 Task: Research Airbnb options in Póvoa de Varzim, Portugal from 9th December, 2023 to 16th December, 2023 for 2 adults, 1 child.2 bedrooms having 2 beds and 1 bathroom. Property type can be flat. Booking option can be shelf check-in. Look for 4 properties as per requirement.
Action: Mouse moved to (604, 88)
Screenshot: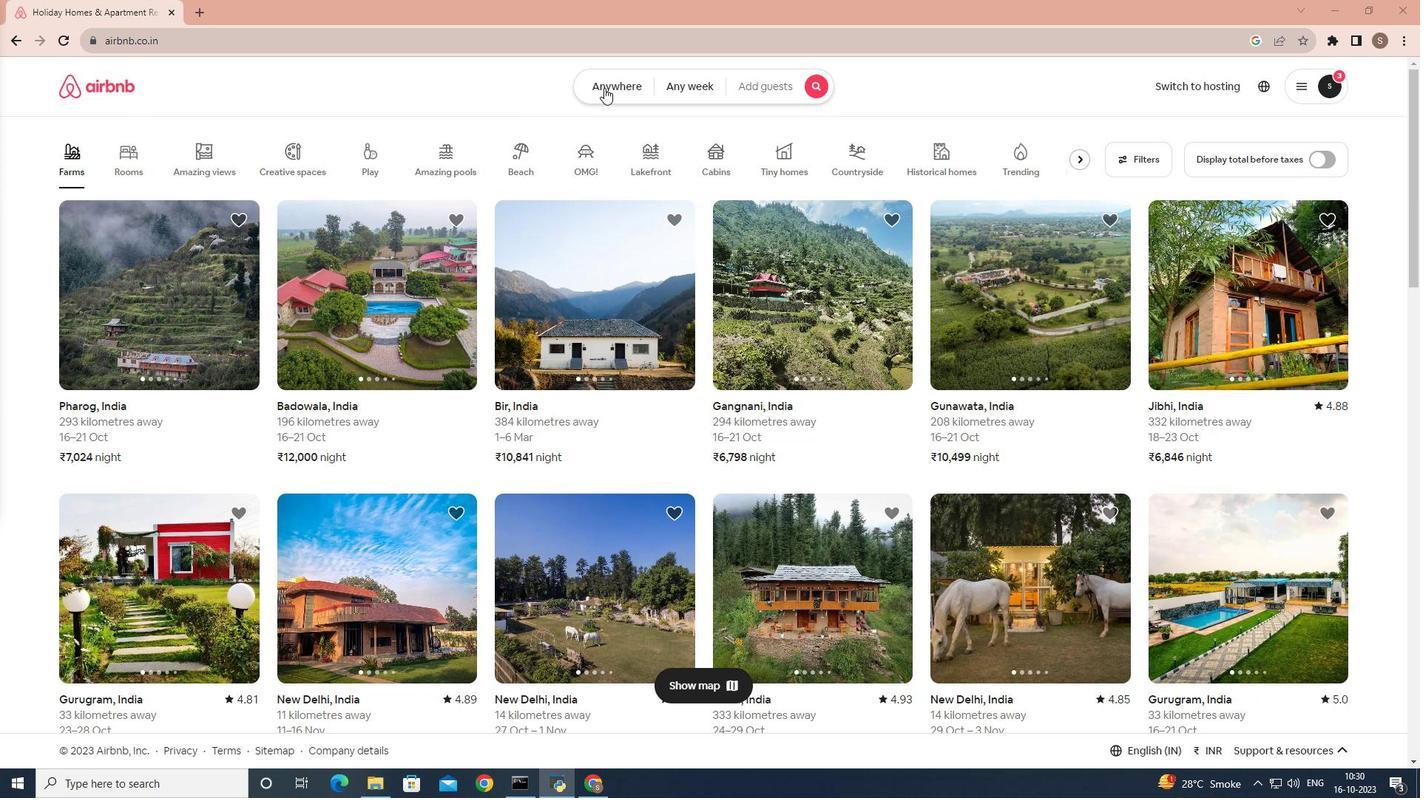 
Action: Mouse pressed left at (604, 88)
Screenshot: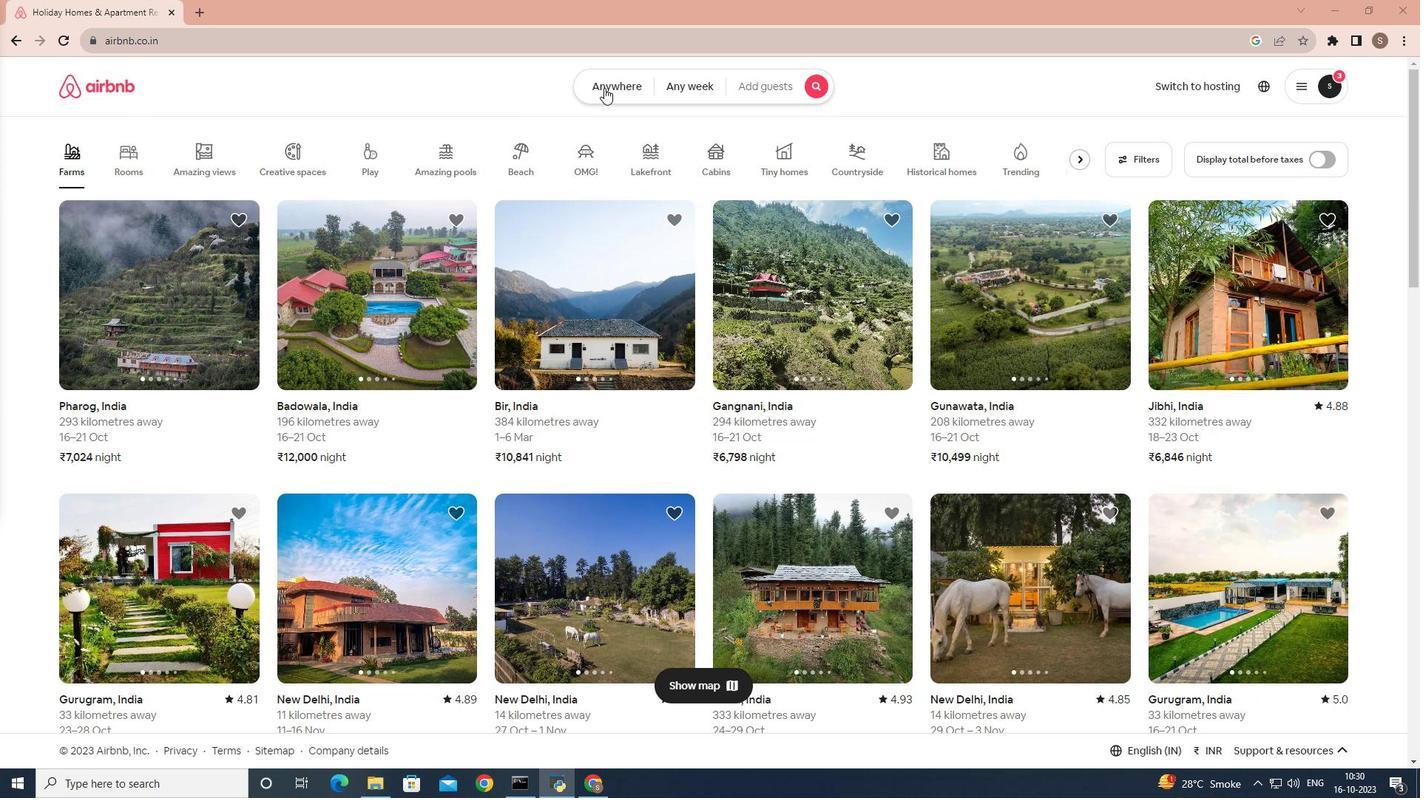 
Action: Mouse moved to (558, 144)
Screenshot: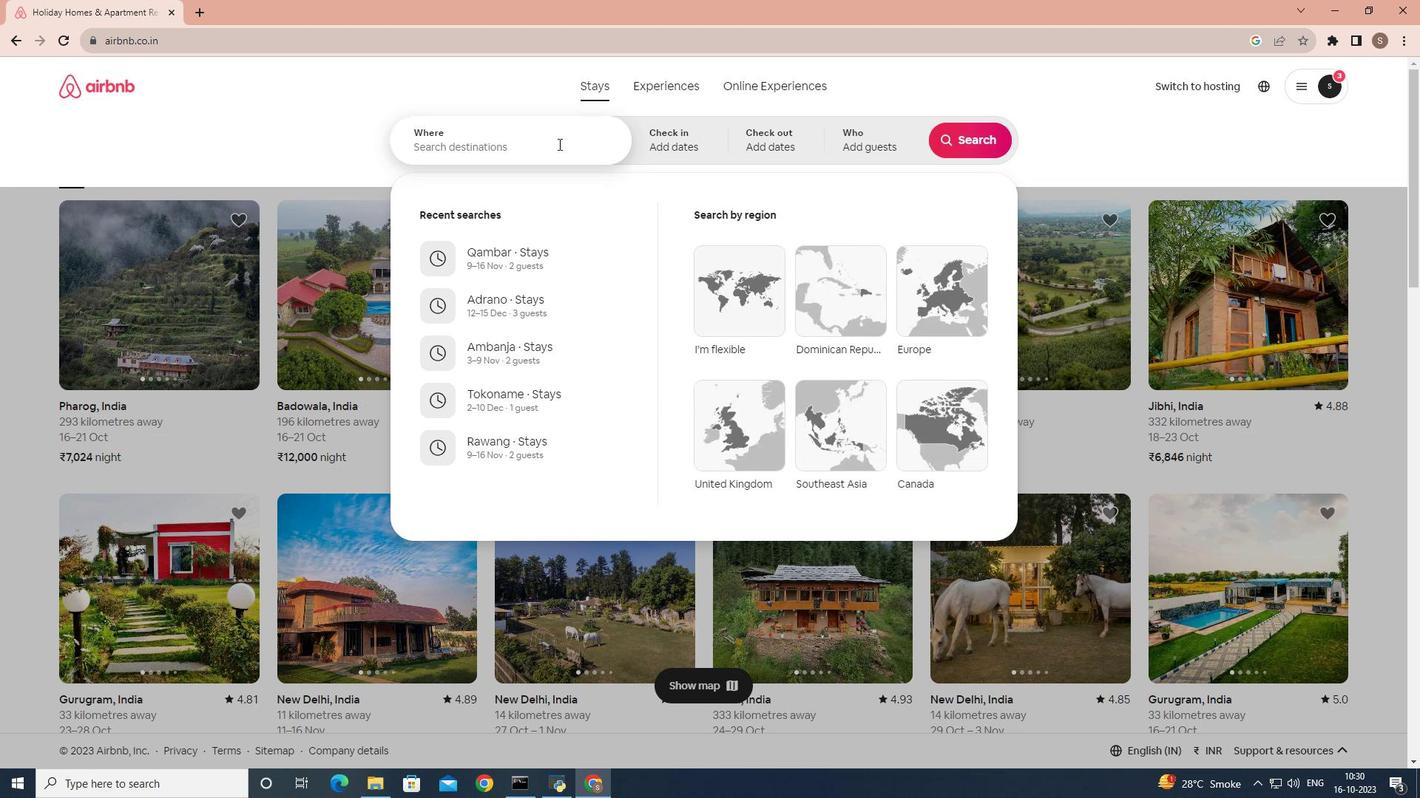 
Action: Mouse pressed left at (558, 144)
Screenshot: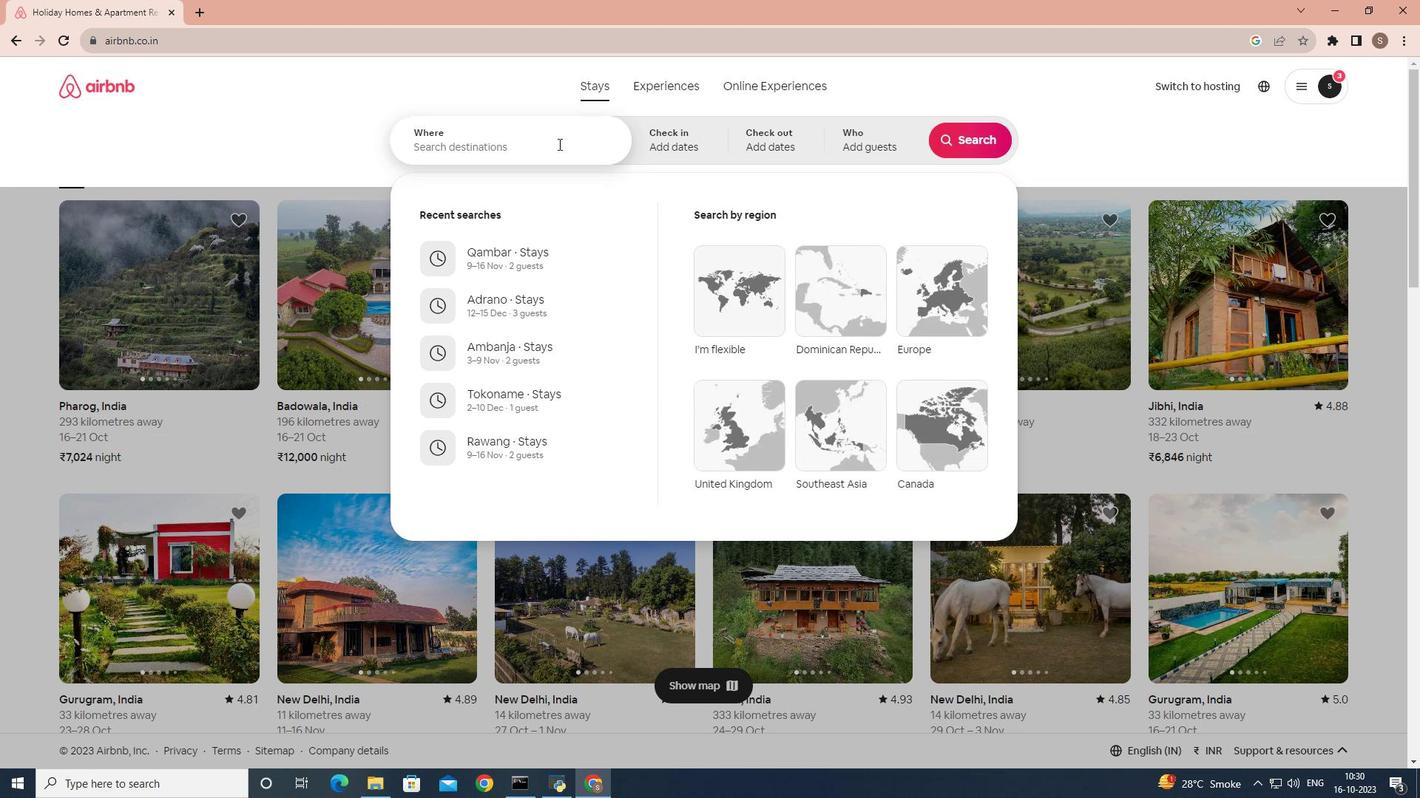 
Action: Key pressed povoa<Key.space>
Screenshot: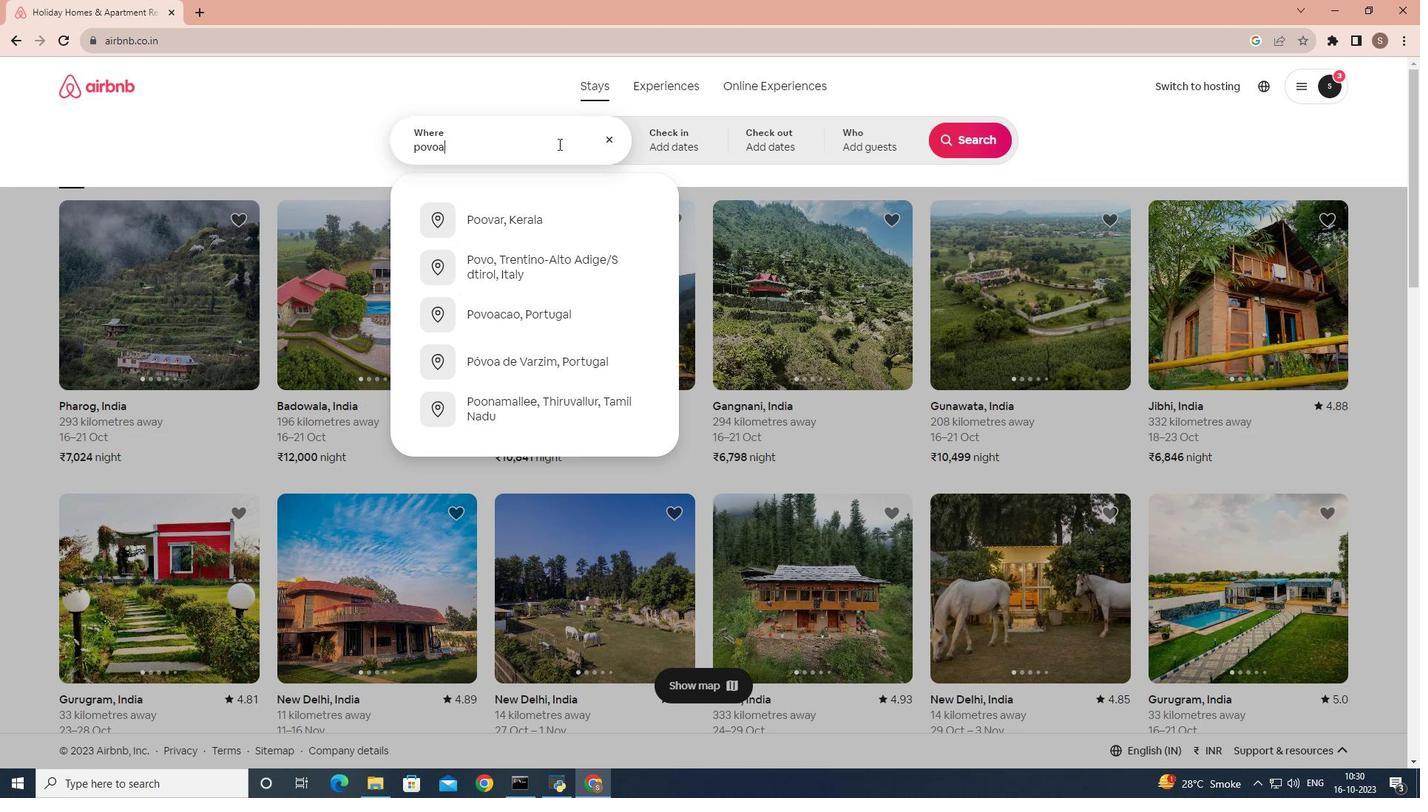 
Action: Mouse moved to (552, 213)
Screenshot: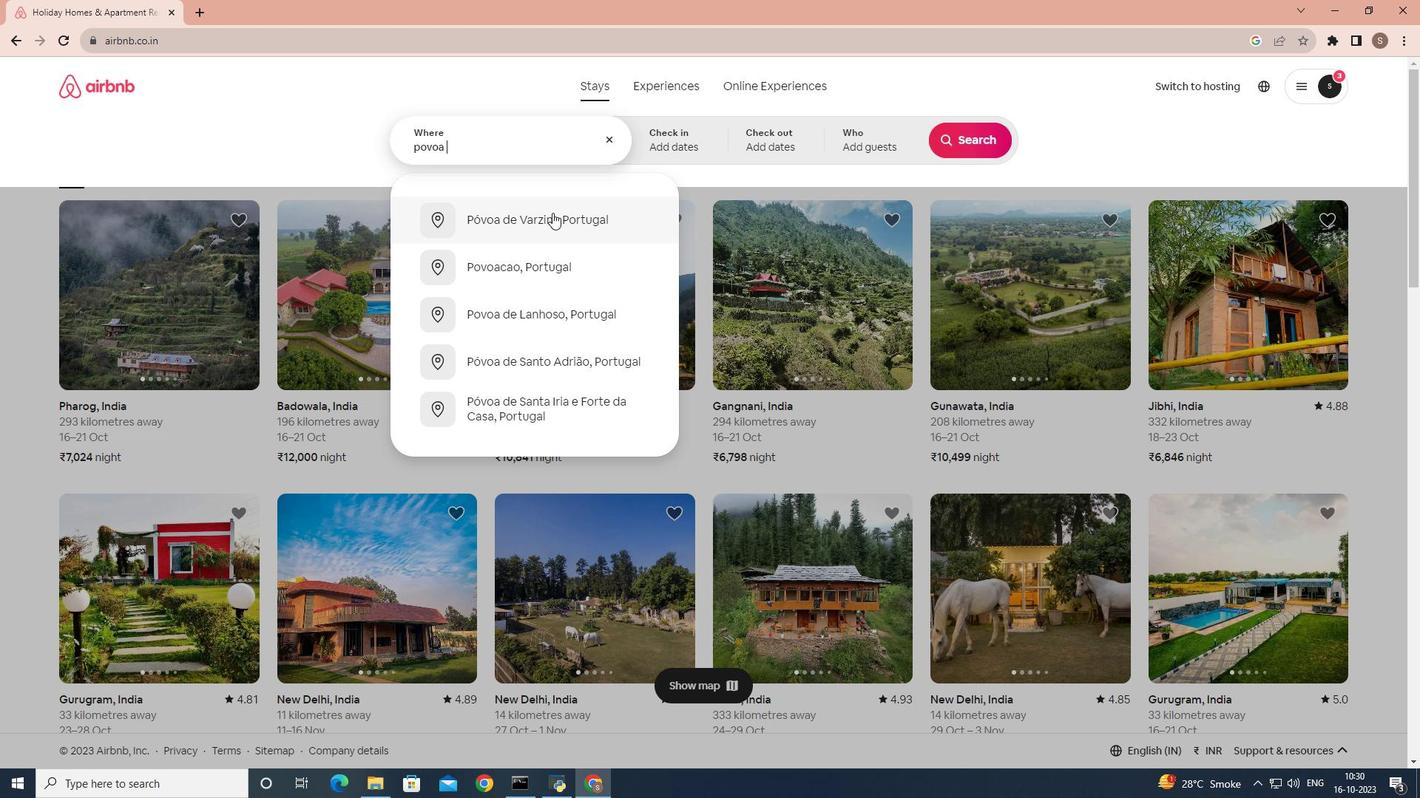 
Action: Mouse pressed left at (552, 213)
Screenshot: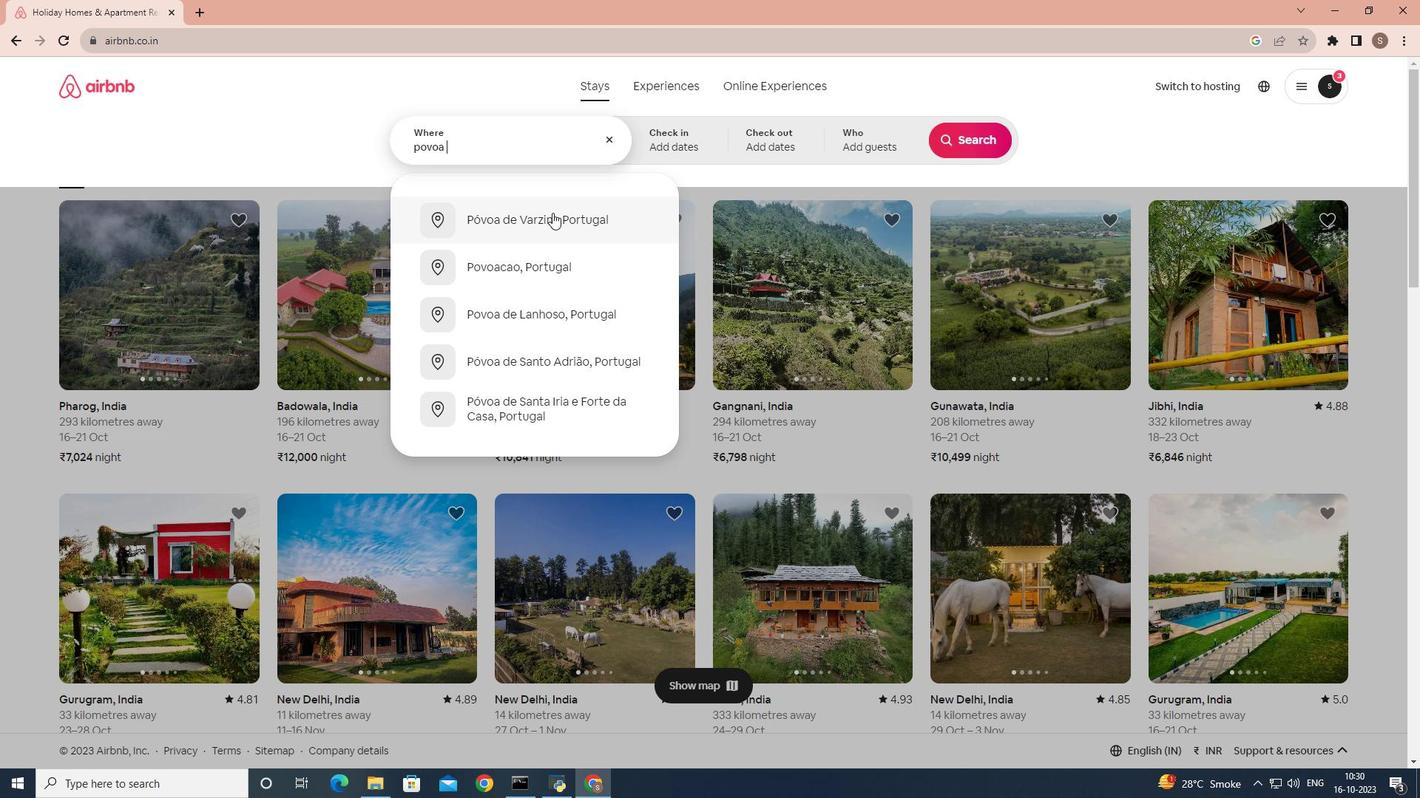 
Action: Mouse moved to (969, 270)
Screenshot: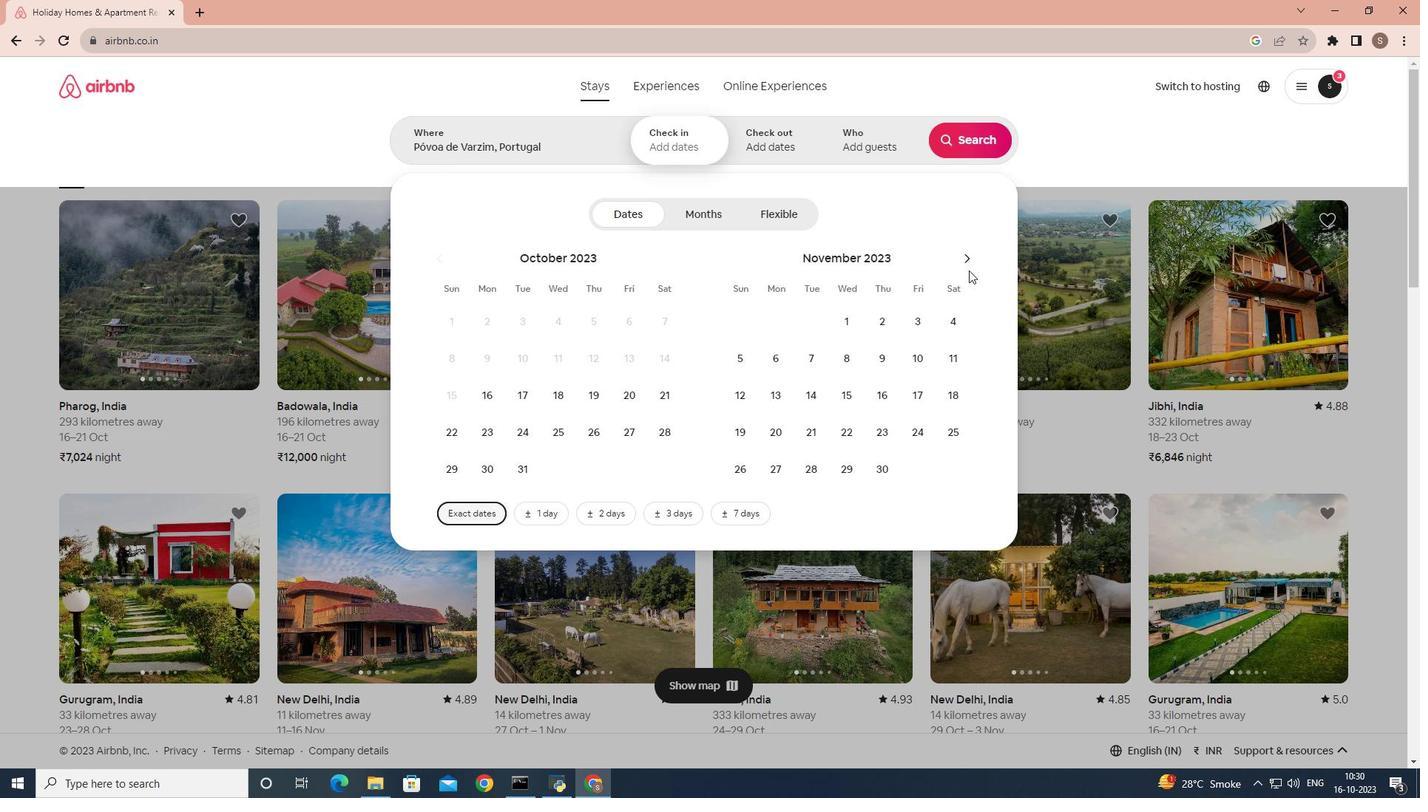 
Action: Mouse pressed left at (969, 270)
Screenshot: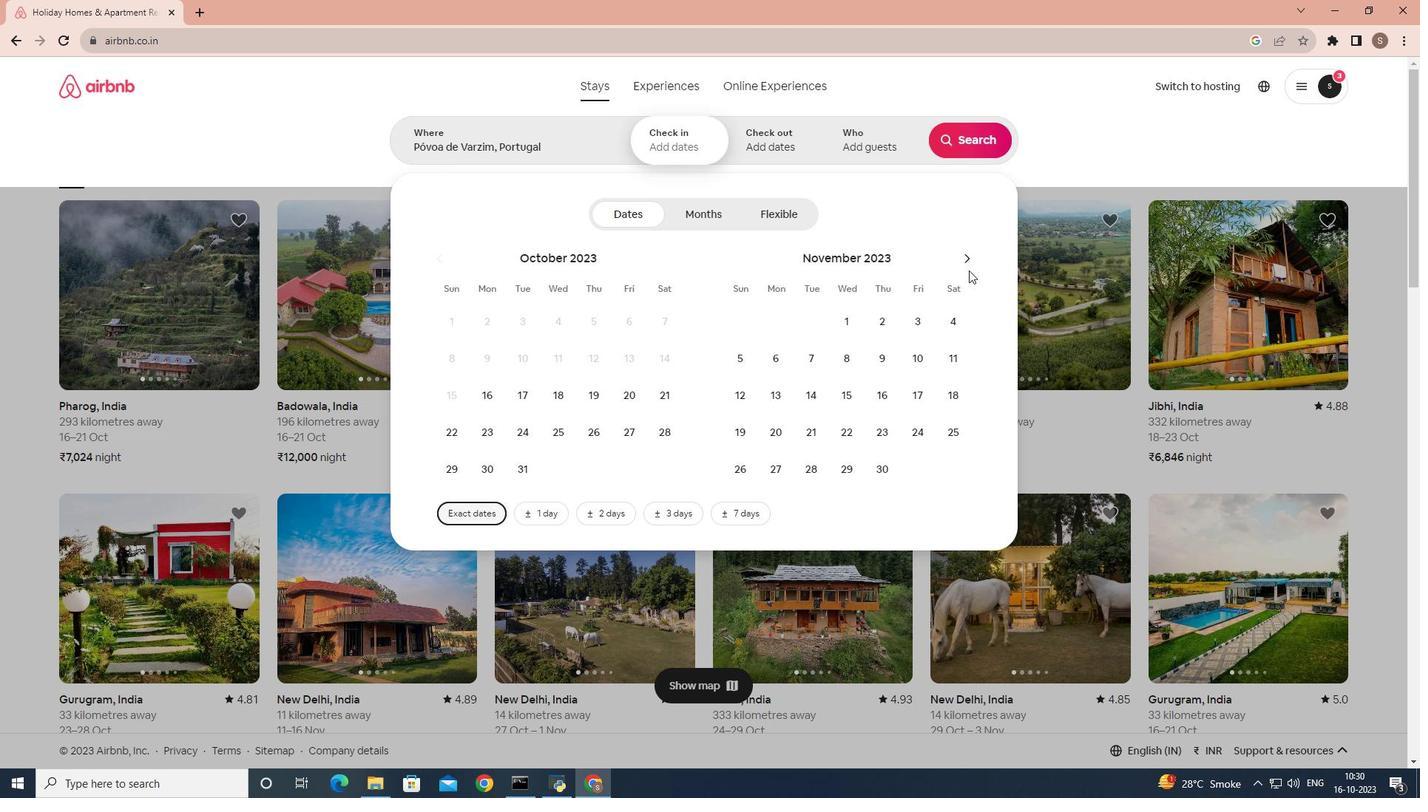 
Action: Mouse moved to (973, 264)
Screenshot: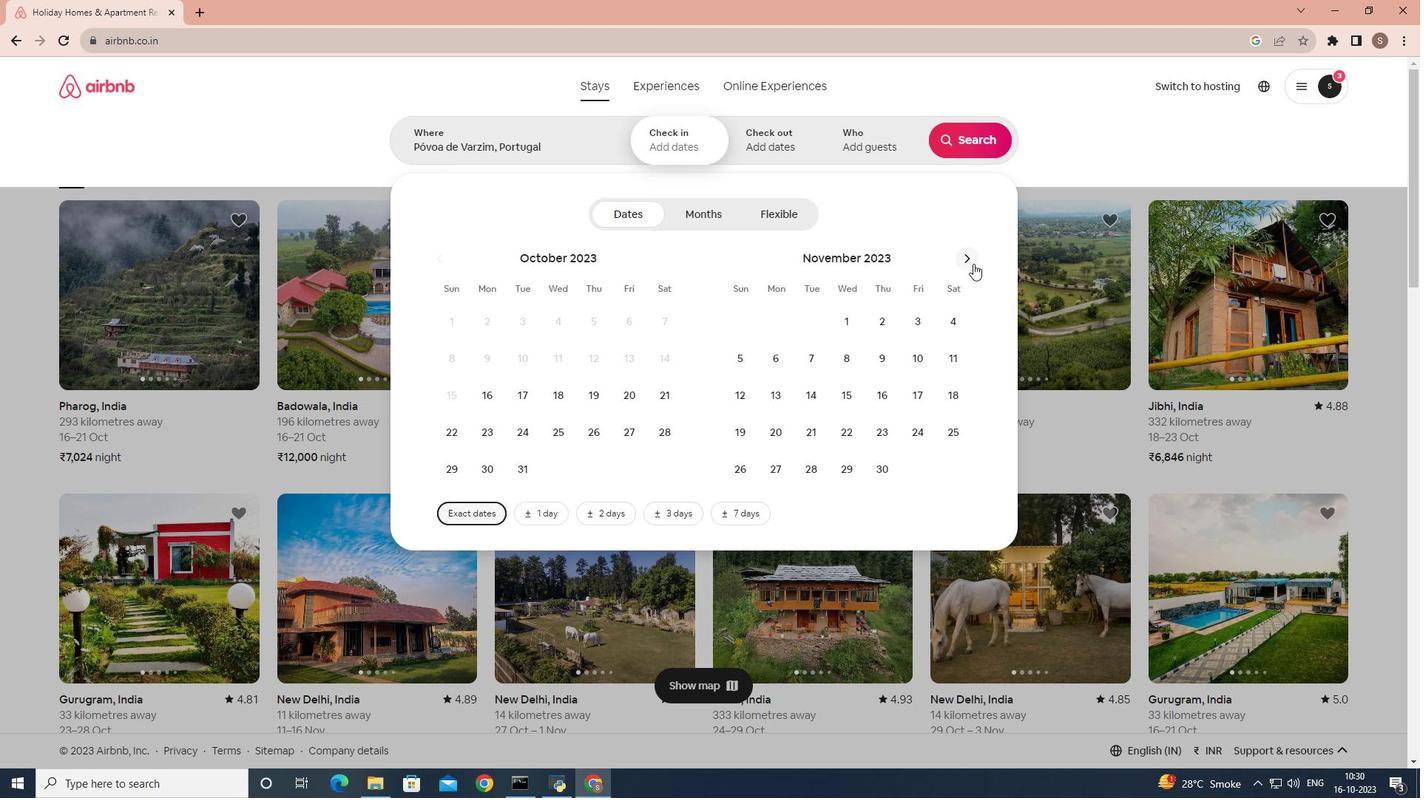 
Action: Mouse pressed left at (973, 264)
Screenshot: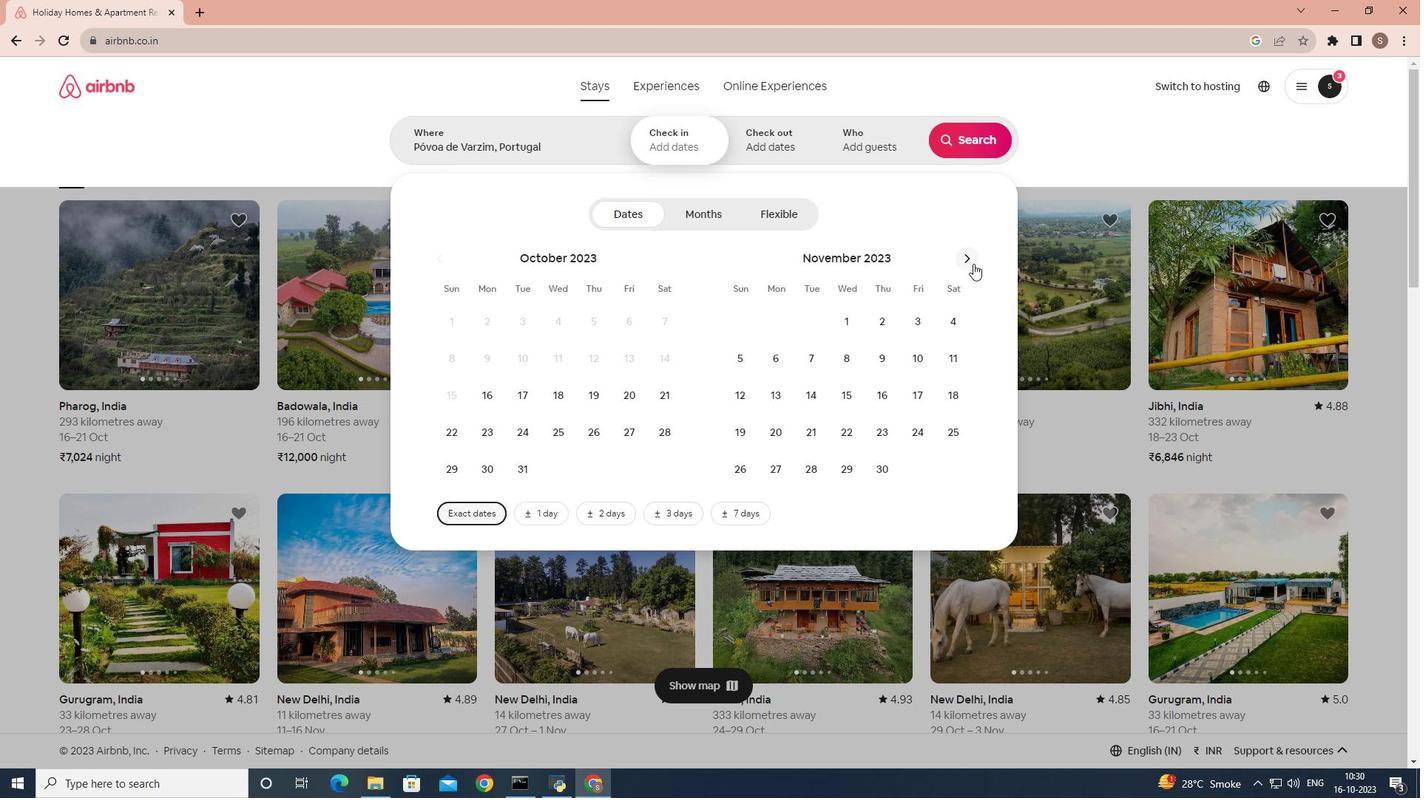 
Action: Mouse moved to (952, 361)
Screenshot: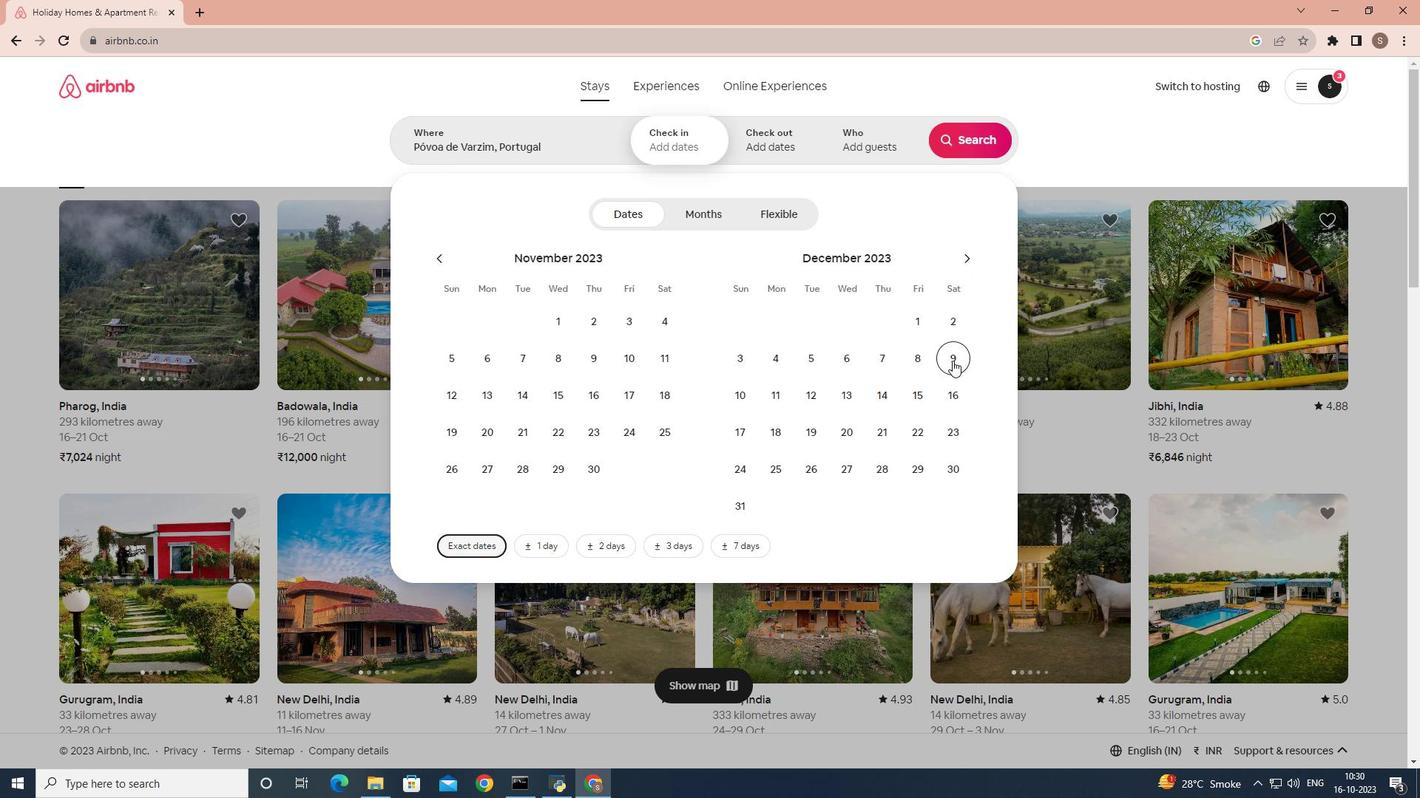 
Action: Mouse pressed left at (952, 361)
Screenshot: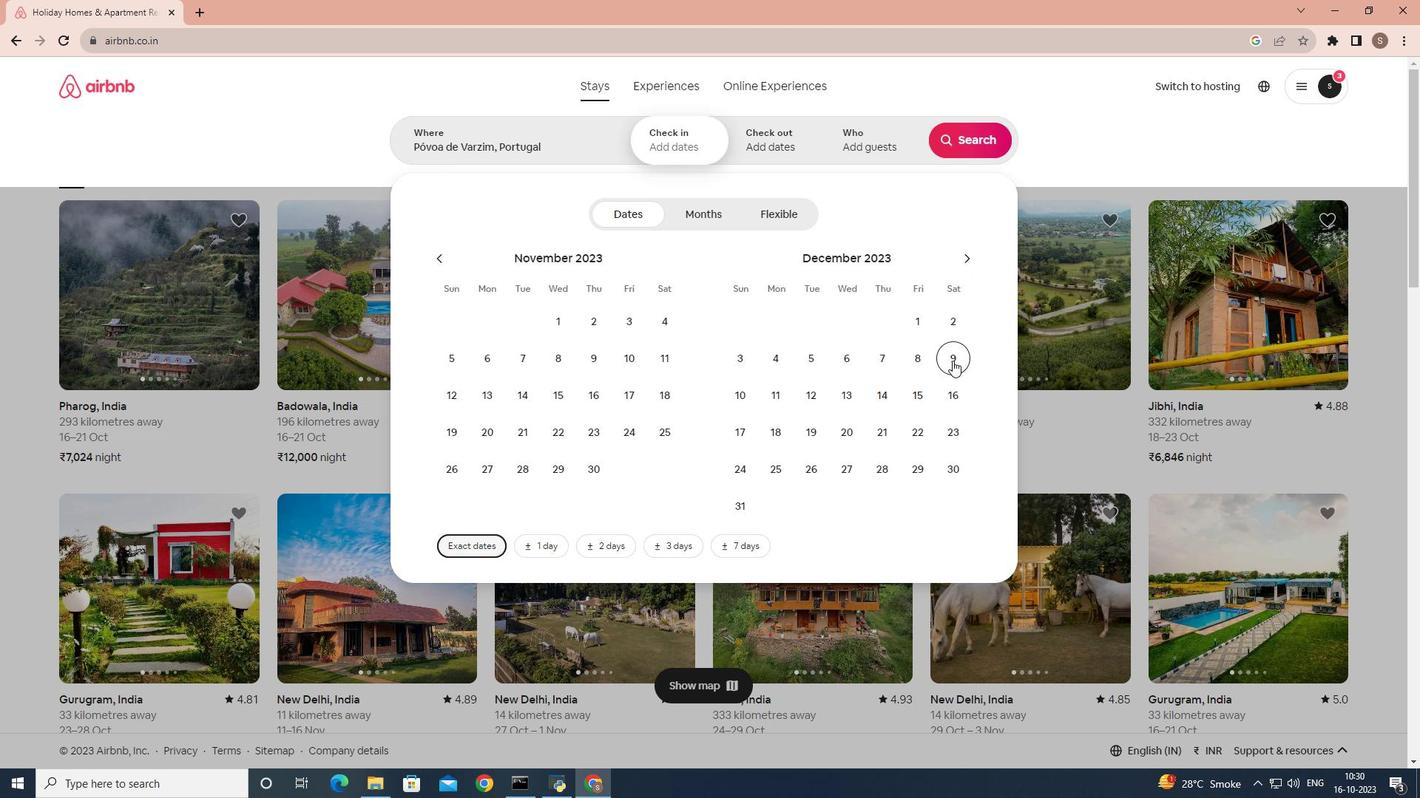 
Action: Mouse moved to (943, 391)
Screenshot: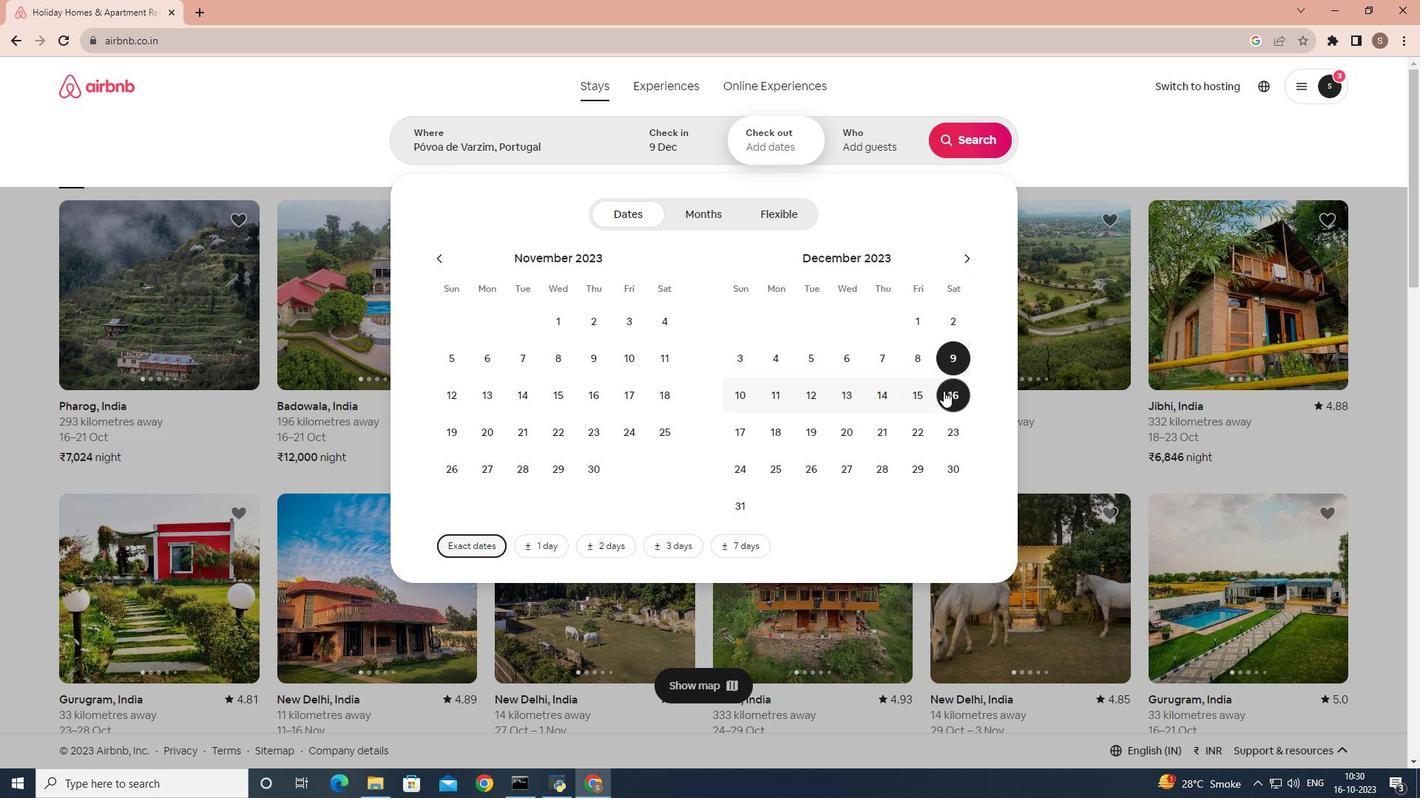 
Action: Mouse pressed left at (943, 391)
Screenshot: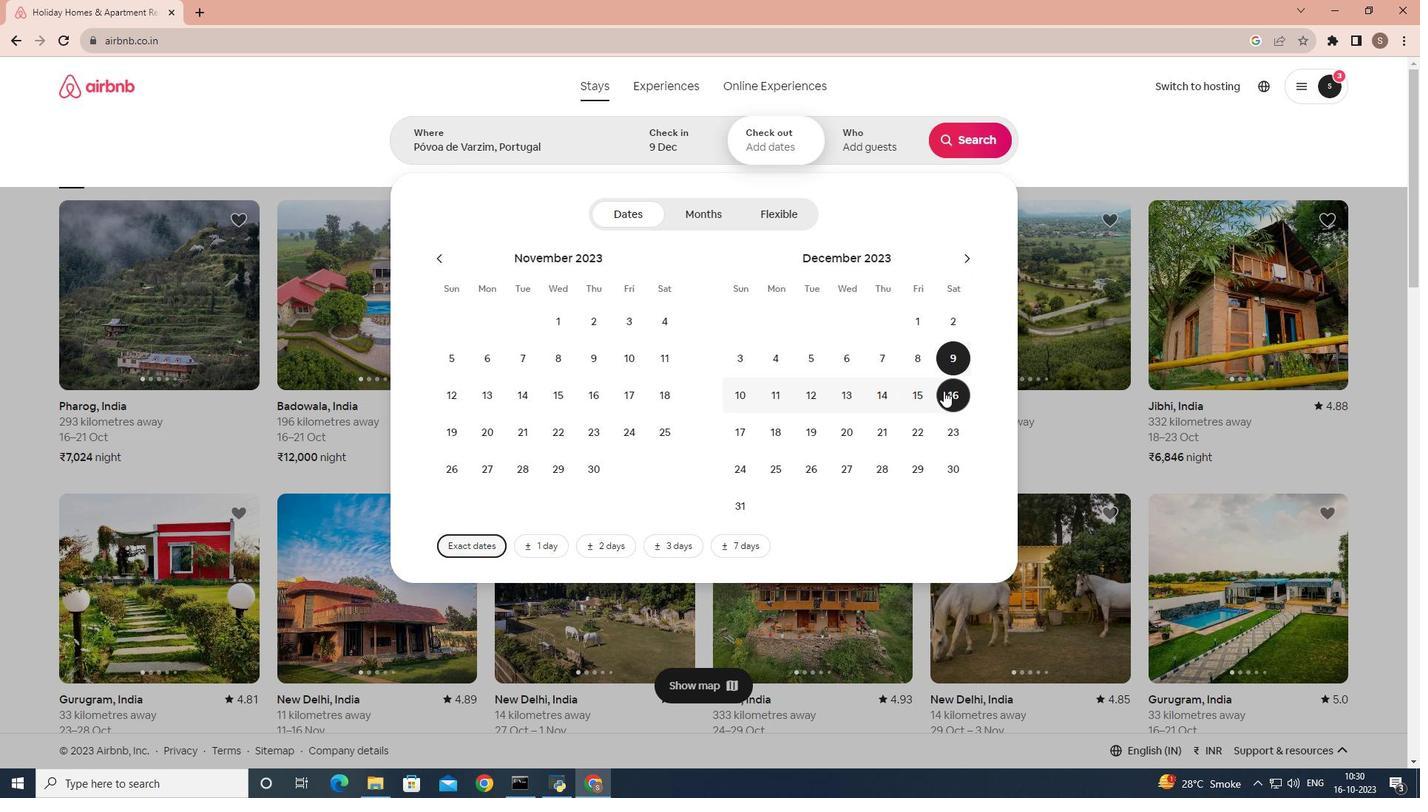 
Action: Mouse moved to (906, 121)
Screenshot: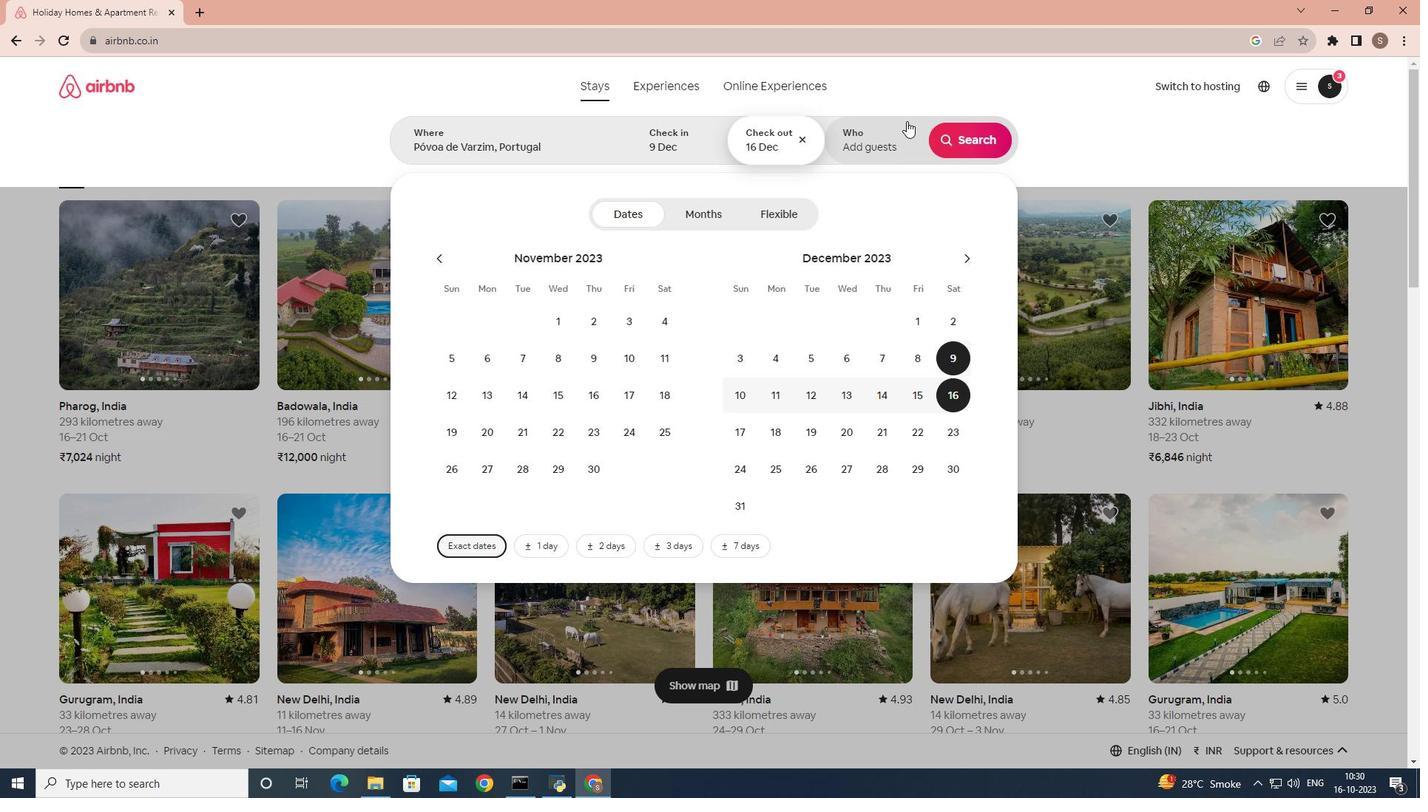 
Action: Mouse pressed left at (906, 121)
Screenshot: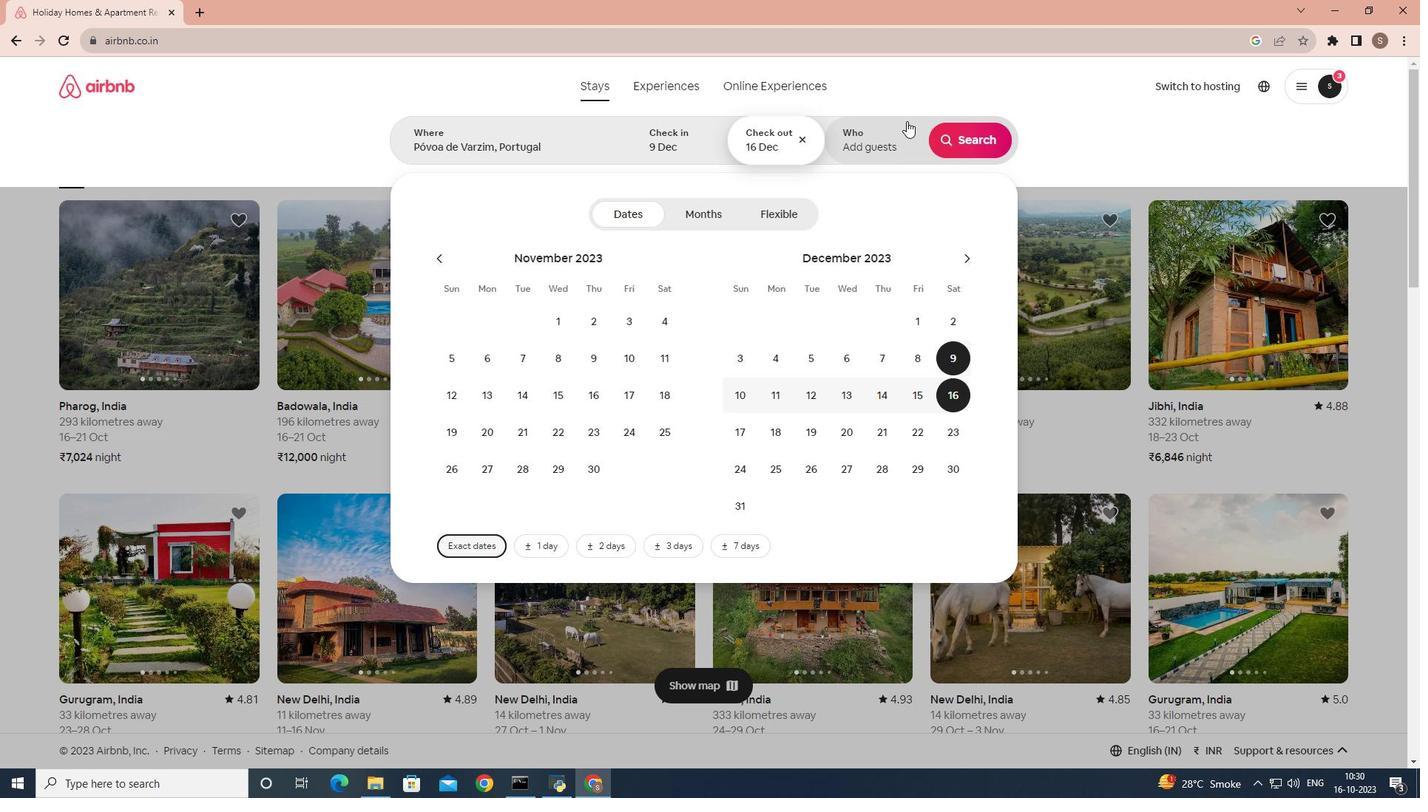 
Action: Mouse moved to (975, 220)
Screenshot: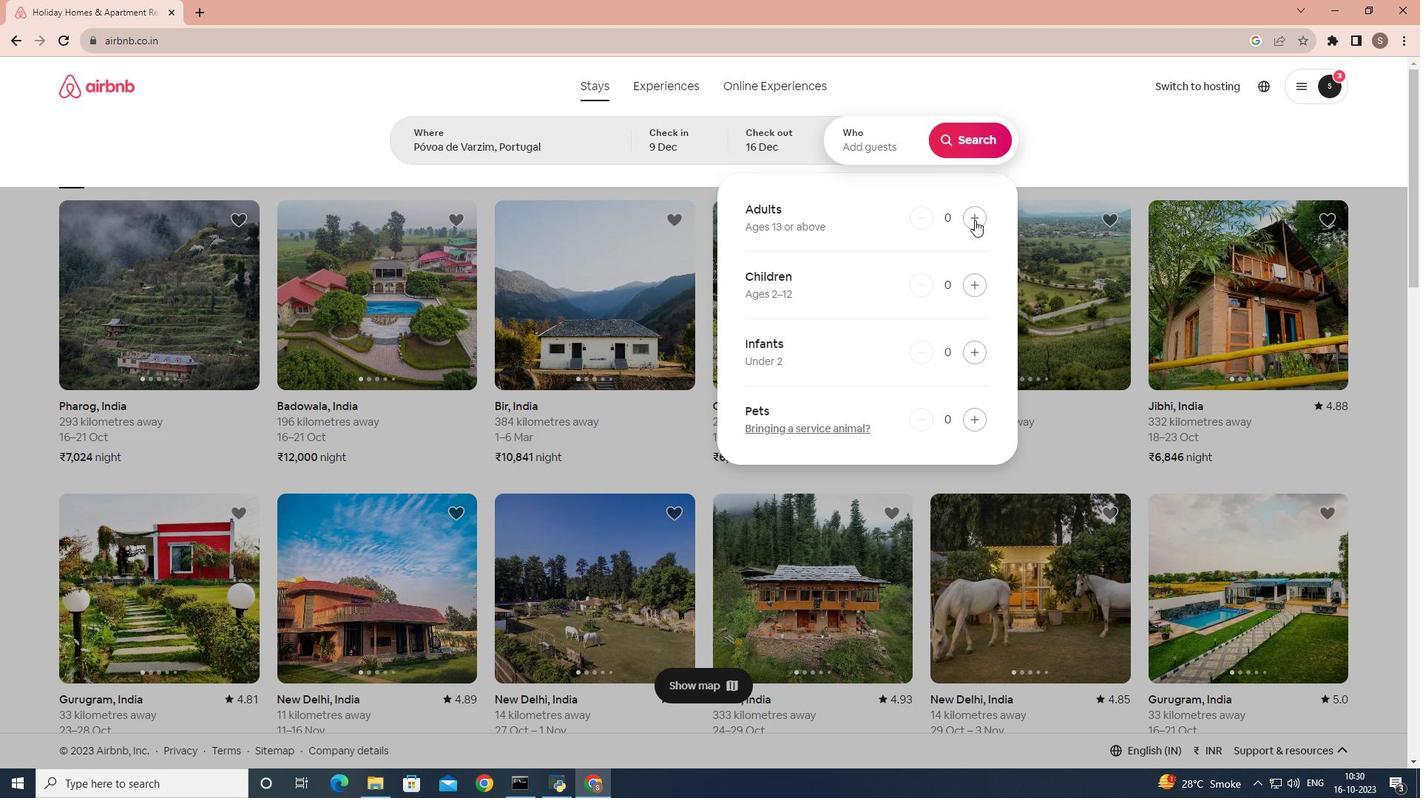 
Action: Mouse pressed left at (975, 220)
Screenshot: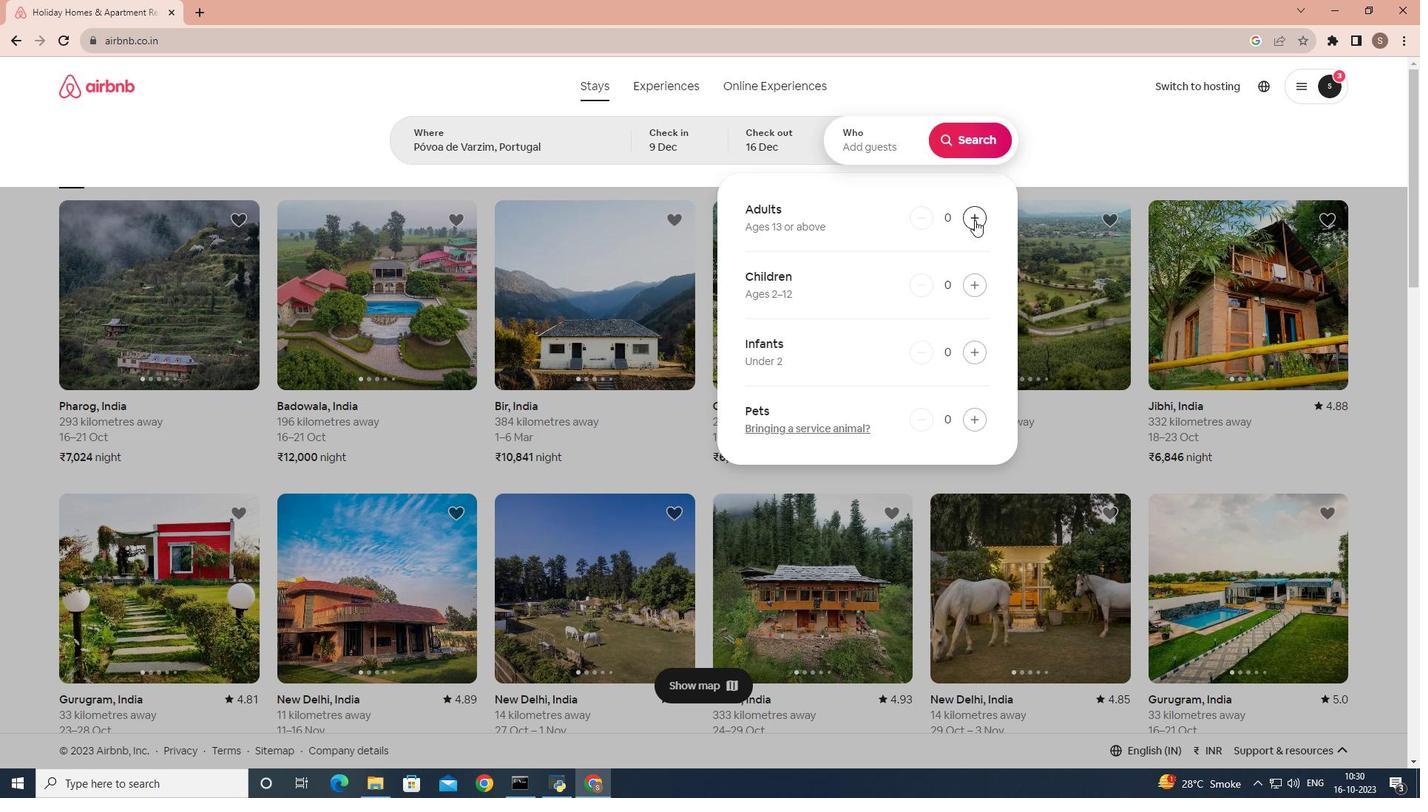
Action: Mouse pressed left at (975, 220)
Screenshot: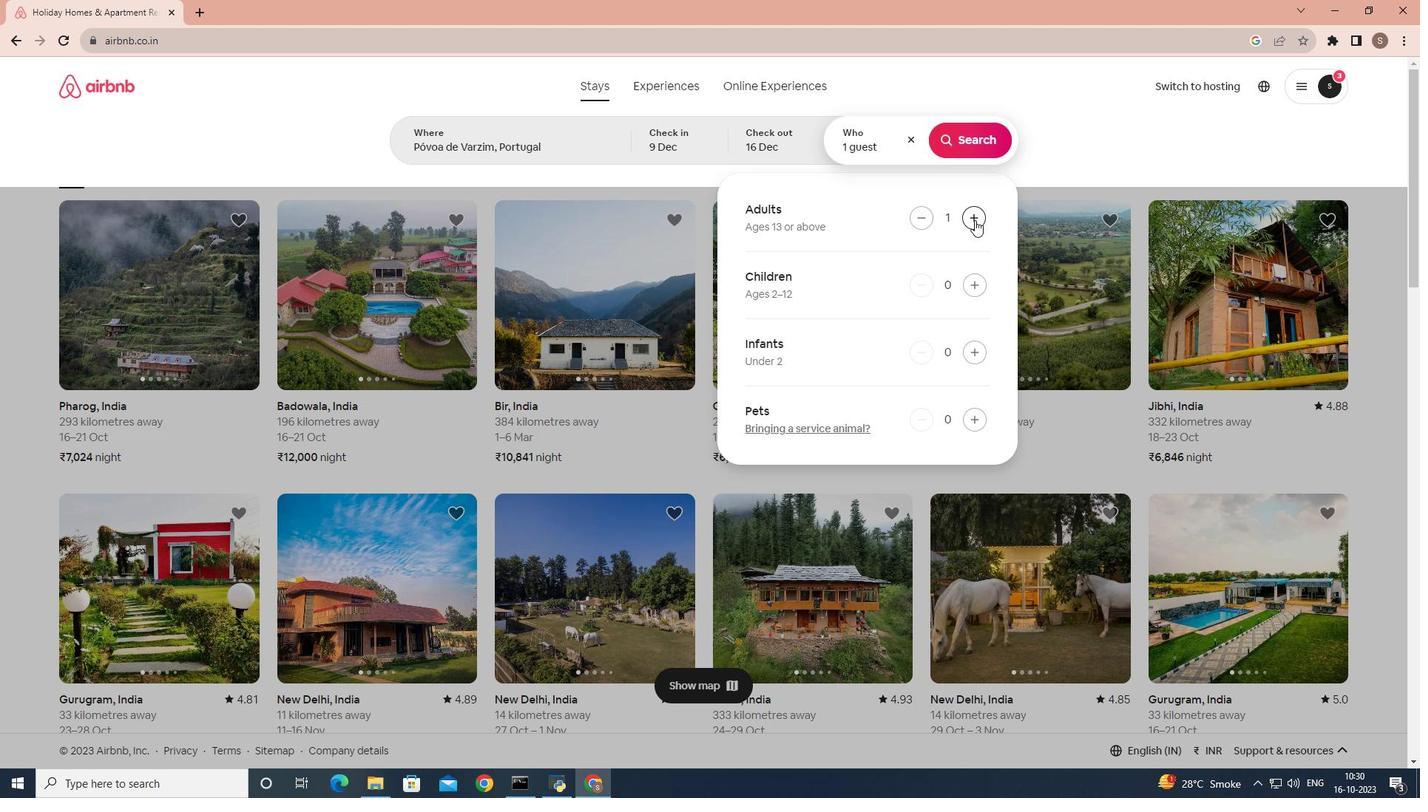 
Action: Mouse moved to (967, 287)
Screenshot: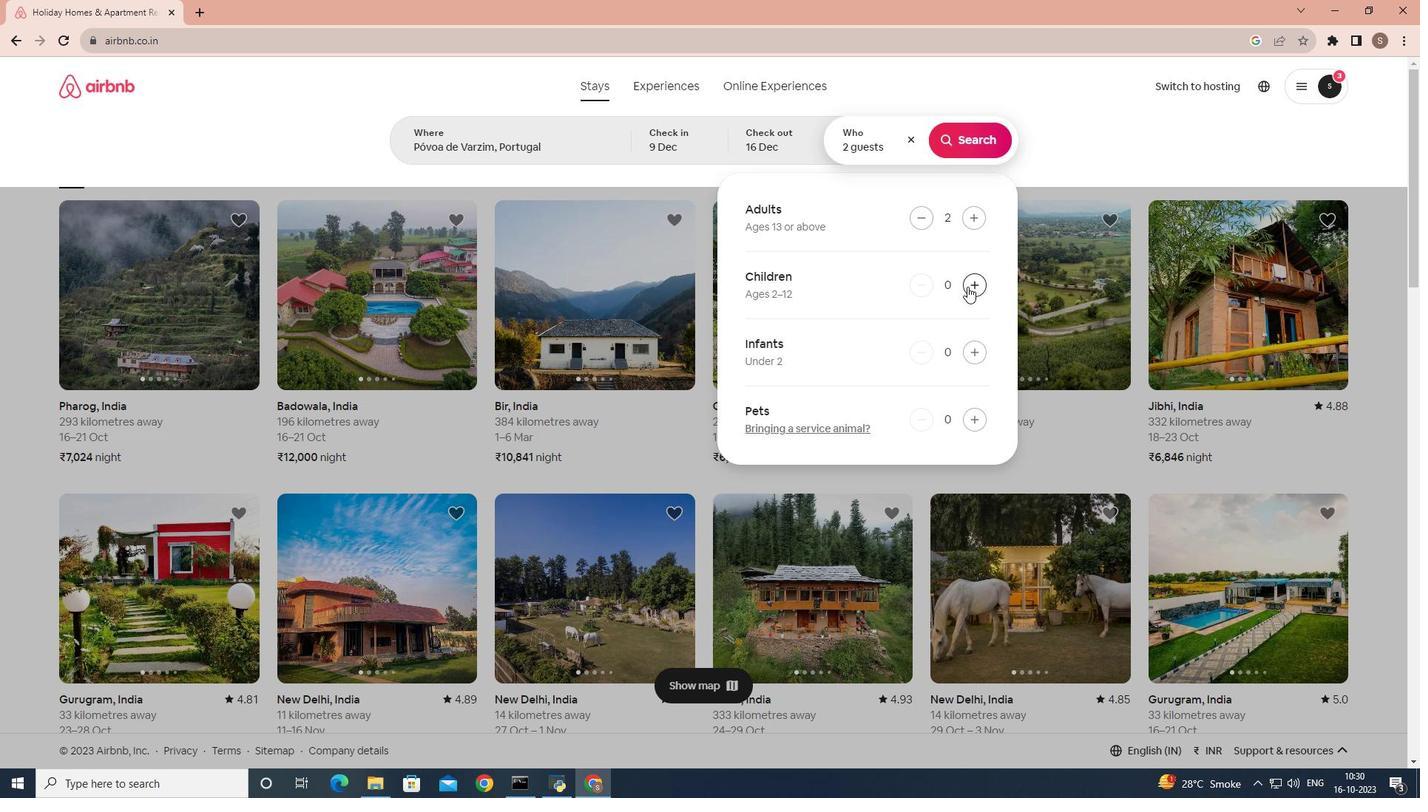 
Action: Mouse pressed left at (967, 287)
Screenshot: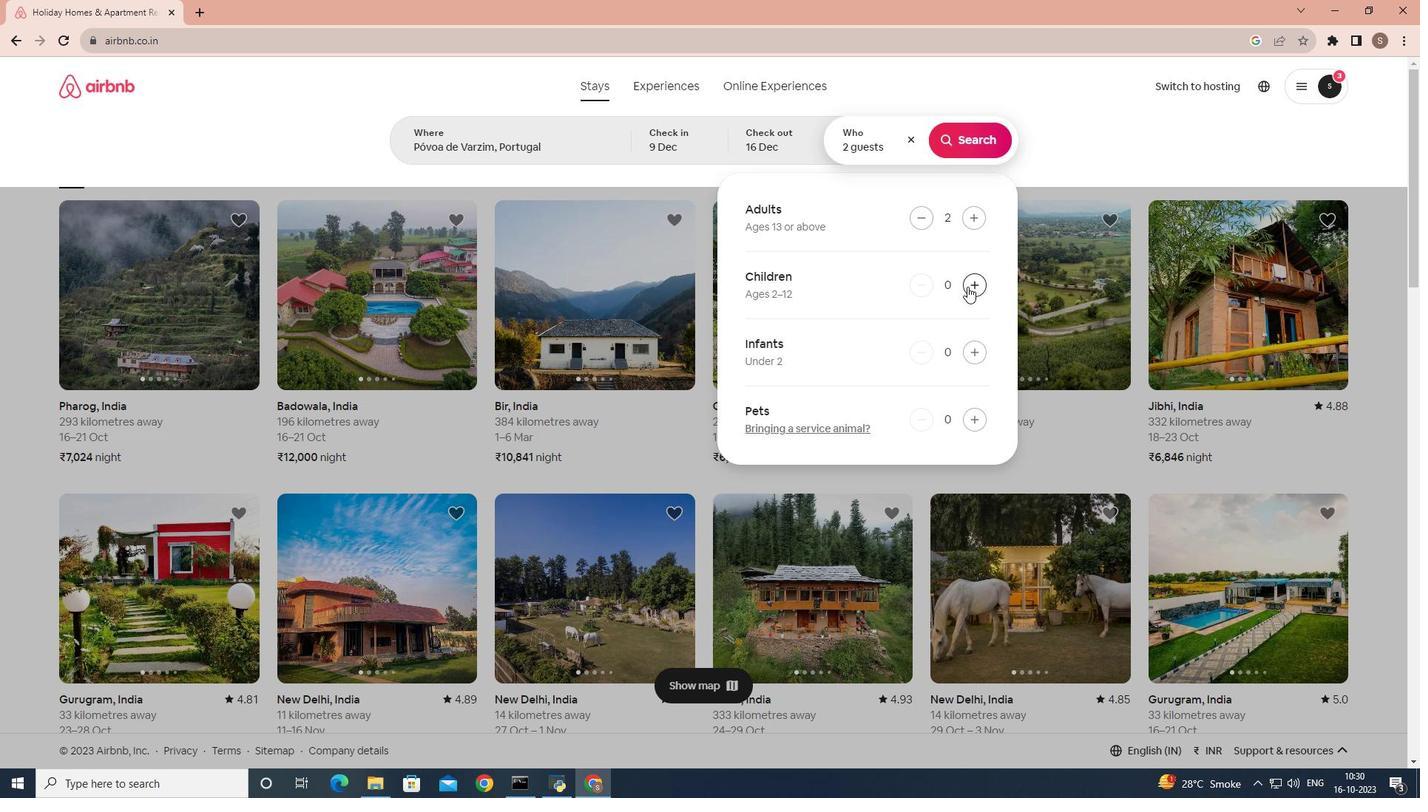 
Action: Mouse moved to (968, 144)
Screenshot: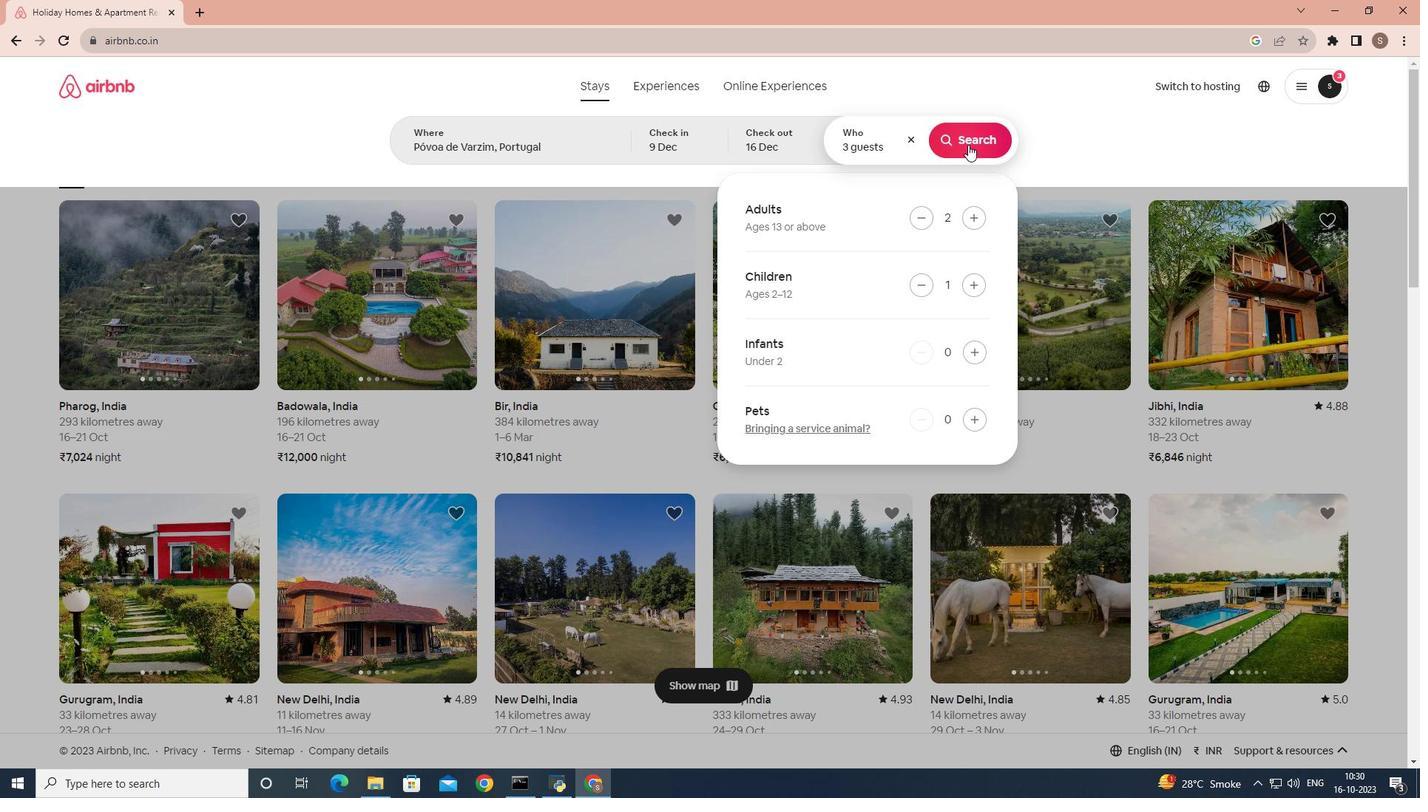 
Action: Mouse pressed left at (968, 144)
Screenshot: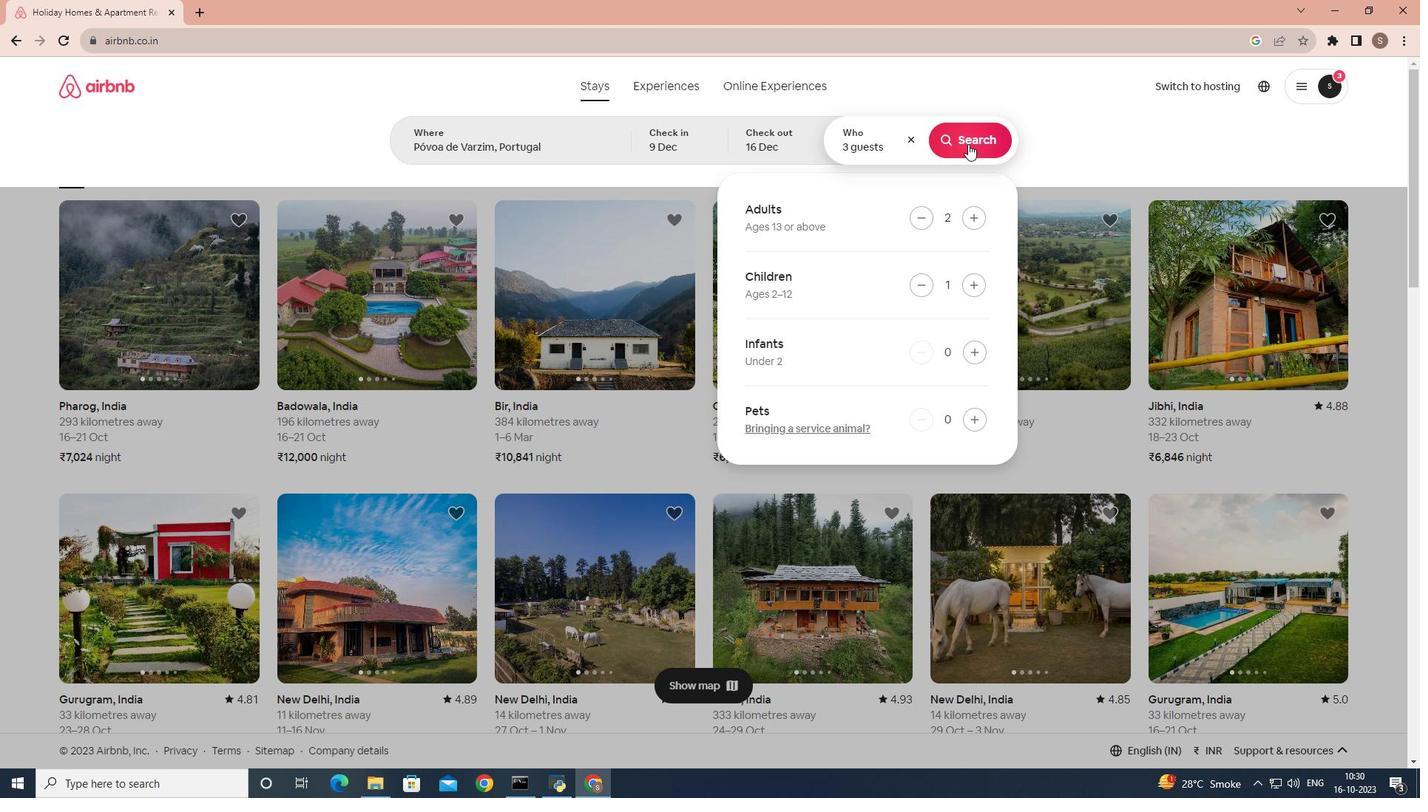 
Action: Mouse moved to (1162, 139)
Screenshot: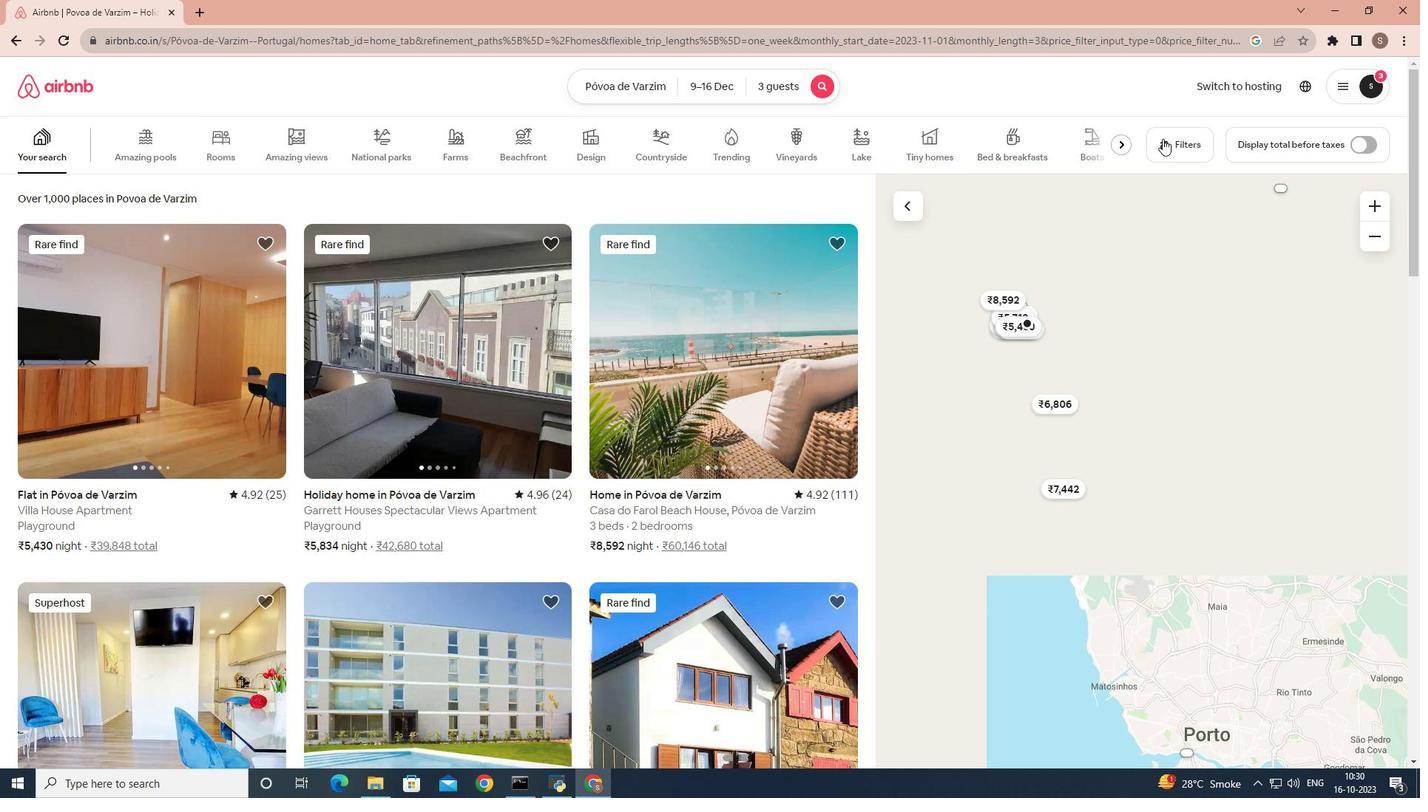 
Action: Mouse pressed left at (1162, 139)
Screenshot: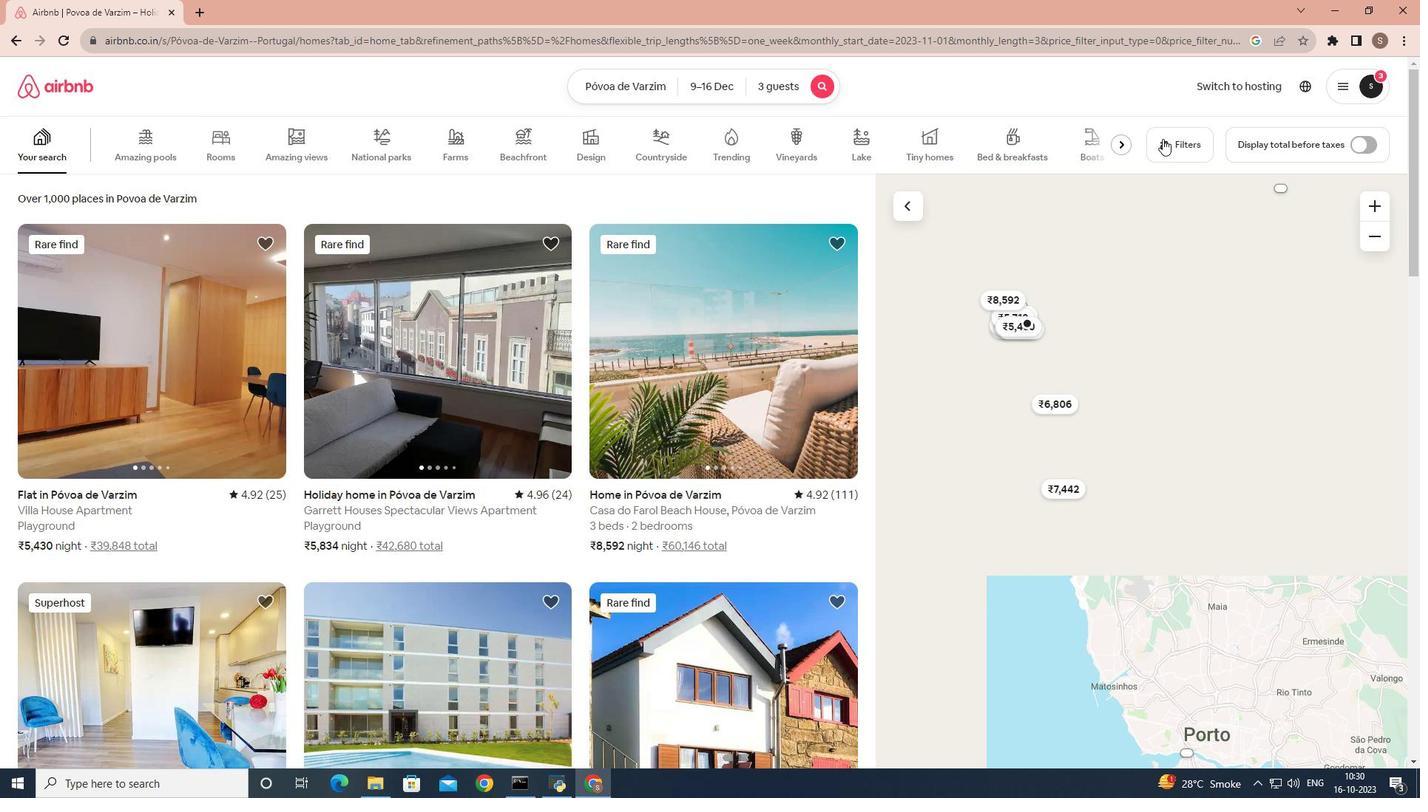 
Action: Mouse moved to (541, 304)
Screenshot: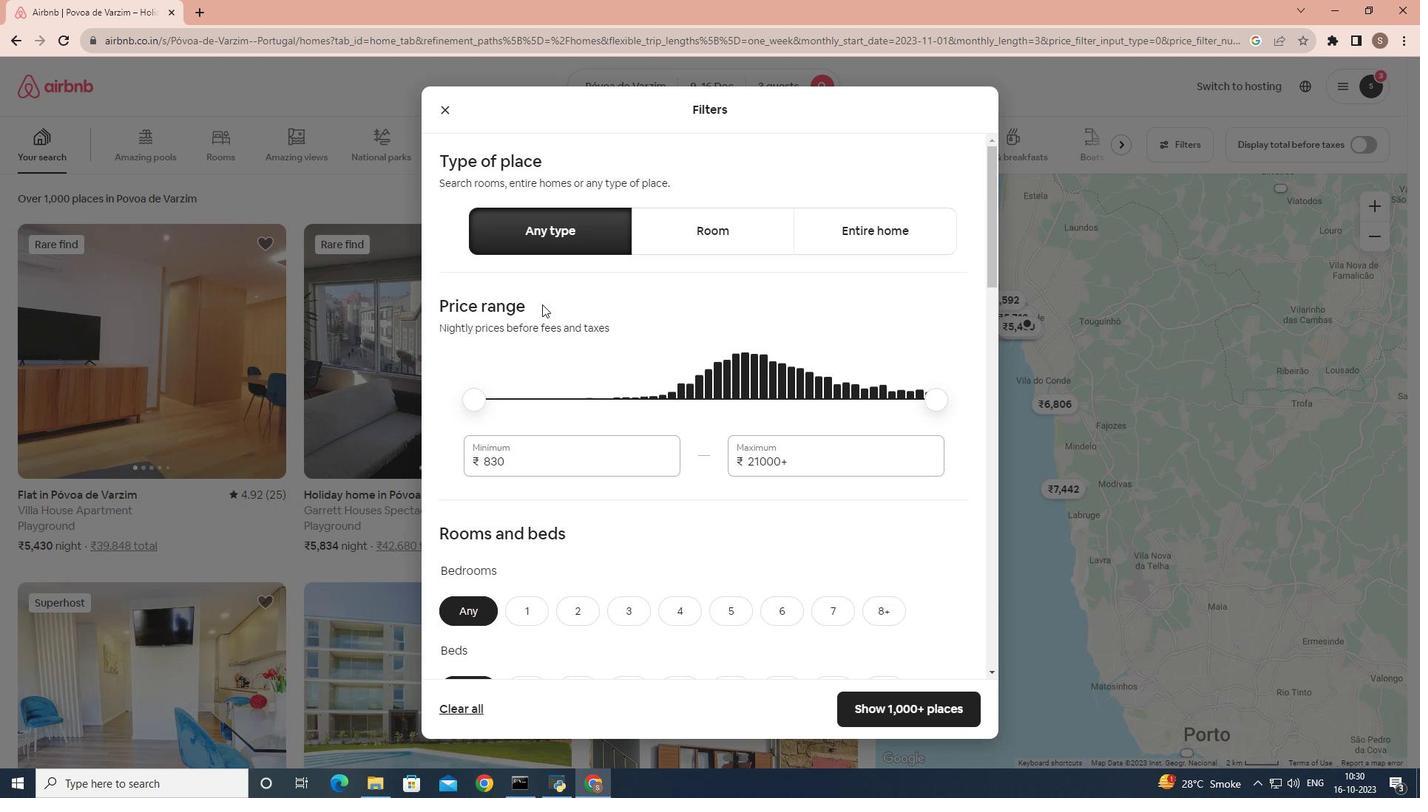 
Action: Mouse scrolled (541, 304) with delta (0, 0)
Screenshot: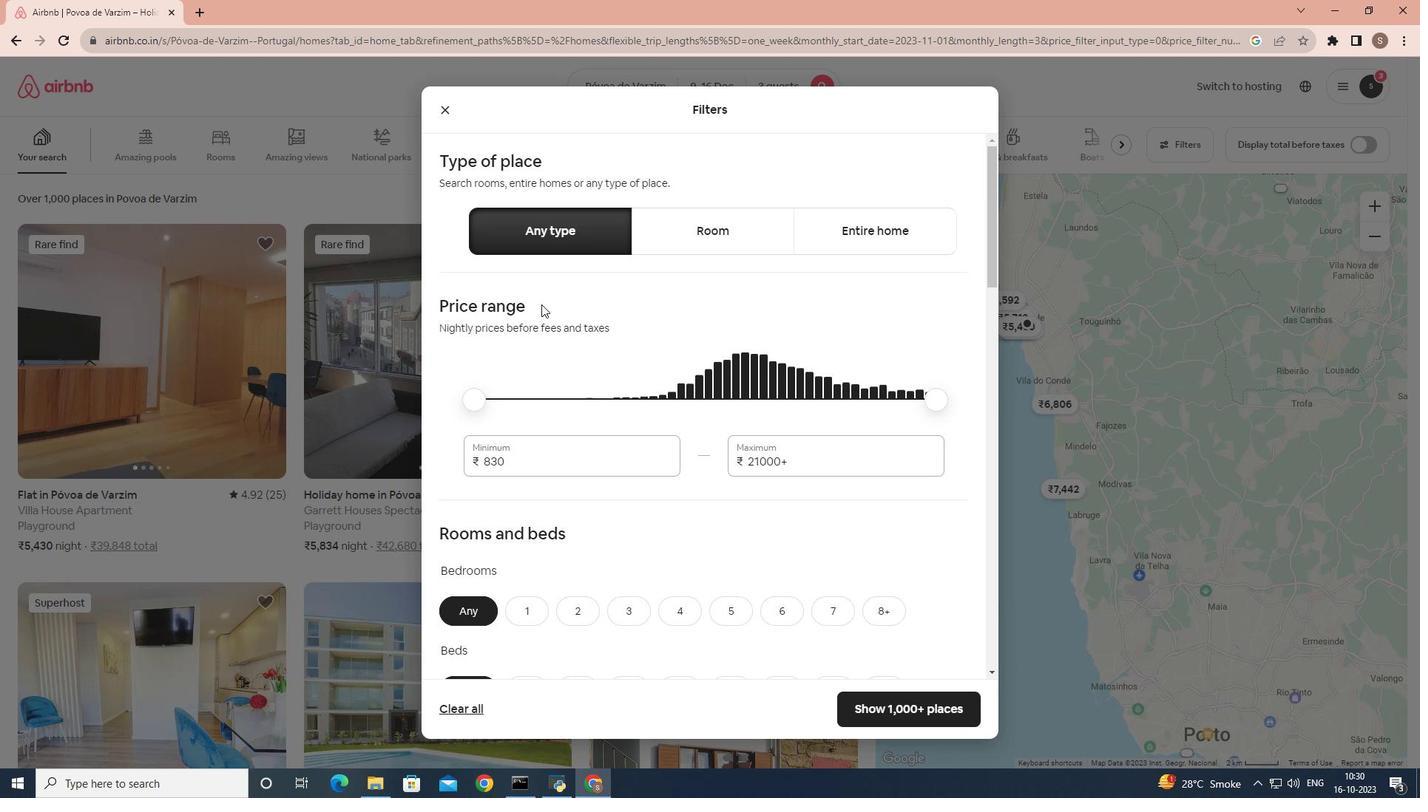 
Action: Mouse scrolled (541, 304) with delta (0, 0)
Screenshot: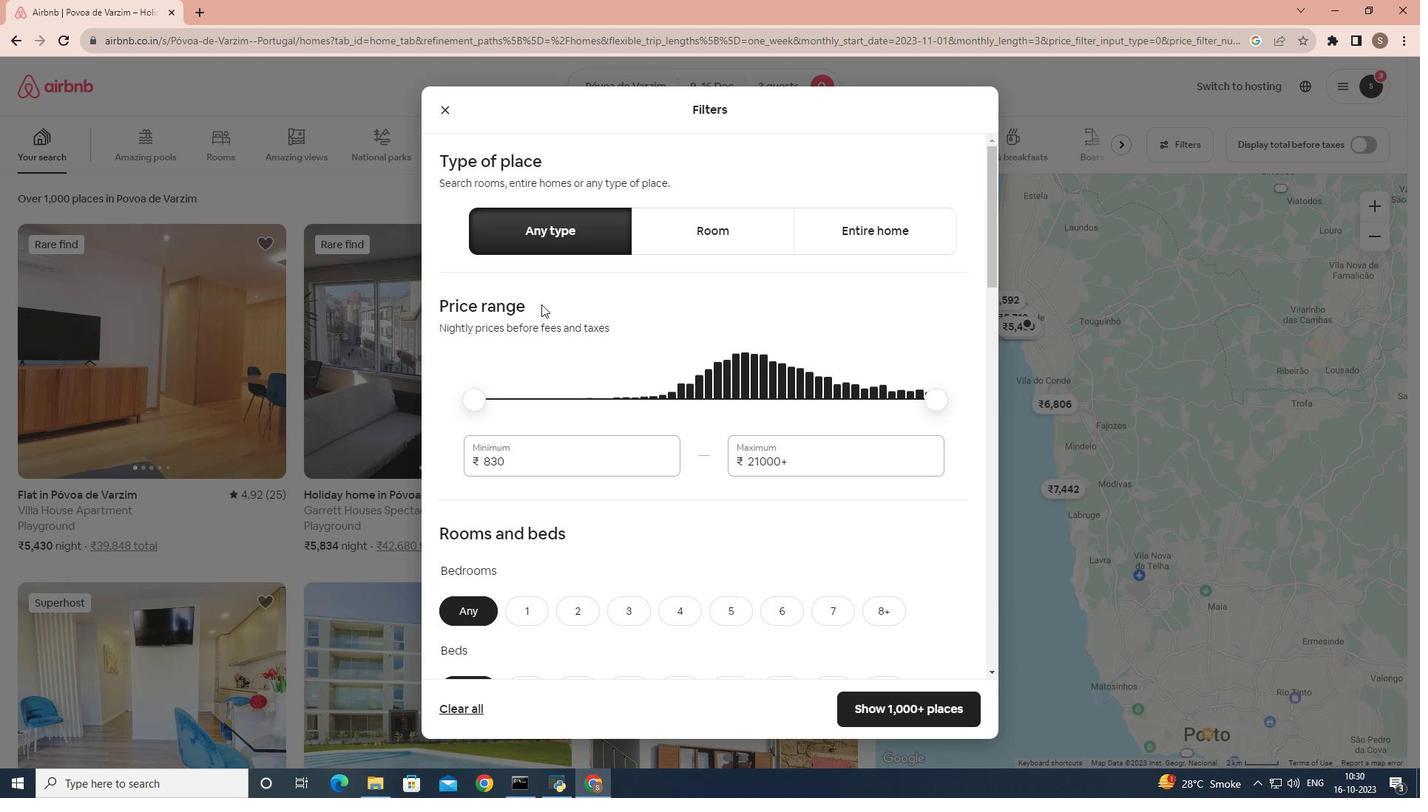 
Action: Mouse scrolled (541, 304) with delta (0, 0)
Screenshot: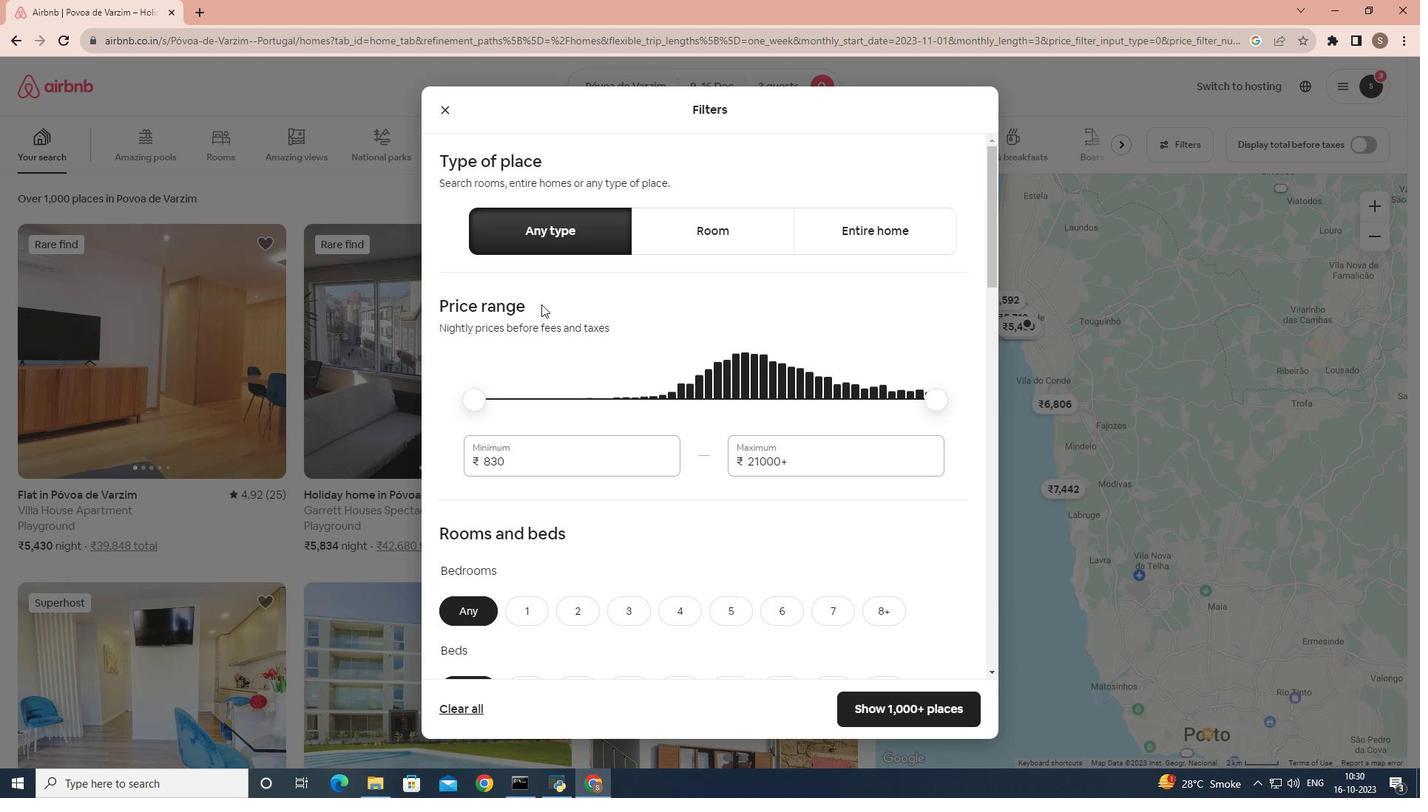 
Action: Mouse scrolled (541, 304) with delta (0, 0)
Screenshot: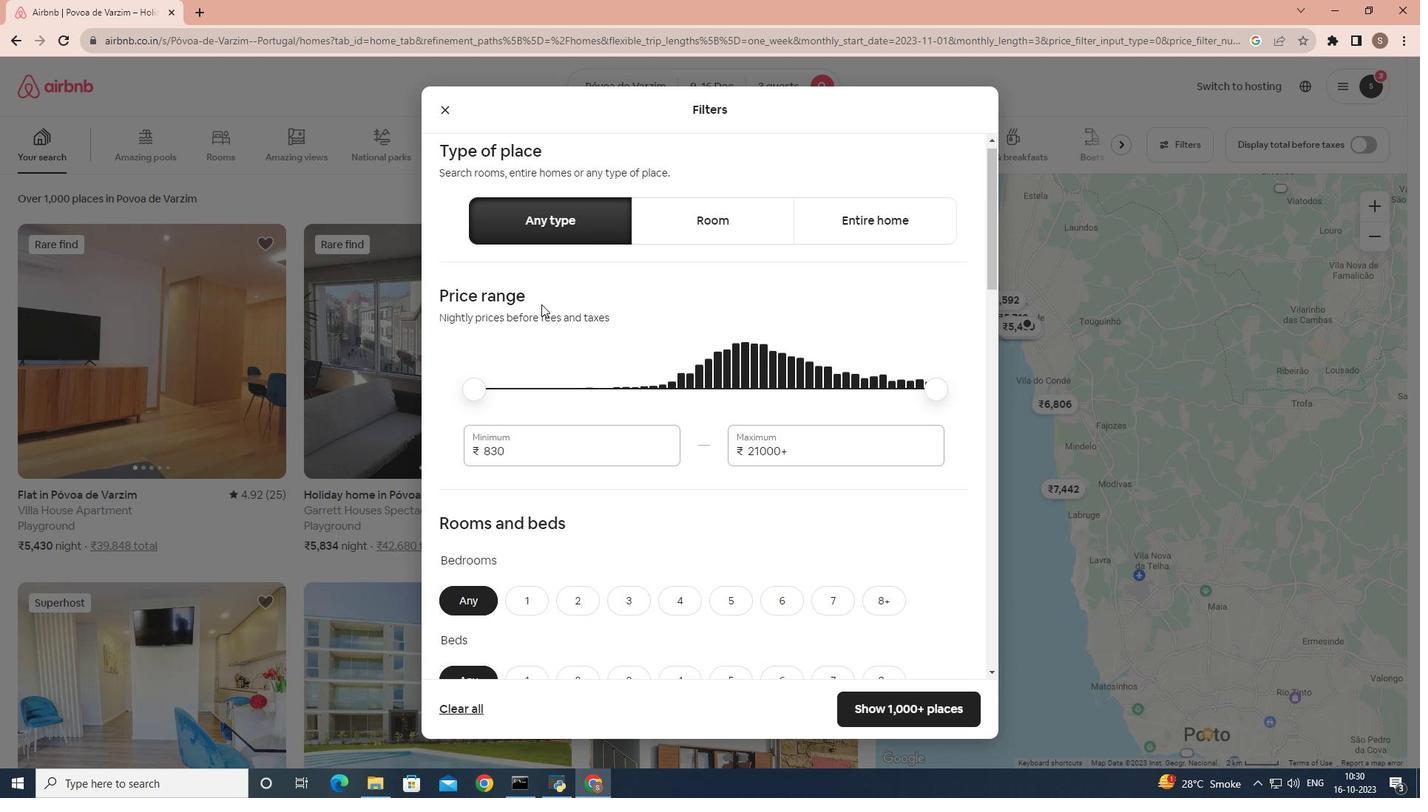 
Action: Mouse scrolled (541, 304) with delta (0, 0)
Screenshot: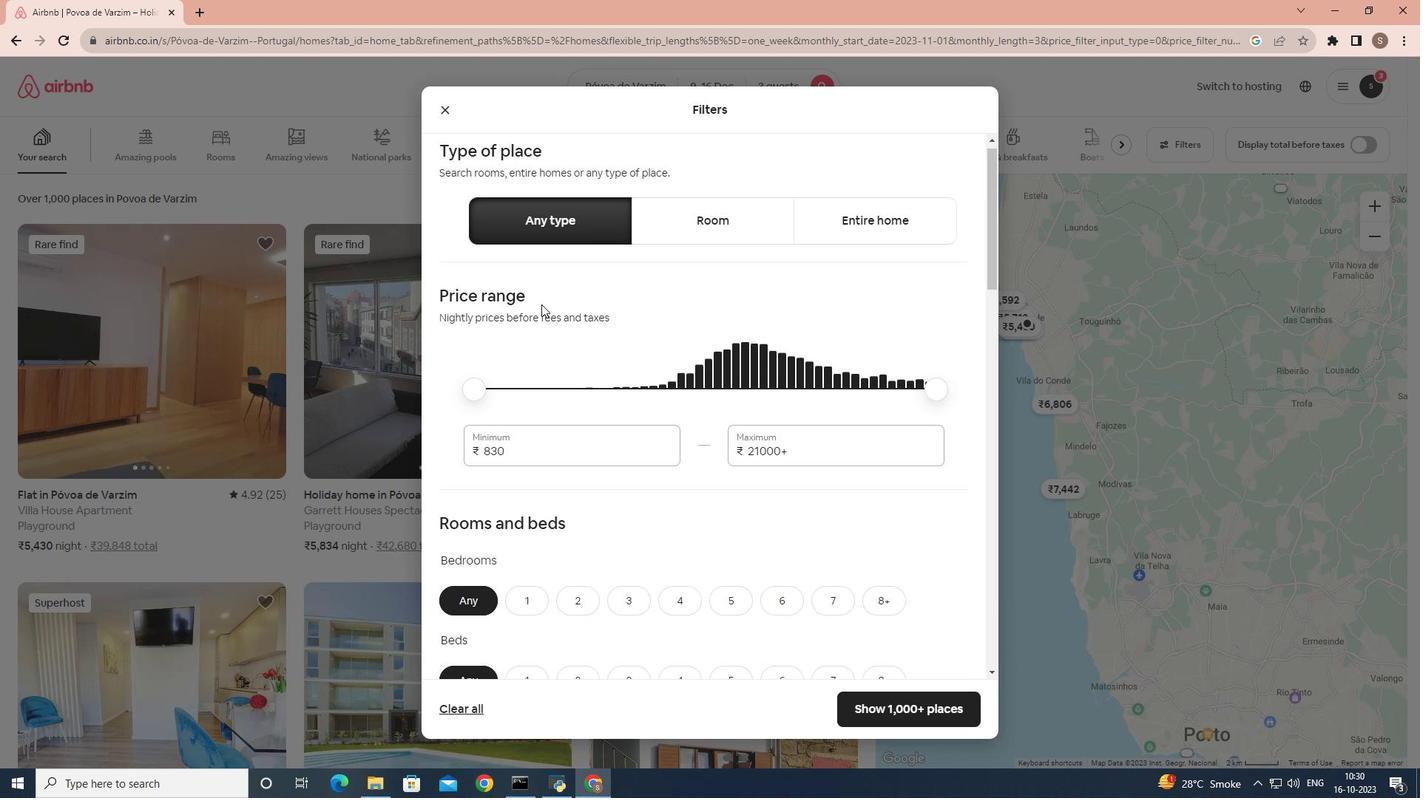 
Action: Mouse moved to (590, 233)
Screenshot: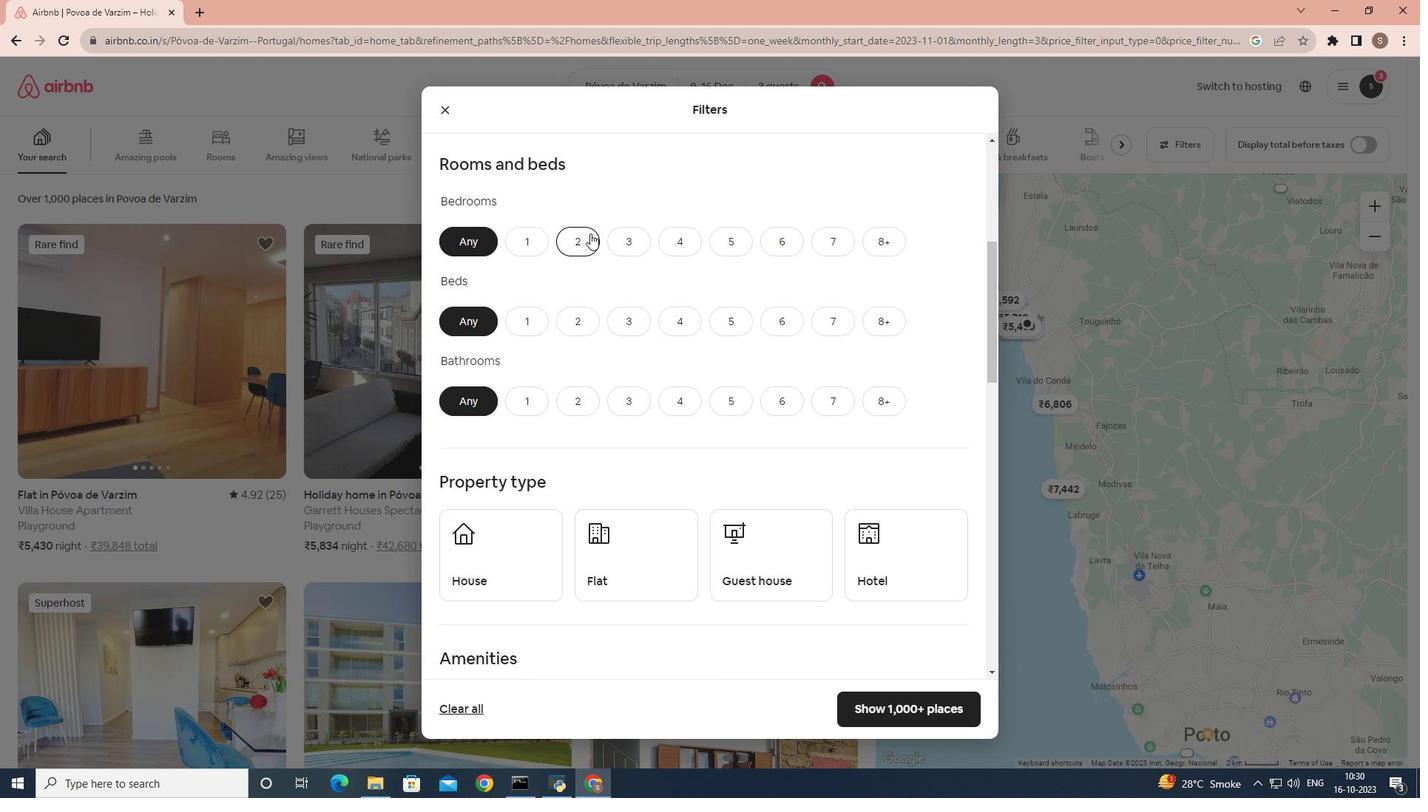
Action: Mouse pressed left at (590, 233)
Screenshot: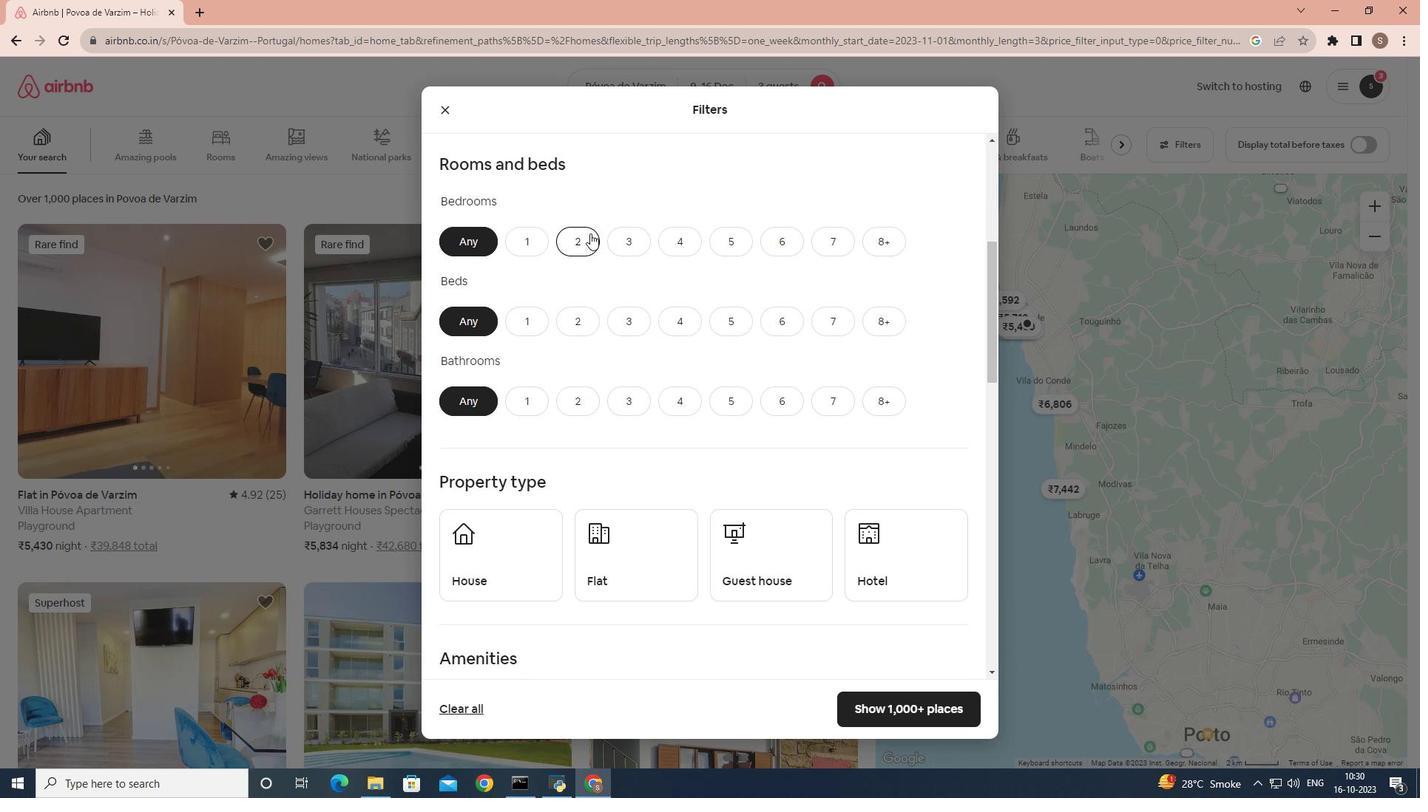 
Action: Mouse moved to (576, 319)
Screenshot: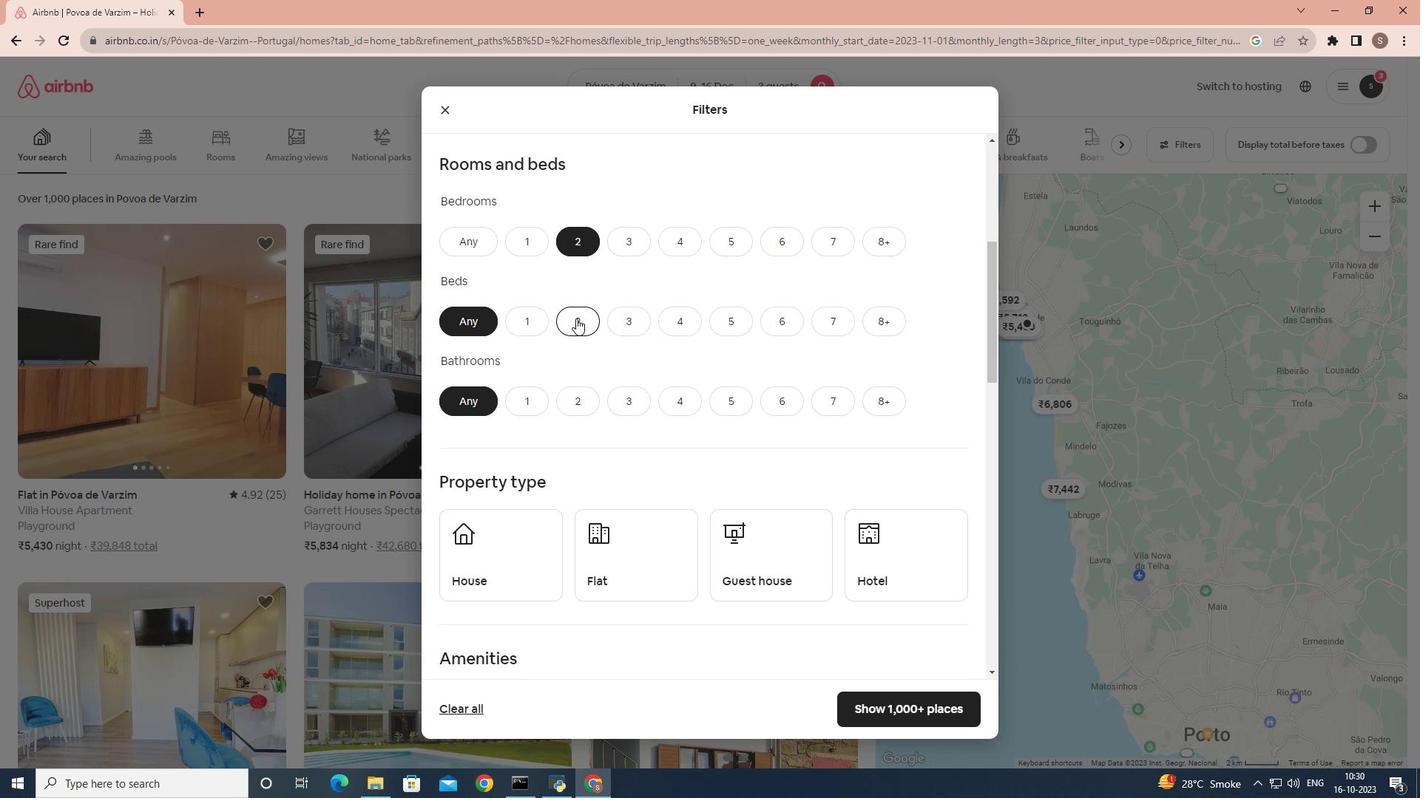 
Action: Mouse pressed left at (576, 319)
Screenshot: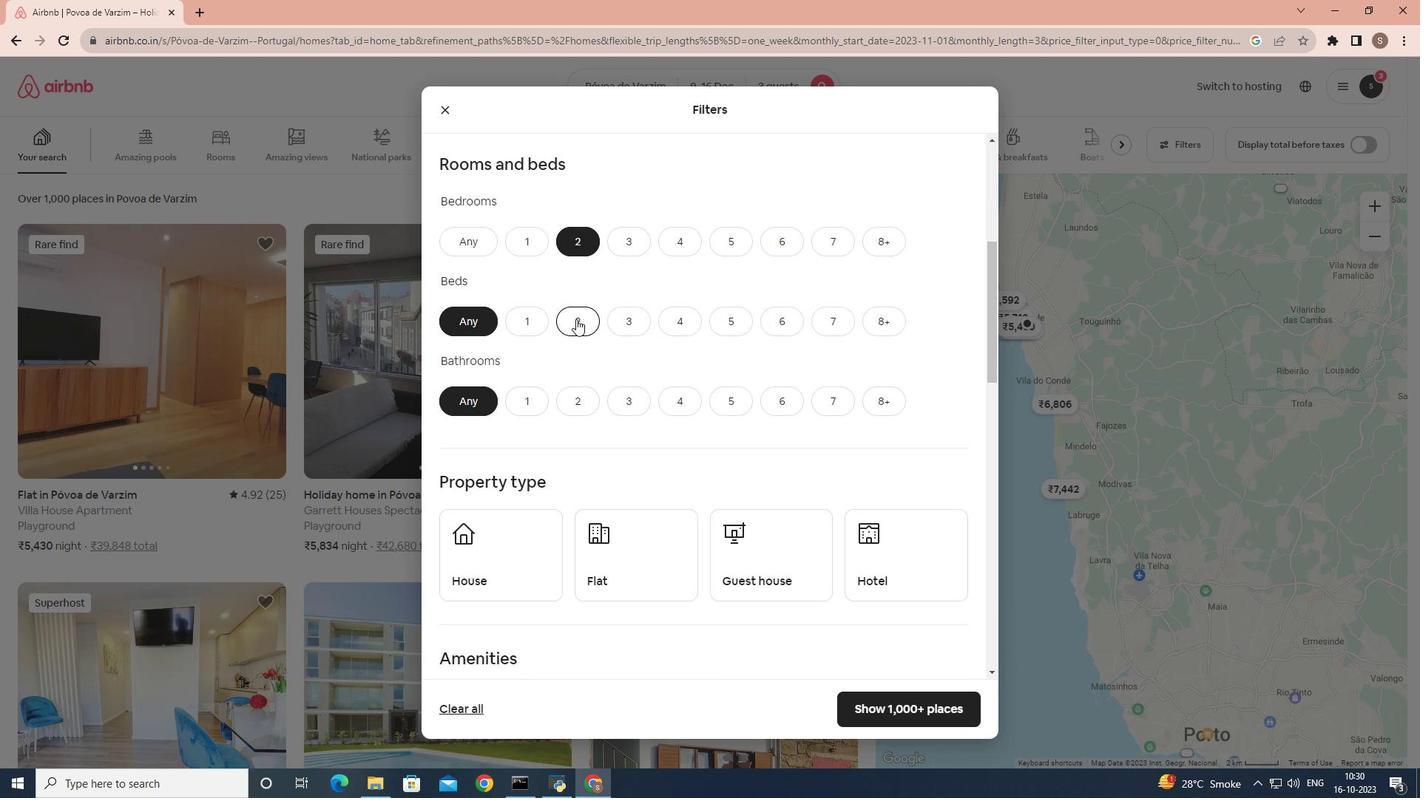 
Action: Mouse moved to (525, 395)
Screenshot: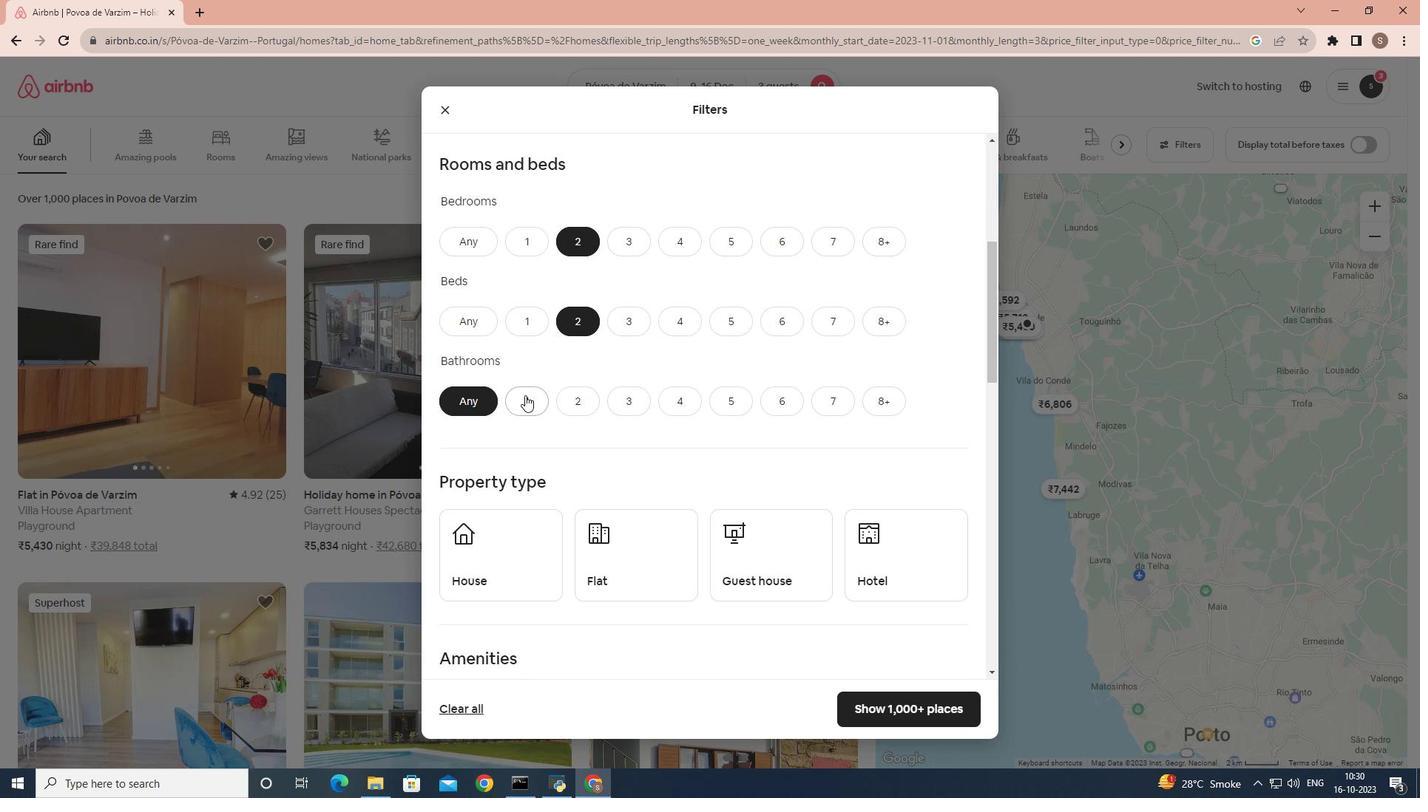 
Action: Mouse pressed left at (525, 395)
Screenshot: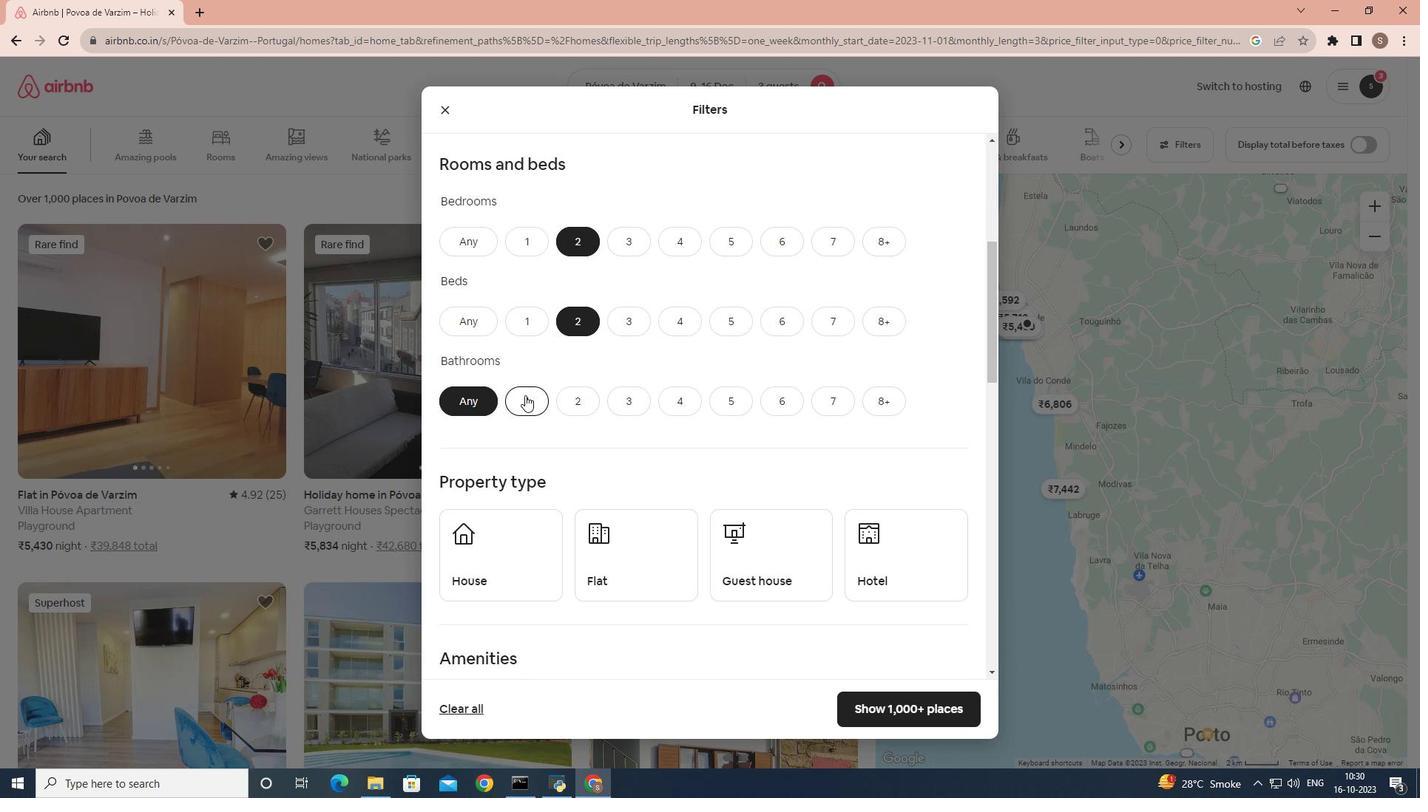 
Action: Mouse moved to (555, 378)
Screenshot: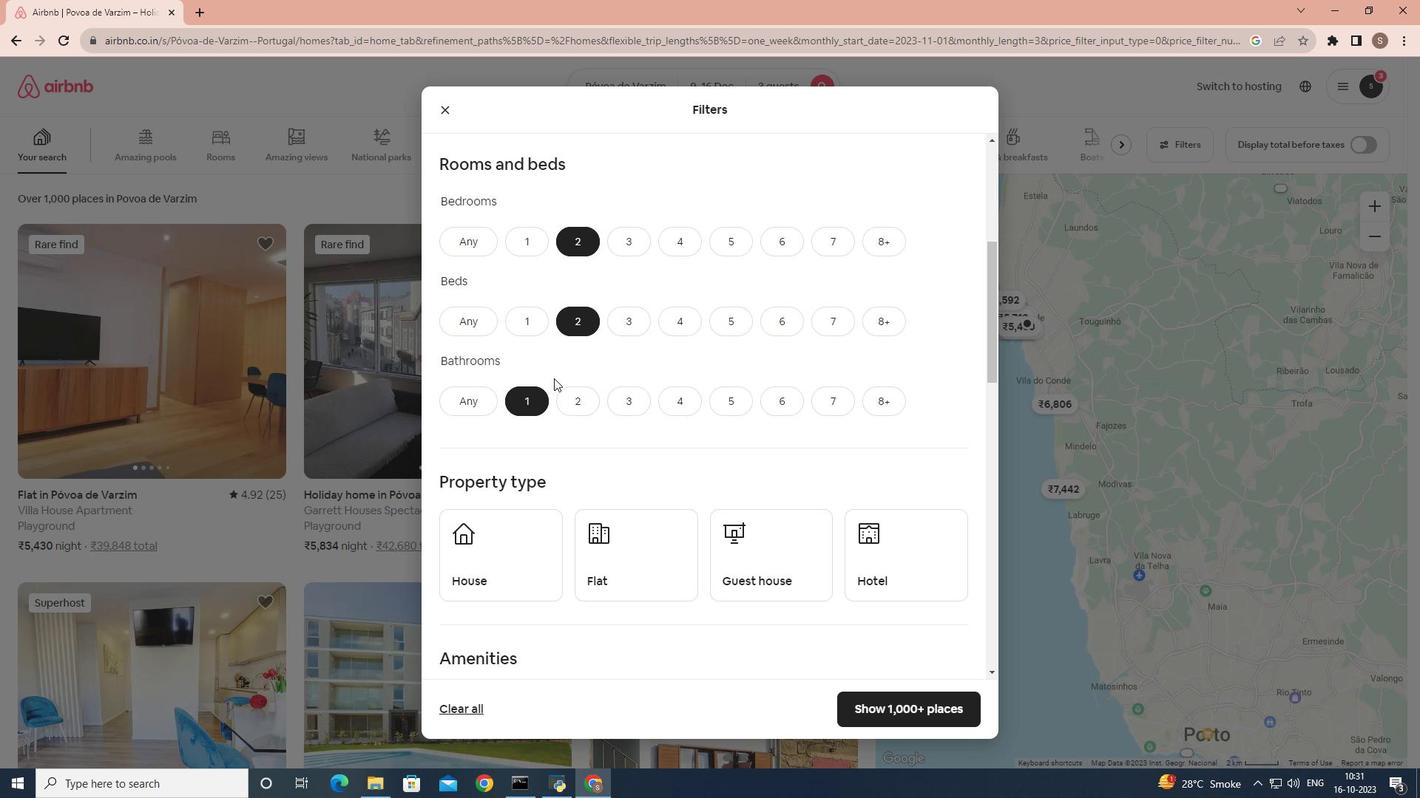 
Action: Mouse scrolled (555, 378) with delta (0, 0)
Screenshot: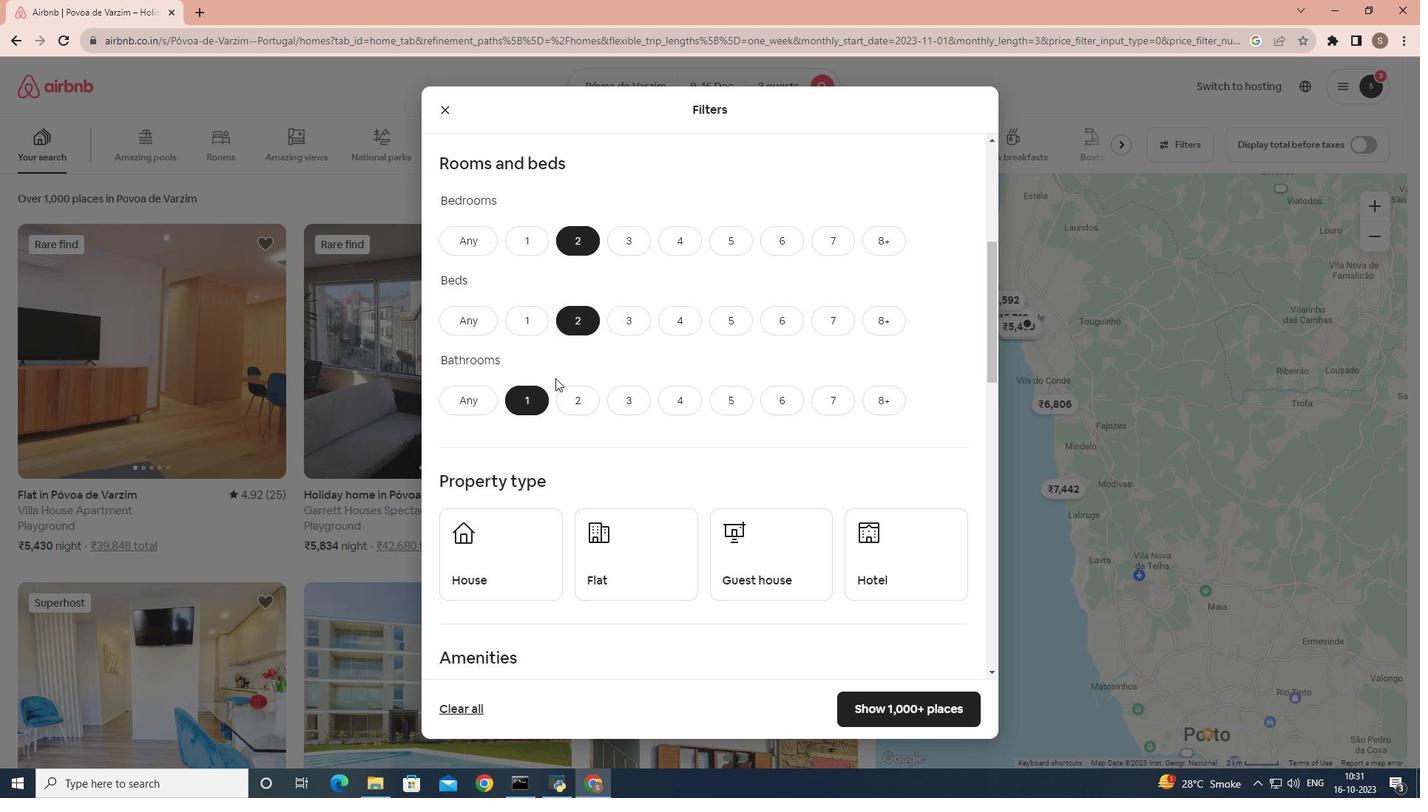 
Action: Mouse scrolled (555, 378) with delta (0, 0)
Screenshot: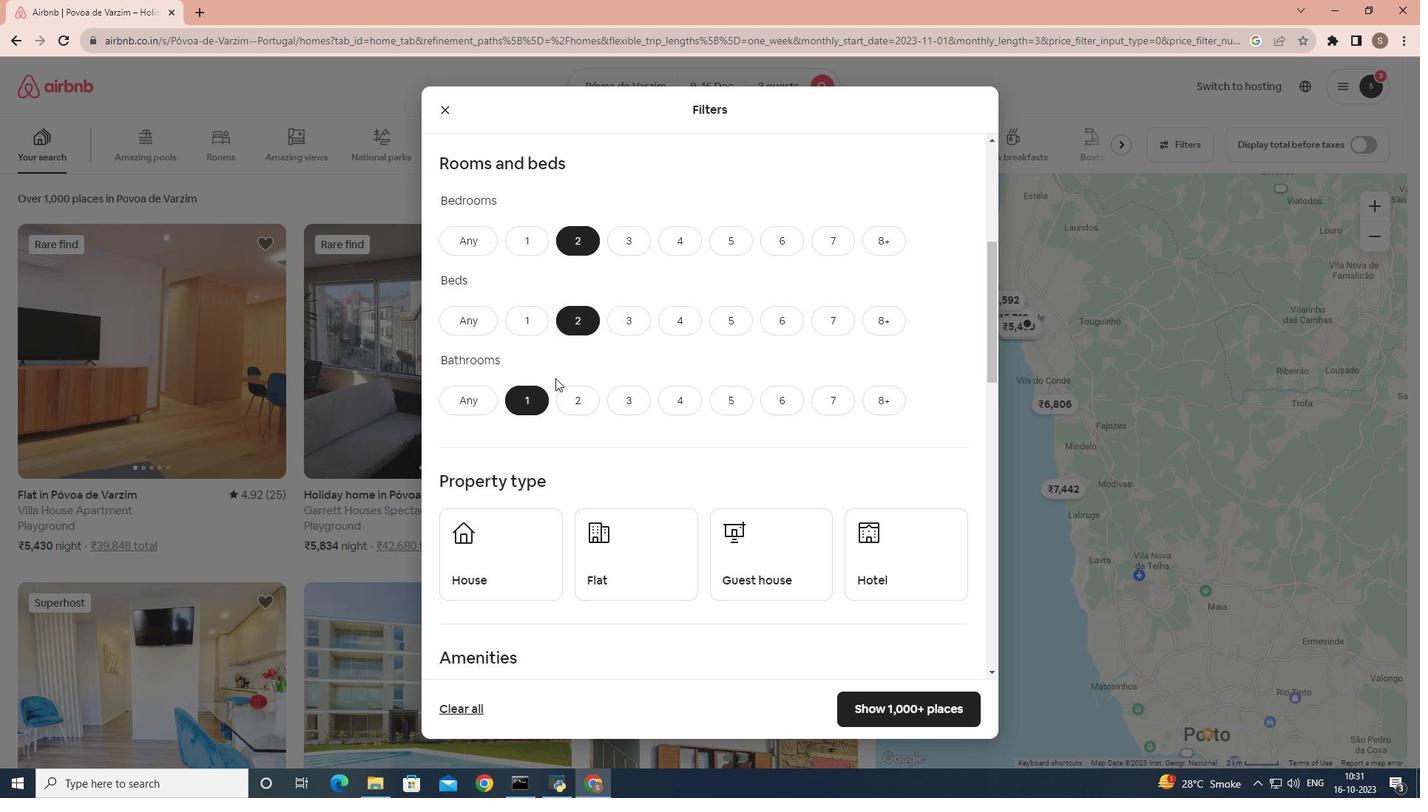 
Action: Mouse scrolled (555, 378) with delta (0, 0)
Screenshot: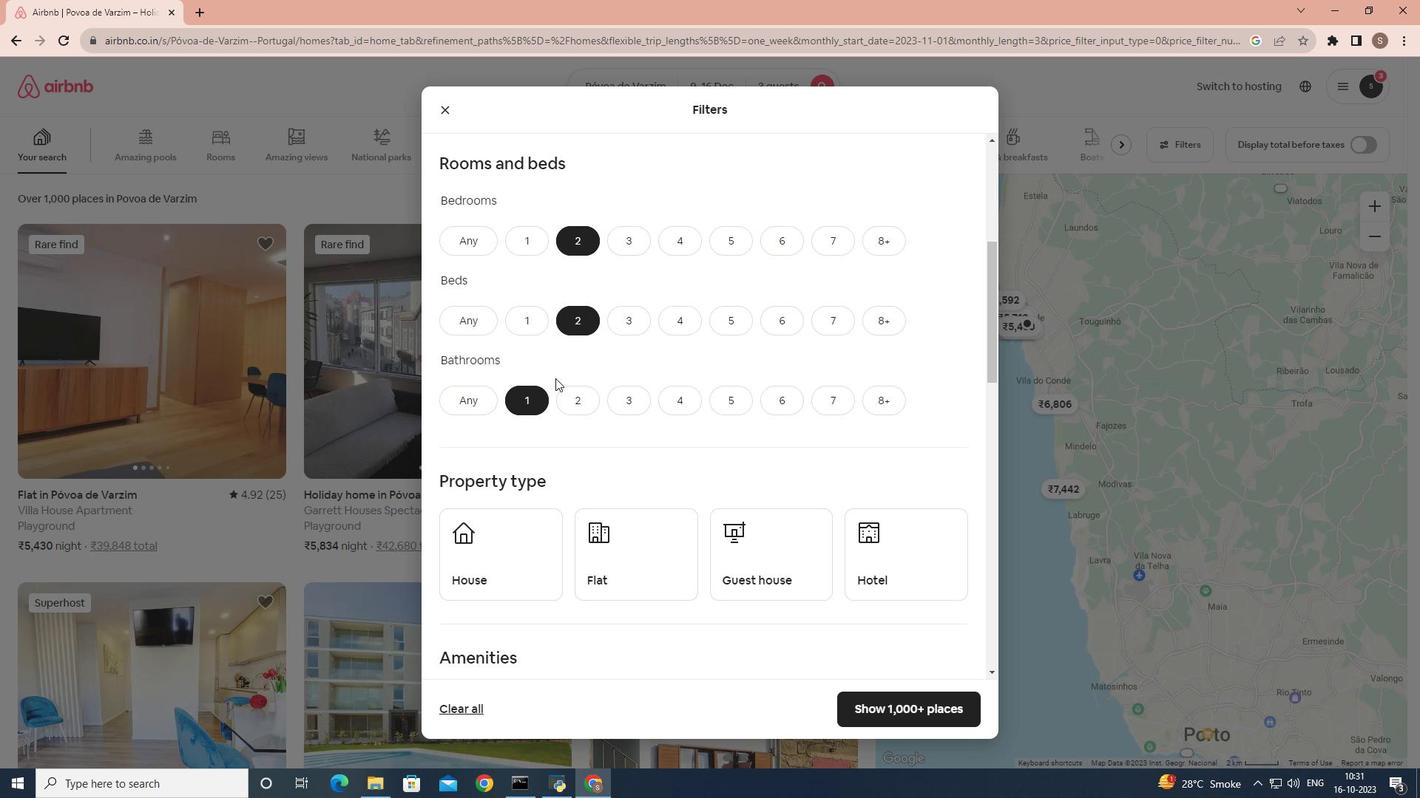 
Action: Mouse scrolled (555, 378) with delta (0, 0)
Screenshot: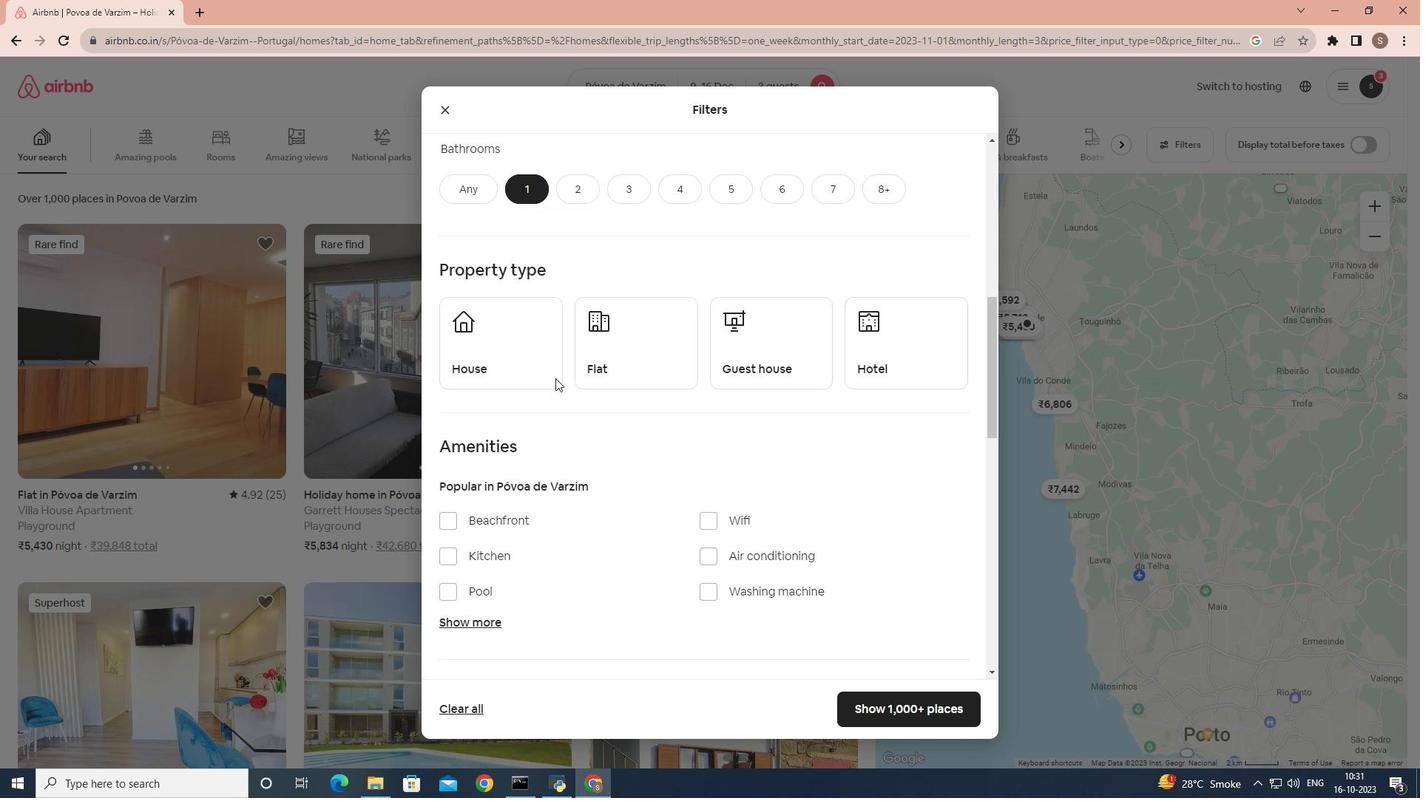 
Action: Mouse moved to (676, 303)
Screenshot: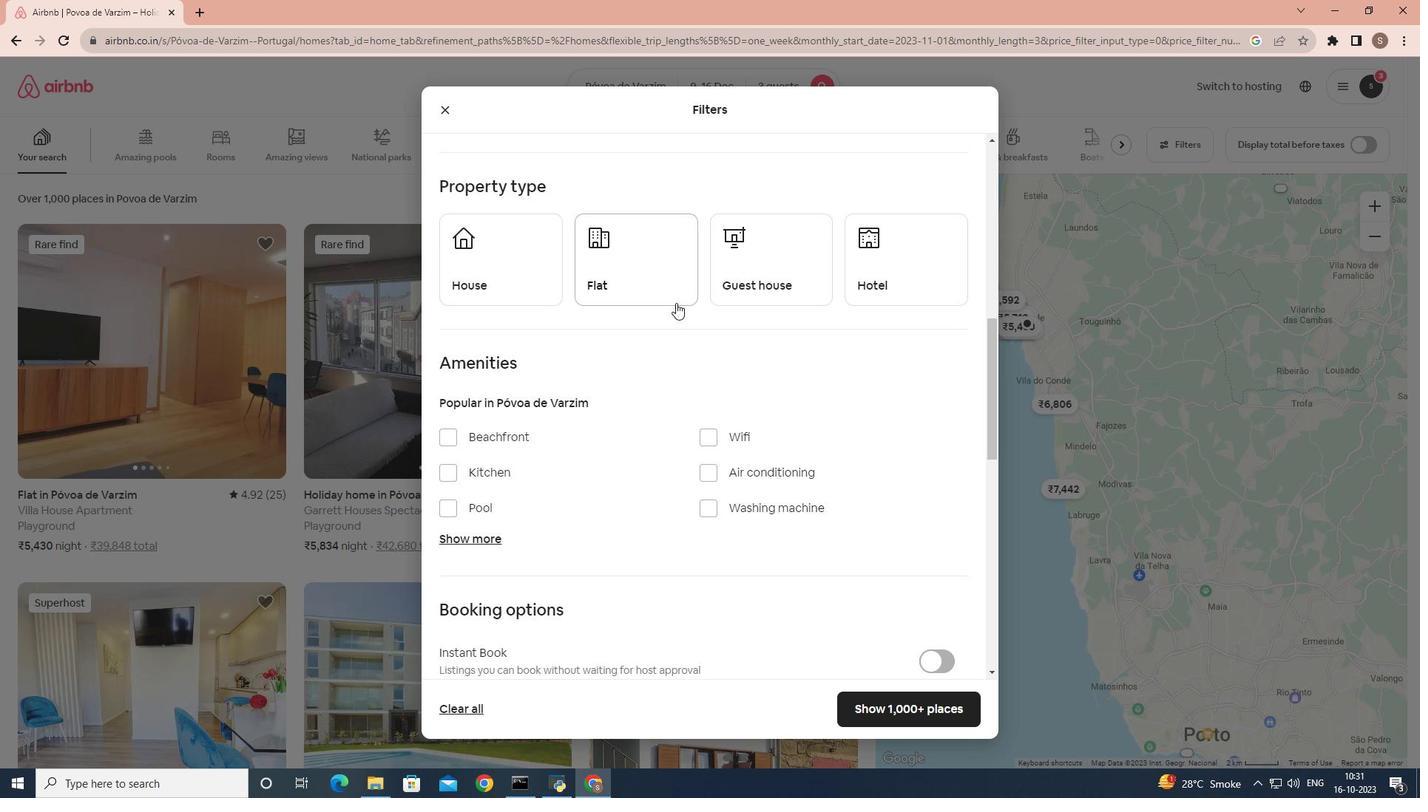 
Action: Mouse pressed left at (676, 303)
Screenshot: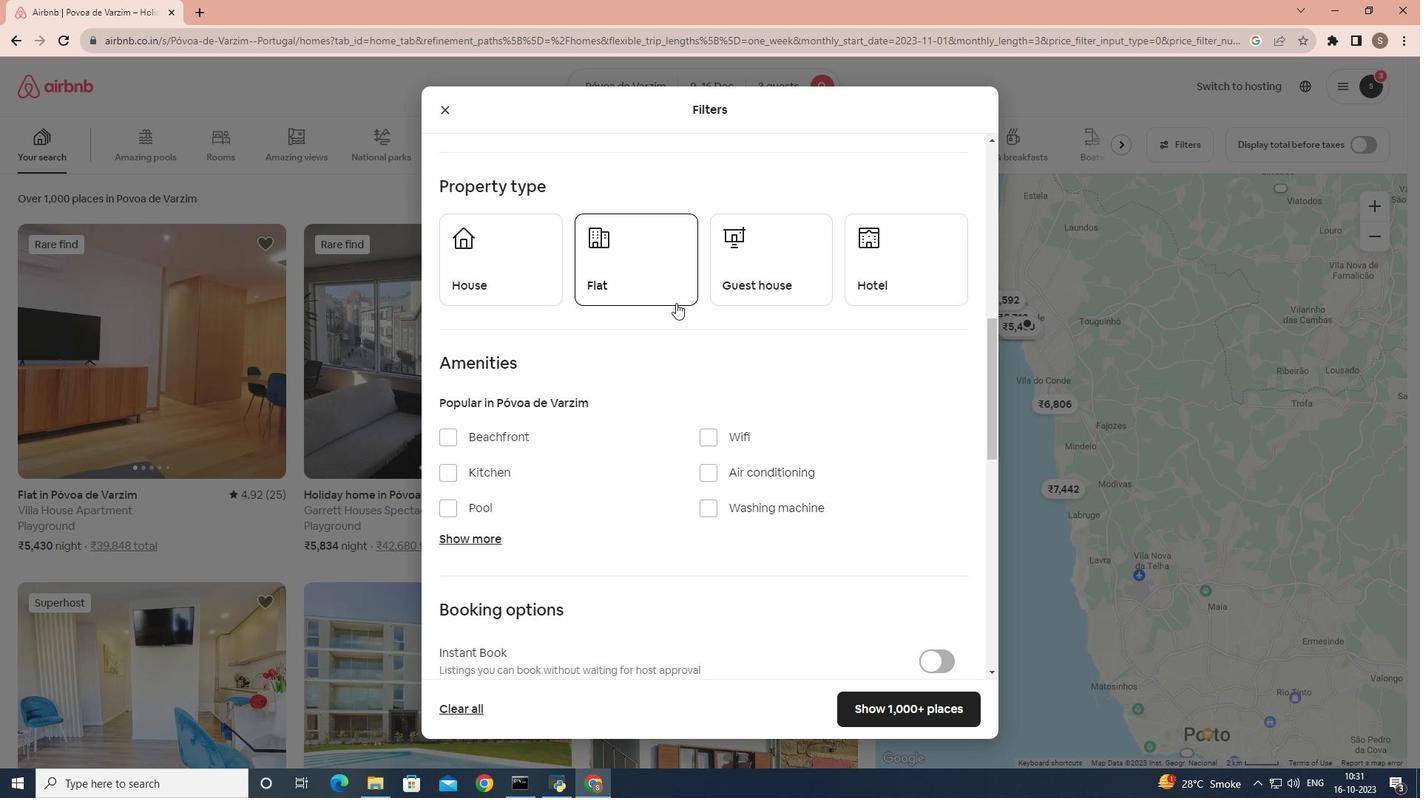 
Action: Mouse moved to (707, 452)
Screenshot: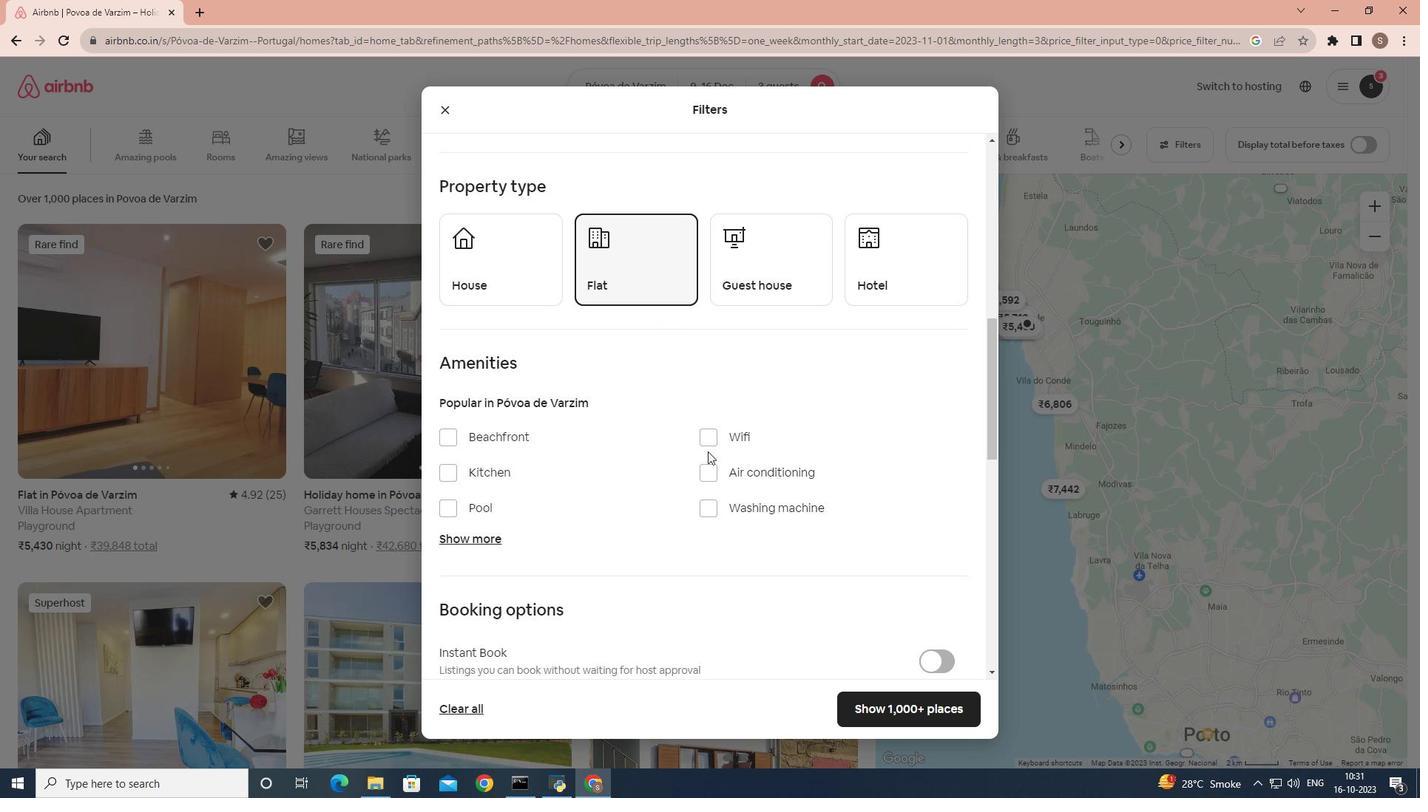 
Action: Mouse scrolled (707, 451) with delta (0, 0)
Screenshot: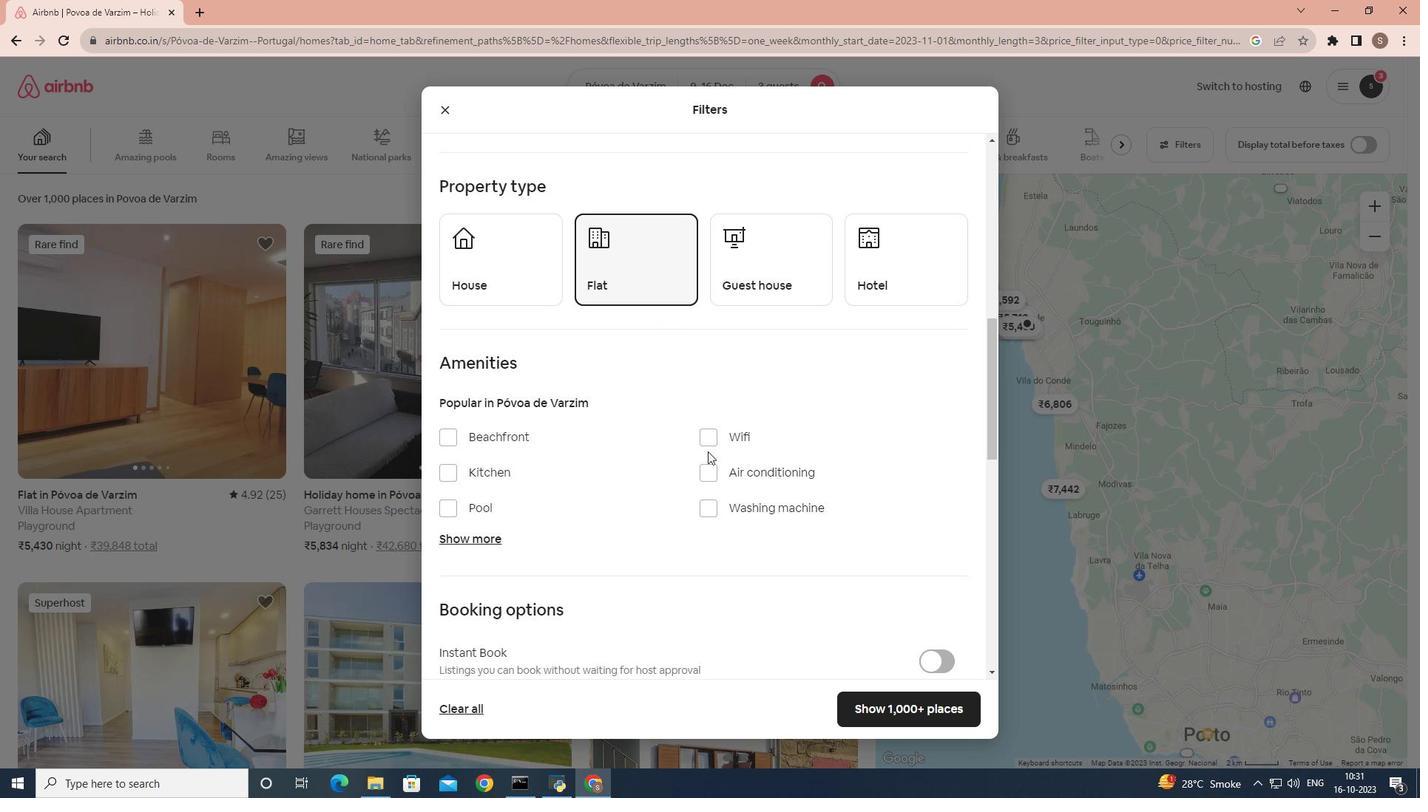
Action: Mouse scrolled (707, 451) with delta (0, 0)
Screenshot: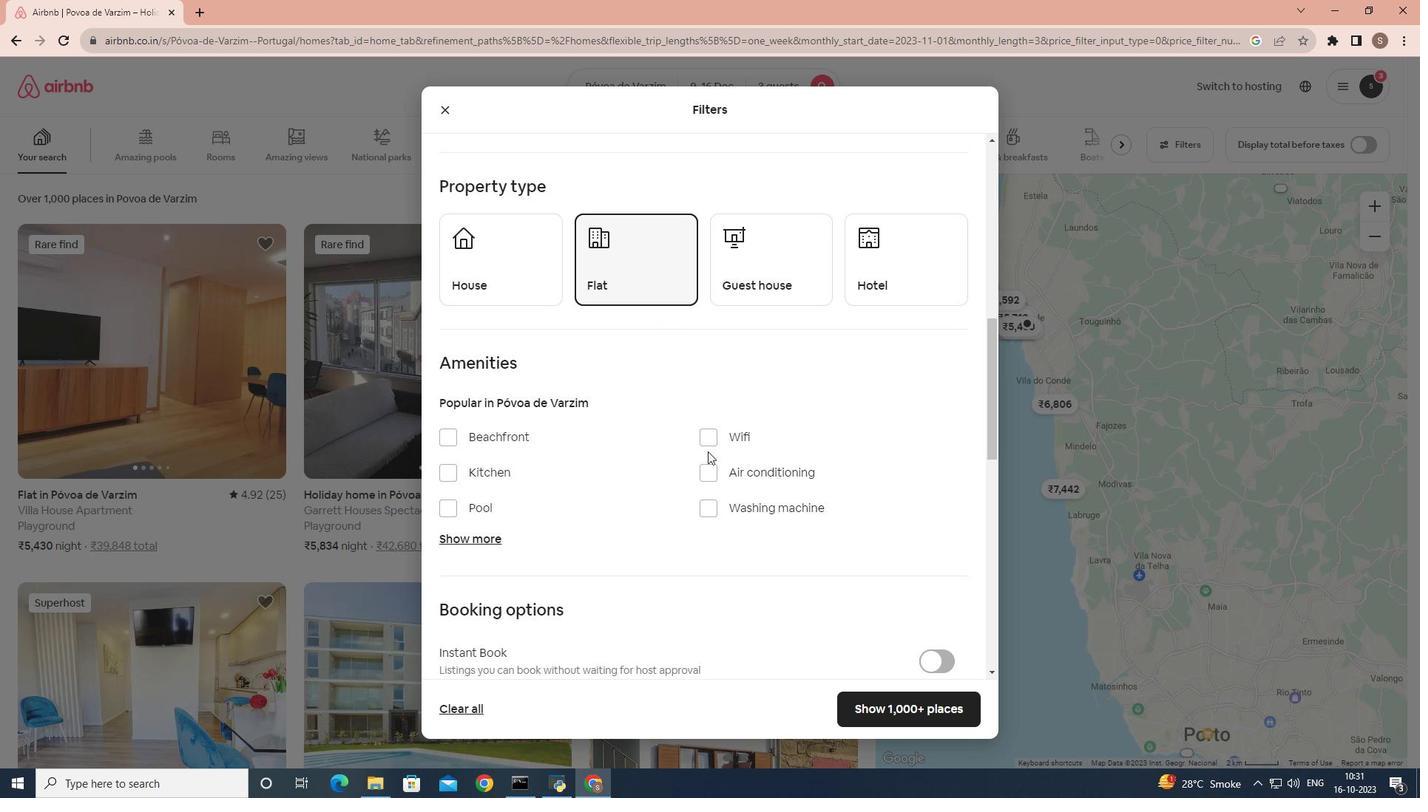 
Action: Mouse scrolled (707, 451) with delta (0, 0)
Screenshot: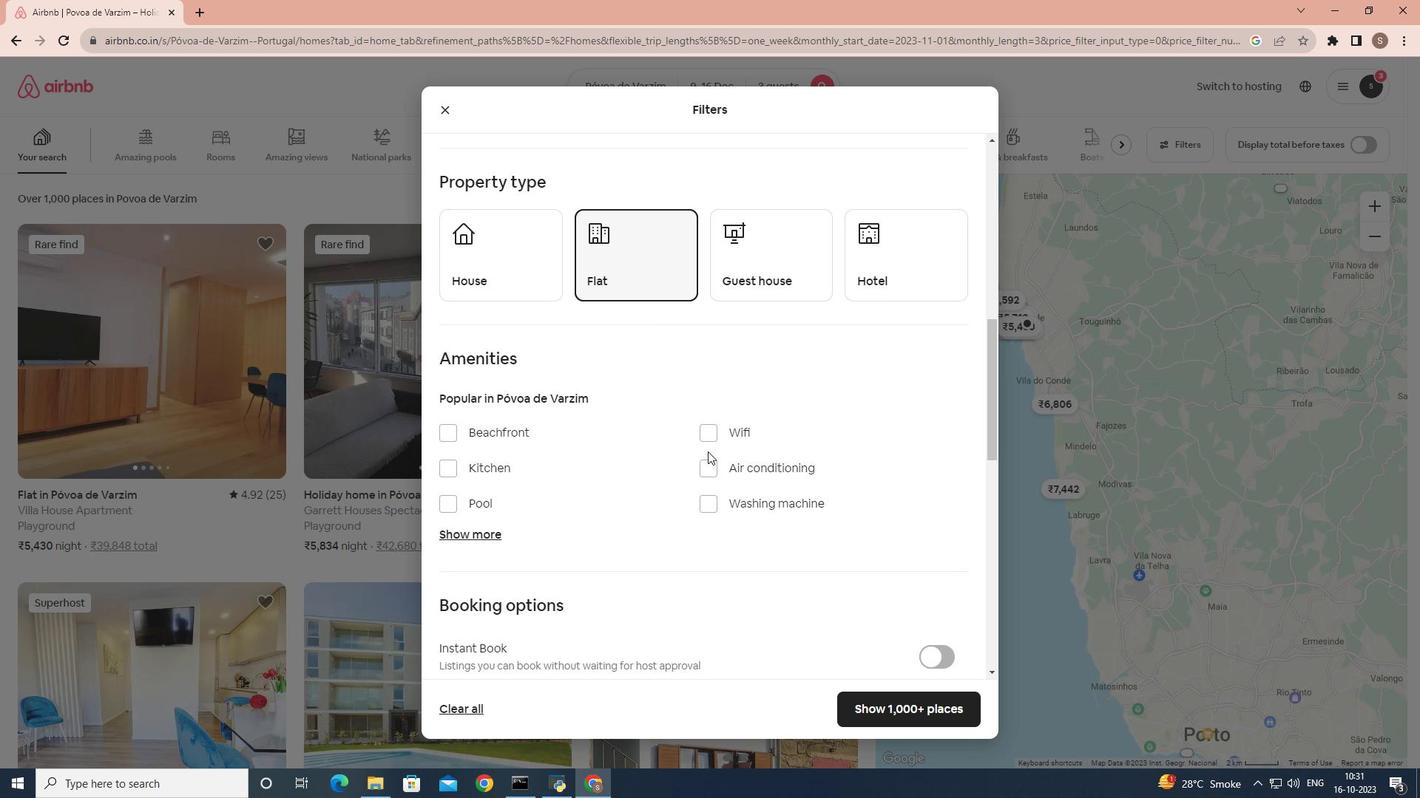 
Action: Mouse scrolled (707, 451) with delta (0, 0)
Screenshot: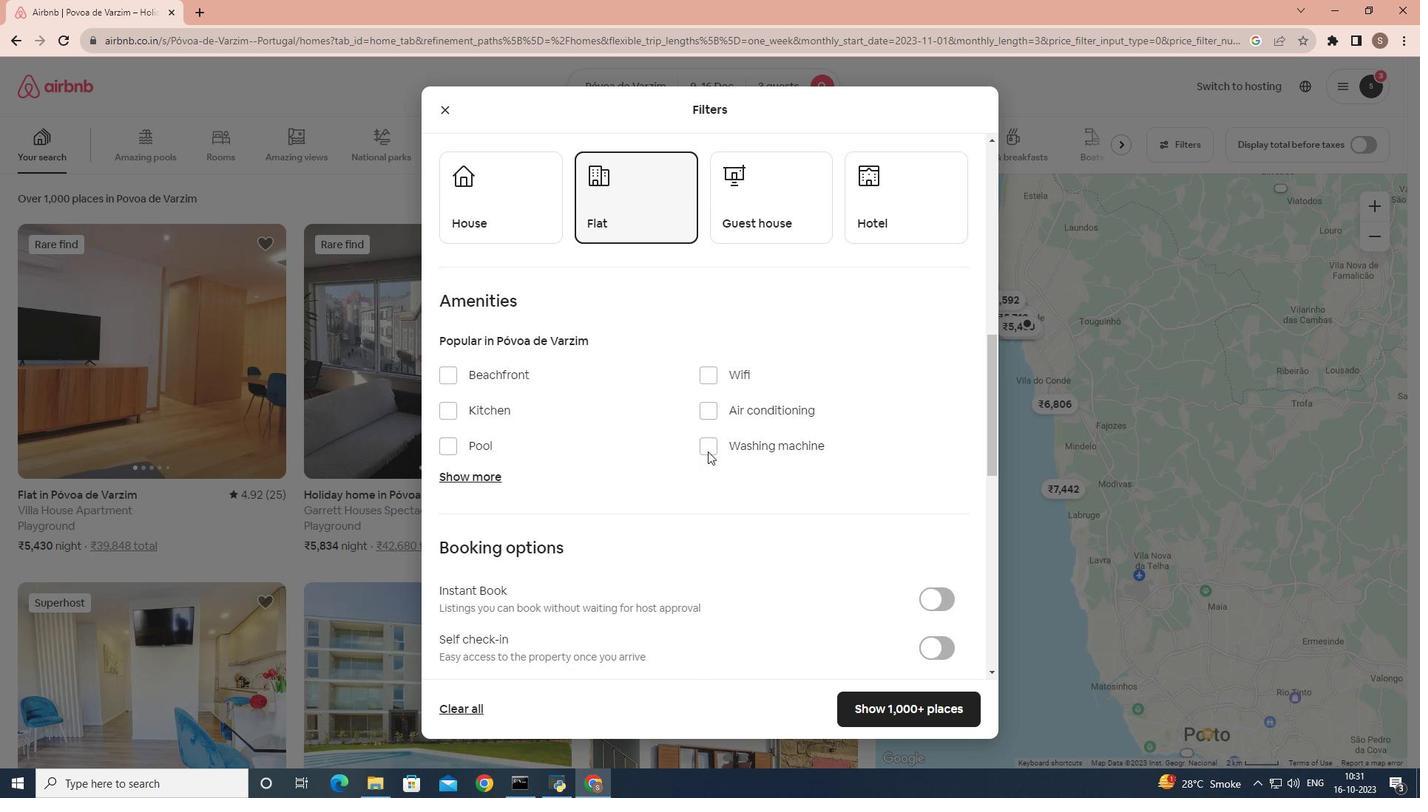 
Action: Mouse moved to (946, 403)
Screenshot: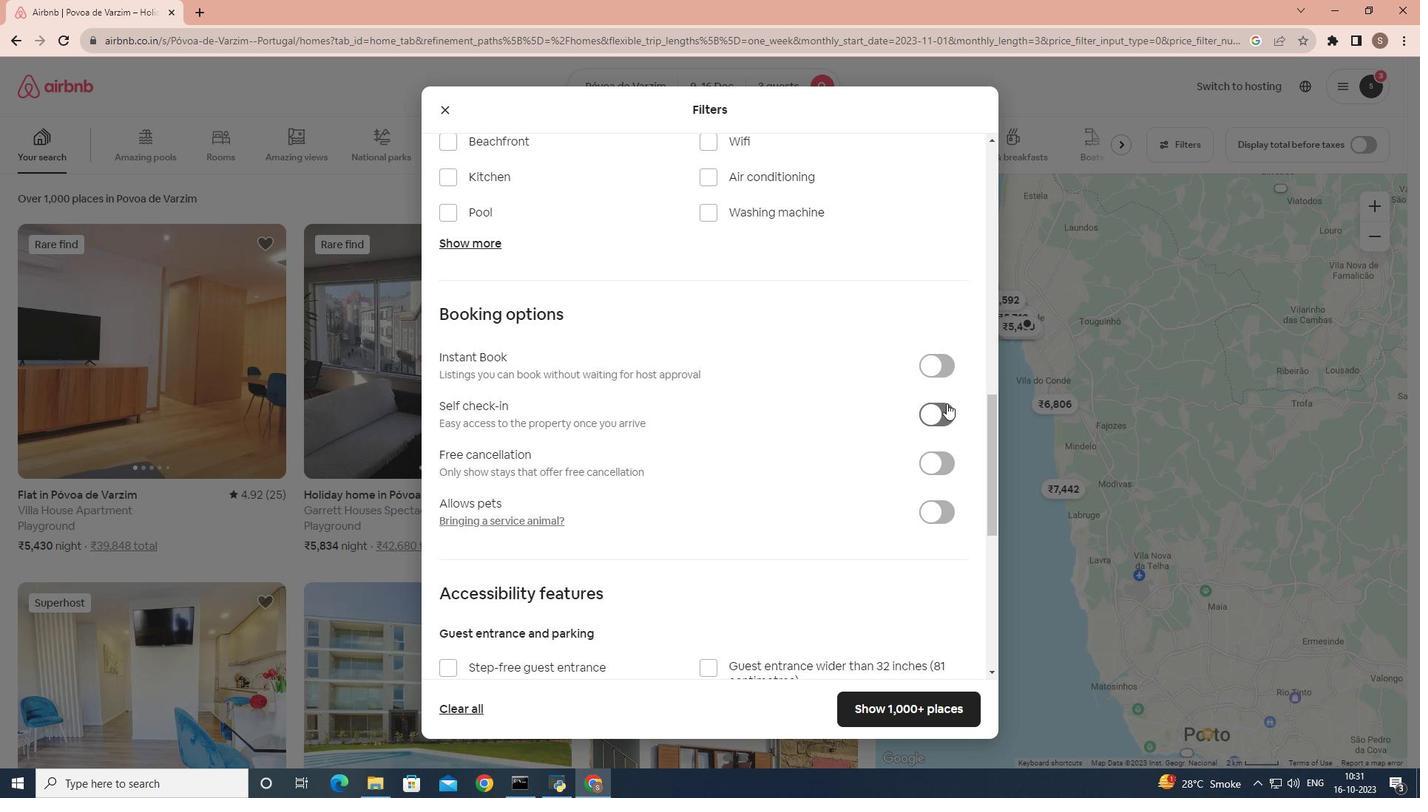
Action: Mouse pressed left at (946, 403)
Screenshot: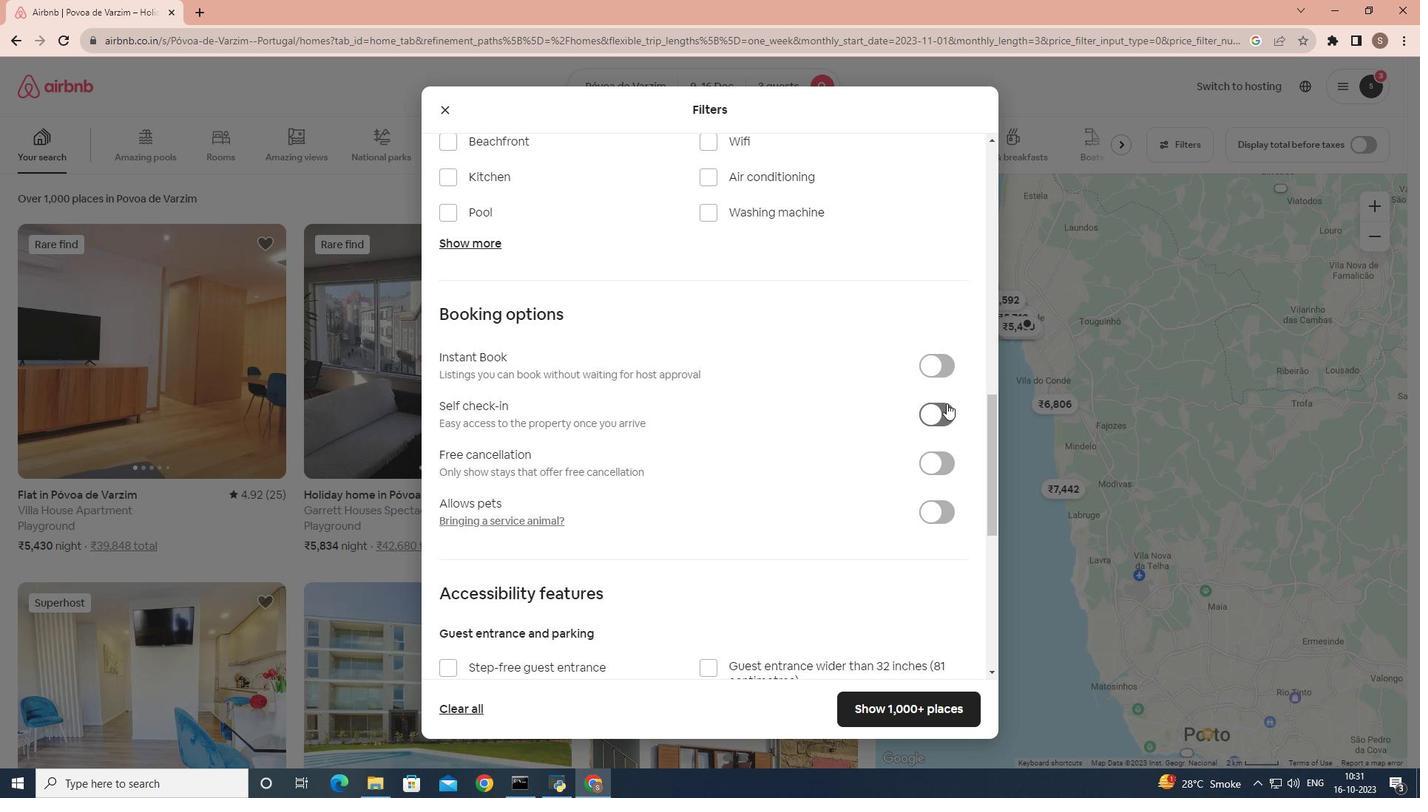 
Action: Mouse moved to (873, 707)
Screenshot: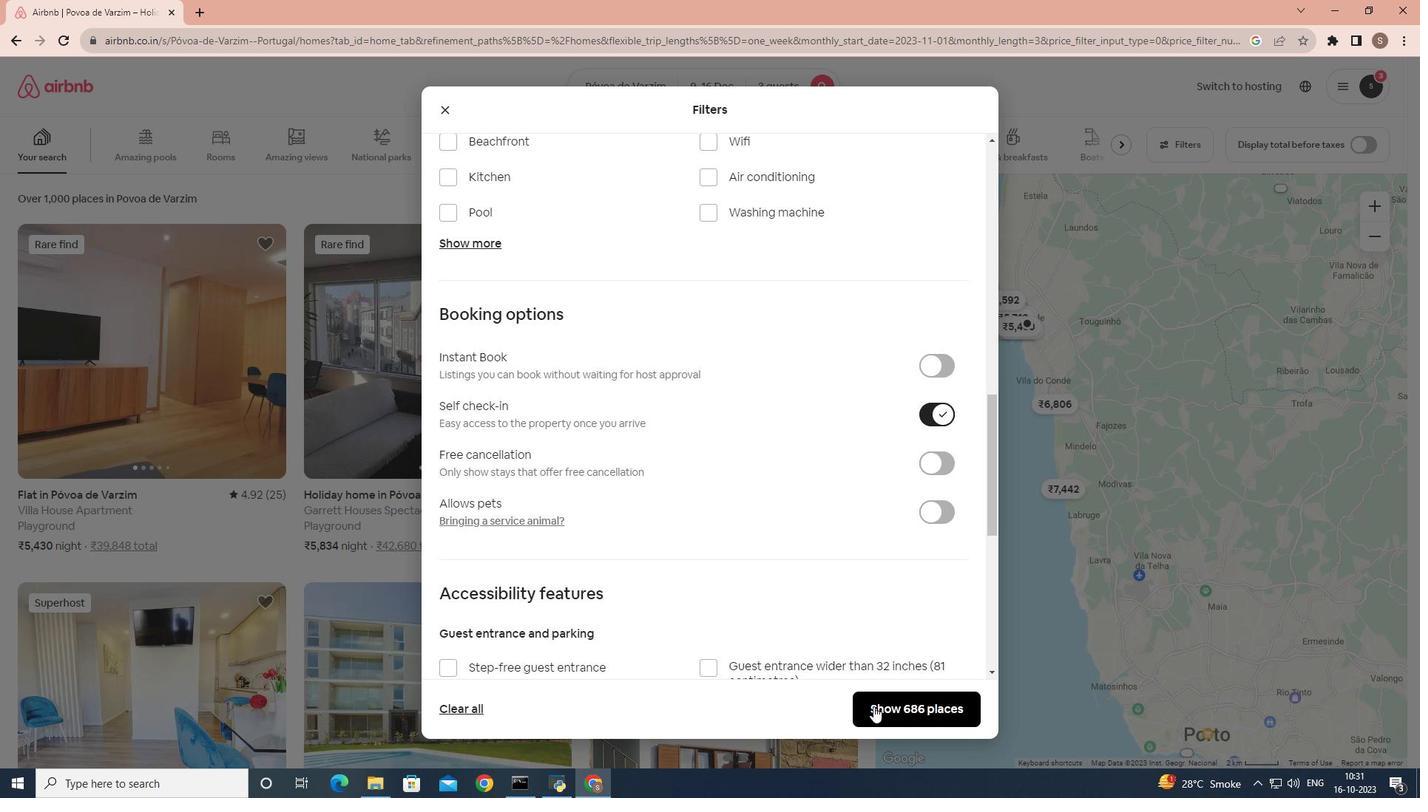 
Action: Mouse pressed left at (873, 707)
Screenshot: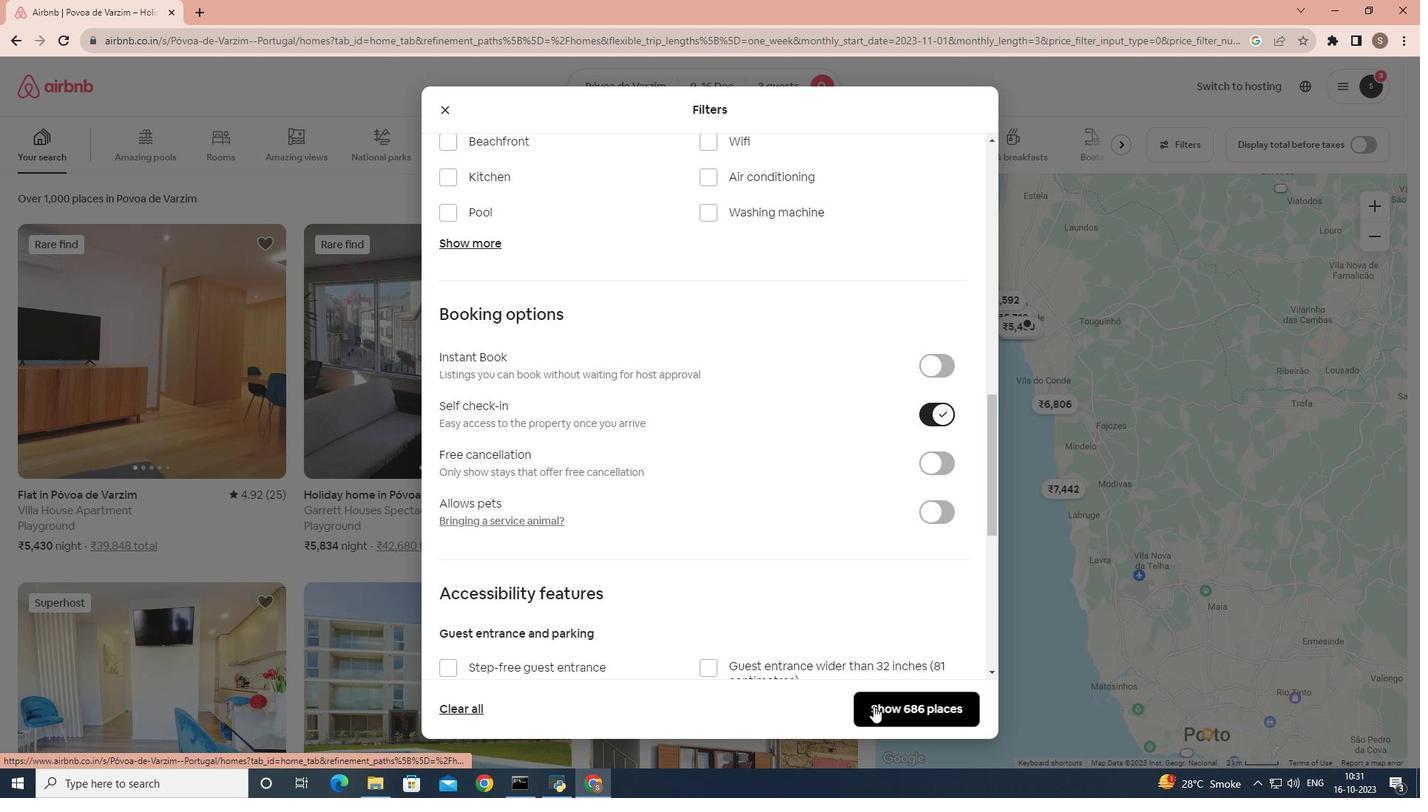 
Action: Mouse moved to (184, 406)
Screenshot: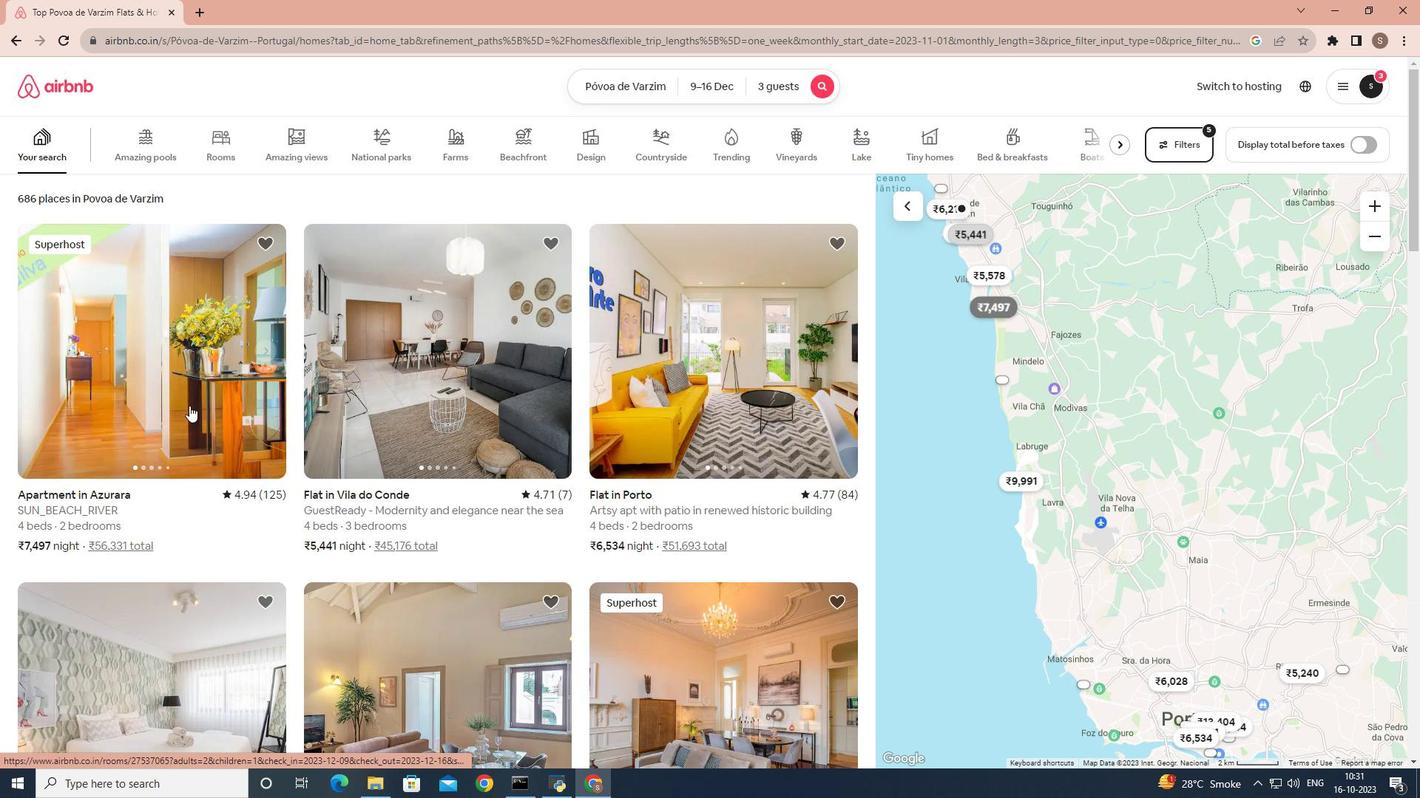 
Action: Mouse pressed left at (184, 406)
Screenshot: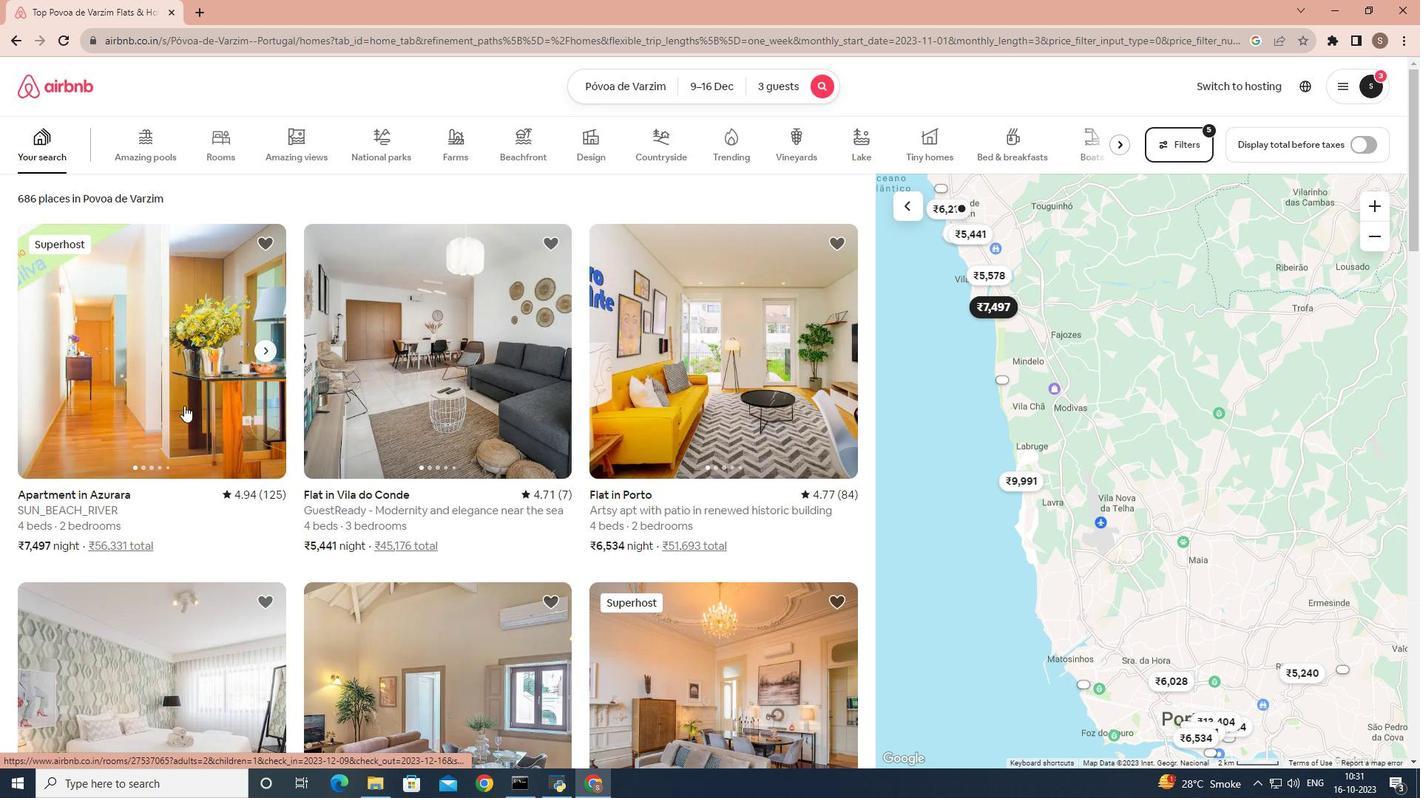 
Action: Mouse moved to (315, 406)
Screenshot: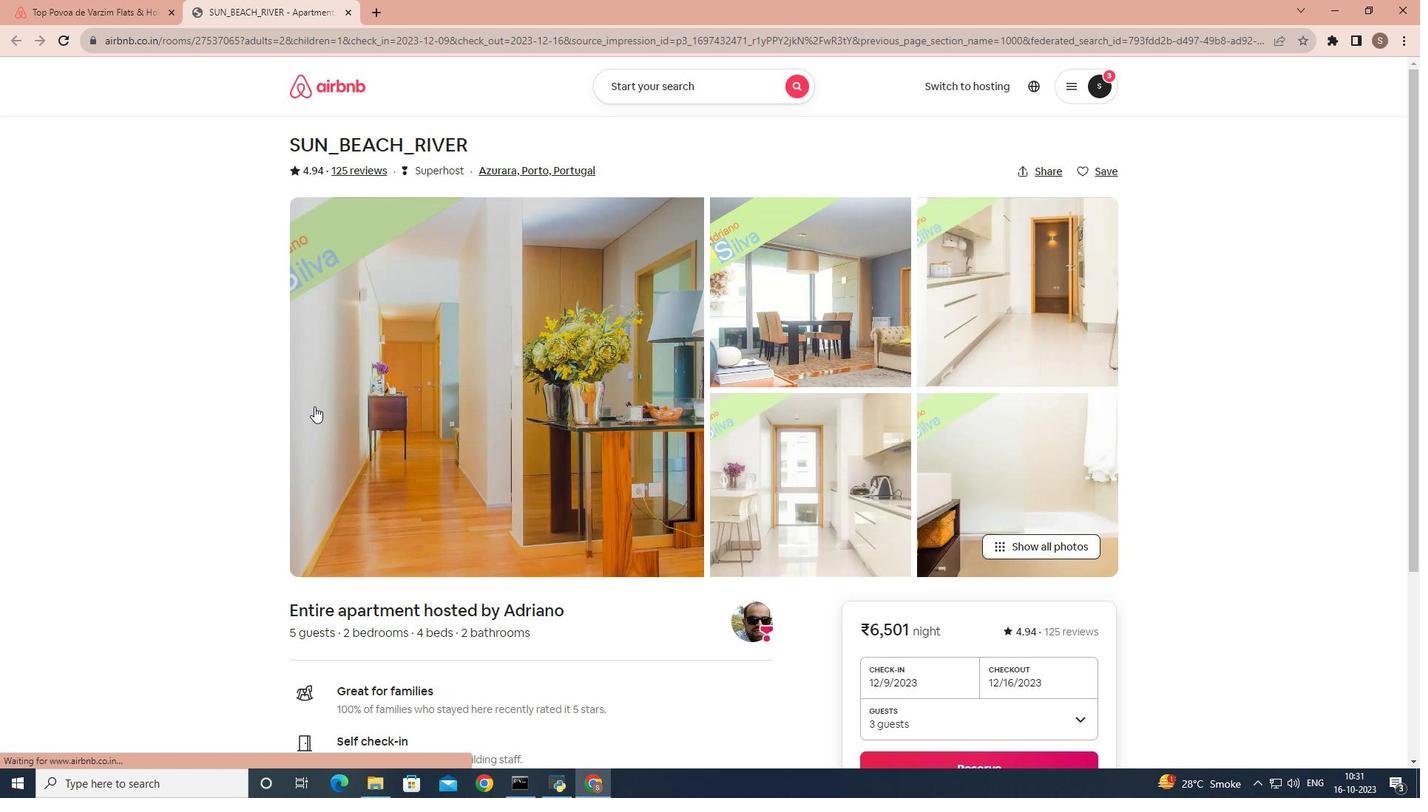 
Action: Mouse scrolled (315, 406) with delta (0, 0)
Screenshot: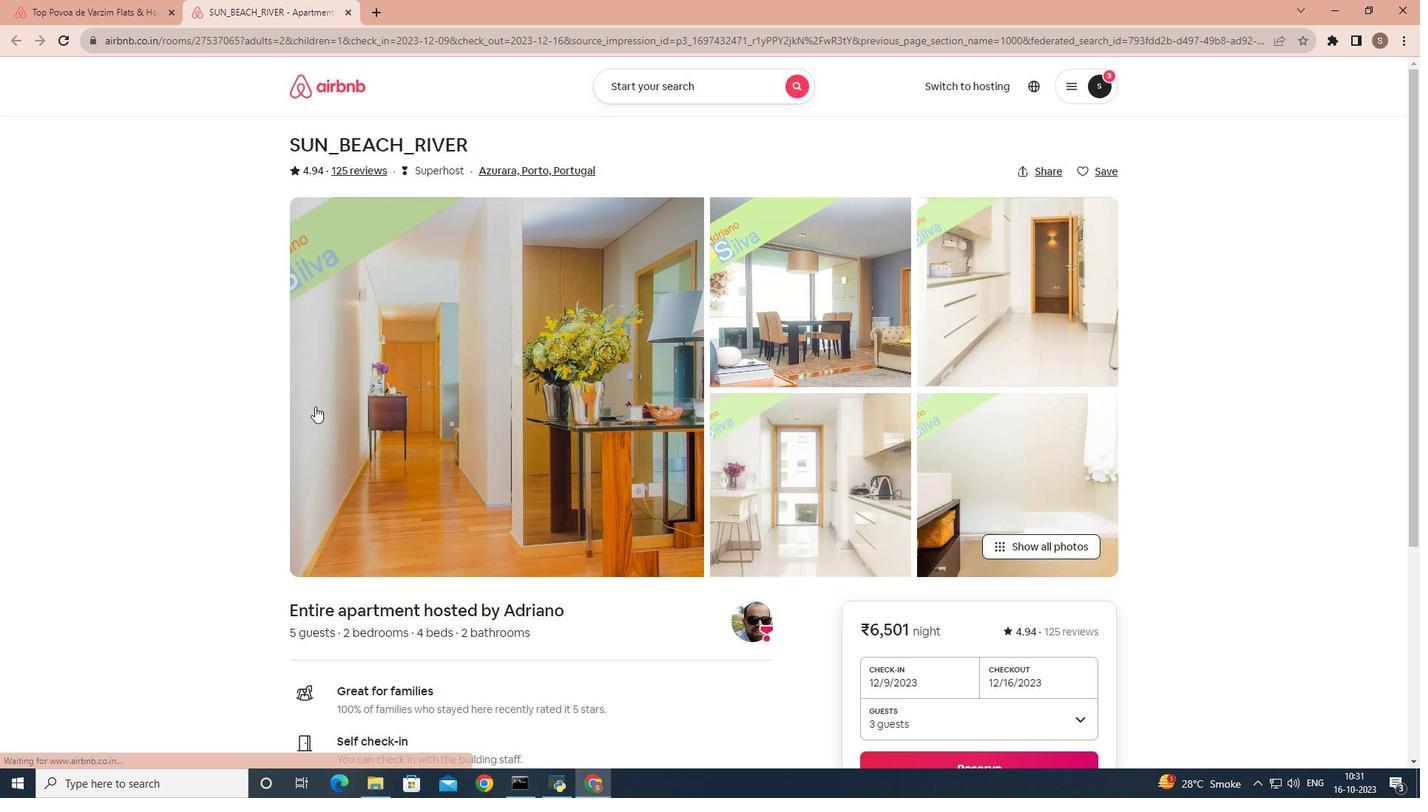 
Action: Mouse scrolled (315, 406) with delta (0, 0)
Screenshot: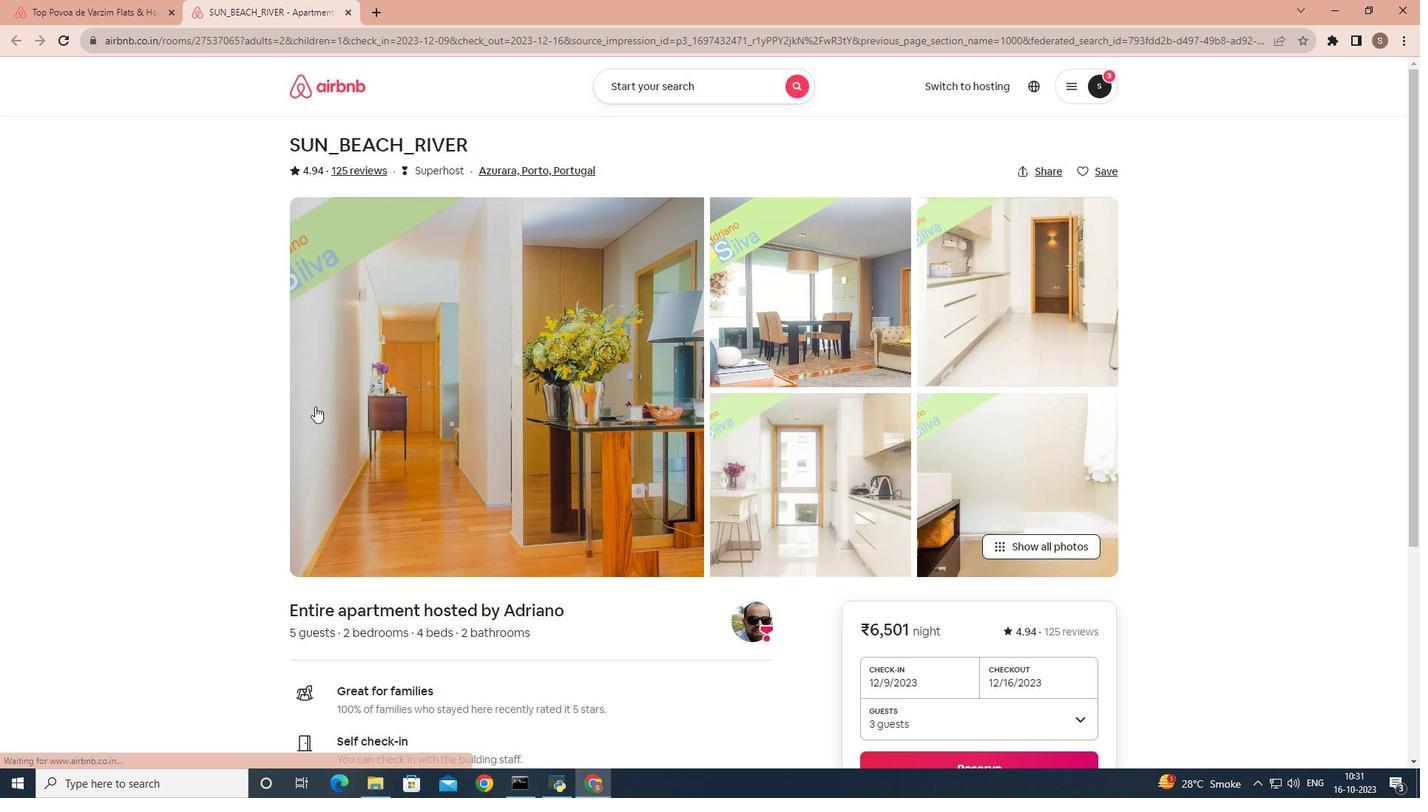 
Action: Mouse scrolled (315, 406) with delta (0, 0)
Screenshot: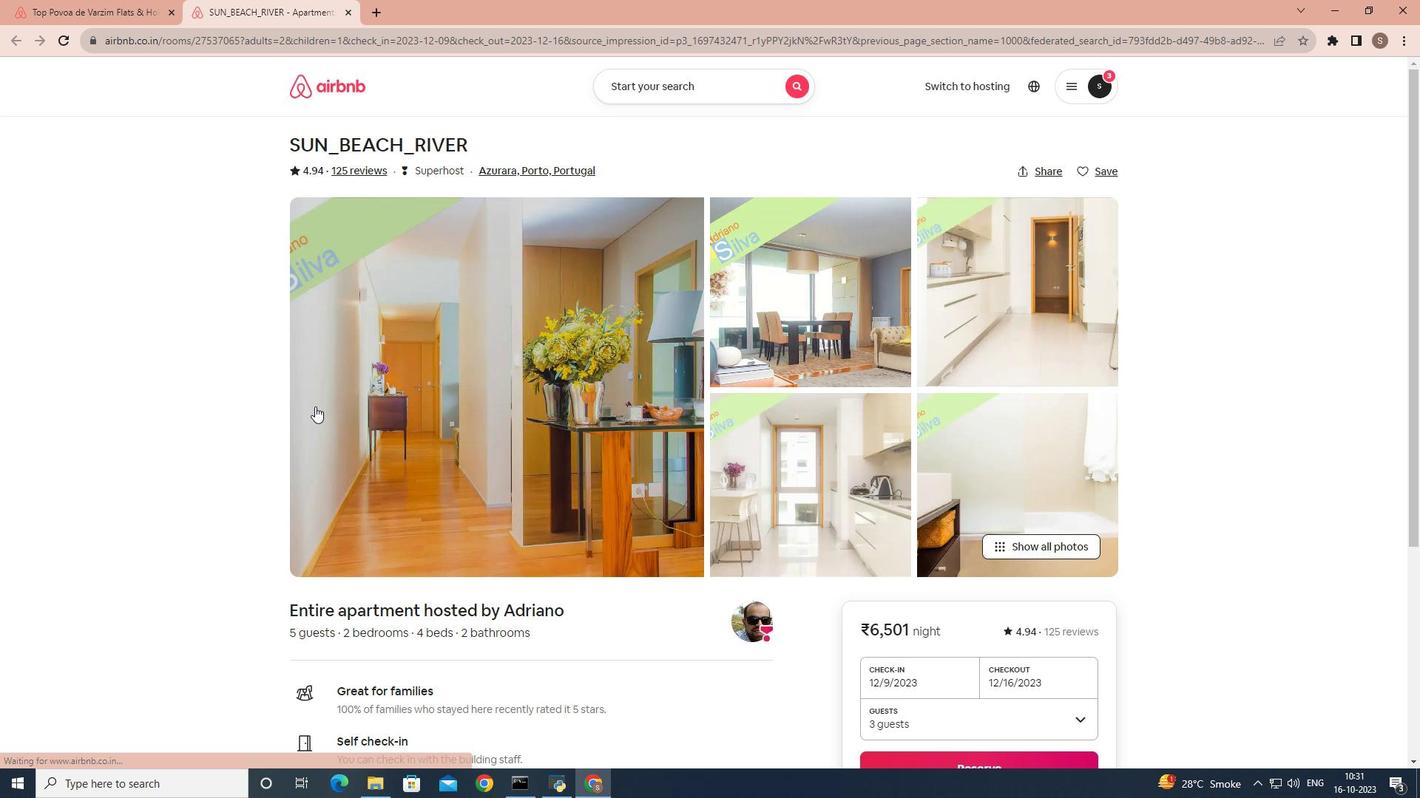 
Action: Mouse scrolled (315, 406) with delta (0, 0)
Screenshot: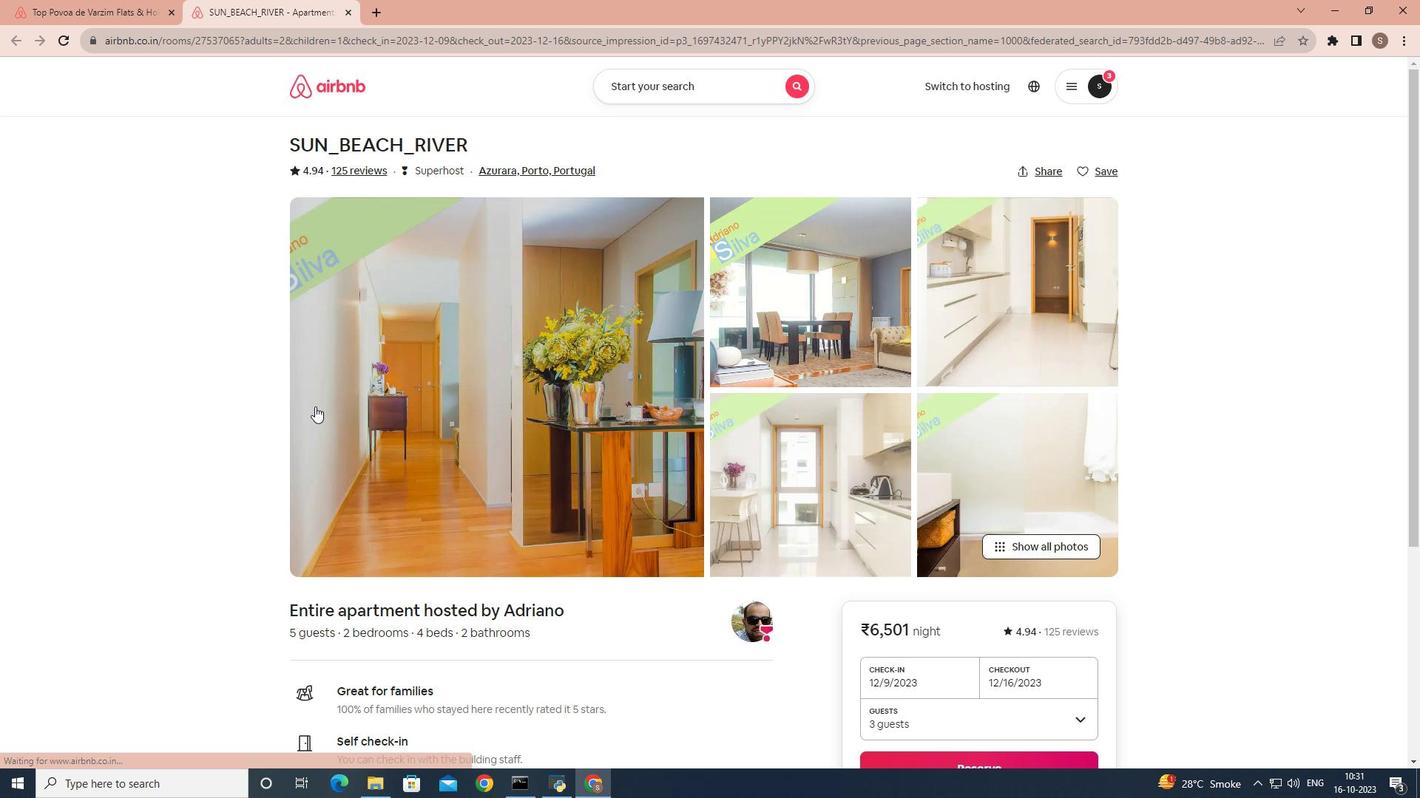 
Action: Mouse scrolled (315, 406) with delta (0, 0)
Screenshot: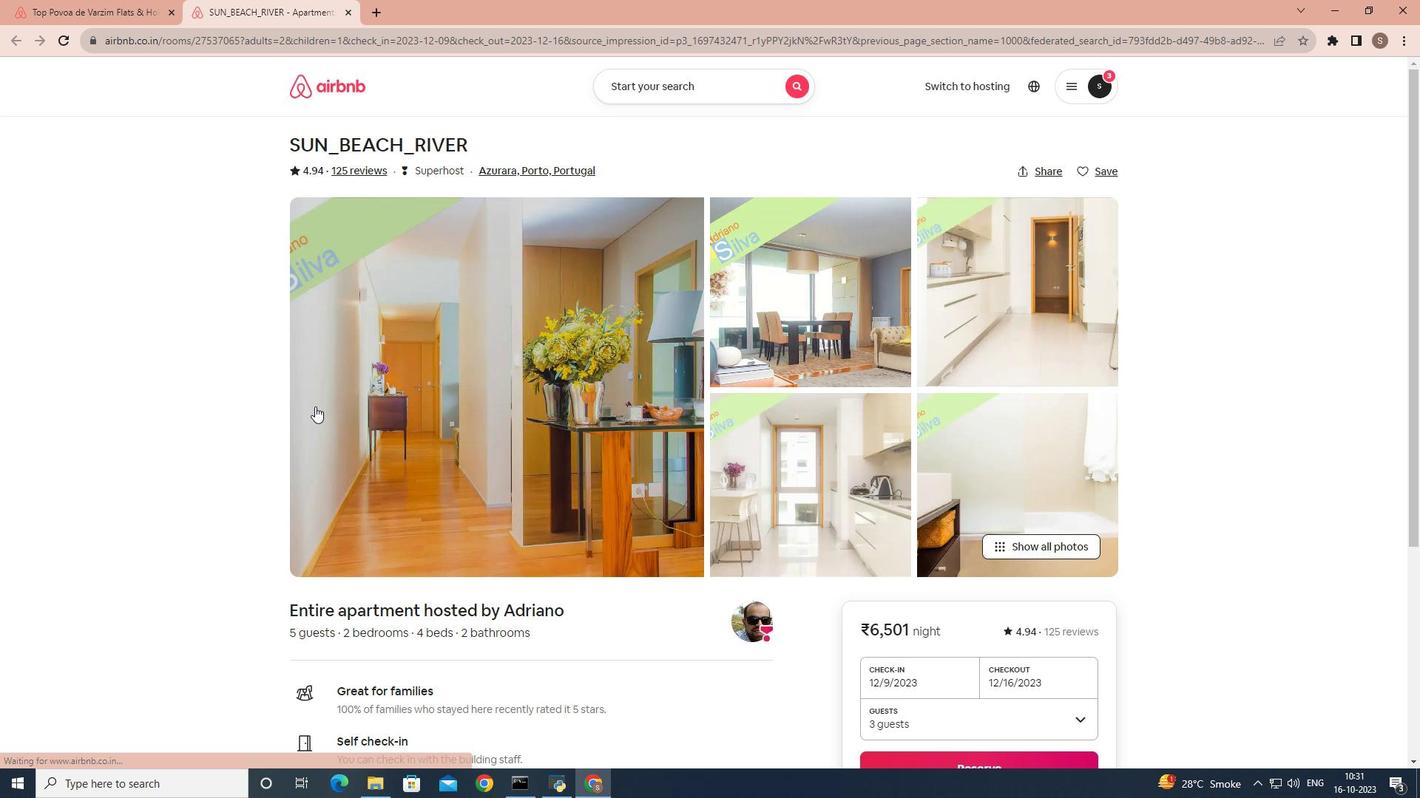 
Action: Mouse scrolled (315, 406) with delta (0, 0)
Screenshot: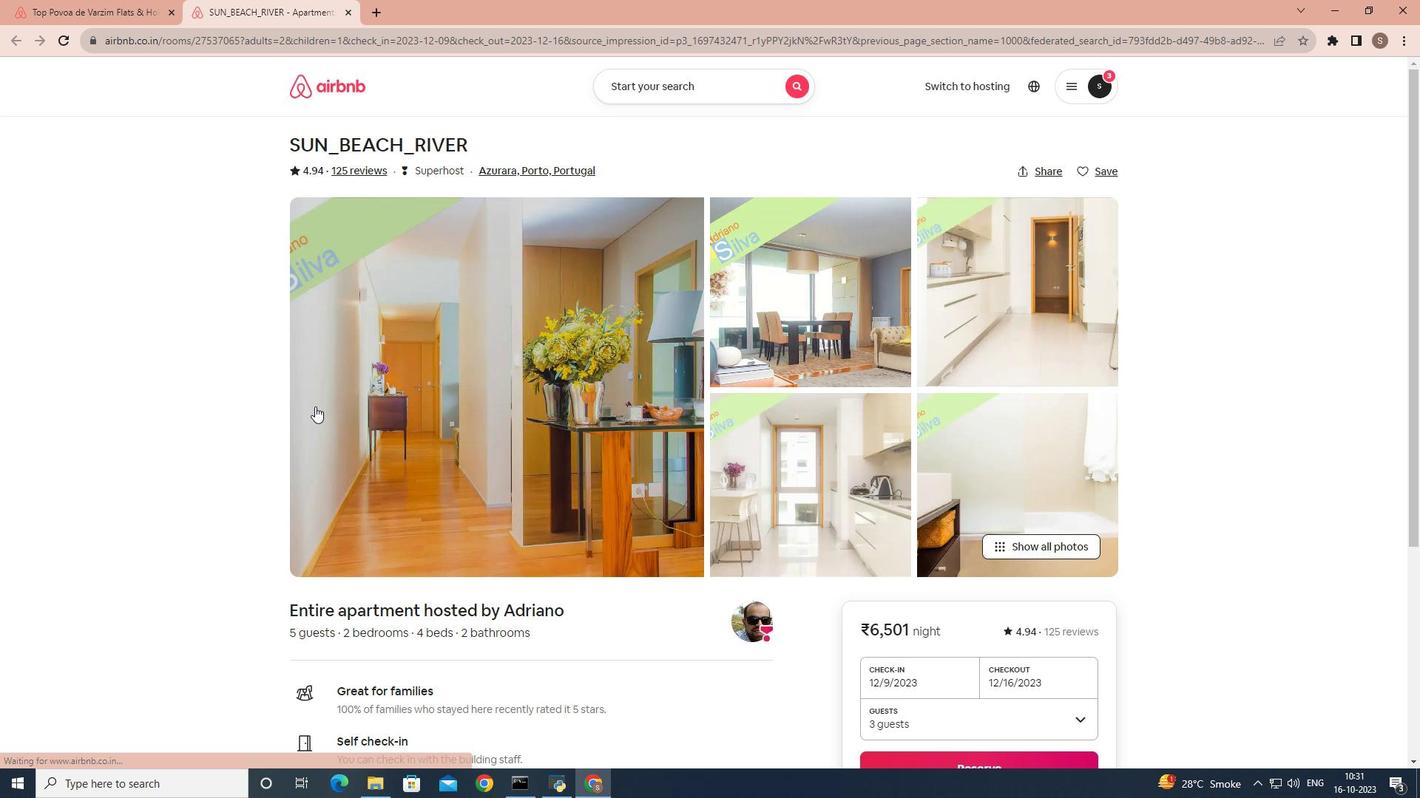 
Action: Mouse moved to (317, 593)
Screenshot: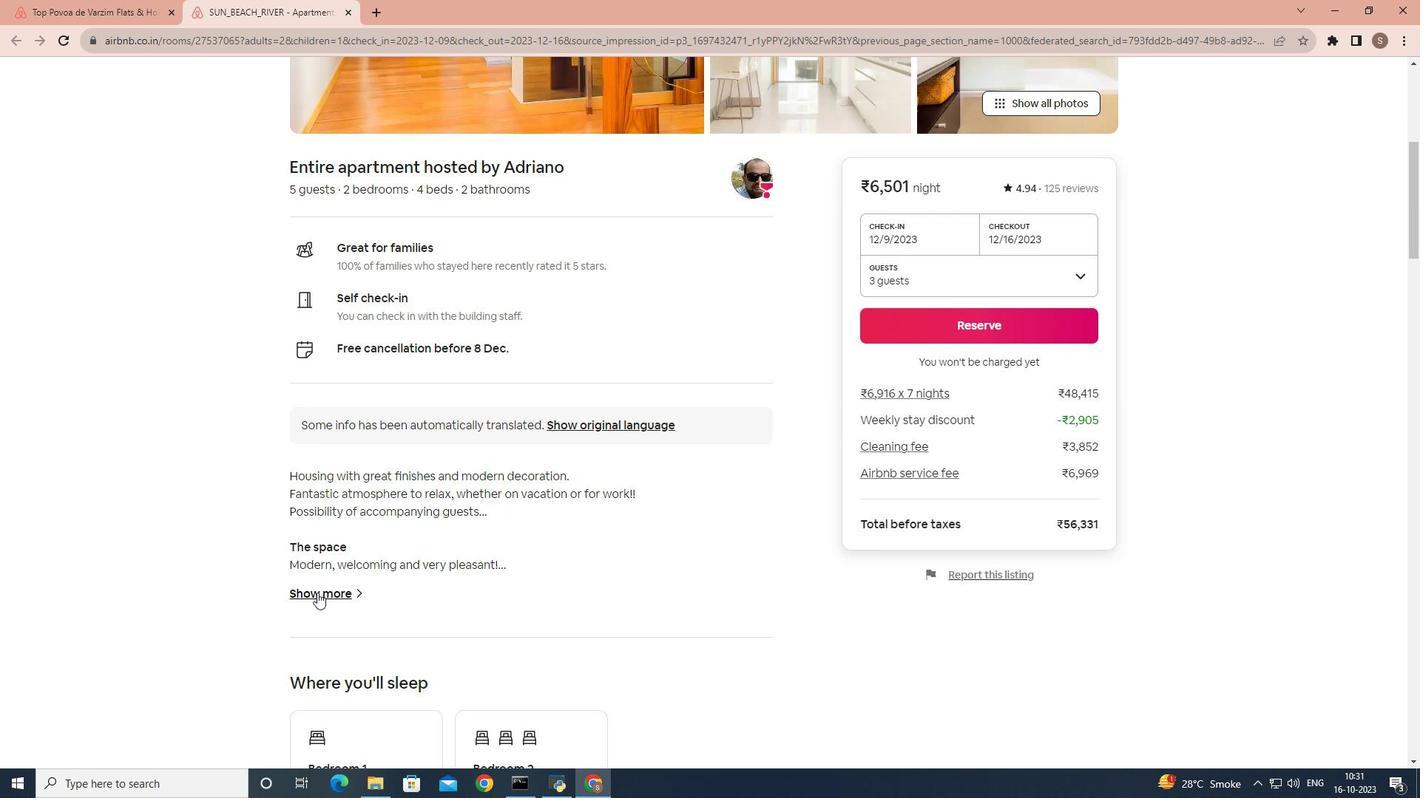 
Action: Mouse pressed left at (317, 593)
Screenshot: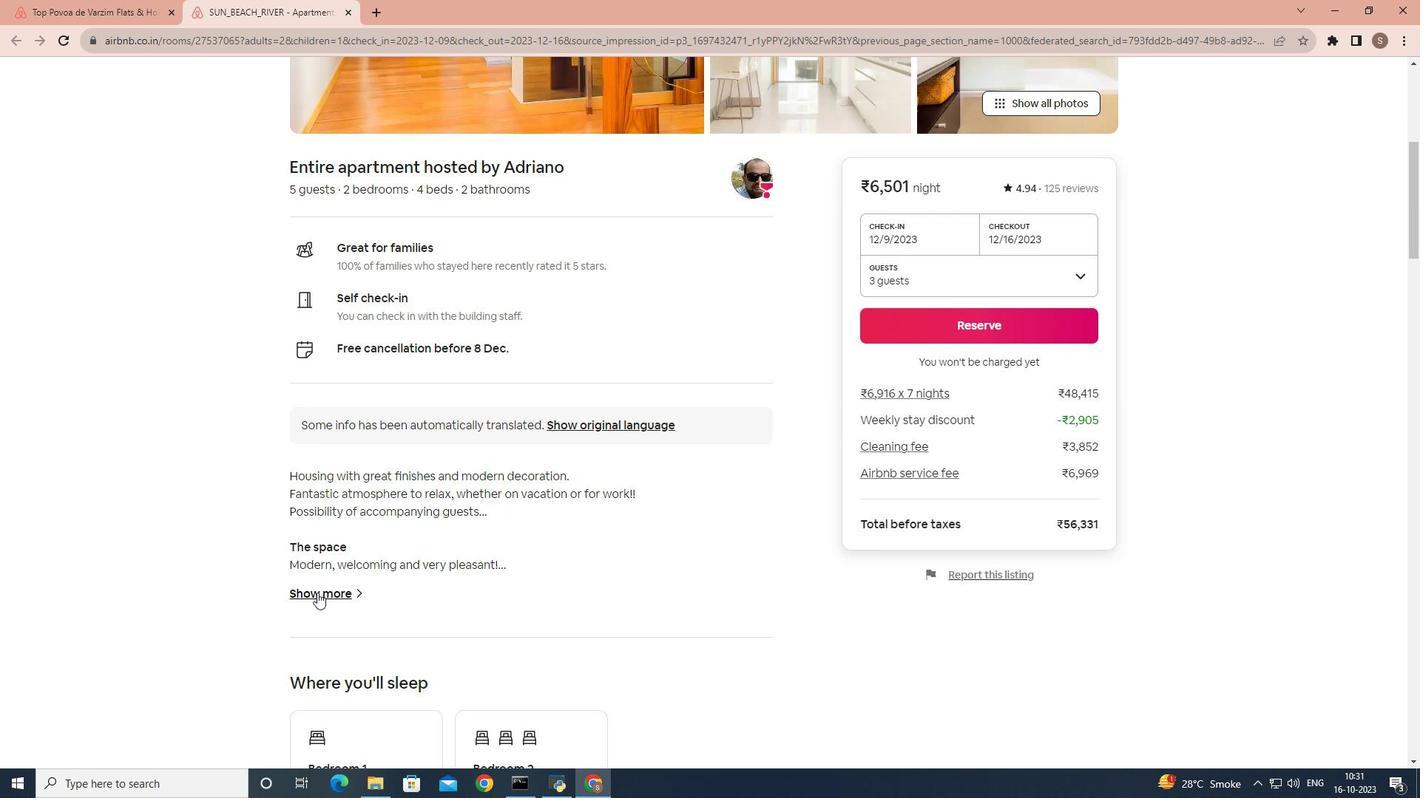 
Action: Mouse moved to (508, 506)
Screenshot: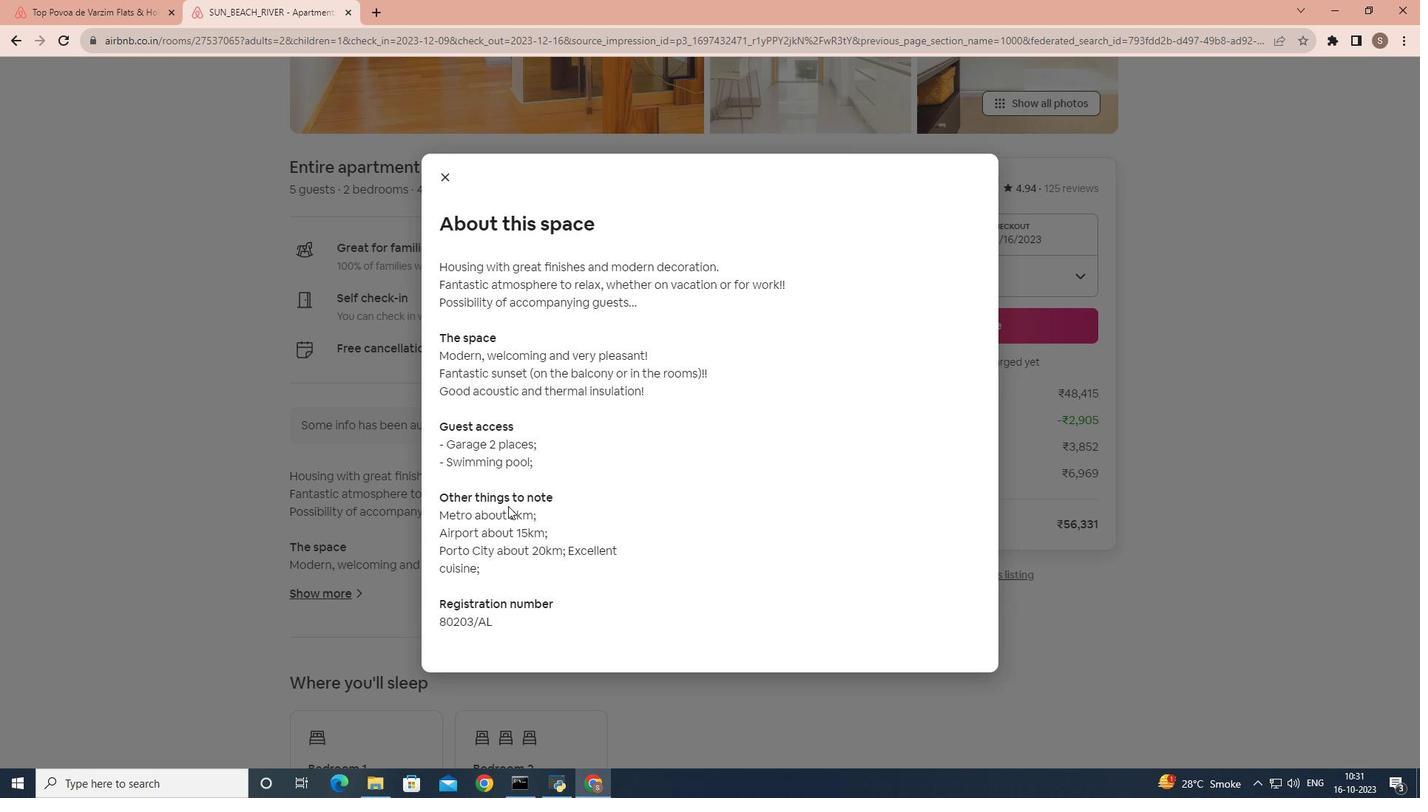 
Action: Mouse scrolled (508, 506) with delta (0, 0)
Screenshot: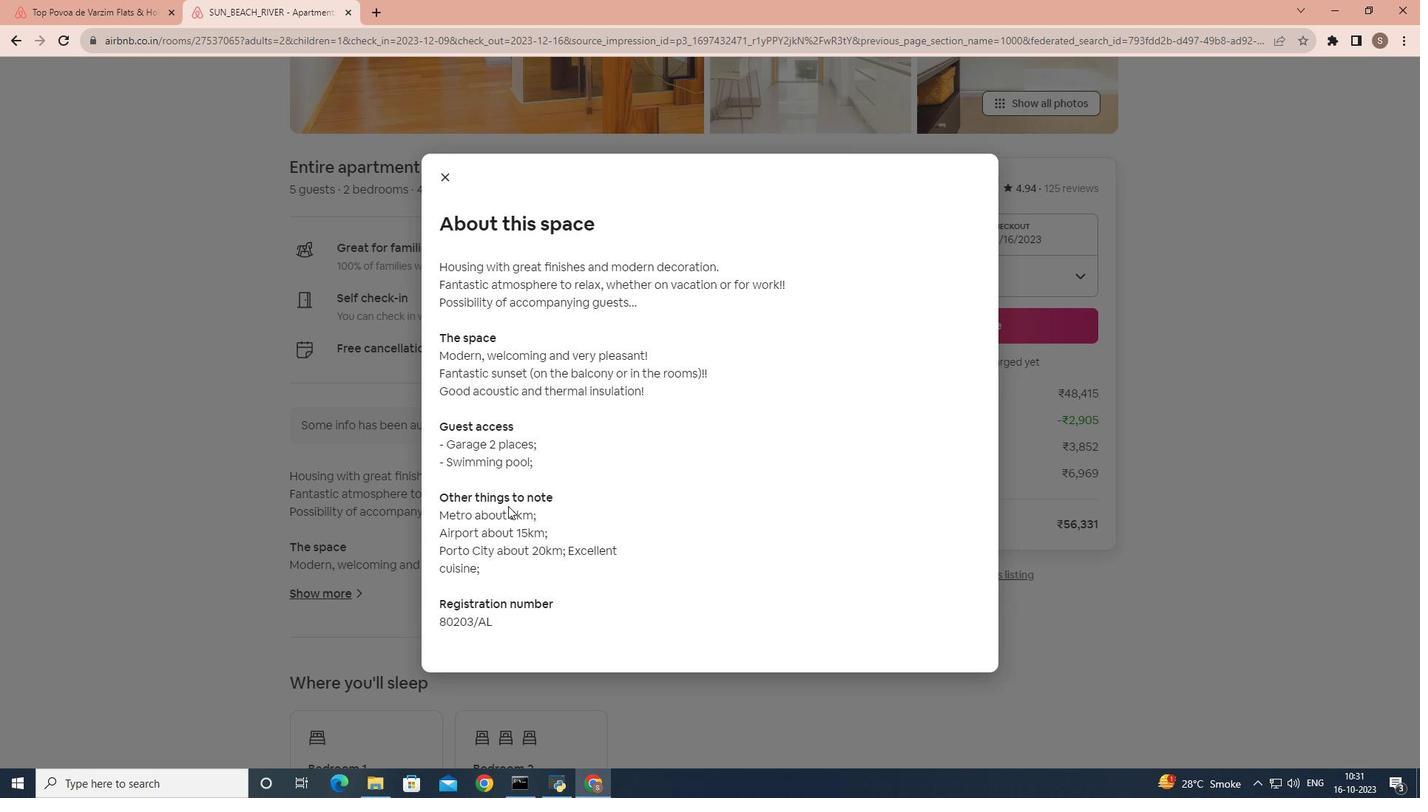
Action: Mouse scrolled (508, 506) with delta (0, 0)
Screenshot: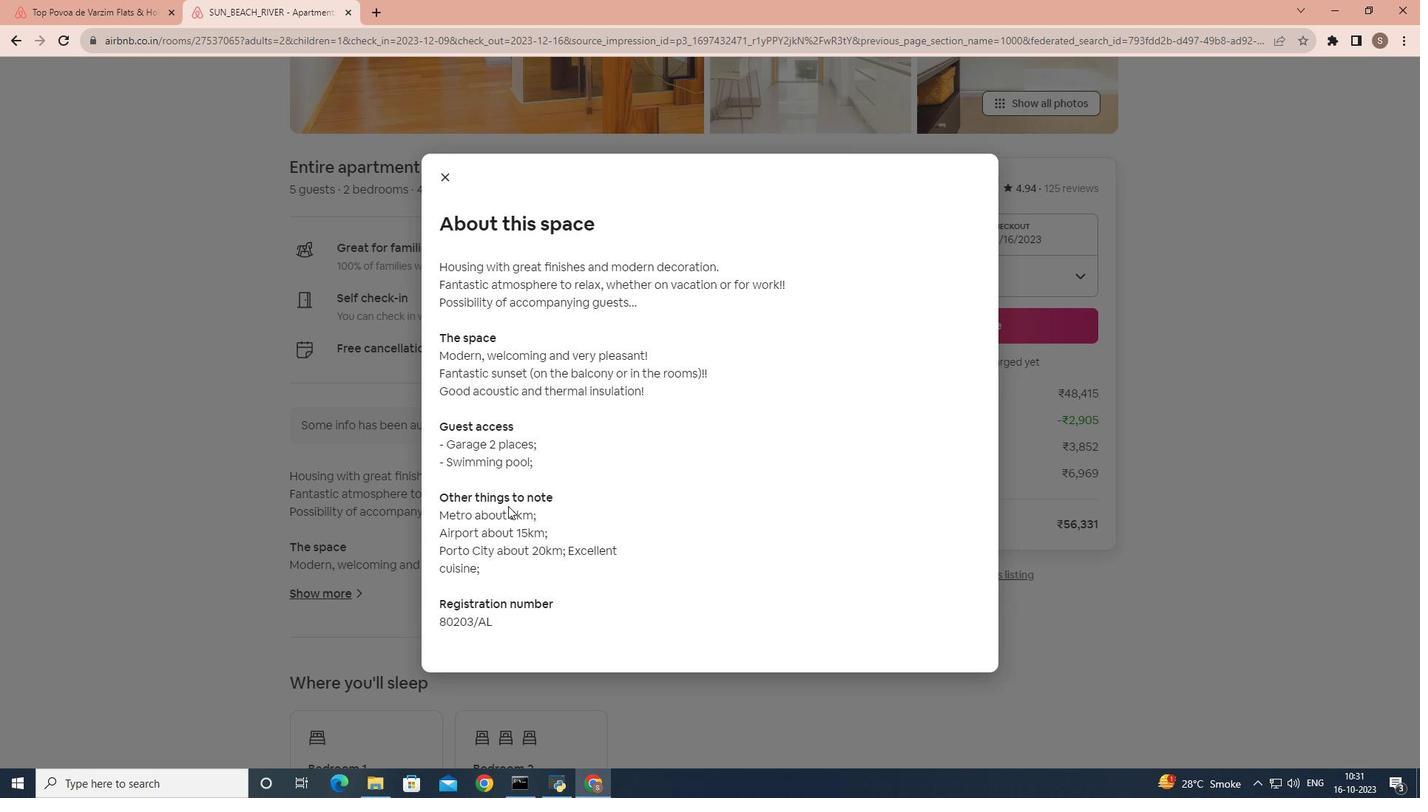 
Action: Mouse scrolled (508, 507) with delta (0, 0)
Screenshot: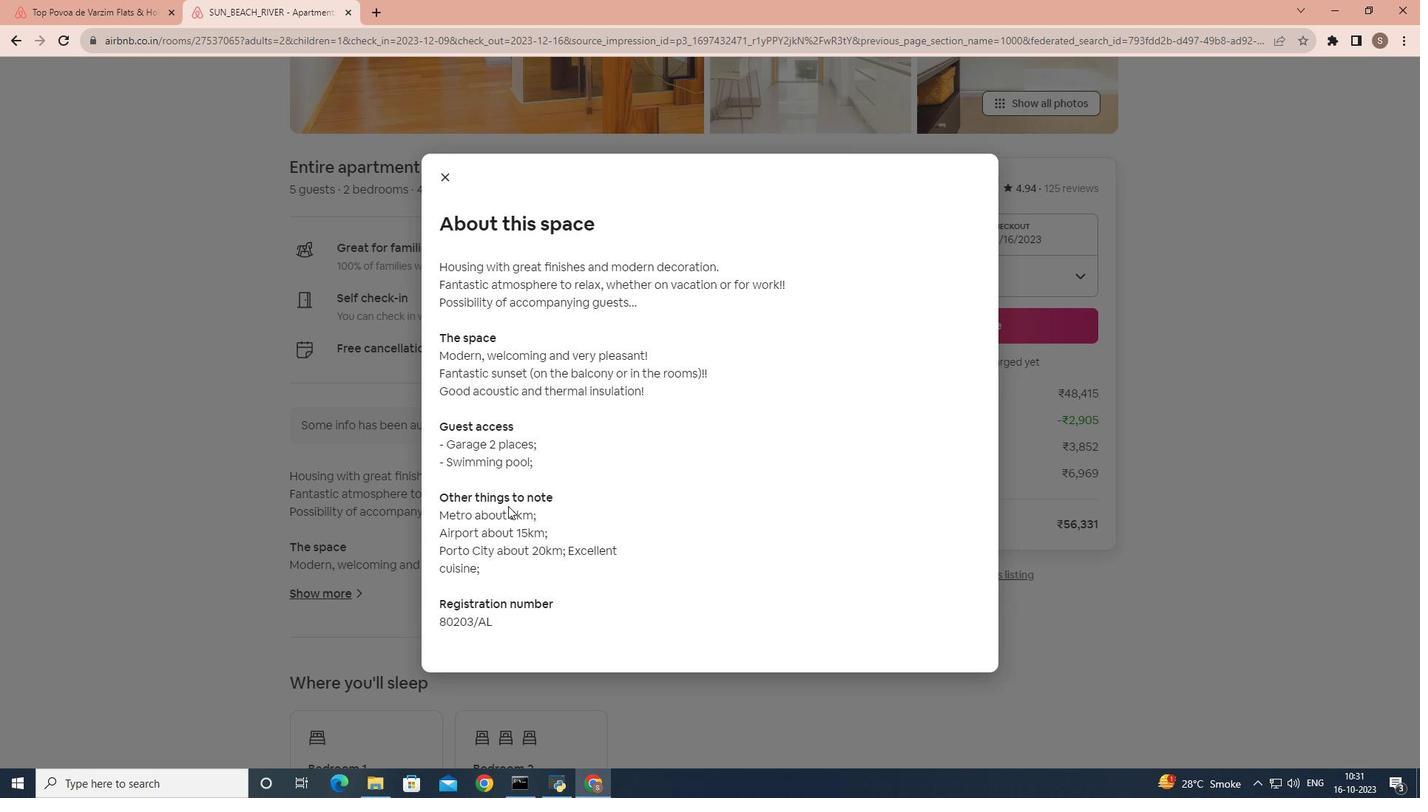 
Action: Mouse moved to (442, 170)
Screenshot: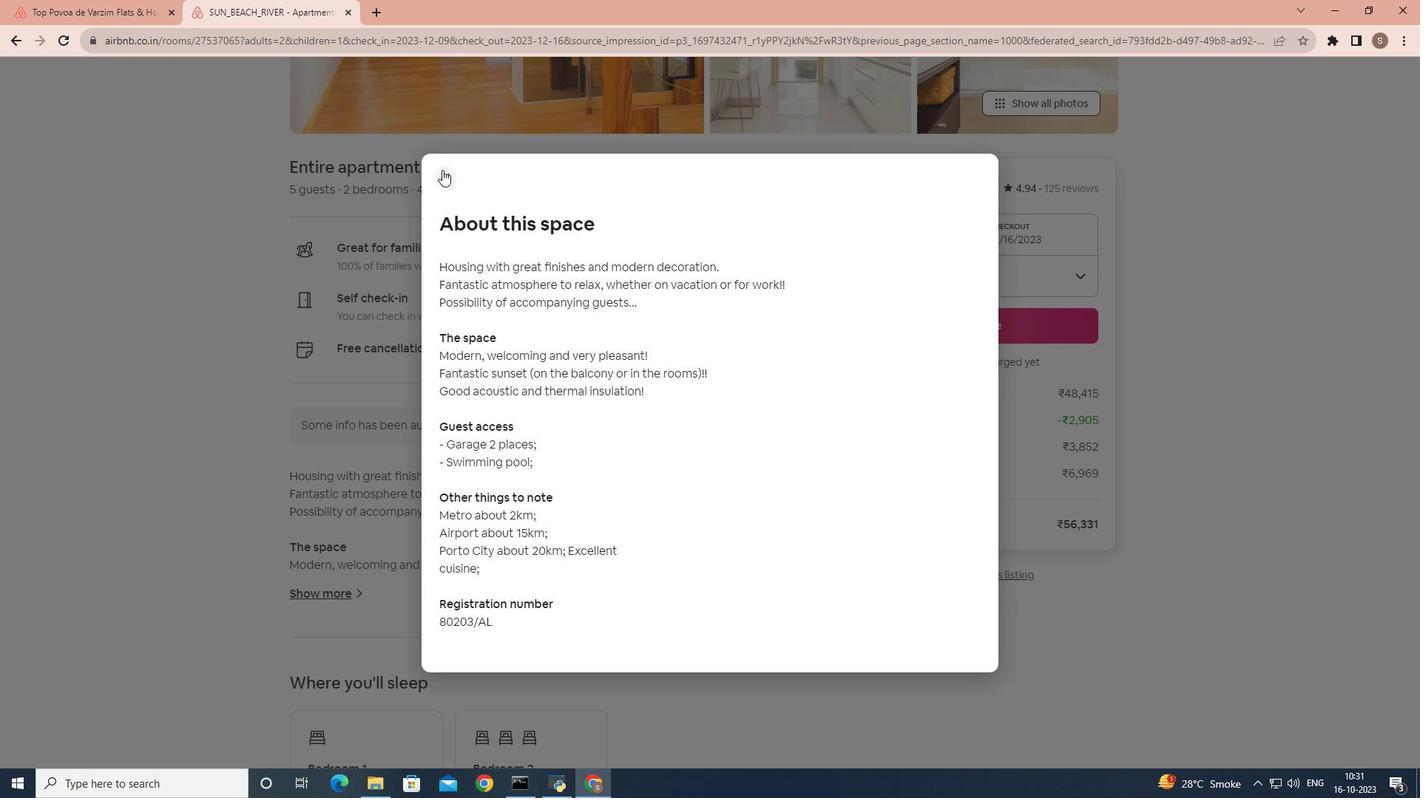 
Action: Mouse pressed left at (442, 170)
Screenshot: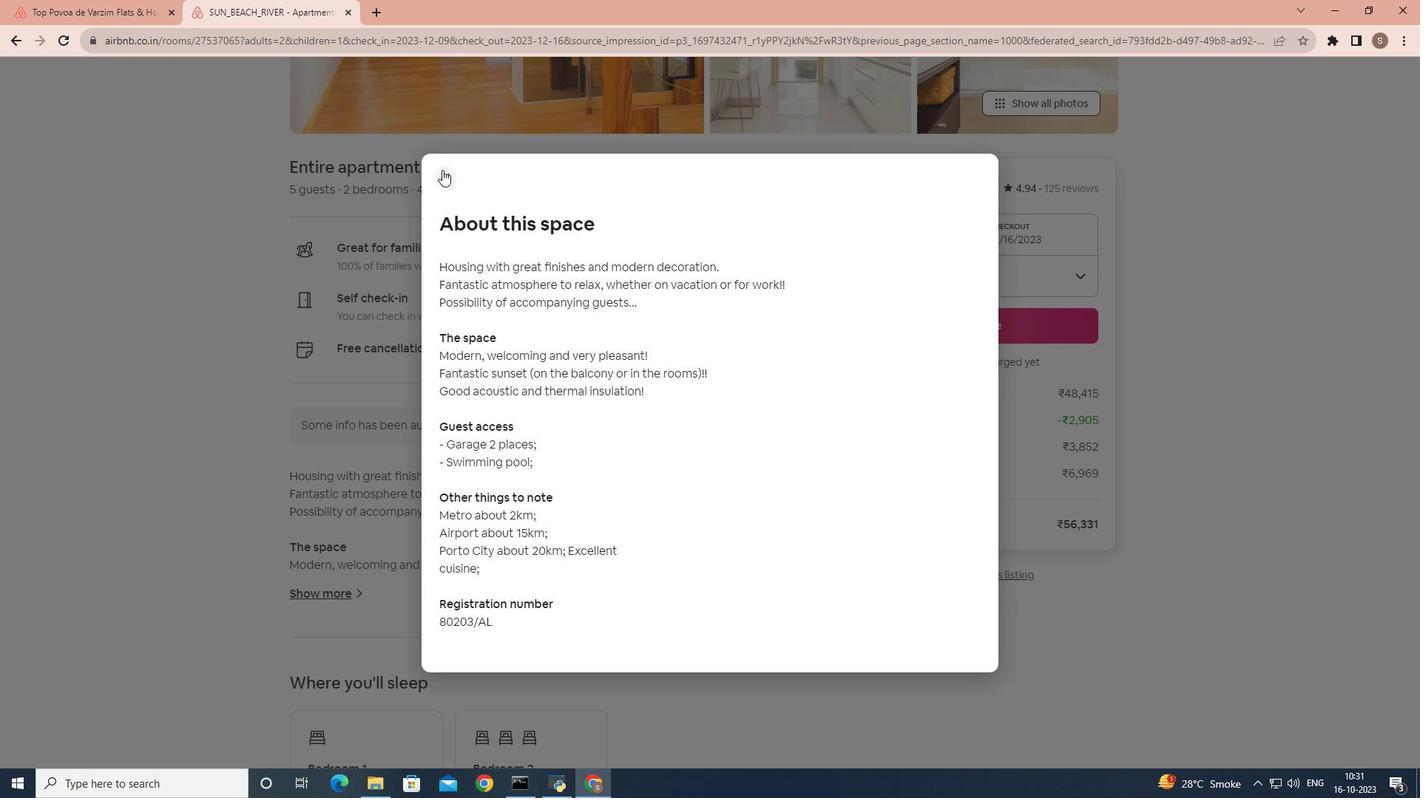 
Action: Mouse moved to (389, 427)
Screenshot: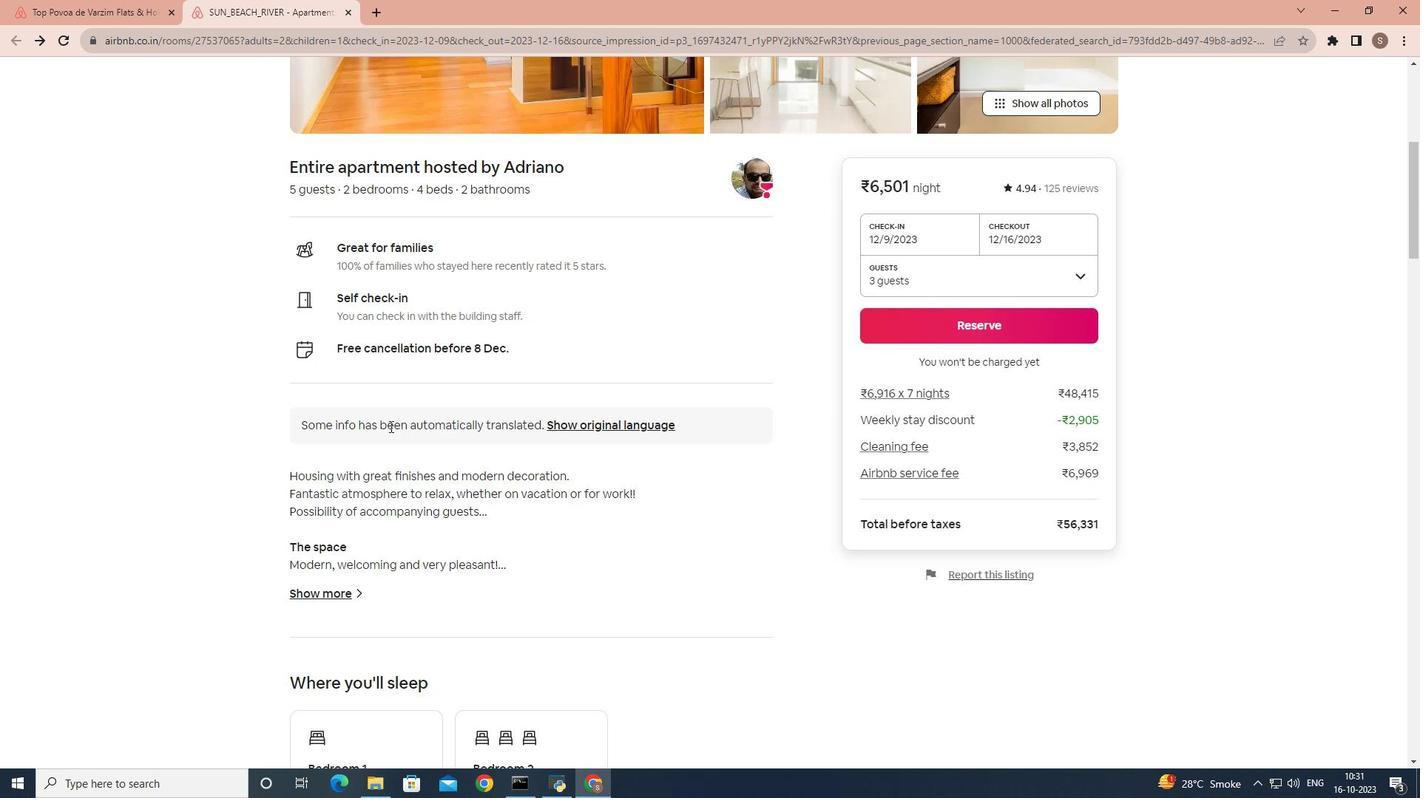 
Action: Mouse scrolled (389, 426) with delta (0, 0)
Screenshot: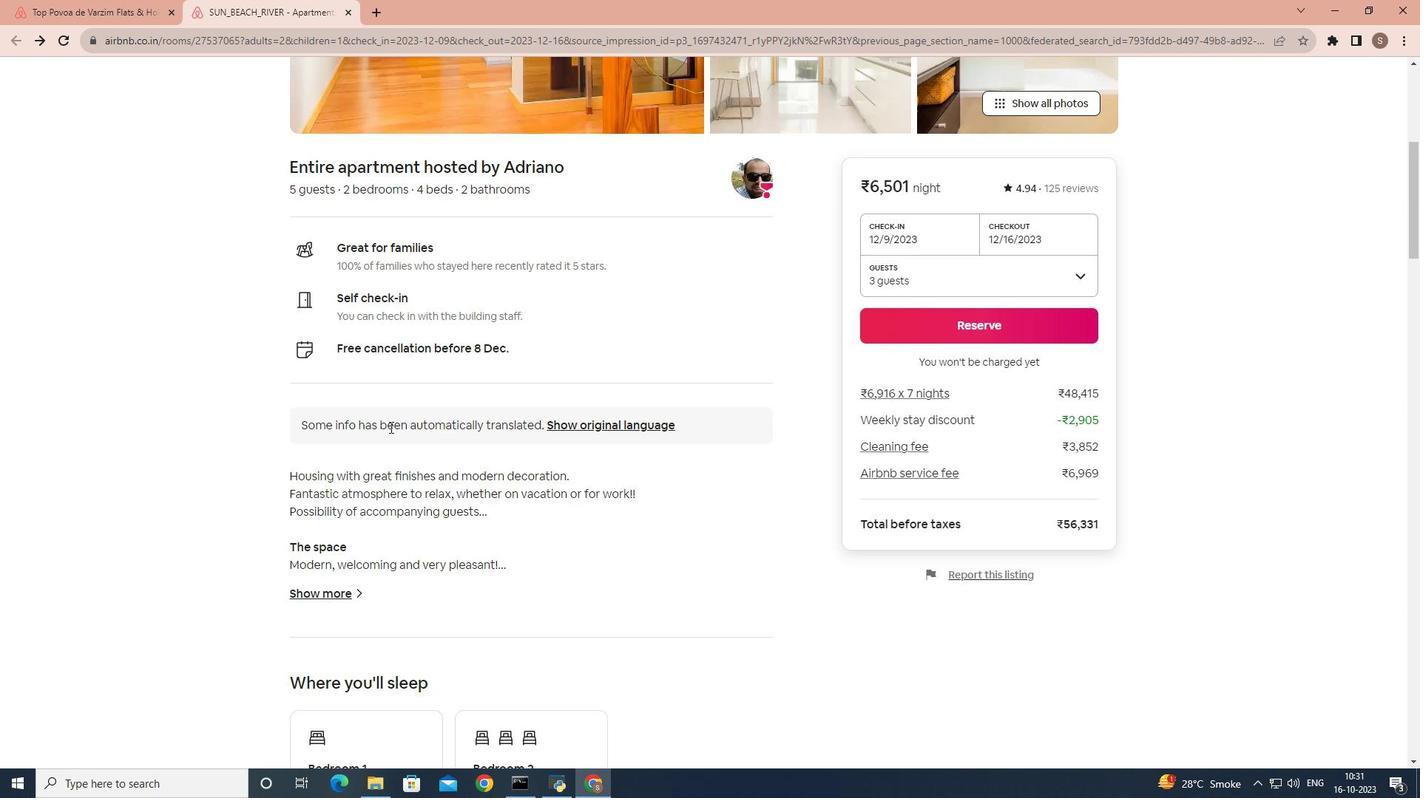 
Action: Mouse scrolled (389, 426) with delta (0, 0)
Screenshot: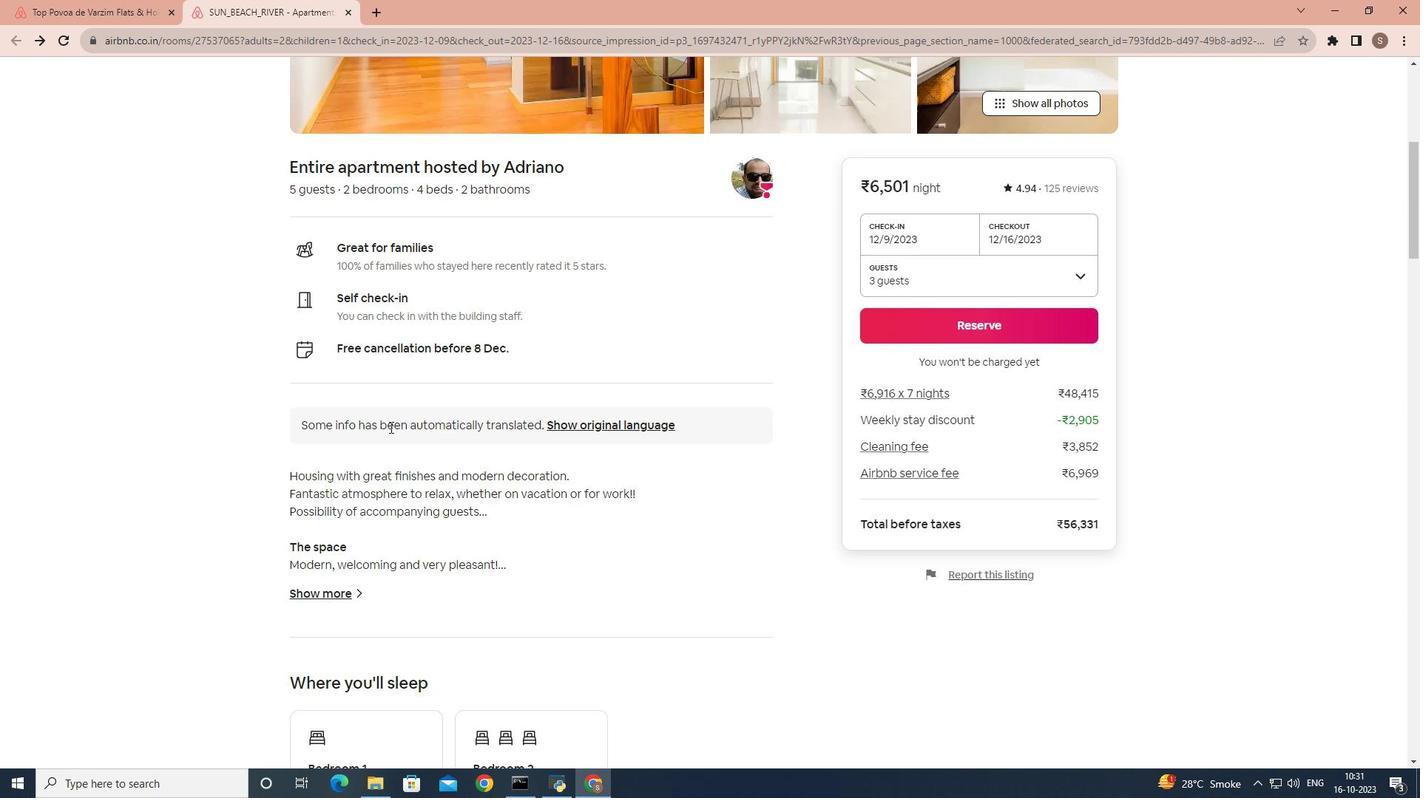 
Action: Mouse scrolled (389, 426) with delta (0, 0)
Screenshot: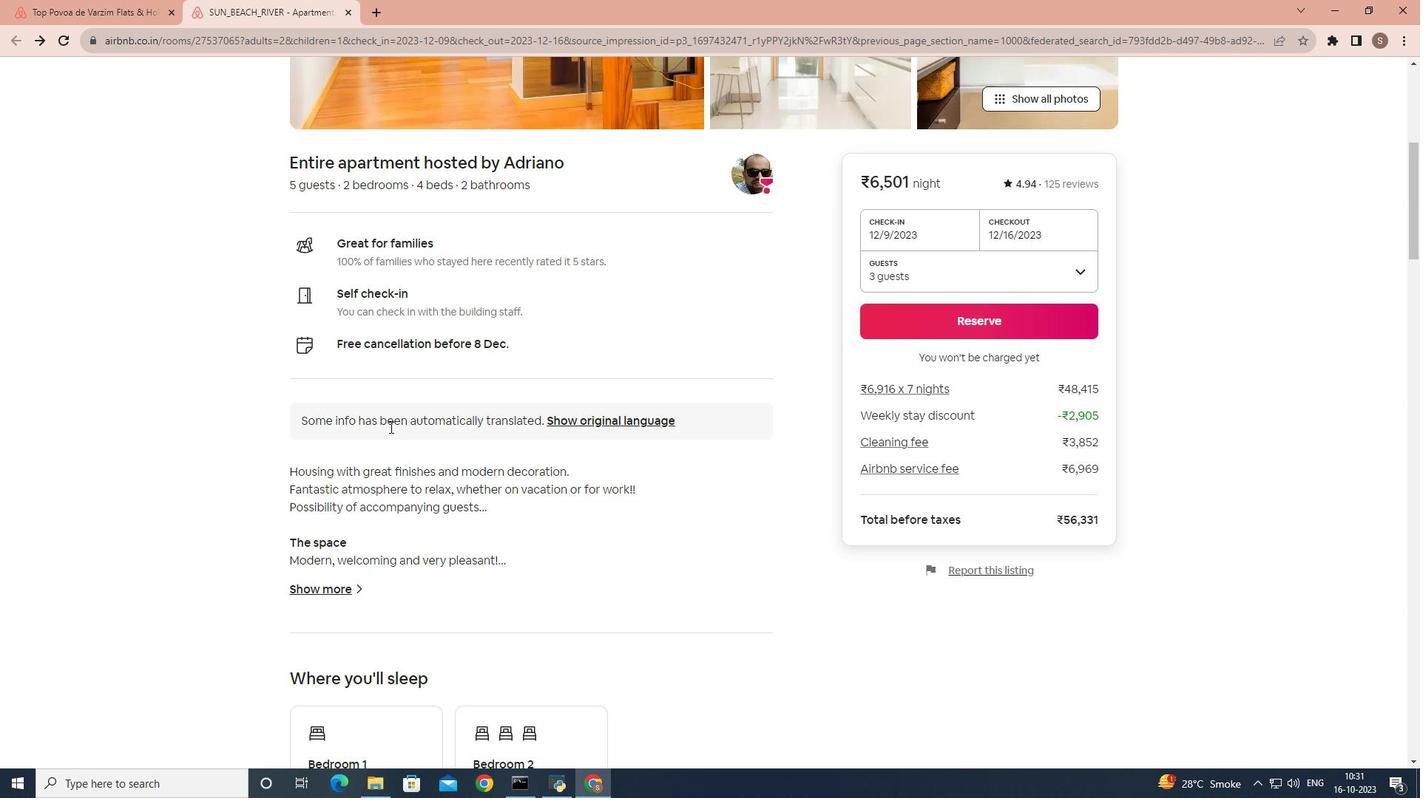 
Action: Mouse scrolled (389, 426) with delta (0, 0)
Screenshot: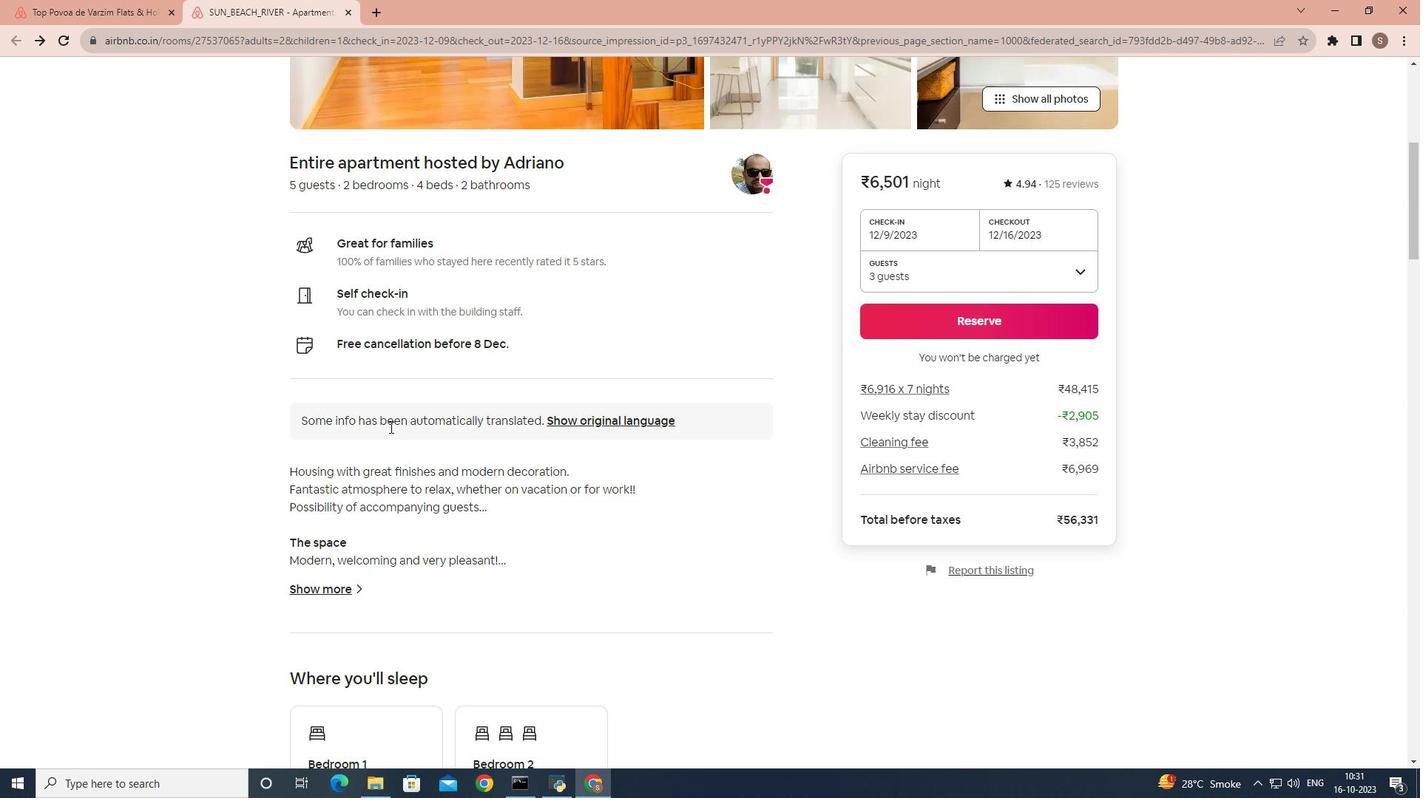 
Action: Mouse moved to (389, 427)
Screenshot: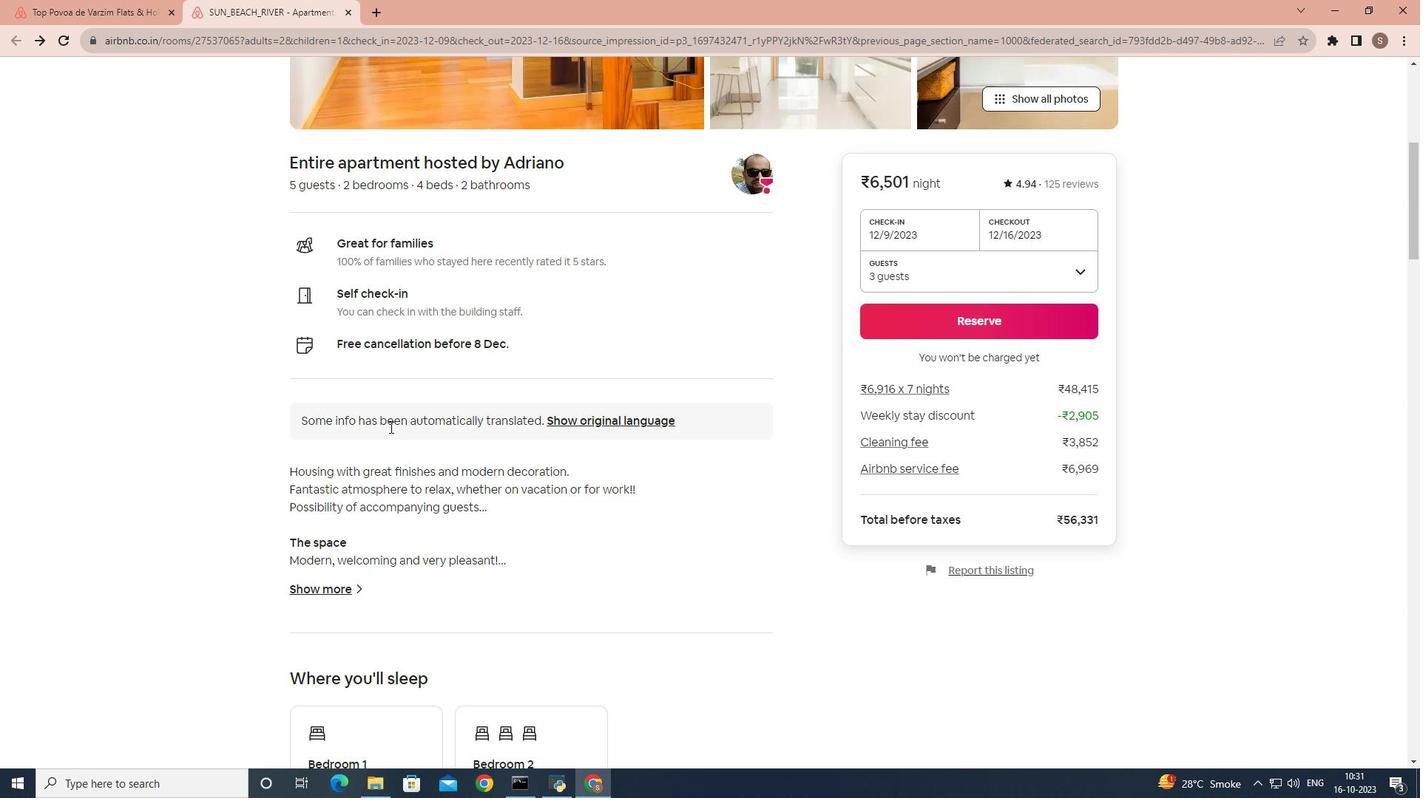 
Action: Mouse scrolled (389, 426) with delta (0, 0)
Screenshot: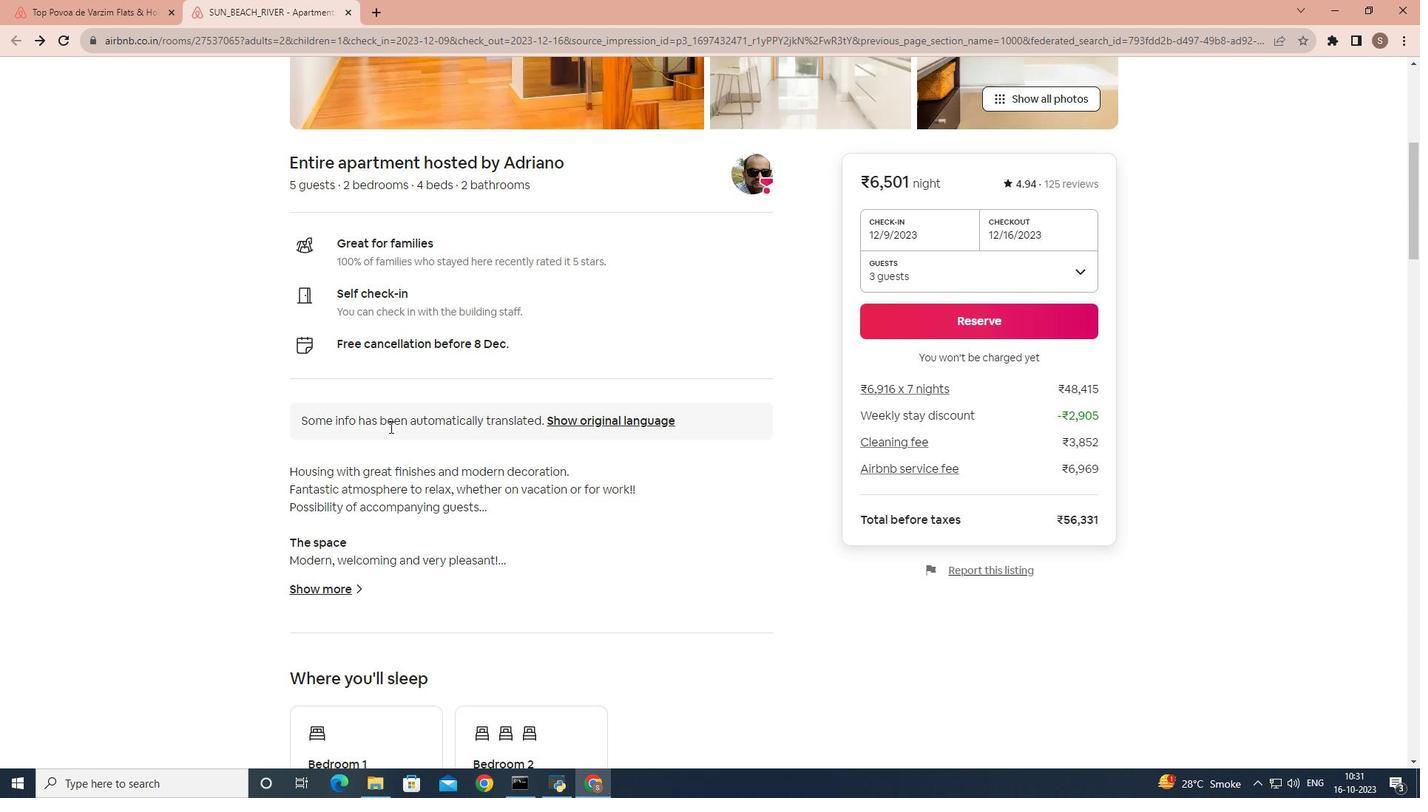 
Action: Mouse scrolled (389, 426) with delta (0, 0)
Screenshot: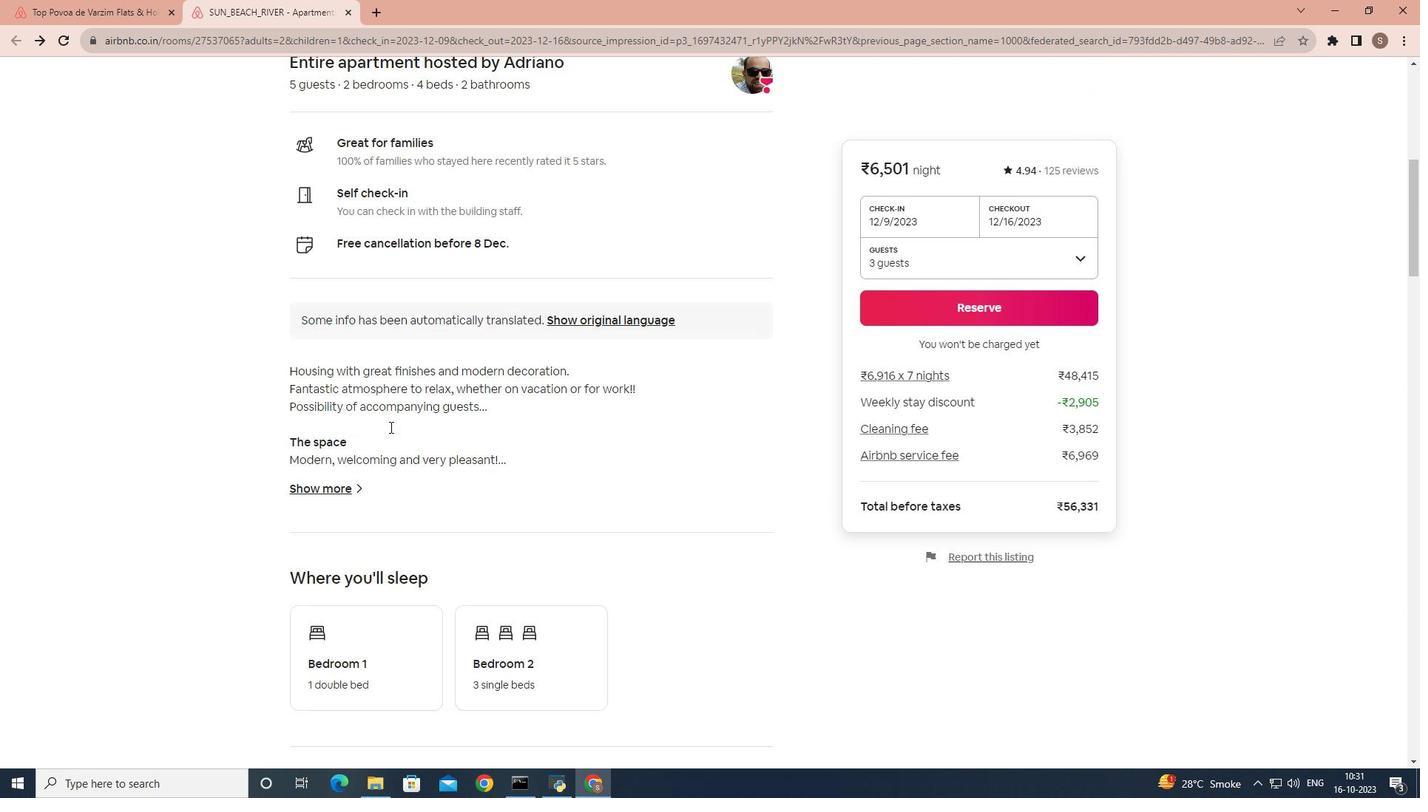 
Action: Mouse scrolled (389, 426) with delta (0, 0)
Screenshot: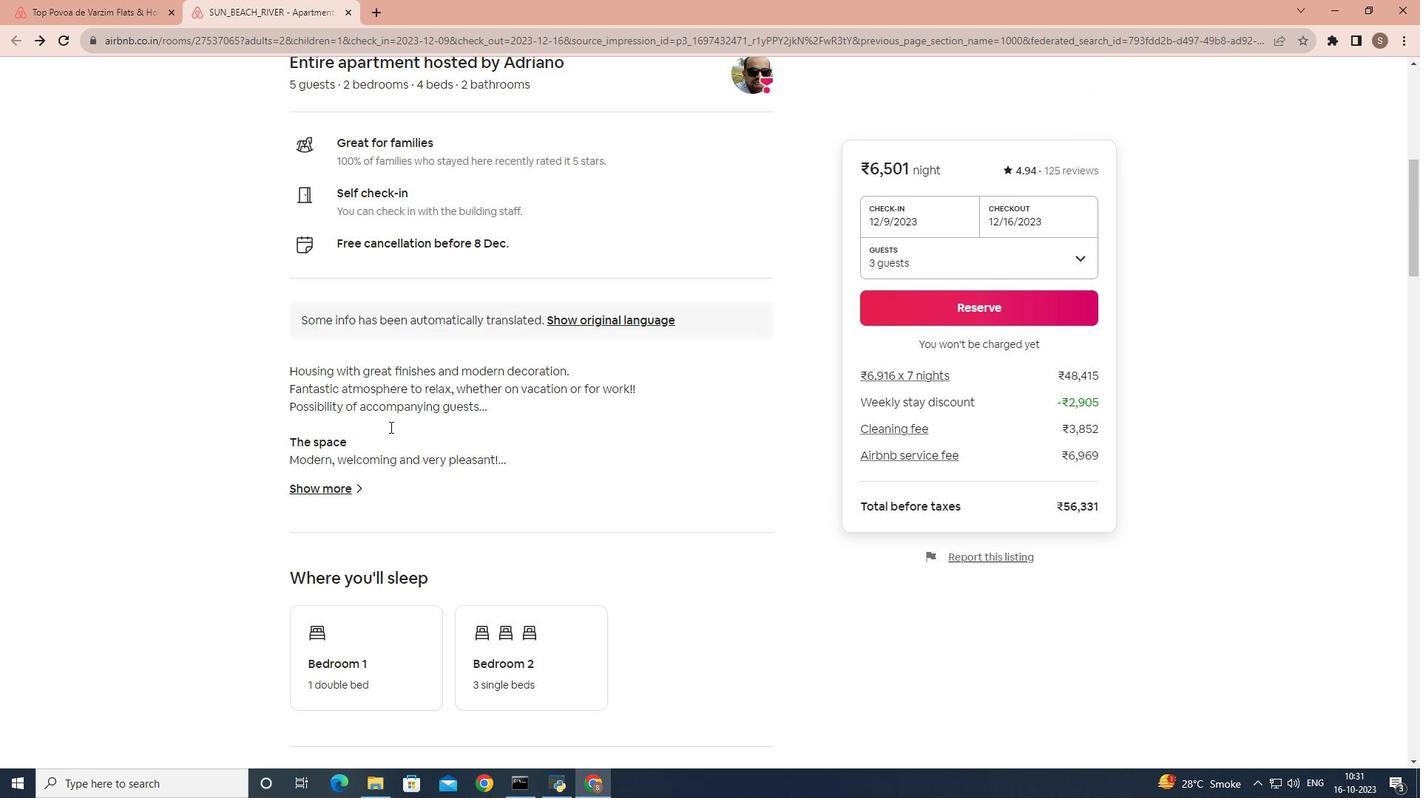 
Action: Mouse scrolled (389, 428) with delta (0, 0)
Screenshot: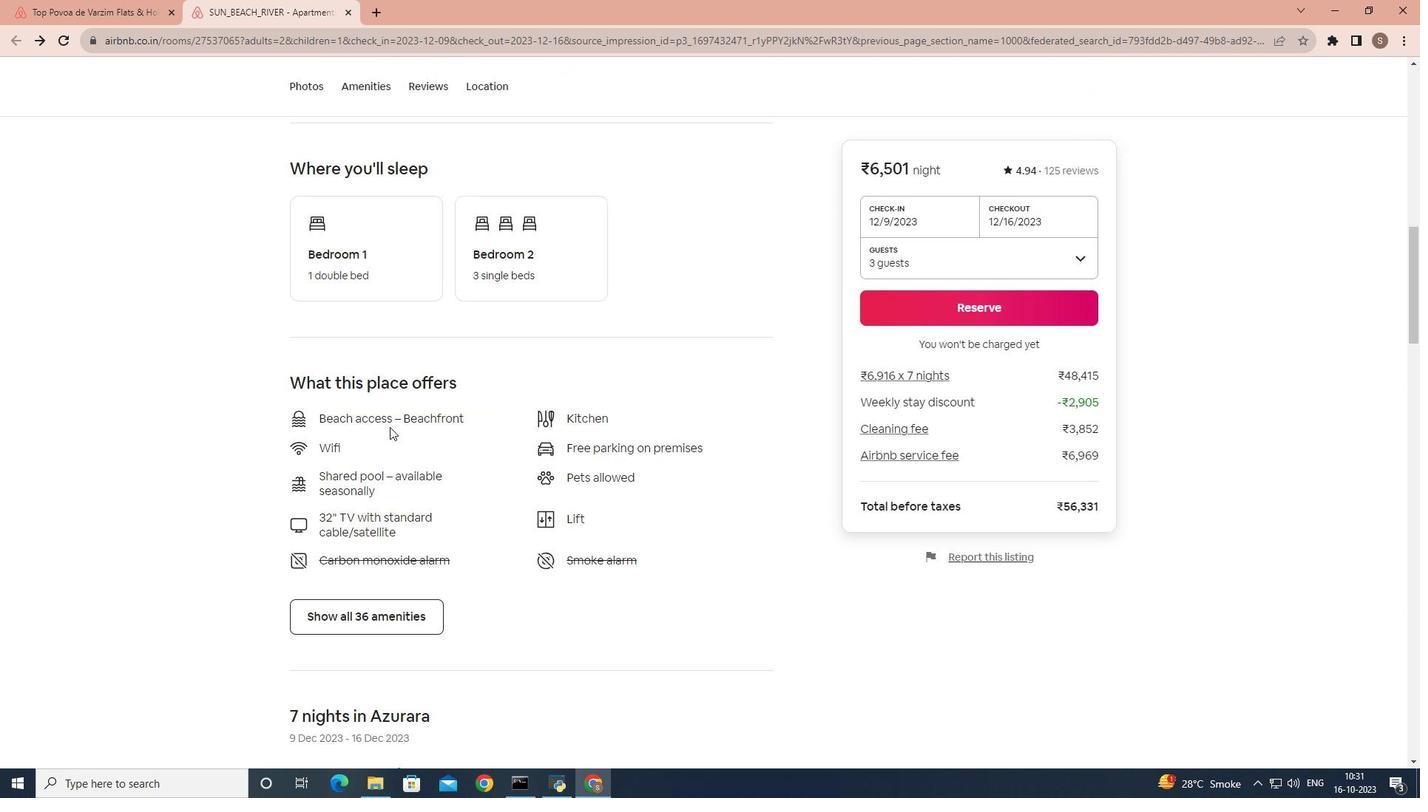 
Action: Mouse scrolled (389, 426) with delta (0, 0)
Screenshot: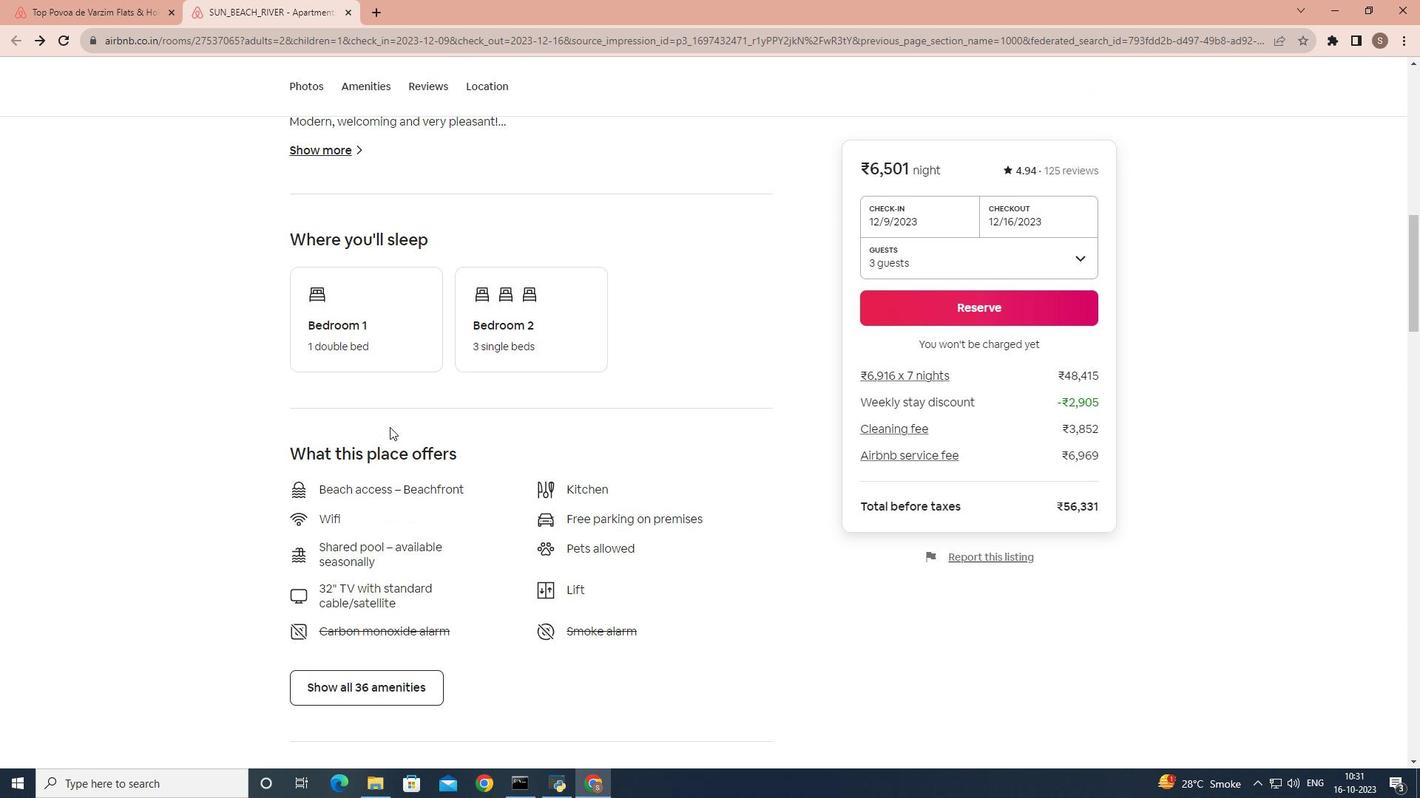 
Action: Mouse scrolled (389, 426) with delta (0, 0)
Screenshot: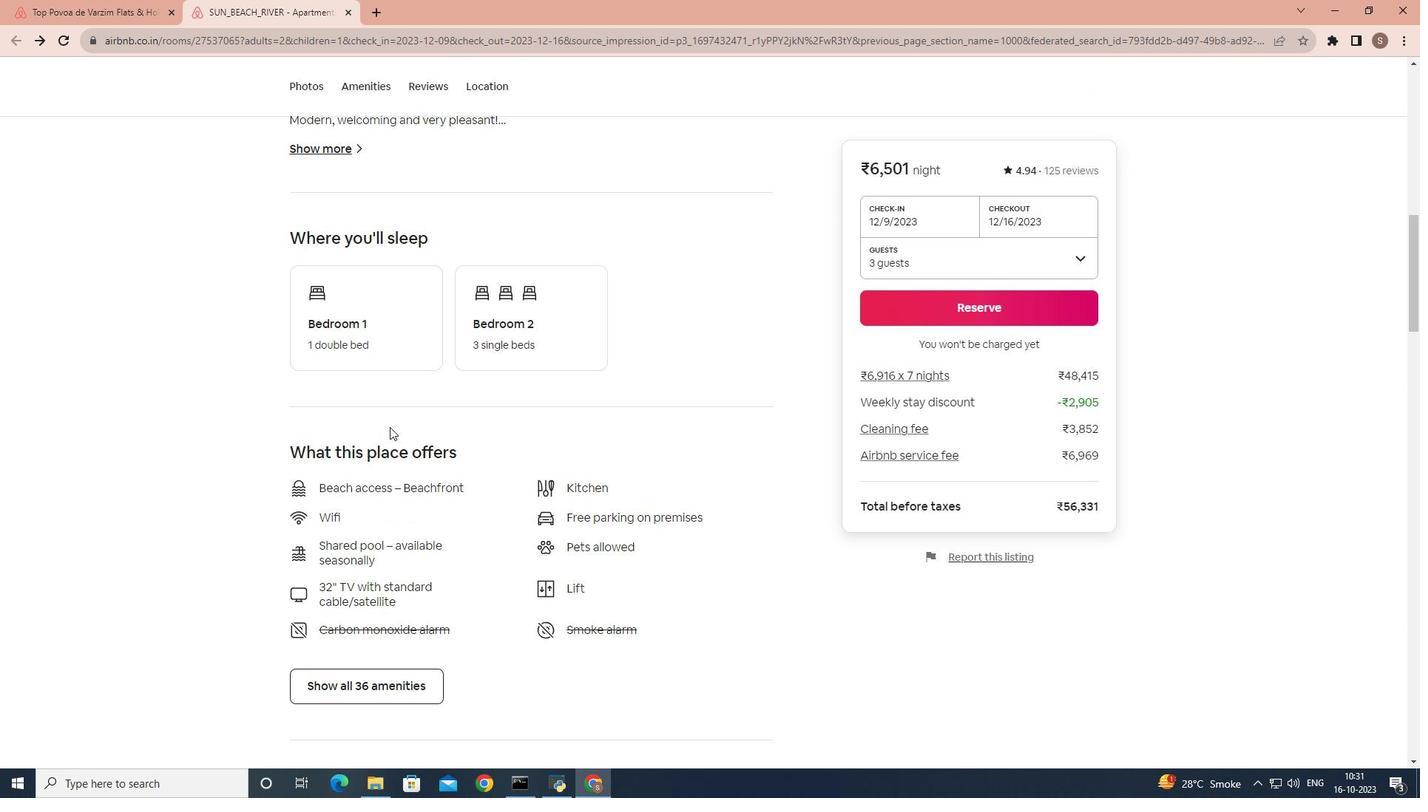 
Action: Mouse scrolled (389, 426) with delta (0, 0)
Screenshot: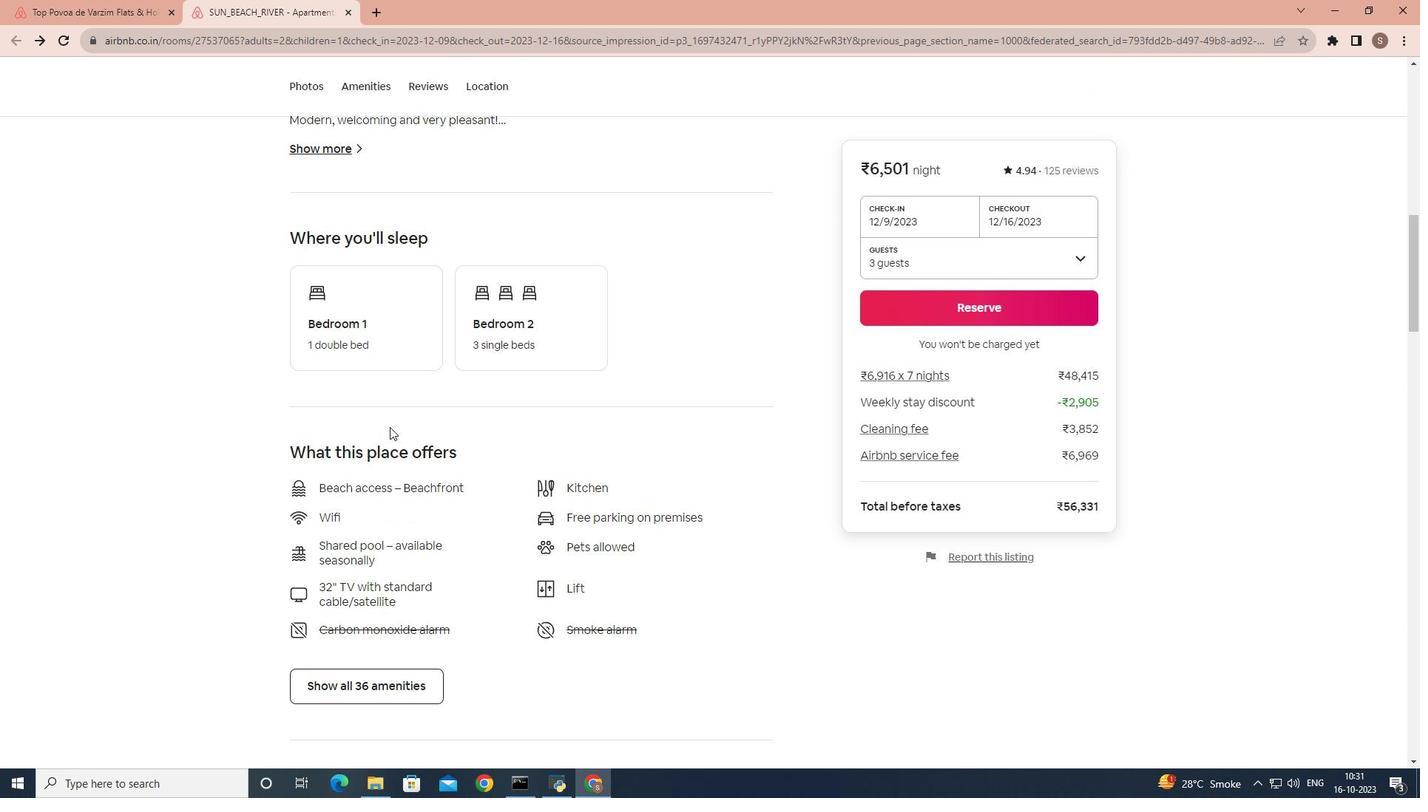 
Action: Mouse scrolled (389, 426) with delta (0, 0)
Screenshot: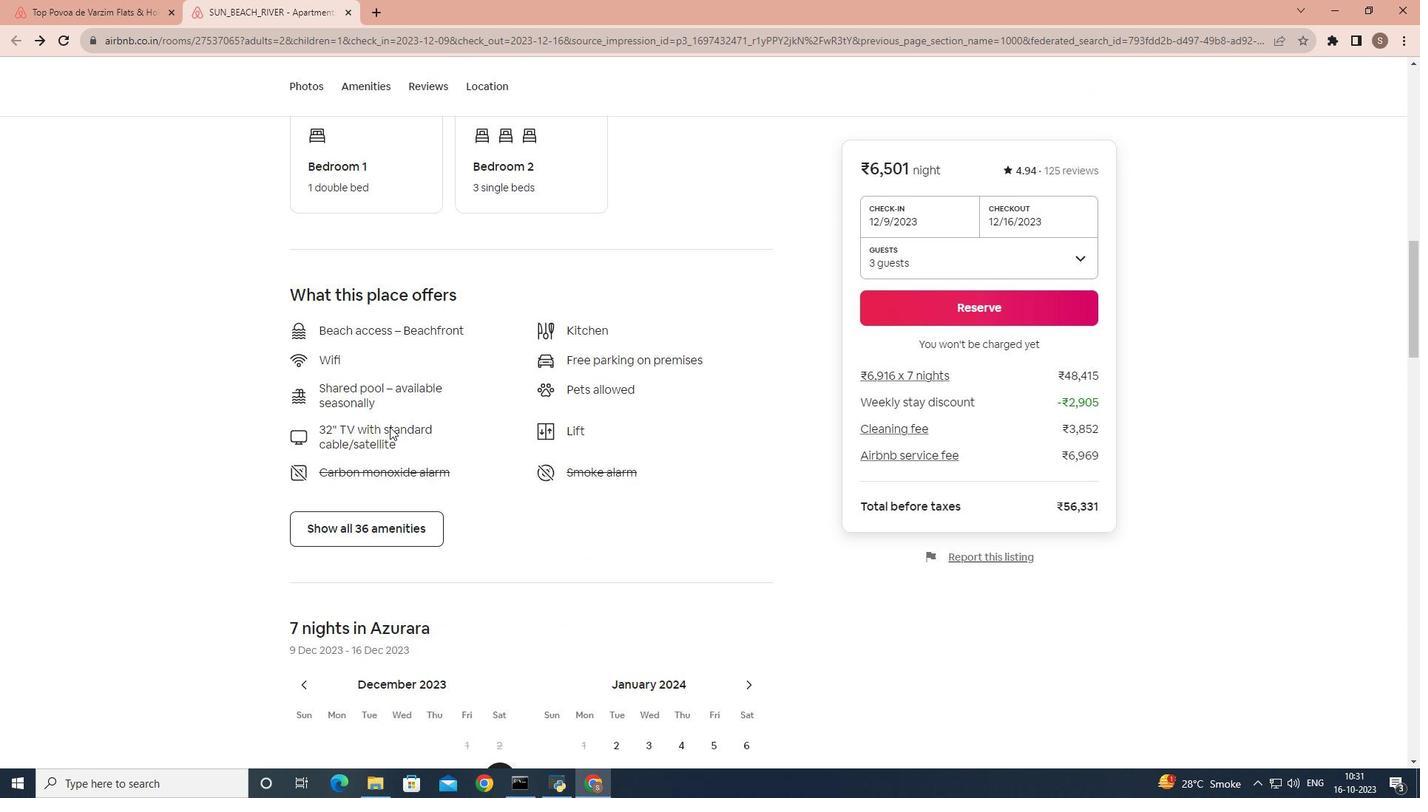 
Action: Mouse moved to (407, 401)
Screenshot: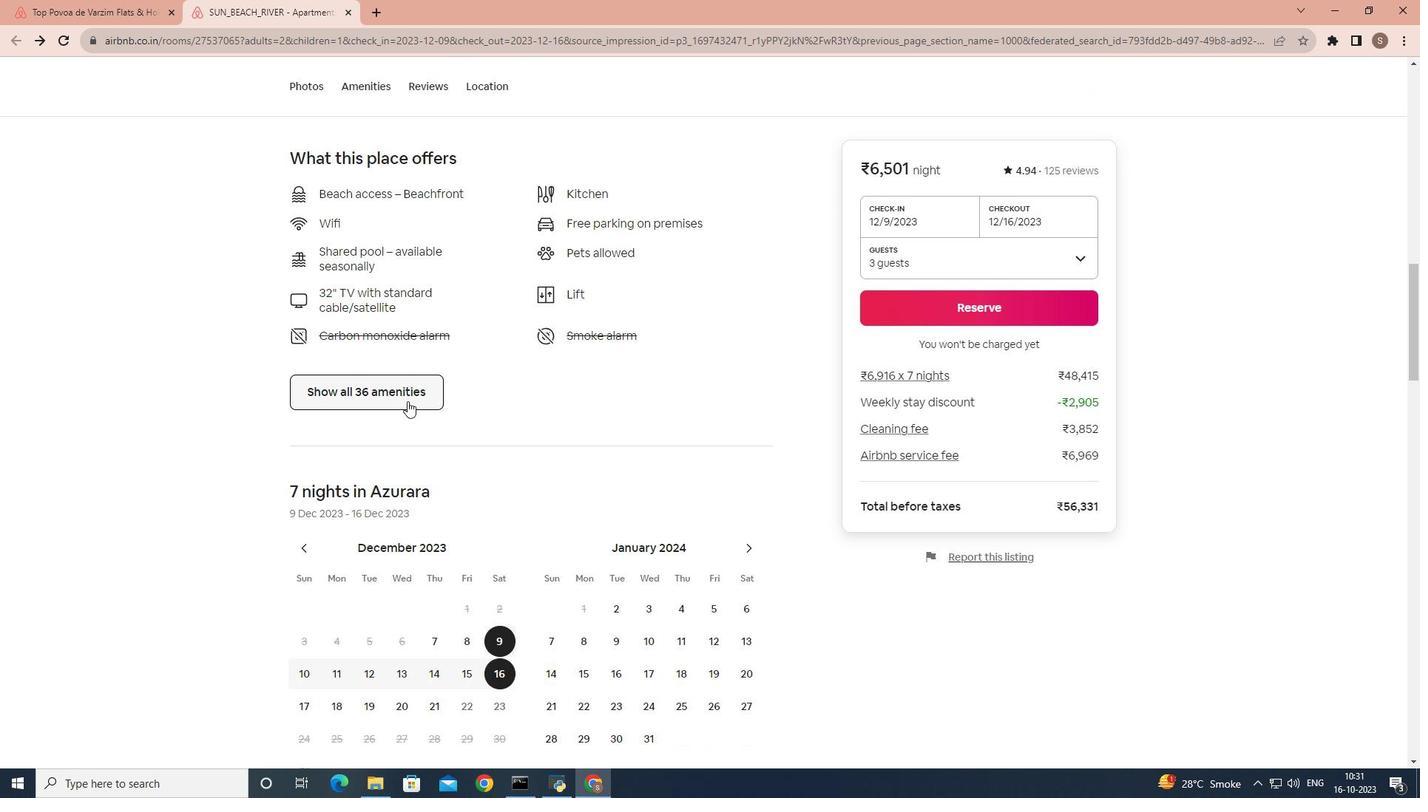 
Action: Mouse pressed left at (407, 401)
Screenshot: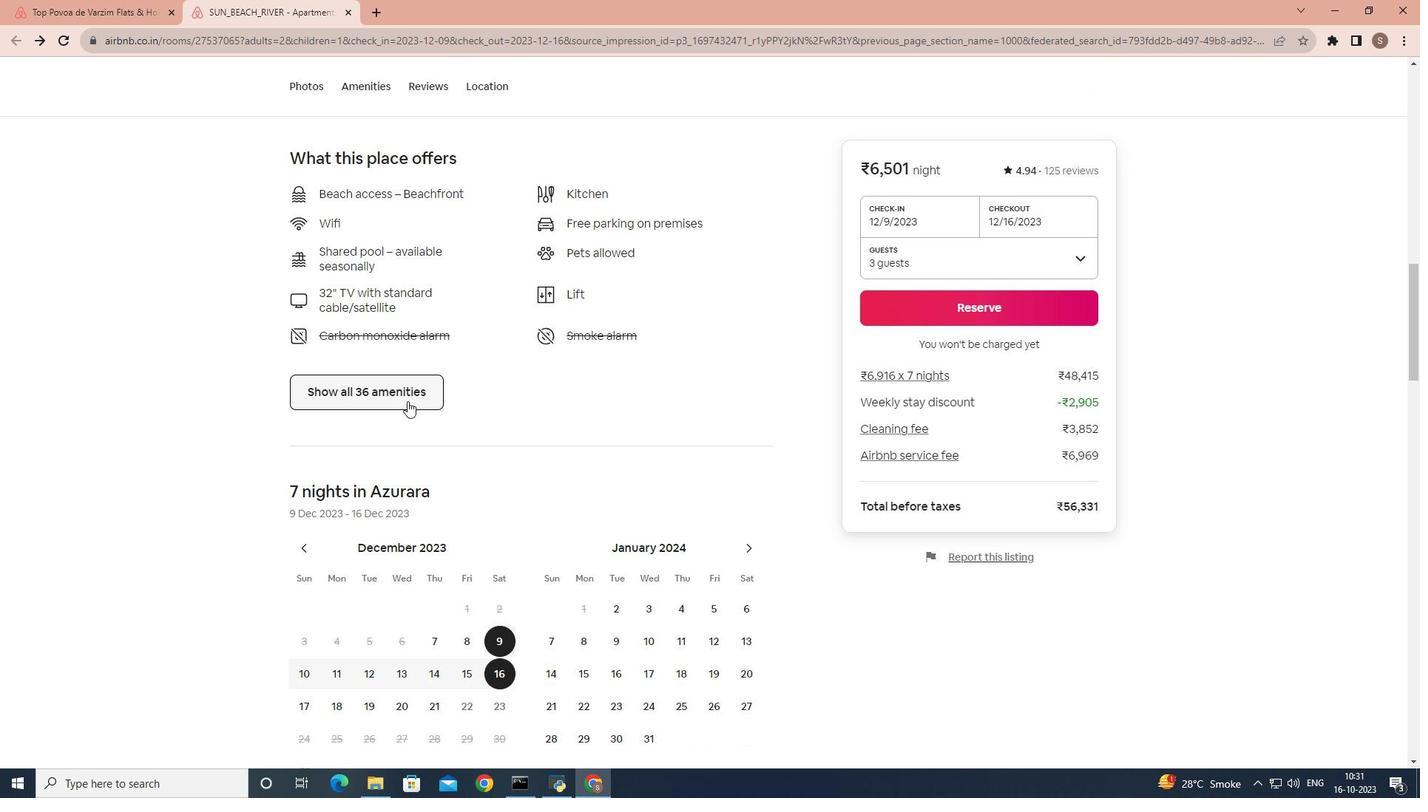 
Action: Mouse moved to (565, 396)
Screenshot: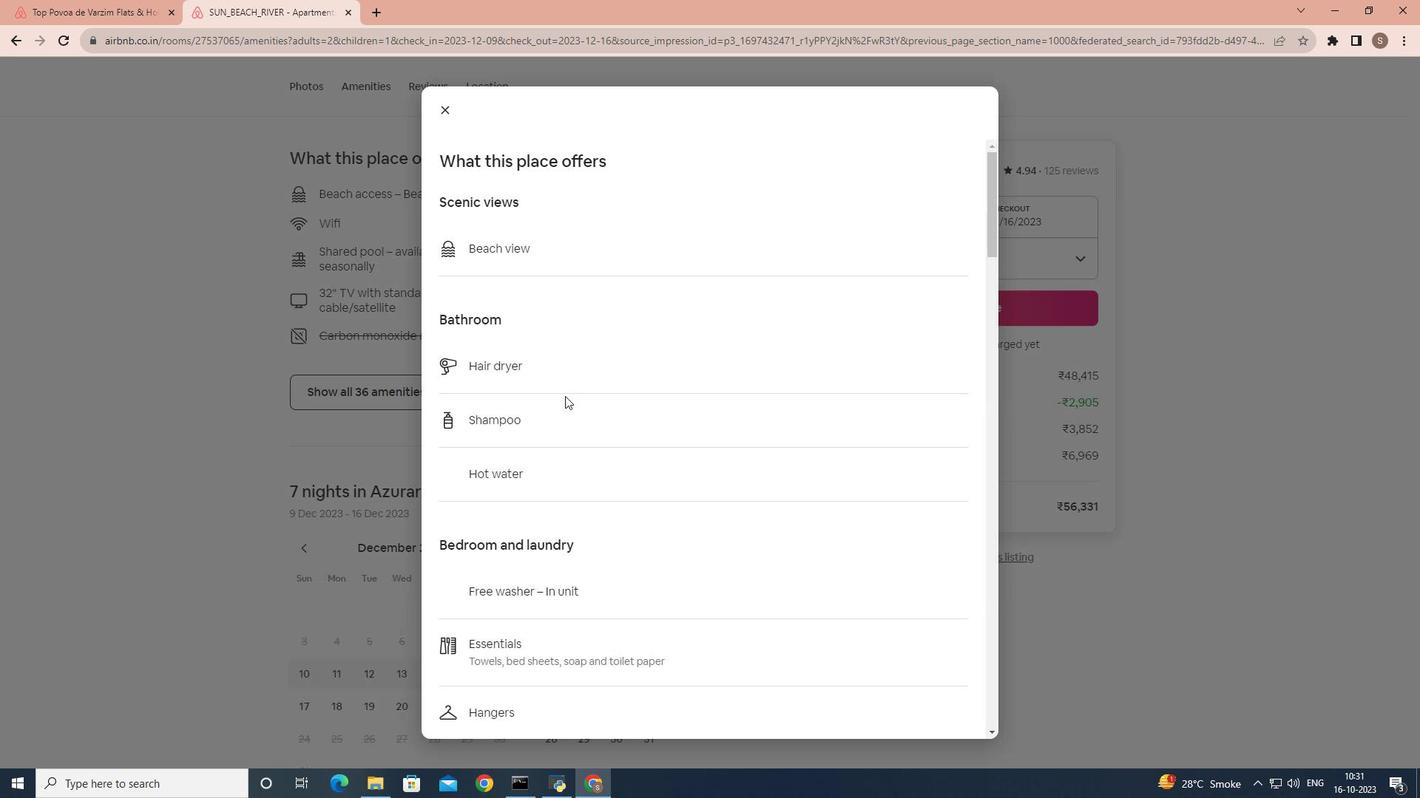 
Action: Mouse scrolled (565, 395) with delta (0, 0)
Screenshot: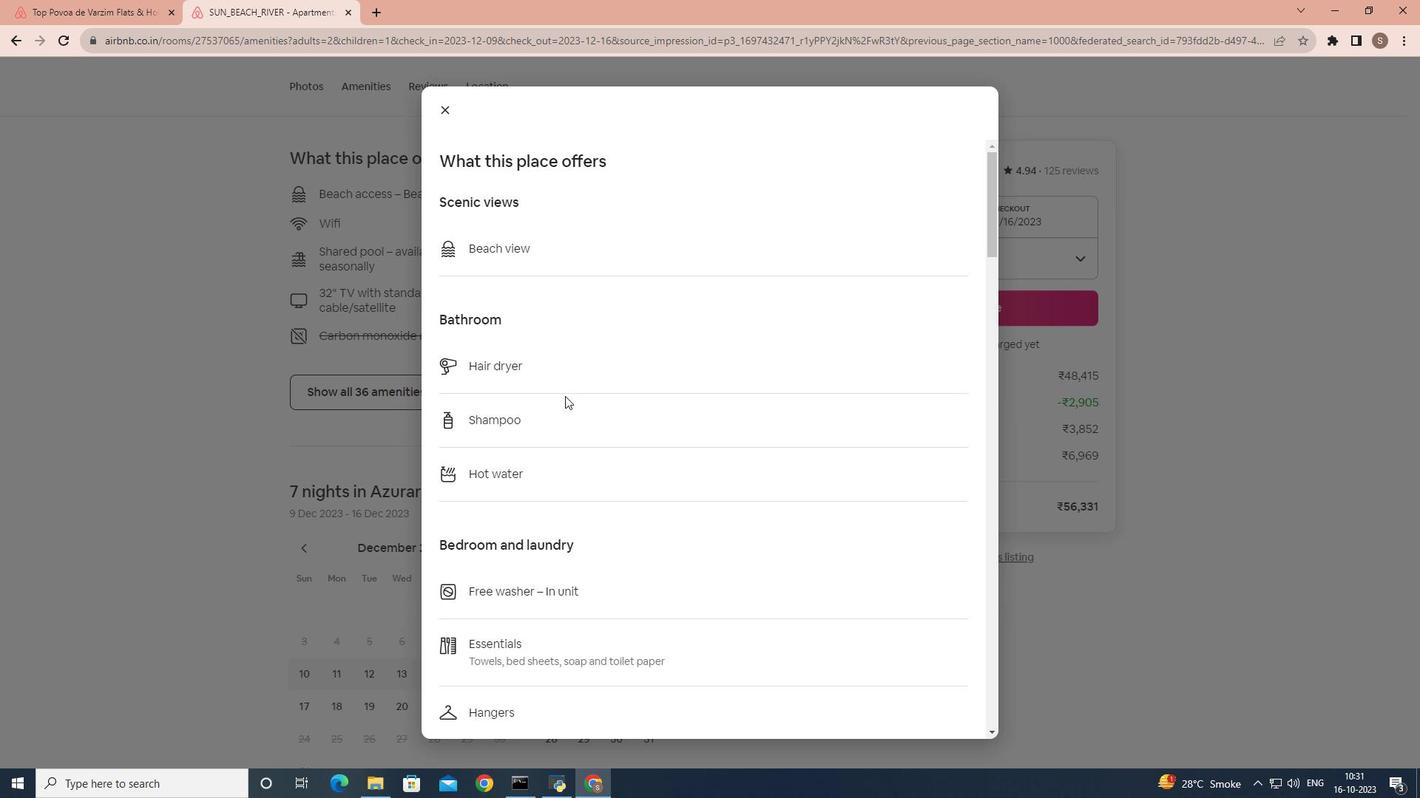 
Action: Mouse scrolled (565, 395) with delta (0, 0)
Screenshot: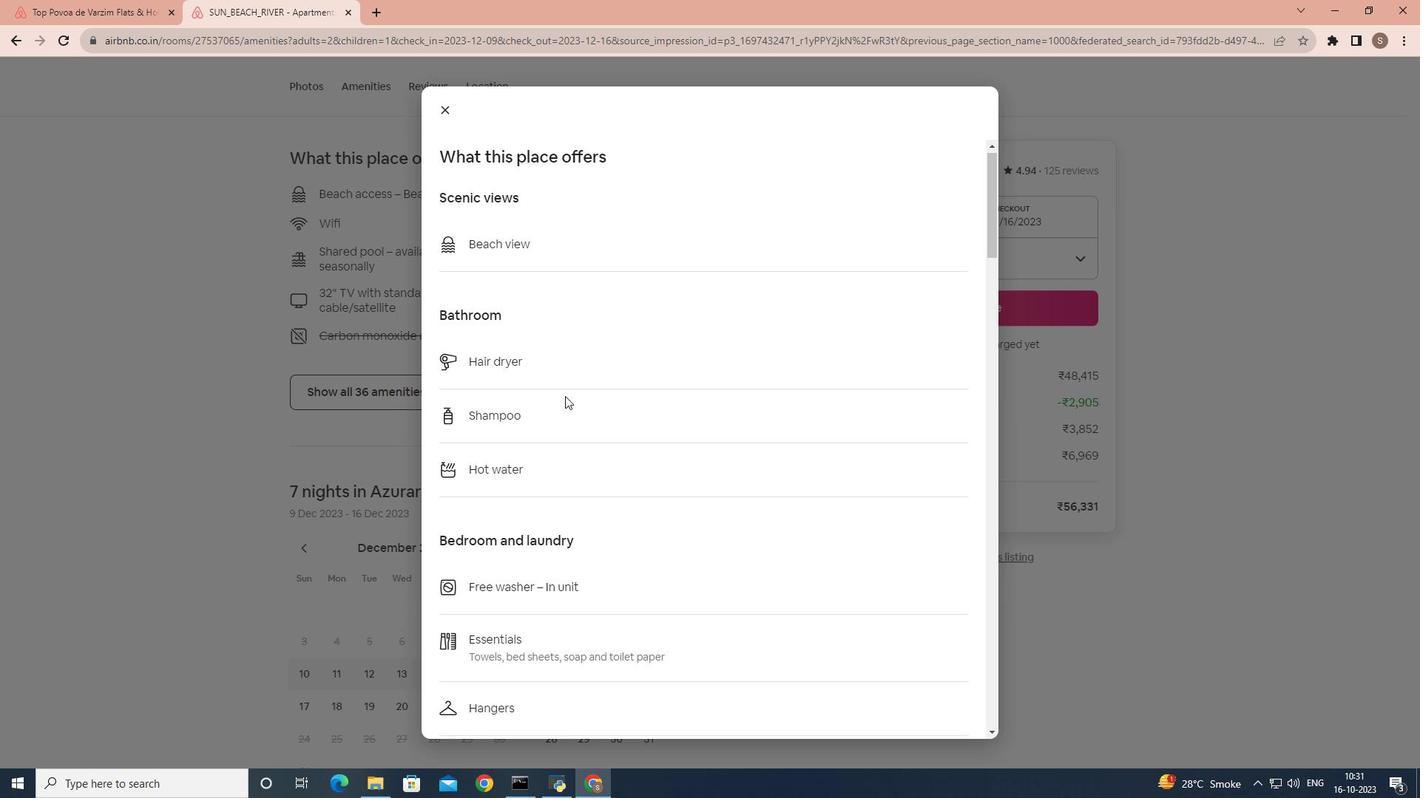 
Action: Mouse scrolled (565, 395) with delta (0, 0)
Screenshot: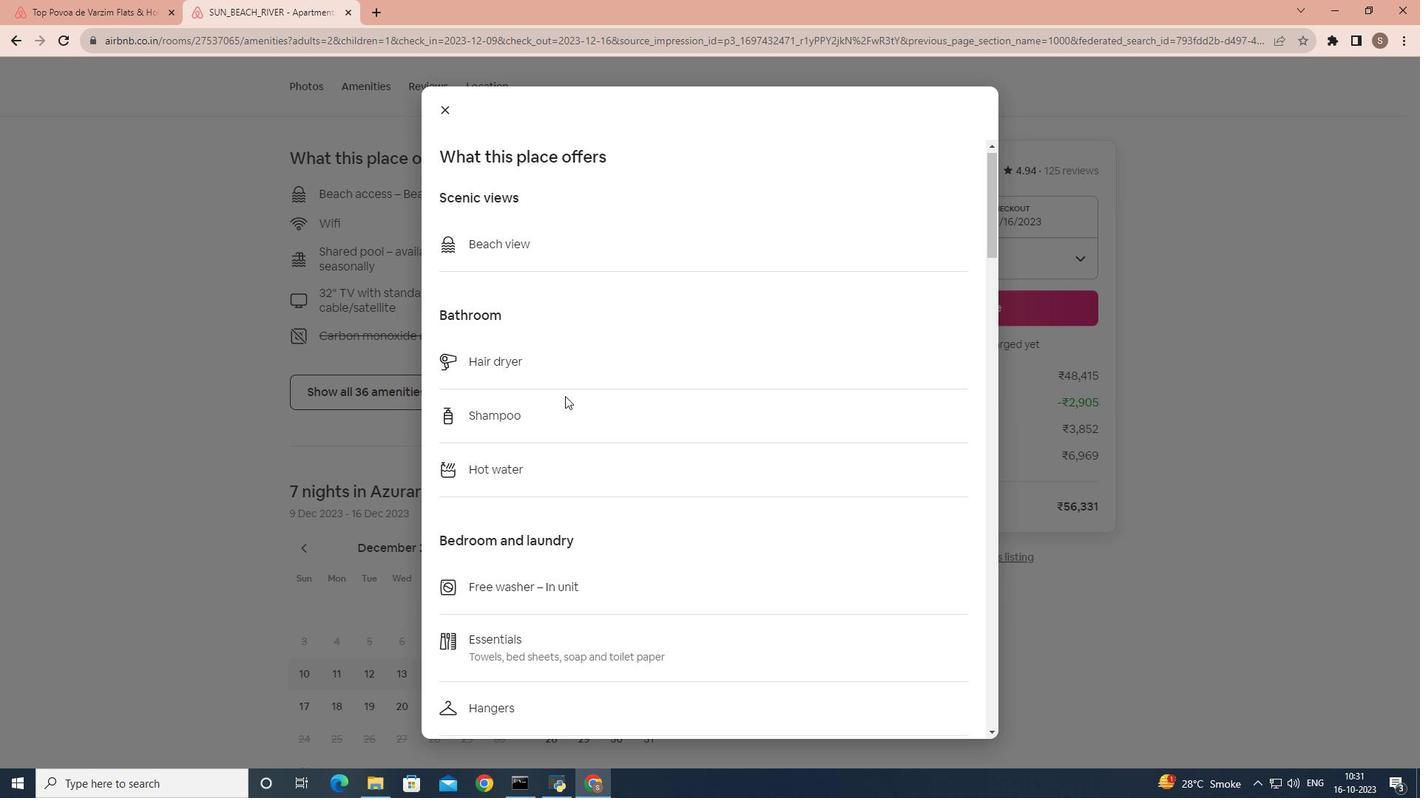 
Action: Mouse scrolled (565, 395) with delta (0, 0)
Screenshot: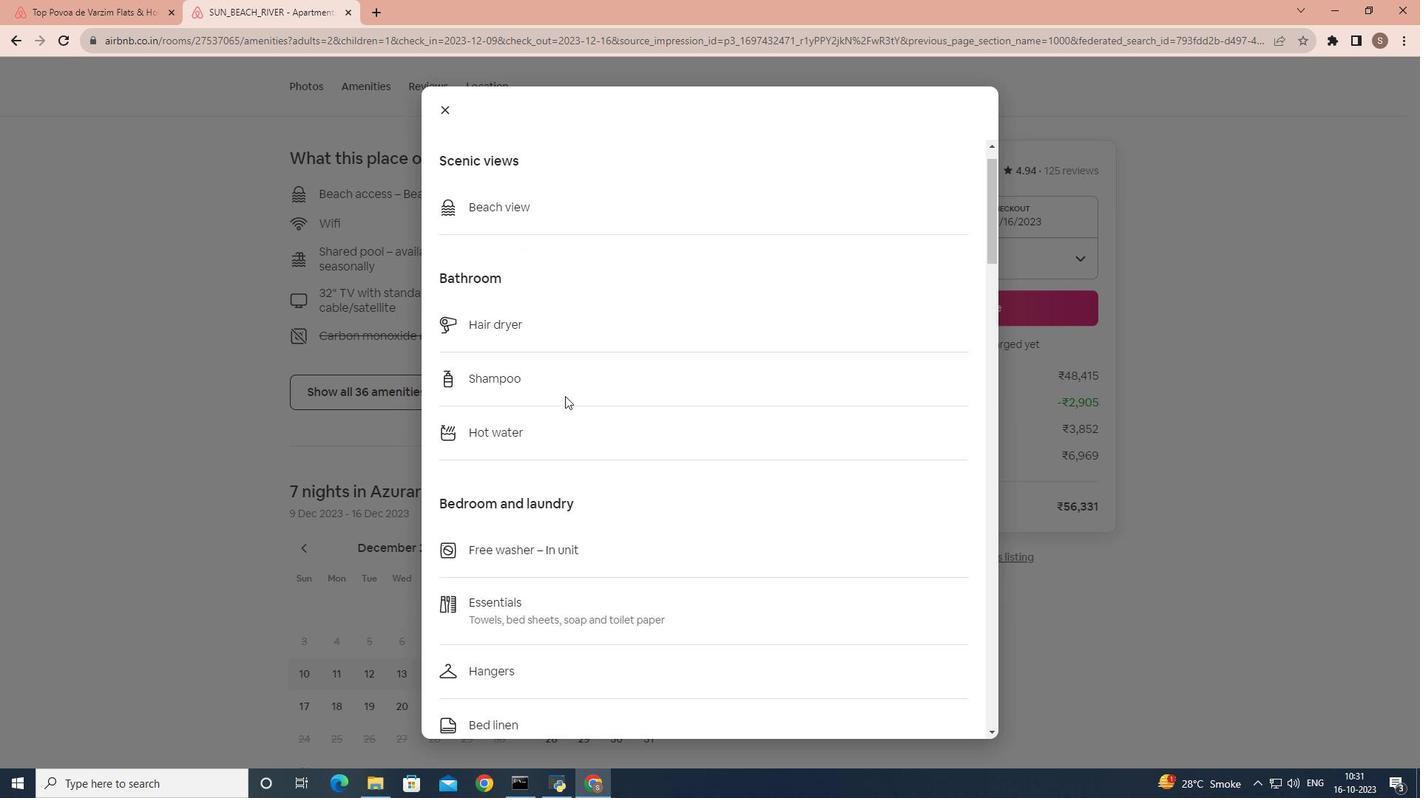
Action: Mouse scrolled (565, 395) with delta (0, 0)
Screenshot: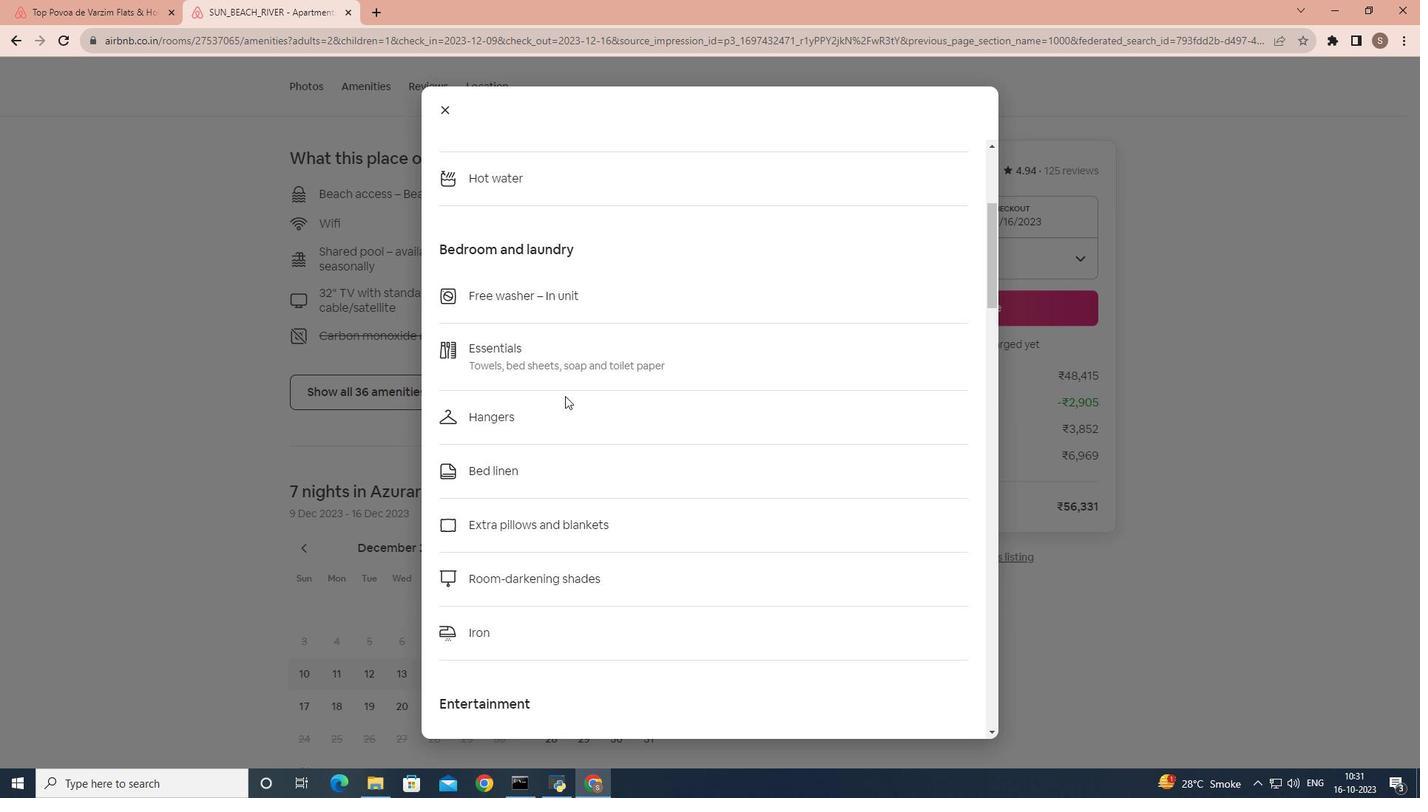 
Action: Mouse scrolled (565, 395) with delta (0, 0)
Screenshot: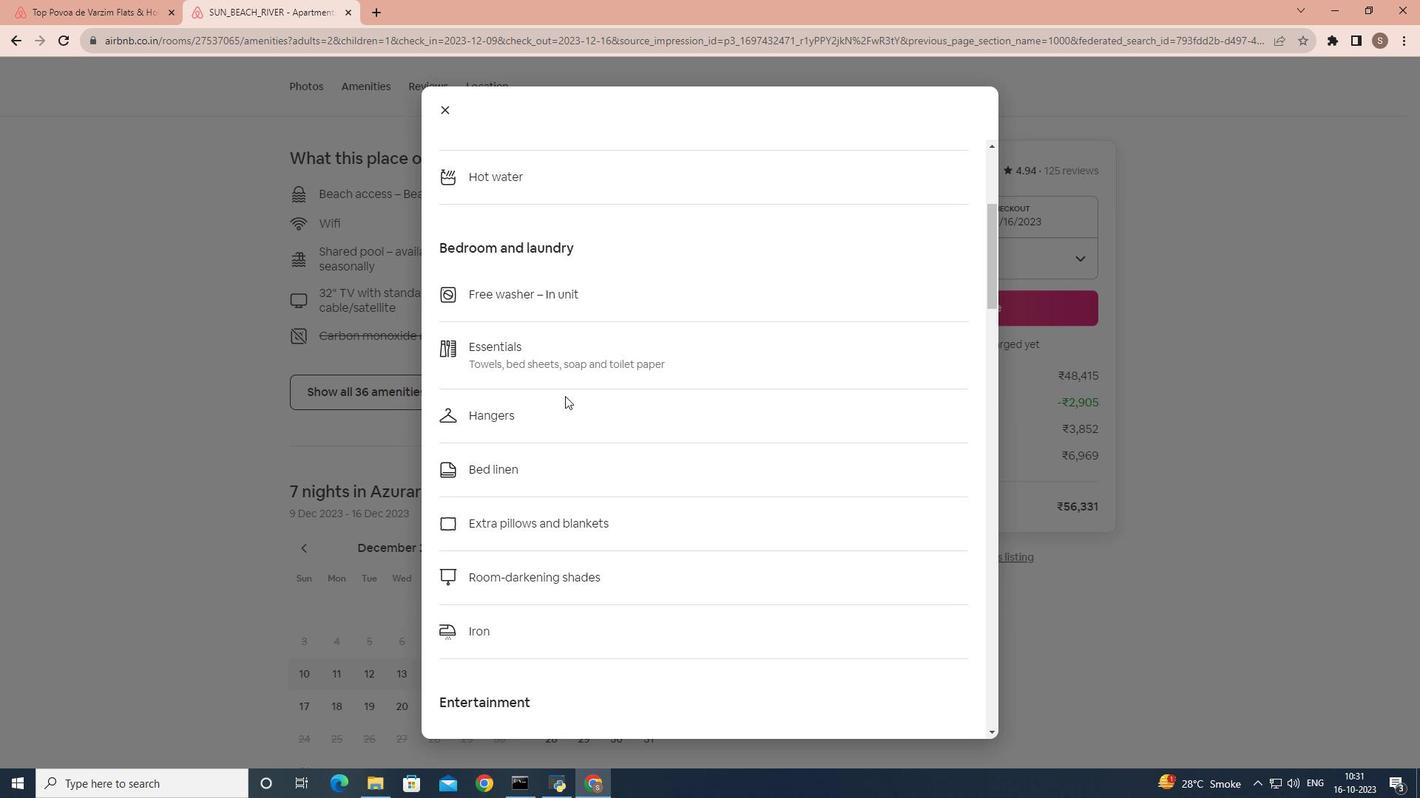 
Action: Mouse scrolled (565, 395) with delta (0, 0)
Screenshot: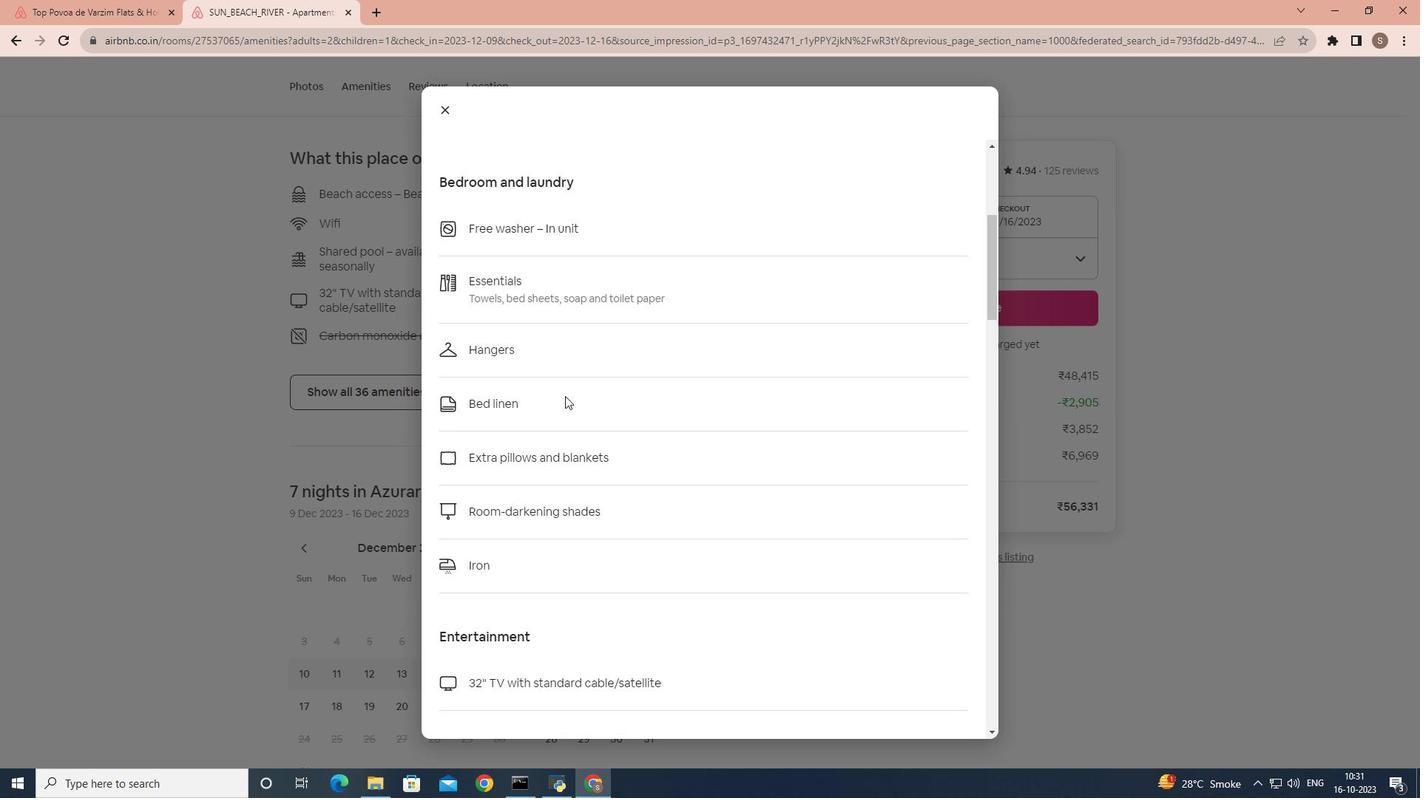 
Action: Mouse scrolled (565, 395) with delta (0, 0)
Screenshot: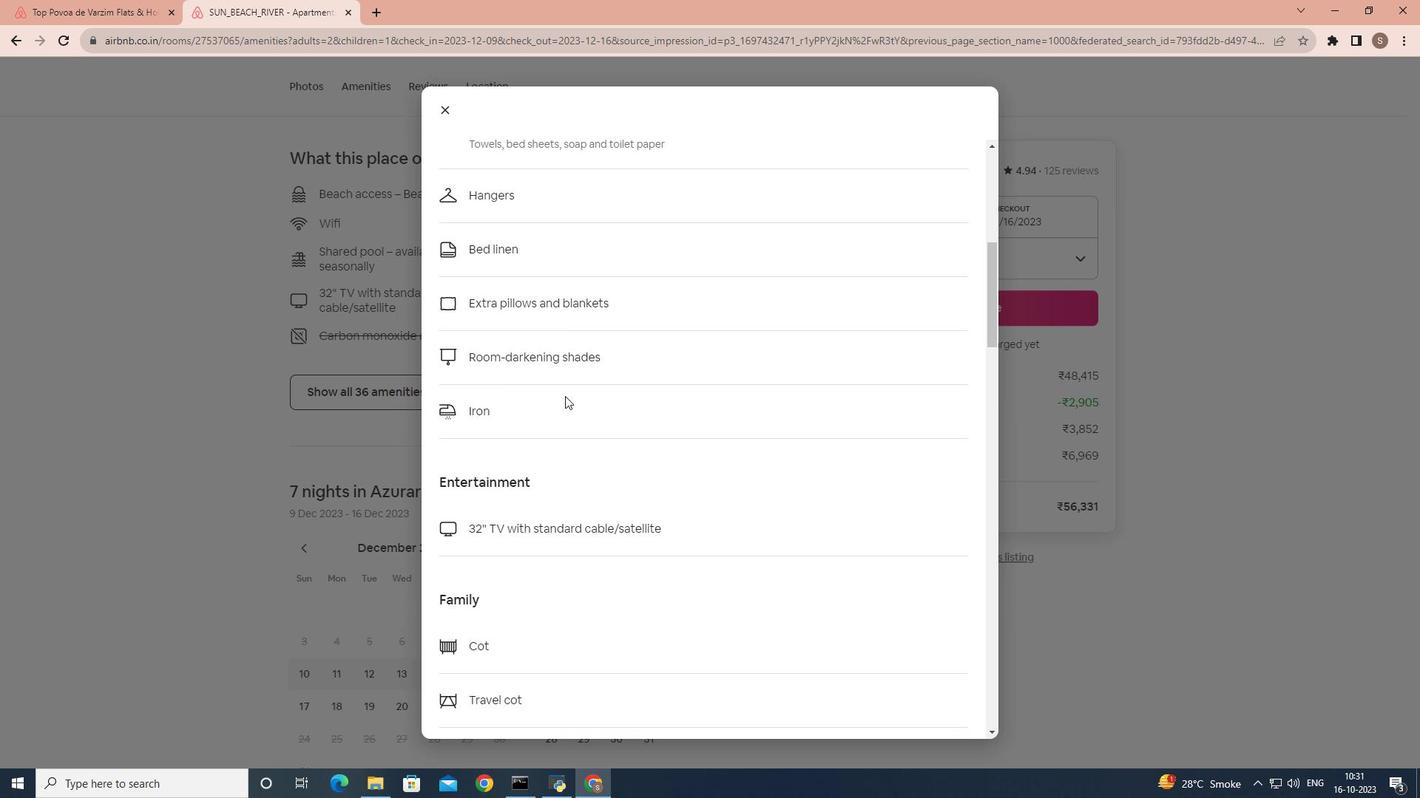 
Action: Mouse scrolled (565, 395) with delta (0, 0)
Screenshot: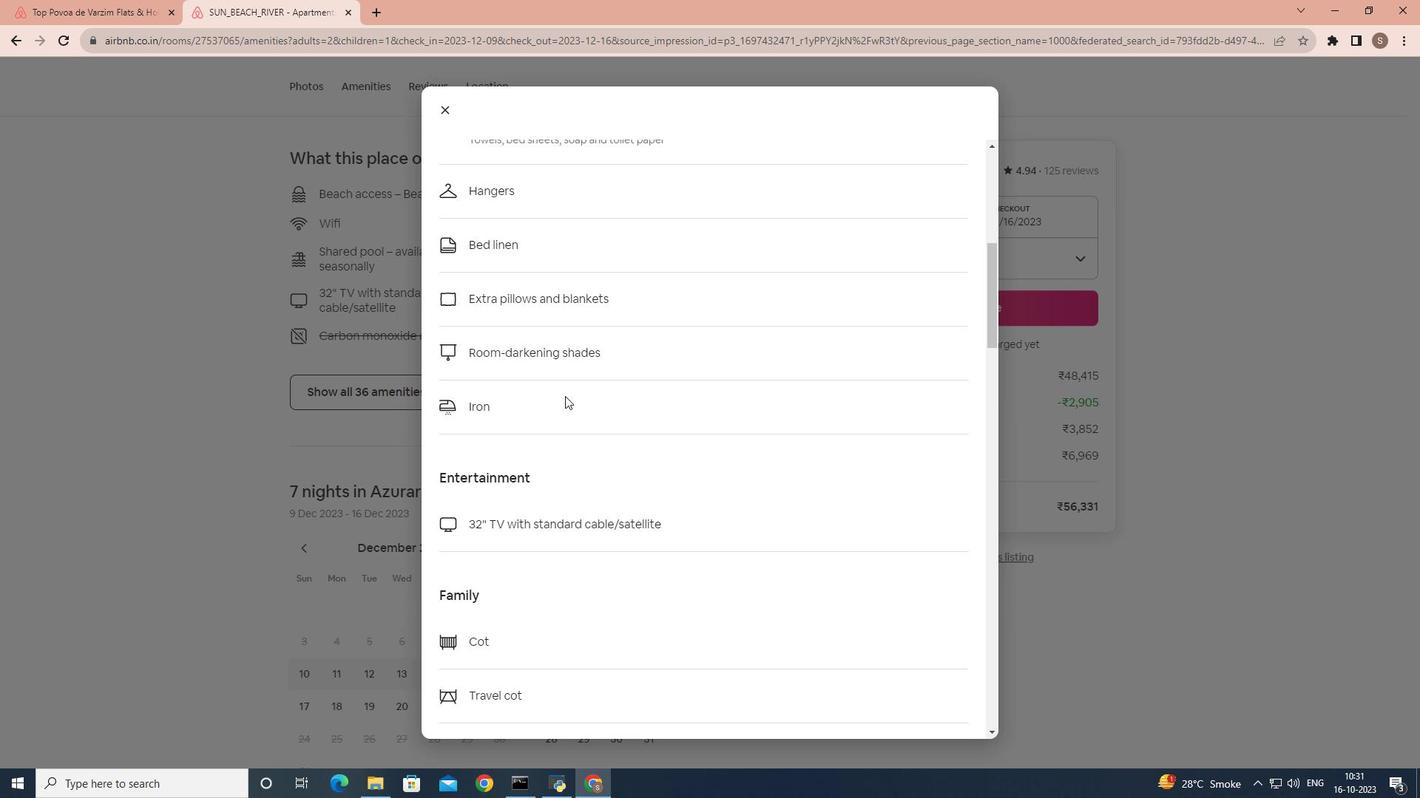 
Action: Mouse scrolled (565, 395) with delta (0, 0)
Screenshot: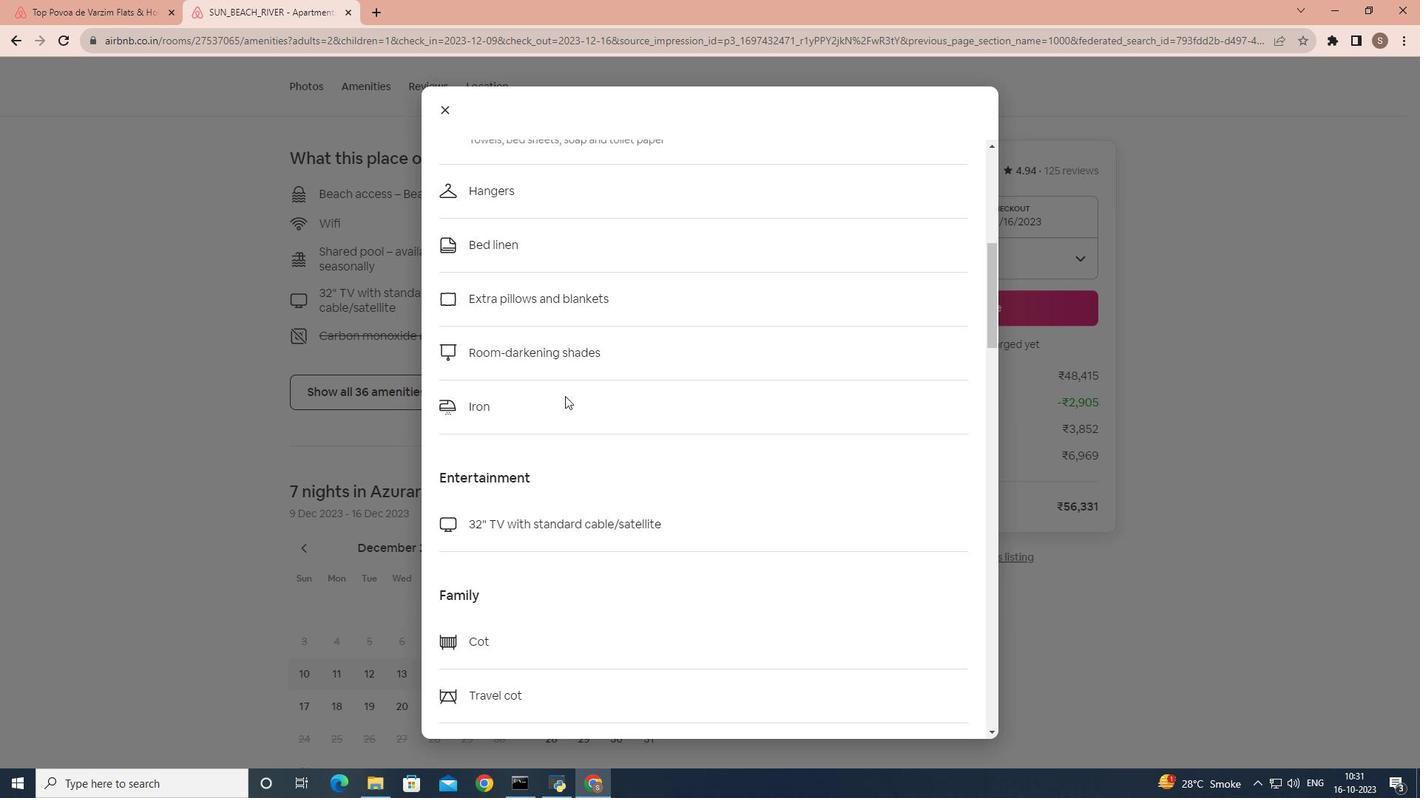 
Action: Mouse scrolled (565, 395) with delta (0, 0)
Screenshot: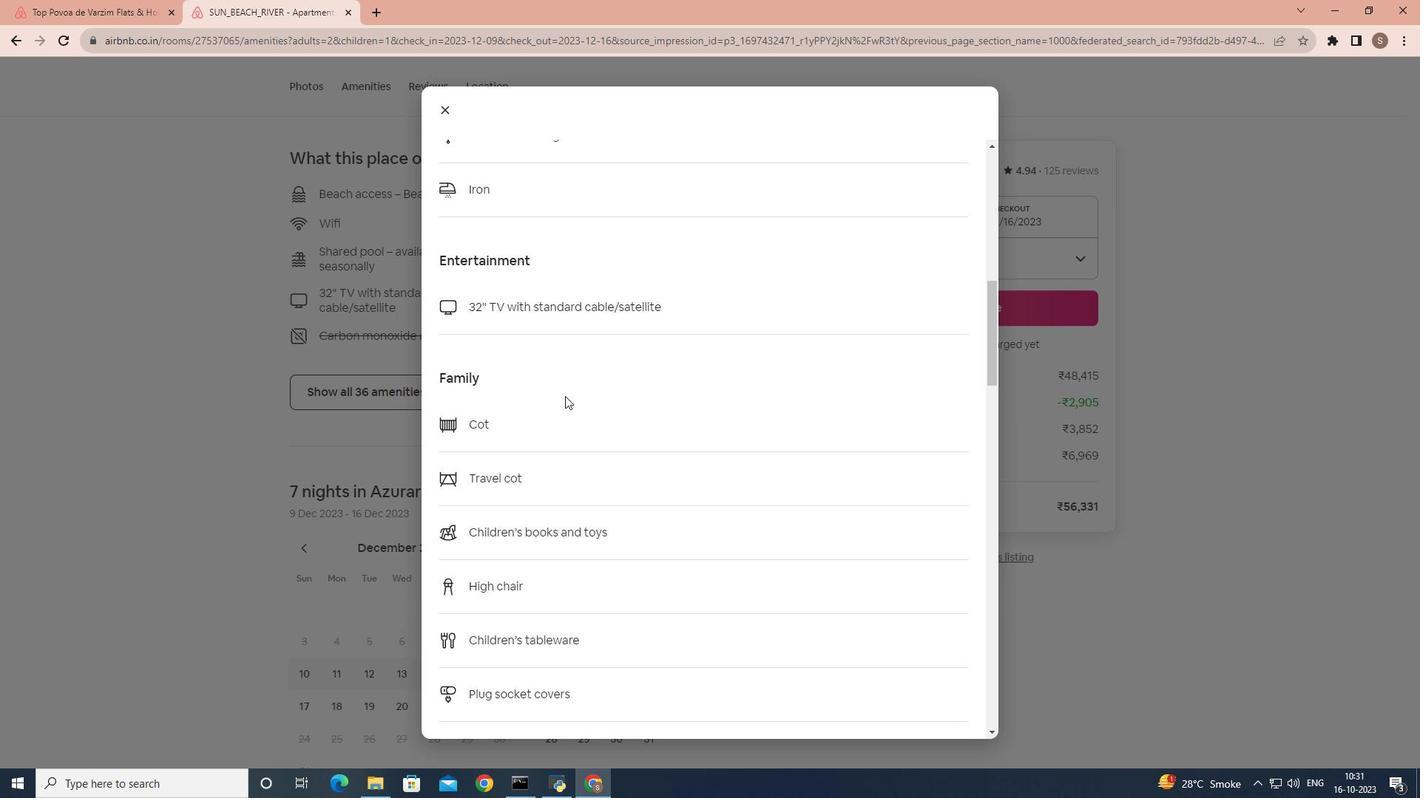 
Action: Mouse scrolled (565, 395) with delta (0, 0)
Screenshot: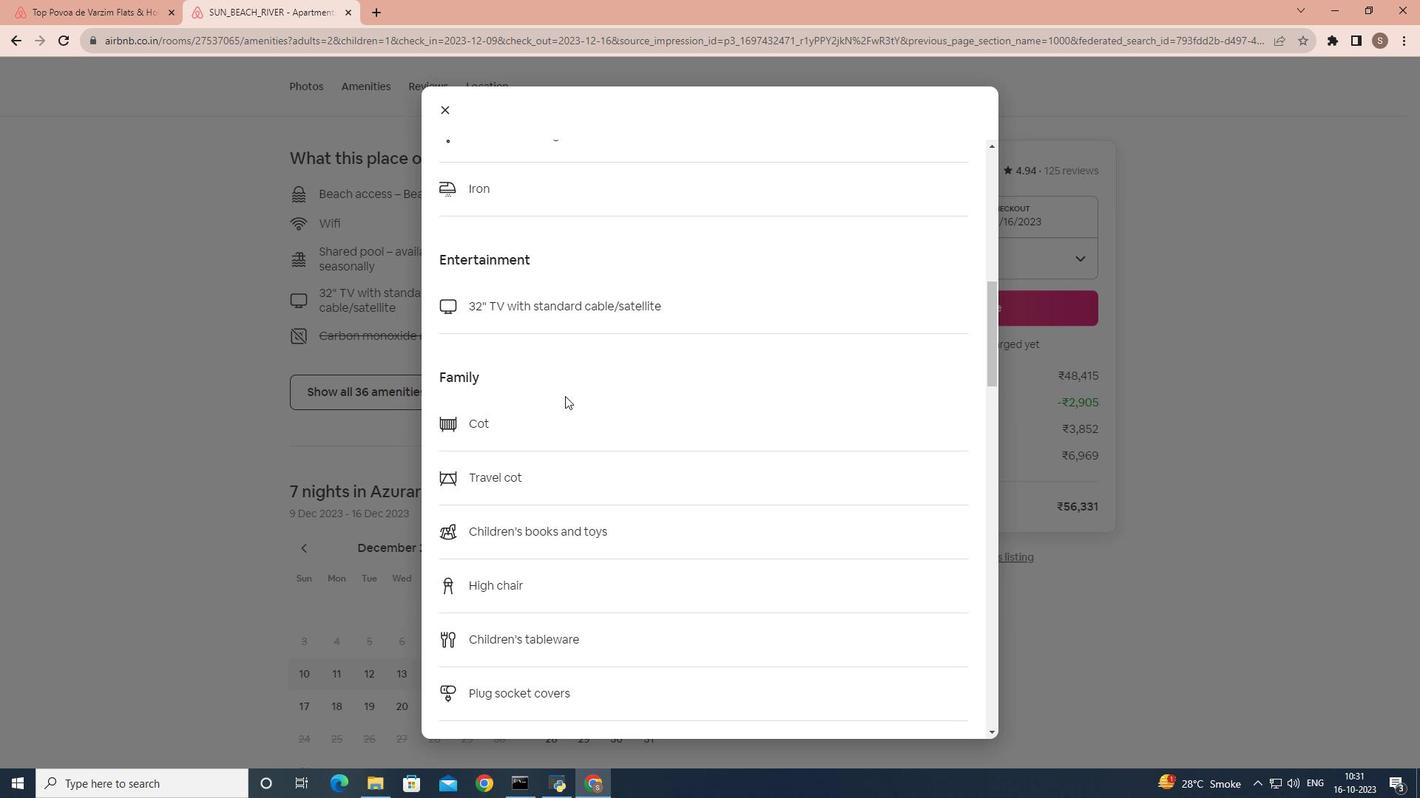 
Action: Mouse scrolled (565, 395) with delta (0, 0)
Screenshot: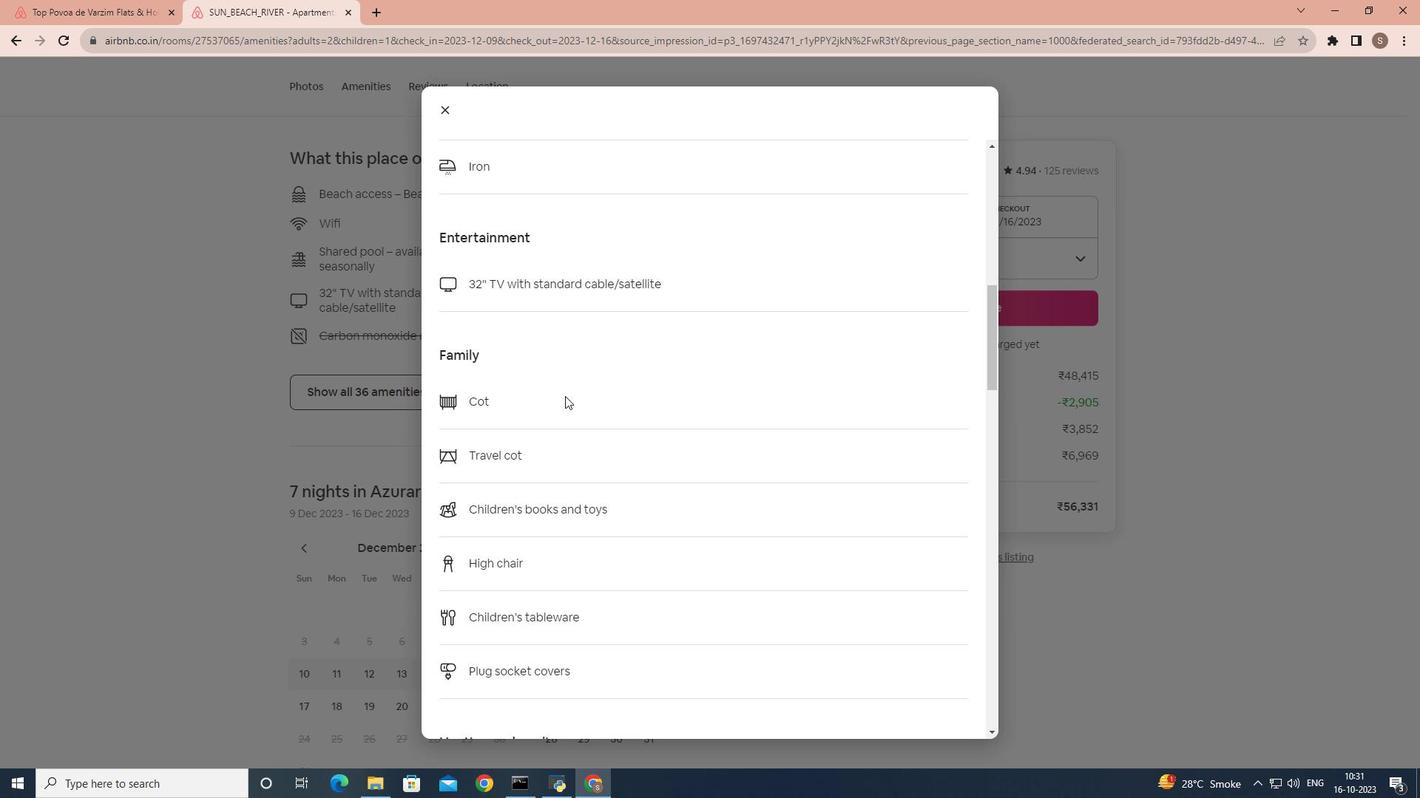 
Action: Mouse scrolled (565, 395) with delta (0, 0)
Screenshot: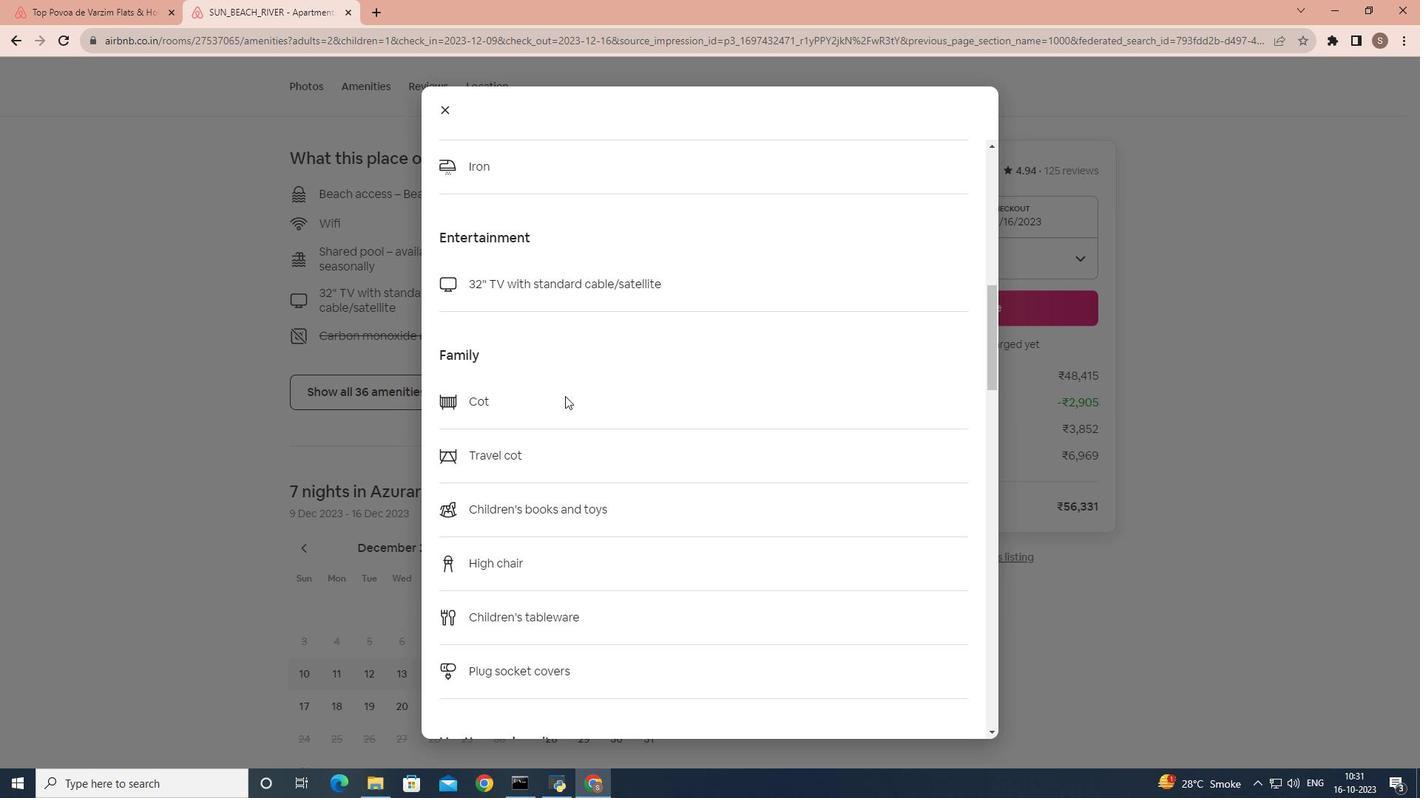 
Action: Mouse moved to (565, 396)
Screenshot: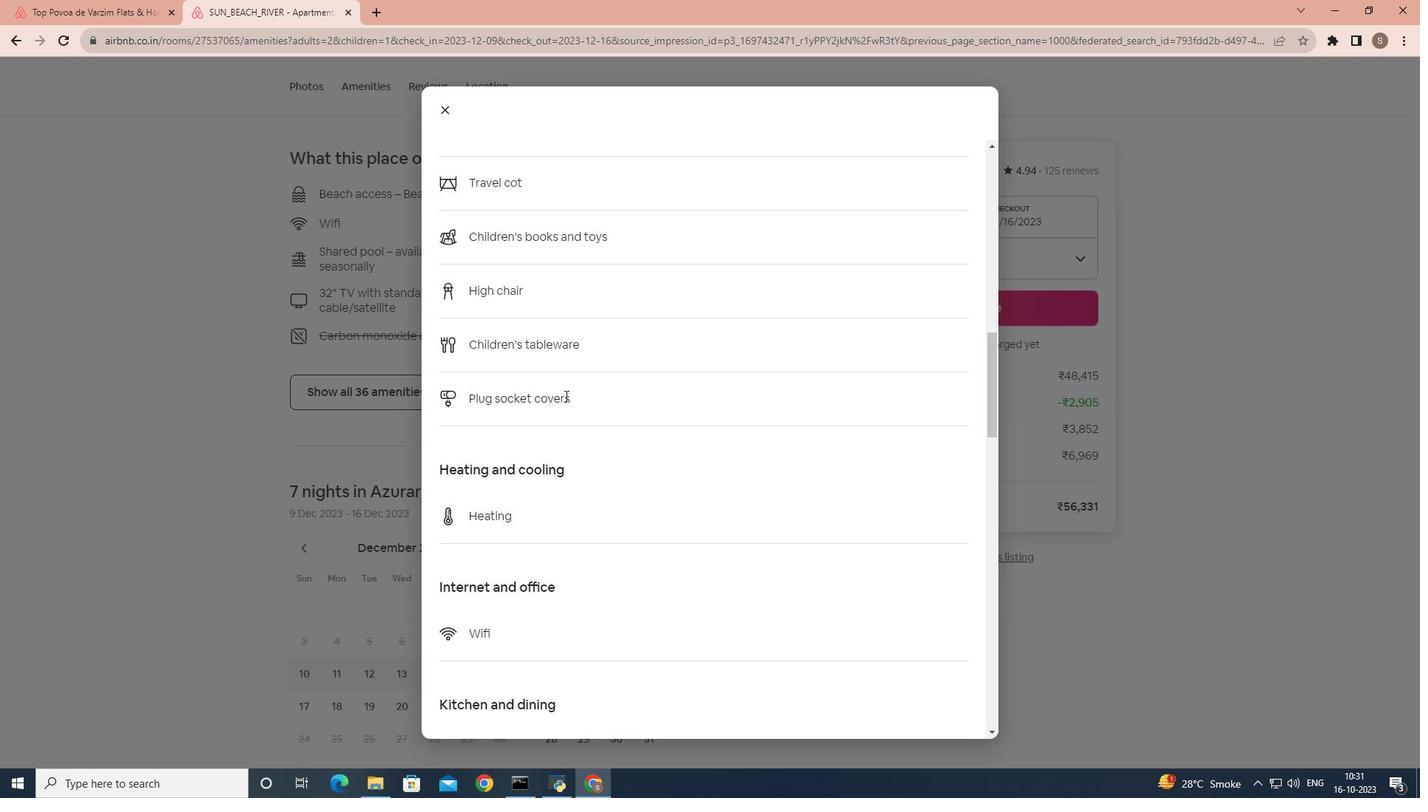 
Action: Mouse scrolled (565, 395) with delta (0, 0)
Screenshot: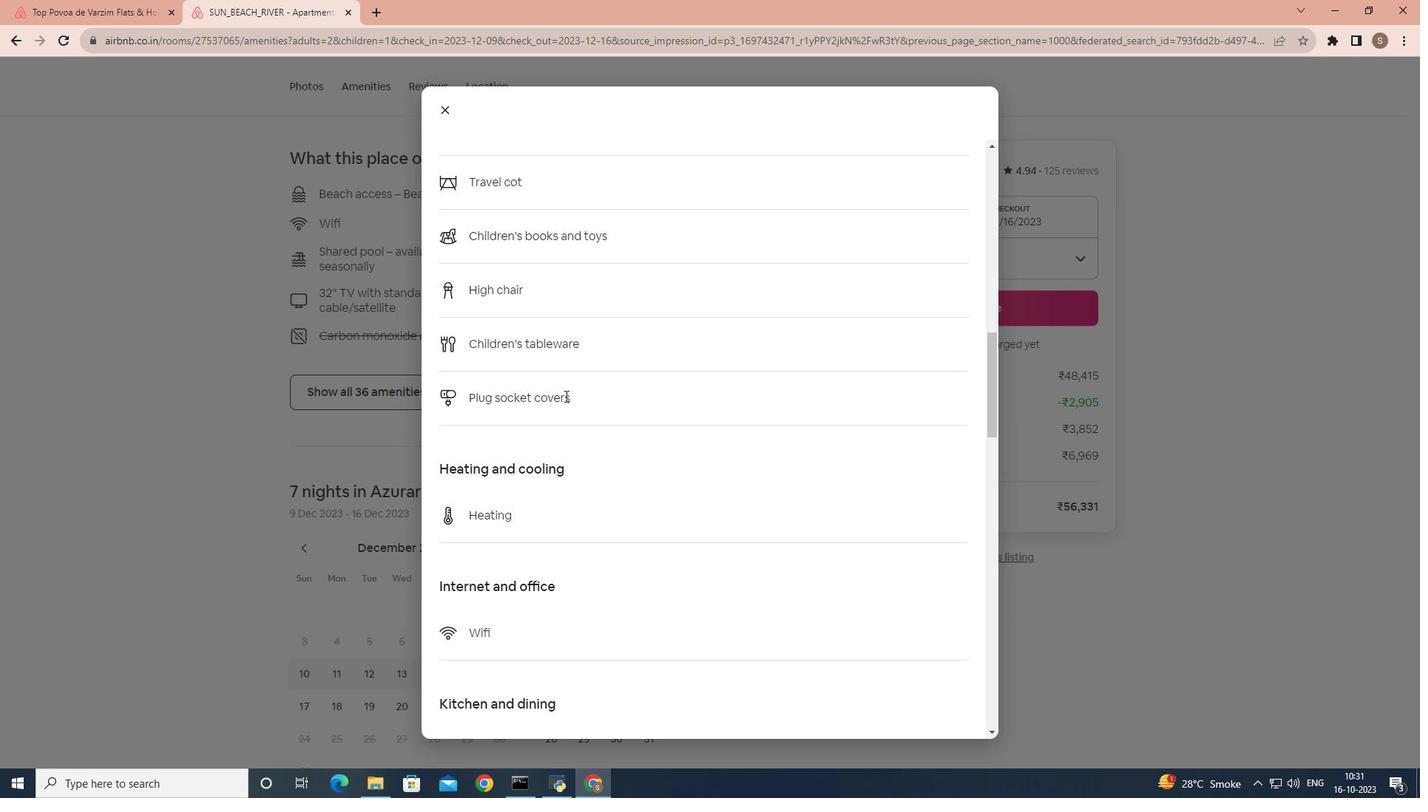 
Action: Mouse scrolled (565, 395) with delta (0, 0)
Screenshot: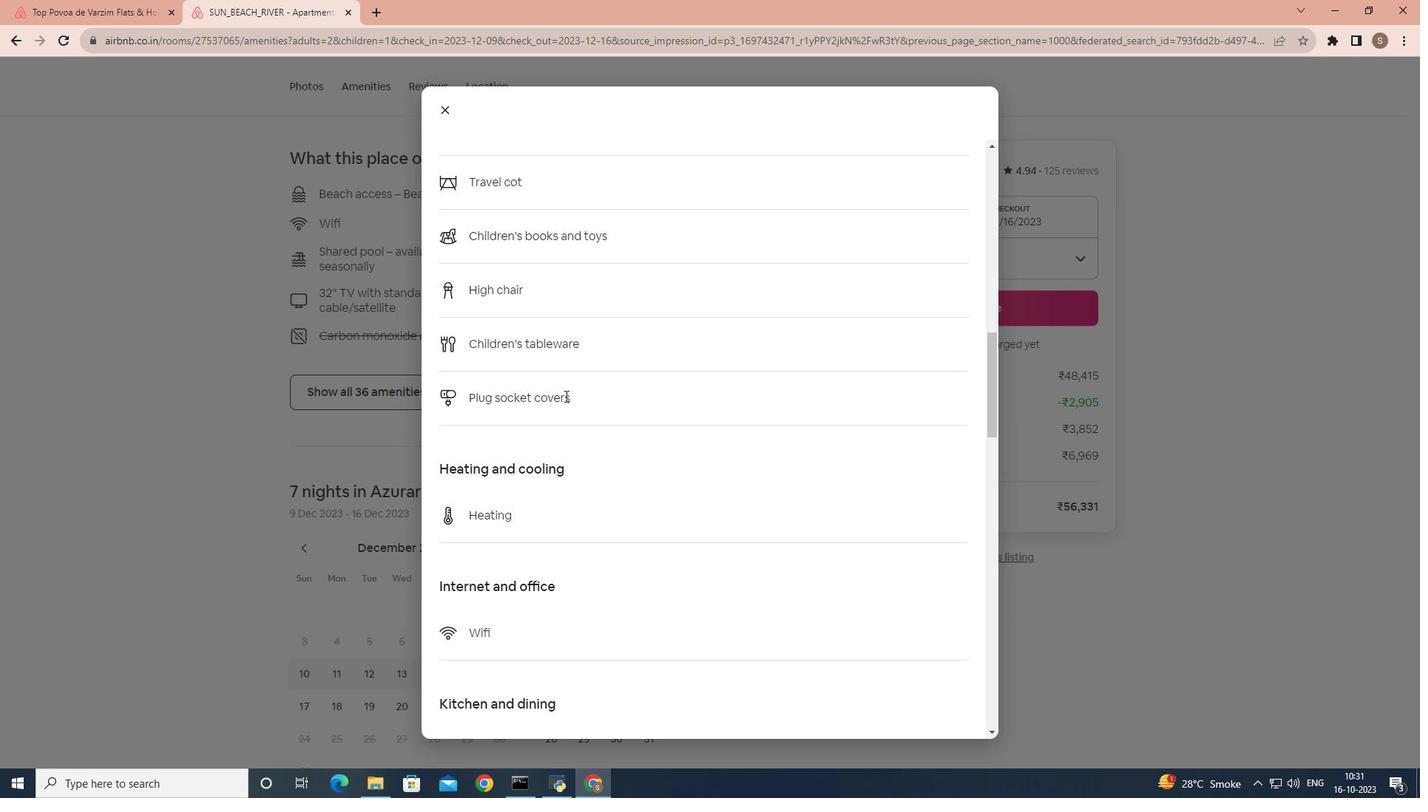 
Action: Mouse scrolled (565, 395) with delta (0, 0)
Screenshot: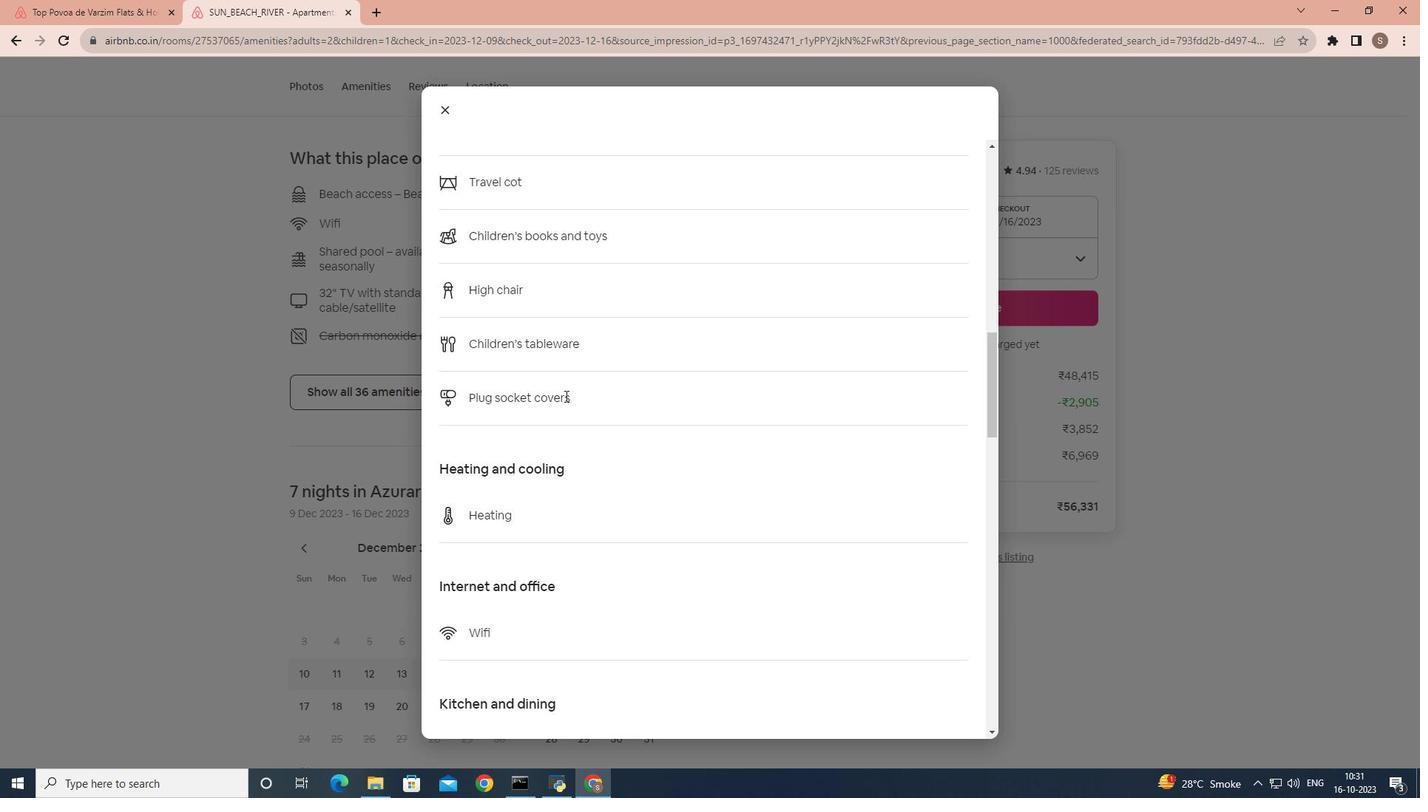 
Action: Mouse scrolled (565, 395) with delta (0, 0)
Screenshot: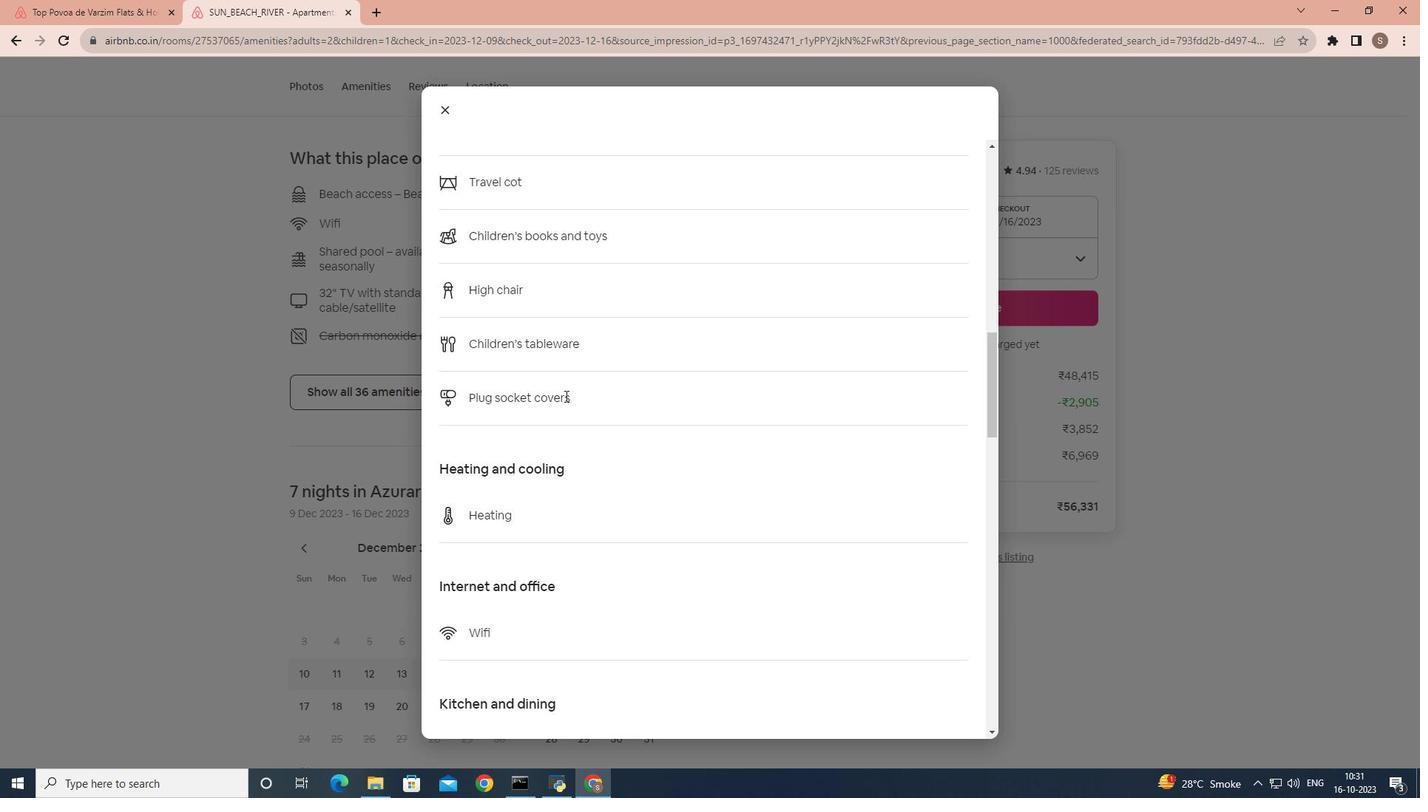 
Action: Mouse scrolled (565, 395) with delta (0, 0)
Screenshot: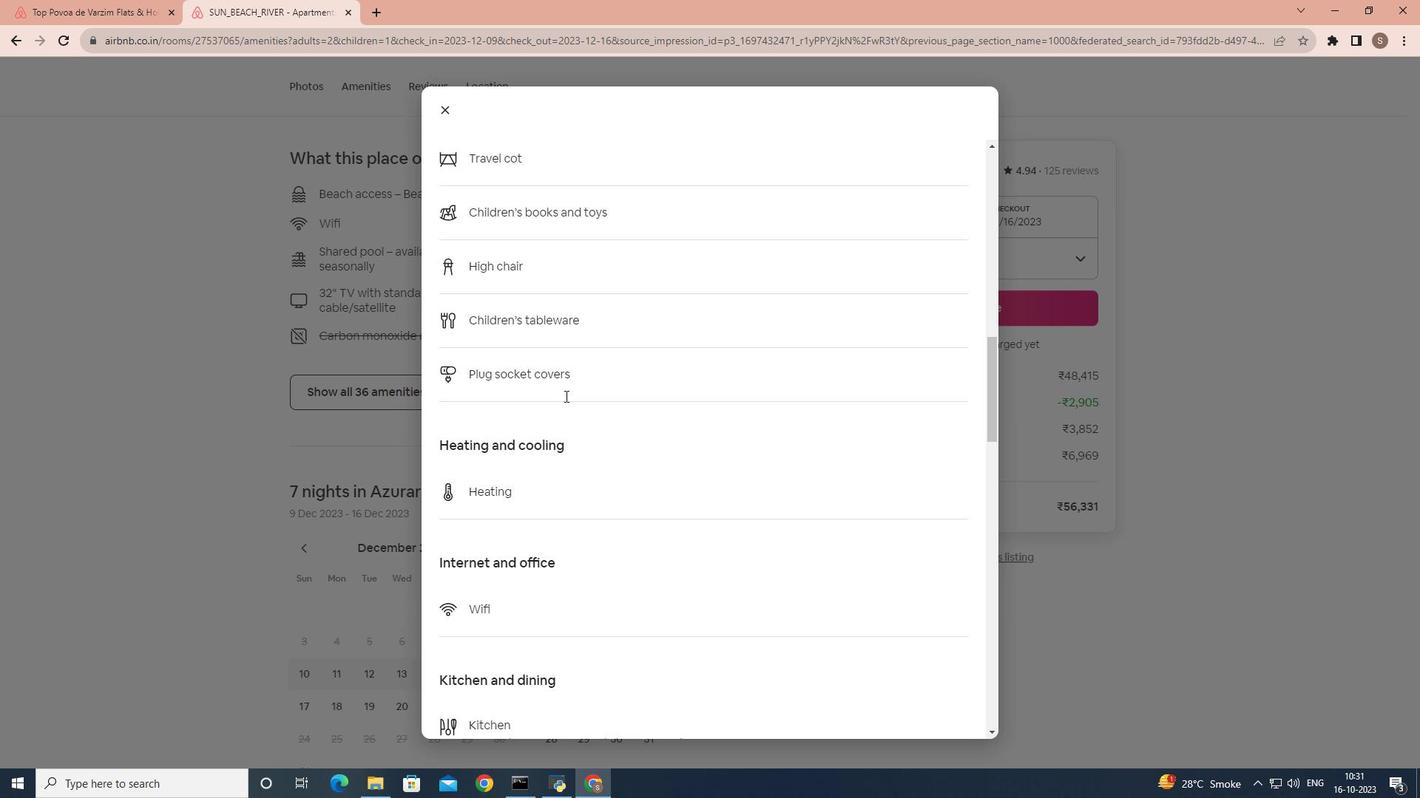 
Action: Mouse scrolled (565, 395) with delta (0, 0)
Screenshot: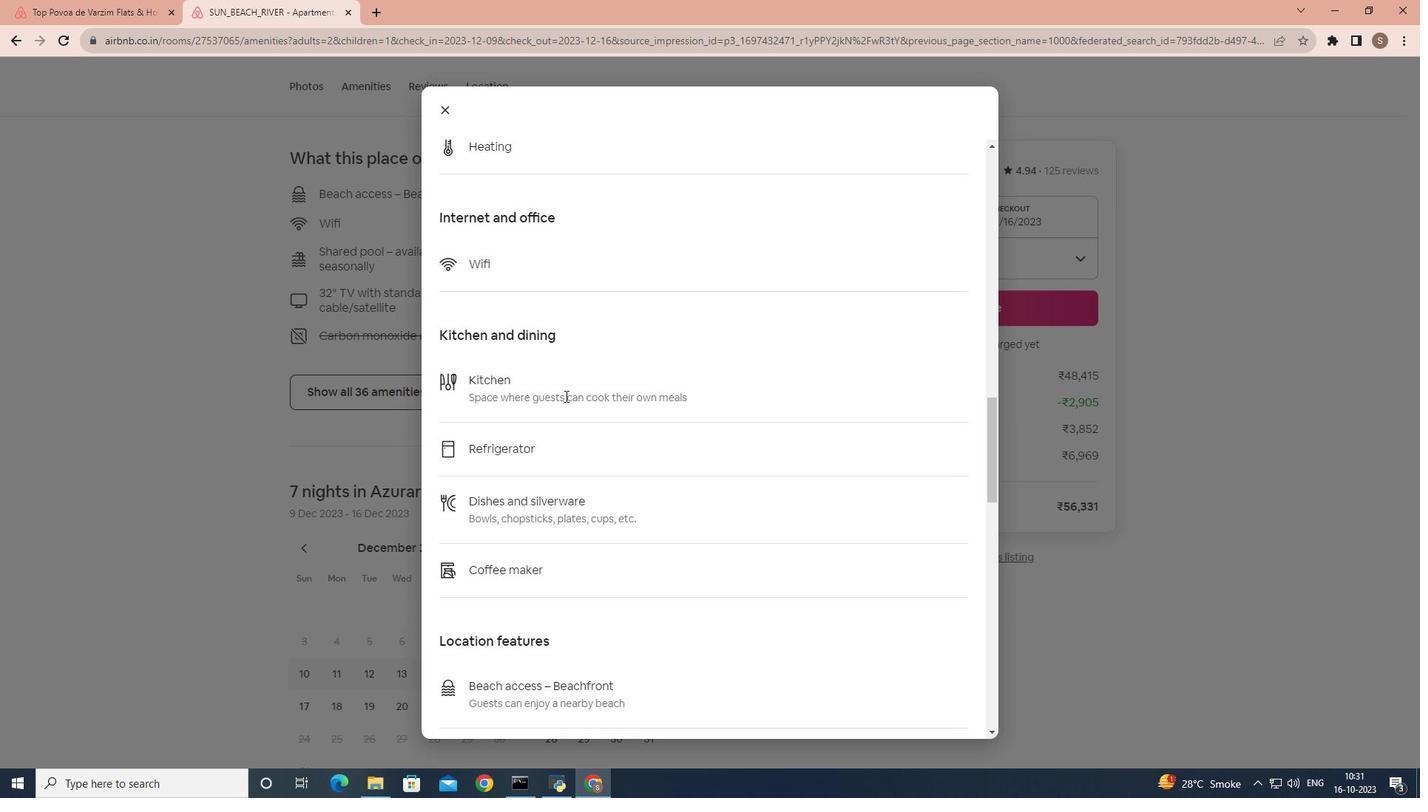 
Action: Mouse scrolled (565, 395) with delta (0, 0)
Screenshot: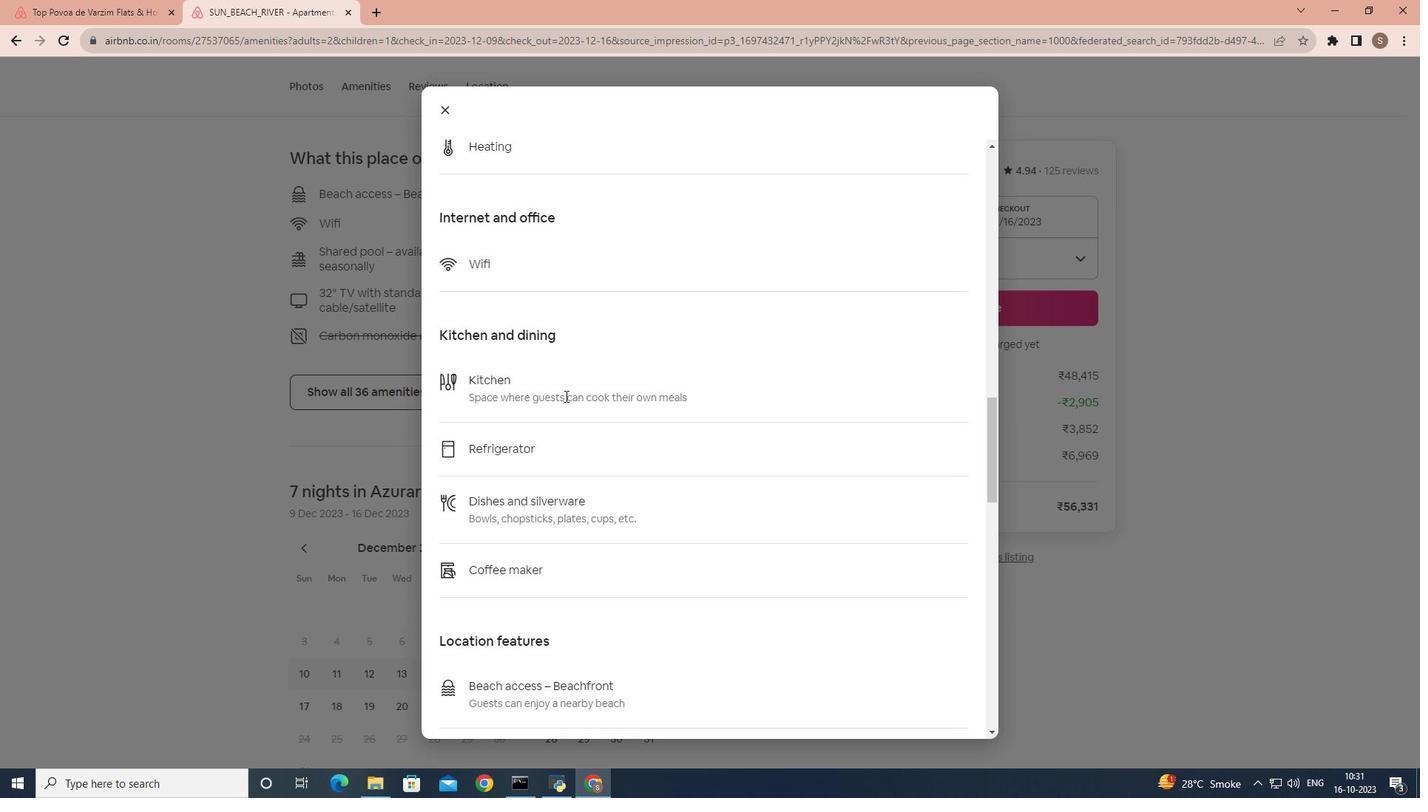 
Action: Mouse scrolled (565, 395) with delta (0, 0)
Screenshot: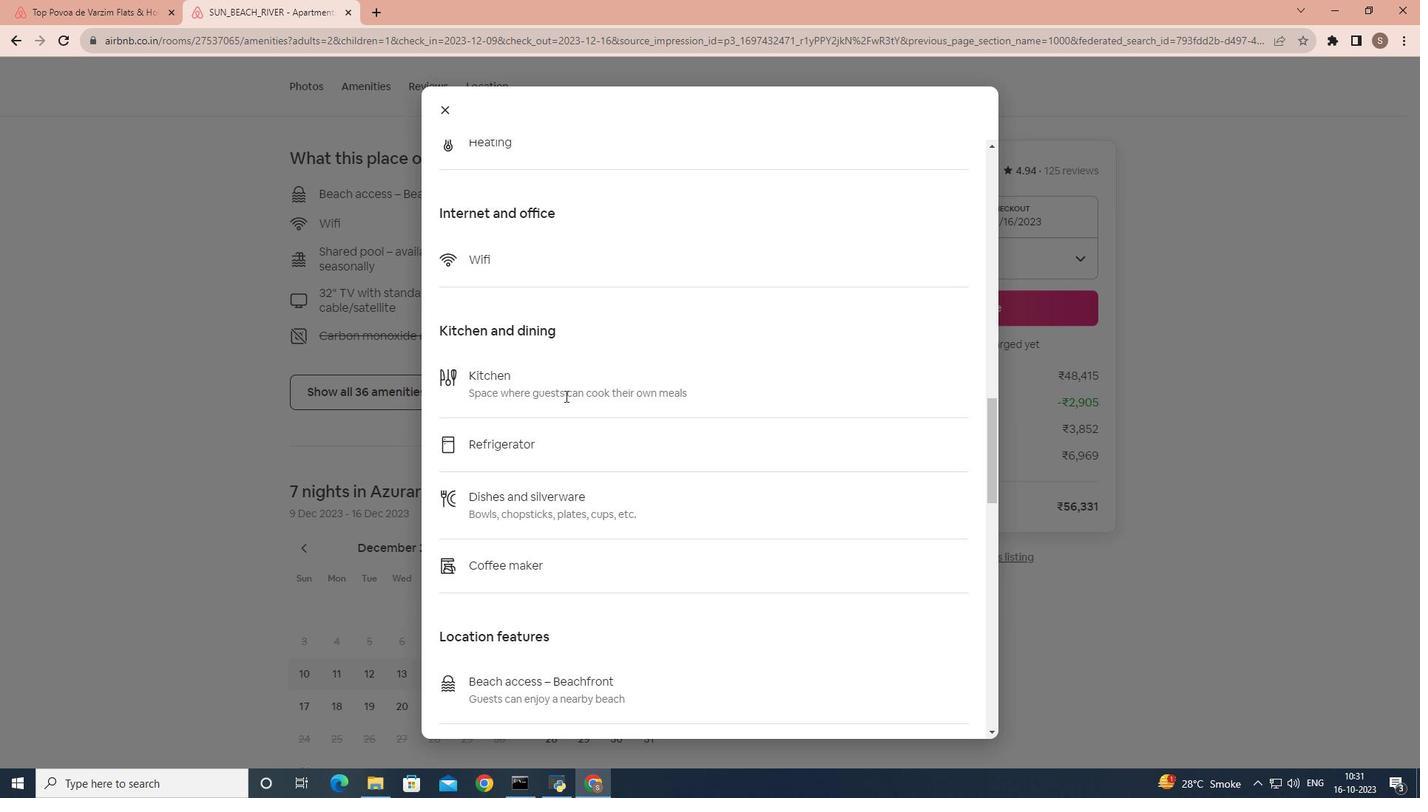 
Action: Mouse scrolled (565, 395) with delta (0, 0)
Screenshot: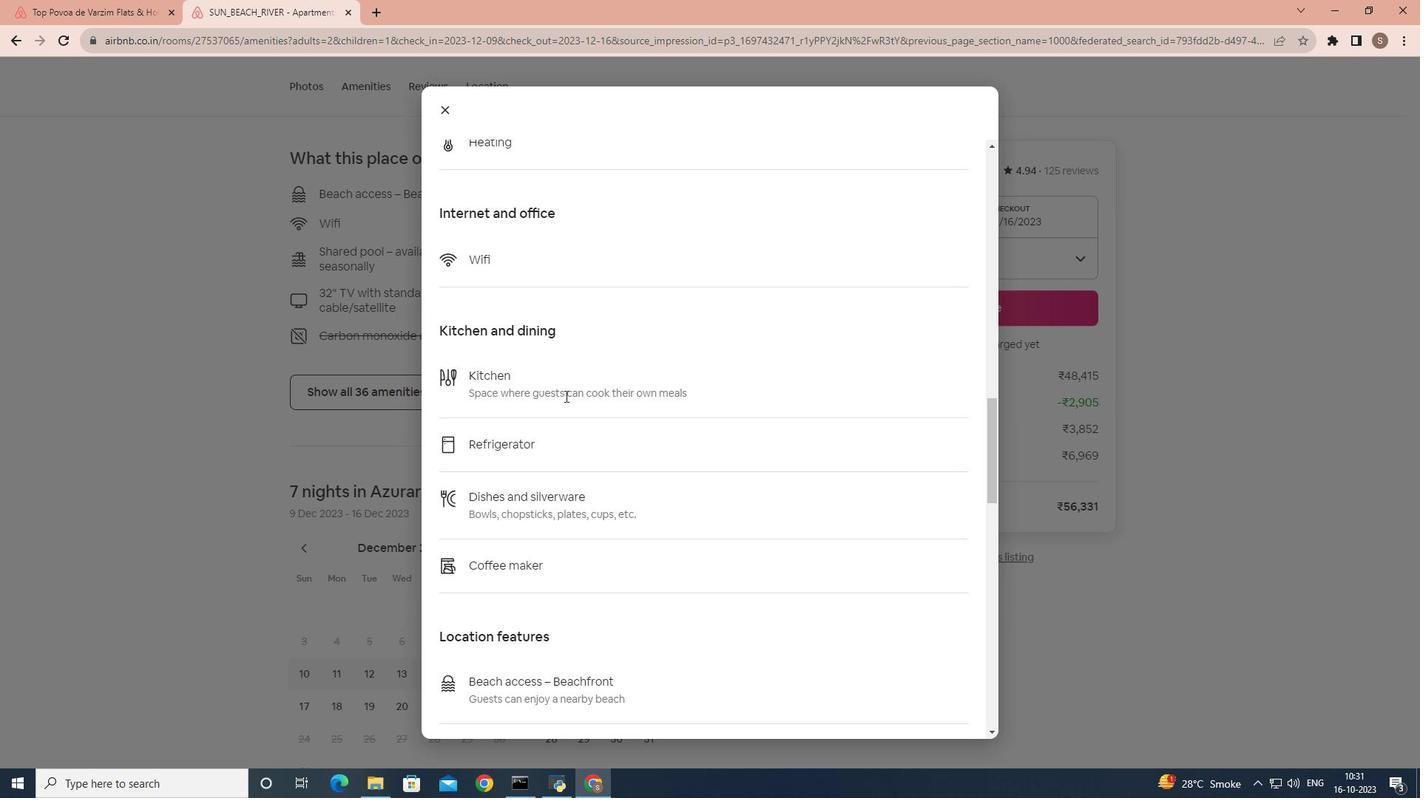 
Action: Mouse scrolled (565, 395) with delta (0, 0)
Screenshot: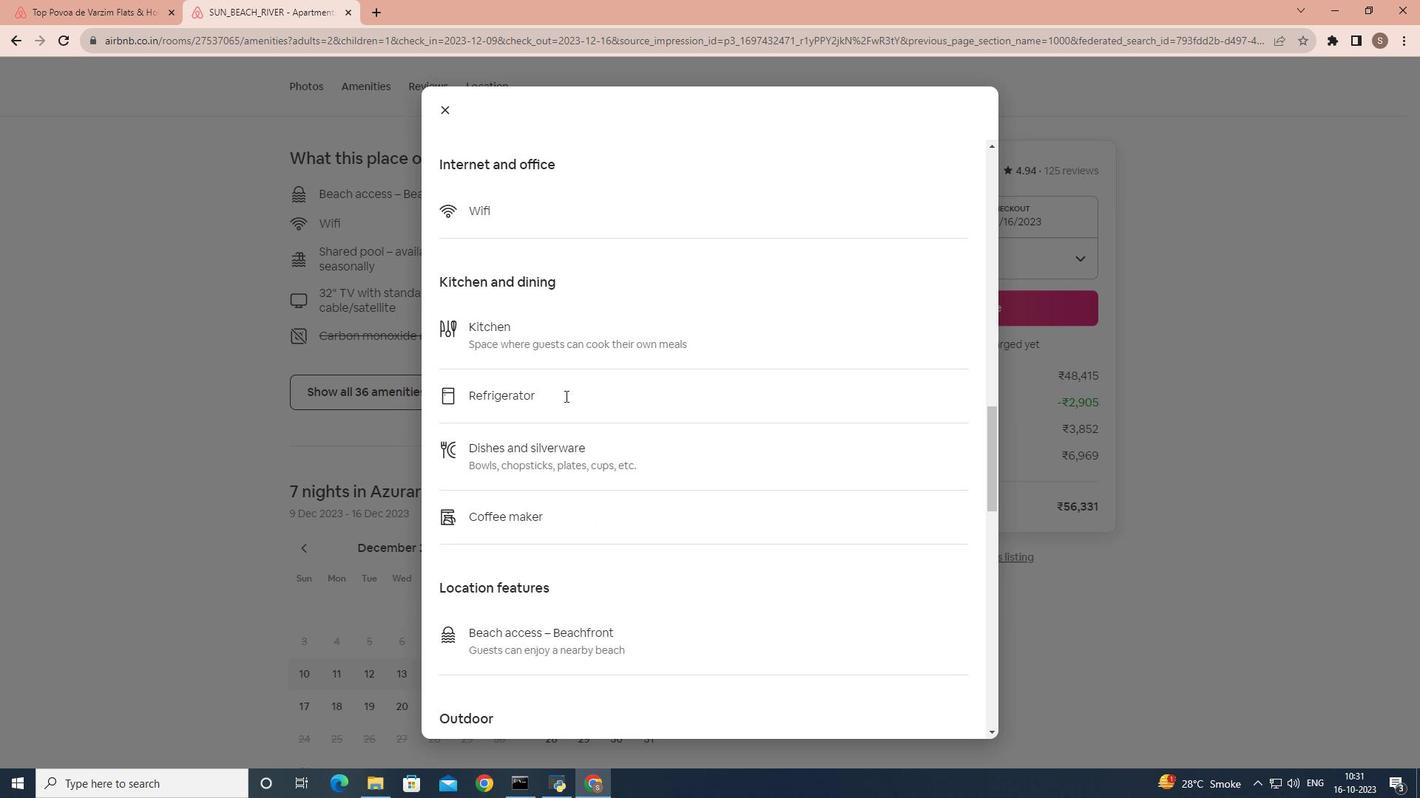 
Action: Mouse scrolled (565, 395) with delta (0, 0)
Screenshot: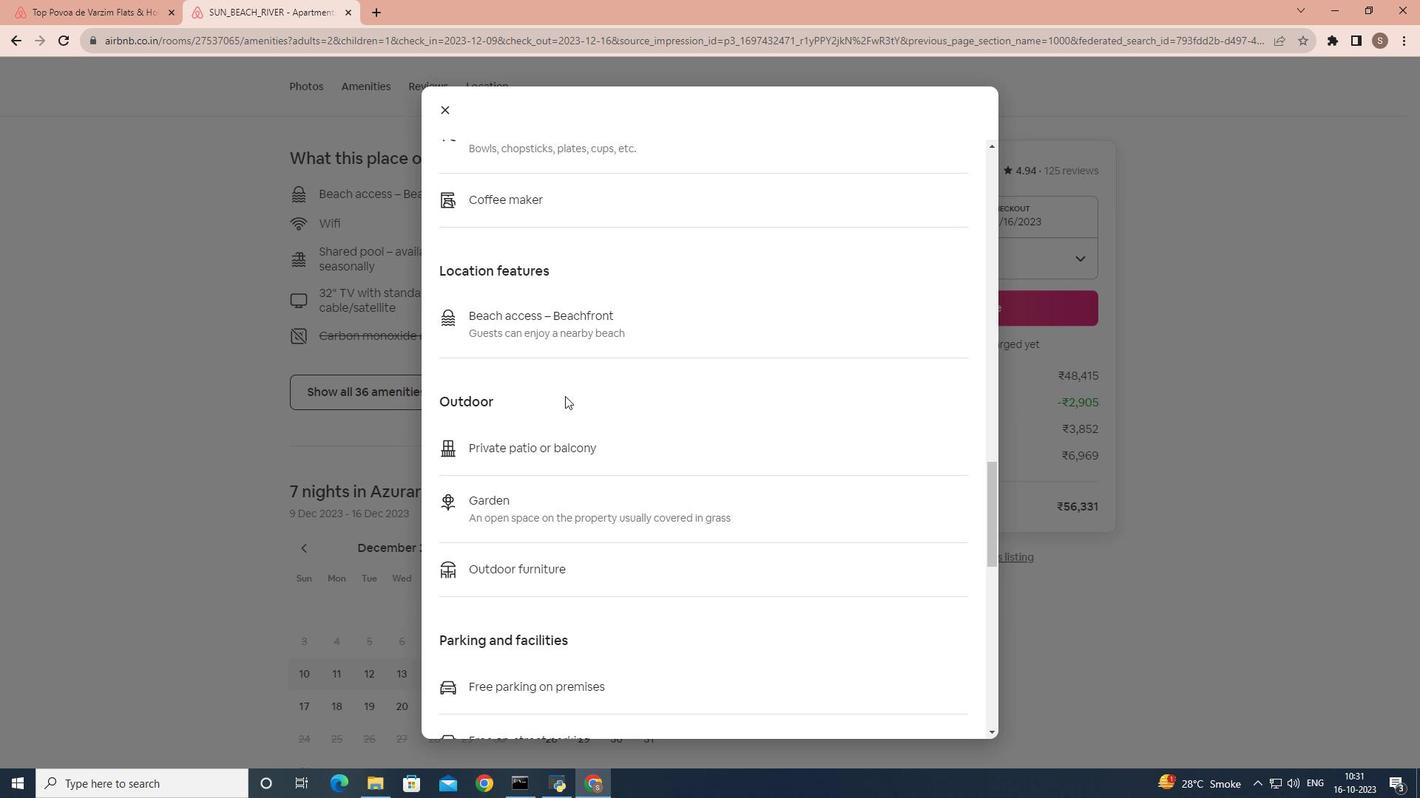 
Action: Mouse scrolled (565, 395) with delta (0, 0)
Screenshot: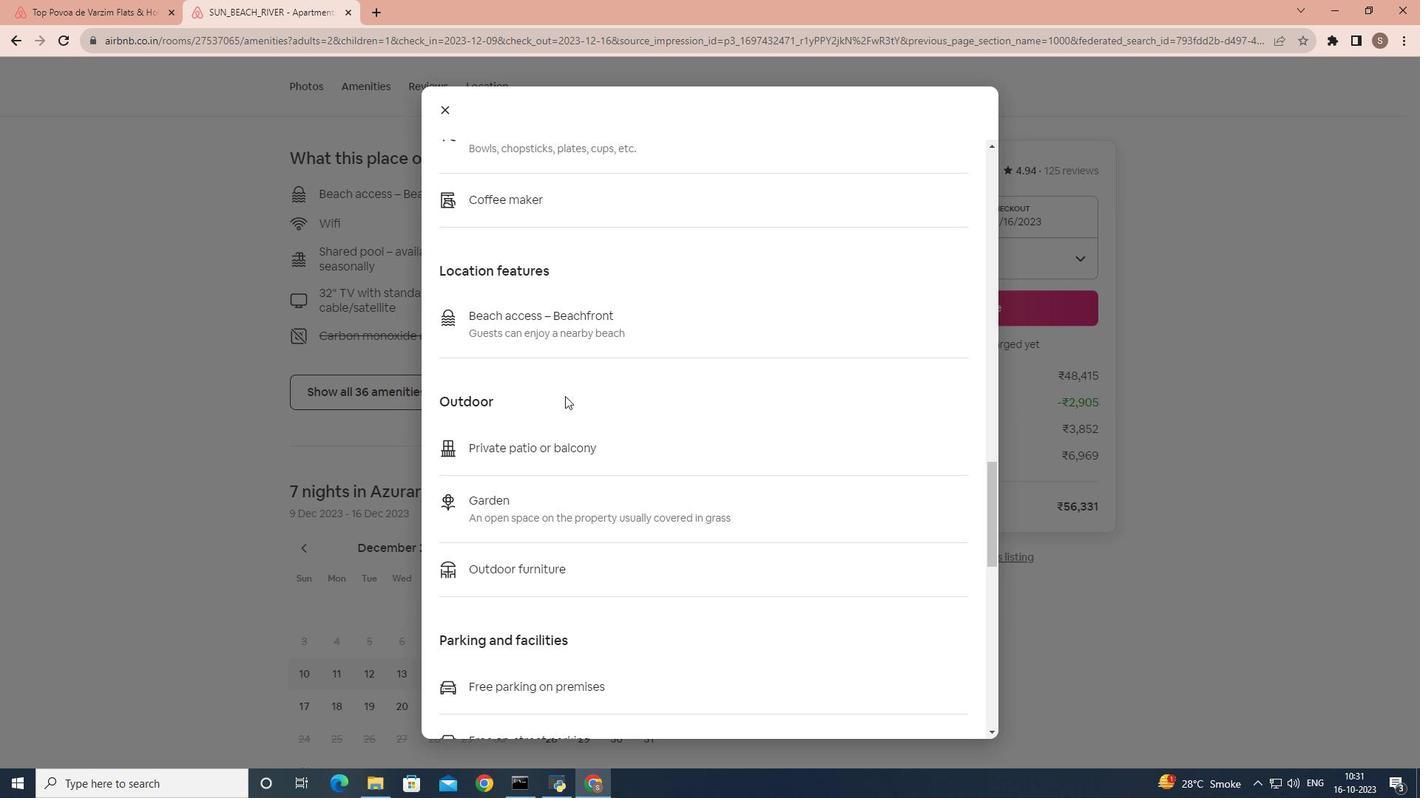 
Action: Mouse scrolled (565, 395) with delta (0, 0)
Screenshot: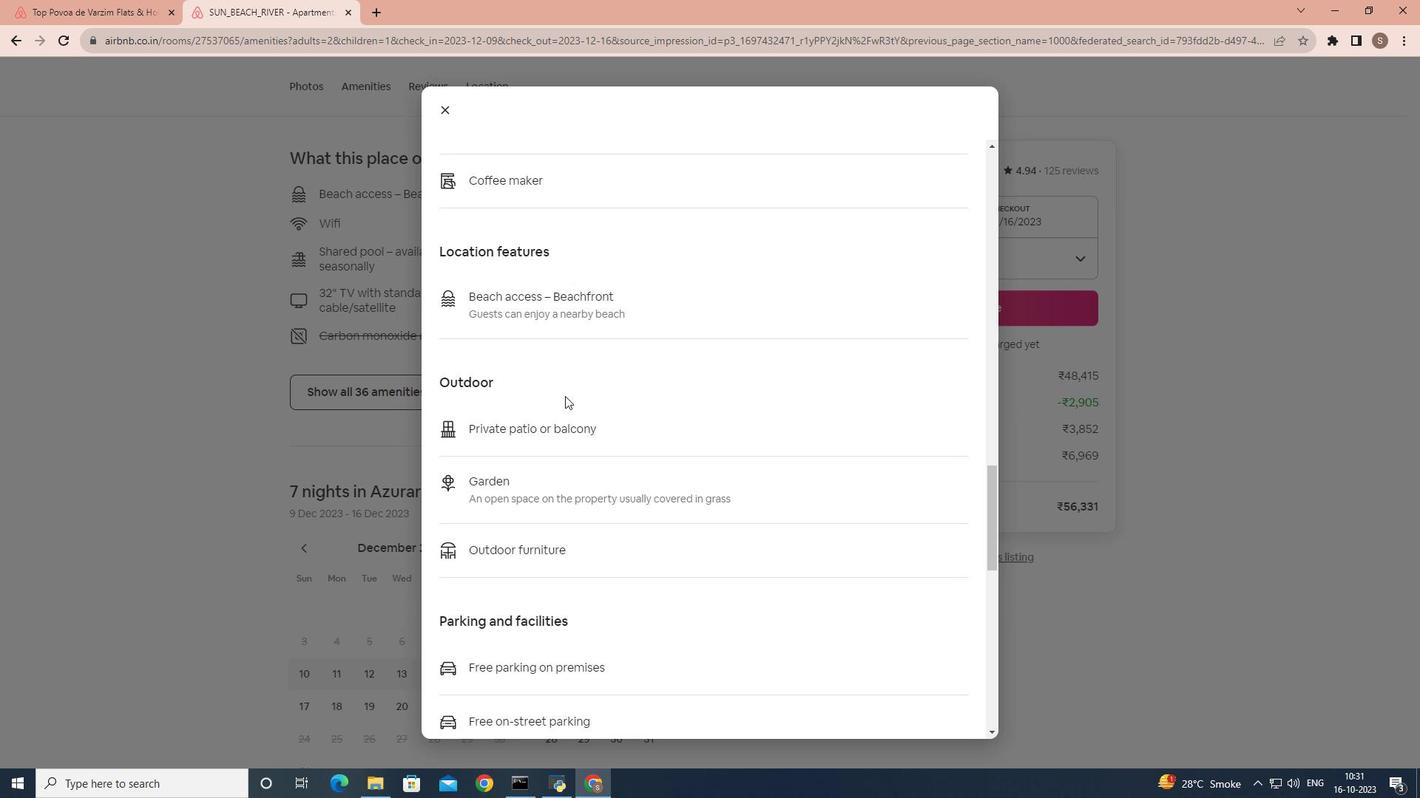 
Action: Mouse scrolled (565, 395) with delta (0, 0)
Screenshot: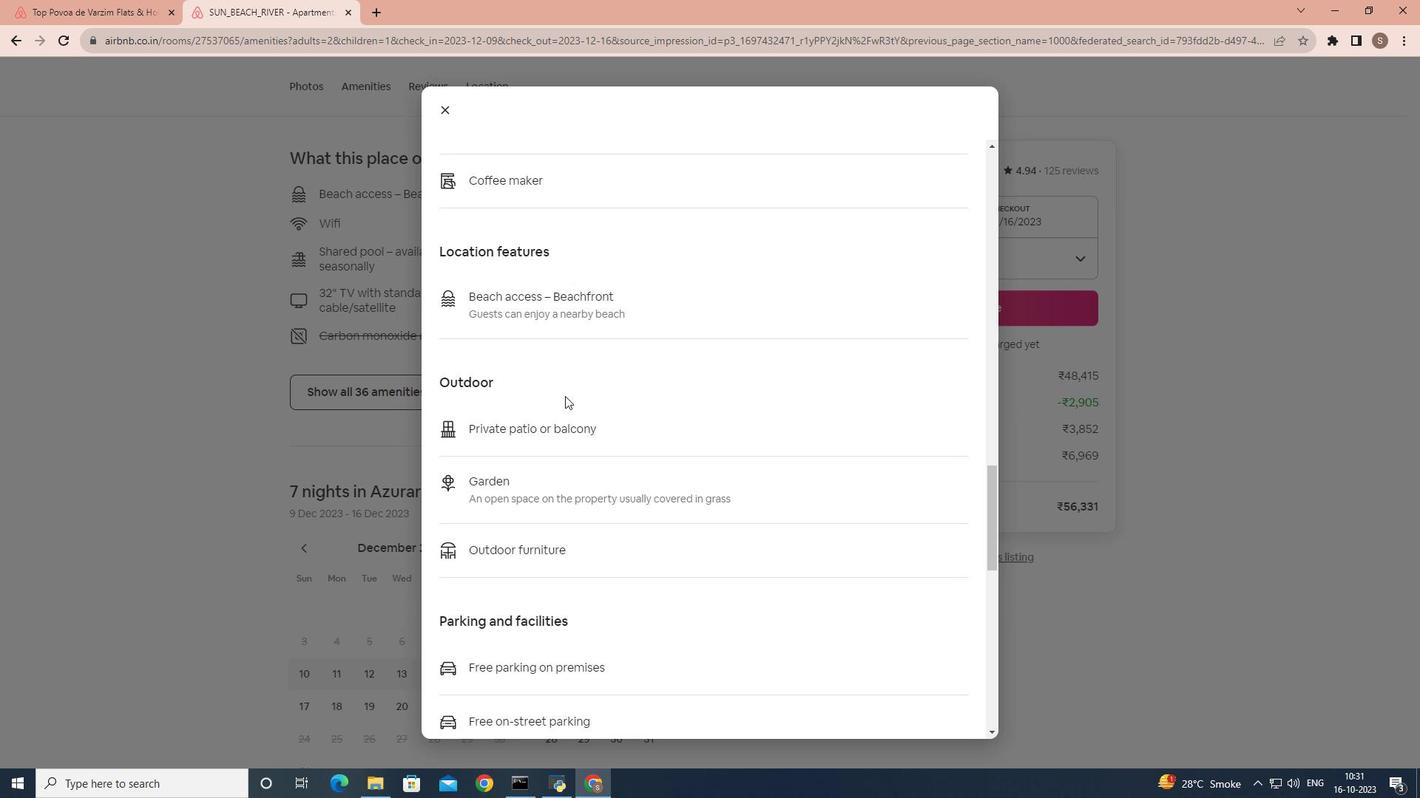 
Action: Mouse scrolled (565, 395) with delta (0, 0)
Screenshot: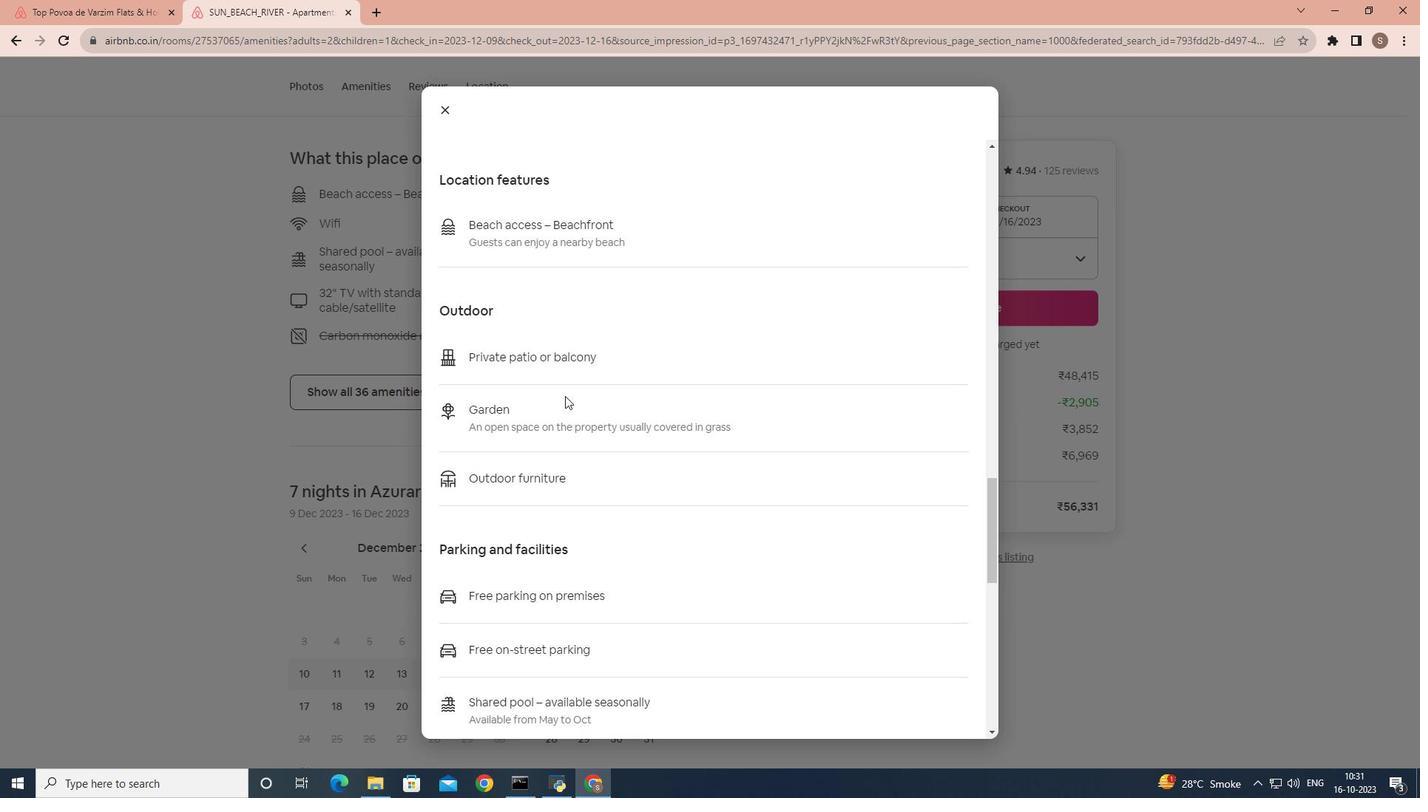 
Action: Mouse scrolled (565, 395) with delta (0, 0)
Screenshot: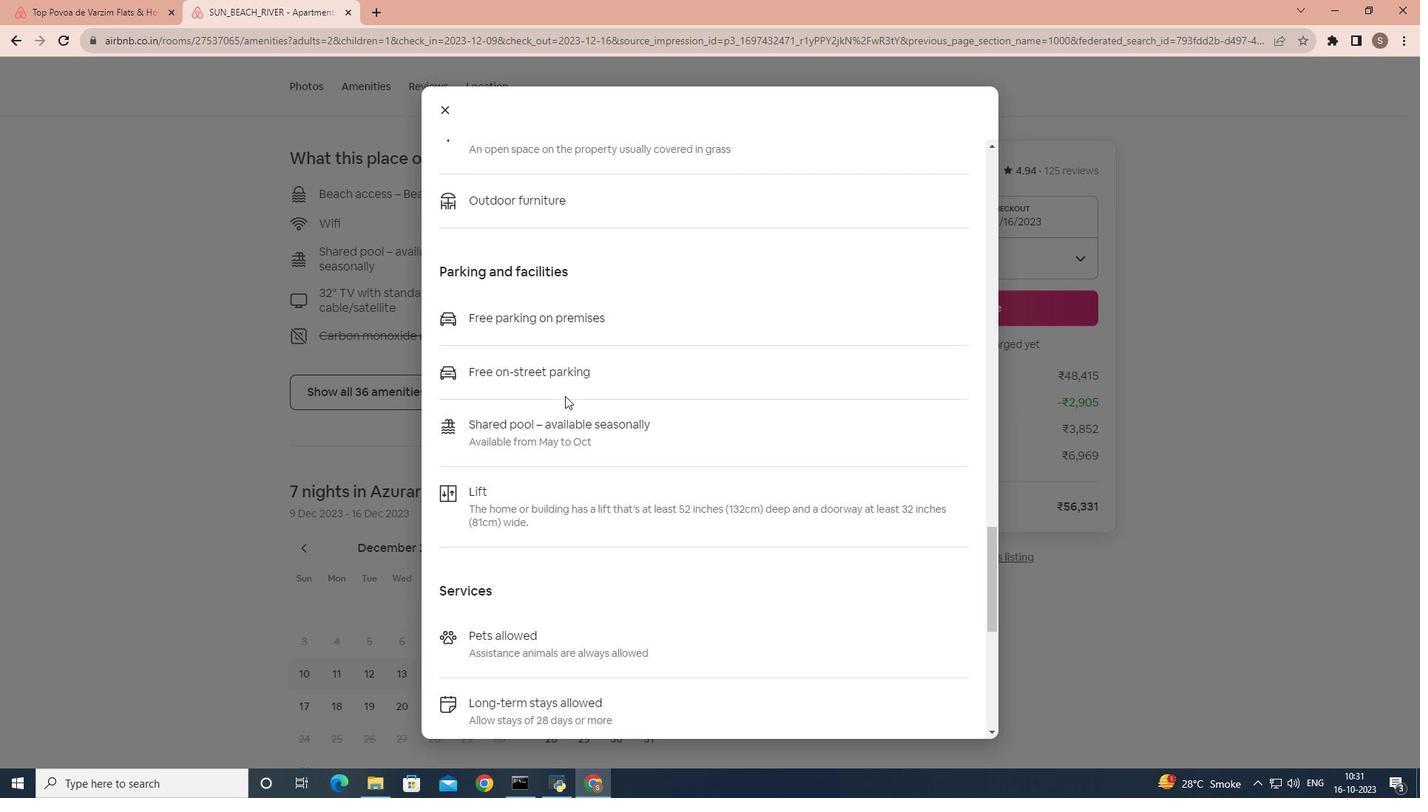 
Action: Mouse scrolled (565, 395) with delta (0, 0)
Screenshot: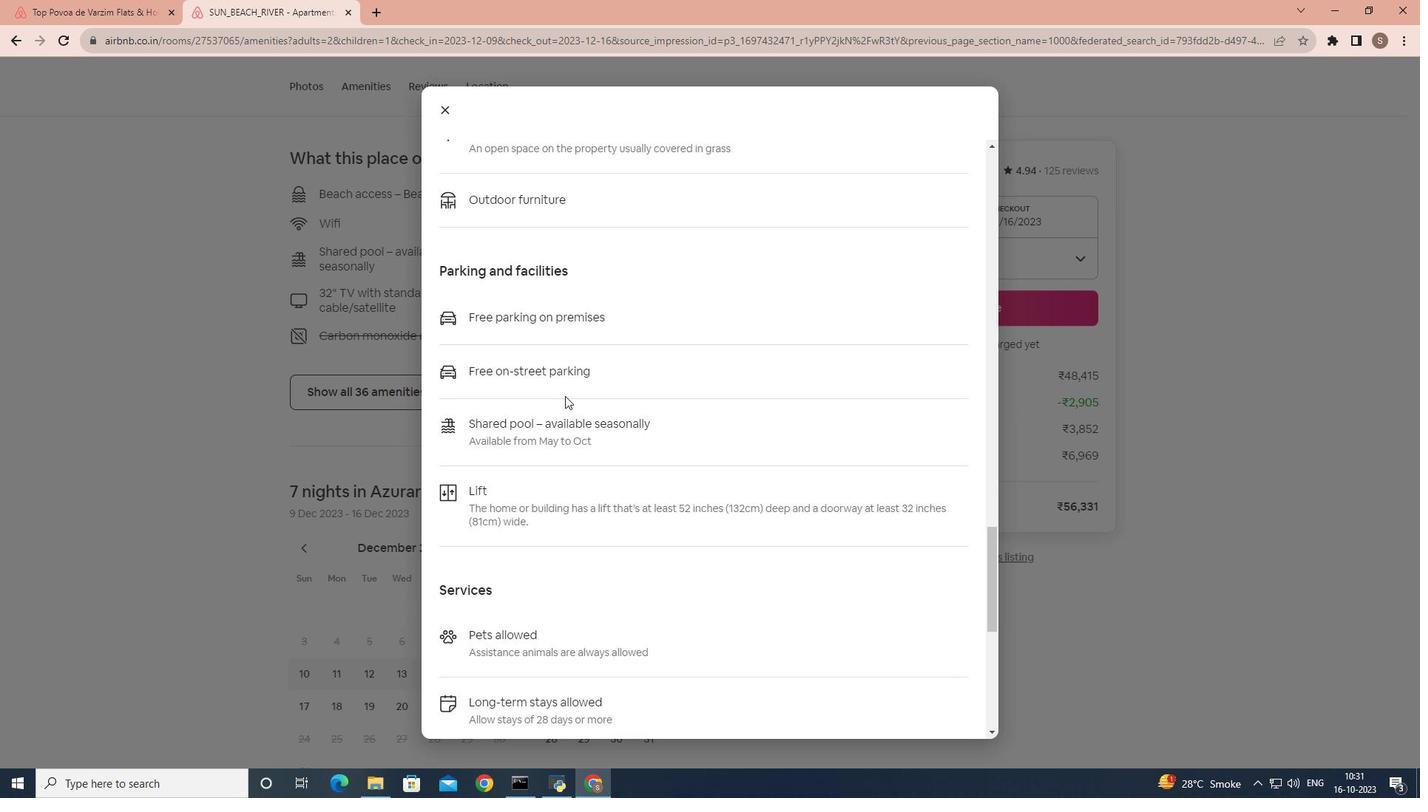 
Action: Mouse scrolled (565, 395) with delta (0, 0)
Screenshot: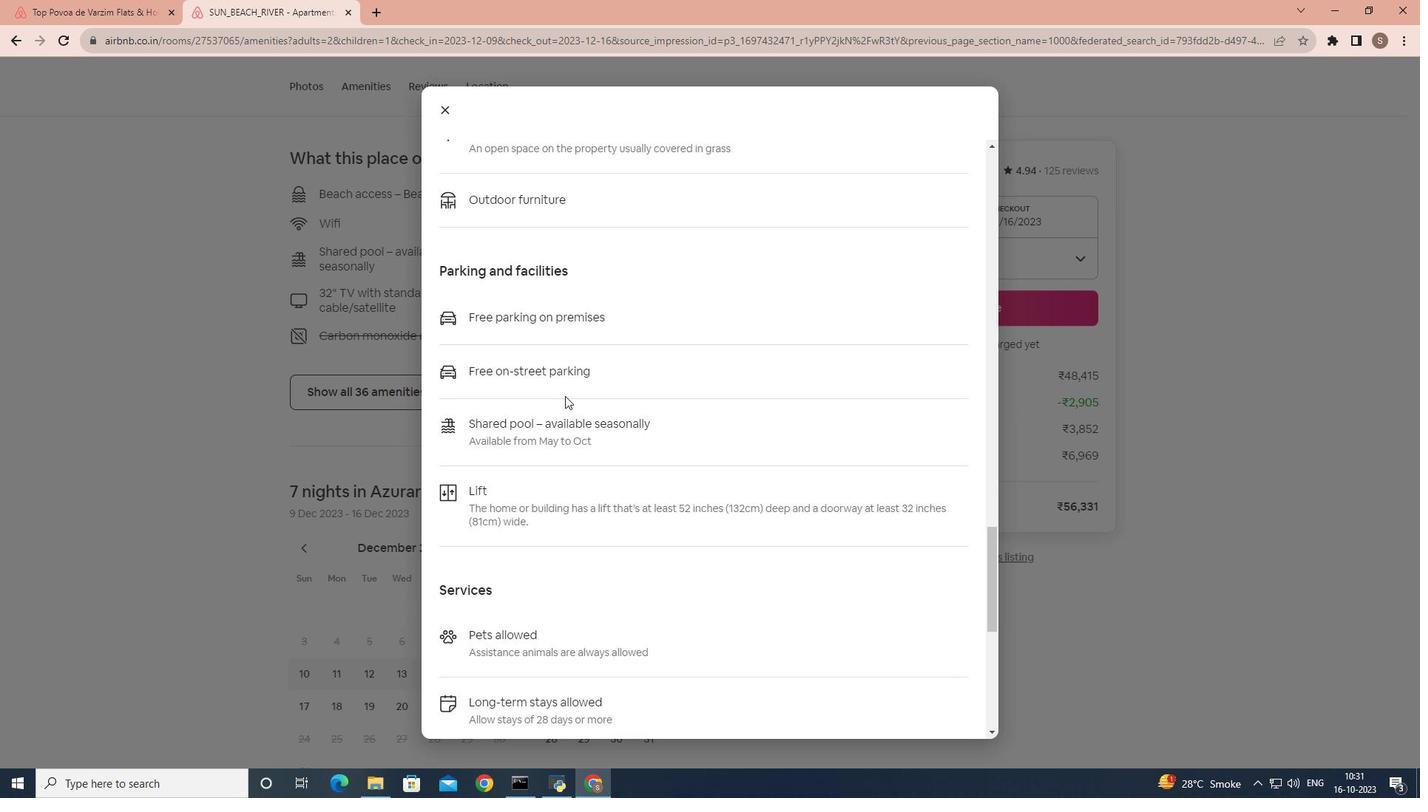 
Action: Mouse scrolled (565, 395) with delta (0, 0)
Screenshot: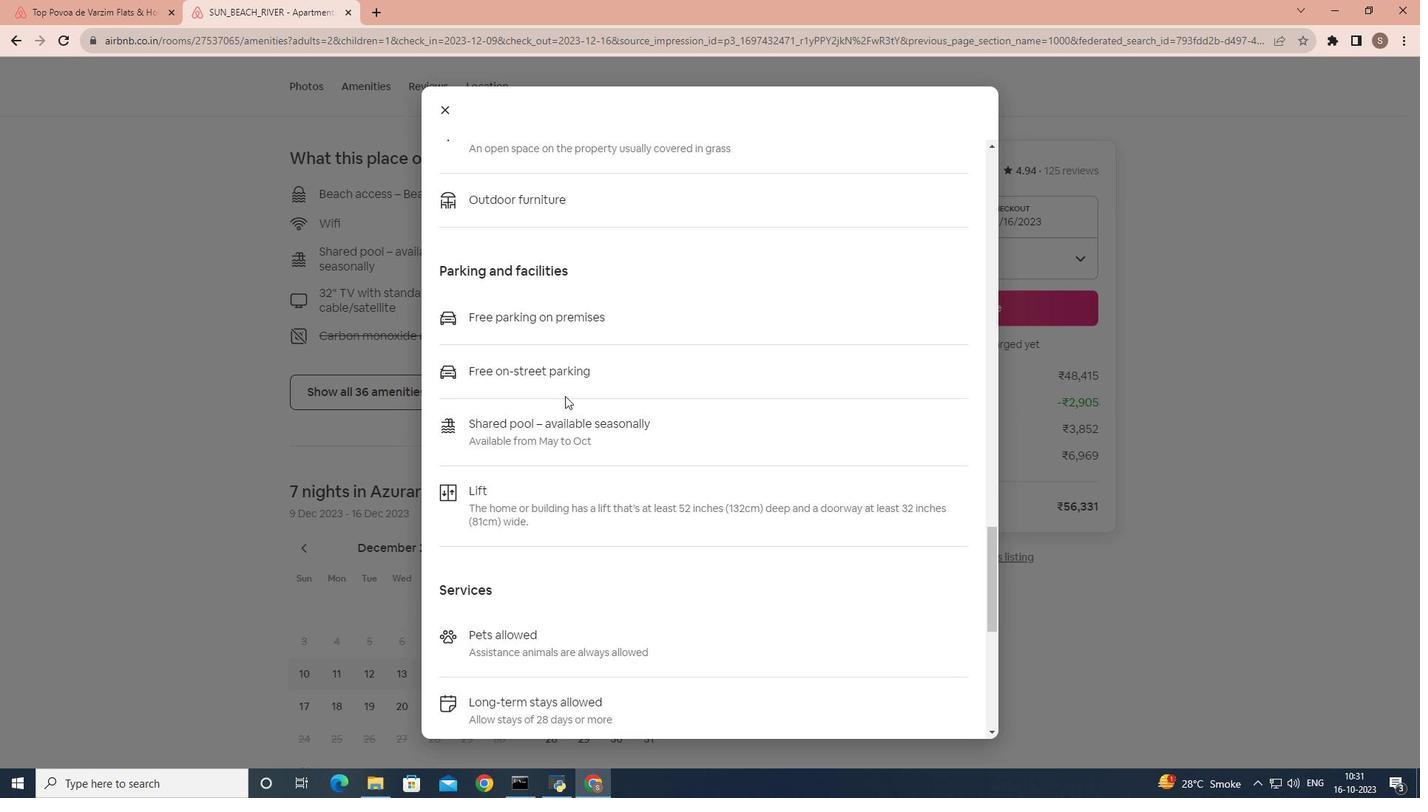 
Action: Mouse scrolled (565, 395) with delta (0, 0)
Screenshot: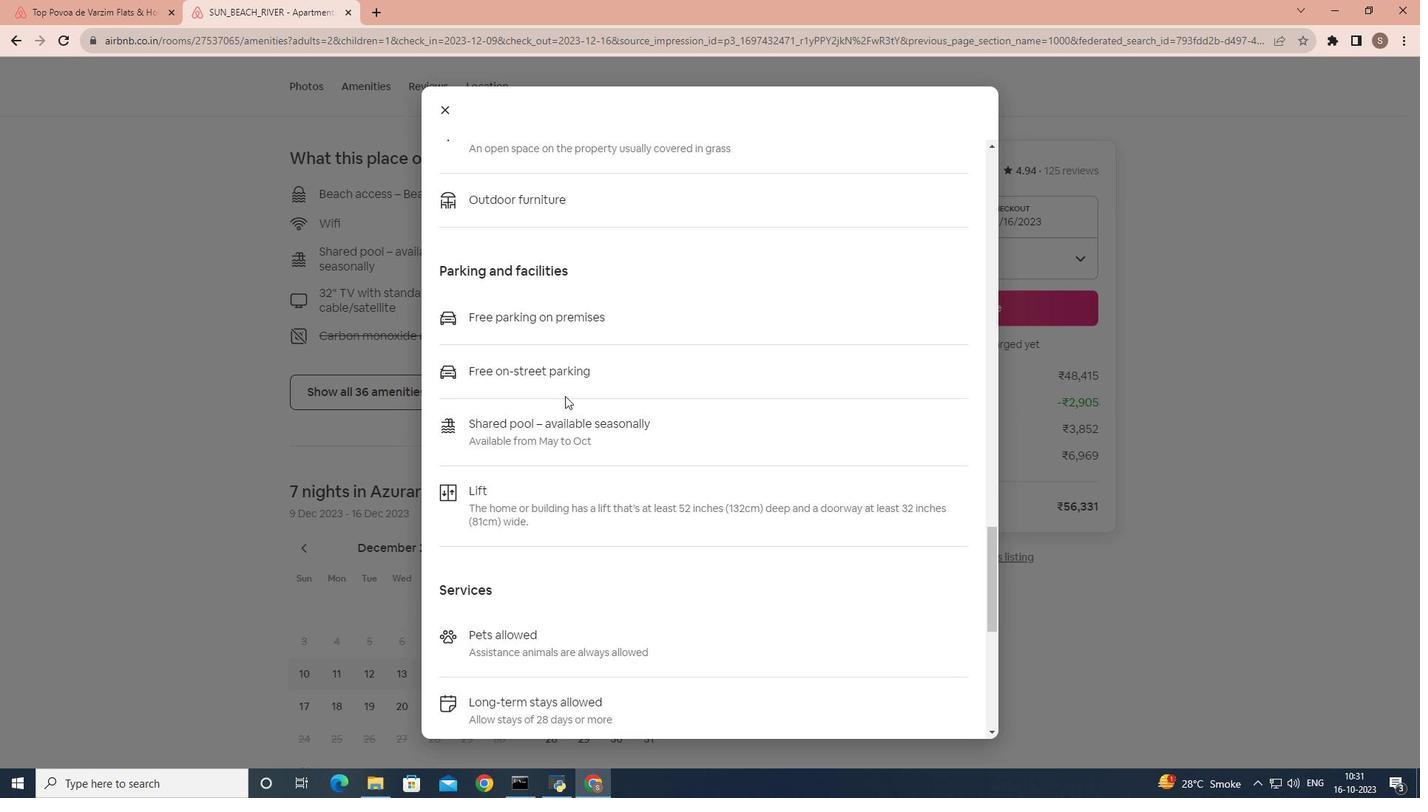 
Action: Mouse scrolled (565, 395) with delta (0, 0)
Screenshot: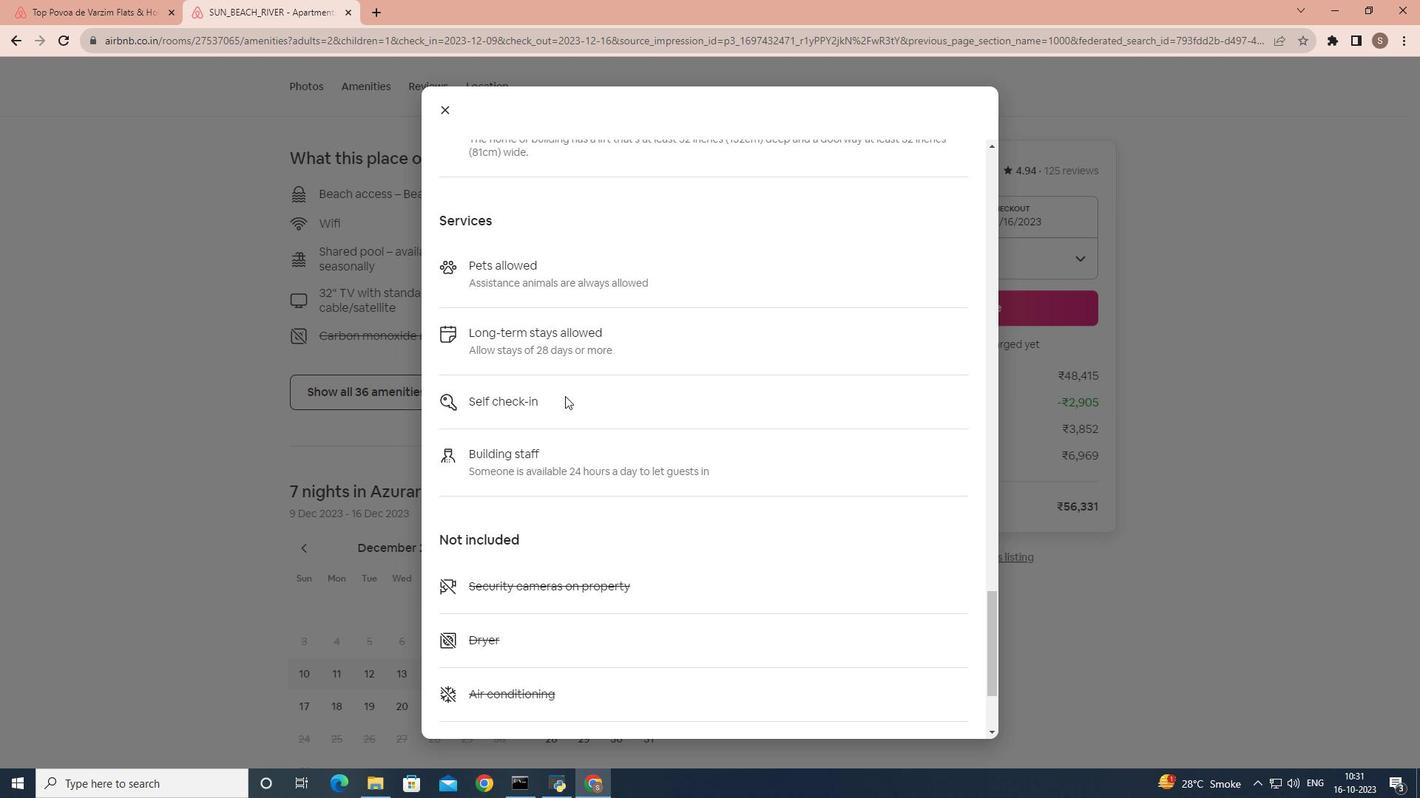 
Action: Mouse scrolled (565, 395) with delta (0, 0)
Screenshot: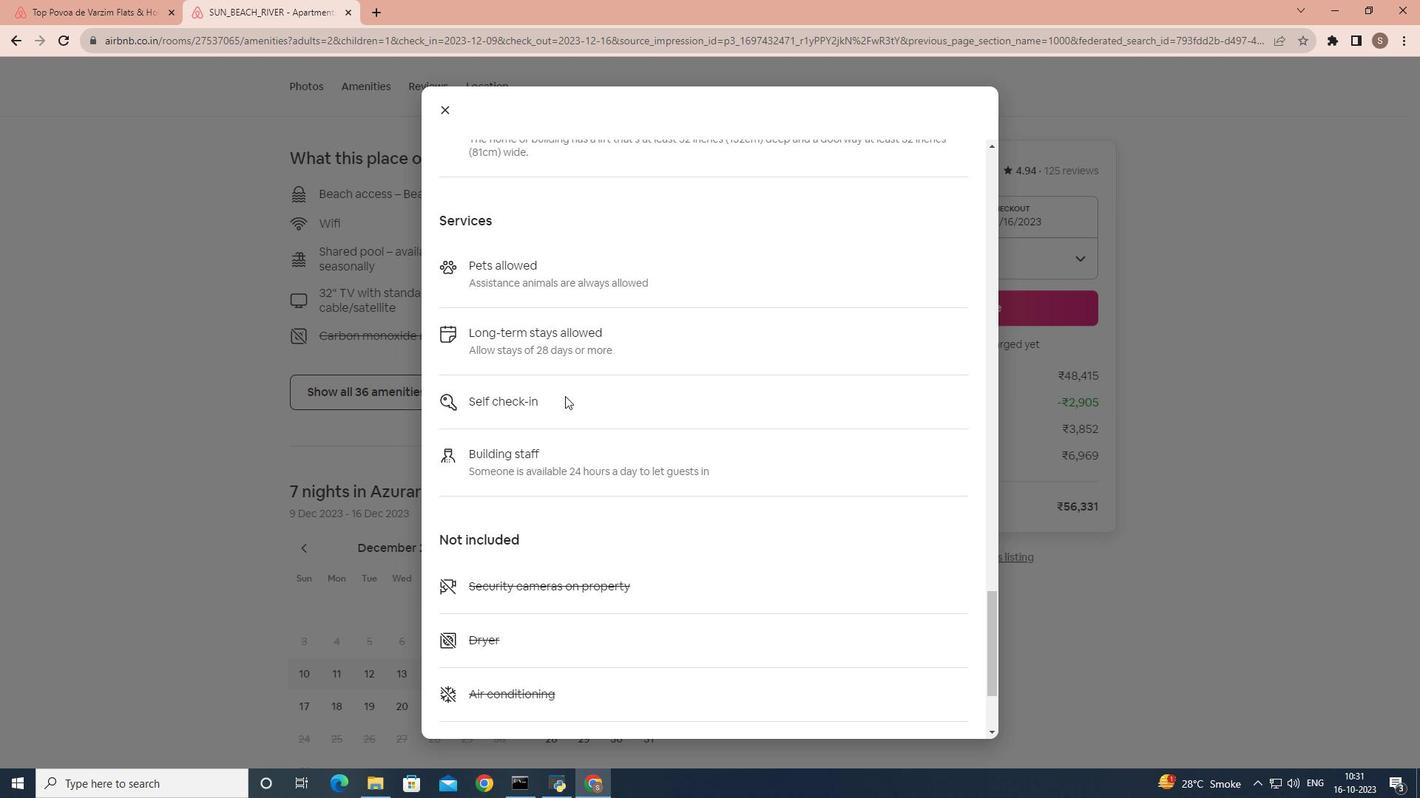 
Action: Mouse scrolled (565, 395) with delta (0, 0)
Screenshot: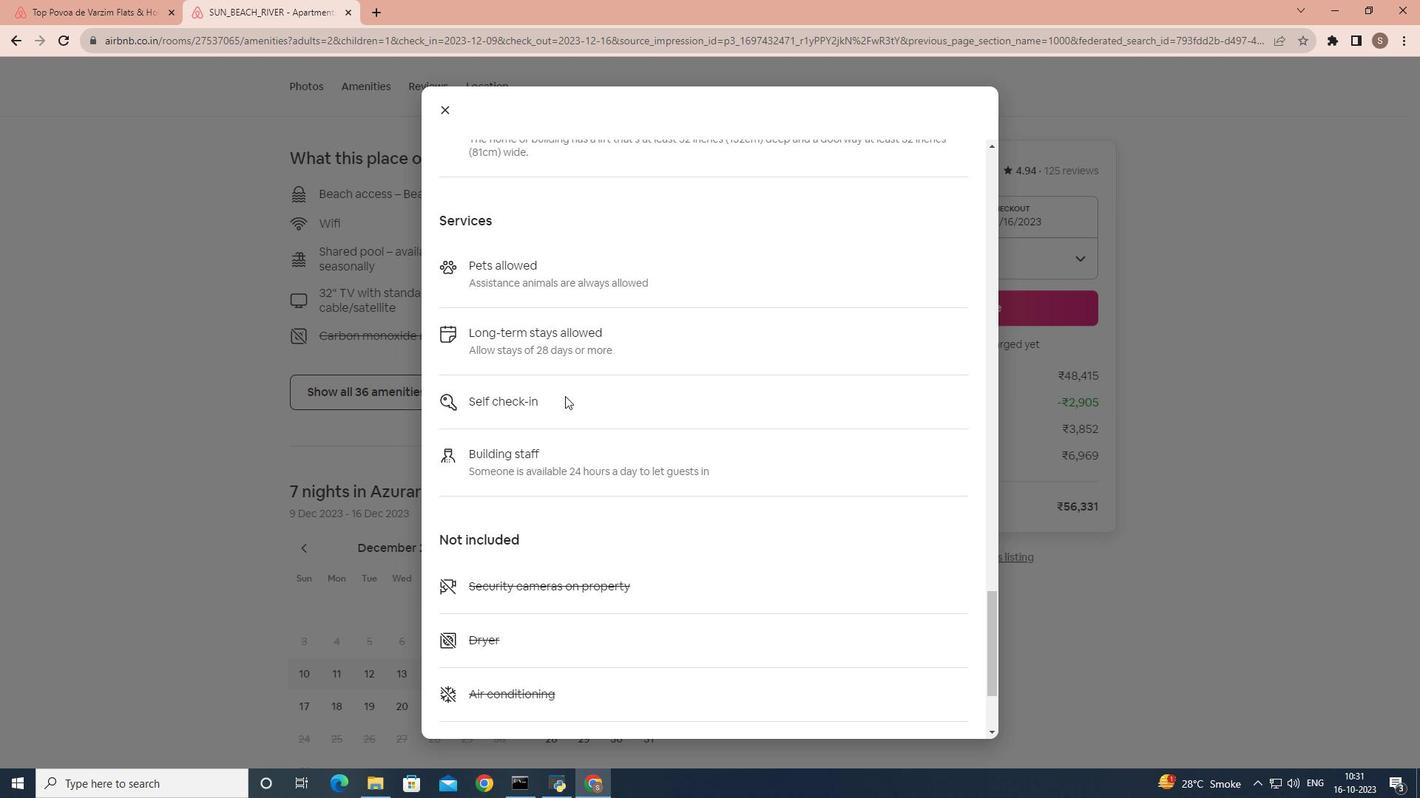
Action: Mouse scrolled (565, 395) with delta (0, 0)
Screenshot: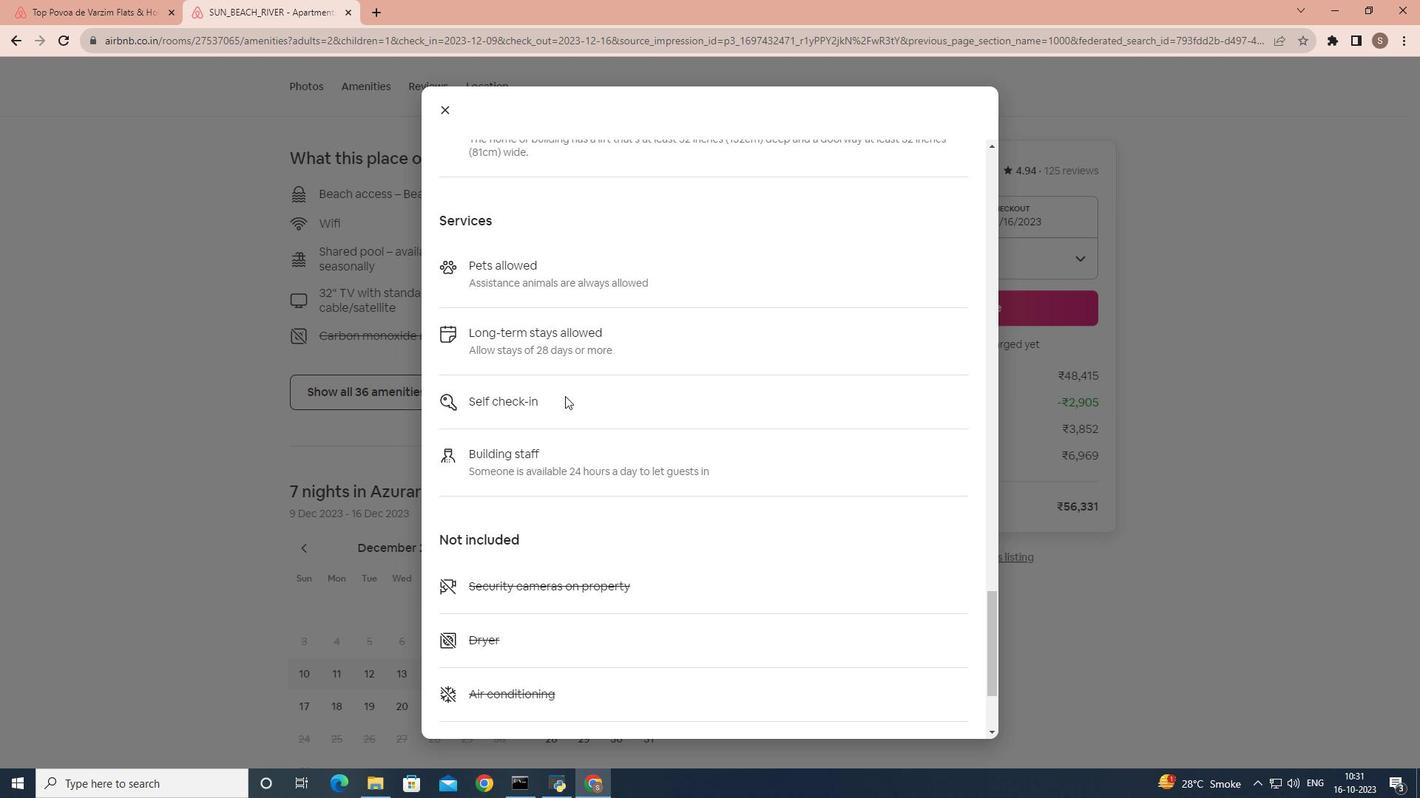 
Action: Mouse scrolled (565, 395) with delta (0, 0)
Screenshot: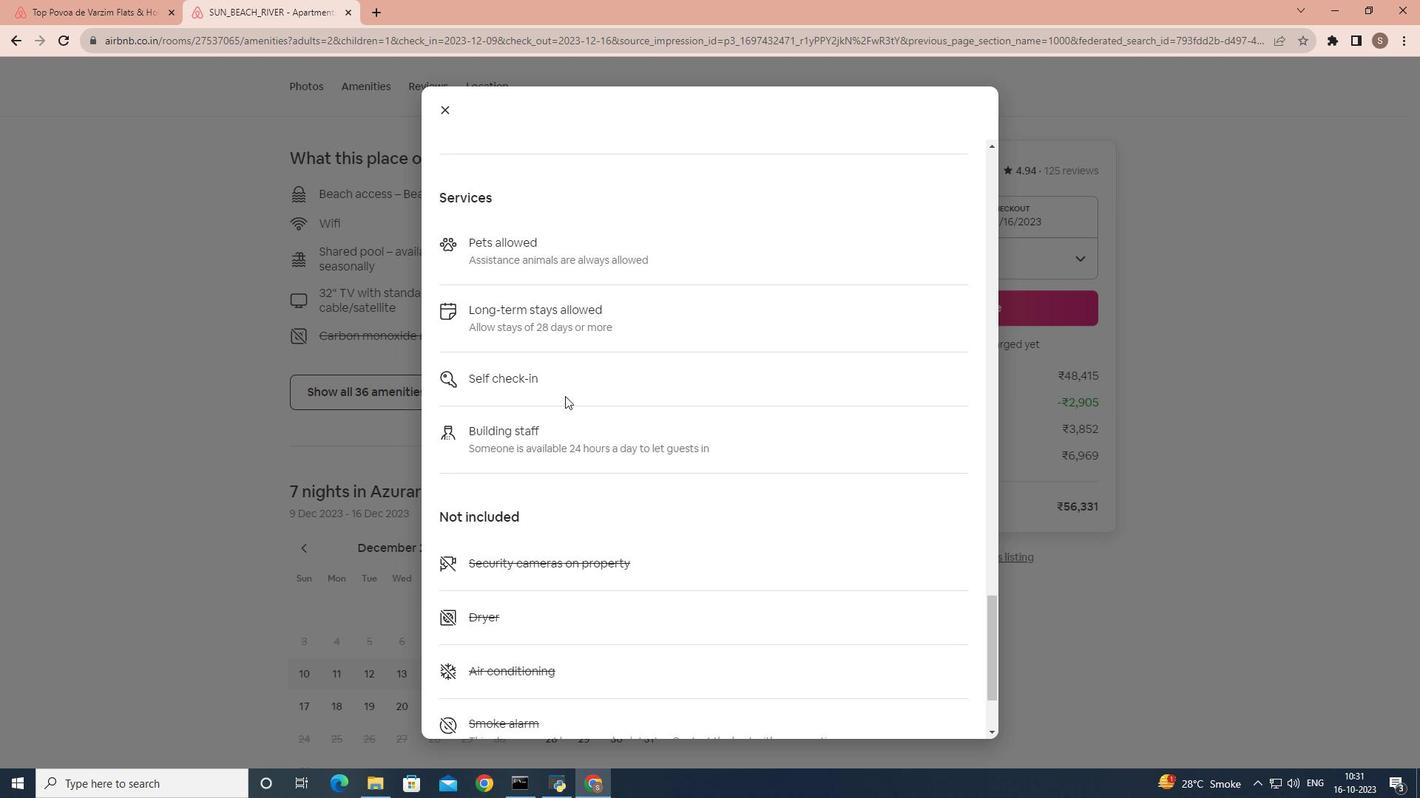 
Action: Mouse moved to (446, 113)
Screenshot: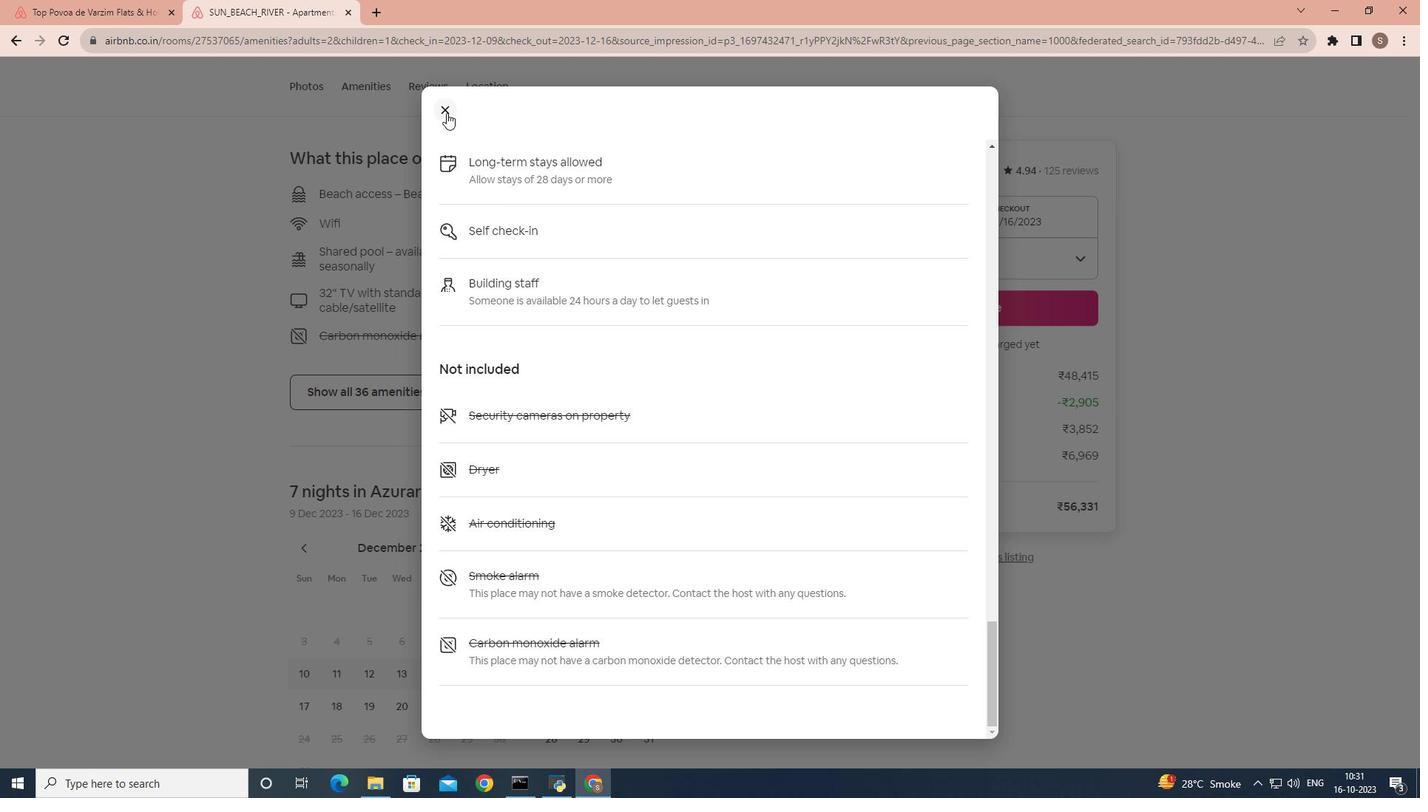 
Action: Mouse pressed left at (446, 113)
Screenshot: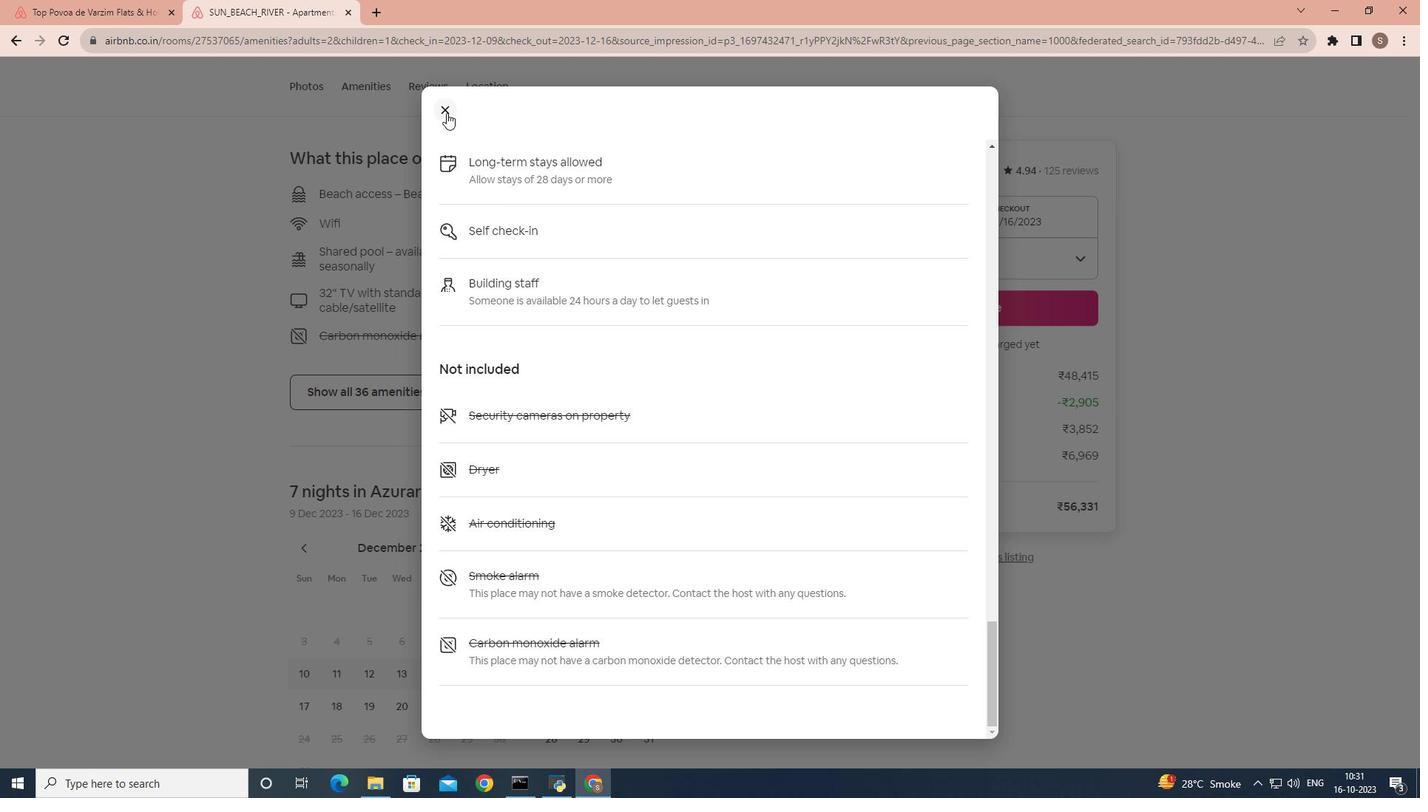 
Action: Mouse moved to (412, 332)
Screenshot: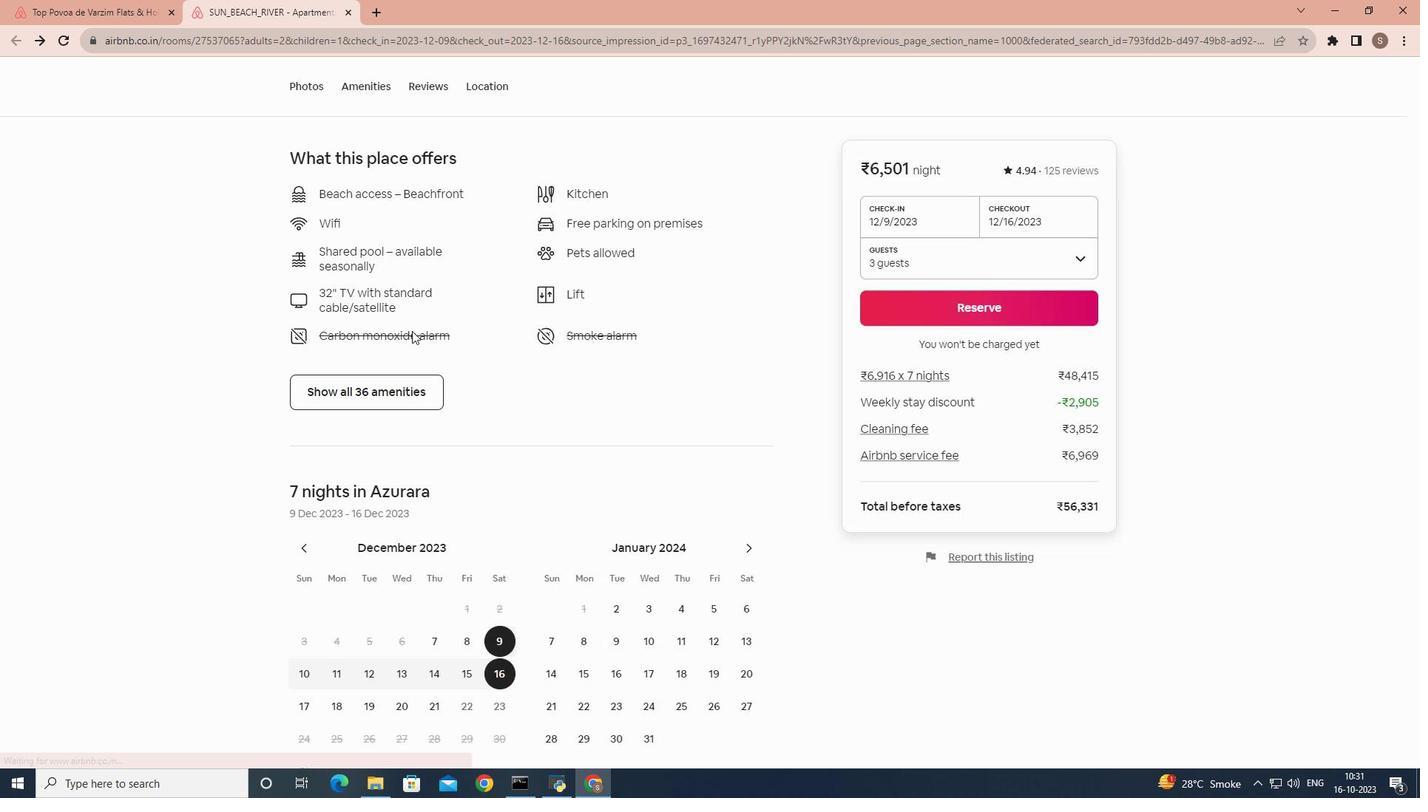 
Action: Mouse scrolled (412, 331) with delta (0, 0)
Screenshot: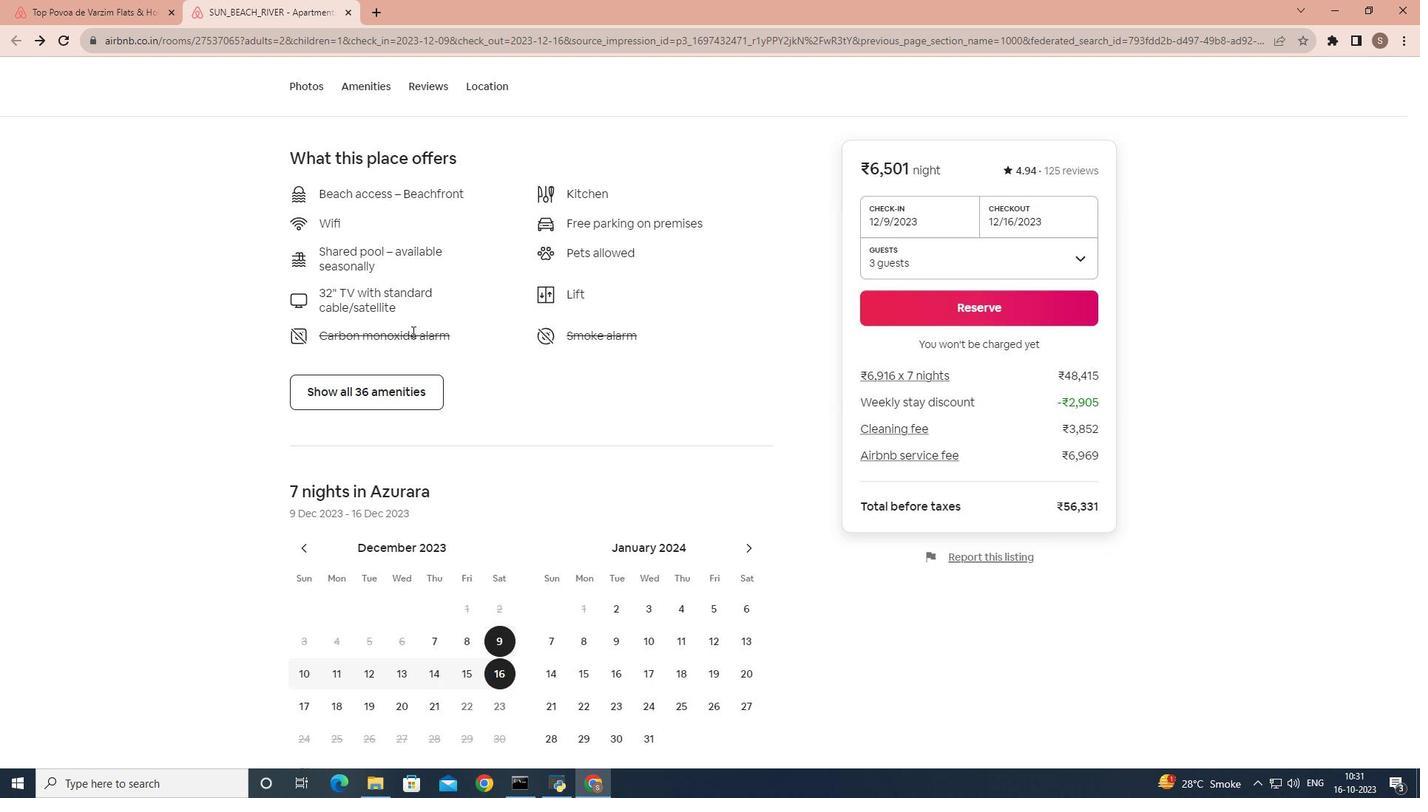 
Action: Mouse scrolled (412, 331) with delta (0, 0)
Screenshot: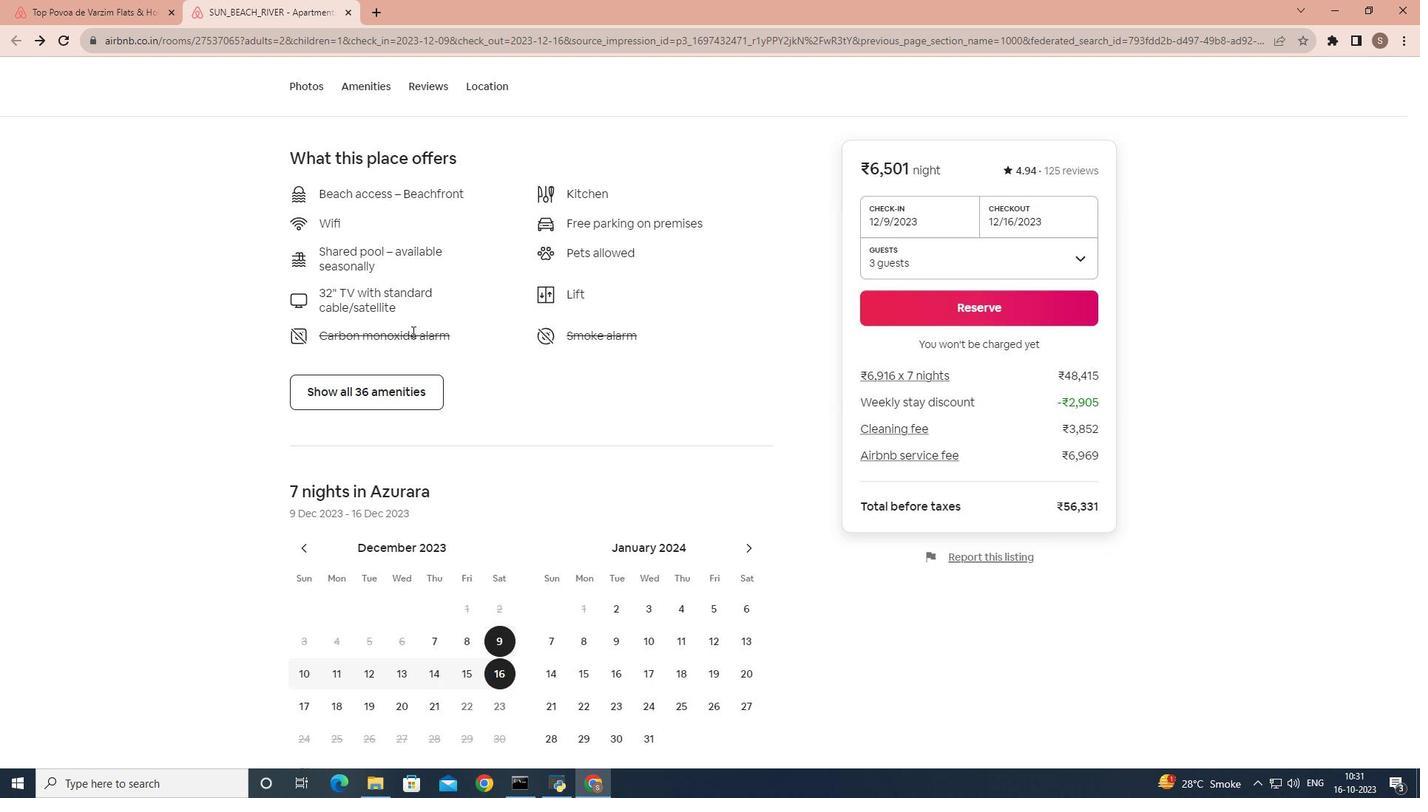 
Action: Mouse scrolled (412, 331) with delta (0, 0)
Screenshot: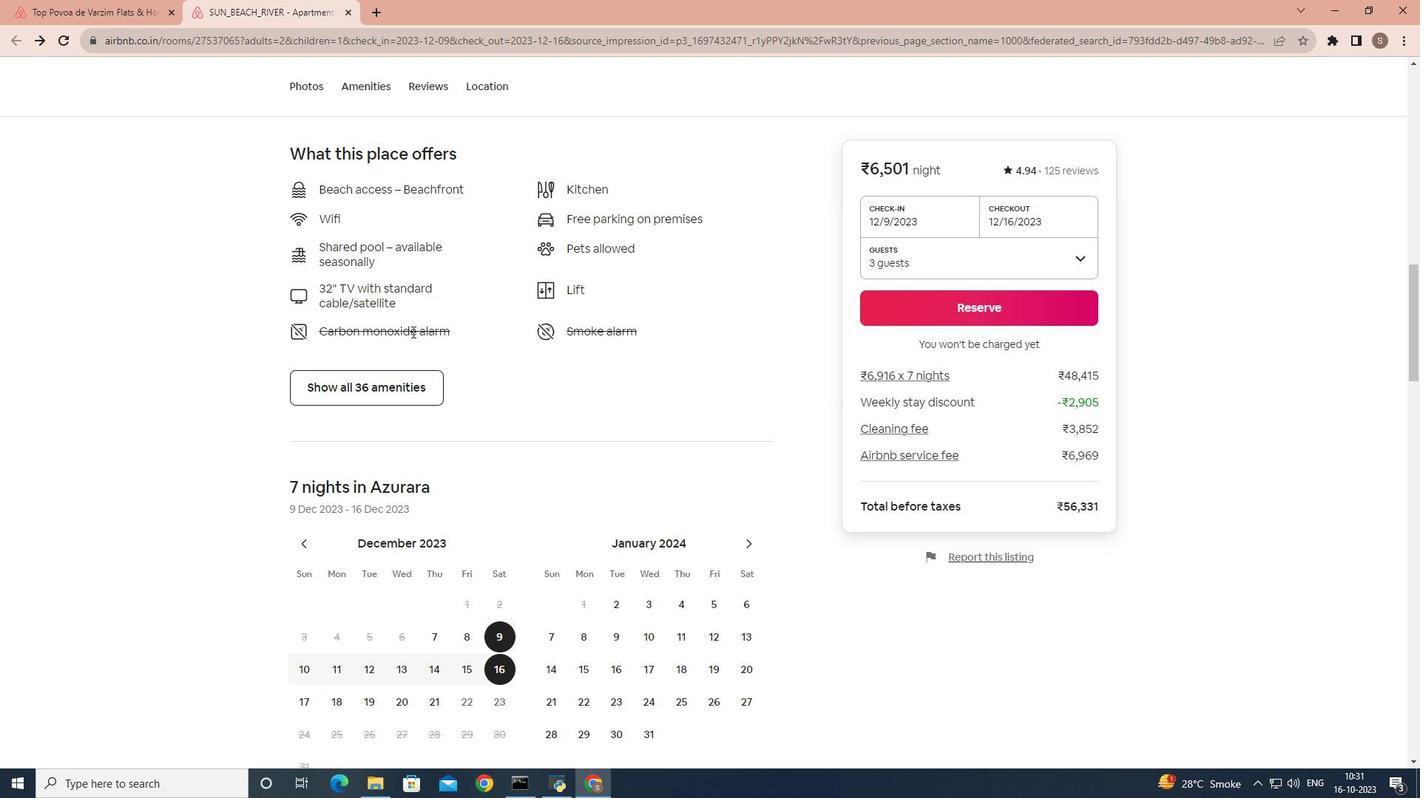 
Action: Mouse moved to (412, 332)
Screenshot: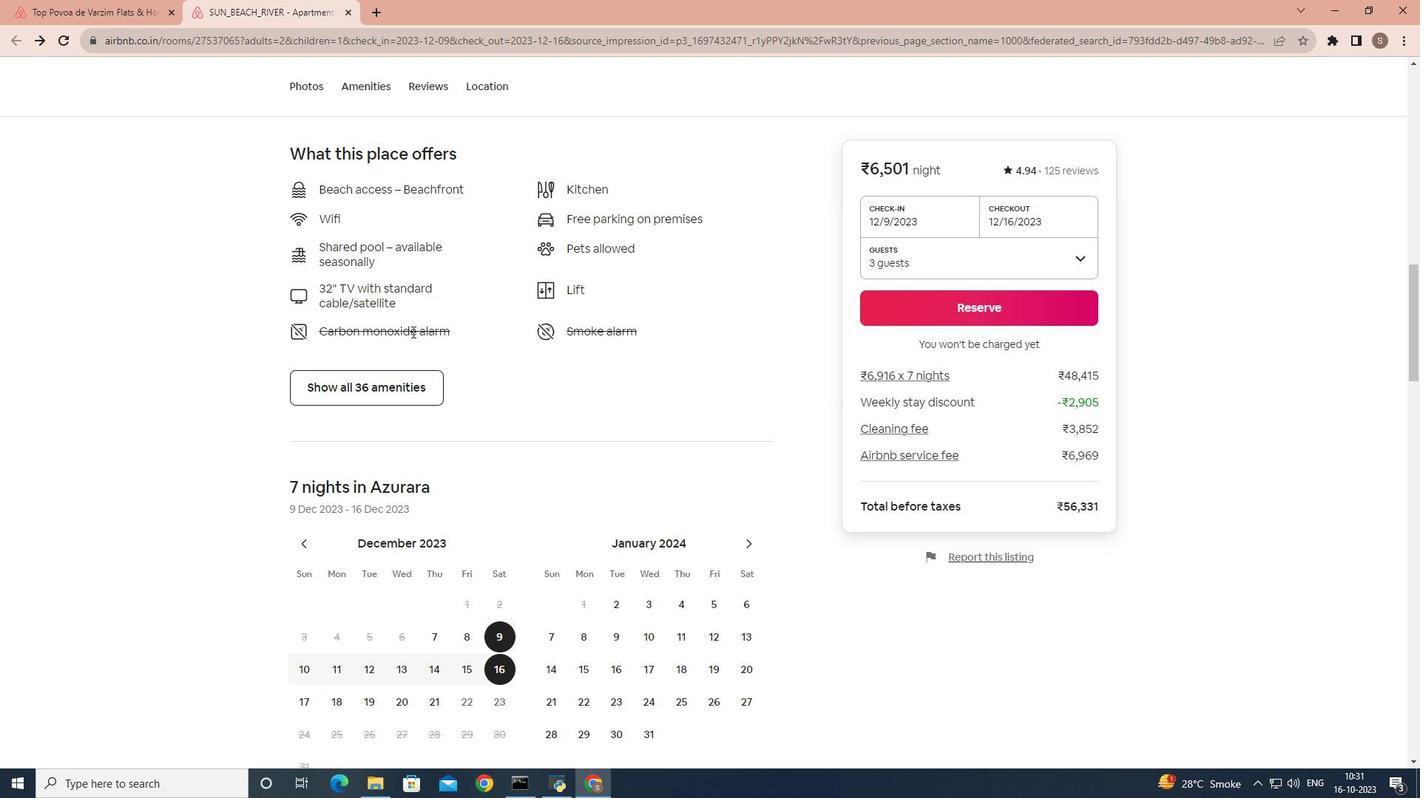 
Action: Mouse scrolled (412, 331) with delta (0, 0)
Screenshot: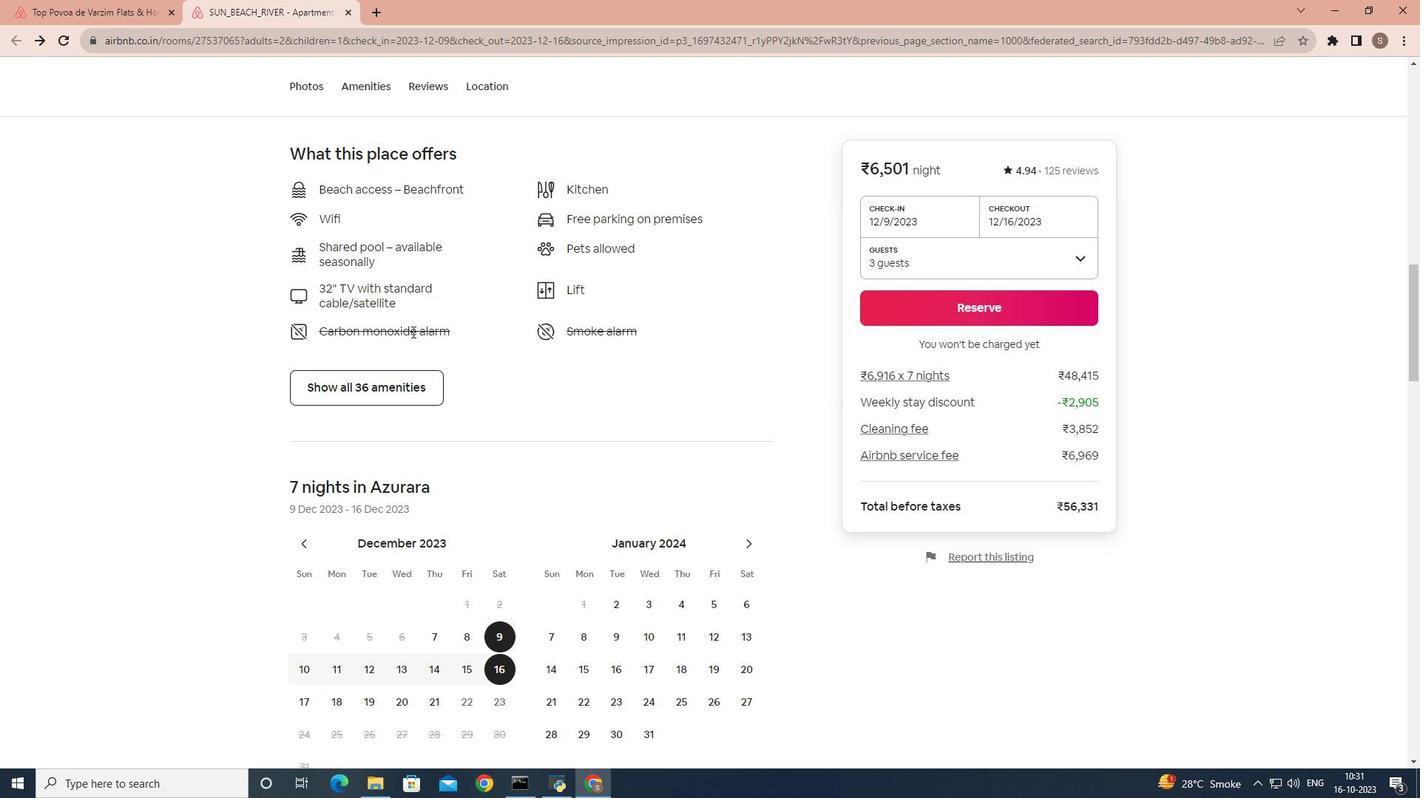 
Action: Mouse moved to (411, 333)
Screenshot: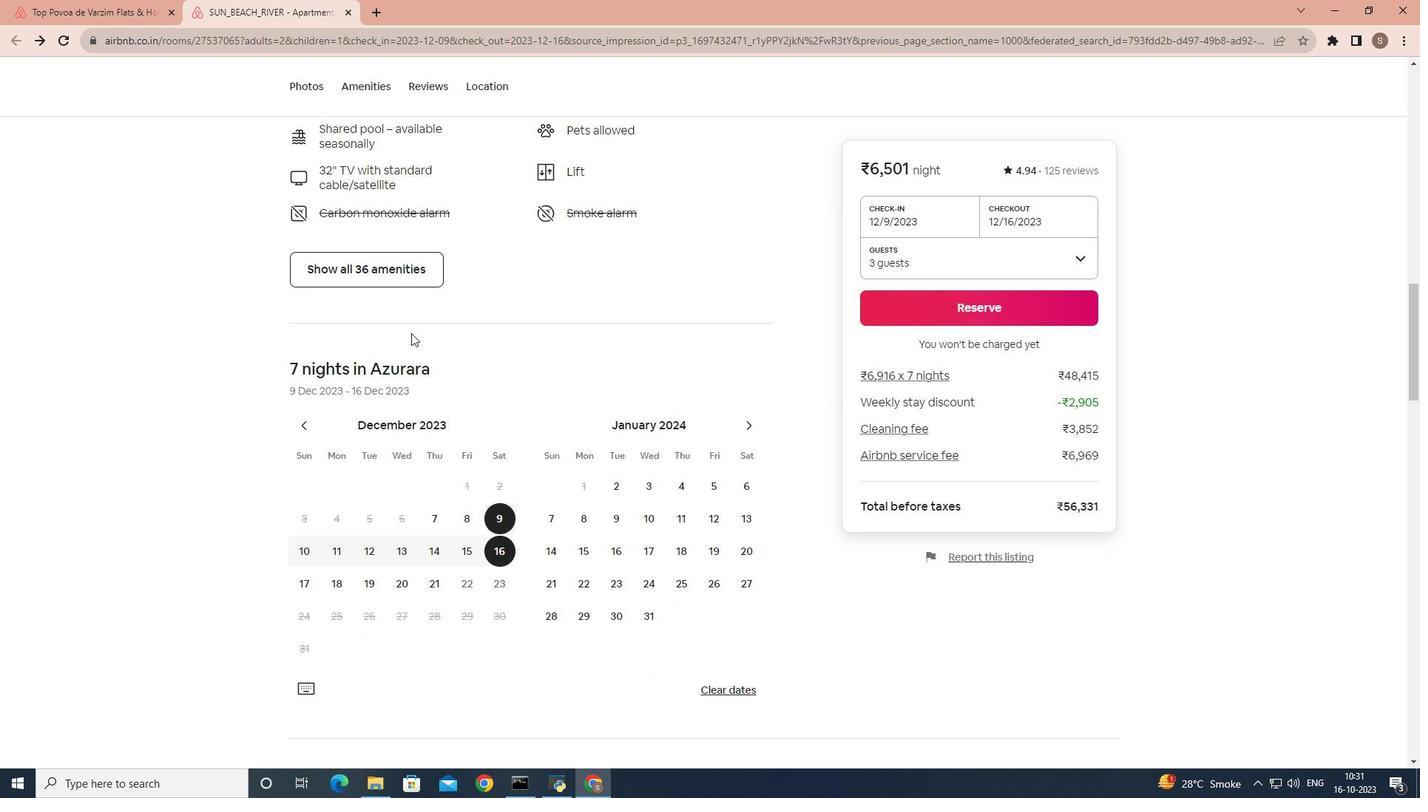 
Action: Mouse scrolled (411, 332) with delta (0, 0)
Screenshot: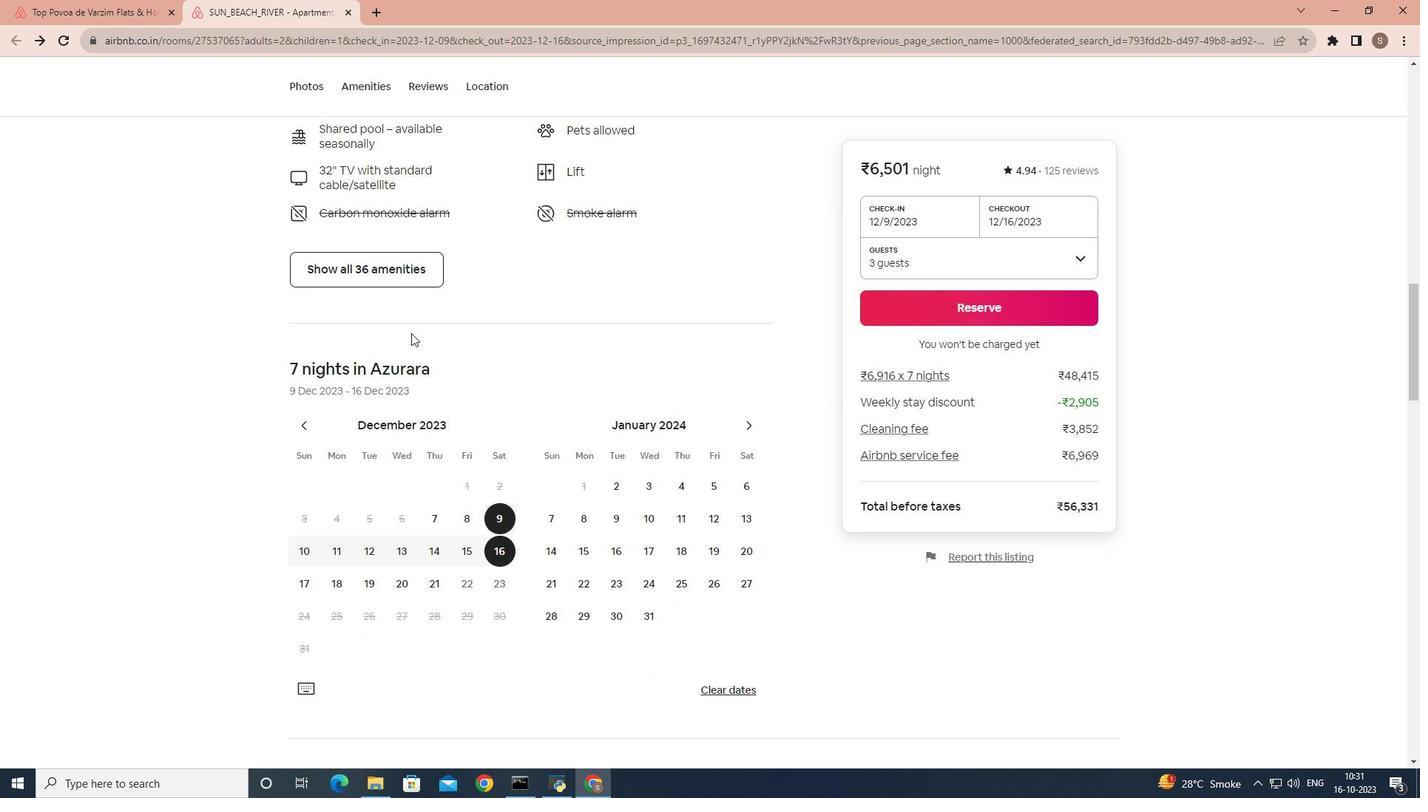 
Action: Mouse scrolled (411, 332) with delta (0, 0)
Screenshot: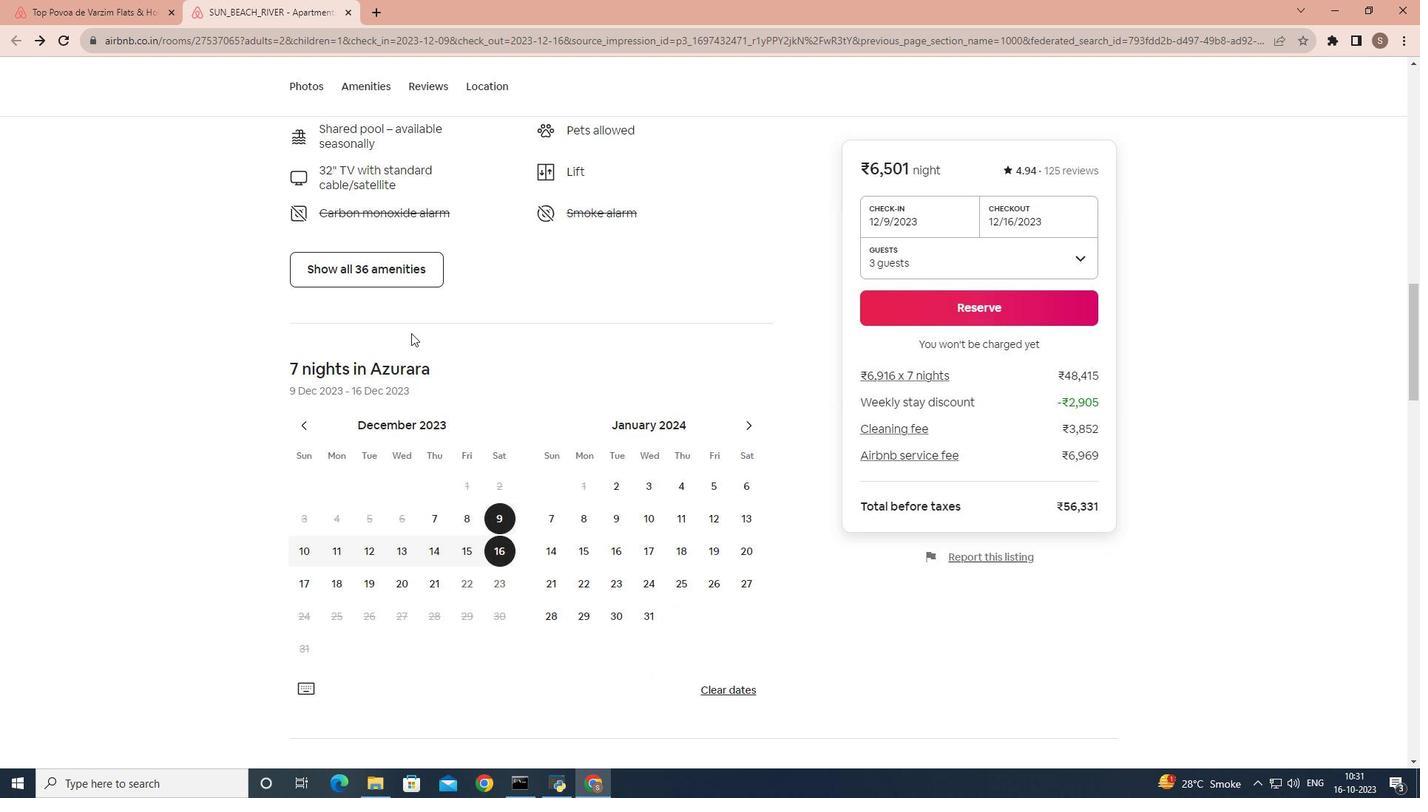
Action: Mouse moved to (411, 333)
Screenshot: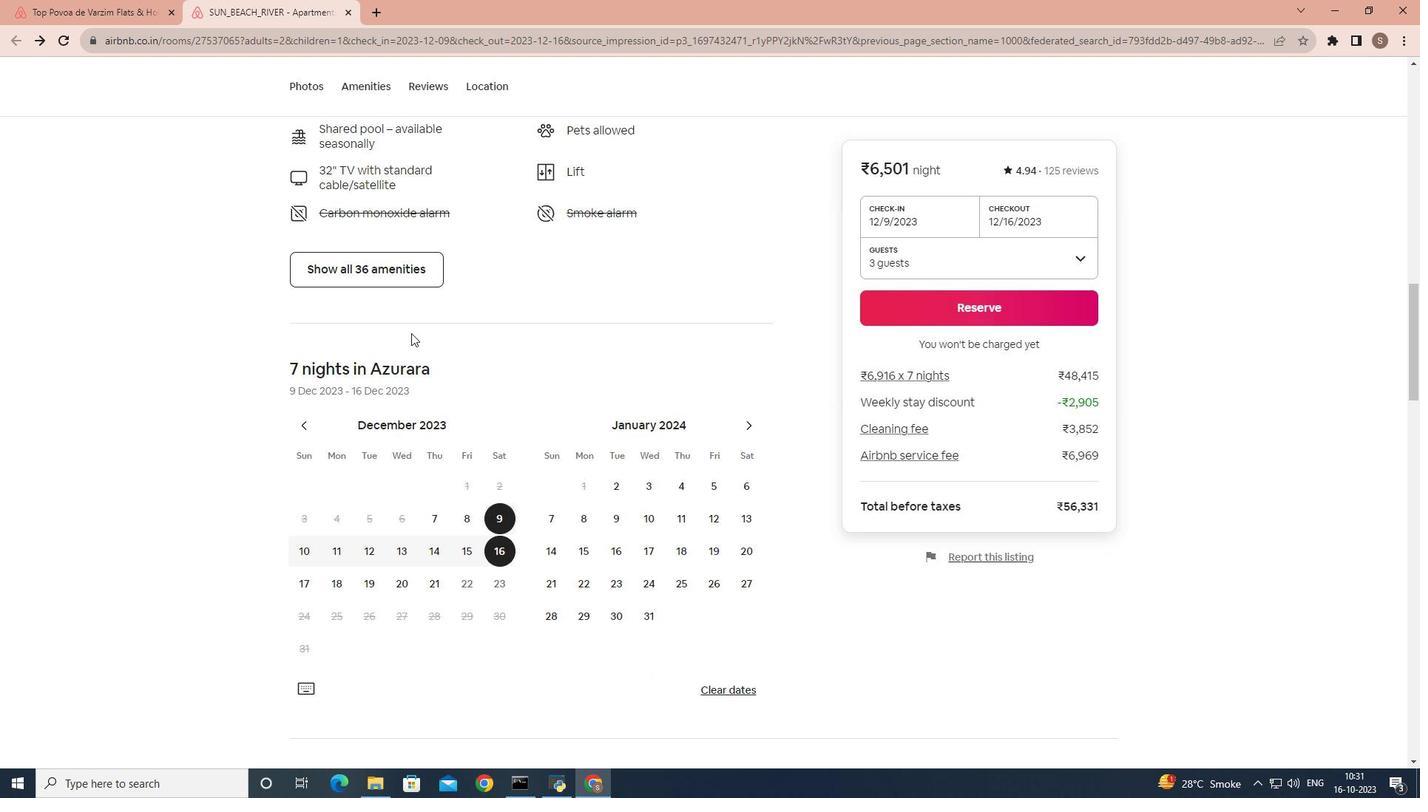 
Action: Mouse scrolled (411, 332) with delta (0, 0)
Screenshot: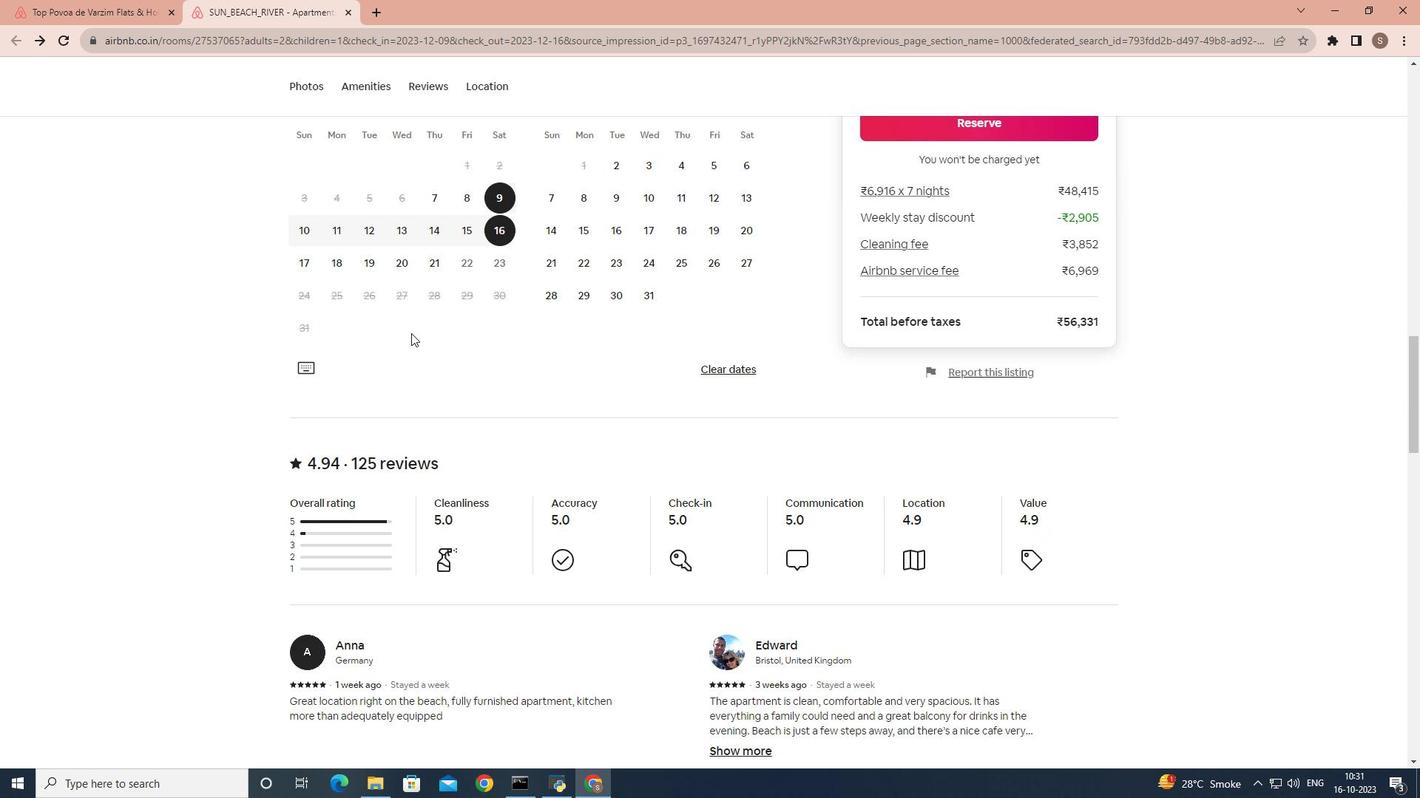 
Action: Mouse scrolled (411, 332) with delta (0, 0)
Screenshot: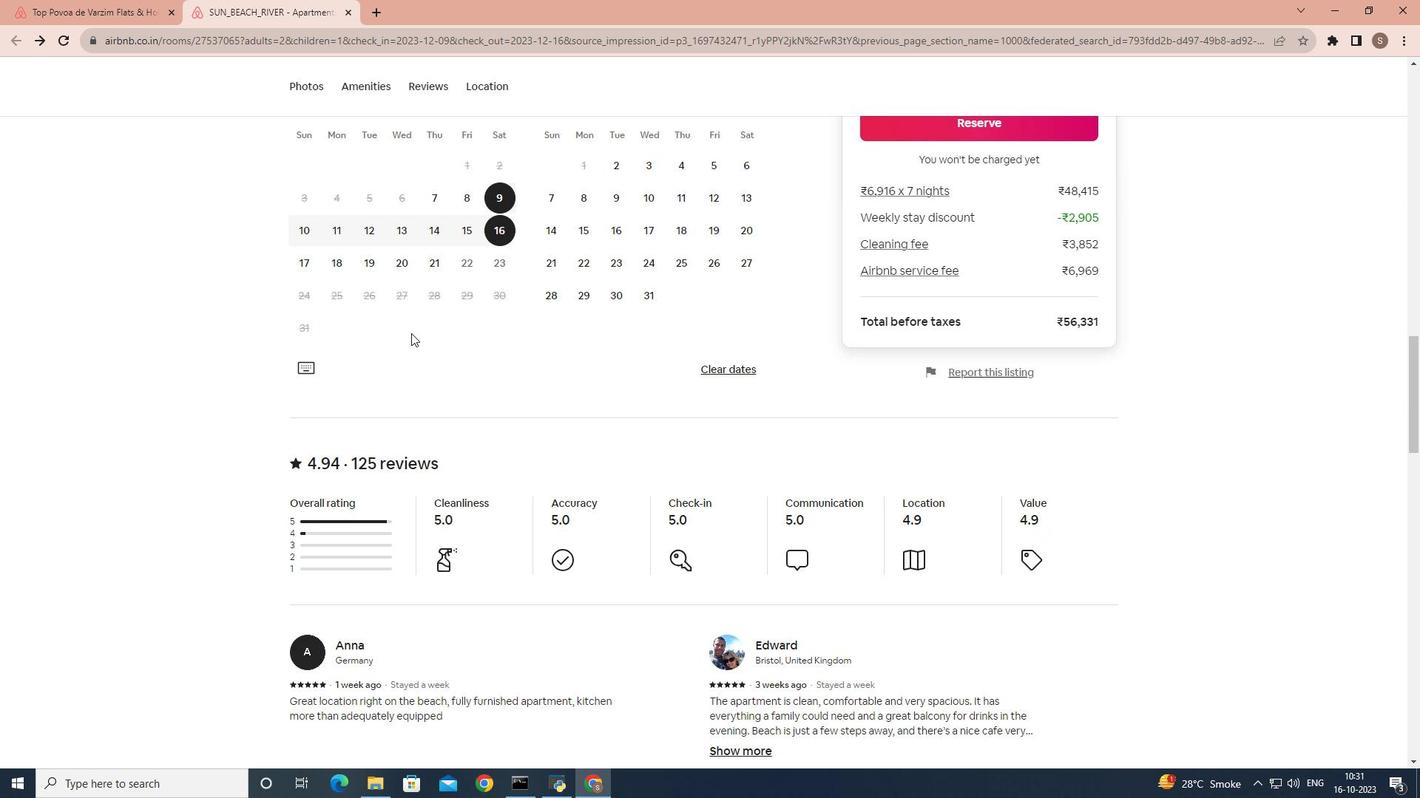 
Action: Mouse scrolled (411, 332) with delta (0, 0)
Screenshot: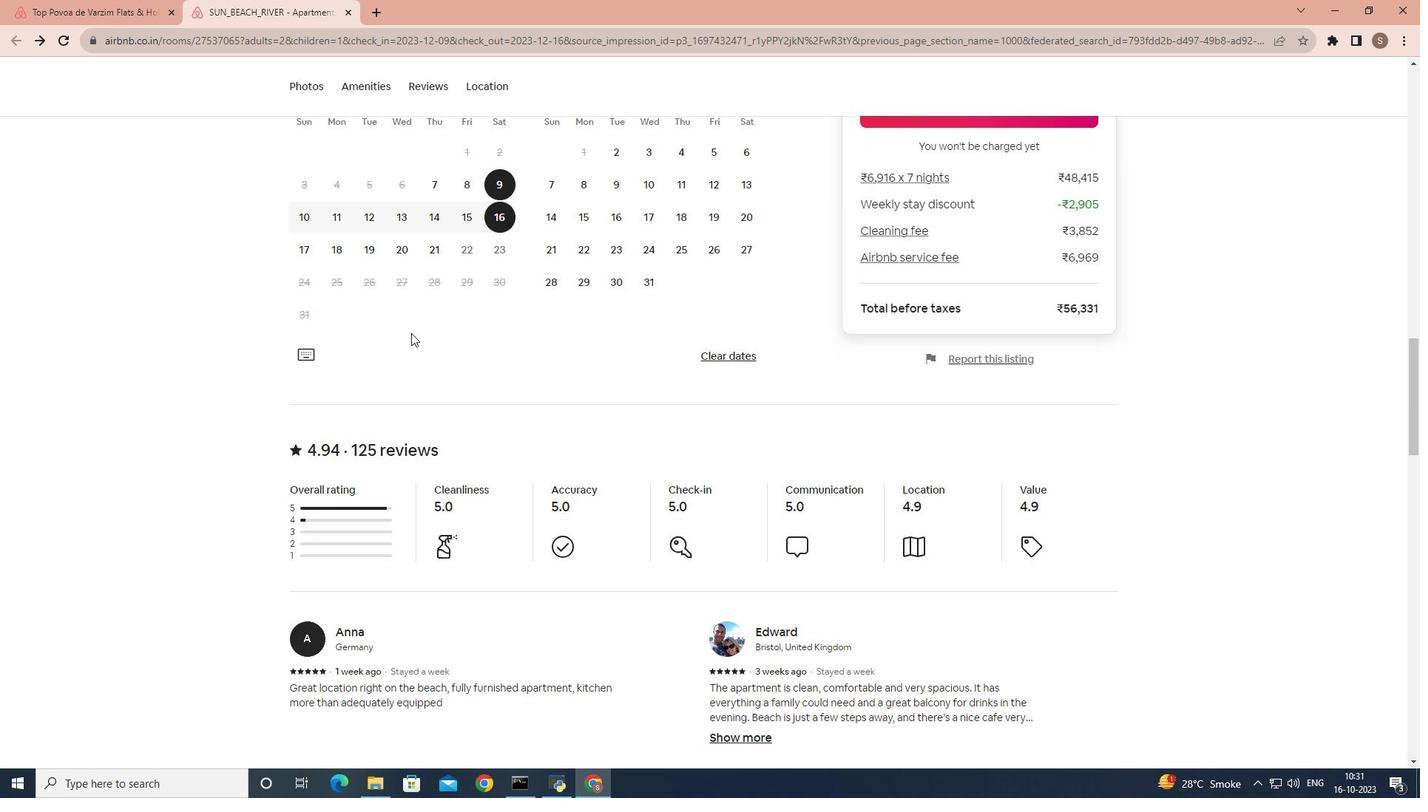 
Action: Mouse scrolled (411, 332) with delta (0, 0)
Screenshot: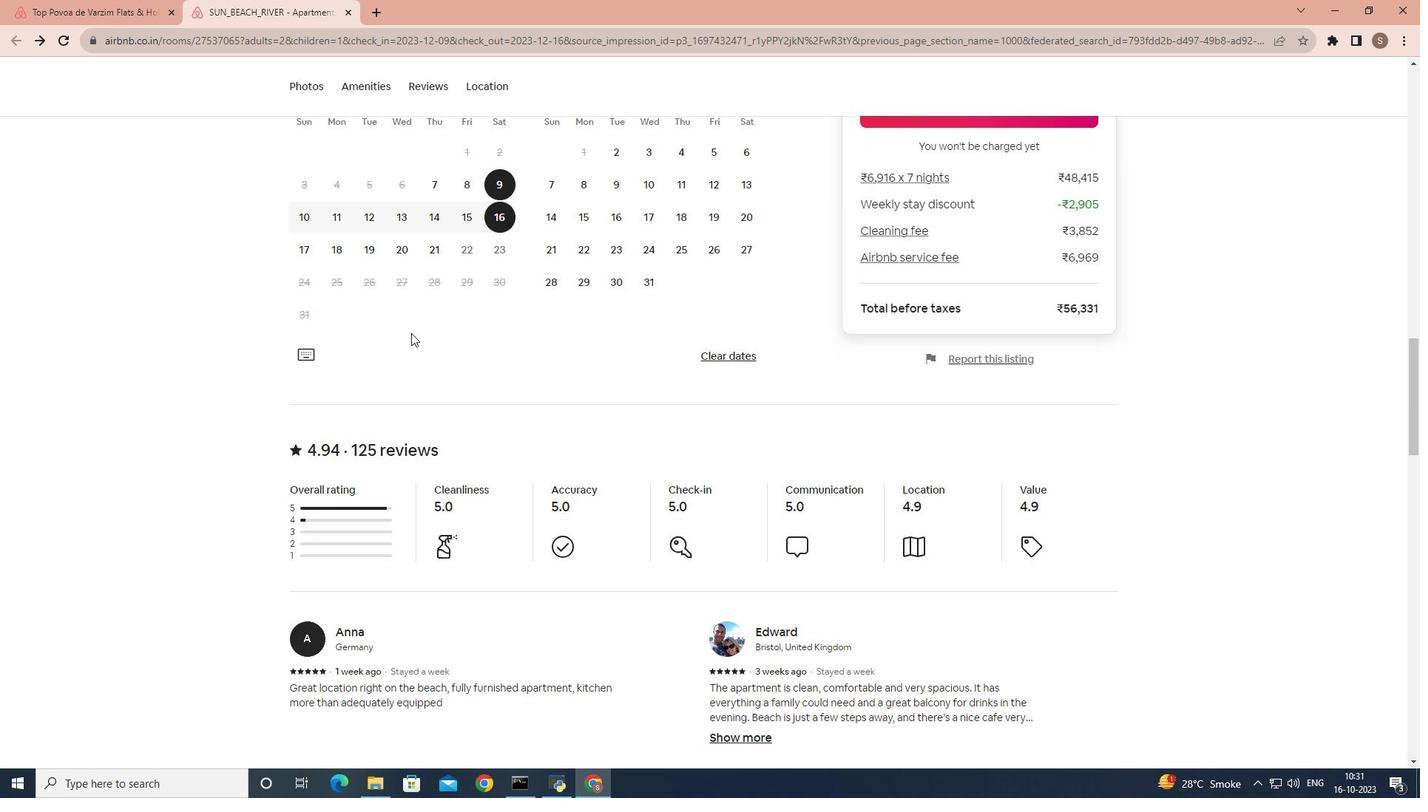 
Action: Mouse scrolled (411, 332) with delta (0, 0)
Screenshot: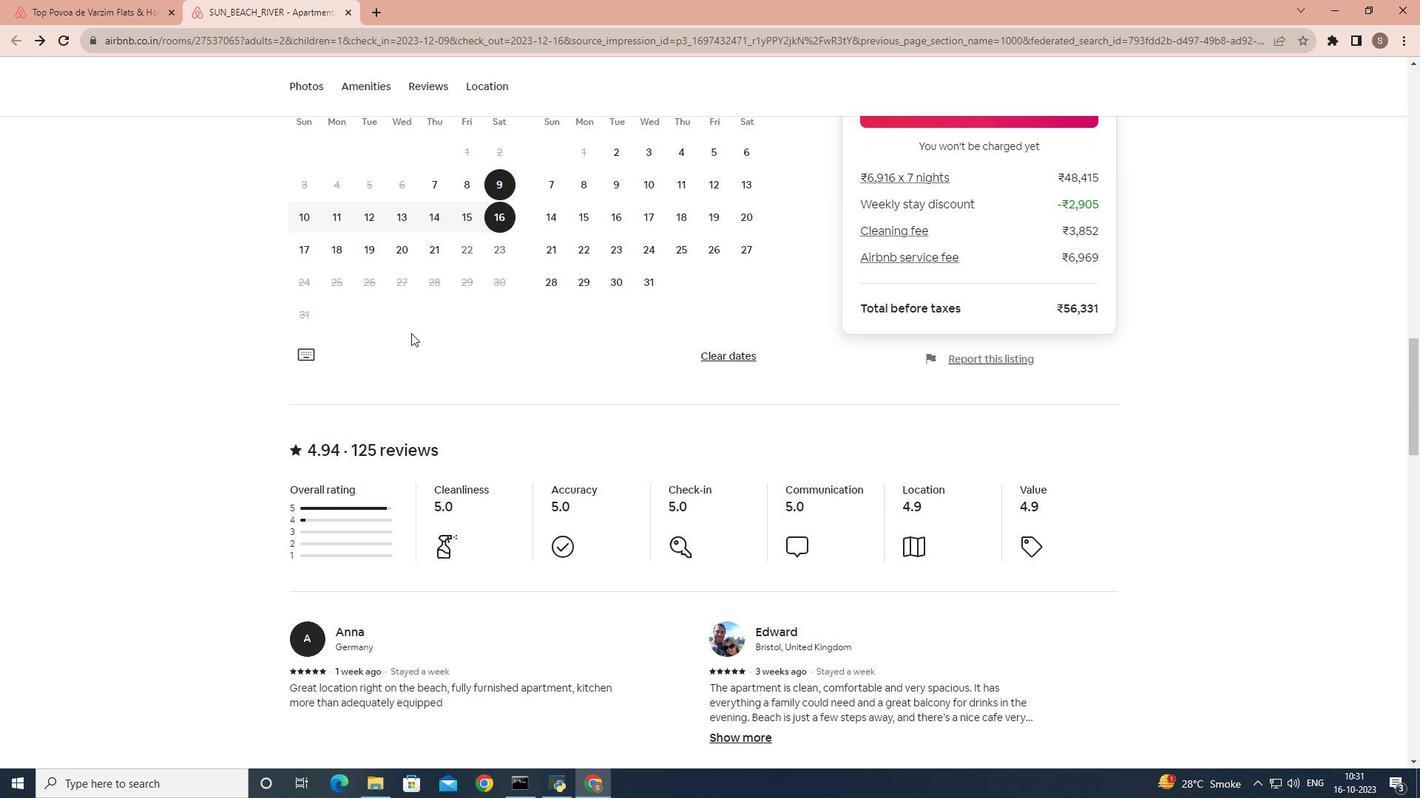 
Action: Mouse scrolled (411, 332) with delta (0, 0)
Screenshot: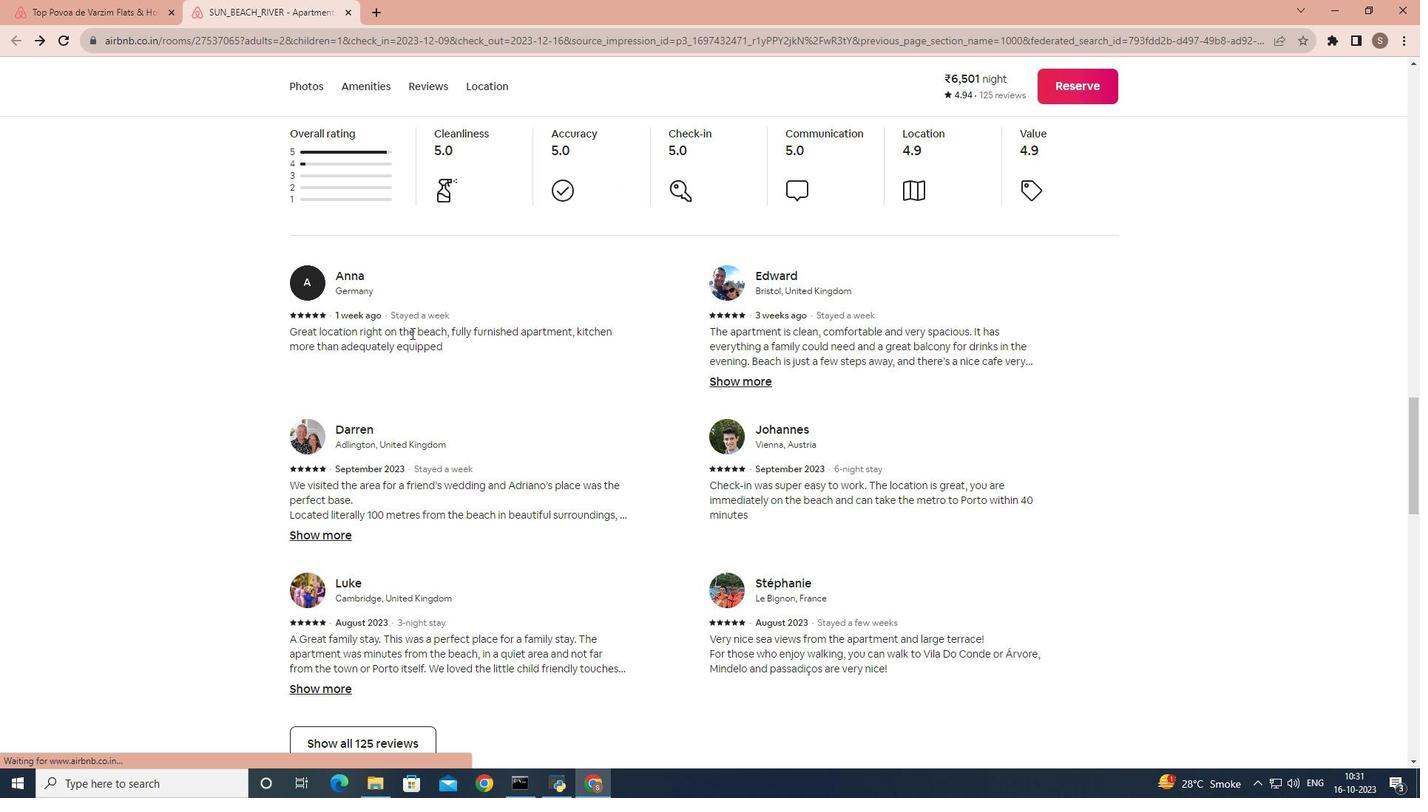 
Action: Mouse scrolled (411, 332) with delta (0, 0)
Screenshot: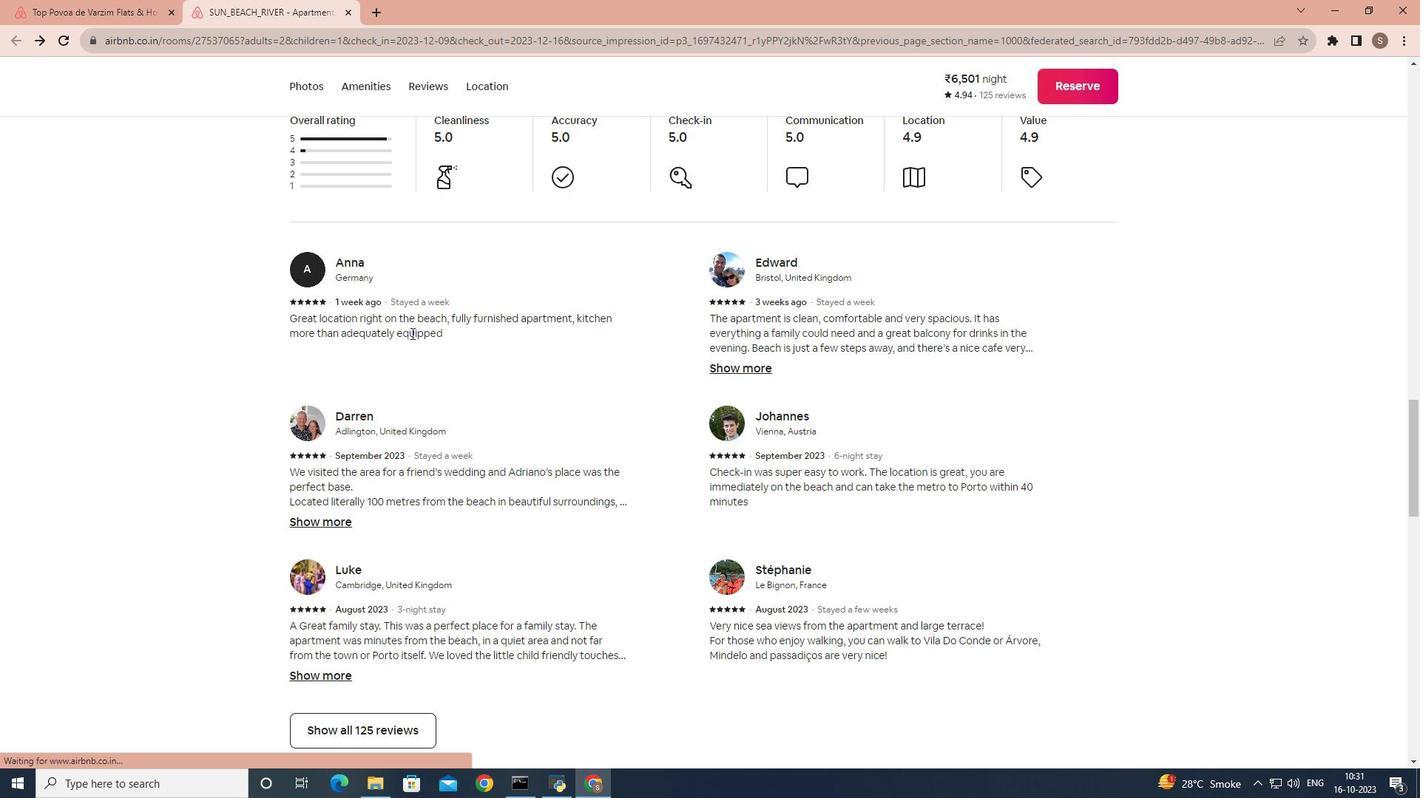 
Action: Mouse scrolled (411, 332) with delta (0, 0)
Screenshot: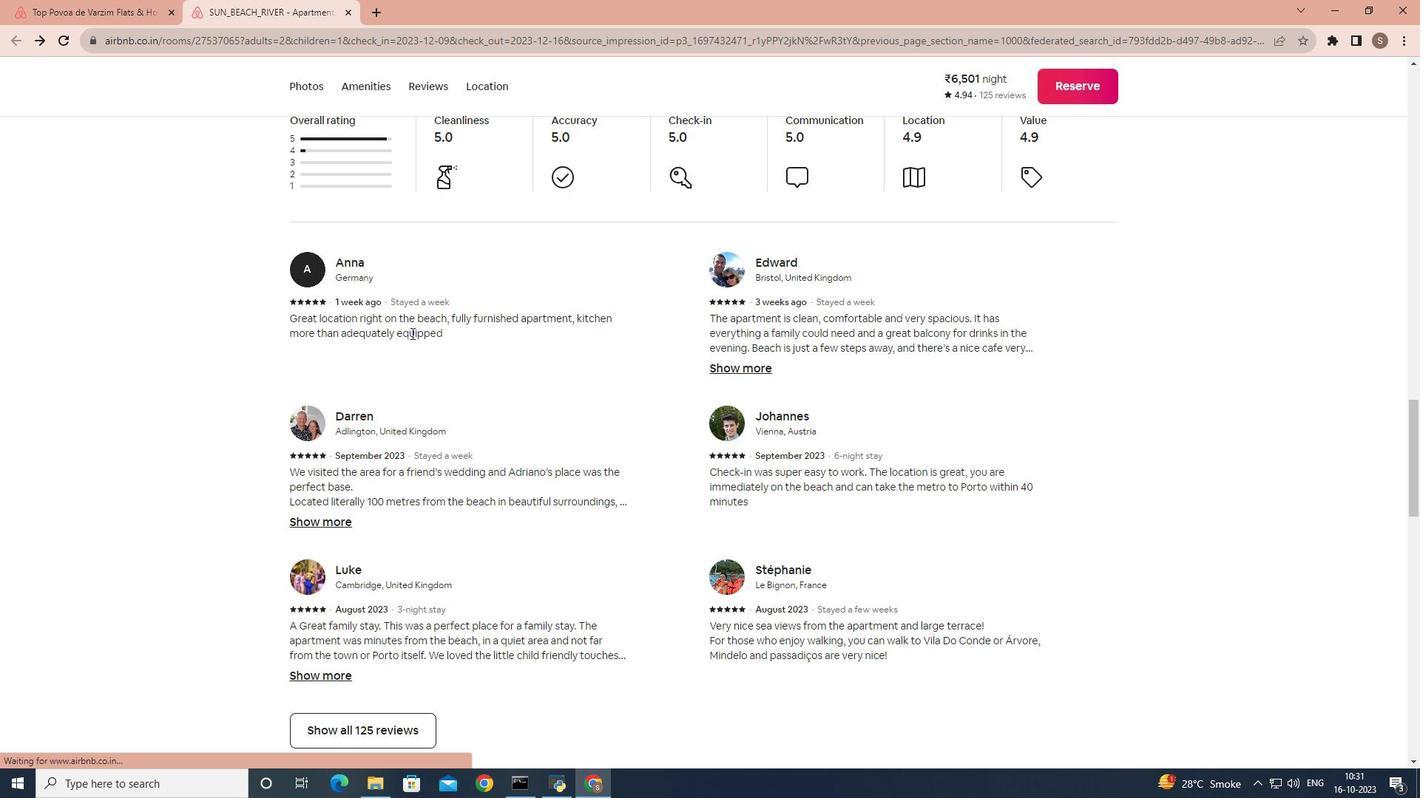 
Action: Mouse scrolled (411, 332) with delta (0, 0)
Screenshot: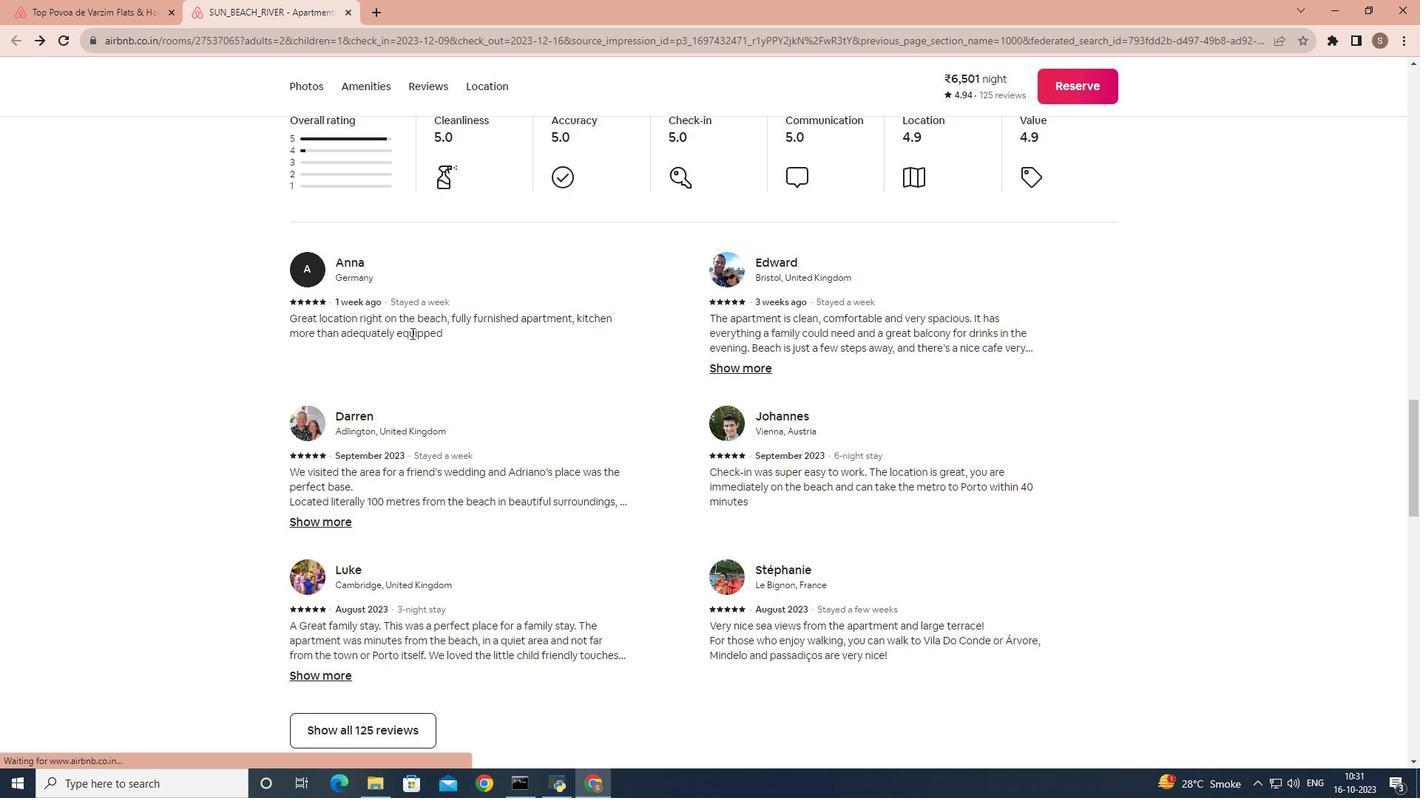 
Action: Mouse moved to (349, 438)
Screenshot: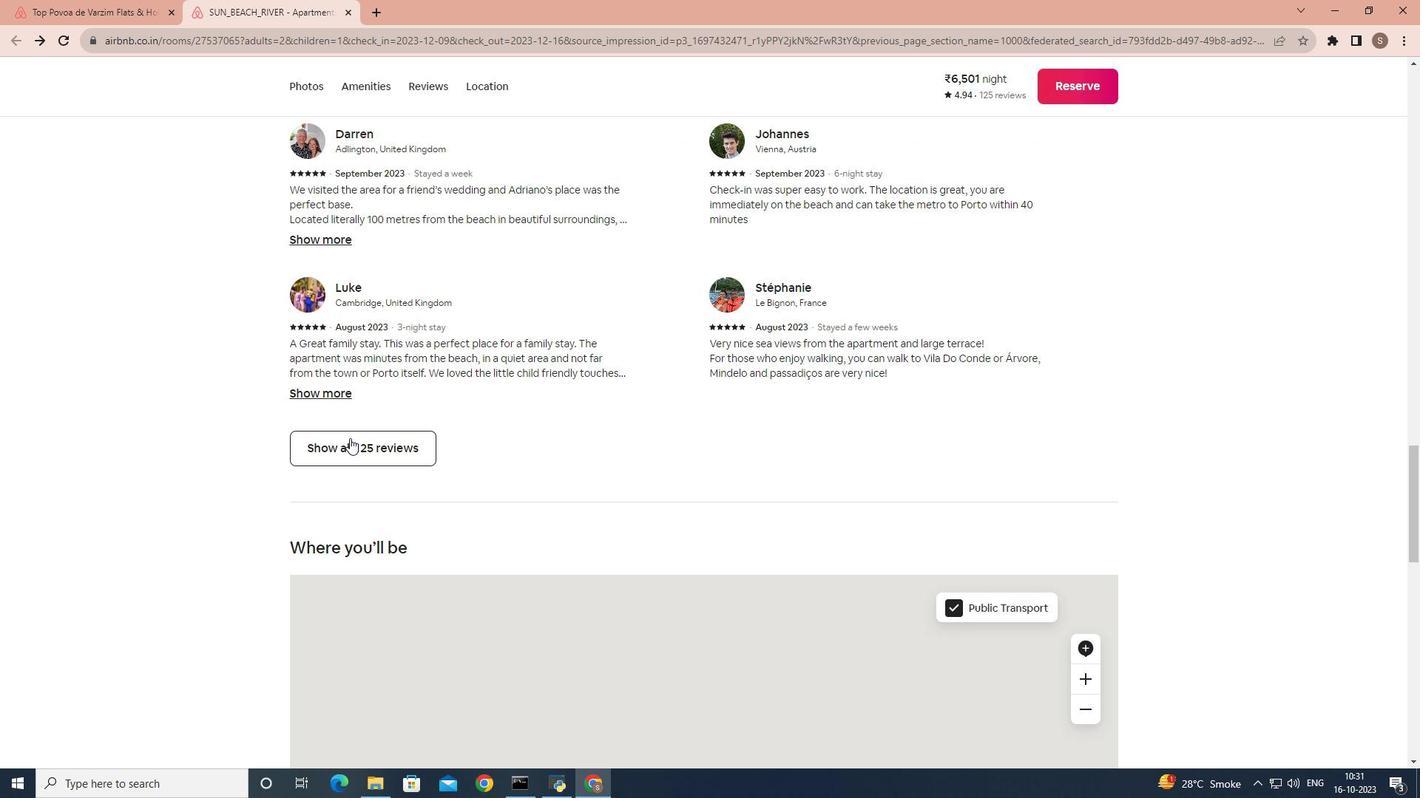
Action: Mouse pressed left at (349, 438)
Screenshot: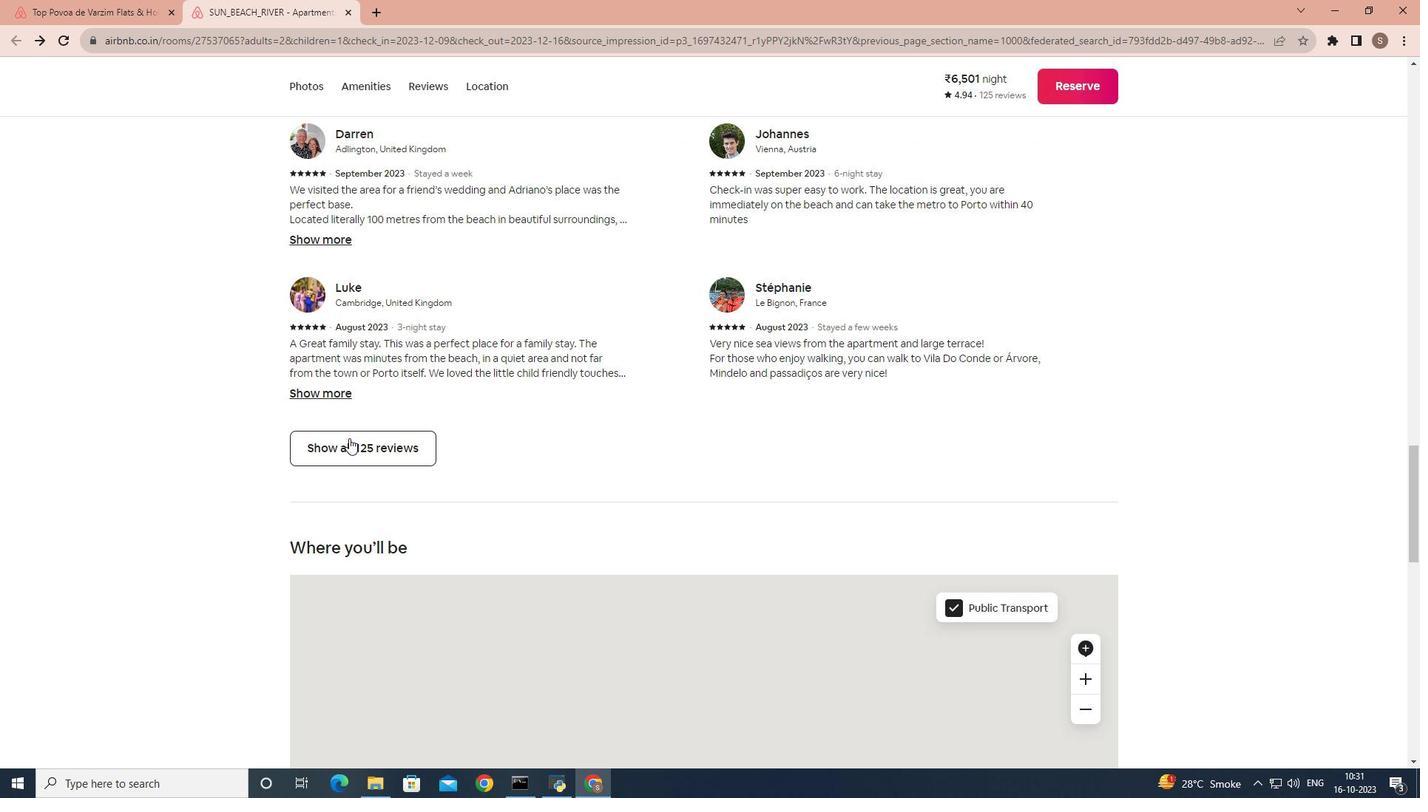
Action: Mouse moved to (665, 449)
Screenshot: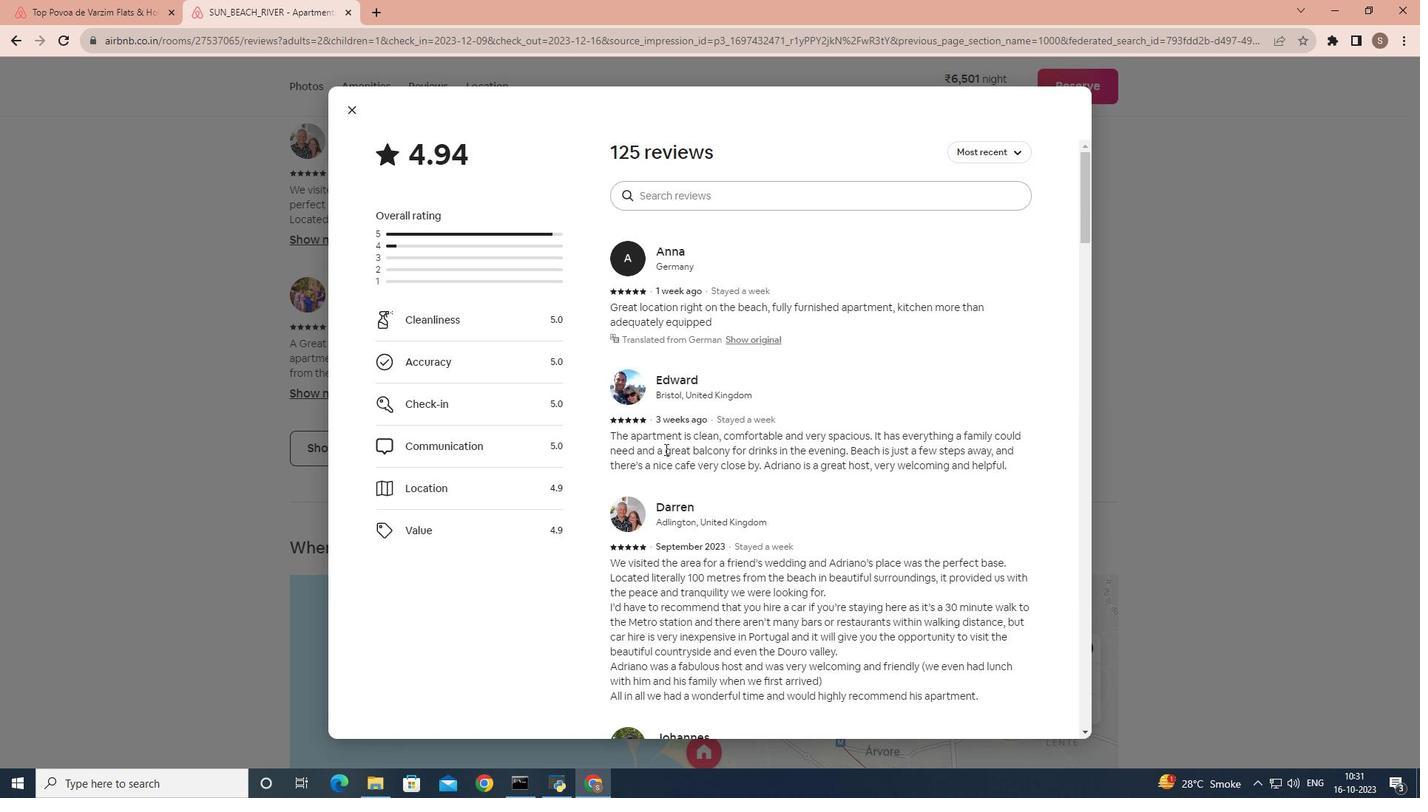 
Action: Mouse scrolled (665, 449) with delta (0, 0)
Screenshot: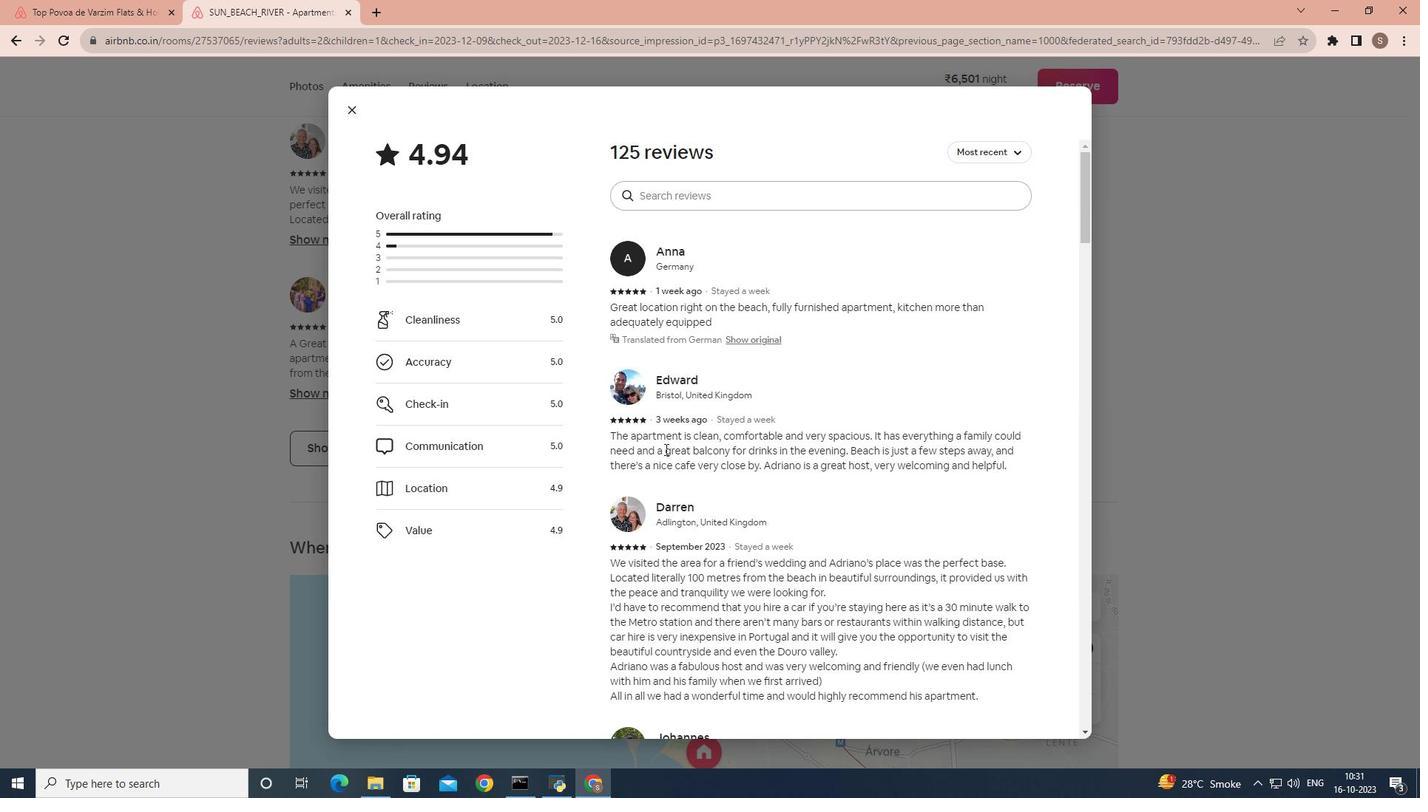 
Action: Mouse scrolled (665, 449) with delta (0, 0)
Screenshot: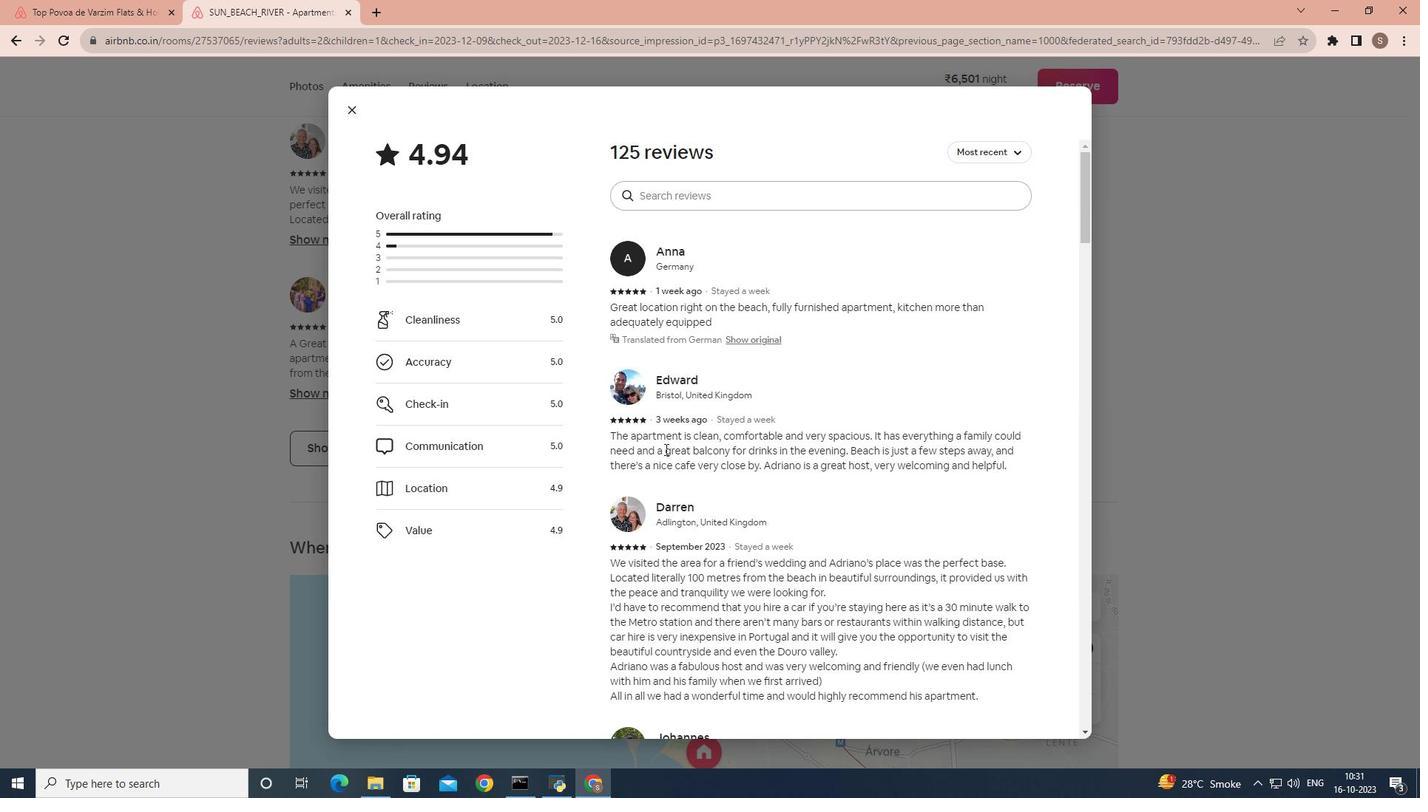 
Action: Mouse scrolled (665, 449) with delta (0, 0)
Screenshot: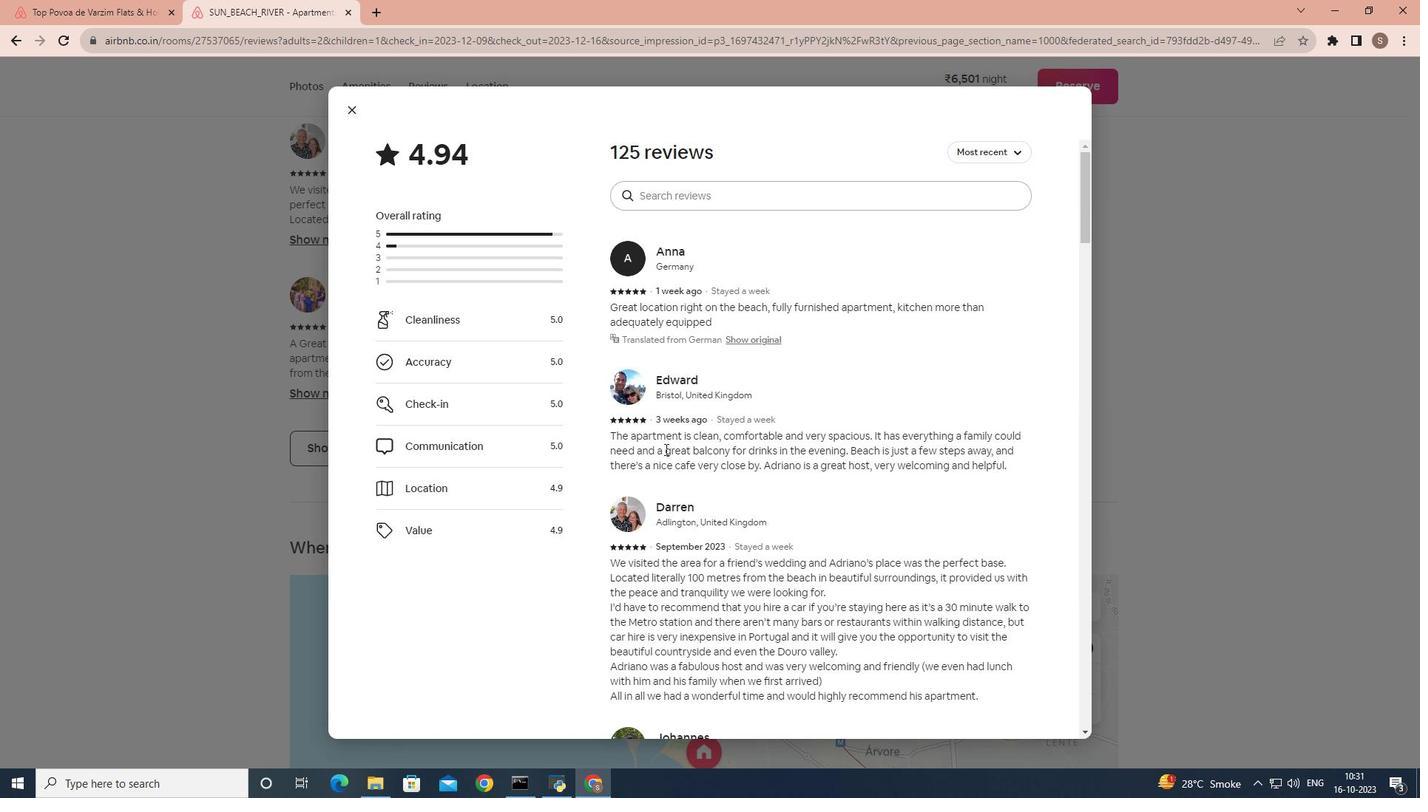 
Action: Mouse scrolled (665, 449) with delta (0, 0)
Screenshot: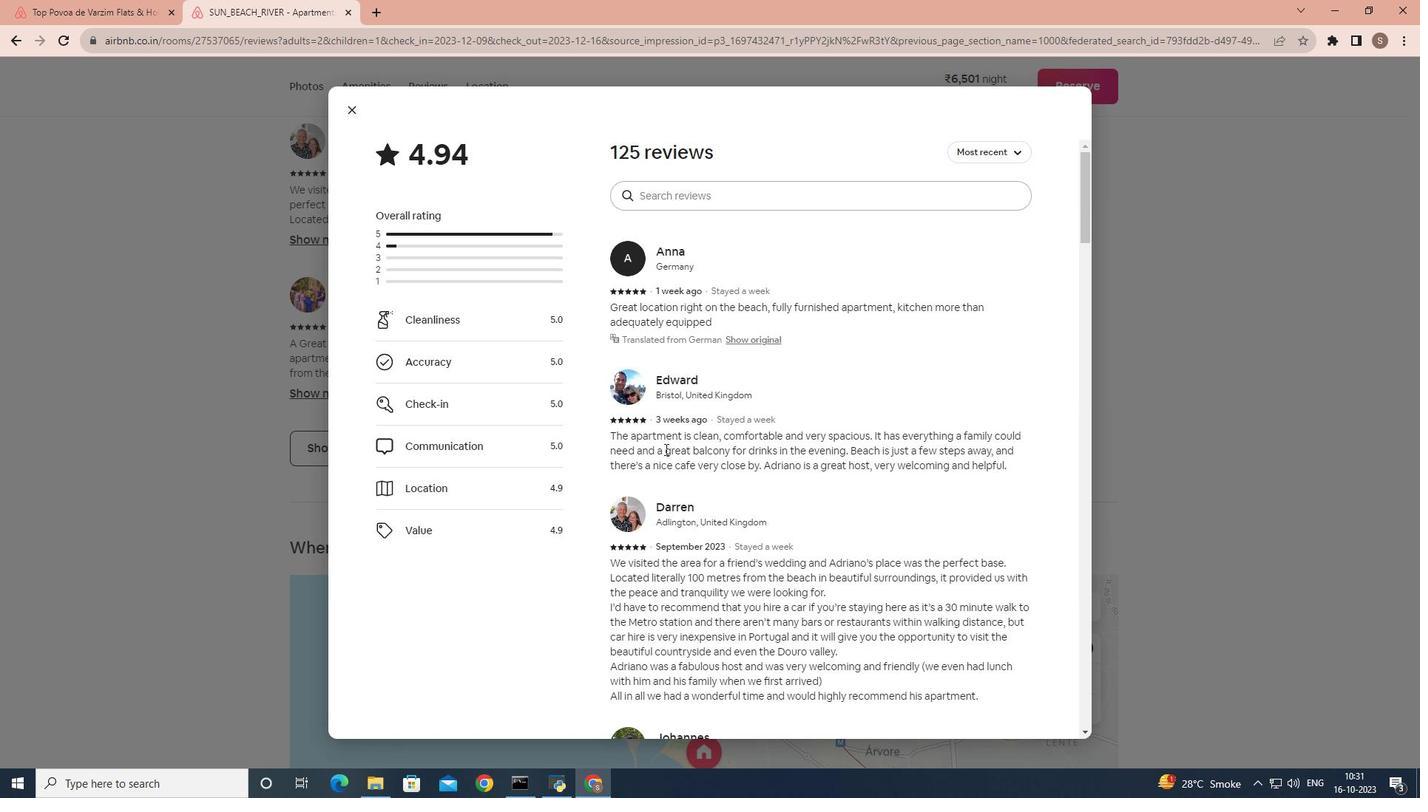 
Action: Mouse moved to (665, 449)
Screenshot: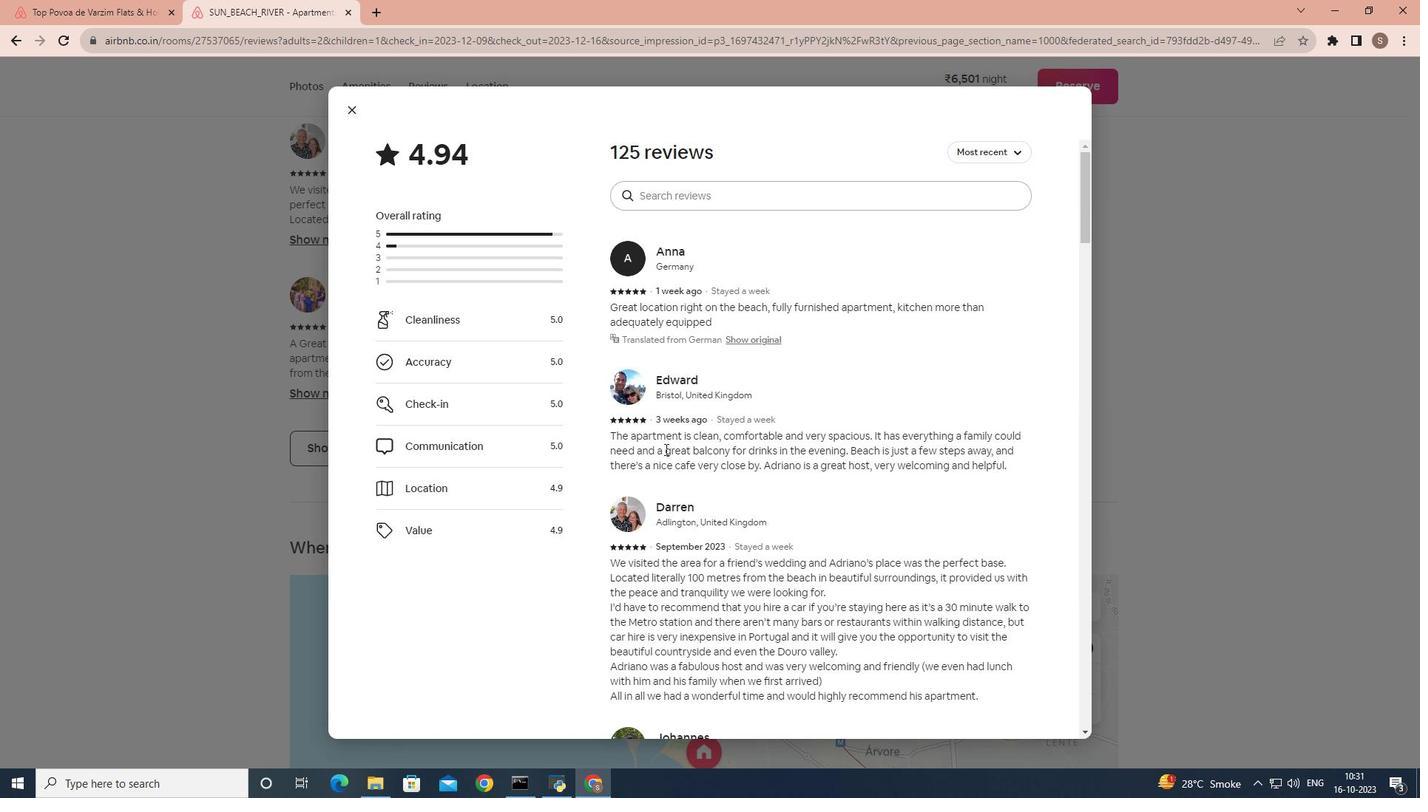 
Action: Mouse scrolled (665, 449) with delta (0, 0)
Screenshot: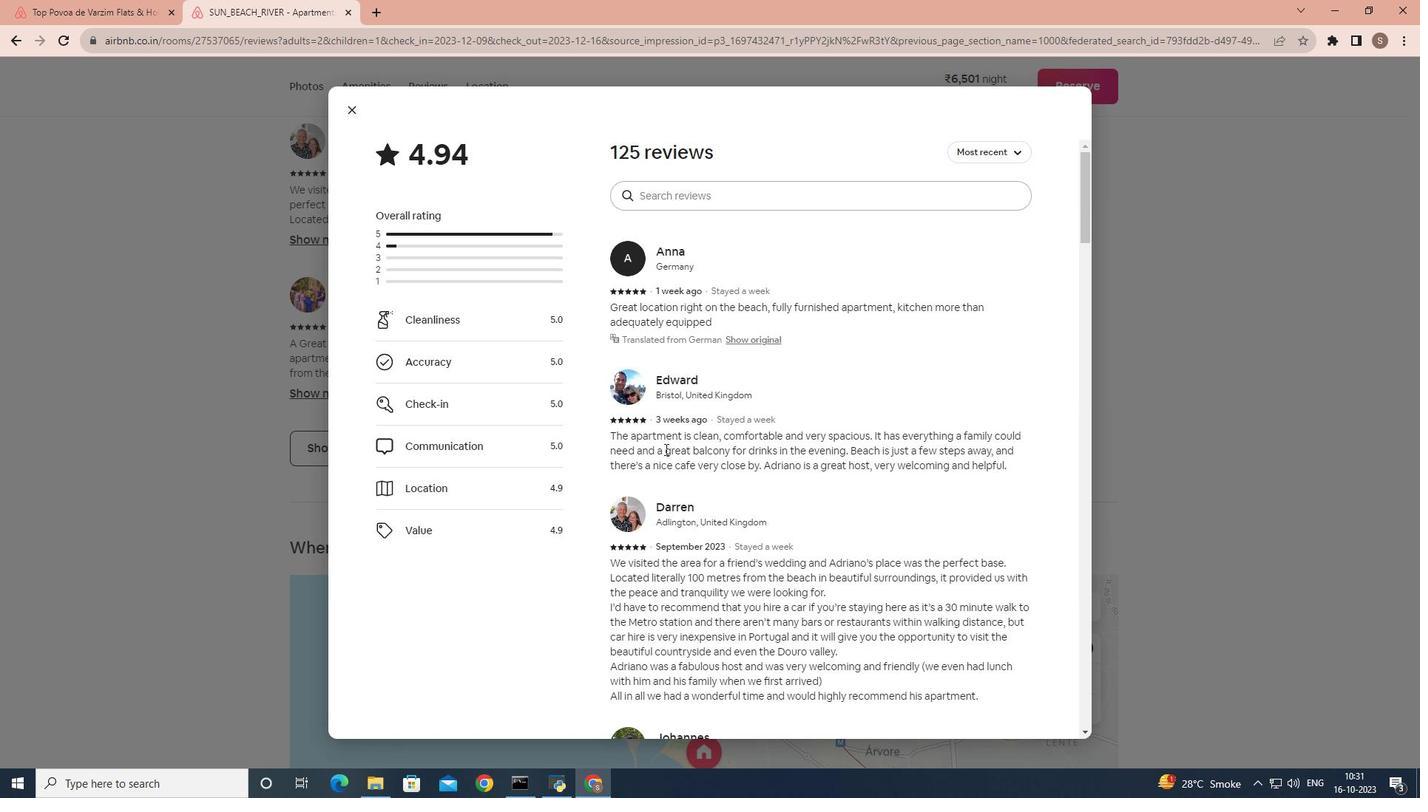
Action: Mouse scrolled (665, 449) with delta (0, 0)
Screenshot: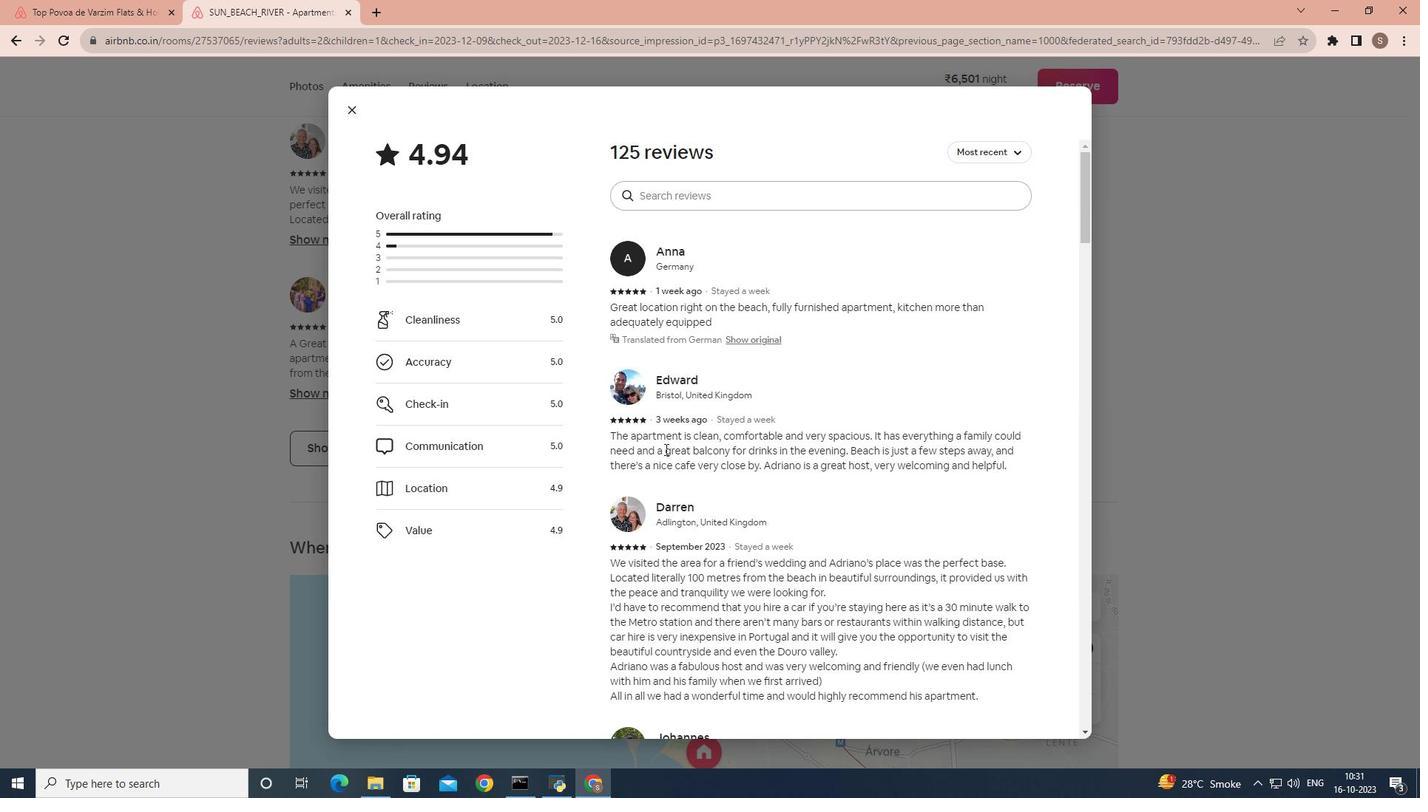 
Action: Mouse scrolled (665, 449) with delta (0, 0)
Screenshot: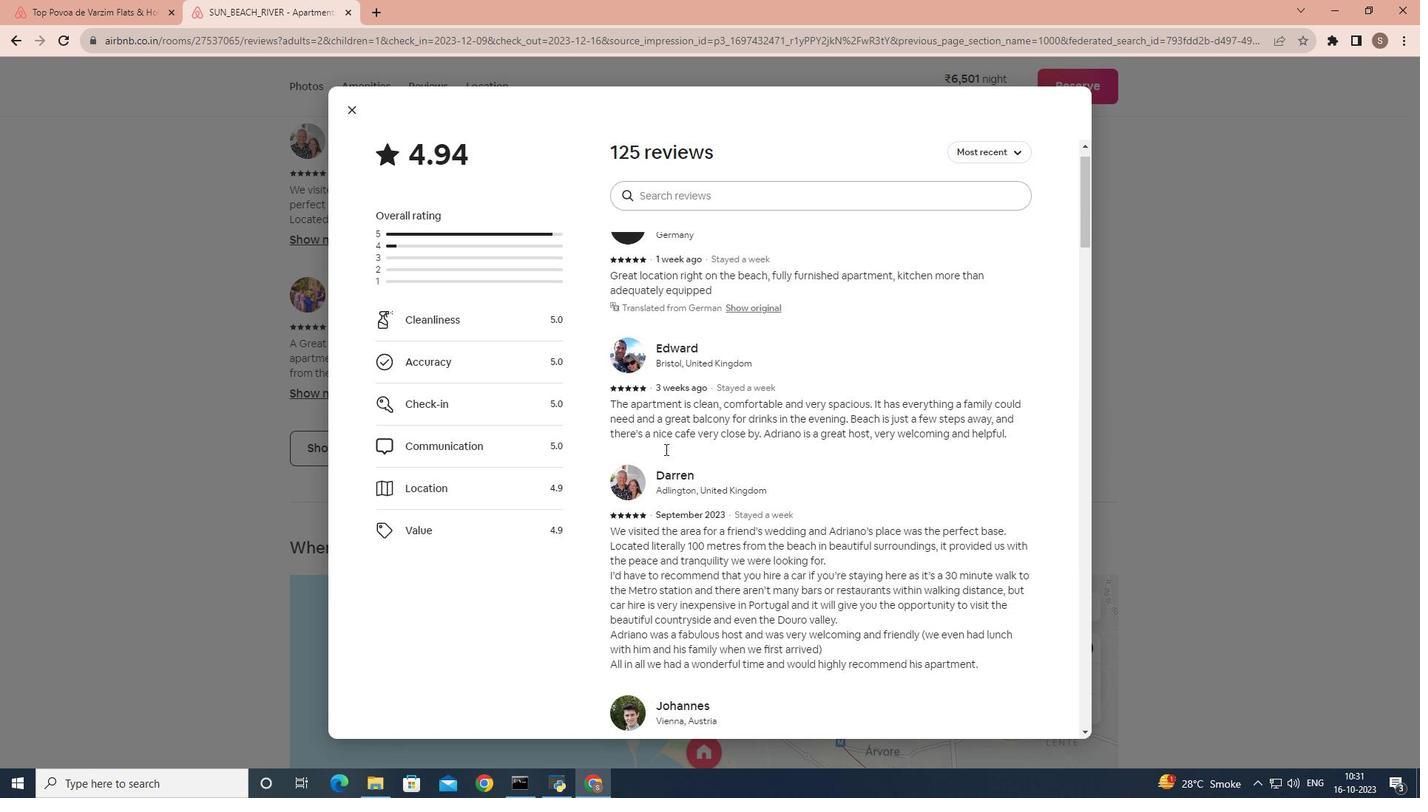 
Action: Mouse scrolled (665, 449) with delta (0, 0)
Screenshot: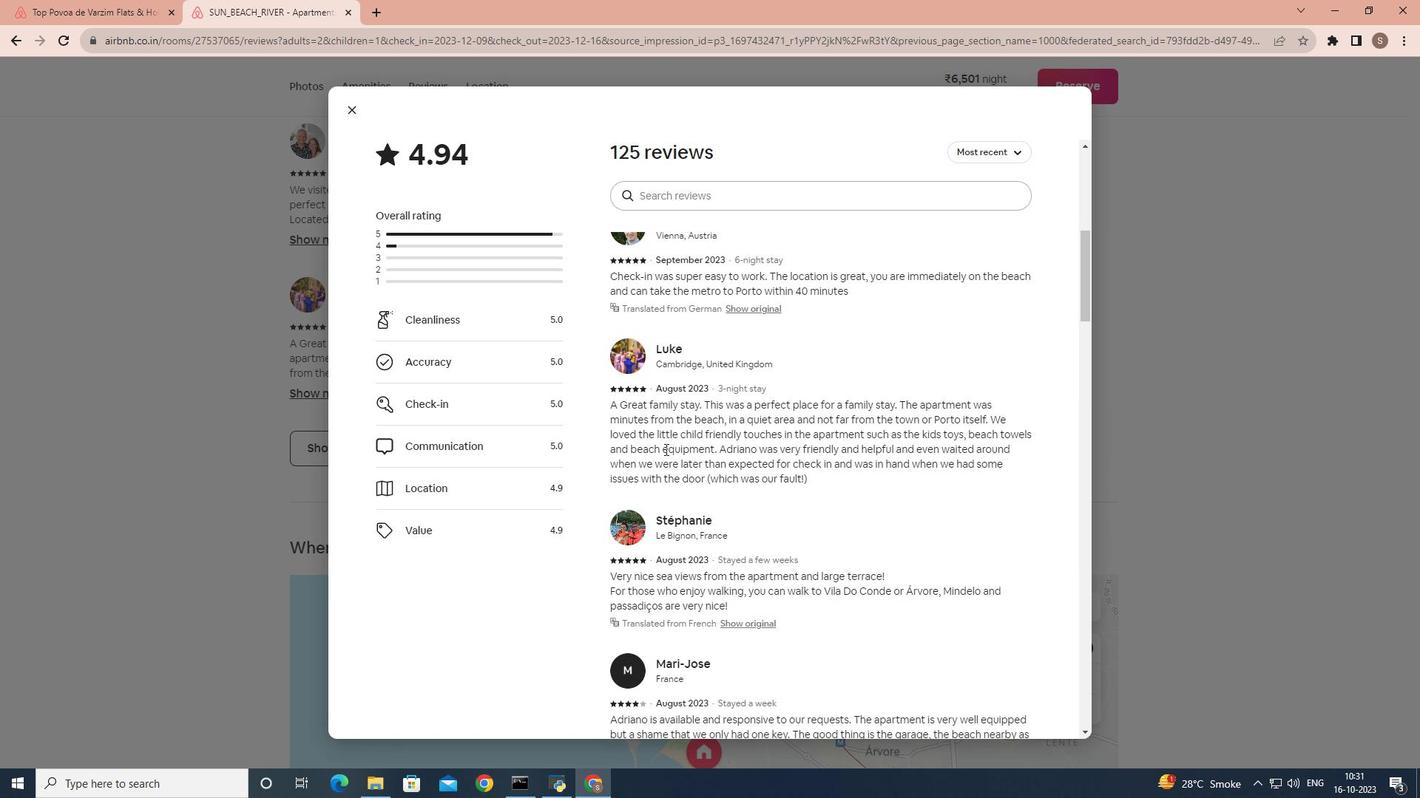 
Action: Mouse scrolled (665, 449) with delta (0, 0)
Screenshot: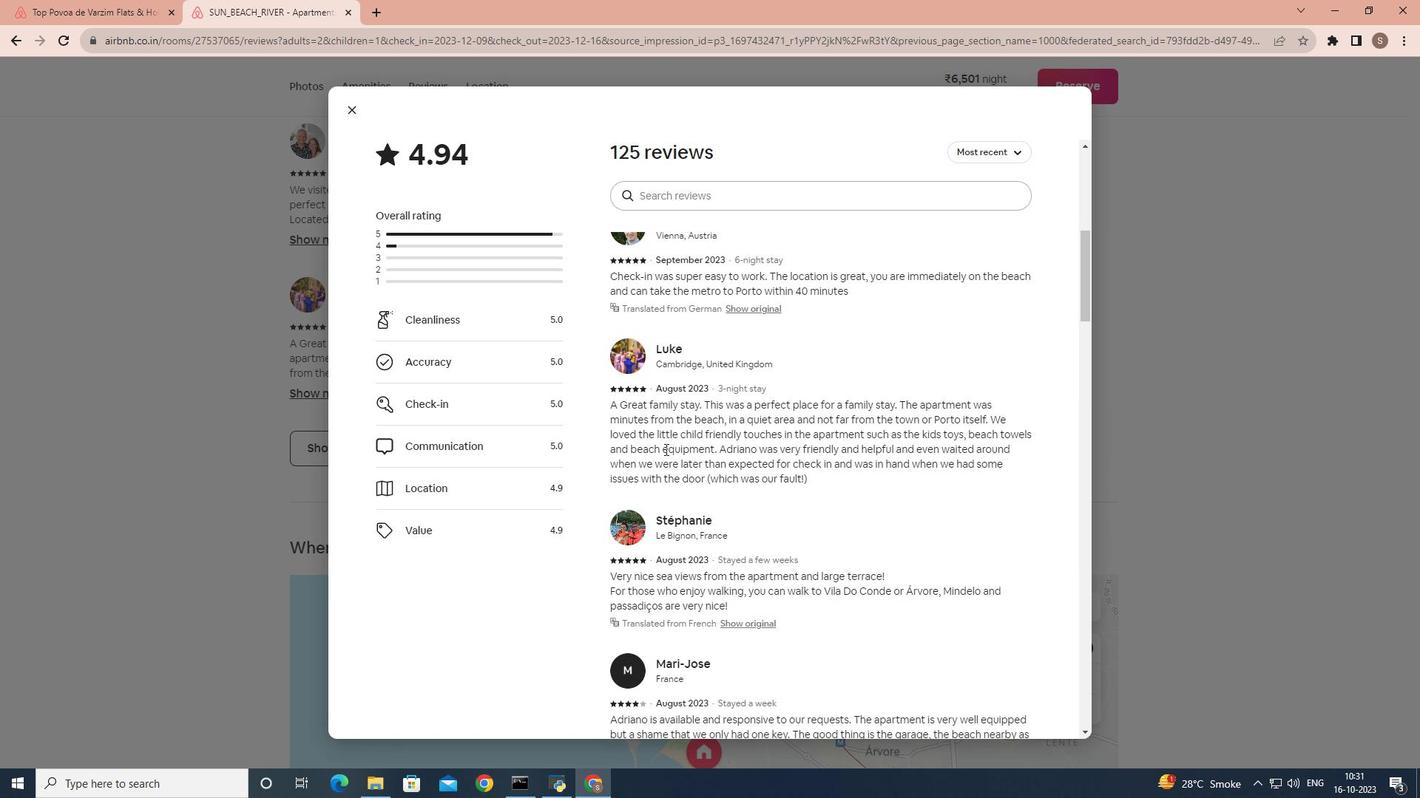 
Action: Mouse scrolled (665, 449) with delta (0, 0)
Screenshot: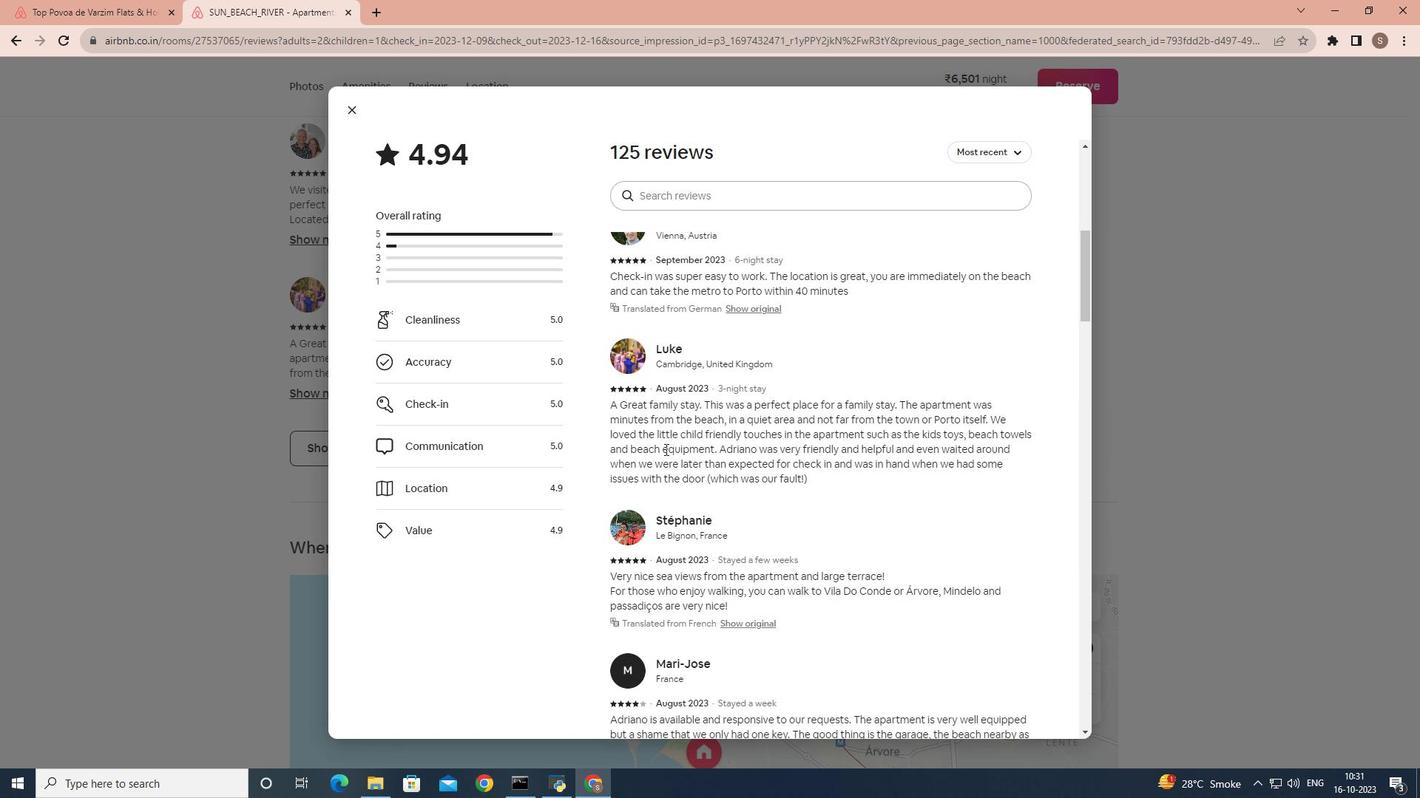 
Action: Mouse moved to (665, 449)
Screenshot: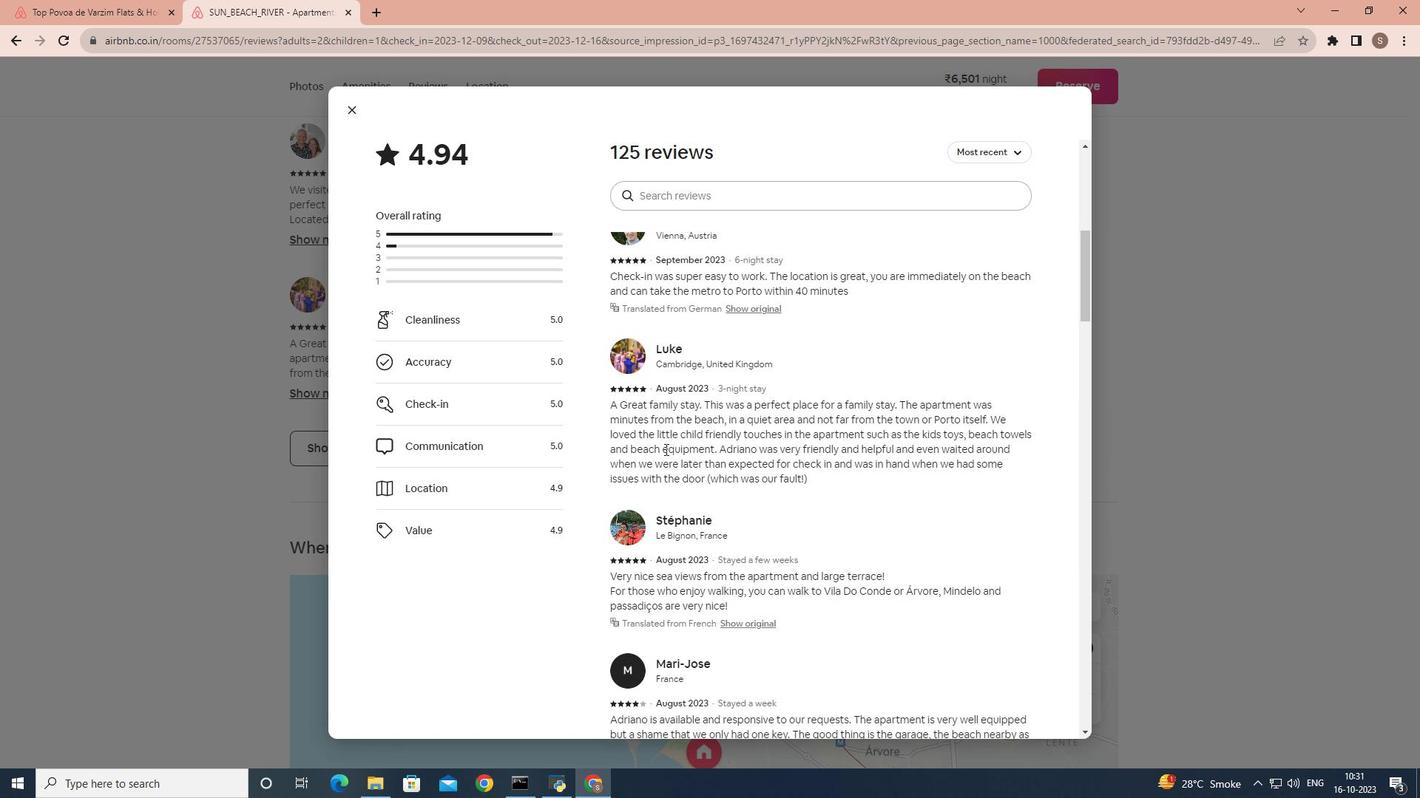 
Action: Mouse scrolled (665, 449) with delta (0, 0)
Screenshot: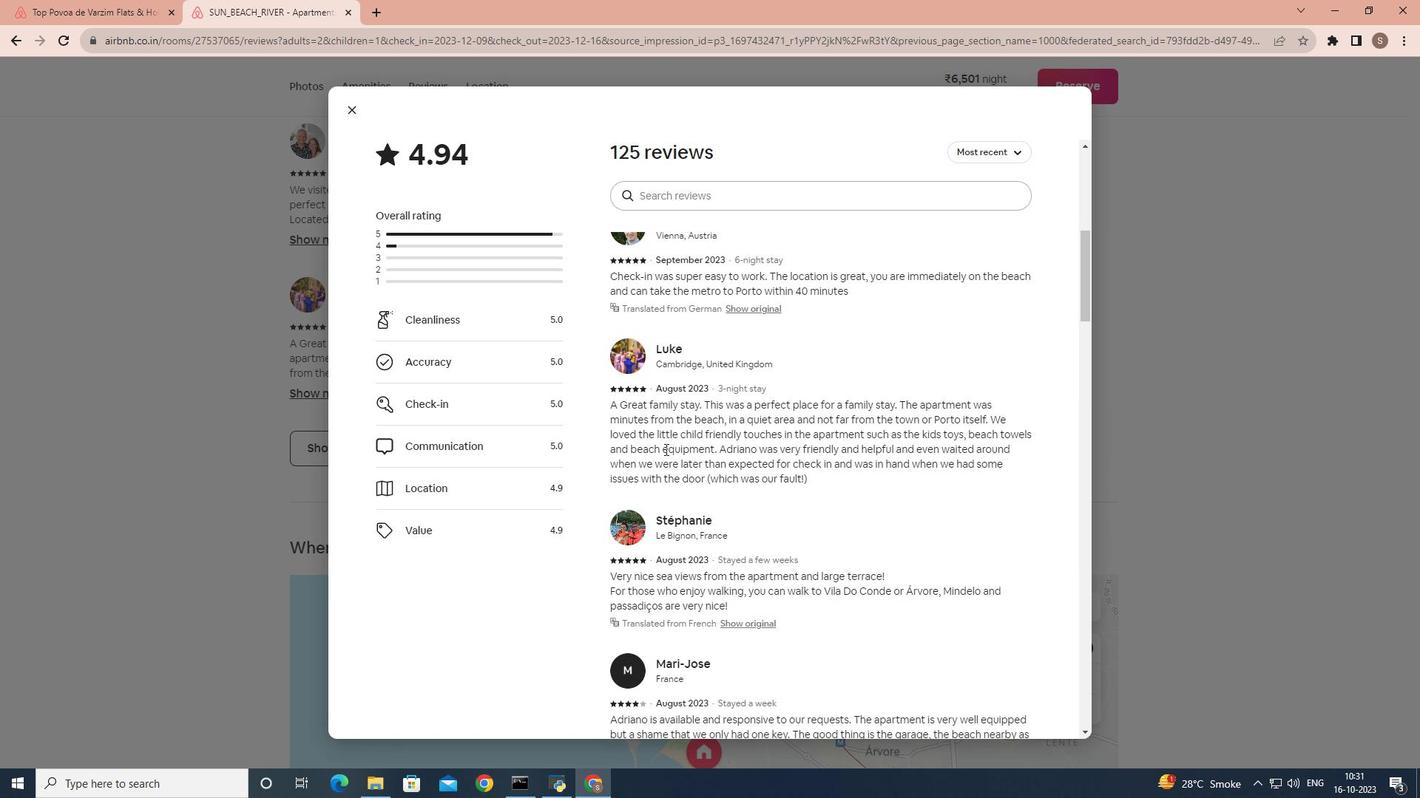 
Action: Mouse moved to (662, 449)
Screenshot: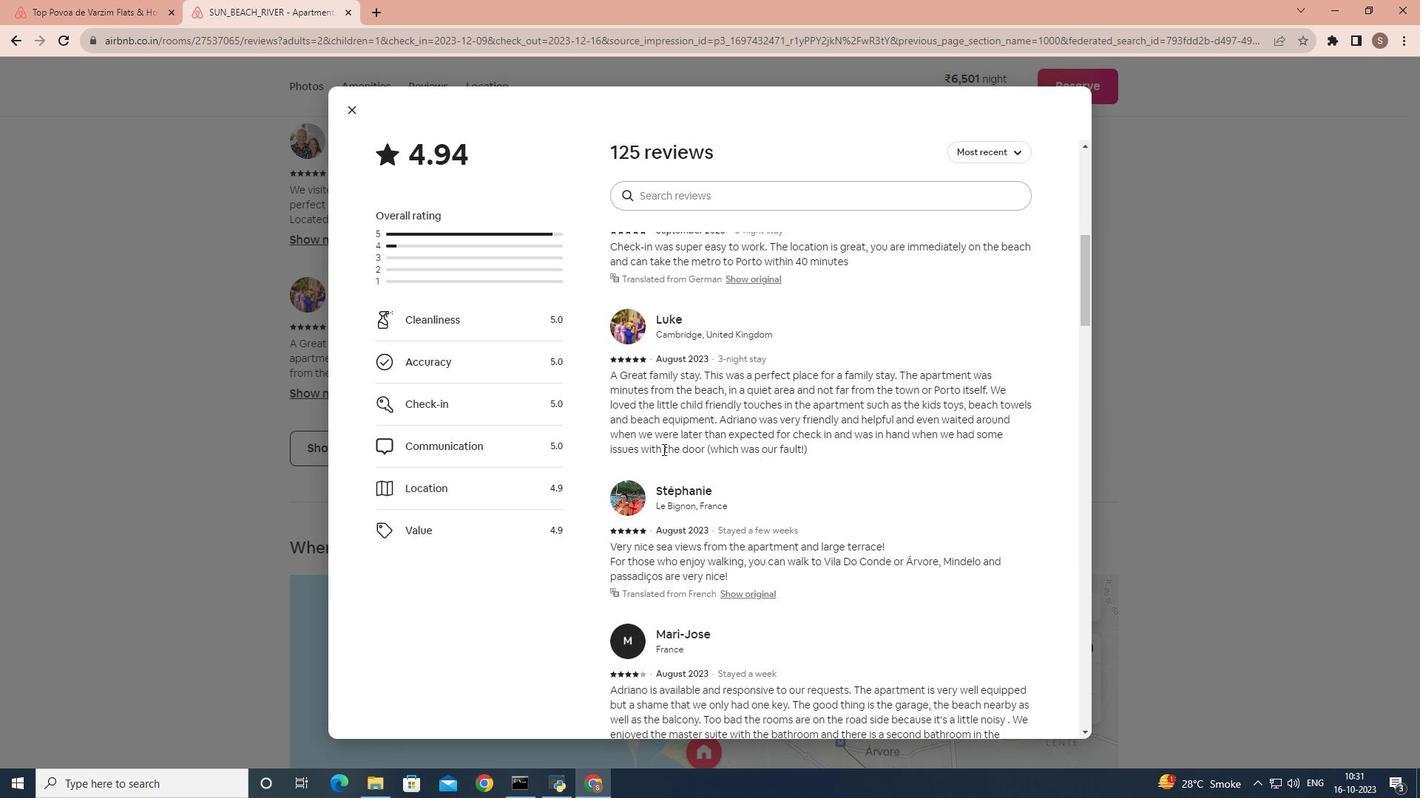 
Action: Mouse scrolled (662, 449) with delta (0, 0)
Screenshot: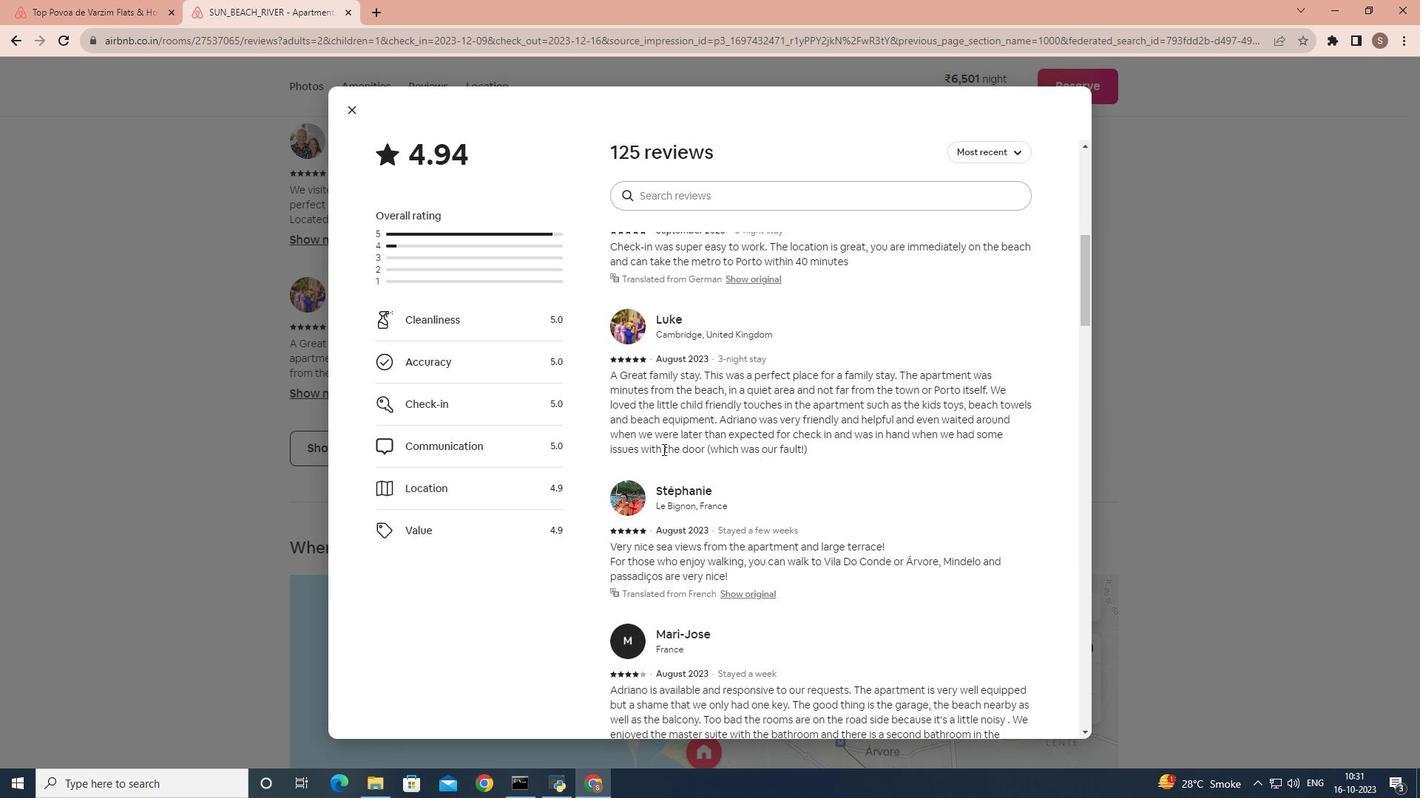 
Action: Mouse scrolled (662, 449) with delta (0, 0)
Screenshot: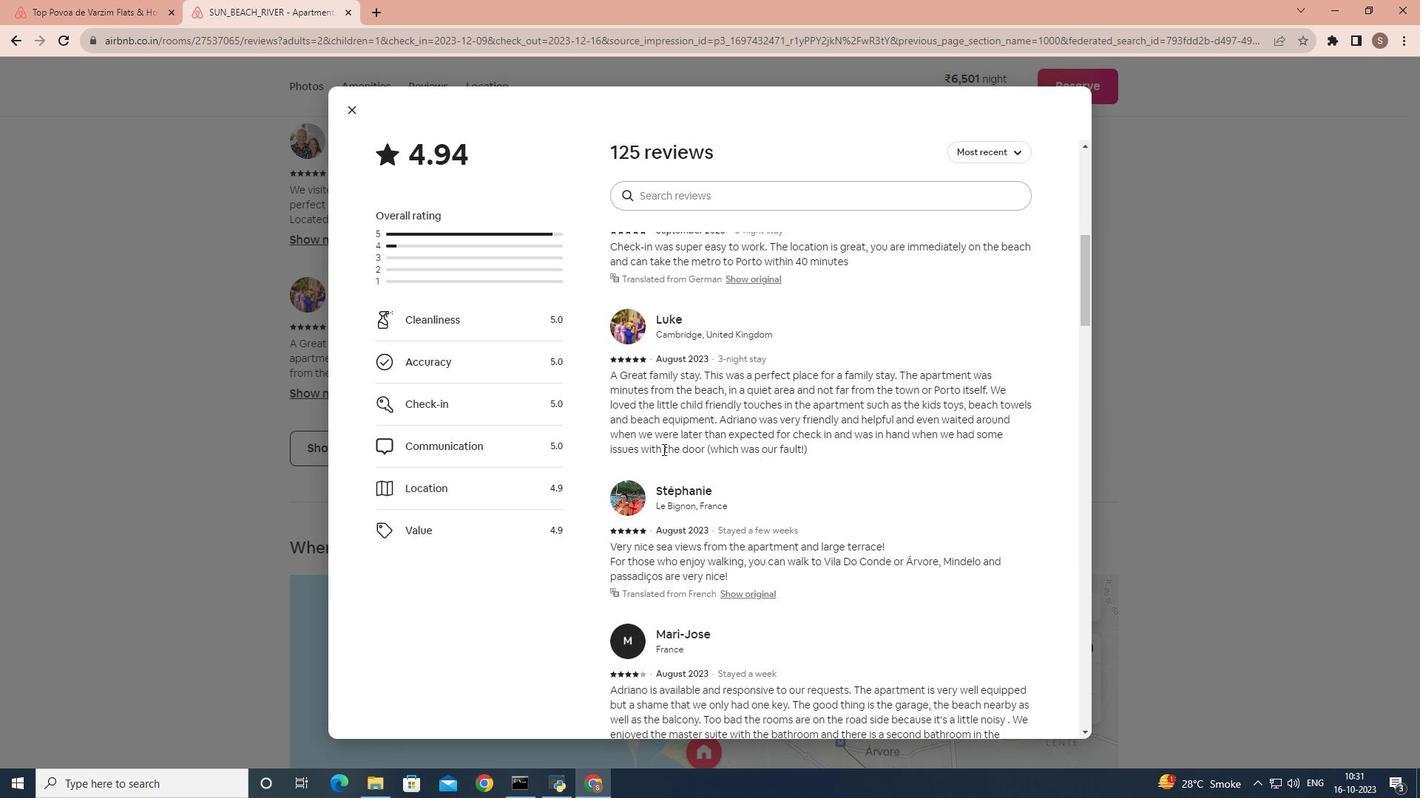 
Action: Mouse moved to (662, 449)
Screenshot: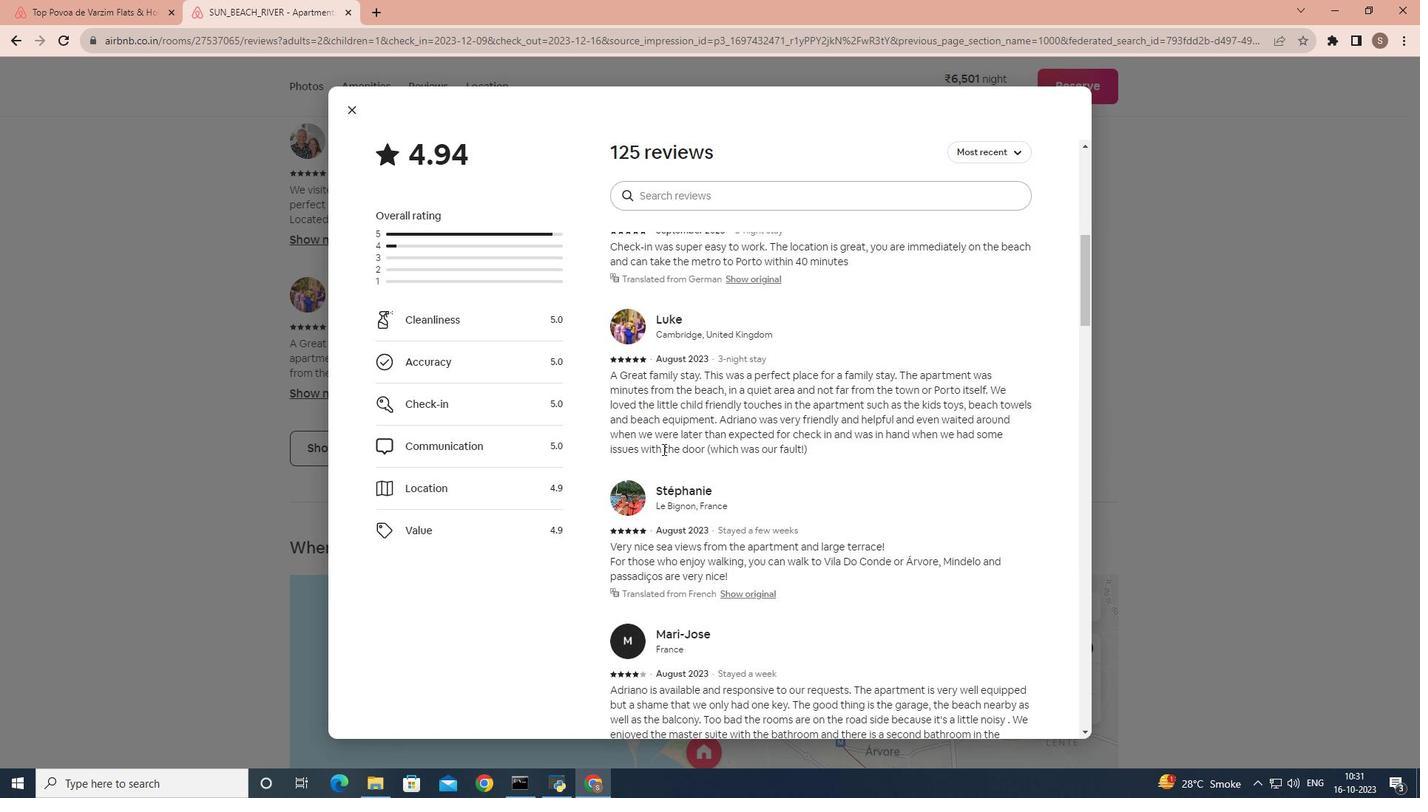 
Action: Mouse scrolled (662, 449) with delta (0, 0)
Screenshot: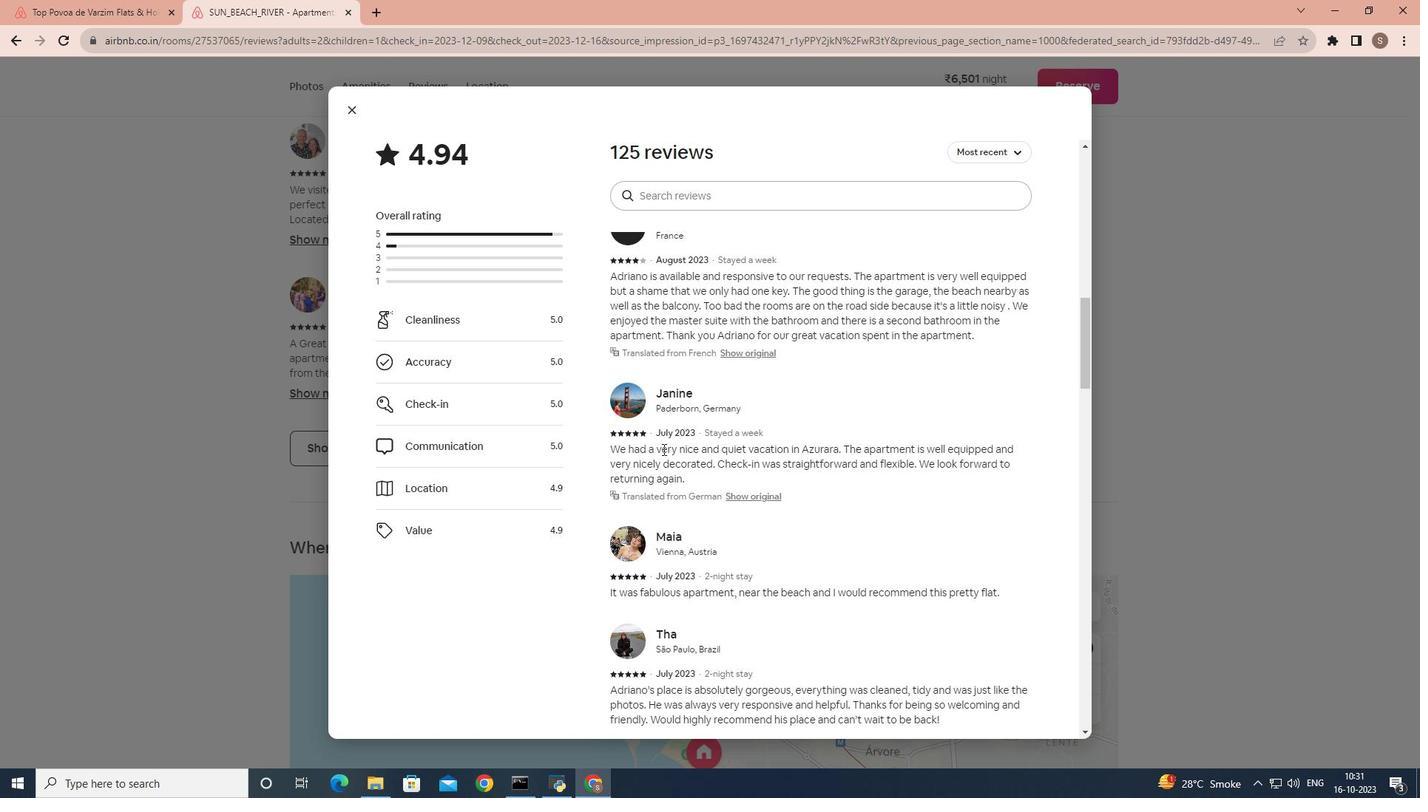 
Action: Mouse scrolled (662, 449) with delta (0, 0)
Screenshot: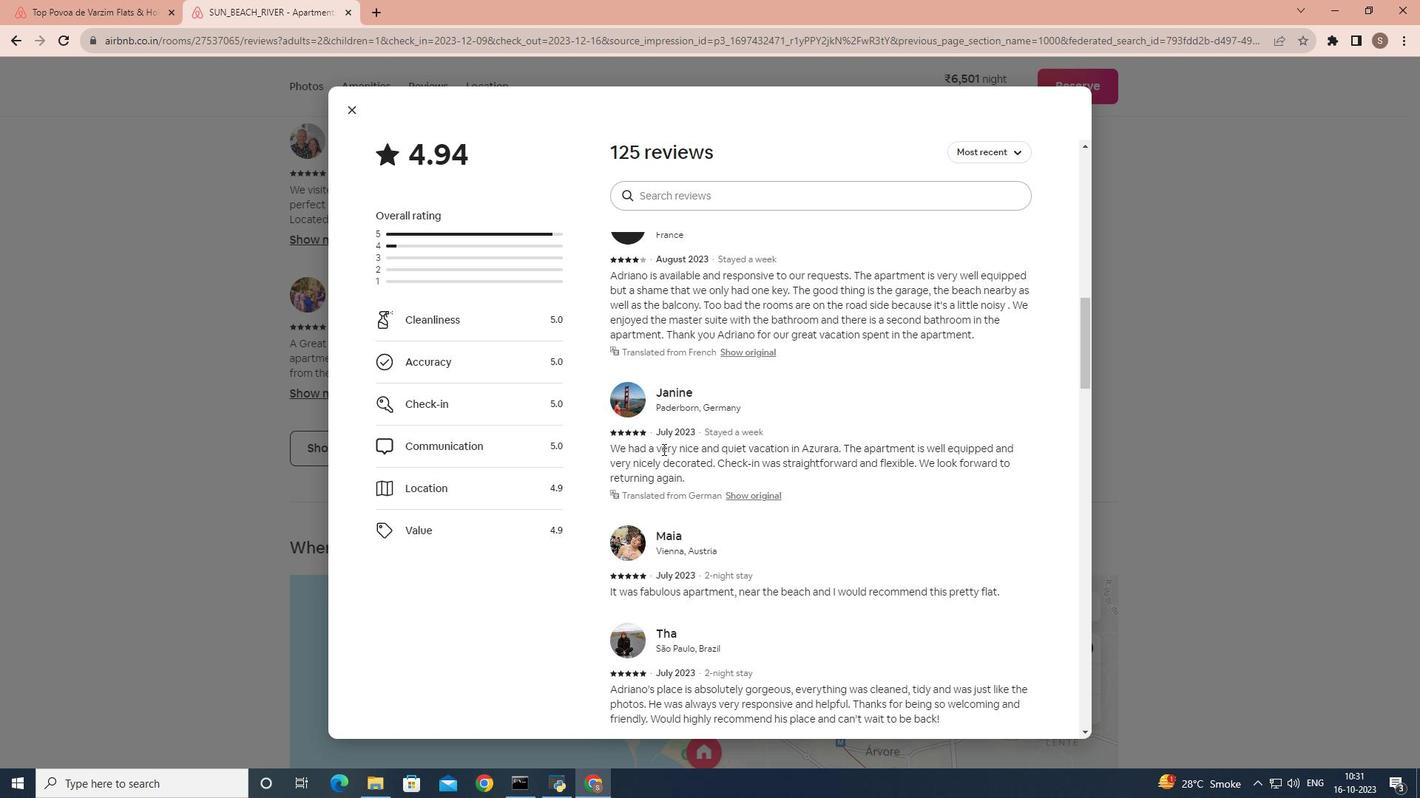 
Action: Mouse scrolled (662, 449) with delta (0, 0)
Screenshot: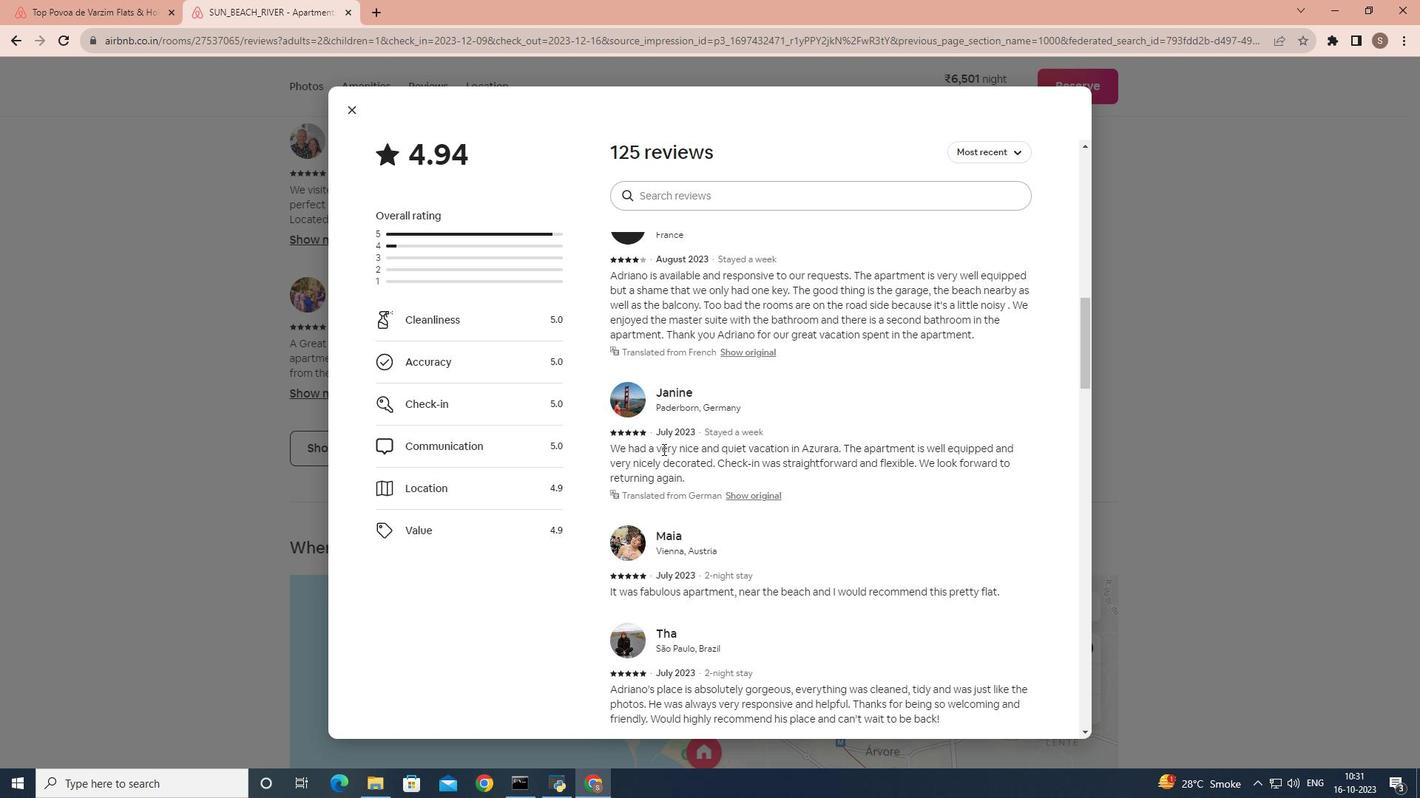
Action: Mouse scrolled (662, 449) with delta (0, 0)
Screenshot: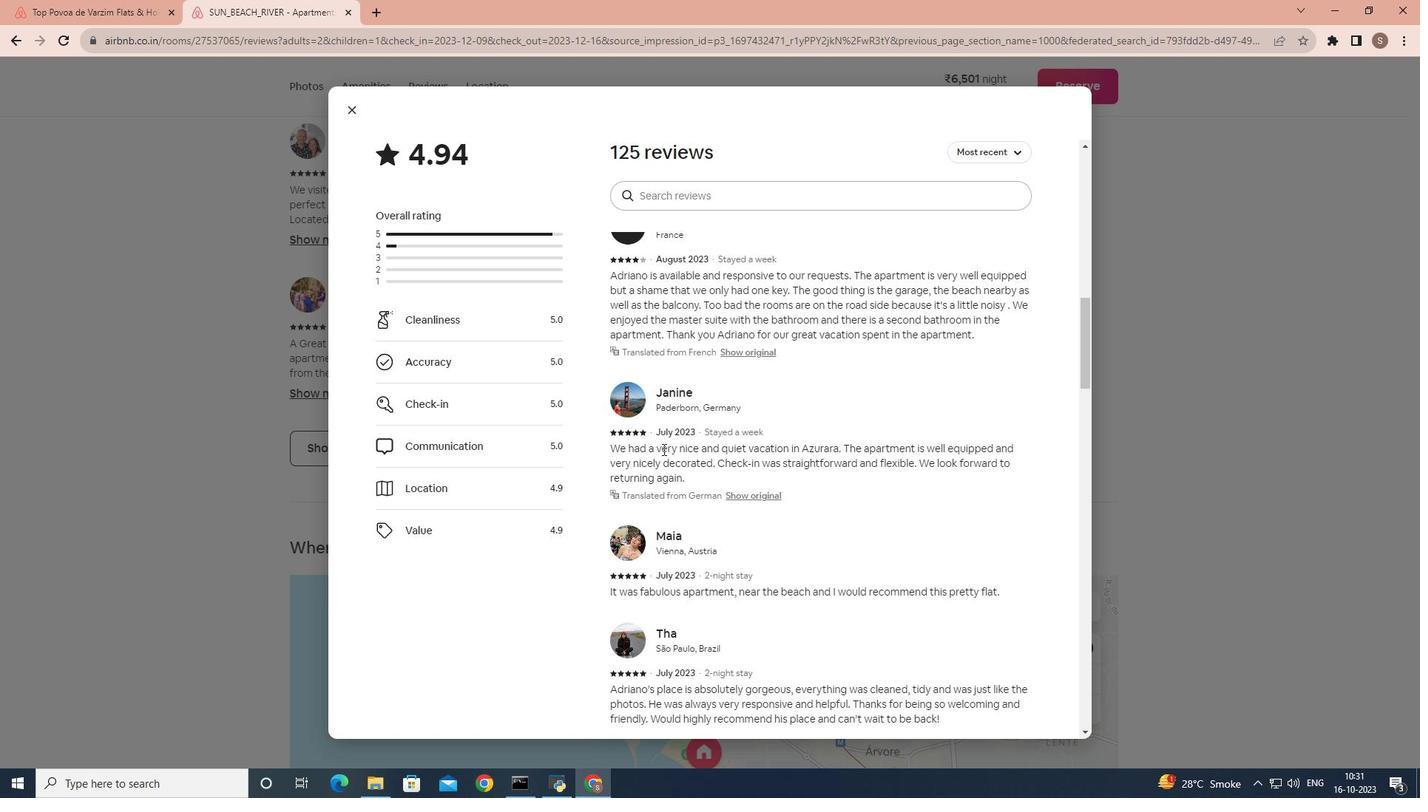 
Action: Mouse scrolled (662, 449) with delta (0, 0)
Screenshot: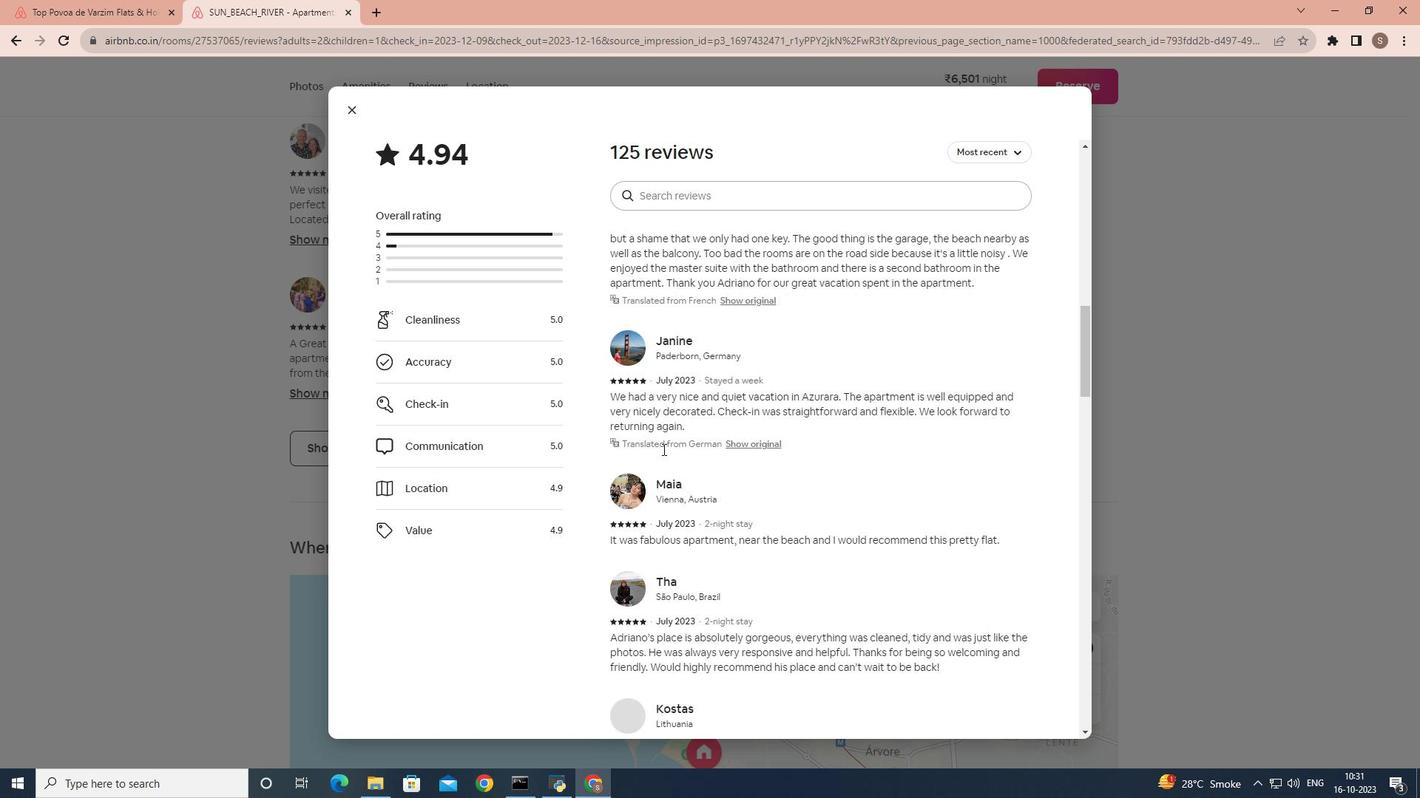 
Action: Mouse scrolled (662, 449) with delta (0, 0)
Screenshot: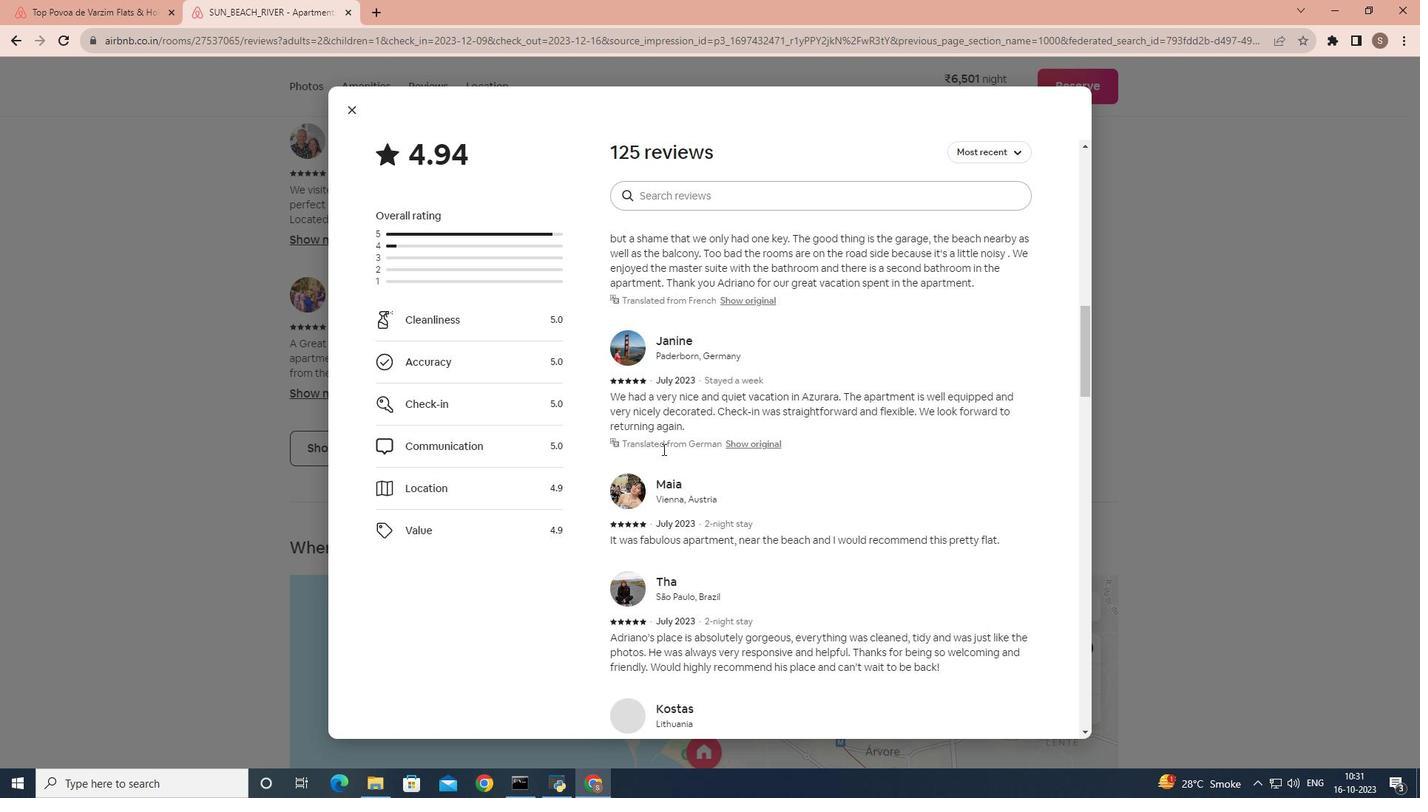 
Action: Mouse scrolled (662, 449) with delta (0, 0)
Screenshot: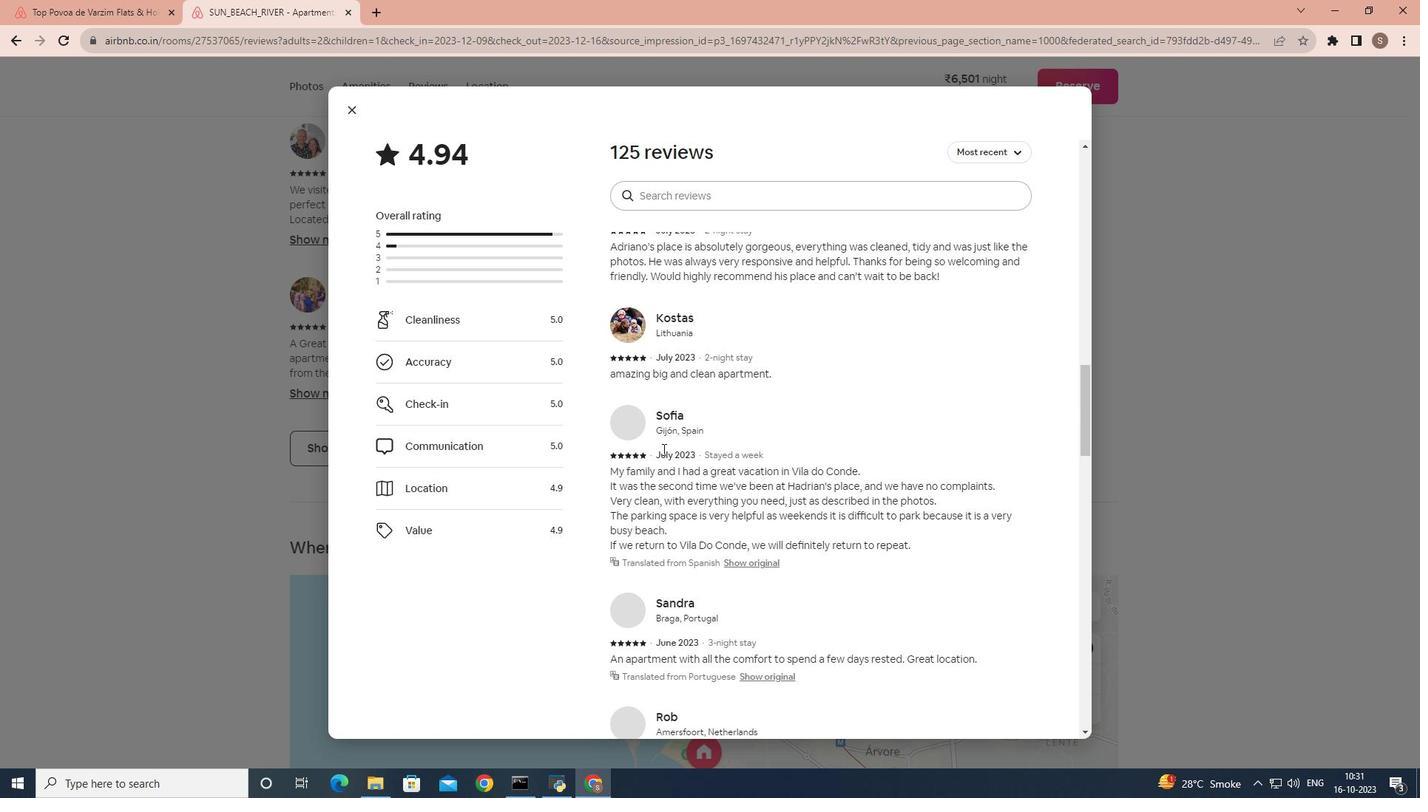 
Action: Mouse scrolled (662, 449) with delta (0, 0)
Screenshot: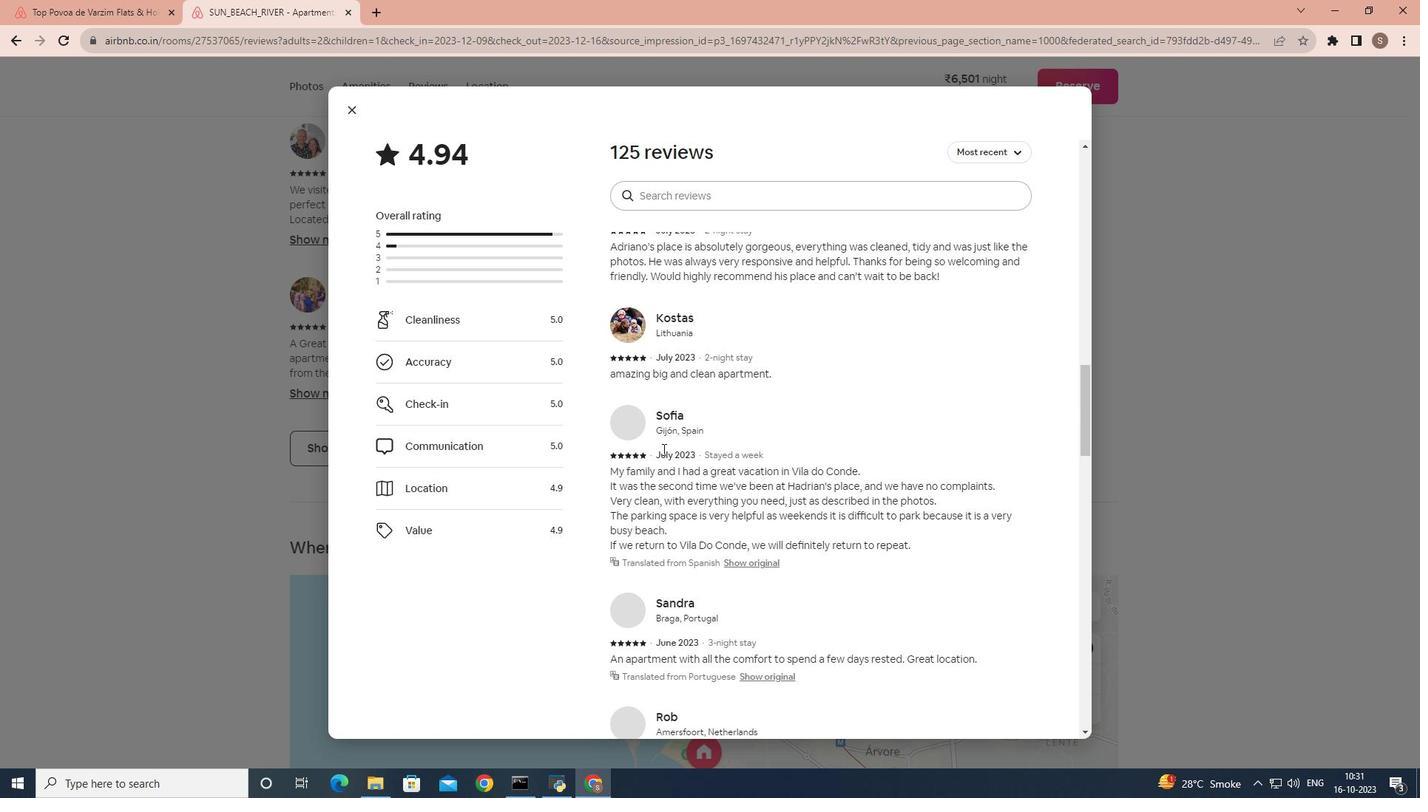 
Action: Mouse scrolled (662, 449) with delta (0, 0)
Screenshot: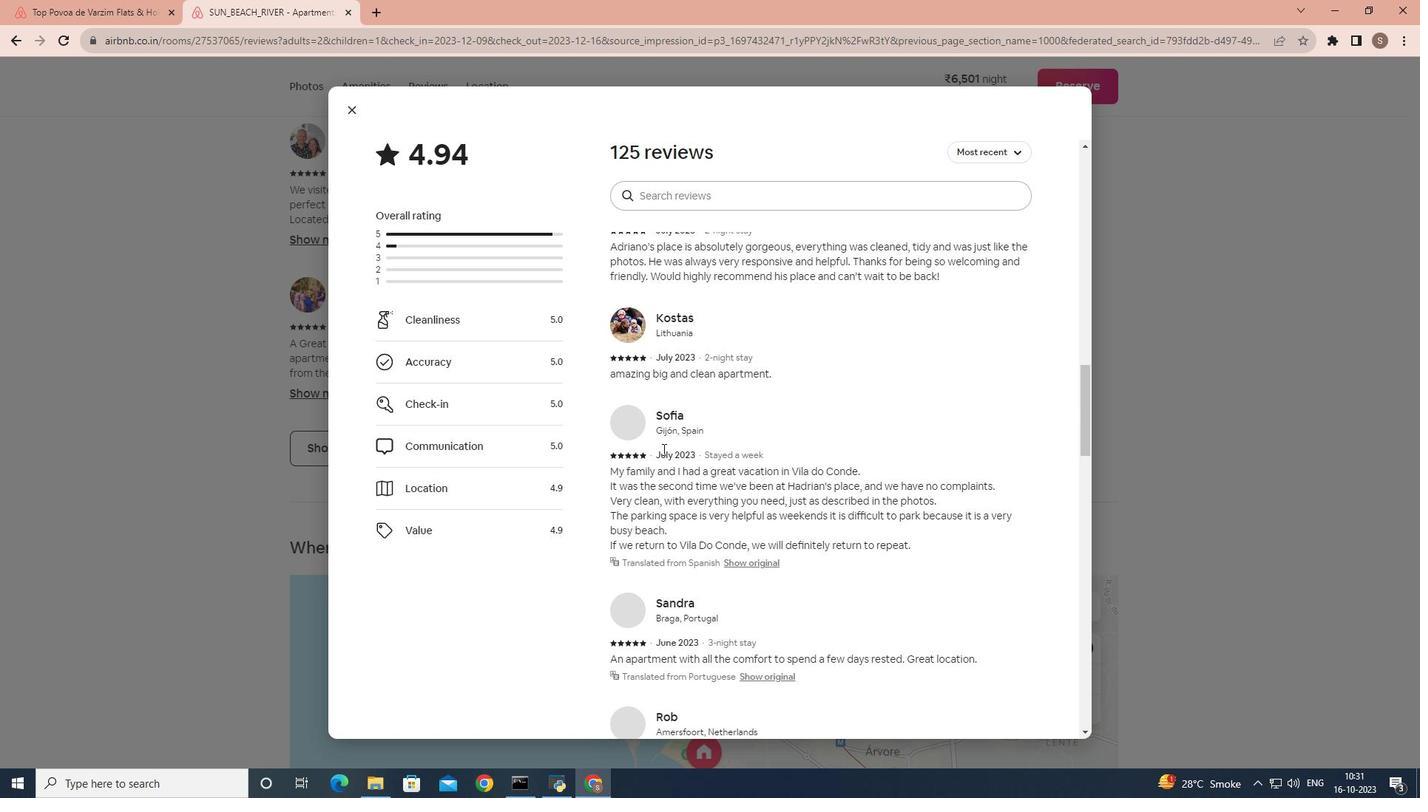 
Action: Mouse scrolled (662, 449) with delta (0, 0)
Screenshot: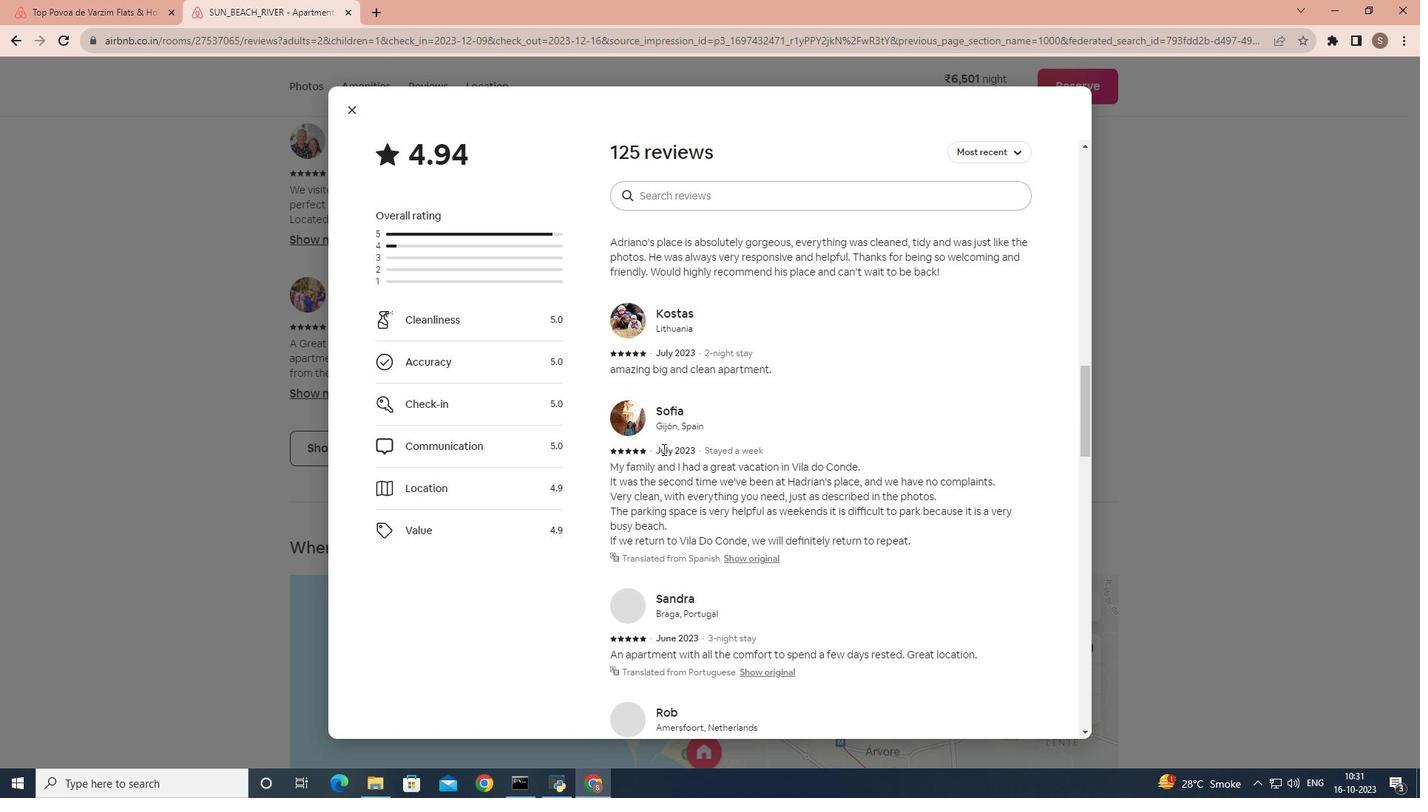
Action: Mouse scrolled (662, 449) with delta (0, 0)
Screenshot: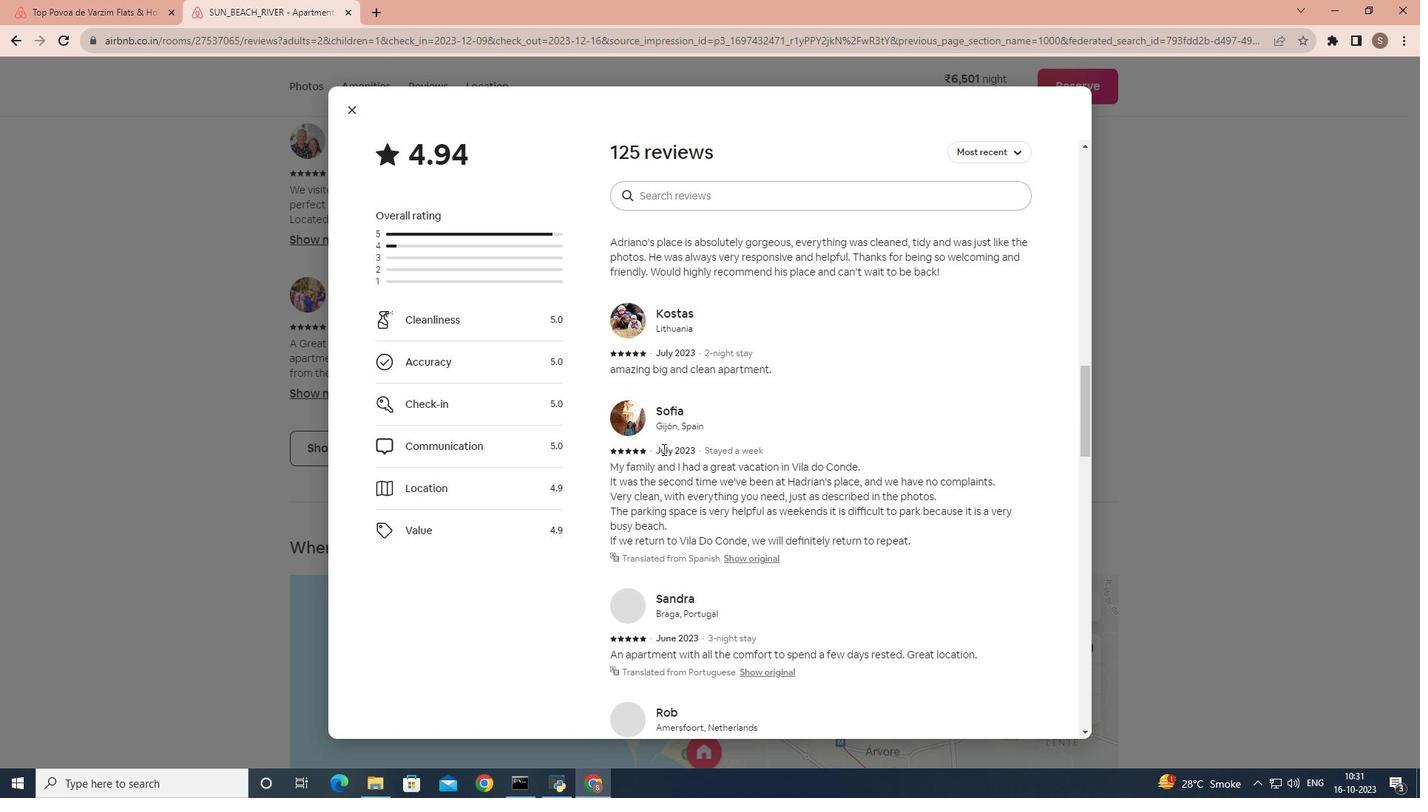 
Action: Mouse scrolled (662, 449) with delta (0, 0)
Screenshot: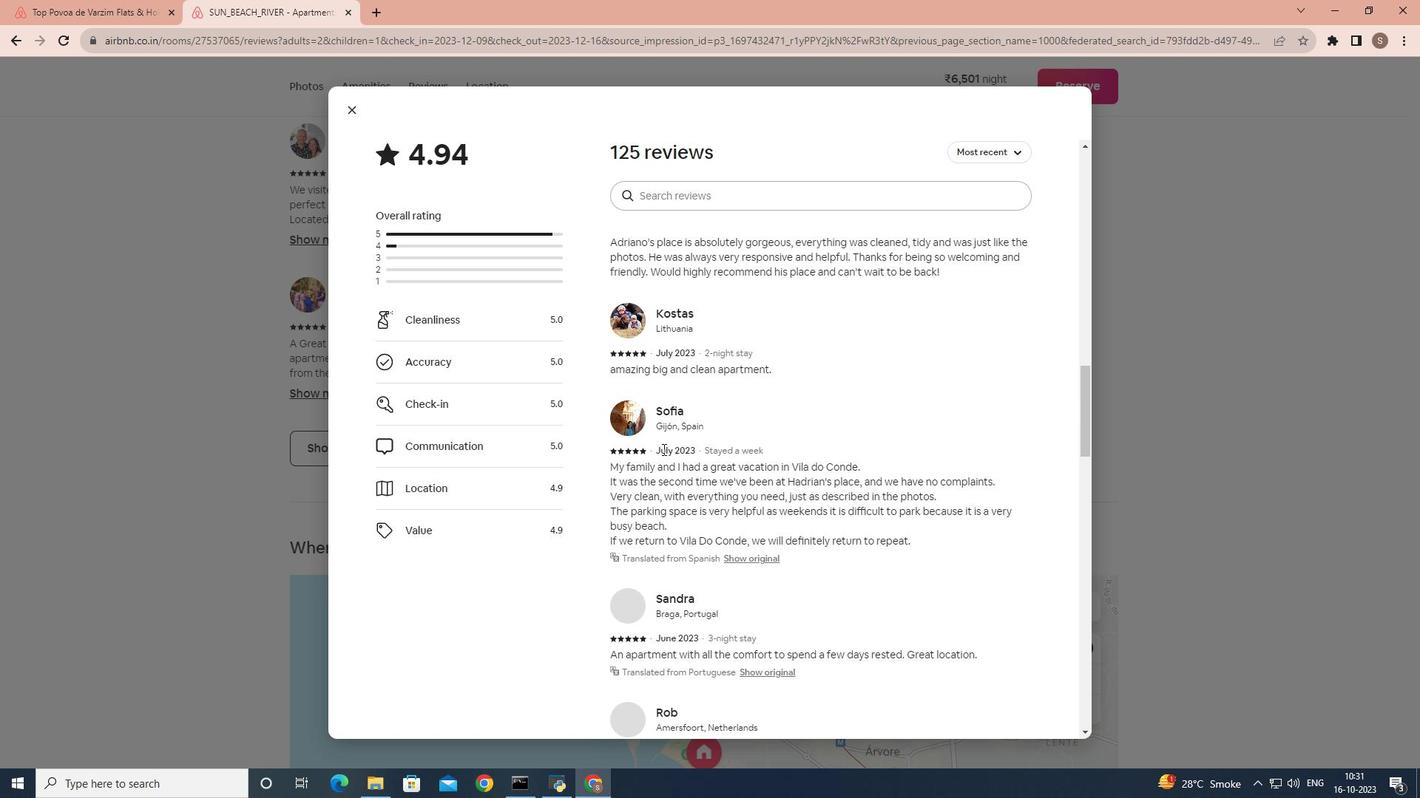 
Action: Mouse scrolled (662, 449) with delta (0, 0)
Screenshot: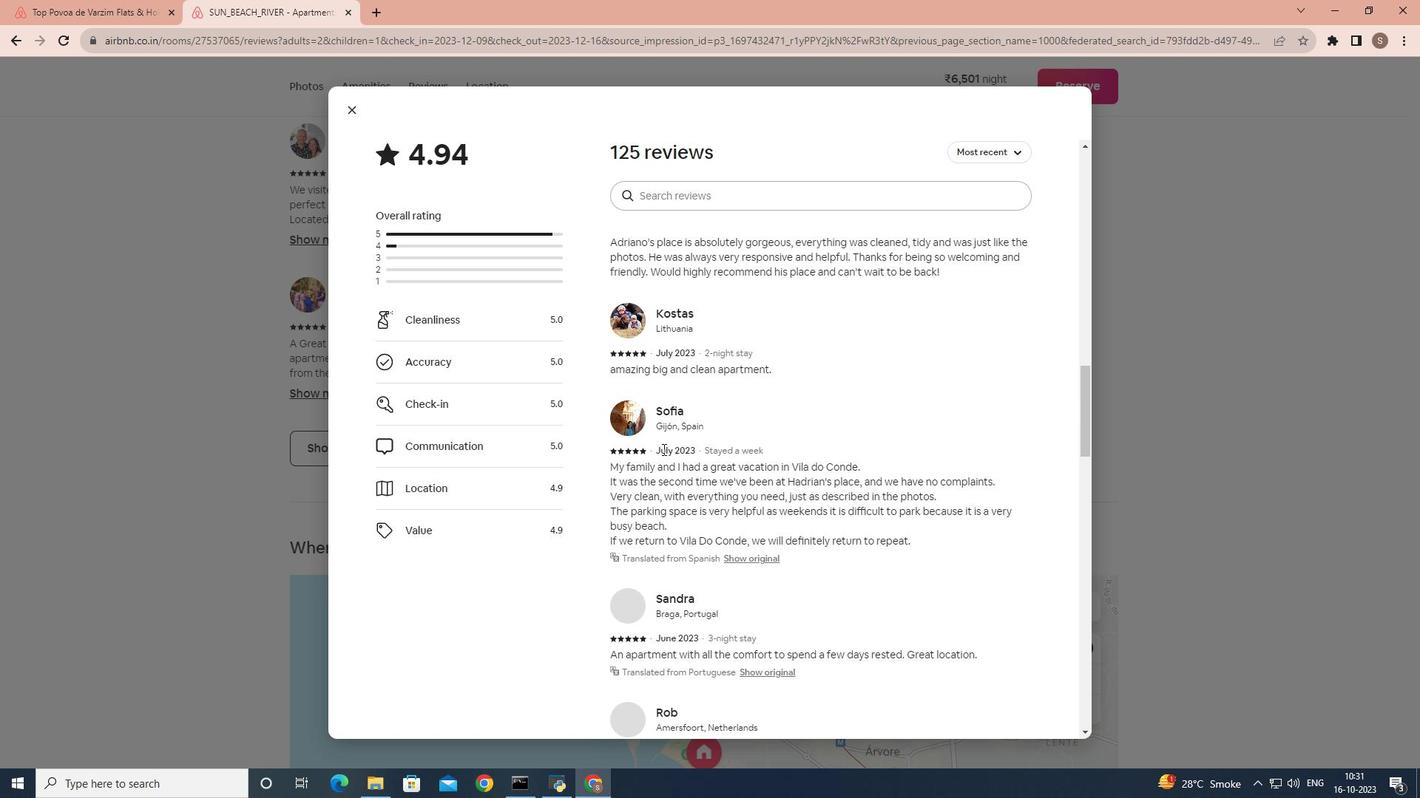 
Action: Mouse scrolled (662, 449) with delta (0, 0)
Screenshot: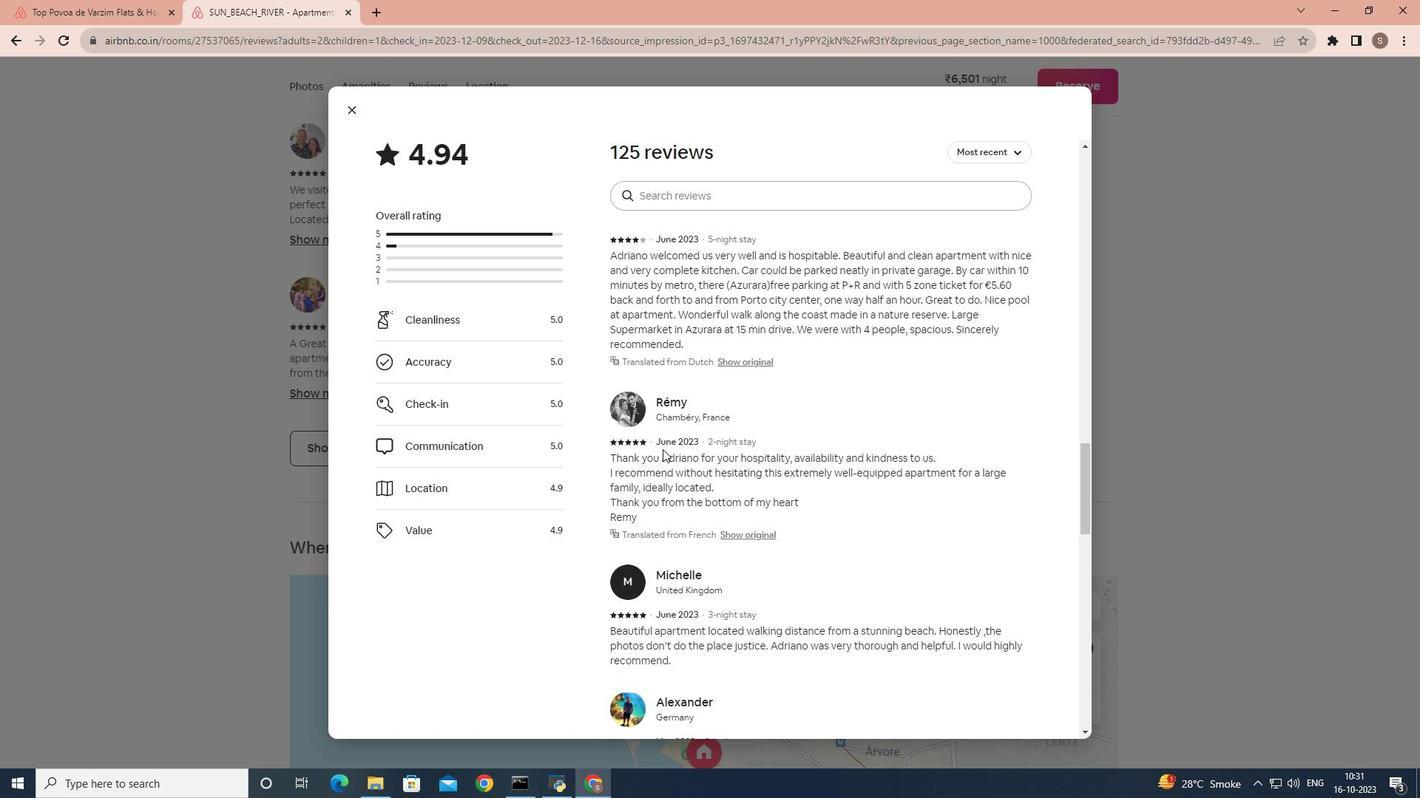 
Action: Mouse scrolled (662, 449) with delta (0, 0)
Screenshot: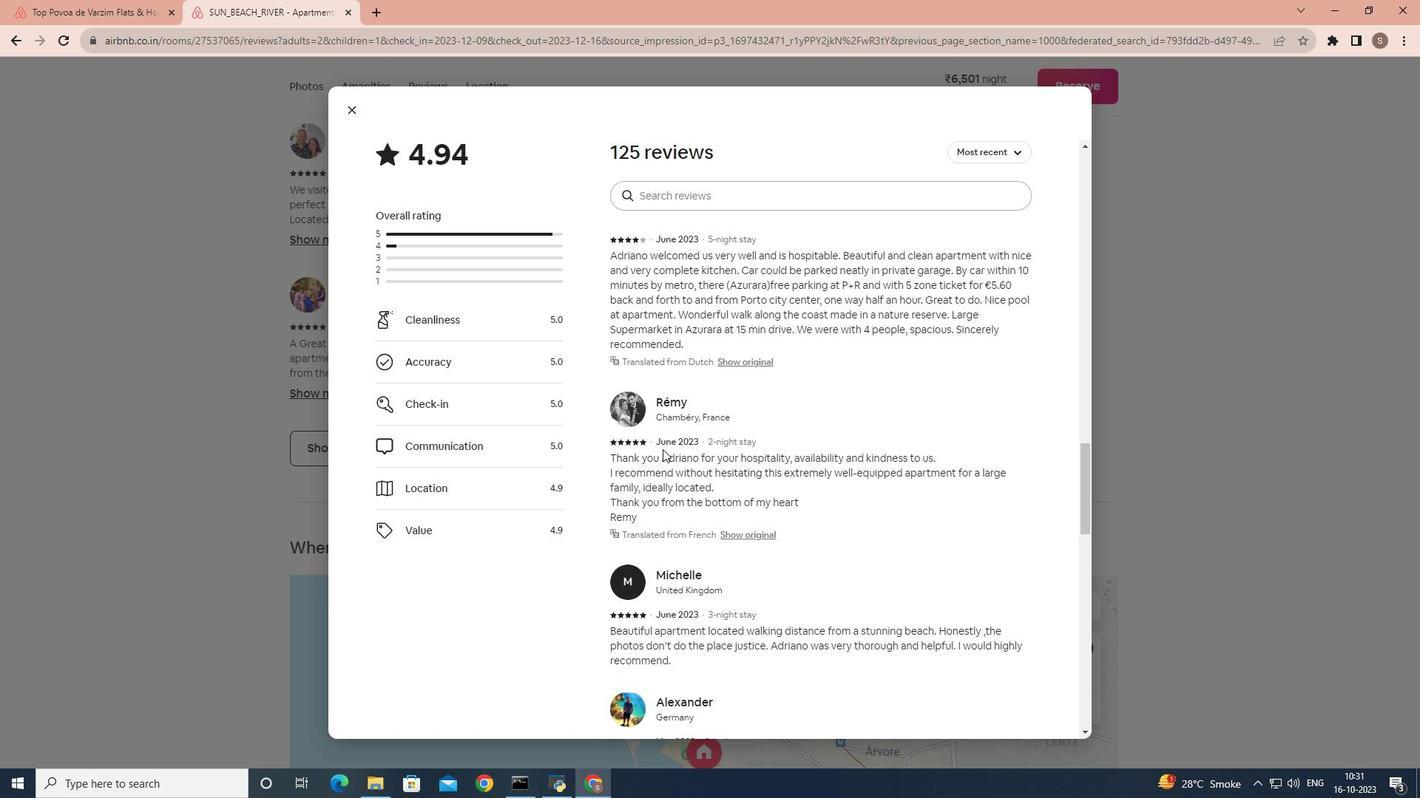 
Action: Mouse scrolled (662, 449) with delta (0, 0)
Screenshot: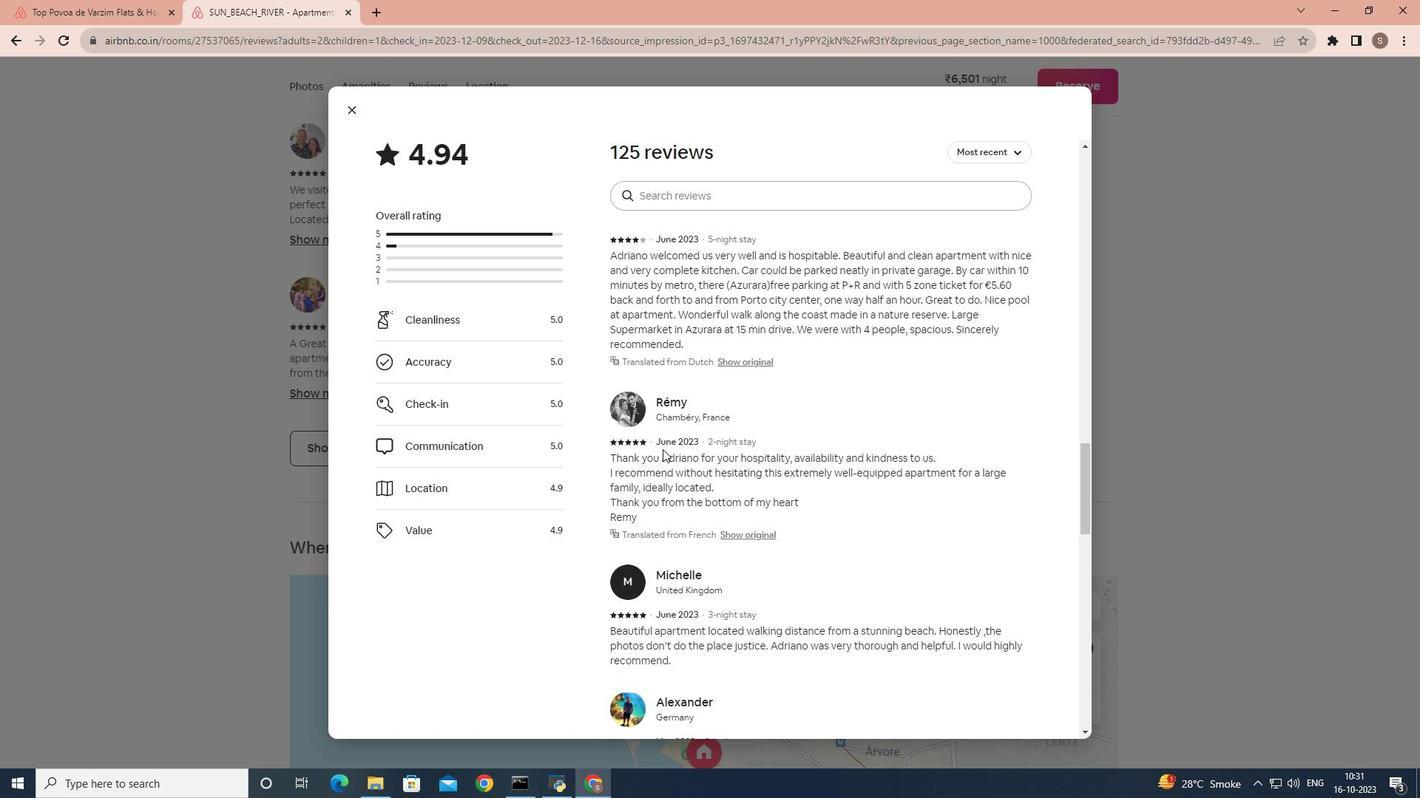 
Action: Mouse scrolled (662, 449) with delta (0, 0)
Screenshot: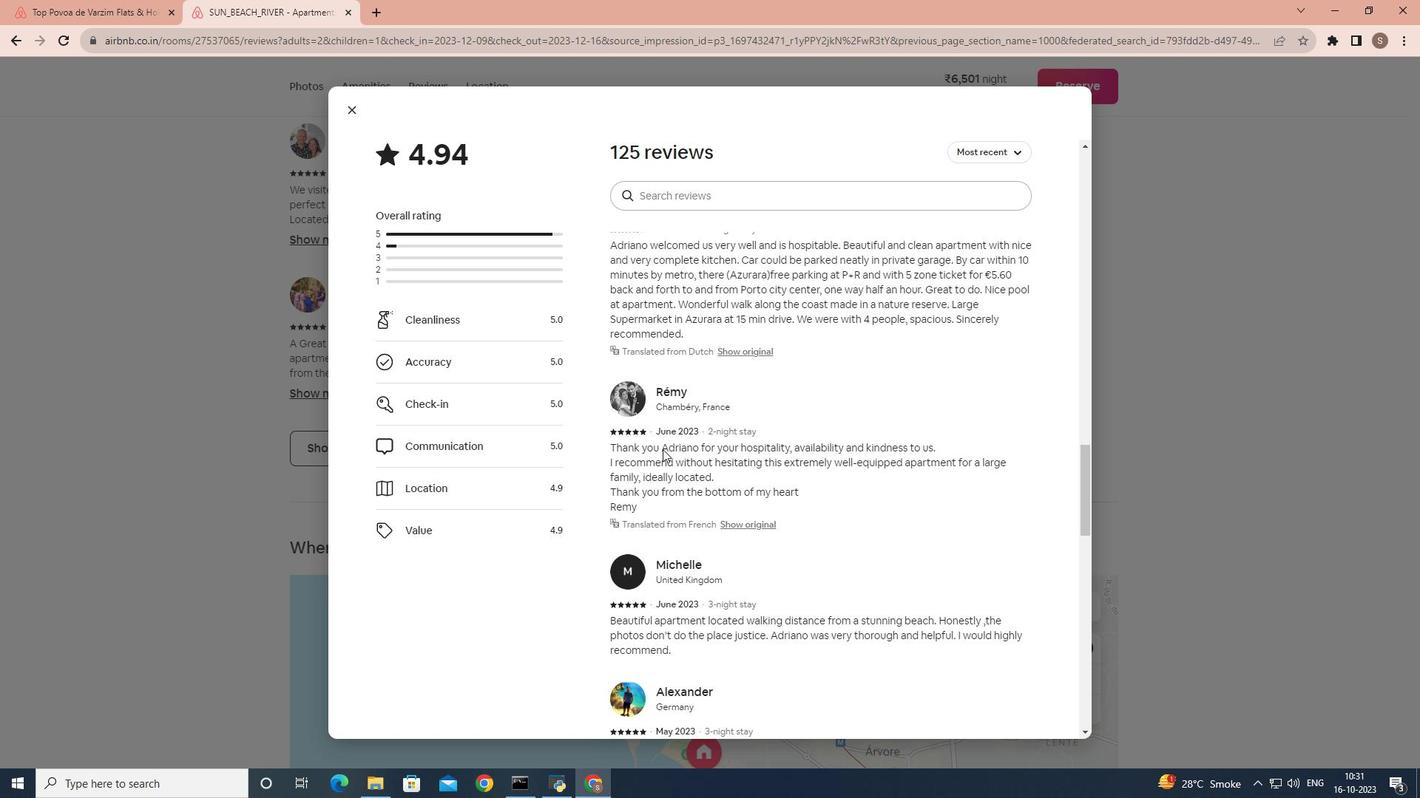 
Action: Mouse scrolled (662, 449) with delta (0, 0)
Screenshot: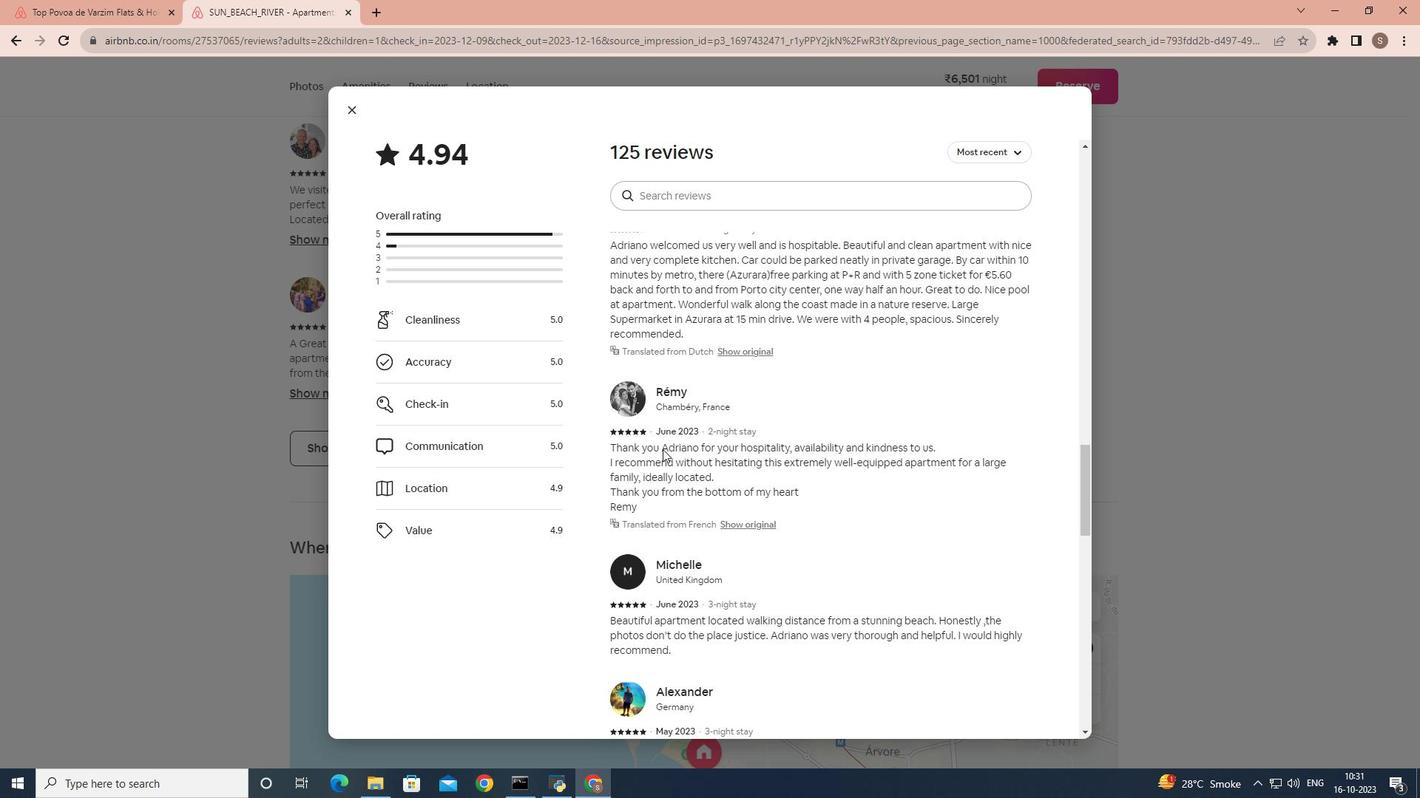 
Action: Mouse scrolled (662, 449) with delta (0, 0)
Screenshot: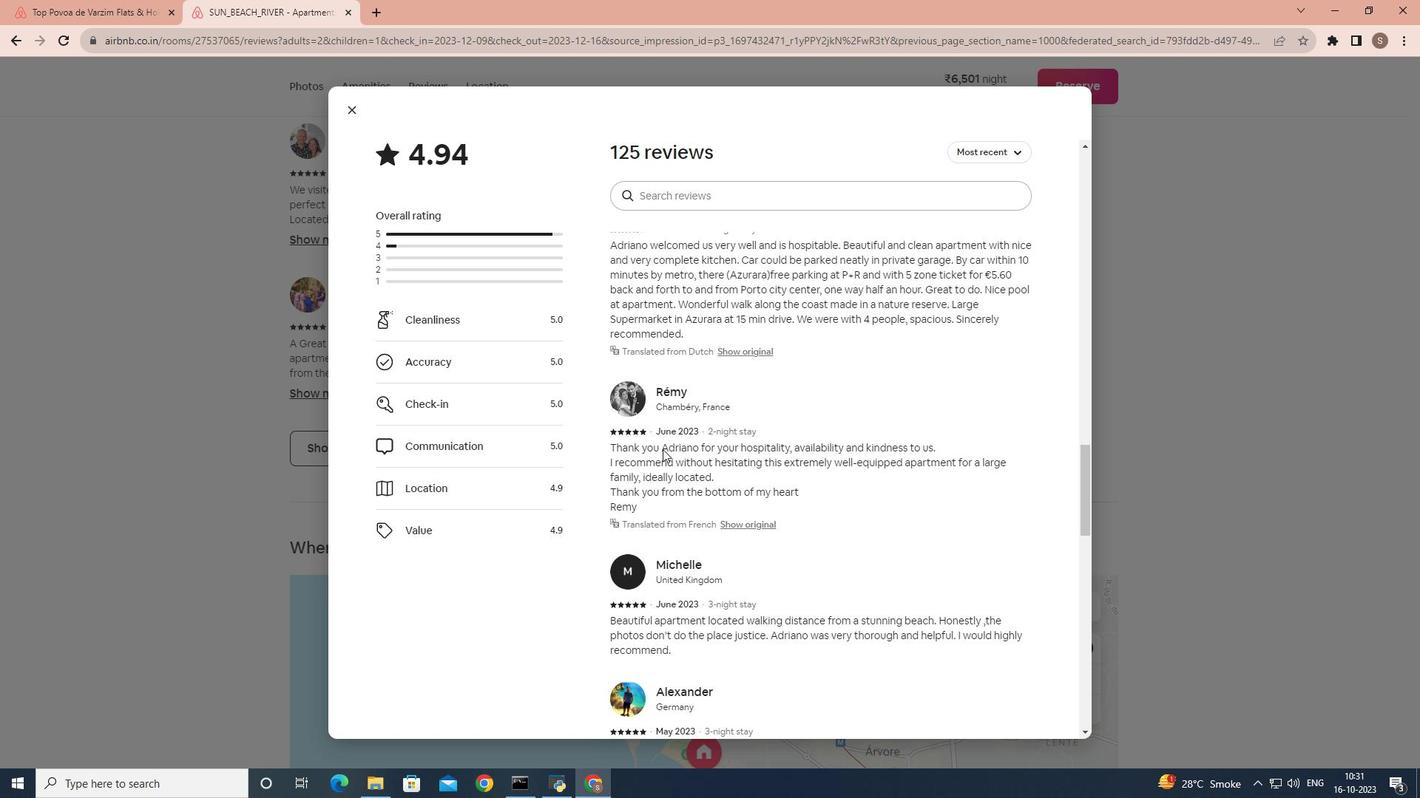 
Action: Mouse scrolled (662, 449) with delta (0, 0)
Screenshot: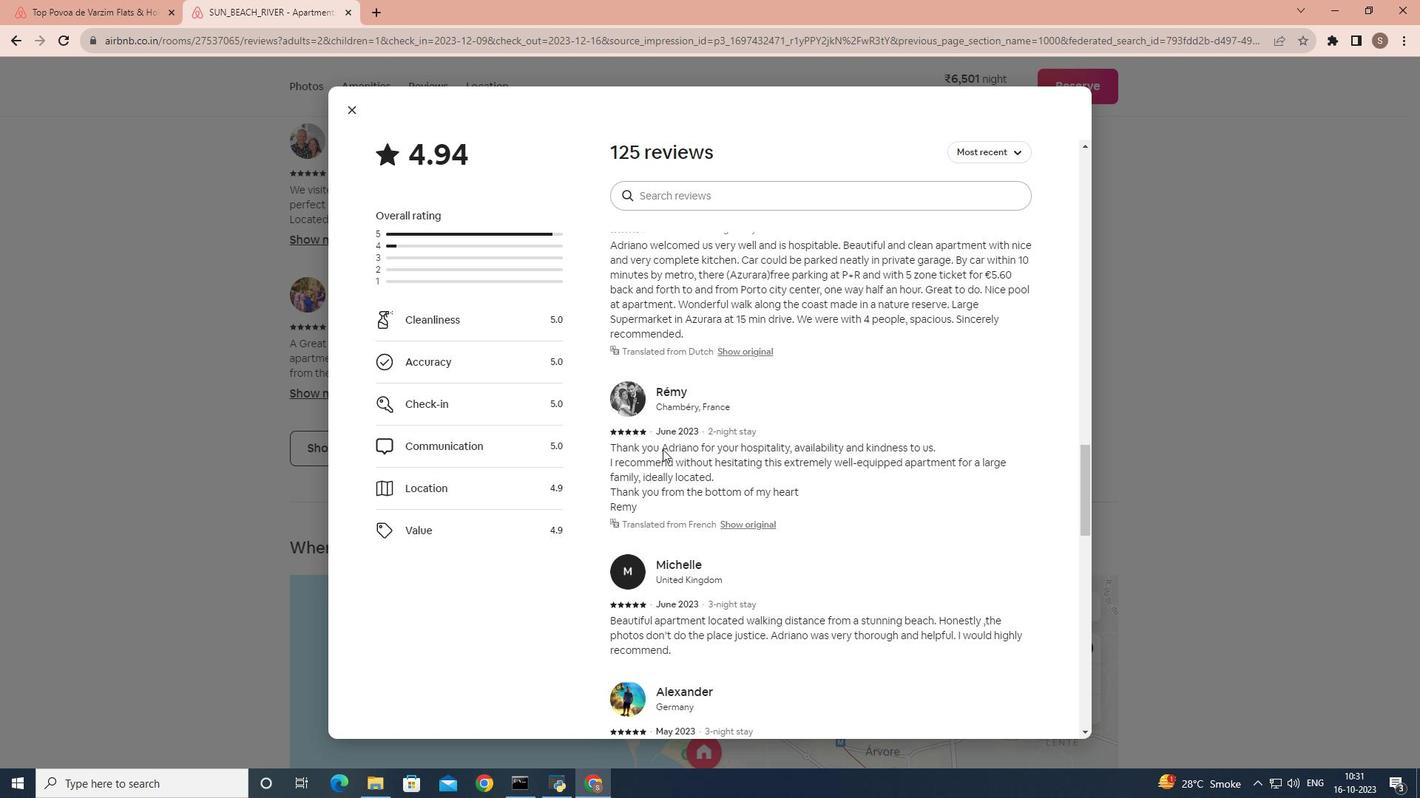
Action: Mouse scrolled (662, 450) with delta (0, 0)
Screenshot: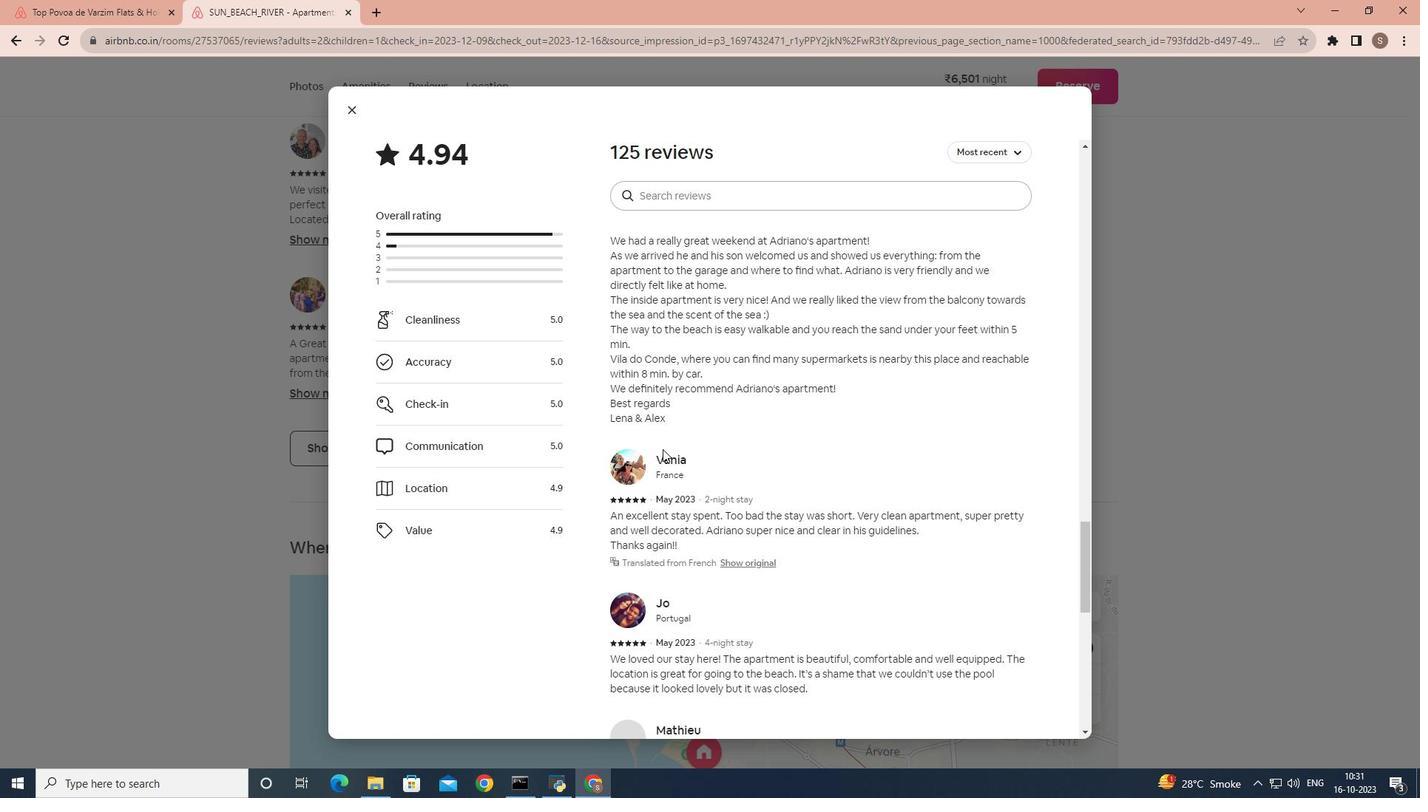 
Action: Mouse scrolled (662, 450) with delta (0, 0)
Screenshot: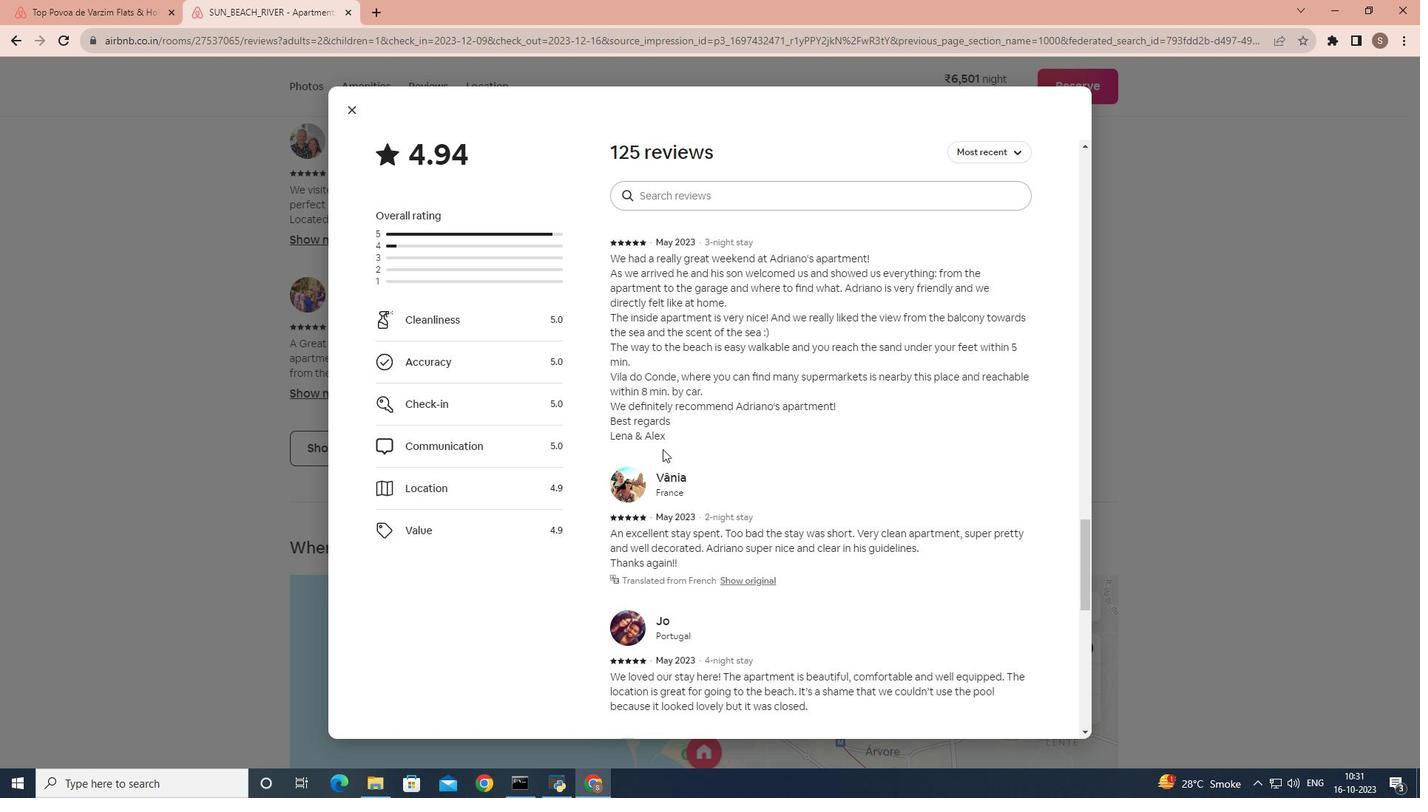 
Action: Mouse scrolled (662, 449) with delta (0, 0)
Screenshot: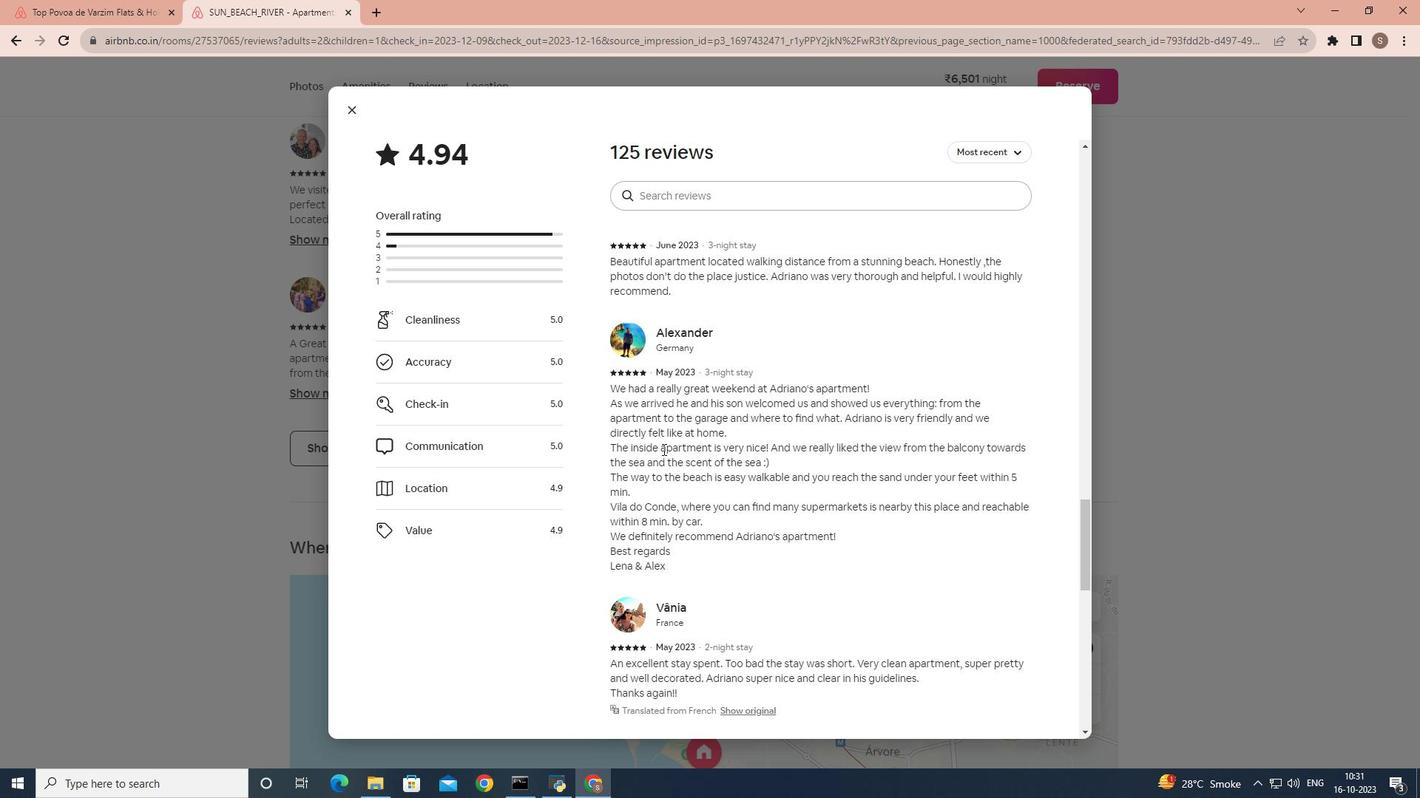 
Action: Mouse scrolled (662, 449) with delta (0, 0)
Screenshot: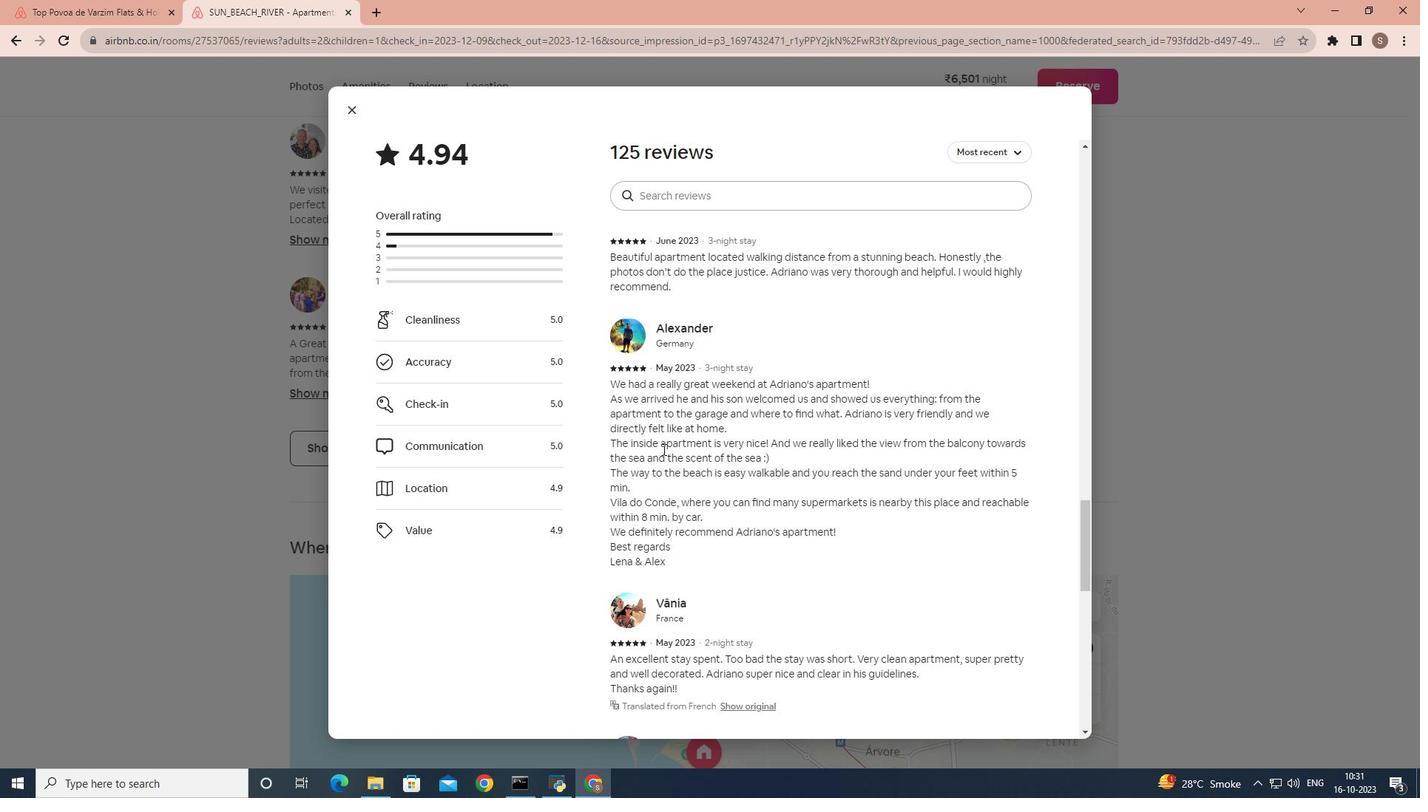 
Action: Mouse scrolled (662, 449) with delta (0, 0)
Screenshot: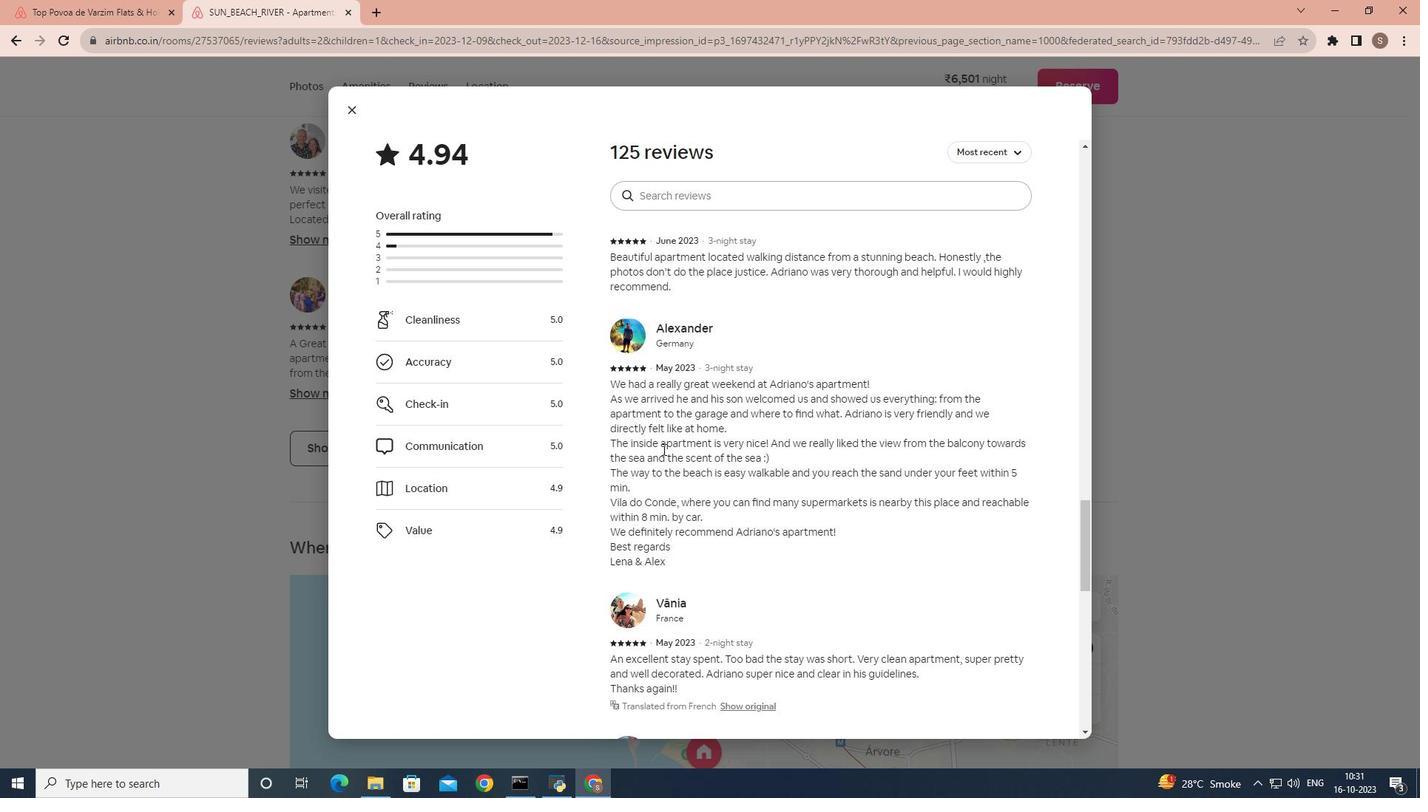 
Action: Mouse scrolled (662, 449) with delta (0, 0)
Screenshot: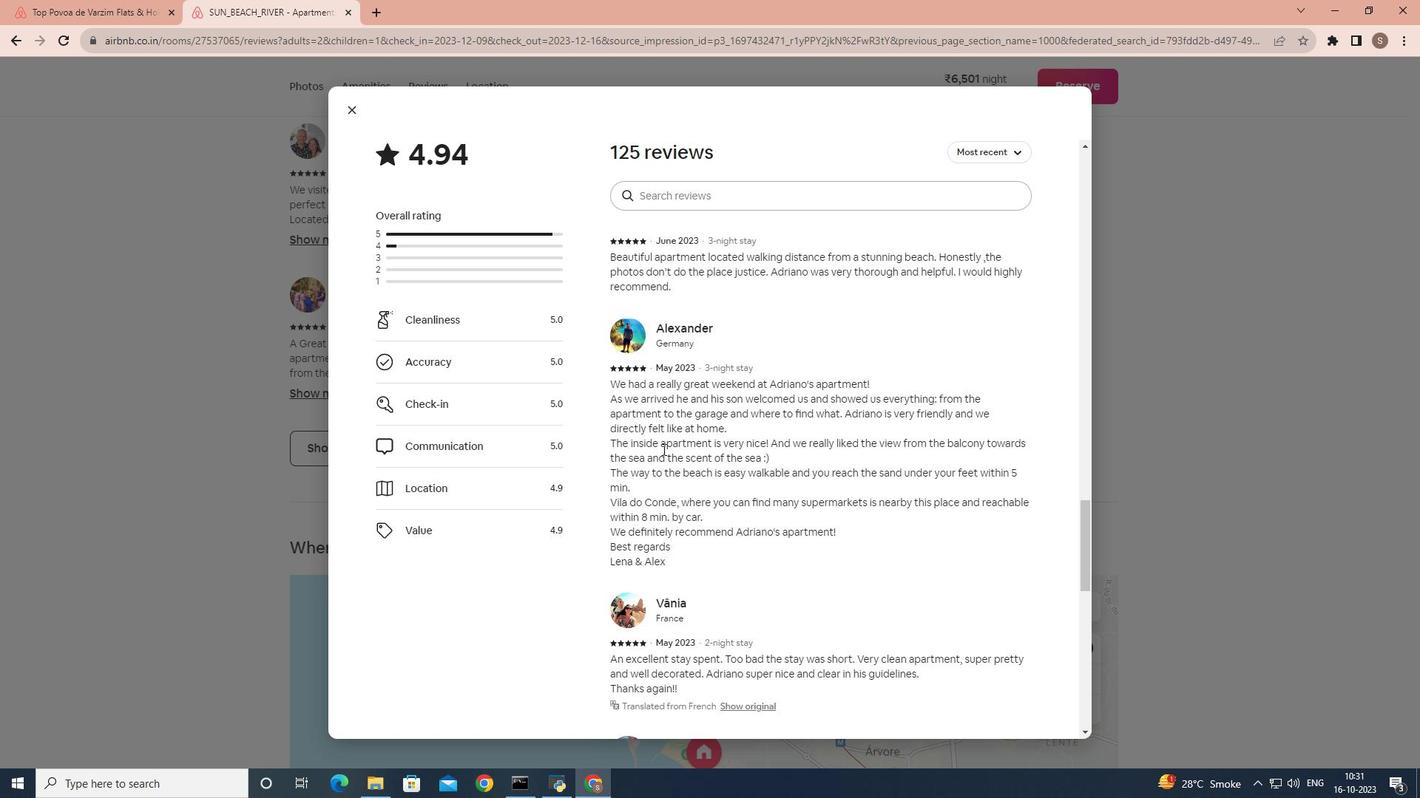 
Action: Mouse scrolled (662, 449) with delta (0, 0)
Screenshot: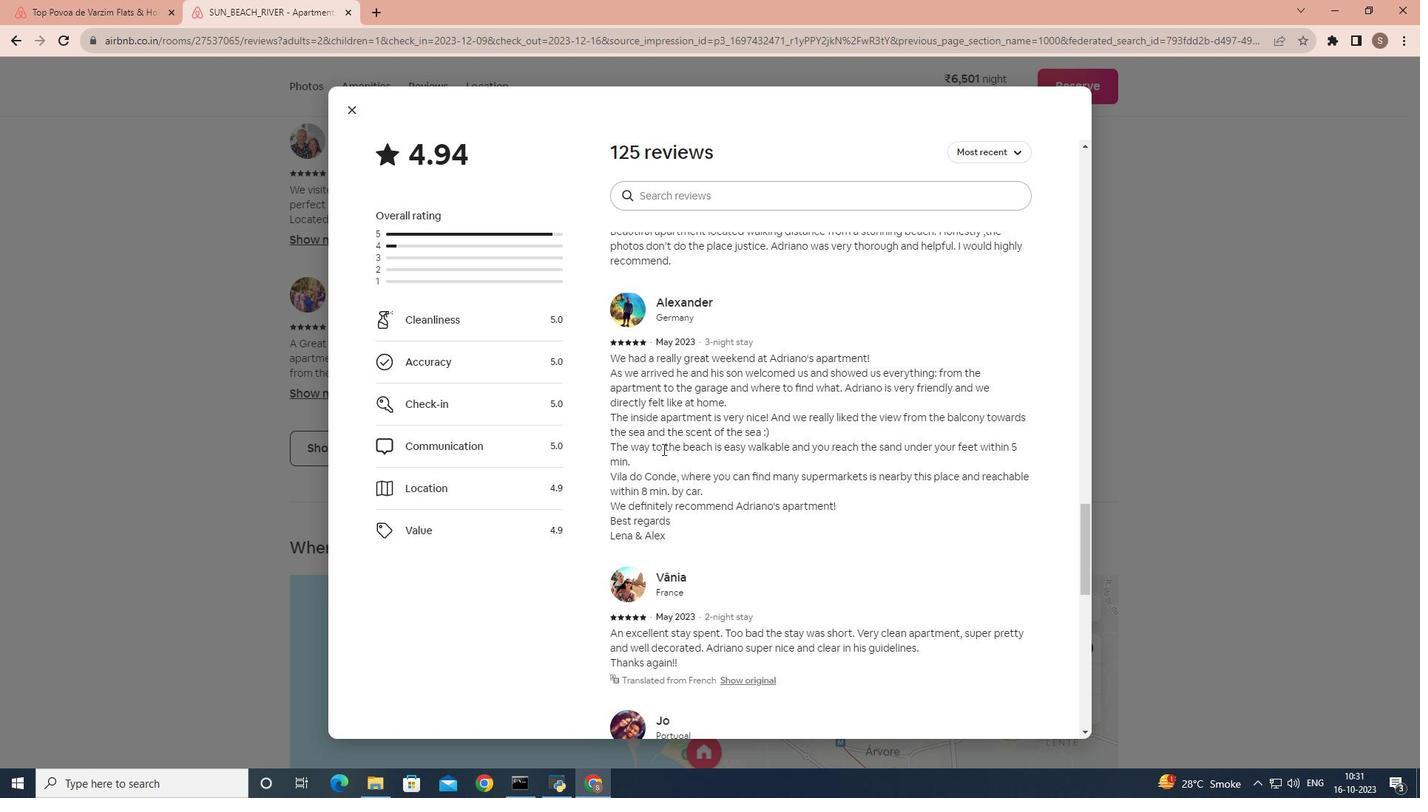 
Action: Mouse scrolled (662, 449) with delta (0, 0)
Screenshot: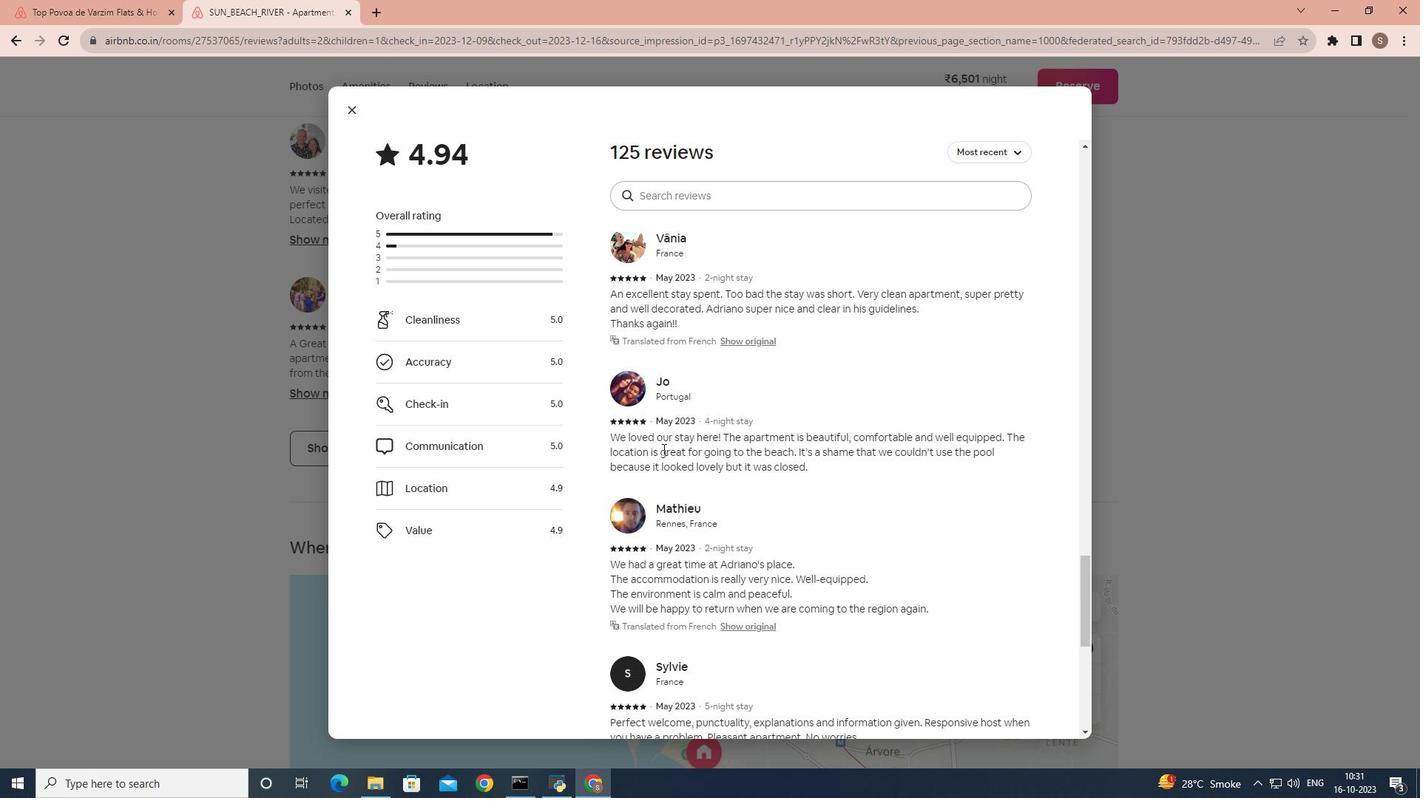 
Action: Mouse scrolled (662, 449) with delta (0, 0)
Screenshot: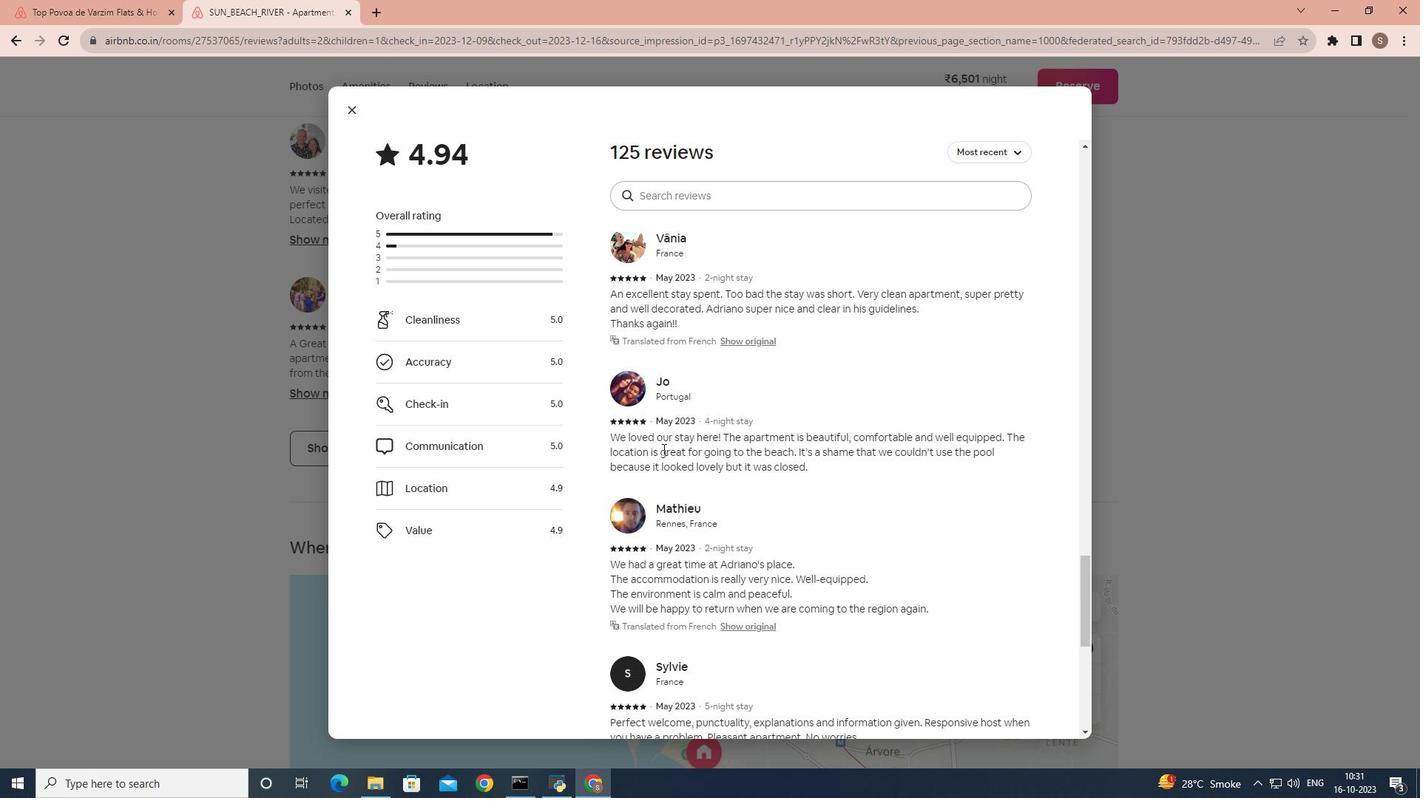 
Action: Mouse scrolled (662, 449) with delta (0, 0)
Screenshot: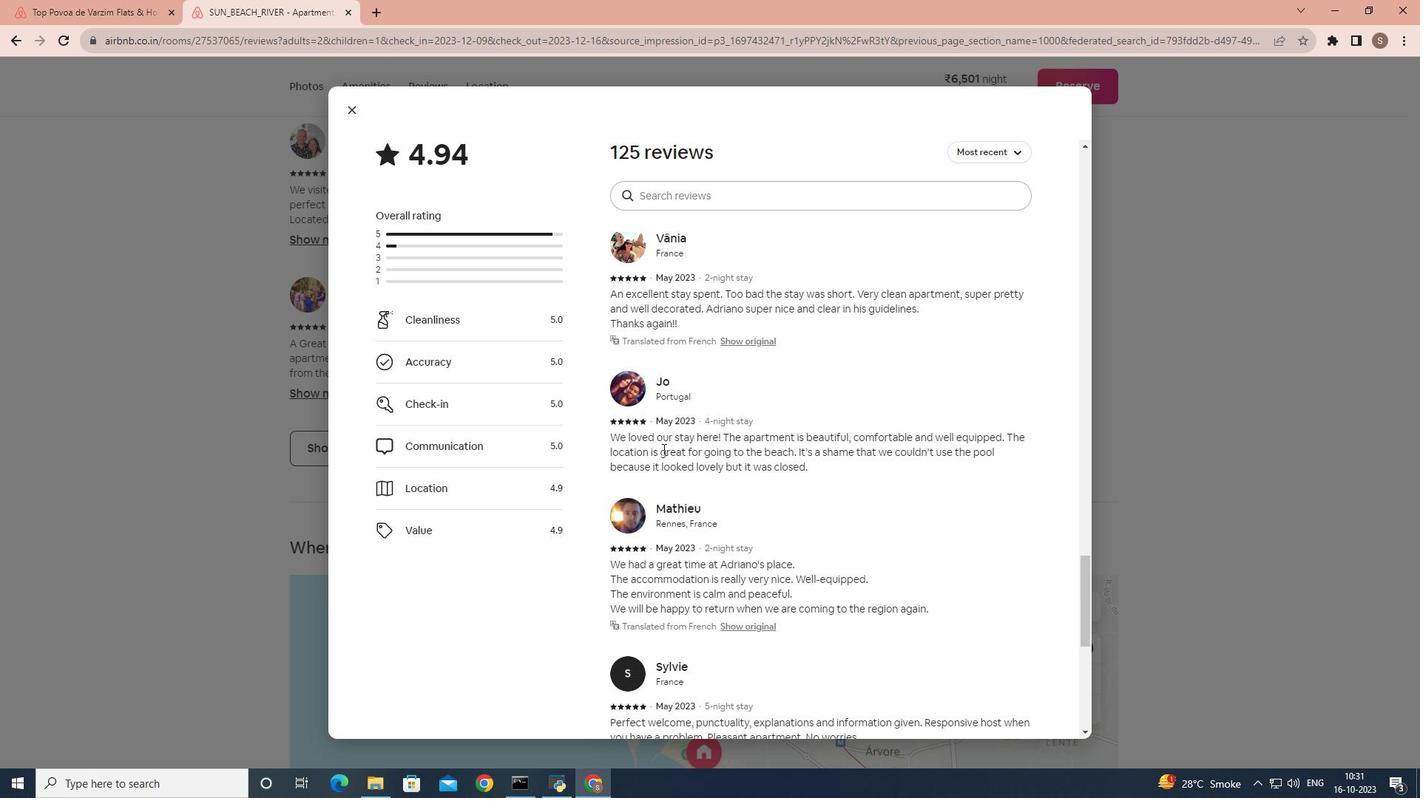
Action: Mouse scrolled (662, 449) with delta (0, 0)
Screenshot: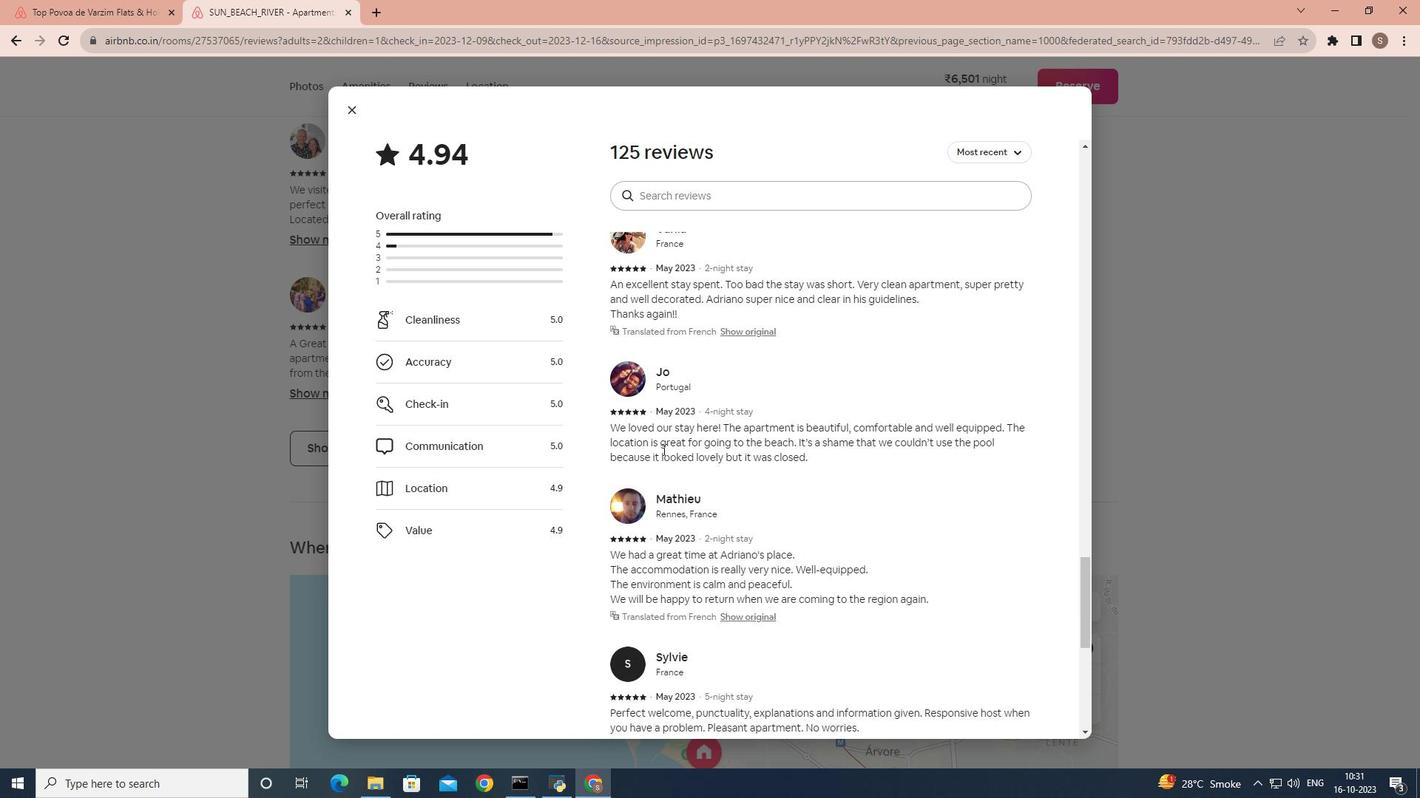 
Action: Mouse scrolled (662, 449) with delta (0, 0)
Screenshot: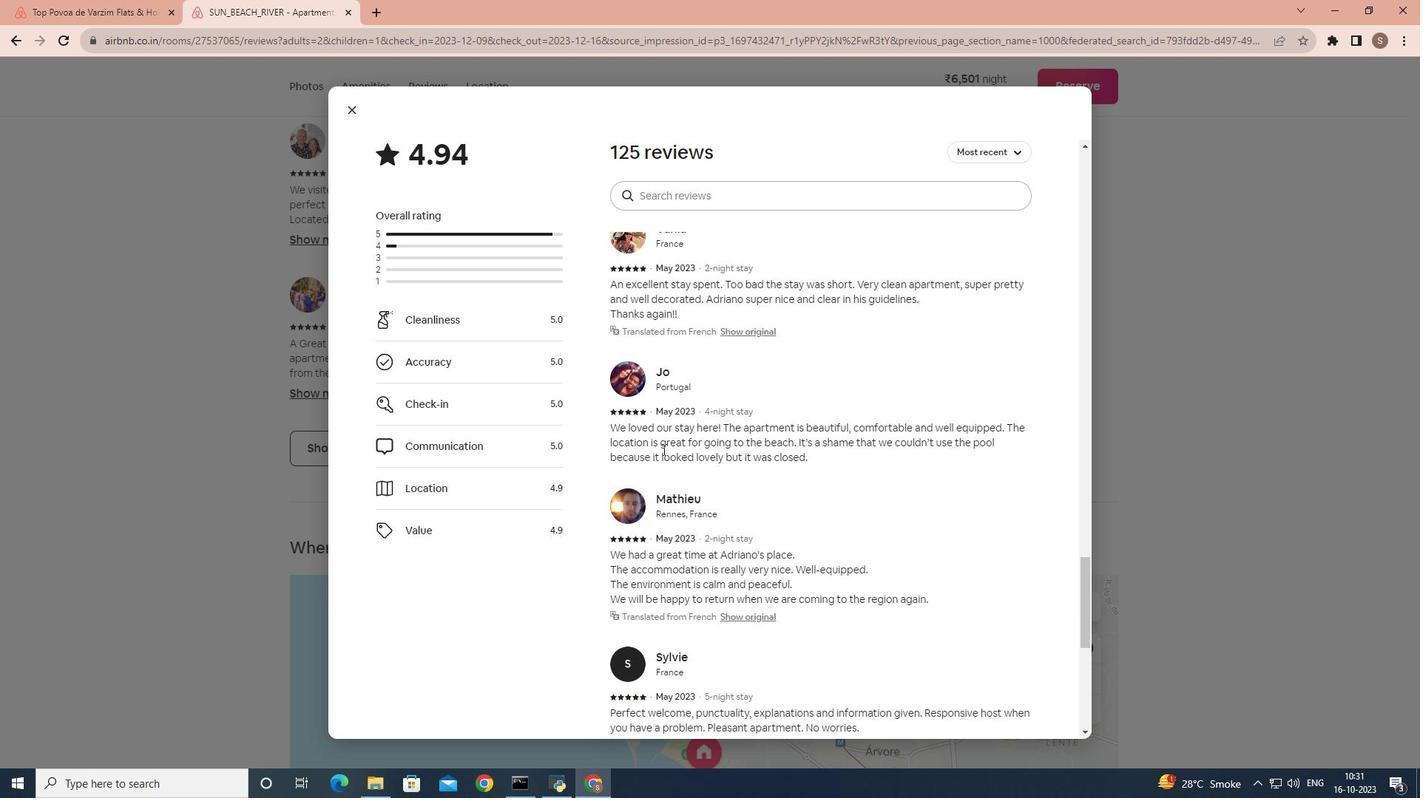 
Action: Mouse scrolled (662, 449) with delta (0, 0)
Screenshot: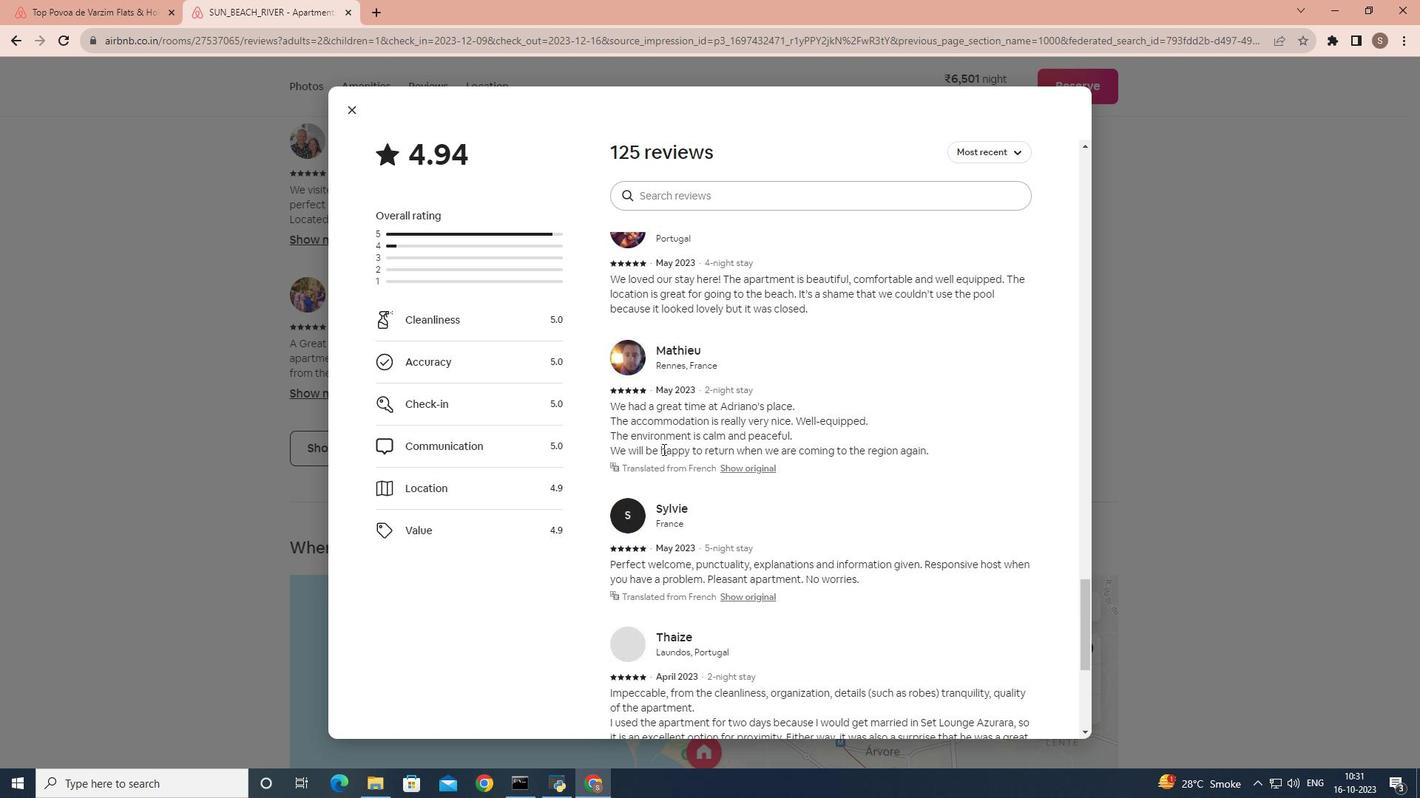 
Action: Mouse scrolled (662, 449) with delta (0, 0)
Screenshot: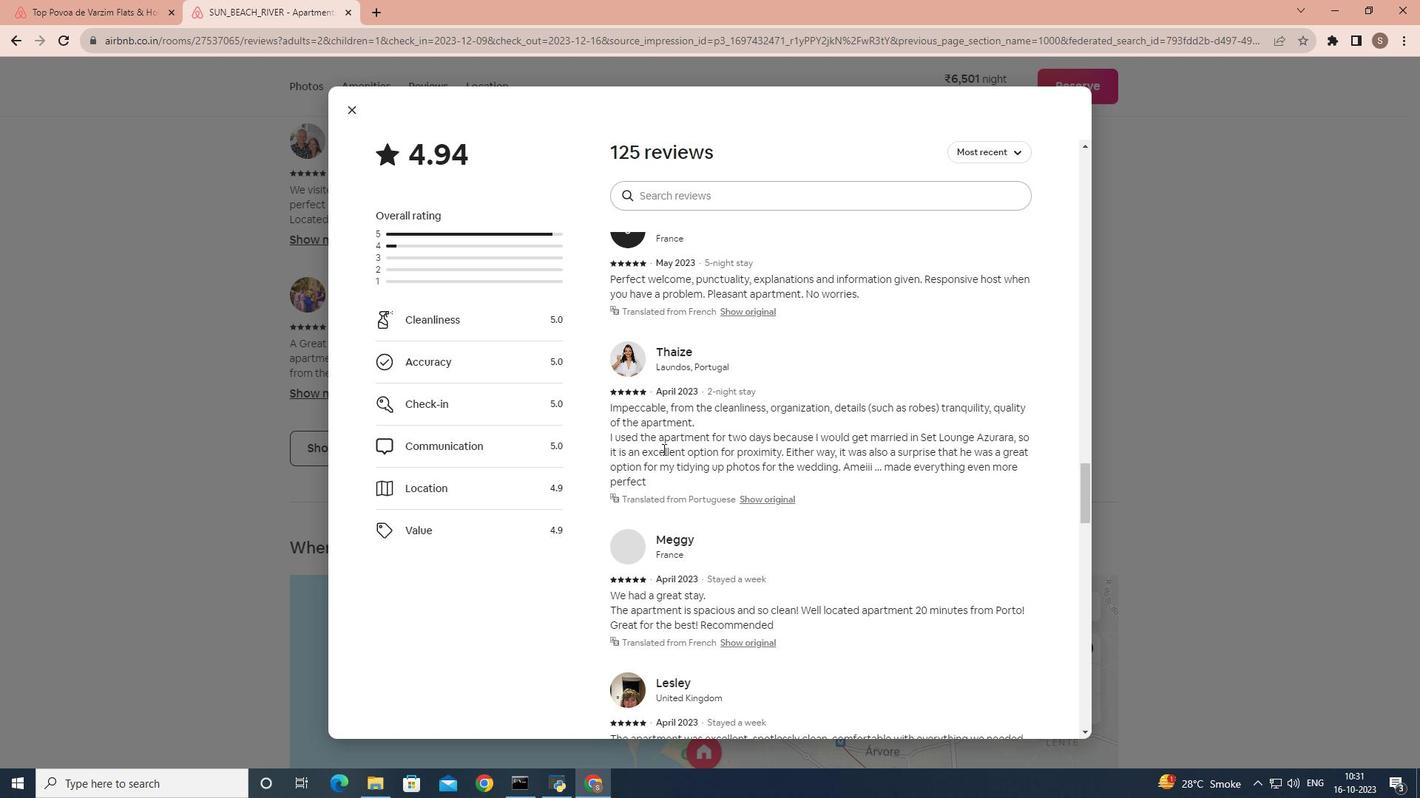 
Action: Mouse scrolled (662, 449) with delta (0, 0)
Screenshot: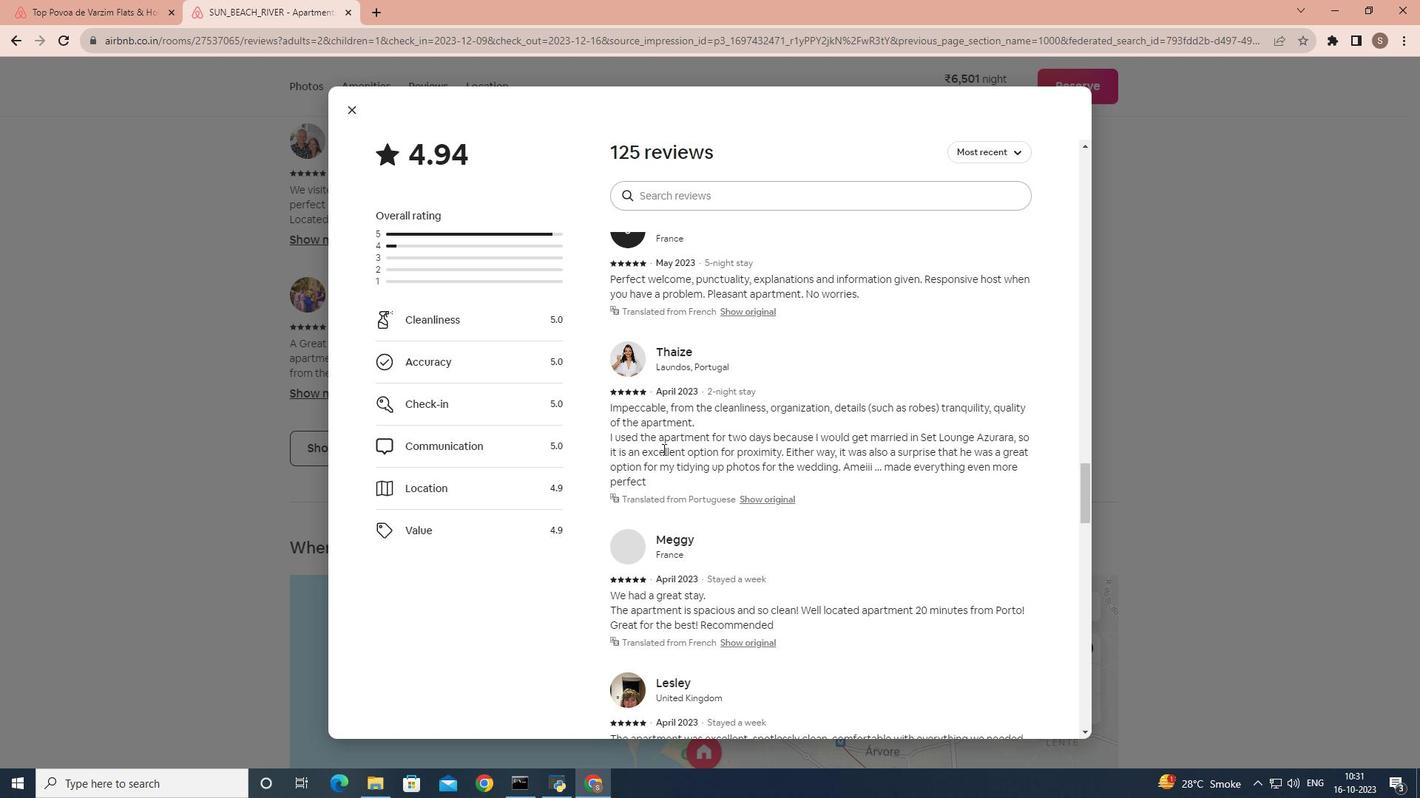 
Action: Mouse scrolled (662, 449) with delta (0, 0)
Screenshot: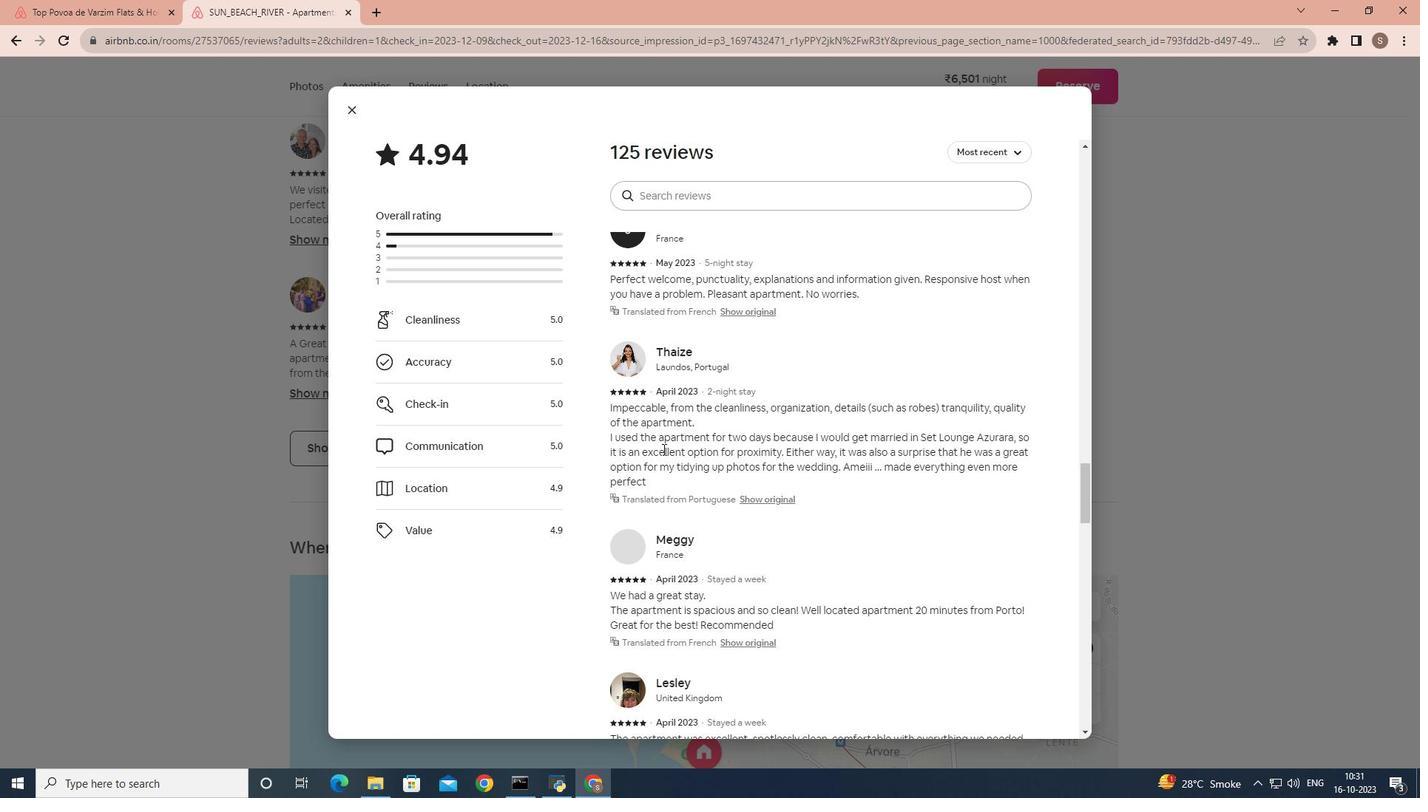 
Action: Mouse scrolled (662, 449) with delta (0, 0)
Screenshot: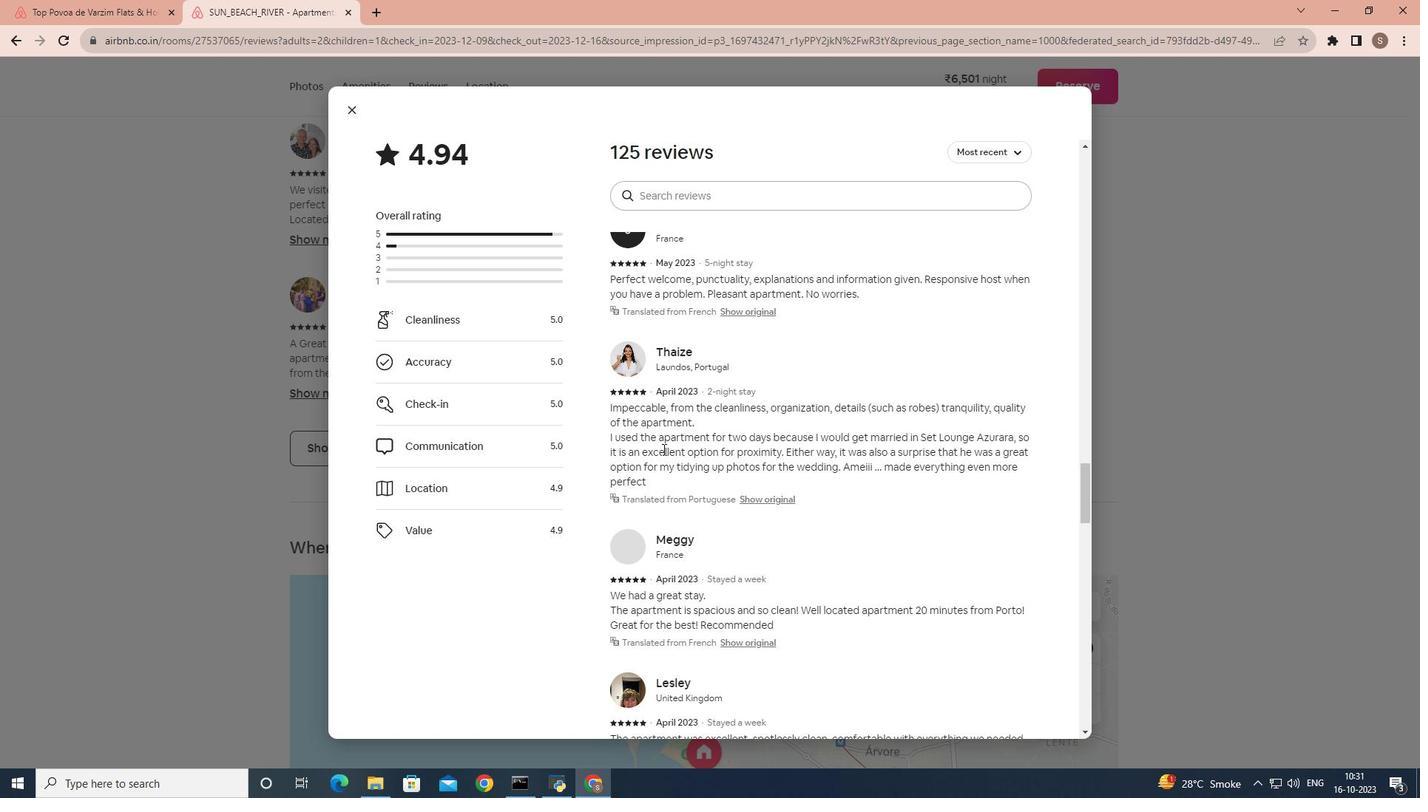 
Action: Mouse scrolled (662, 449) with delta (0, 0)
Screenshot: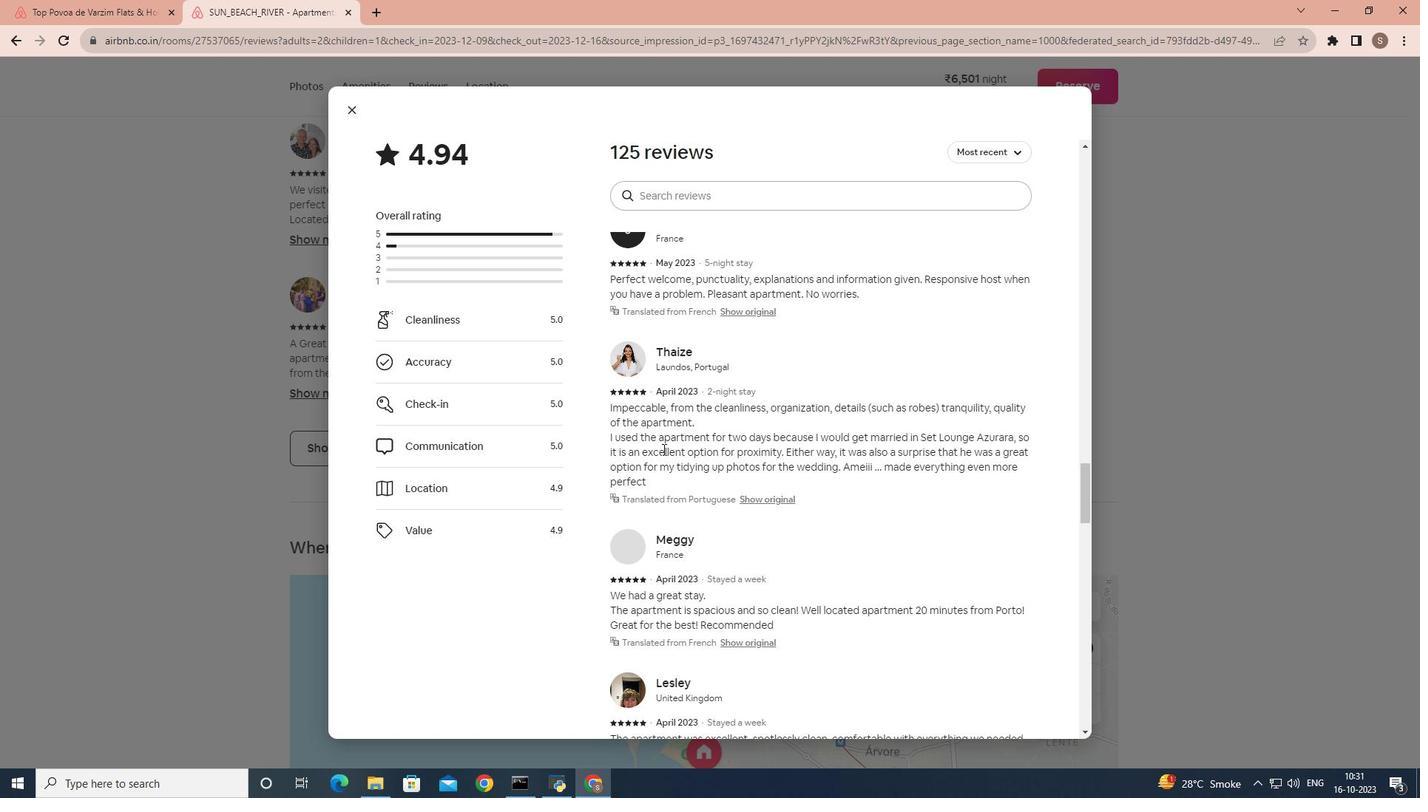 
Action: Mouse scrolled (662, 449) with delta (0, 0)
Screenshot: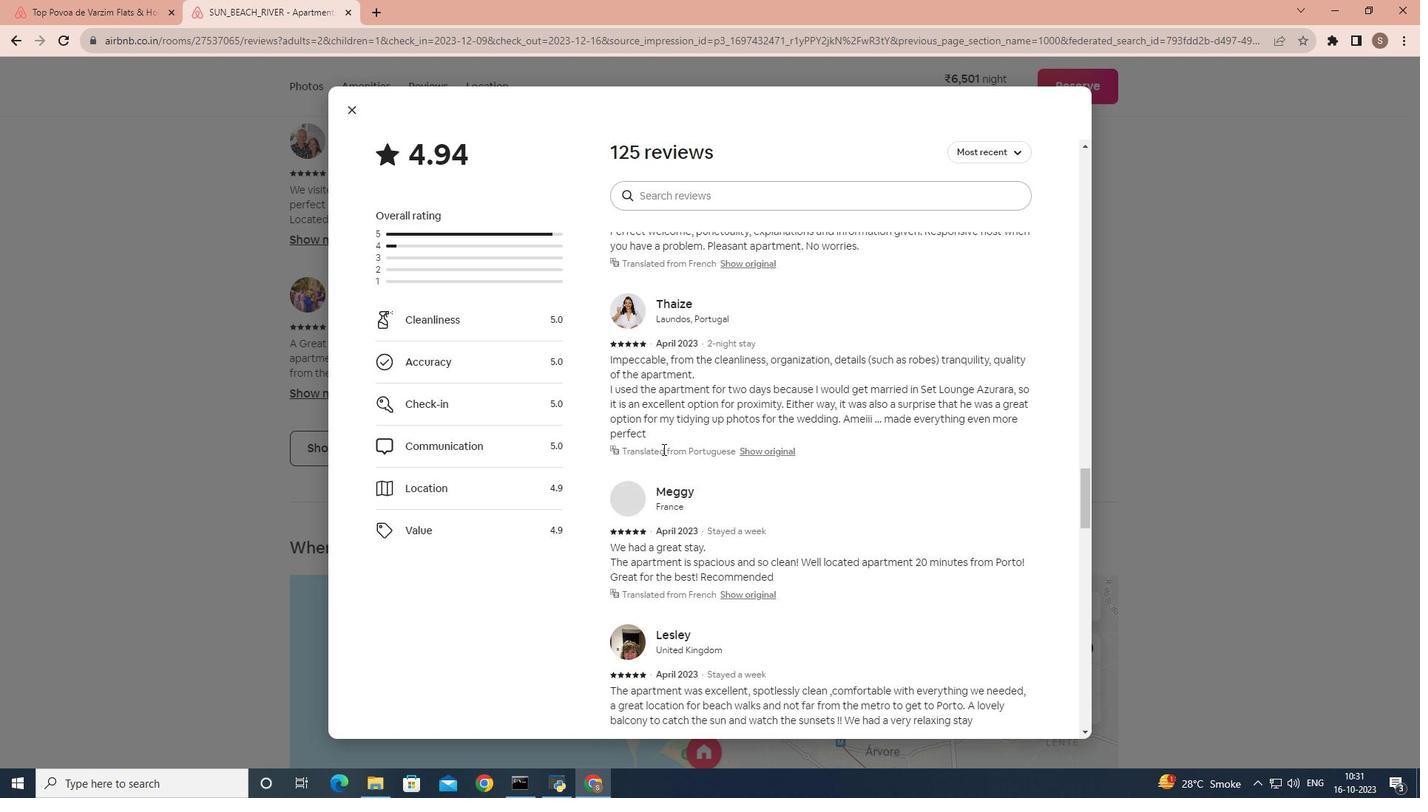 
Action: Mouse scrolled (662, 449) with delta (0, 0)
Screenshot: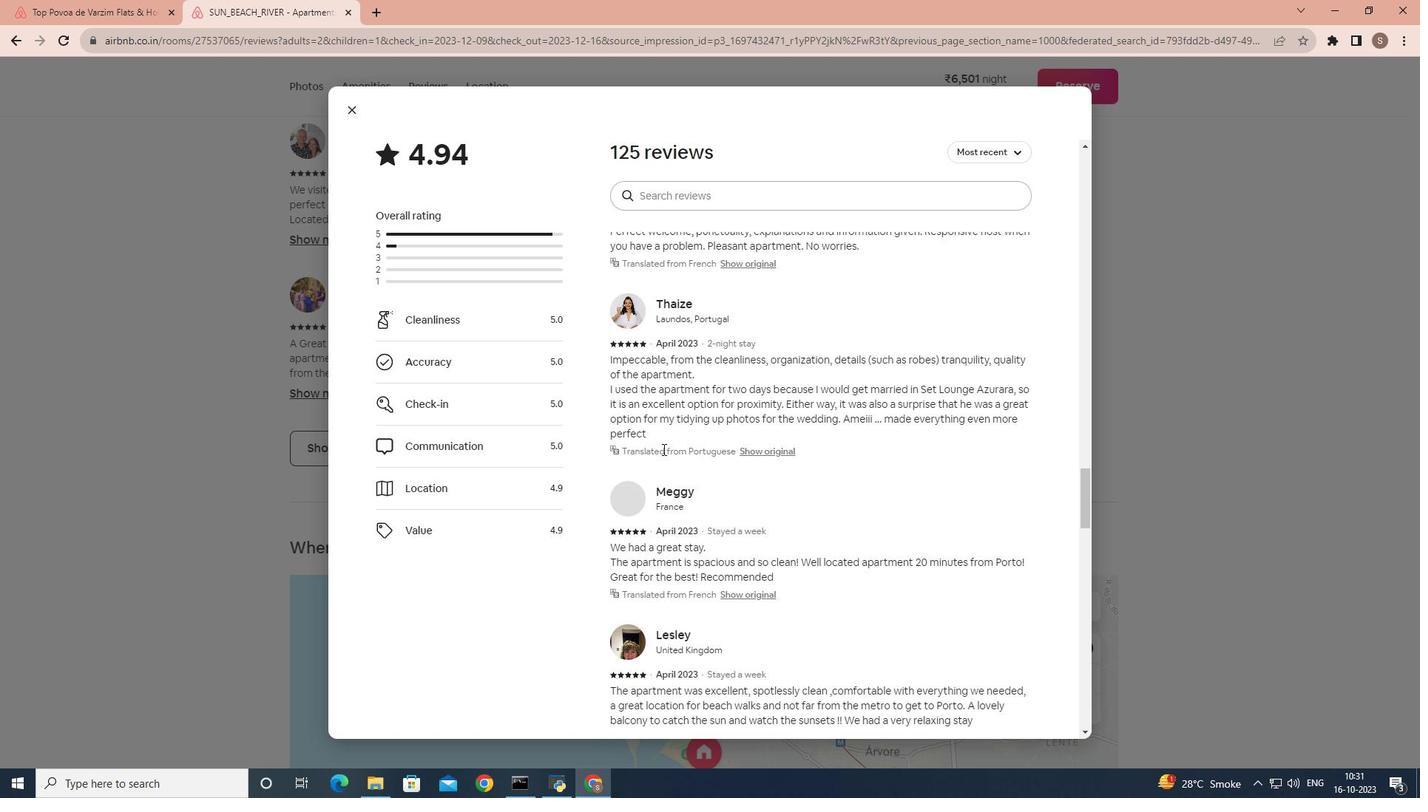 
Action: Mouse scrolled (662, 449) with delta (0, 0)
Screenshot: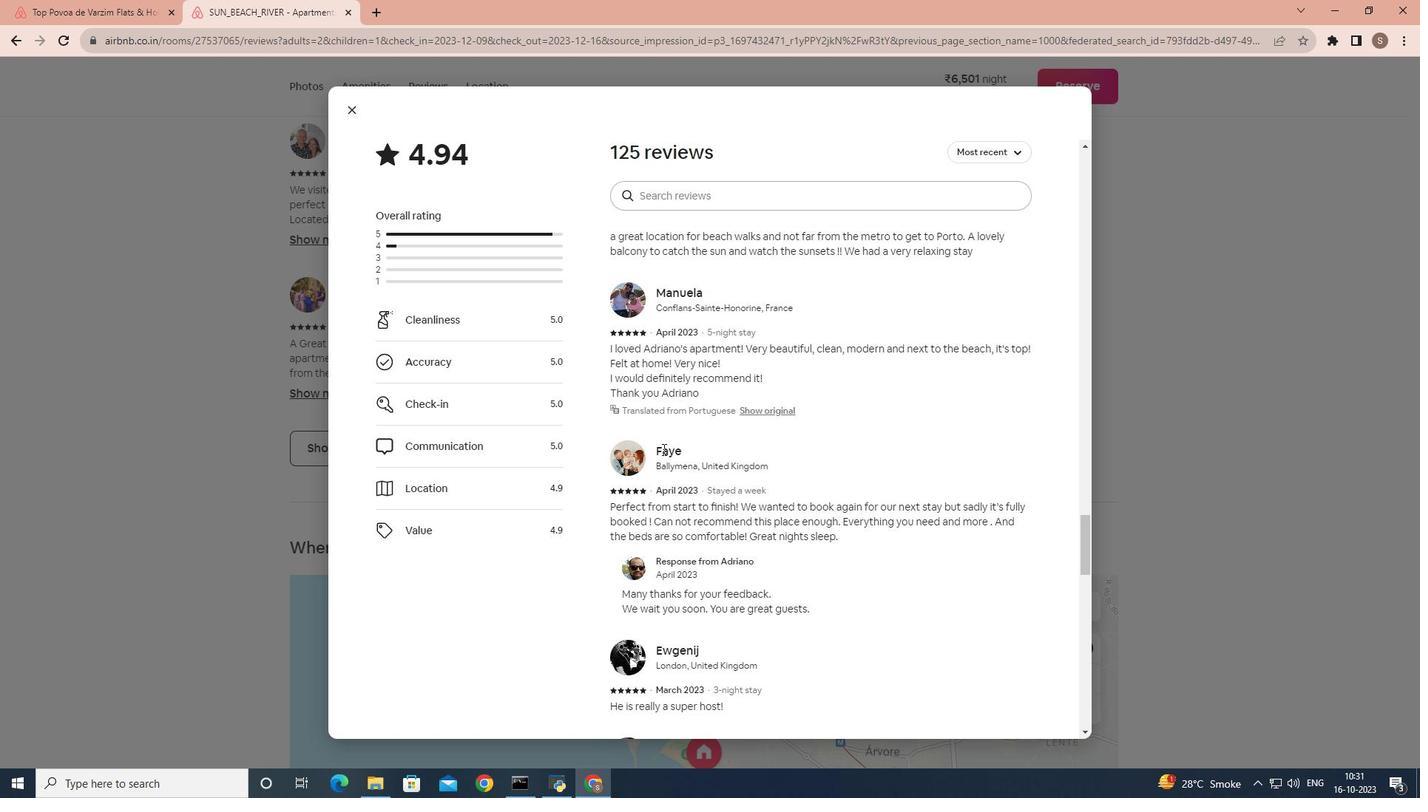 
Action: Mouse scrolled (662, 449) with delta (0, 0)
Screenshot: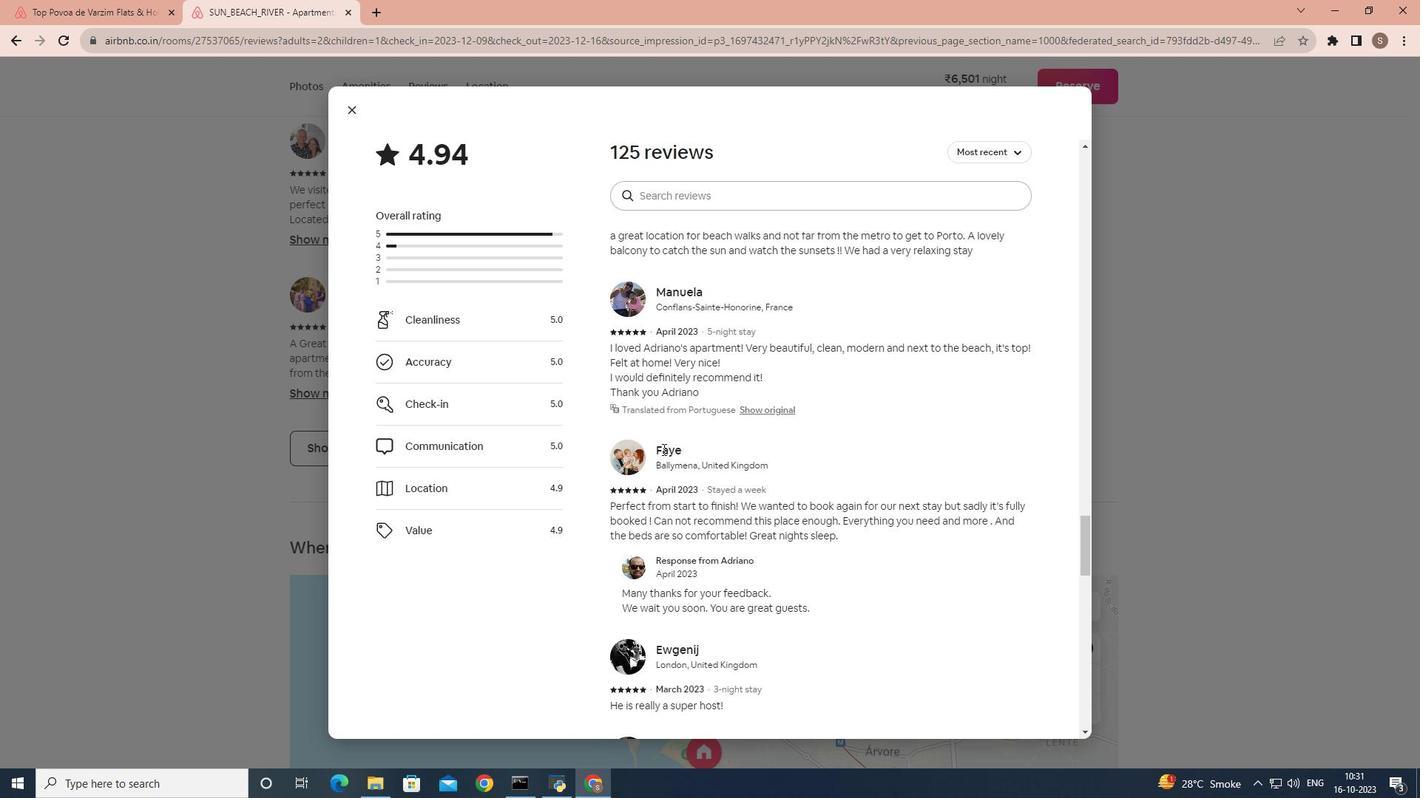 
Action: Mouse scrolled (662, 449) with delta (0, 0)
Screenshot: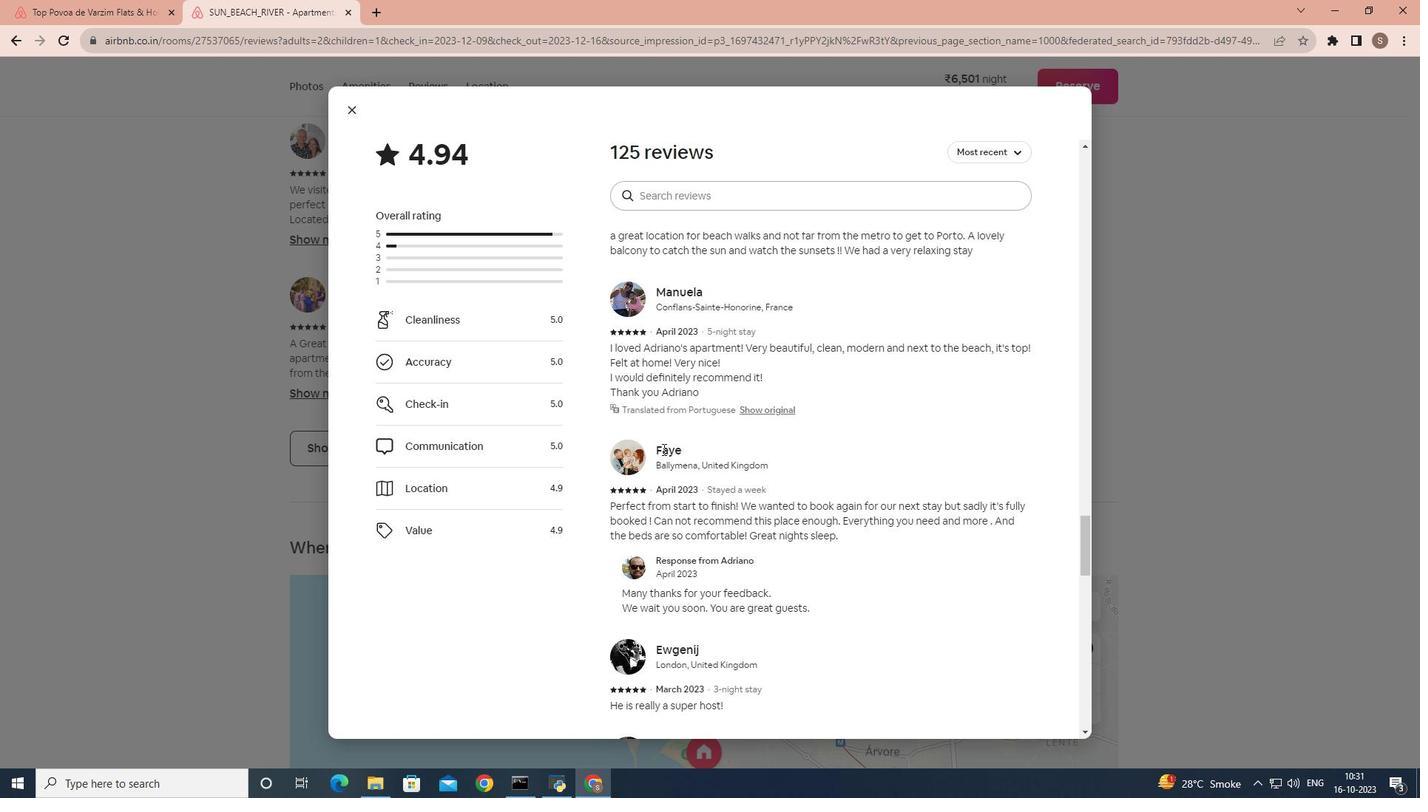 
Action: Mouse scrolled (662, 449) with delta (0, 0)
Screenshot: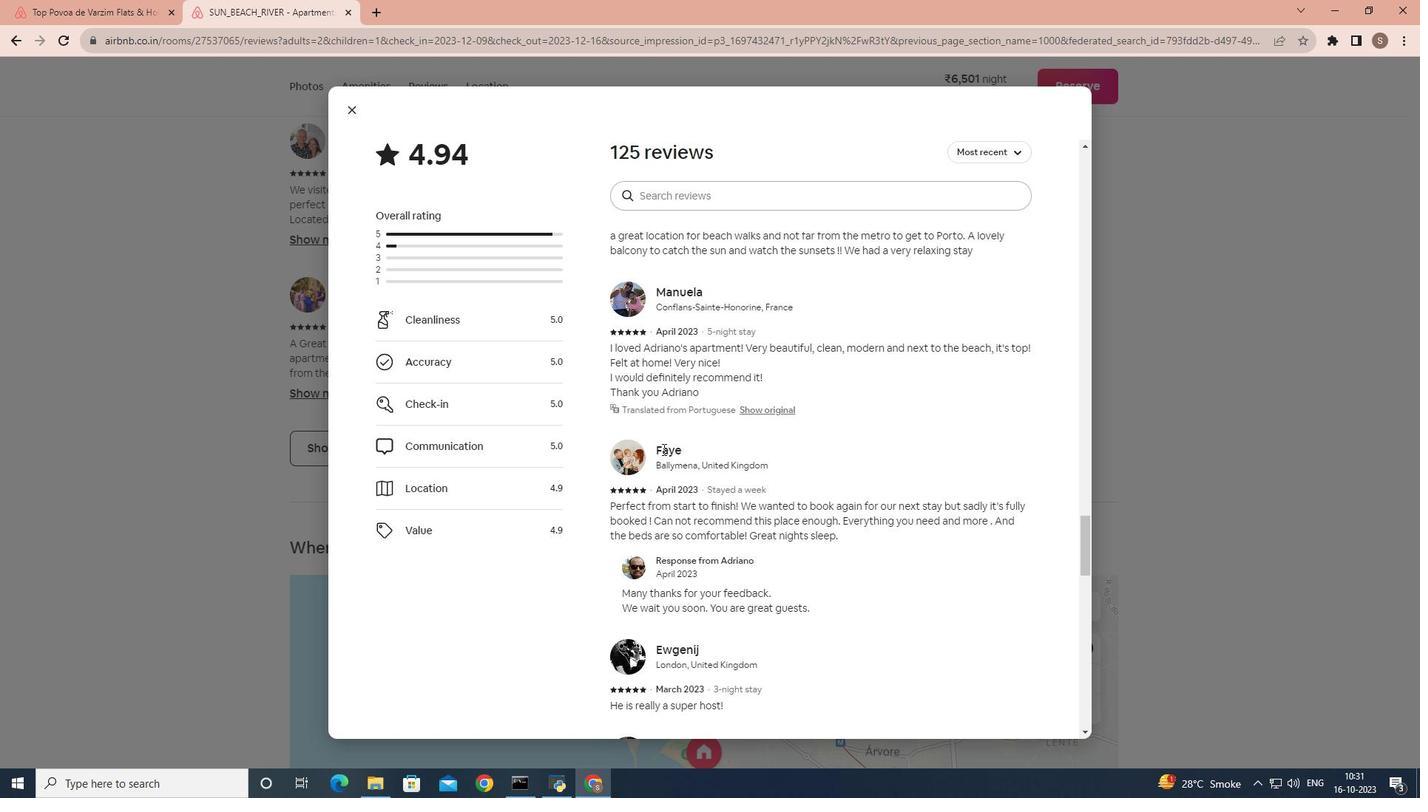 
Action: Mouse scrolled (662, 449) with delta (0, 0)
Screenshot: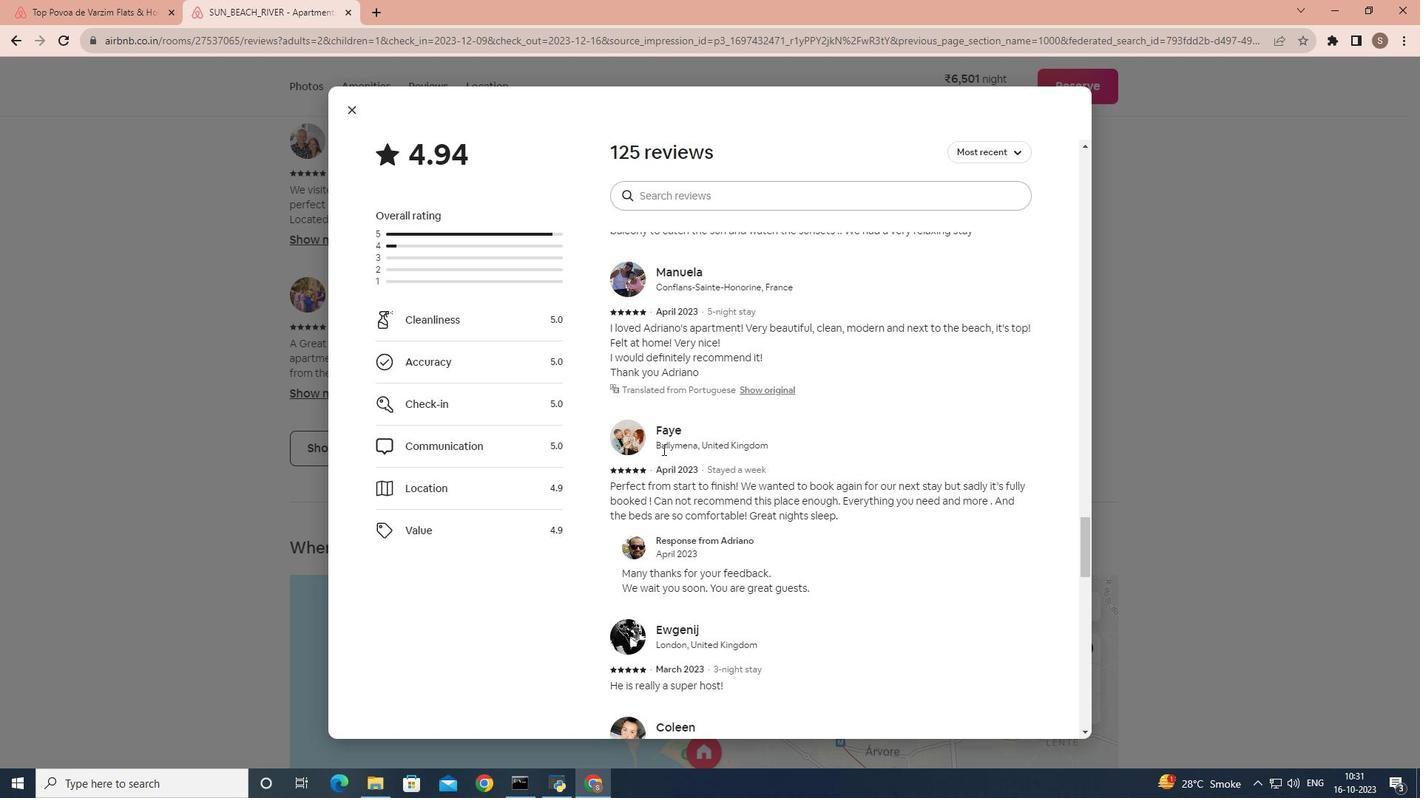
Action: Mouse scrolled (662, 449) with delta (0, 0)
Screenshot: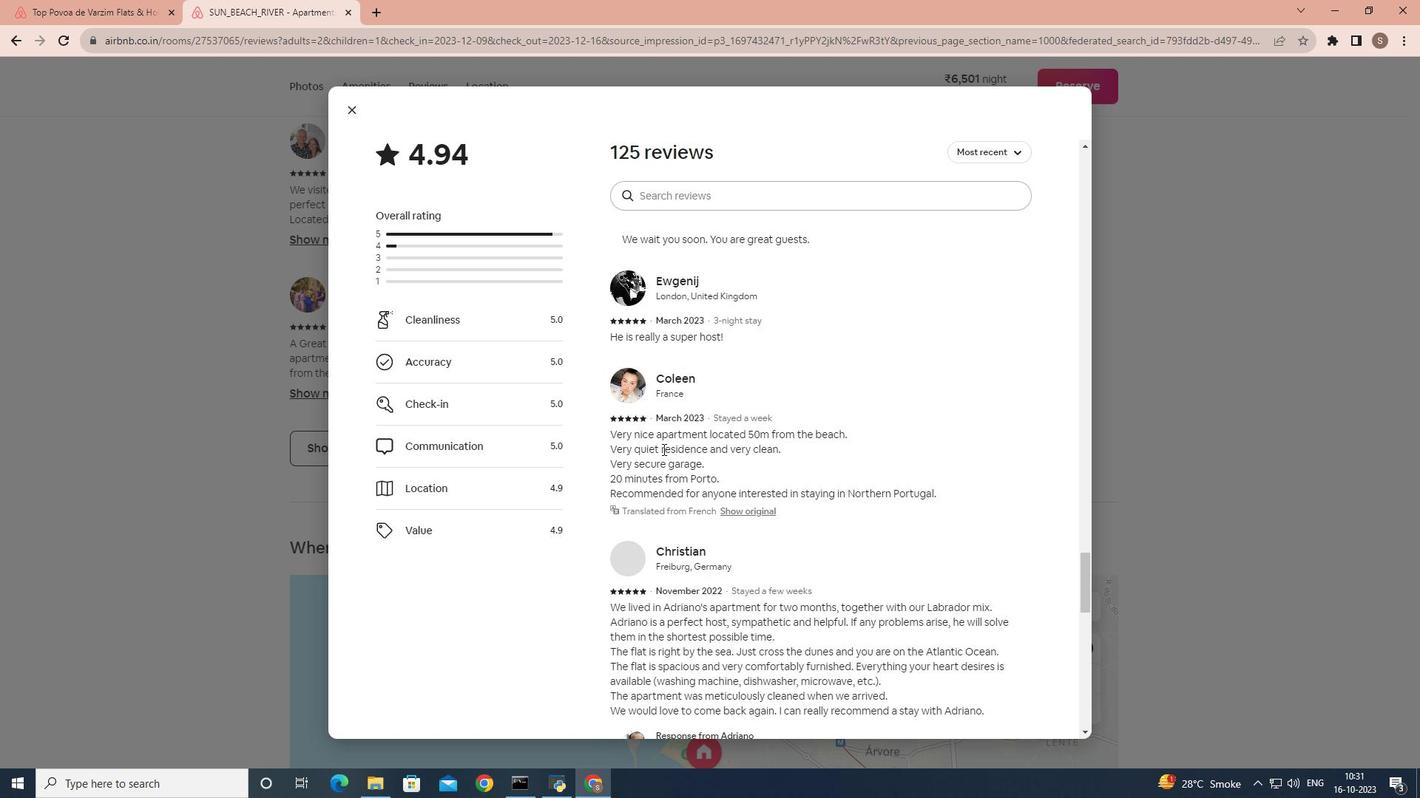 
Action: Mouse scrolled (662, 449) with delta (0, 0)
Screenshot: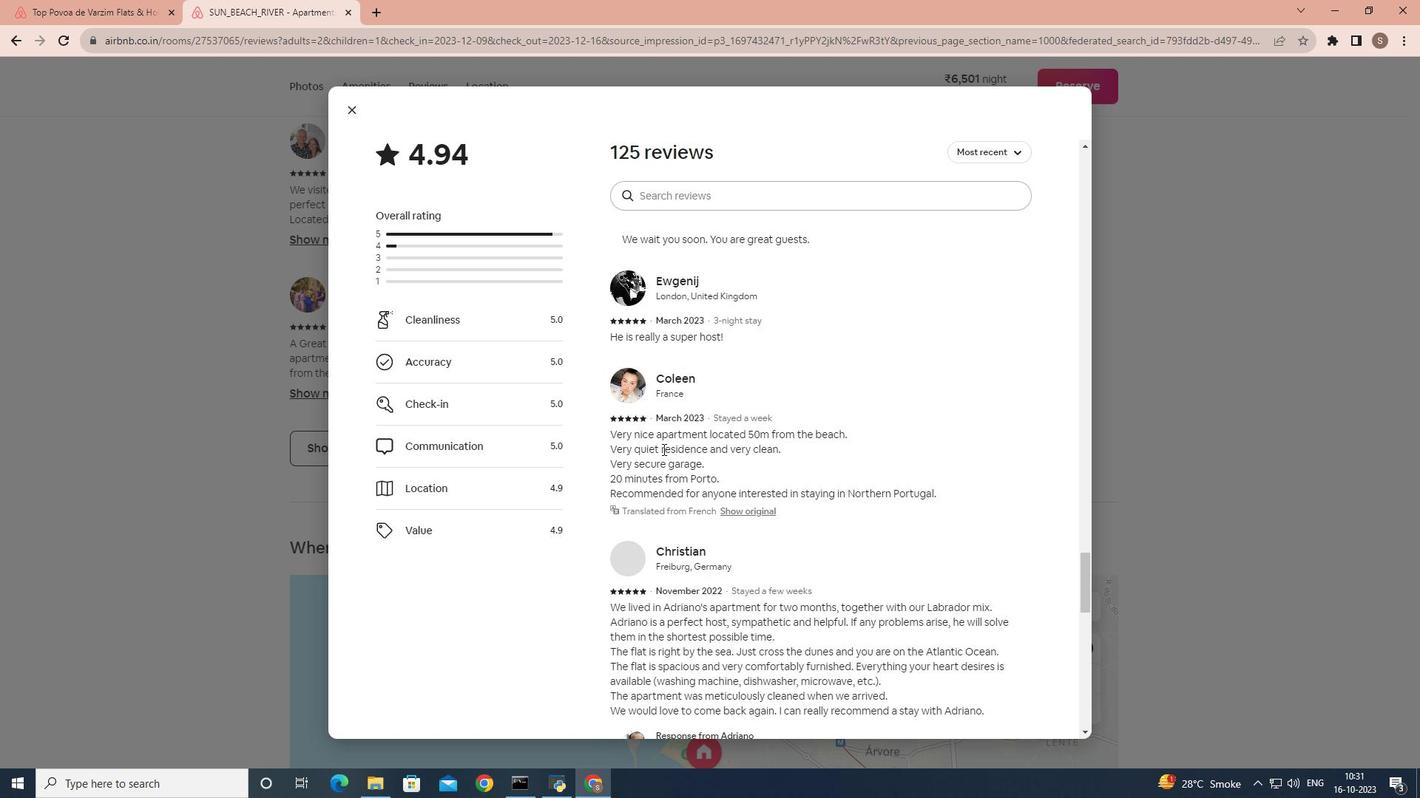 
Action: Mouse scrolled (662, 449) with delta (0, 0)
Screenshot: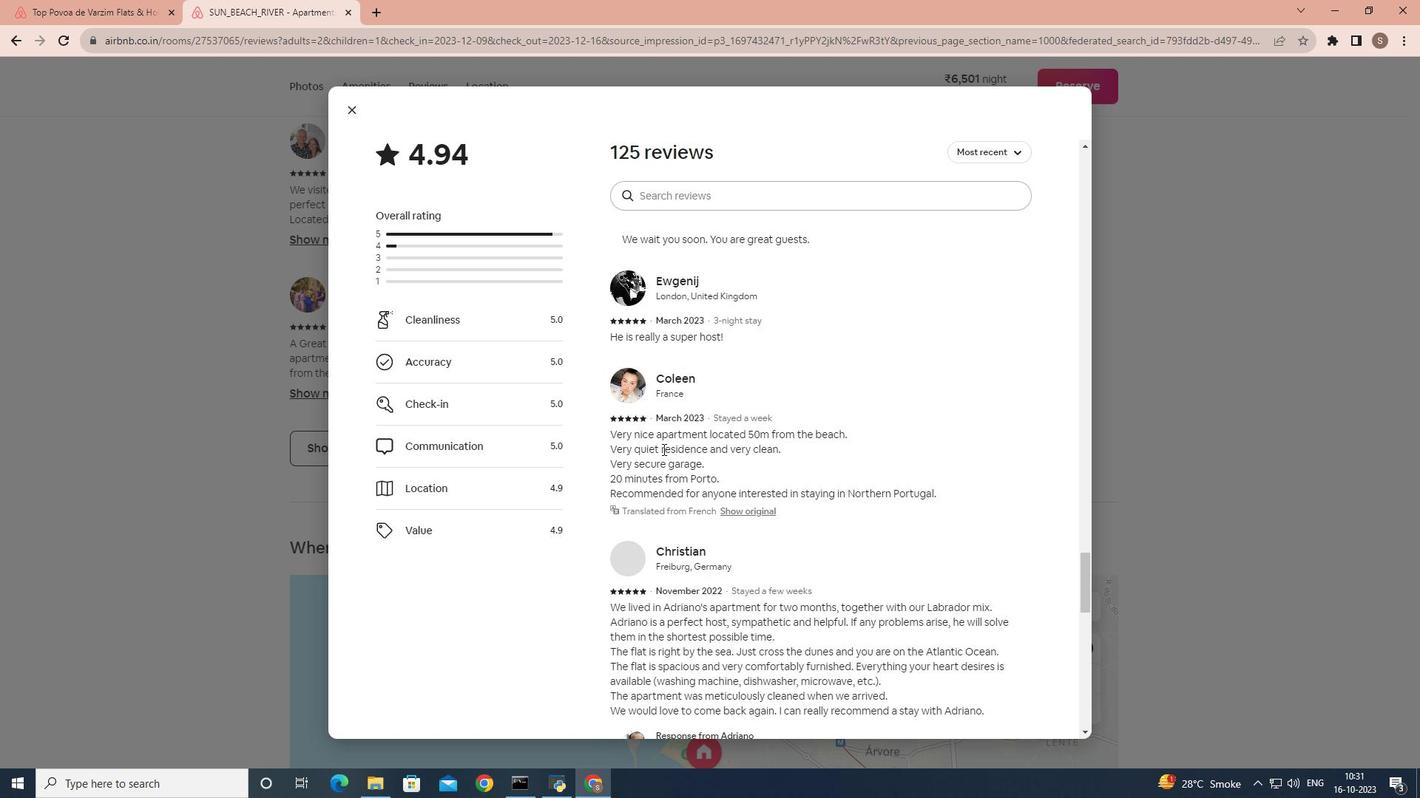 
Action: Mouse scrolled (662, 449) with delta (0, 0)
Screenshot: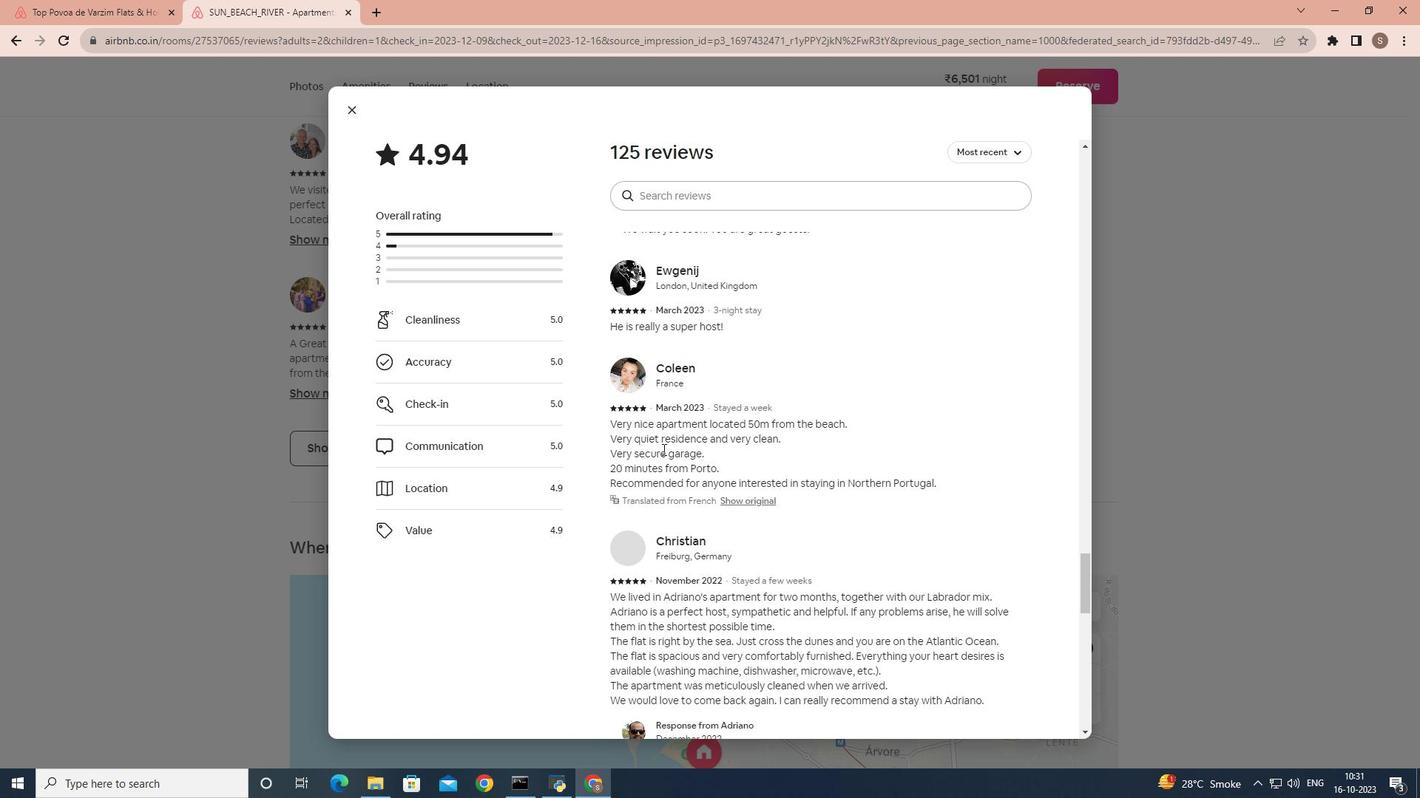 
Action: Mouse scrolled (662, 449) with delta (0, 0)
Screenshot: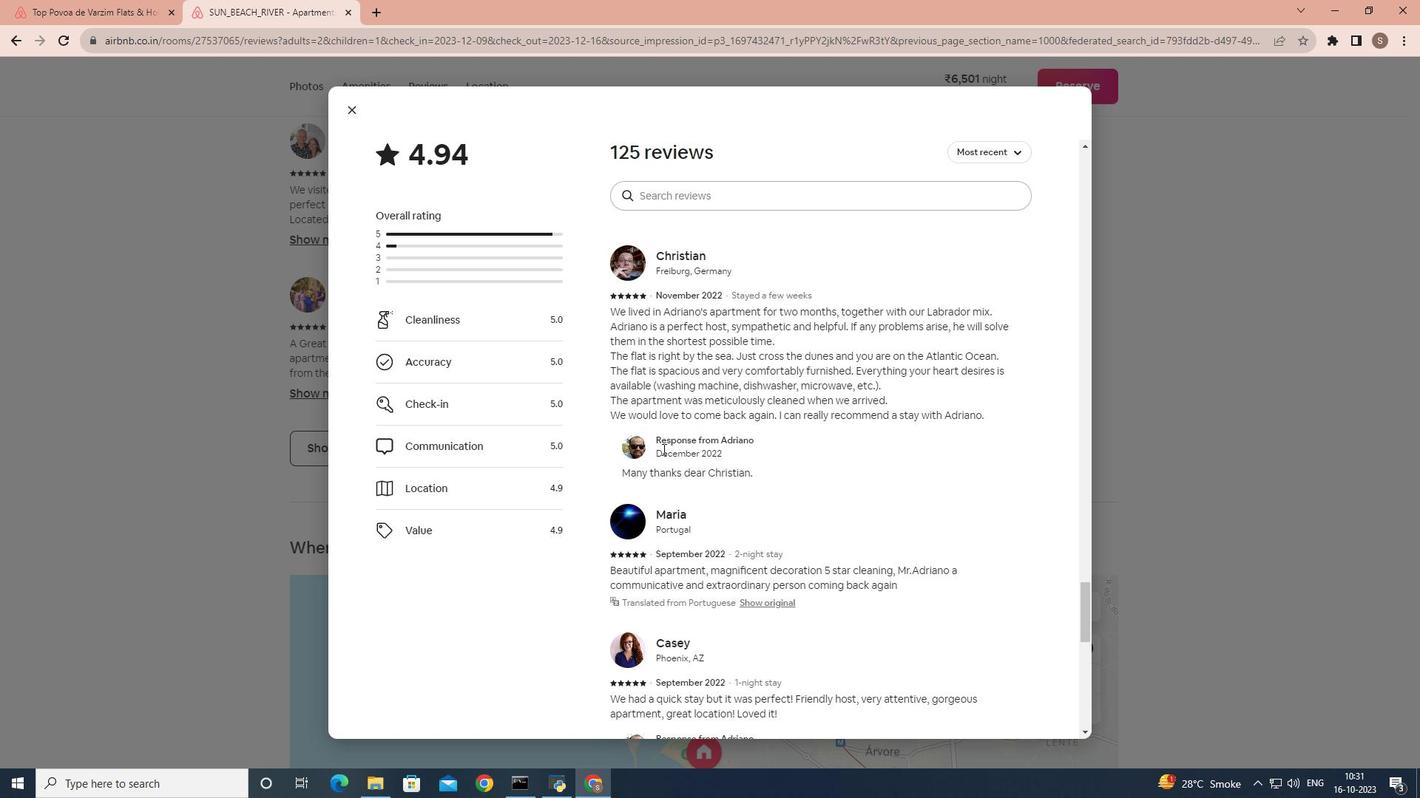 
Action: Mouse scrolled (662, 449) with delta (0, 0)
Screenshot: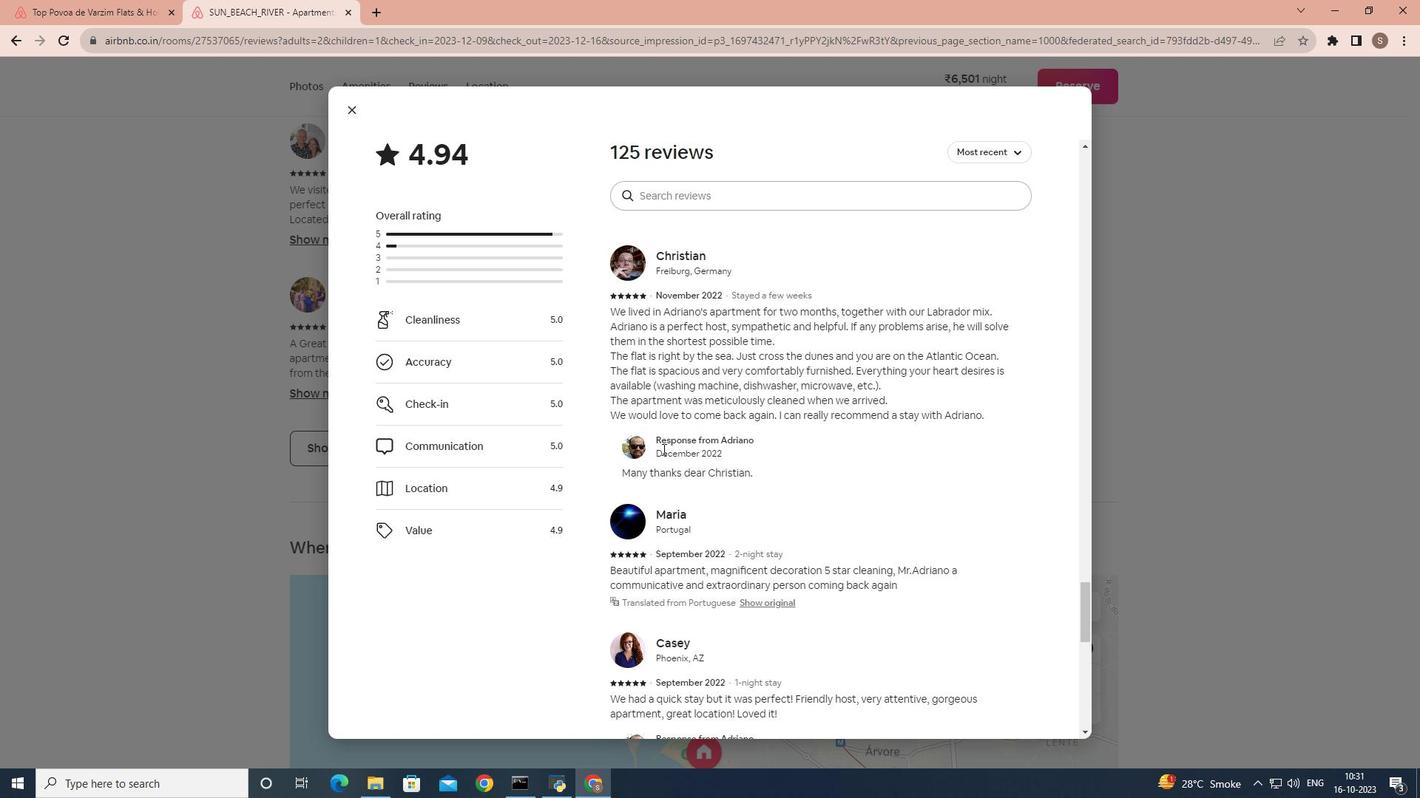 
Action: Mouse scrolled (662, 449) with delta (0, 0)
Screenshot: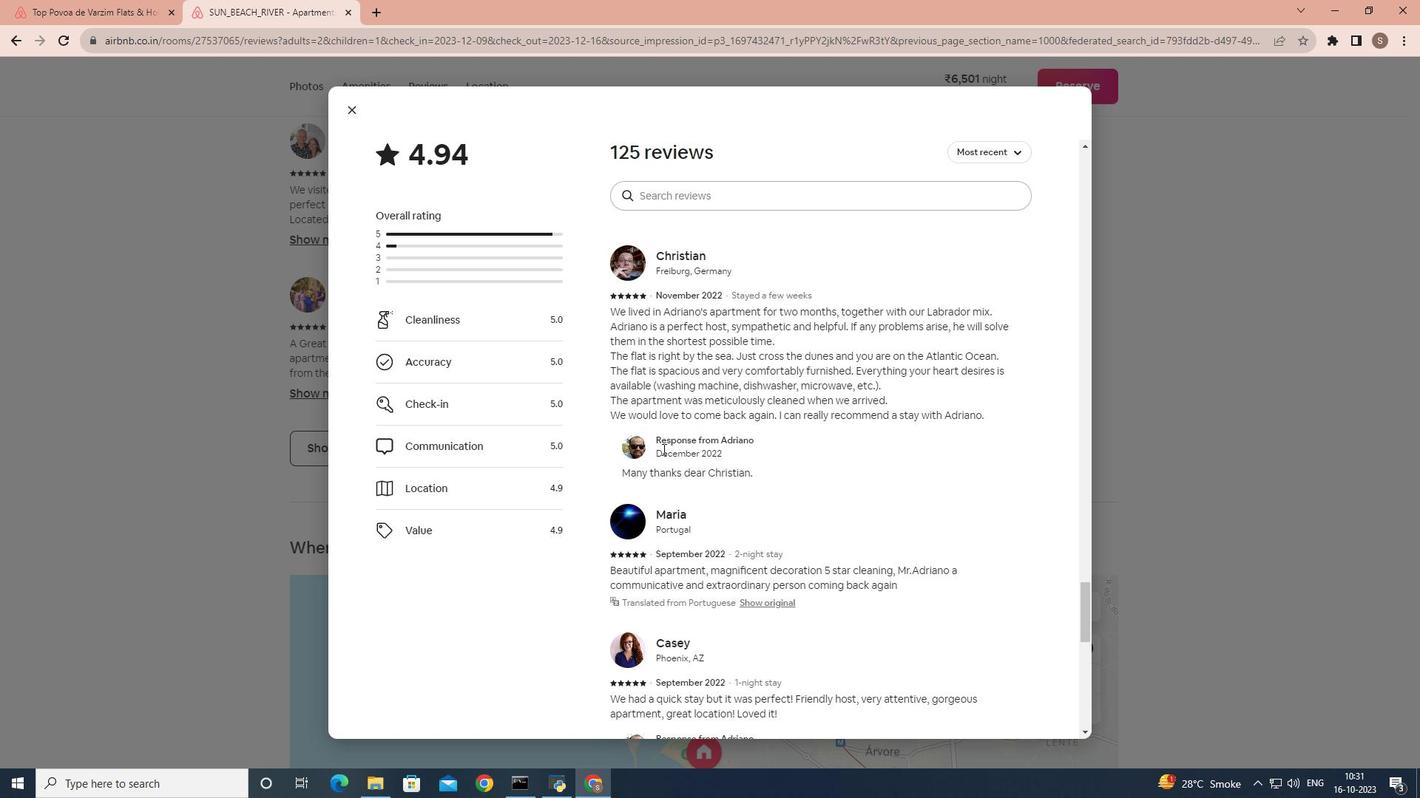
Action: Mouse scrolled (662, 449) with delta (0, 0)
Screenshot: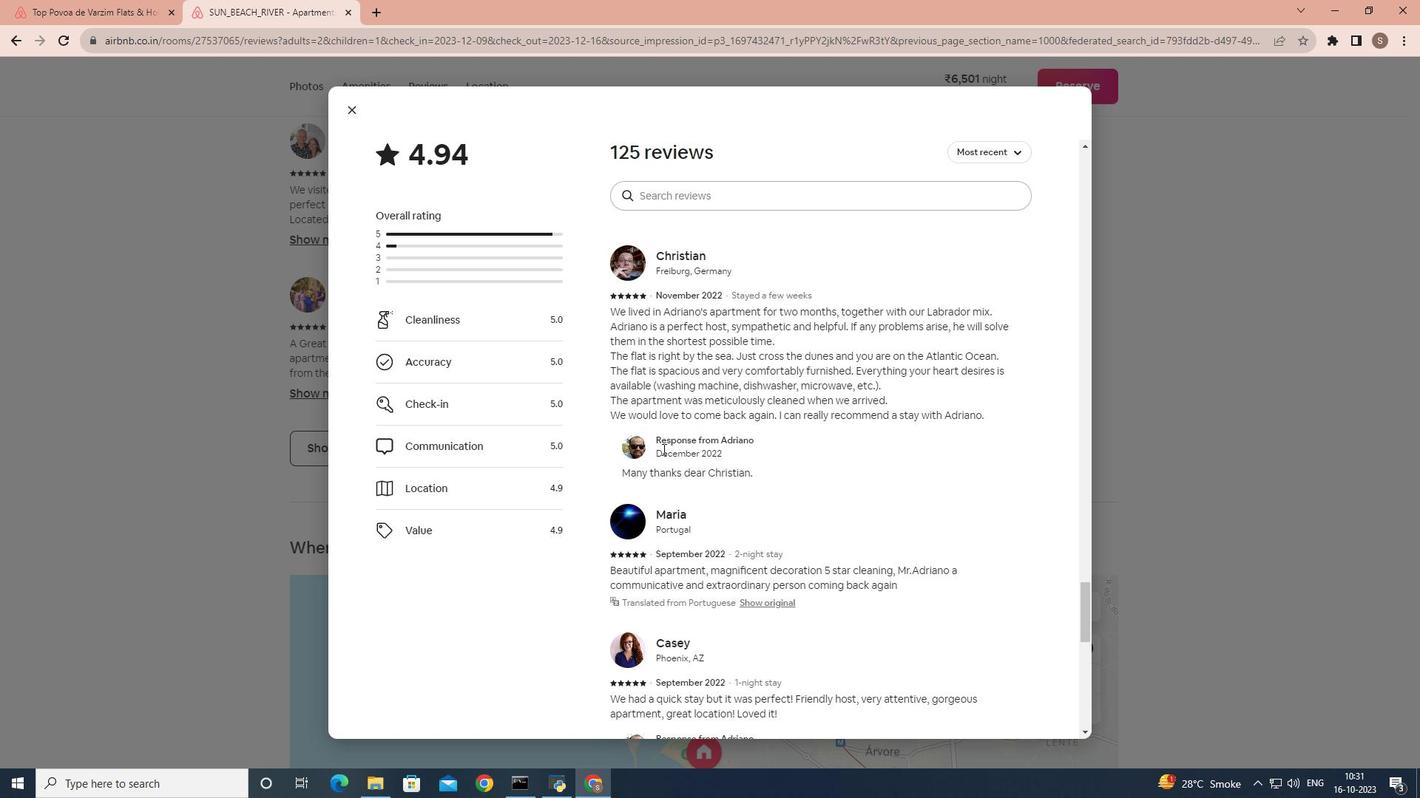 
Action: Mouse scrolled (662, 449) with delta (0, 0)
Screenshot: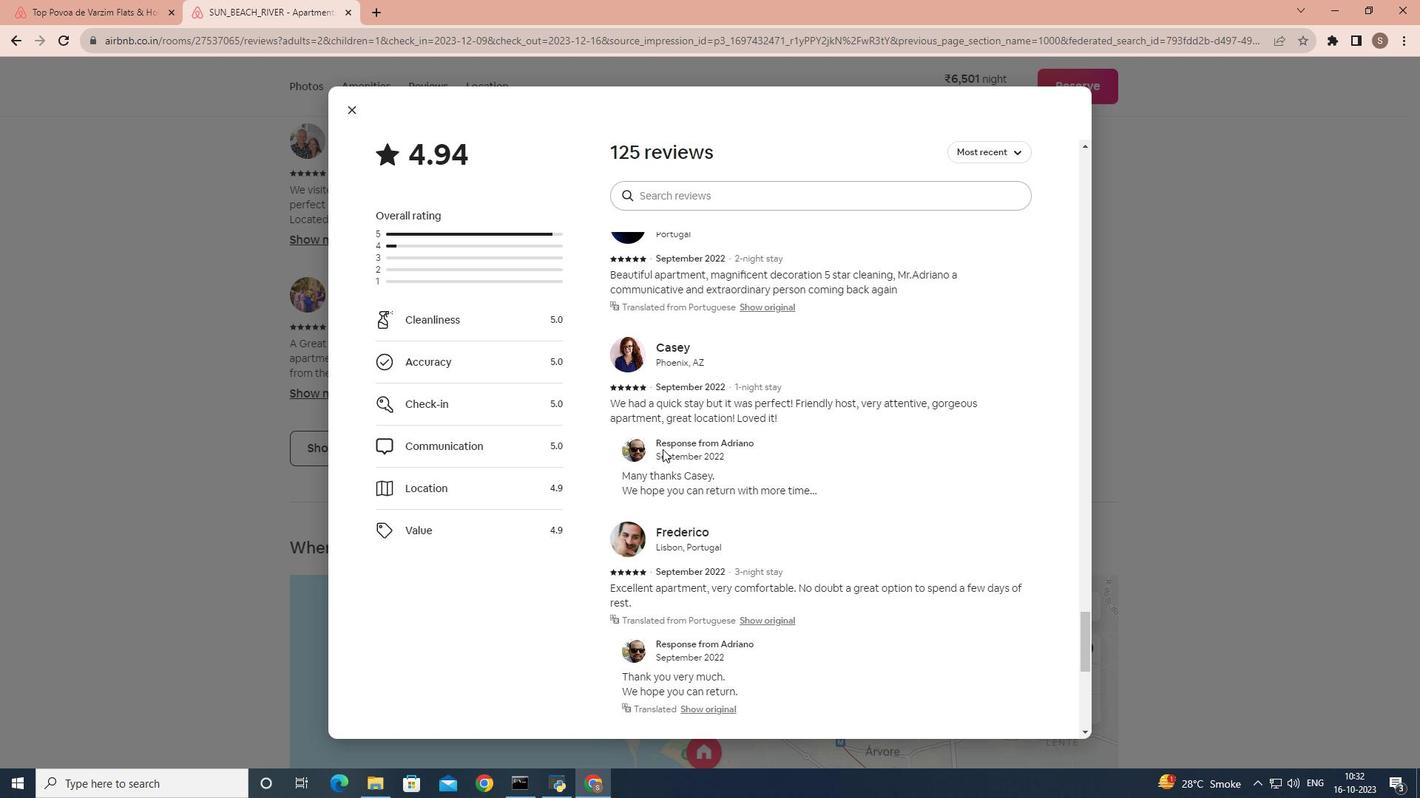 
Action: Mouse scrolled (662, 449) with delta (0, 0)
Screenshot: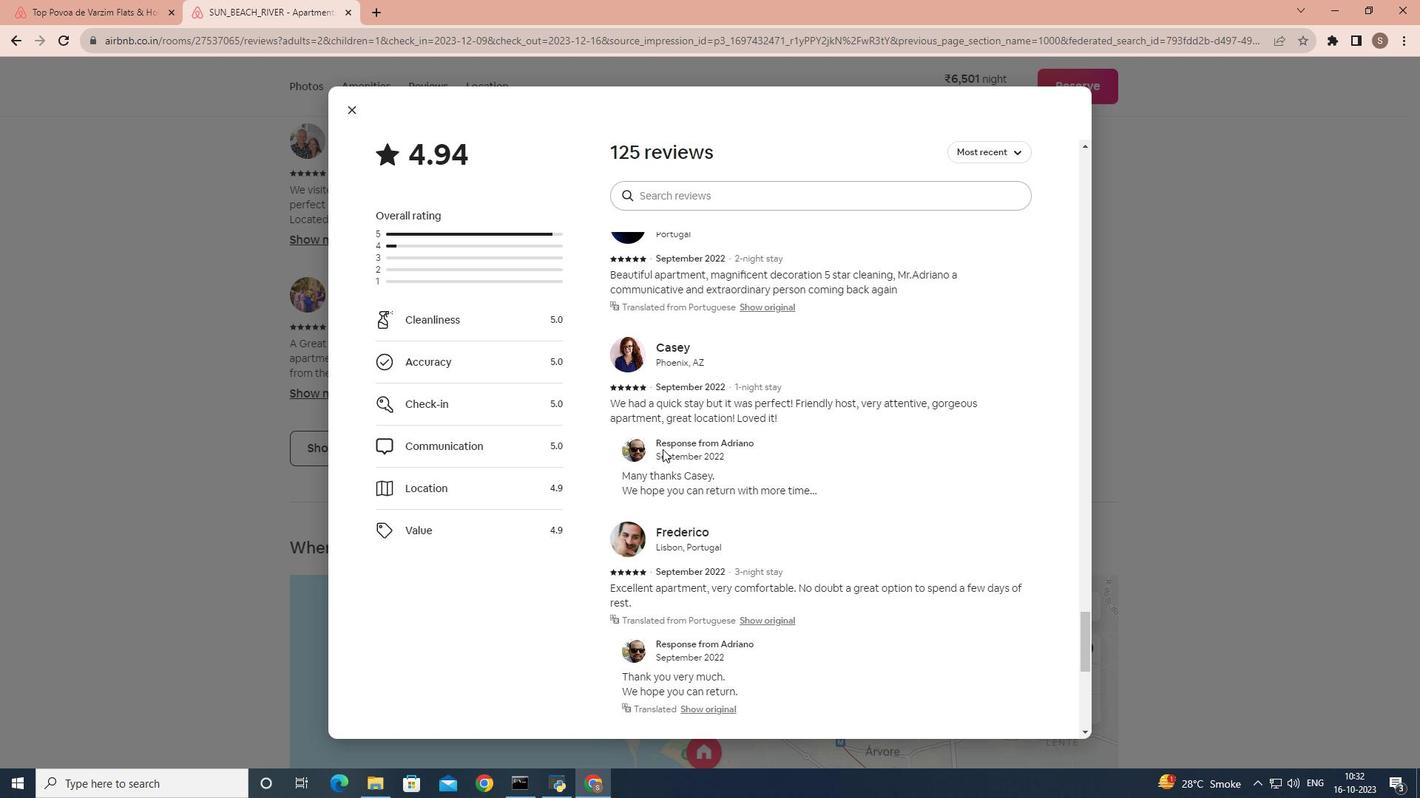 
Action: Mouse scrolled (662, 449) with delta (0, 0)
Screenshot: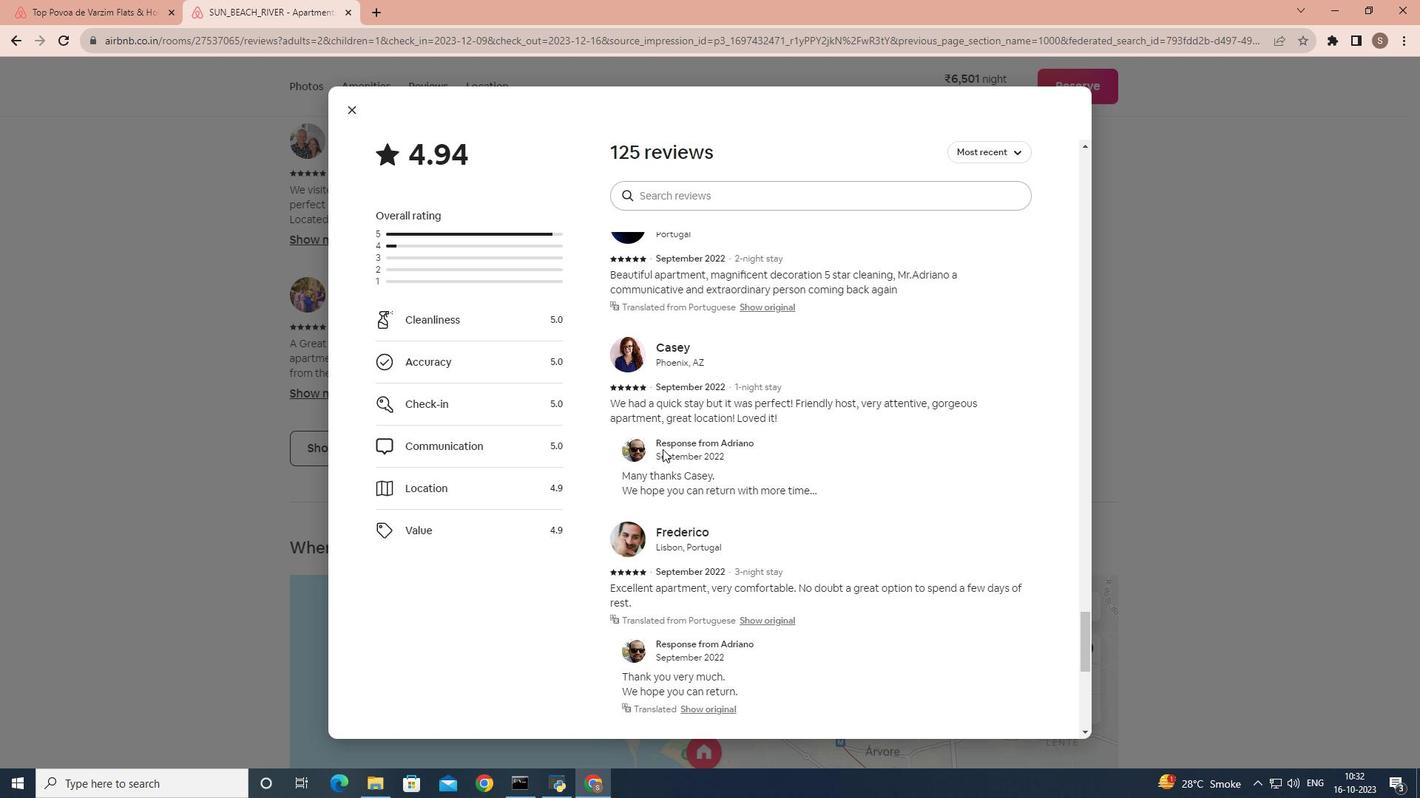 
Action: Mouse scrolled (662, 449) with delta (0, 0)
Screenshot: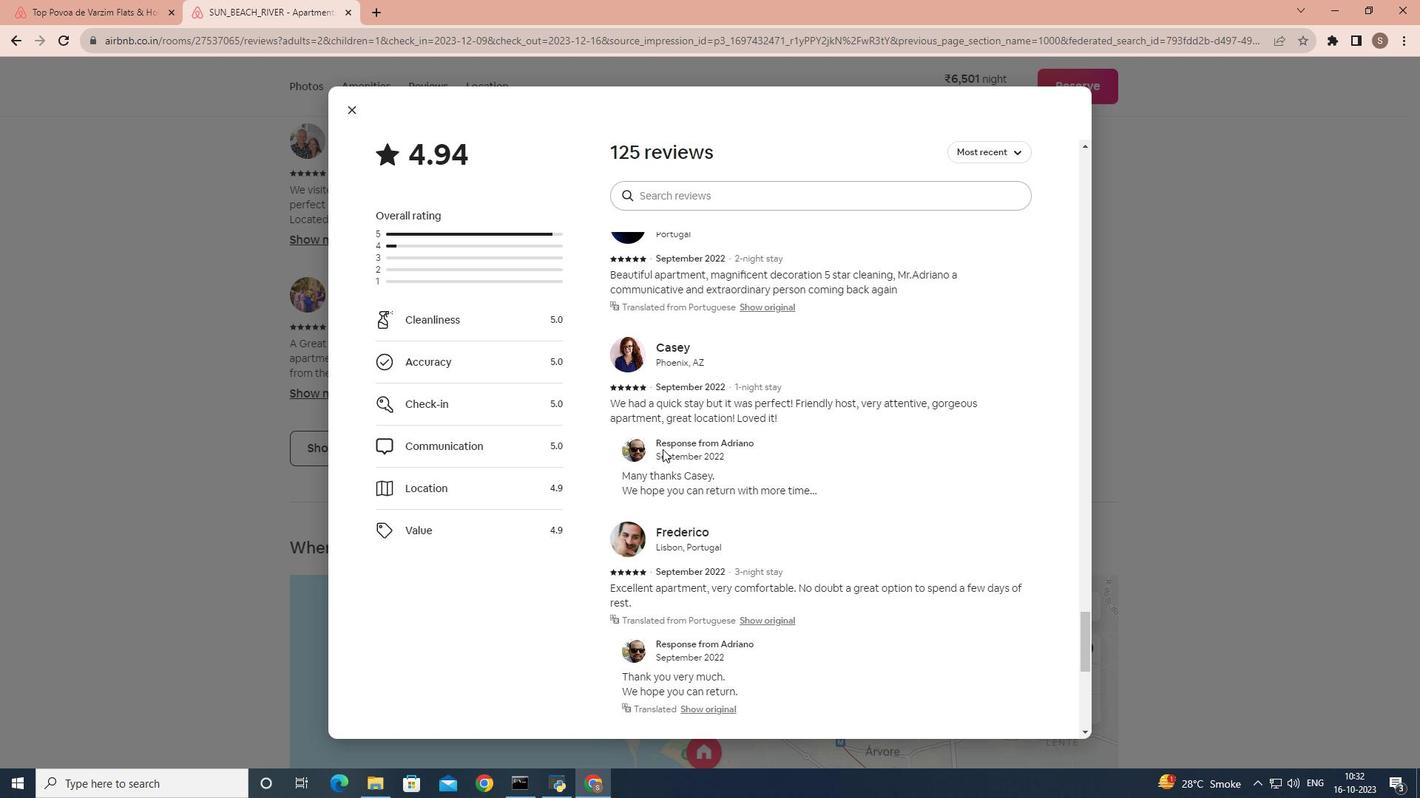 
Action: Mouse scrolled (662, 449) with delta (0, 0)
Screenshot: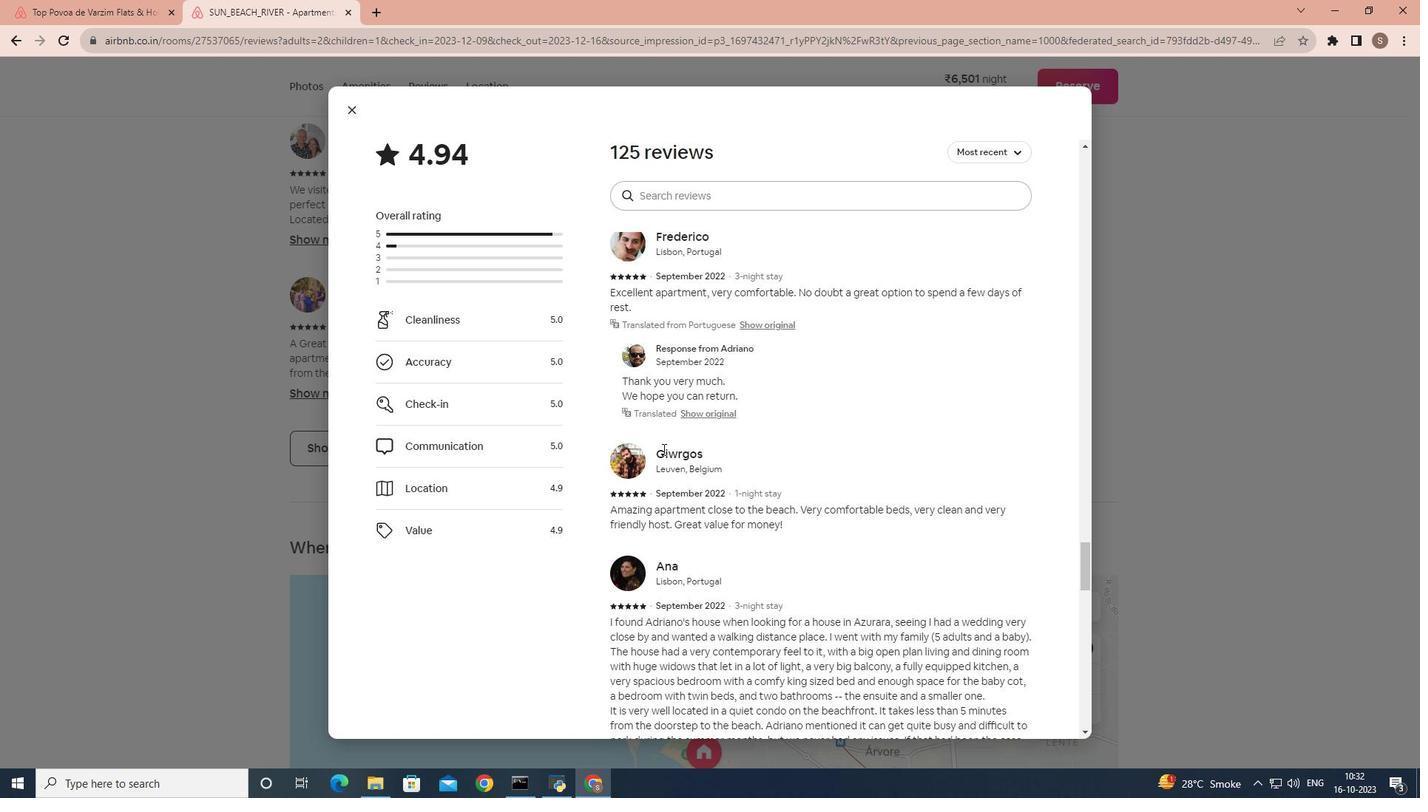 
Action: Mouse scrolled (662, 449) with delta (0, 0)
Screenshot: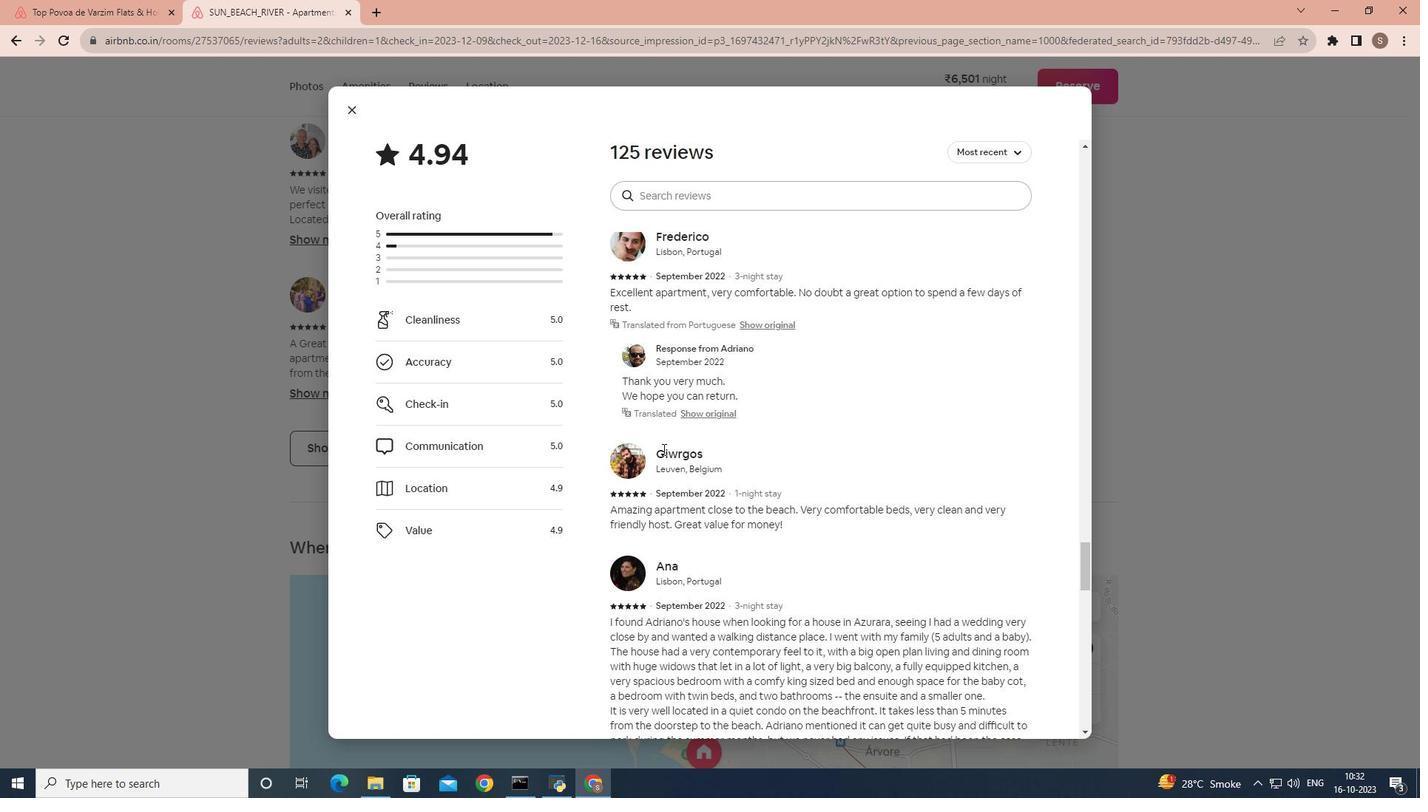 
Action: Mouse scrolled (662, 449) with delta (0, 0)
Screenshot: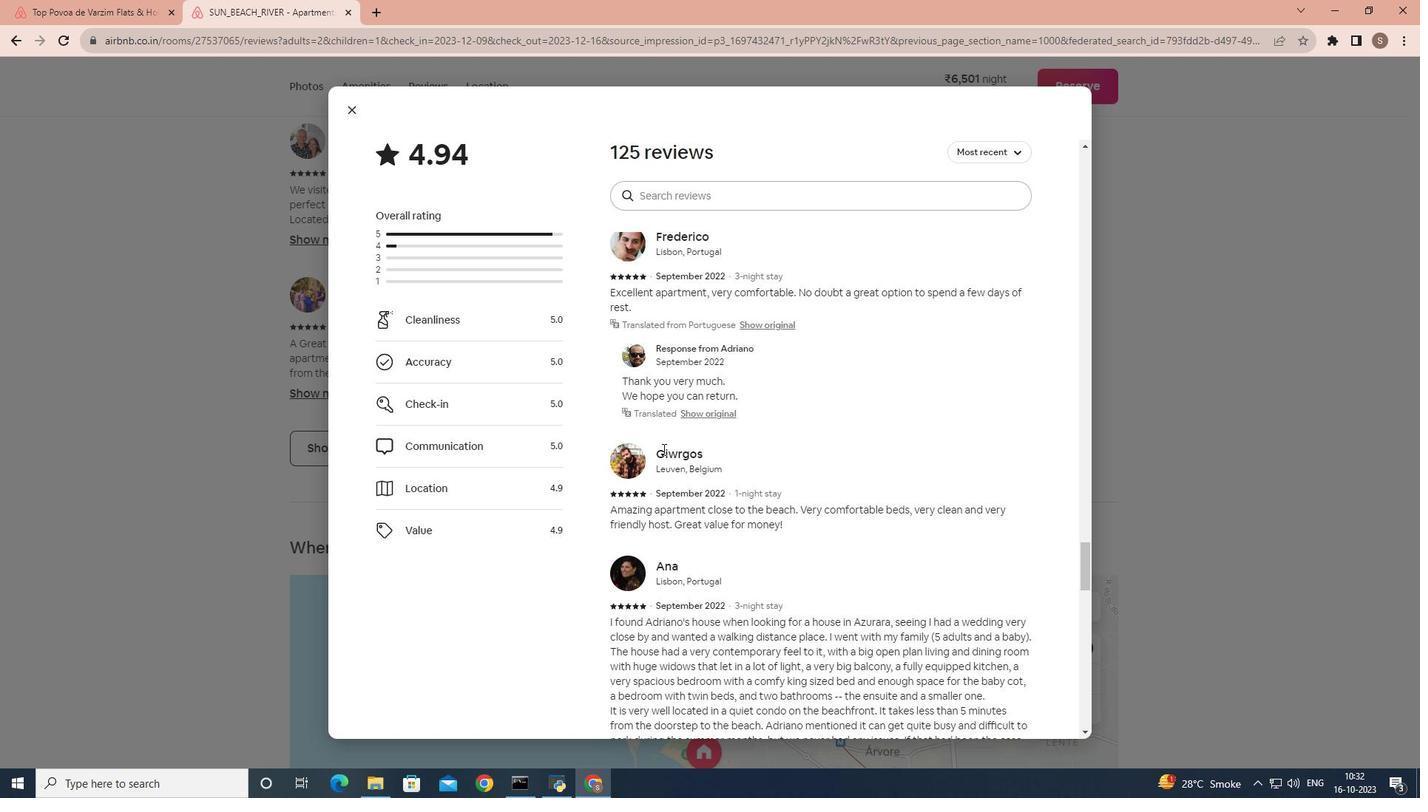 
Action: Mouse scrolled (662, 449) with delta (0, 0)
Screenshot: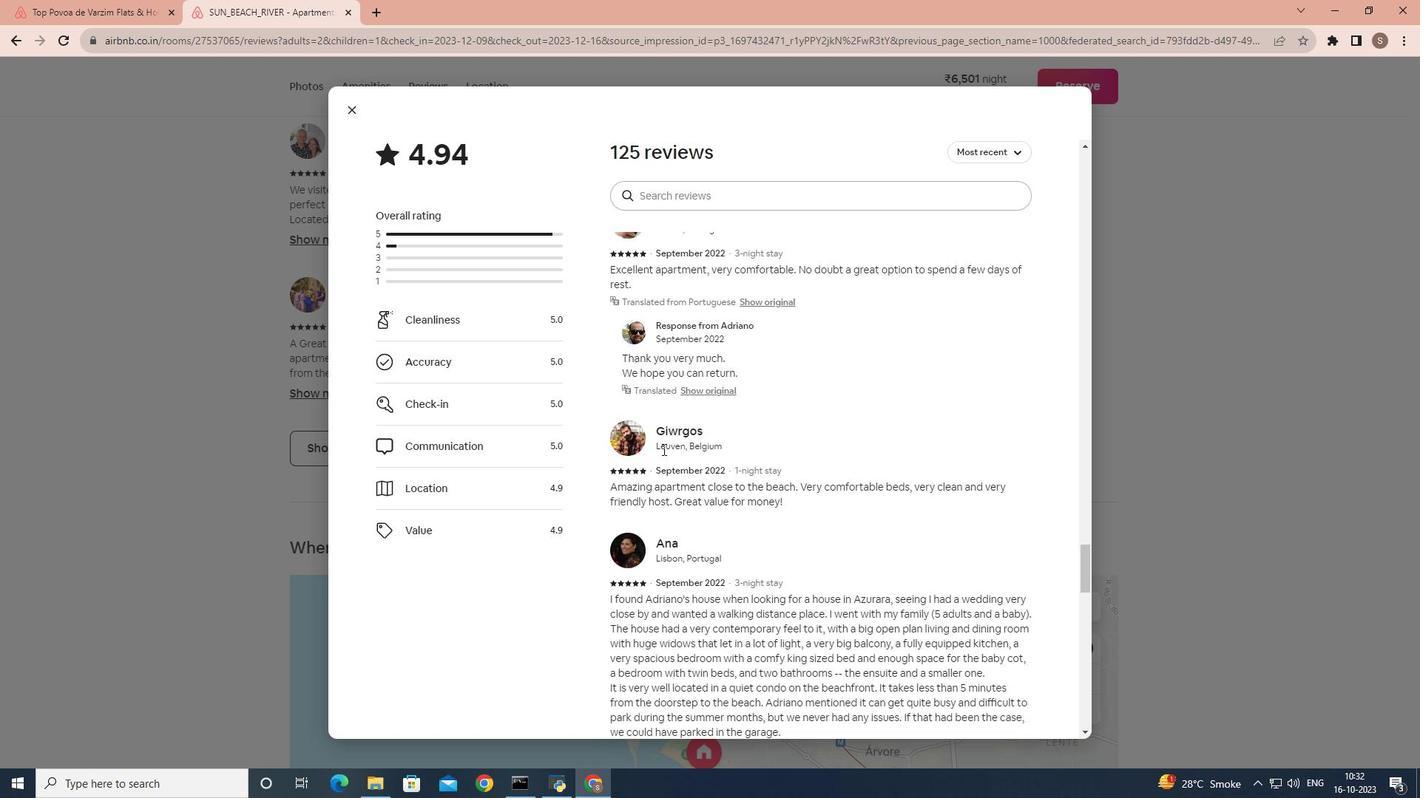 
Action: Mouse scrolled (662, 449) with delta (0, 0)
Screenshot: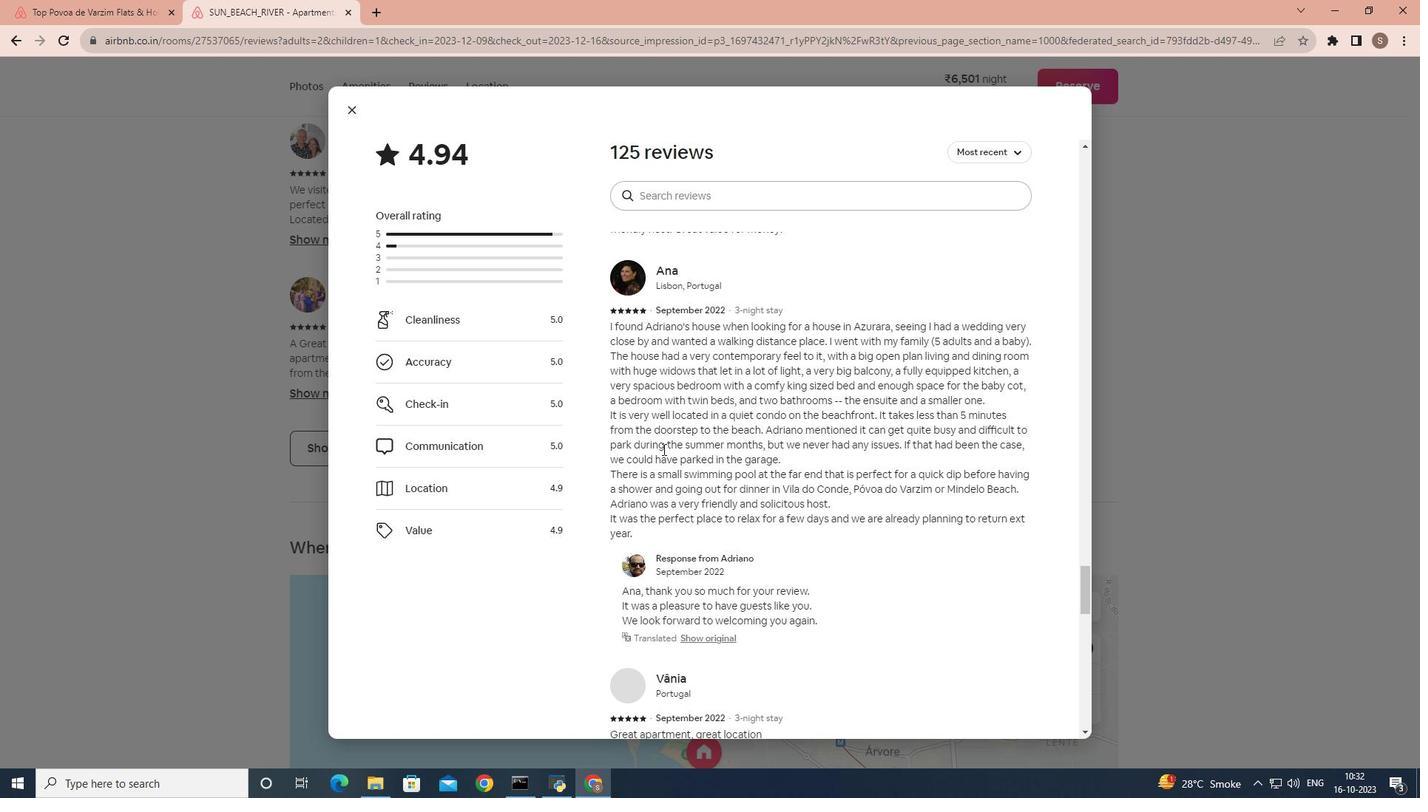 
Action: Mouse scrolled (662, 449) with delta (0, 0)
Screenshot: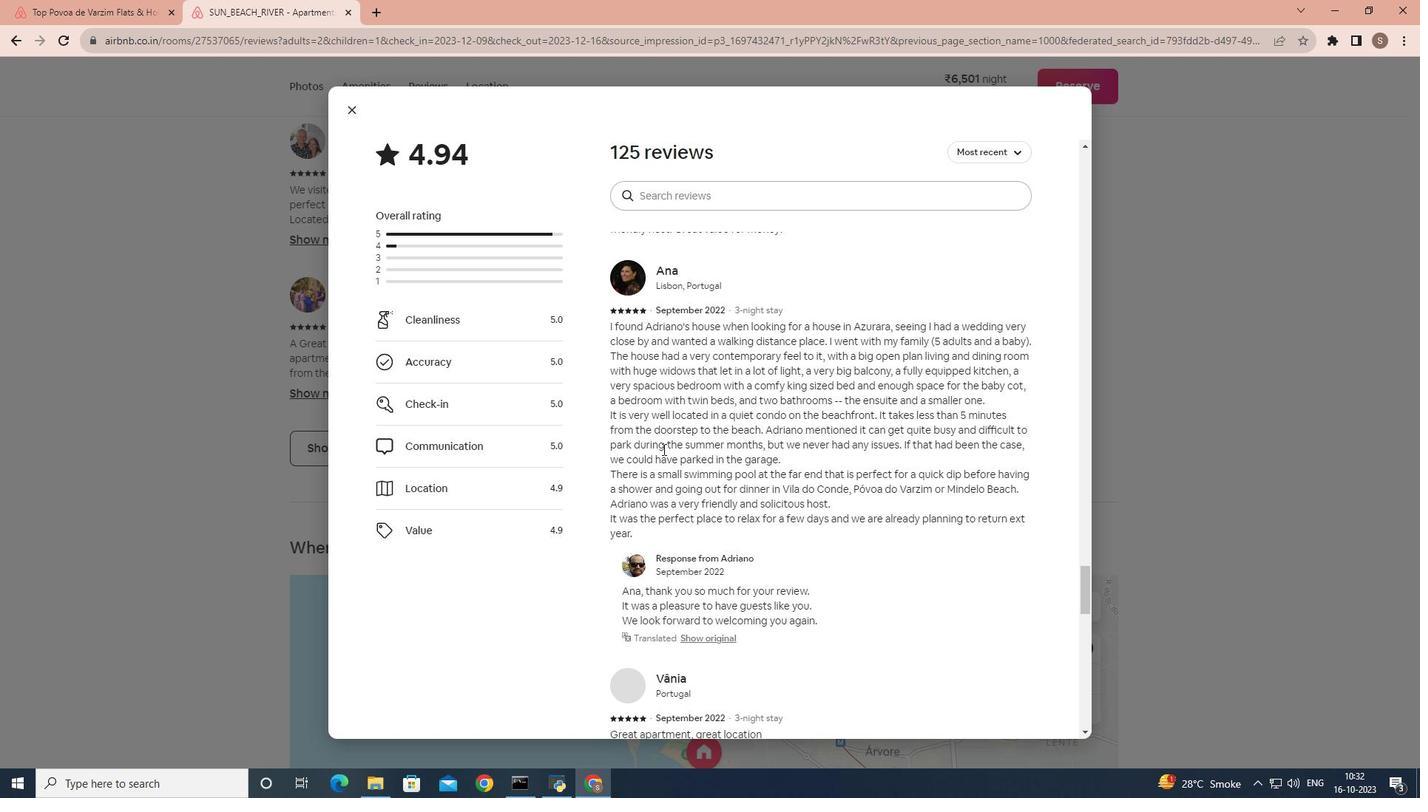 
Action: Mouse scrolled (662, 449) with delta (0, 0)
Screenshot: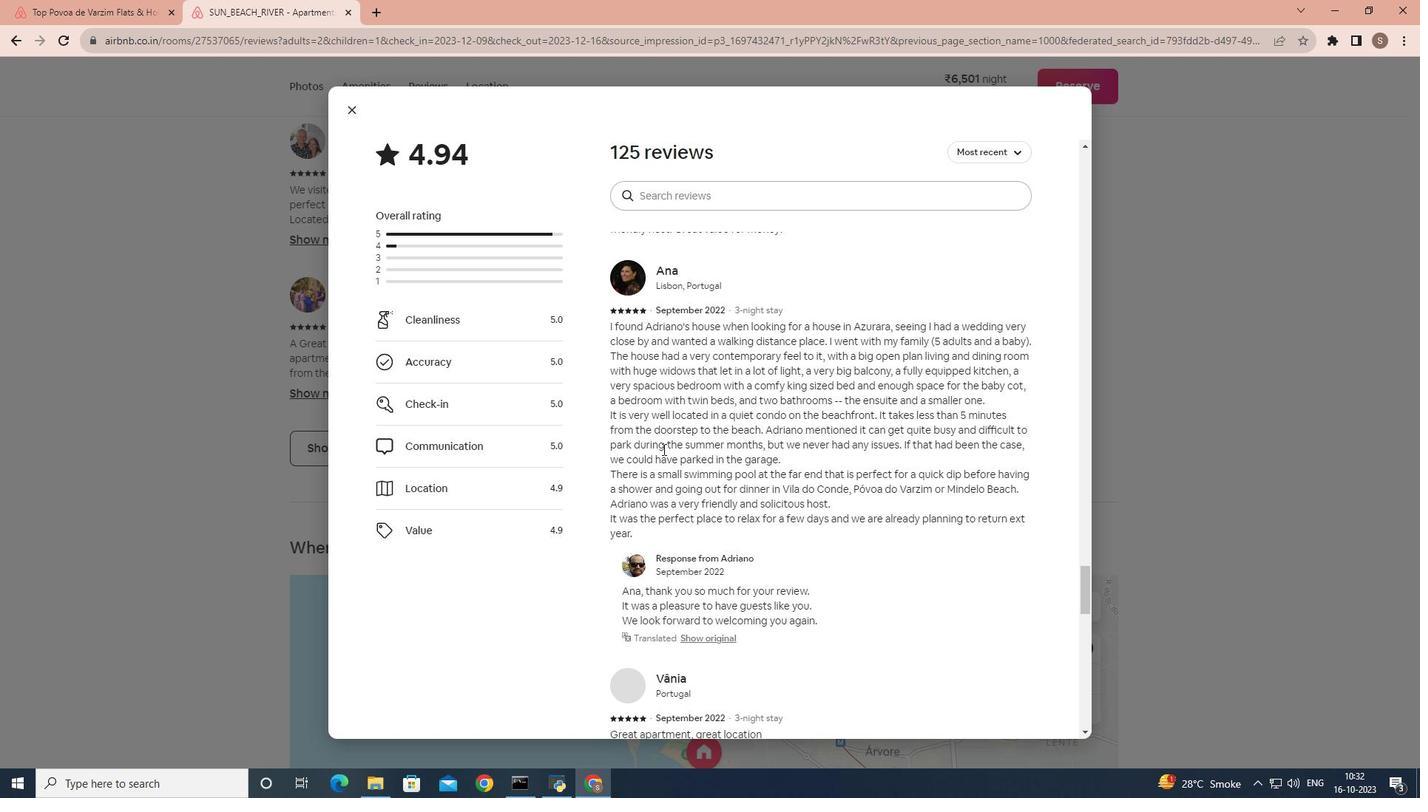 
Action: Mouse scrolled (662, 449) with delta (0, 0)
Screenshot: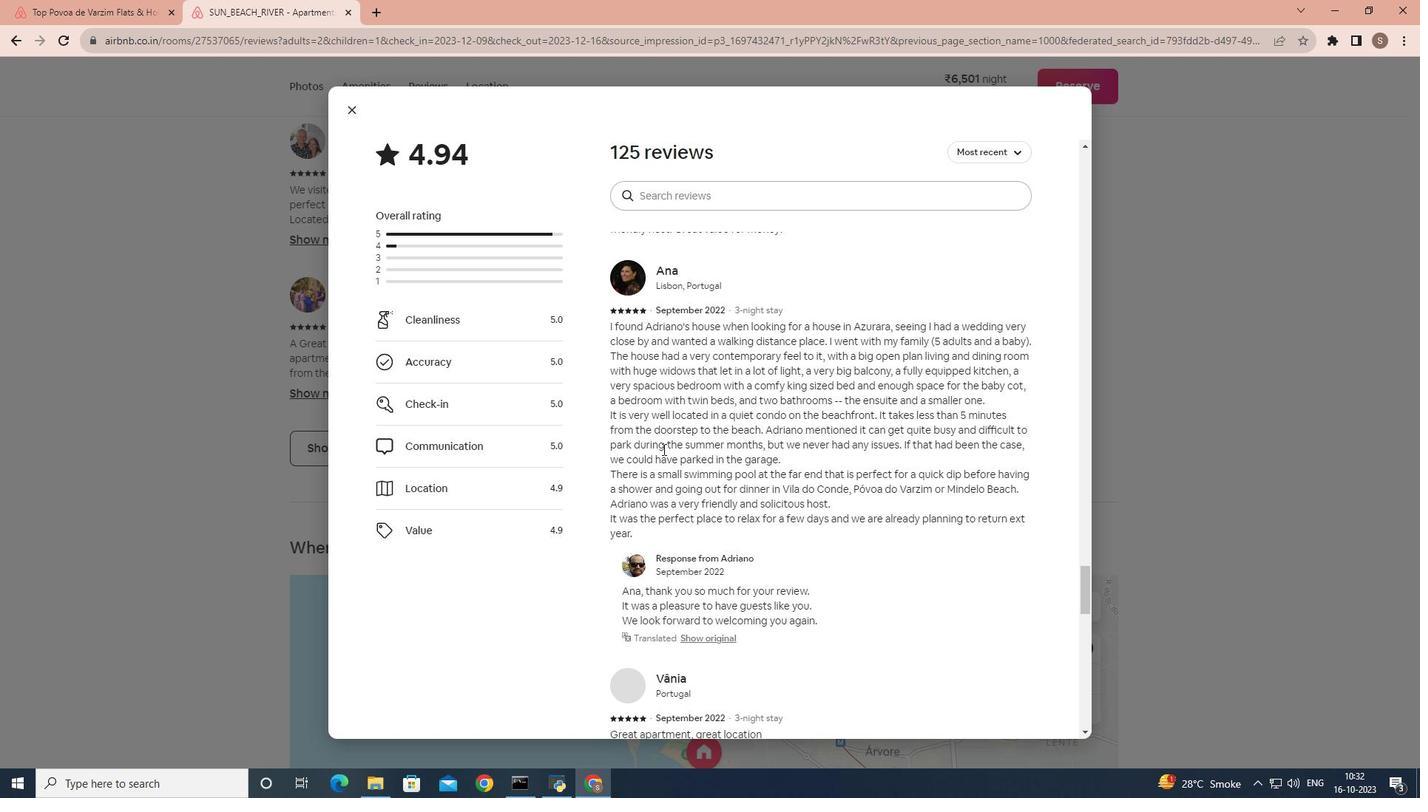 
Action: Mouse moved to (662, 449)
Screenshot: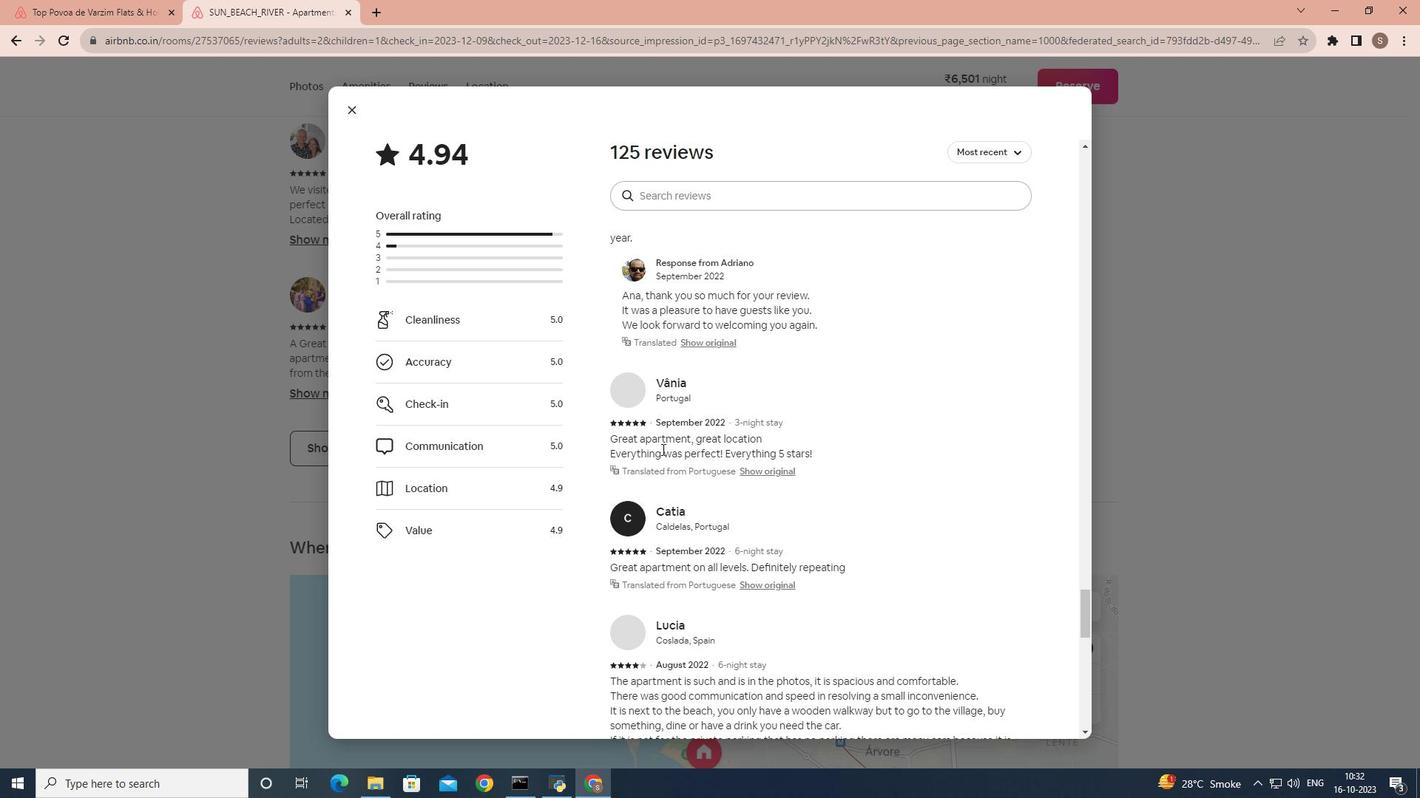 
Action: Mouse scrolled (662, 449) with delta (0, 0)
Screenshot: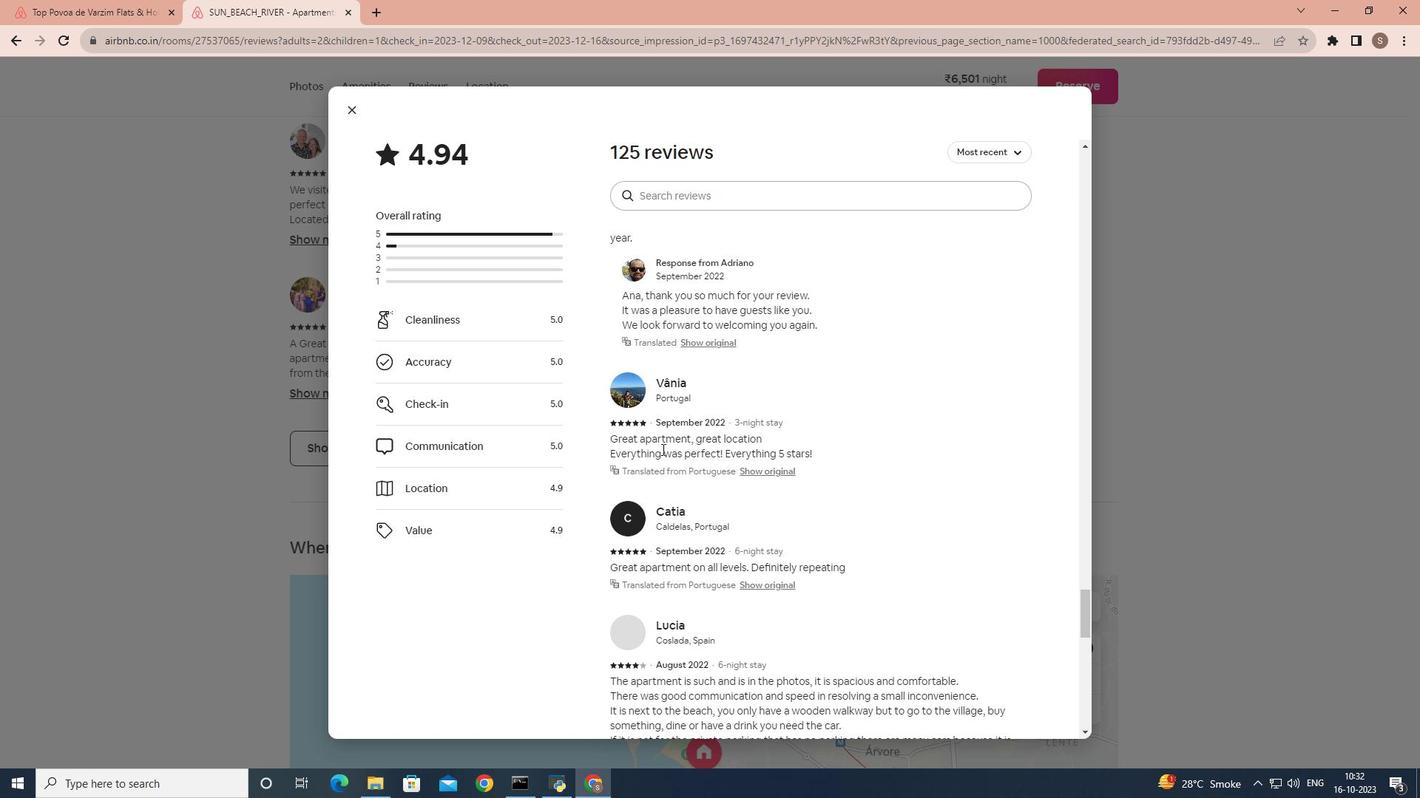 
Action: Mouse scrolled (662, 449) with delta (0, 0)
Screenshot: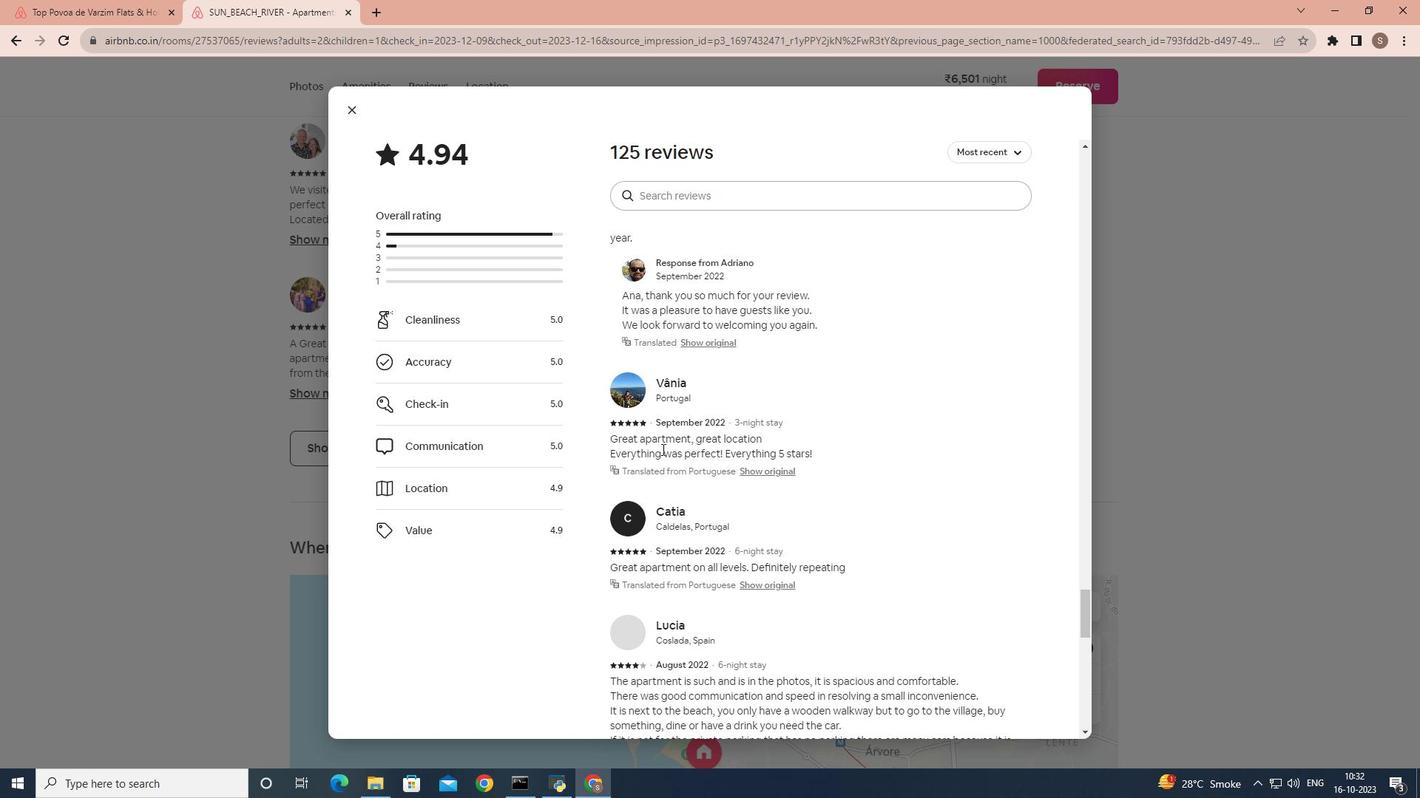 
Action: Mouse scrolled (662, 449) with delta (0, 0)
Screenshot: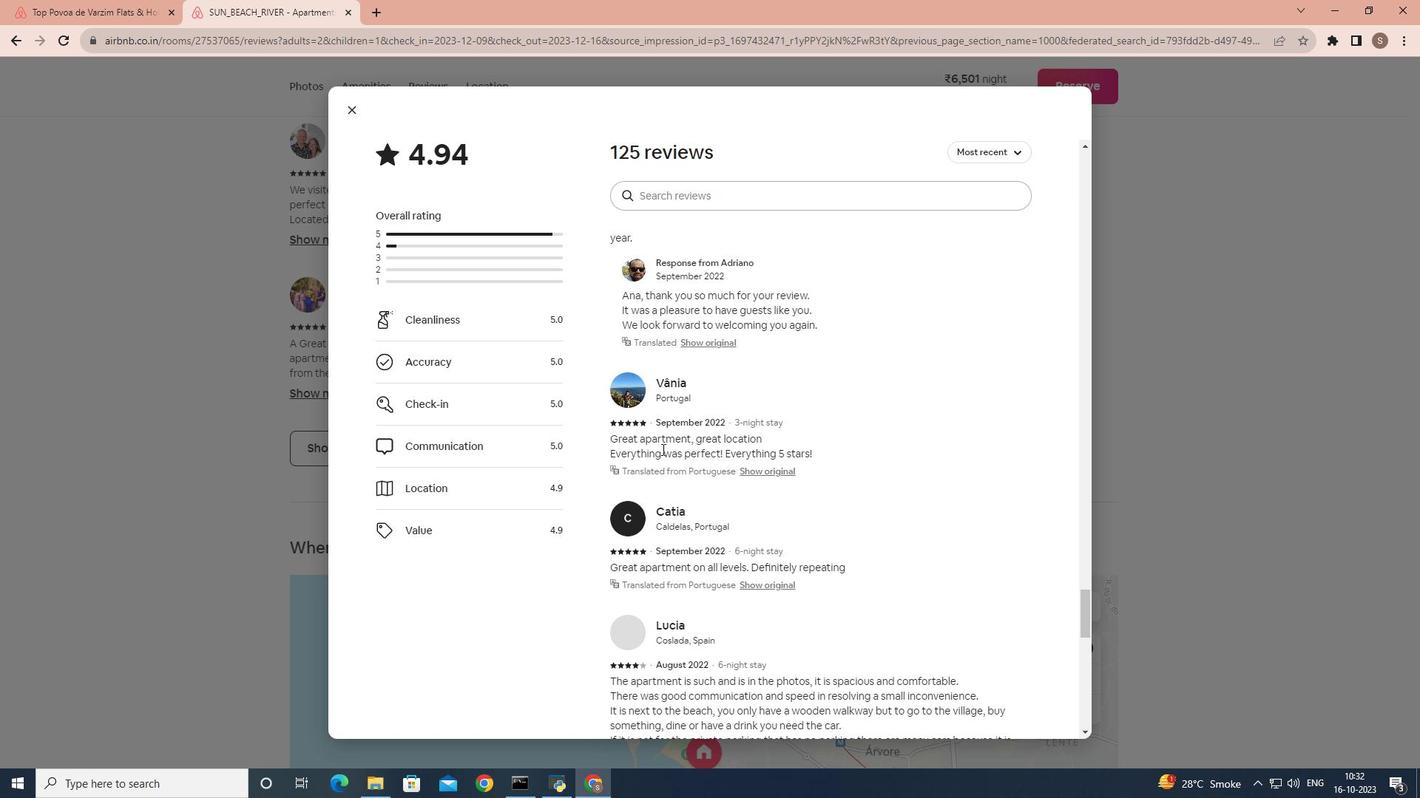 
Action: Mouse scrolled (662, 449) with delta (0, 0)
Screenshot: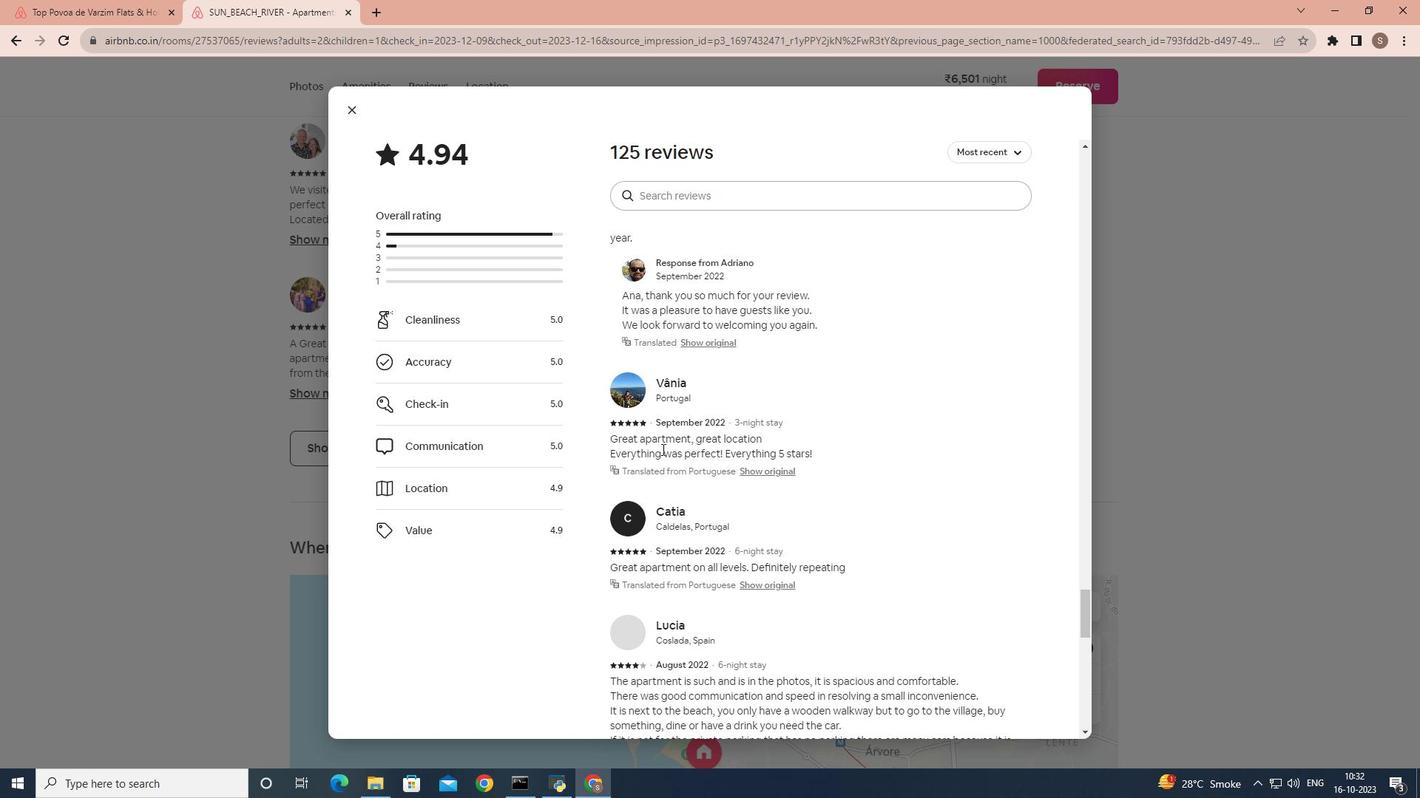 
Action: Mouse scrolled (662, 449) with delta (0, 0)
Screenshot: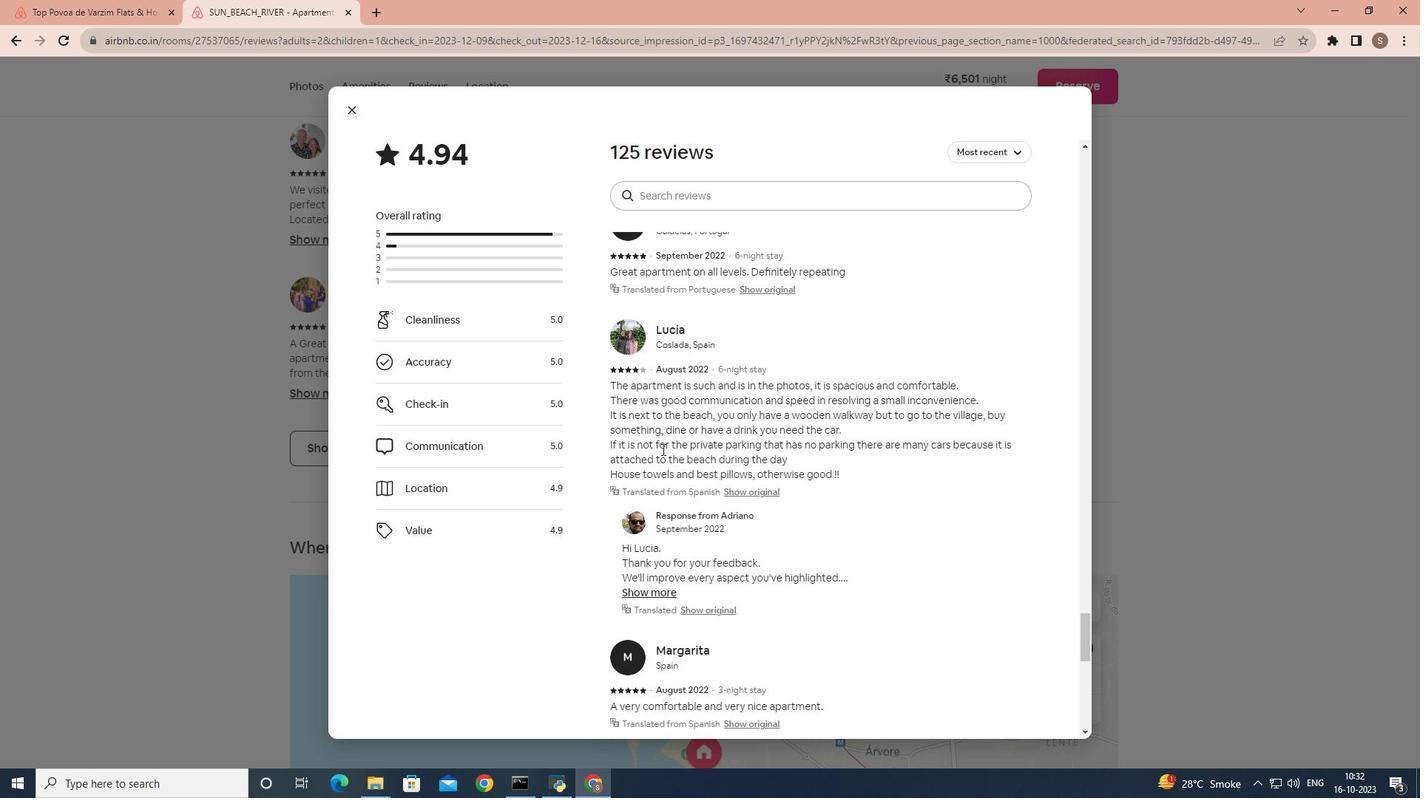 
Action: Mouse scrolled (662, 449) with delta (0, 0)
Screenshot: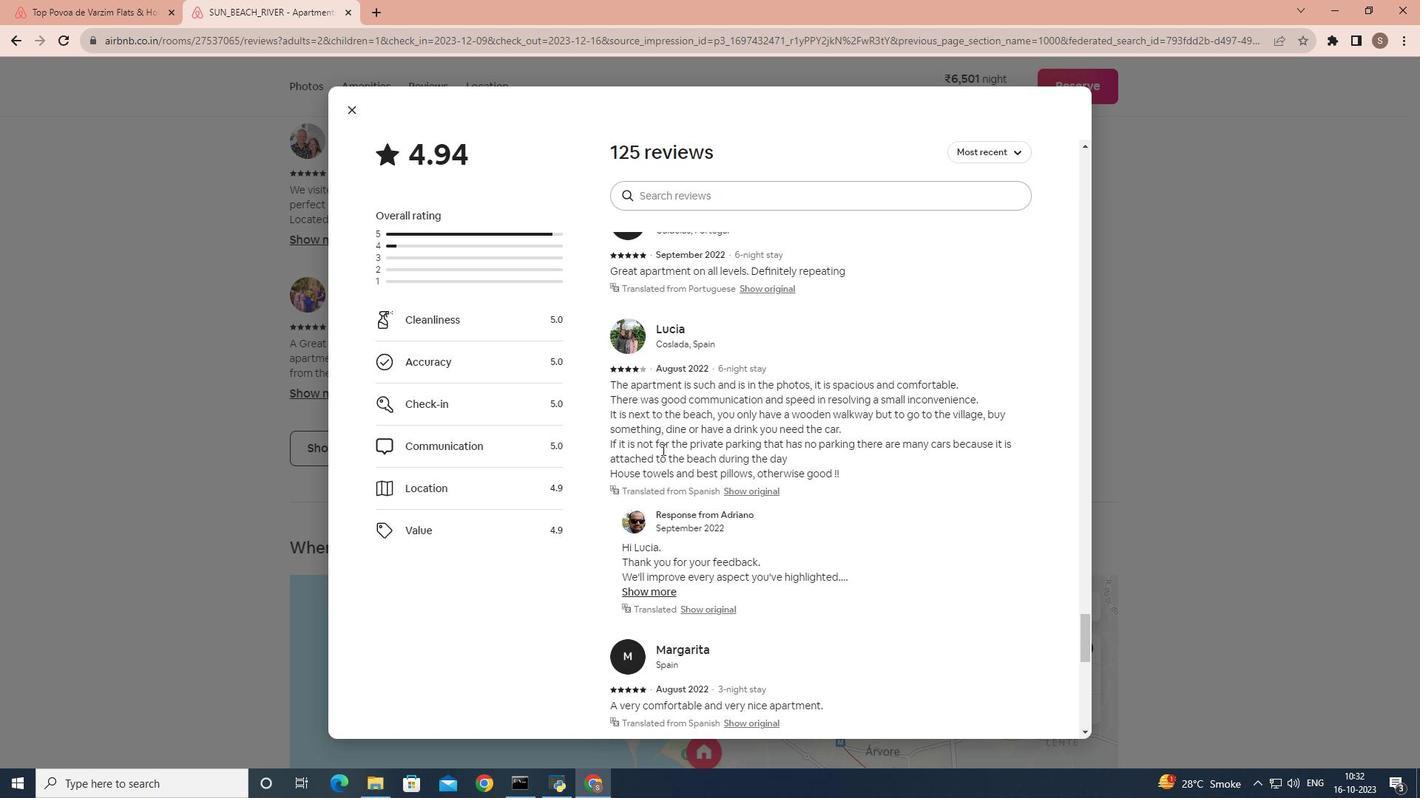 
Action: Mouse scrolled (662, 449) with delta (0, 0)
Screenshot: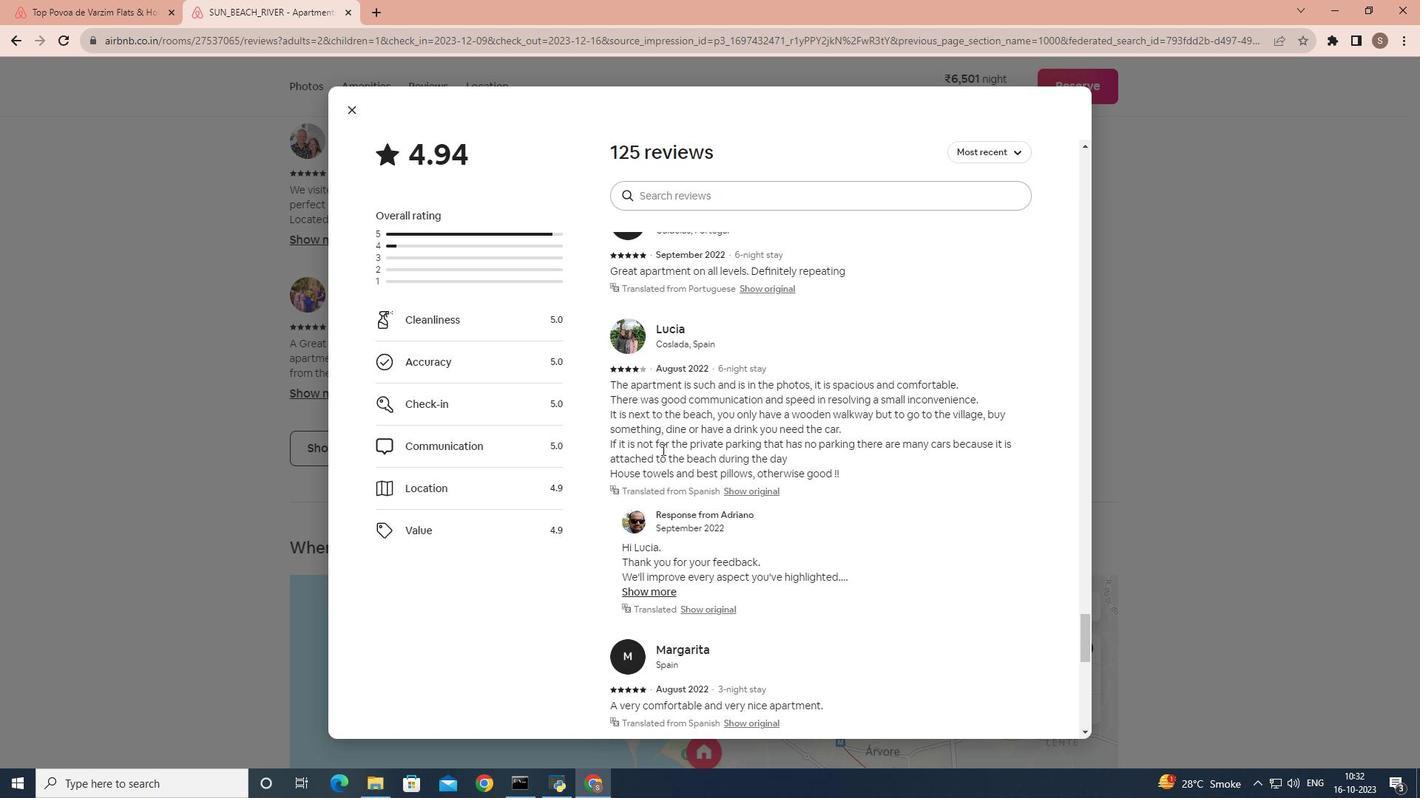 
Action: Mouse scrolled (662, 449) with delta (0, 0)
Screenshot: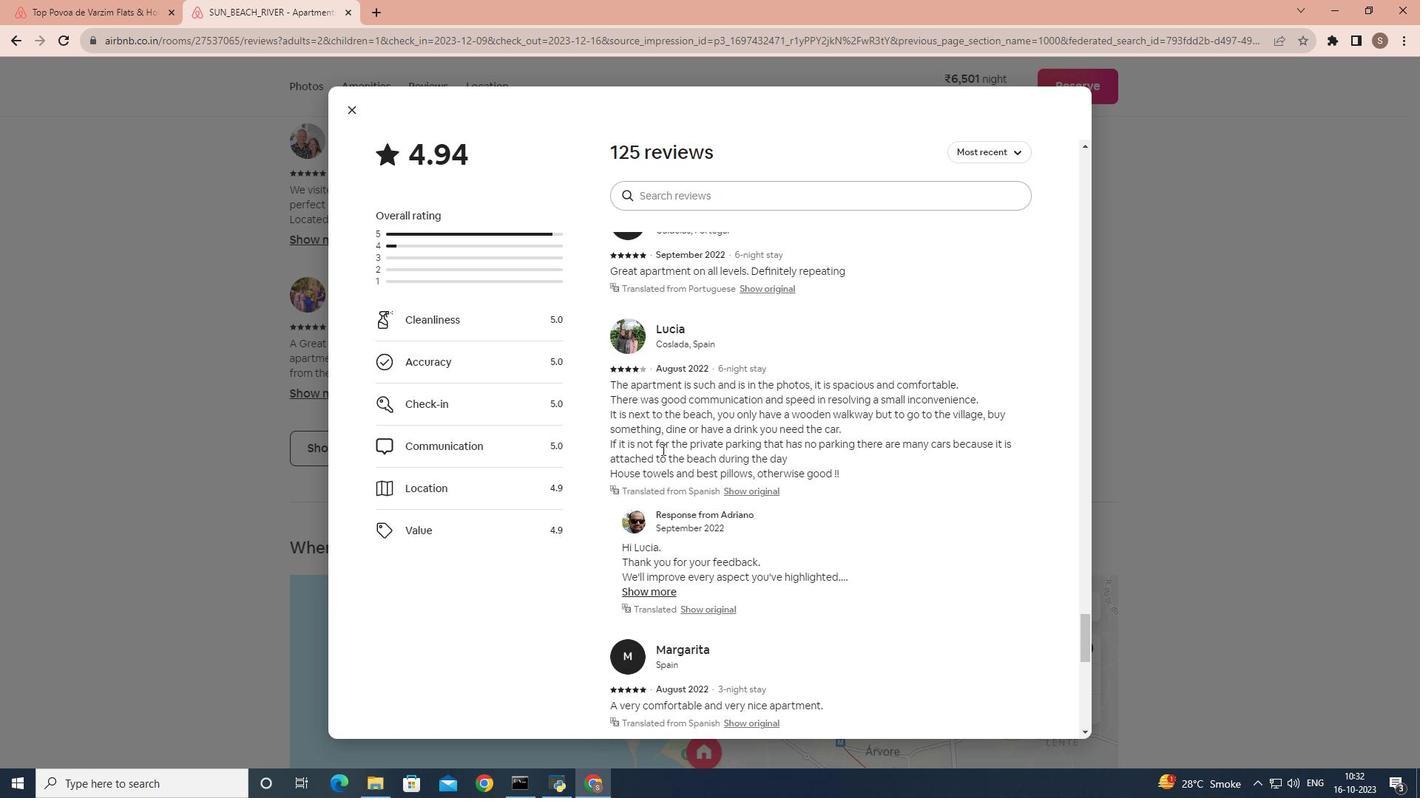 
Action: Mouse scrolled (662, 449) with delta (0, 0)
Screenshot: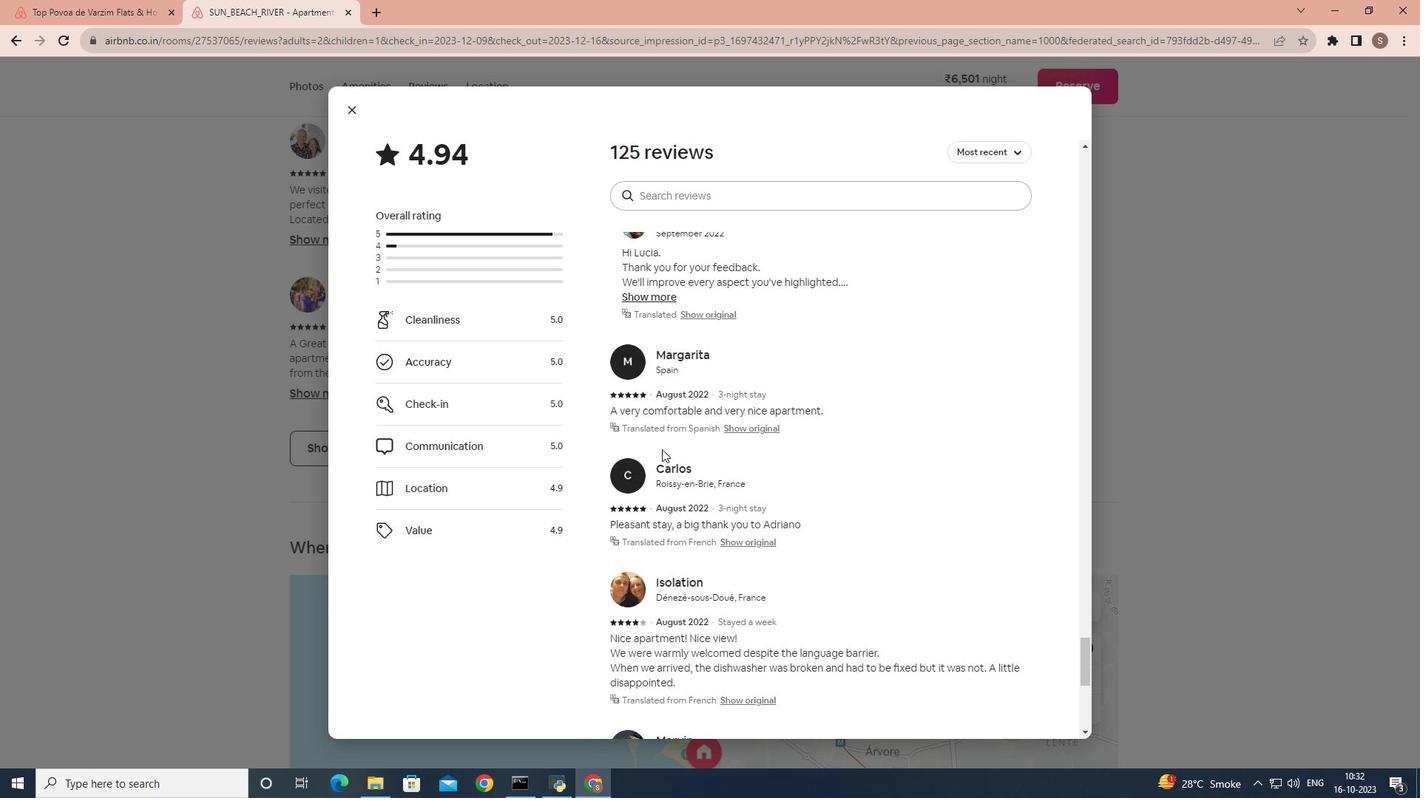 
Action: Mouse scrolled (662, 449) with delta (0, 0)
Screenshot: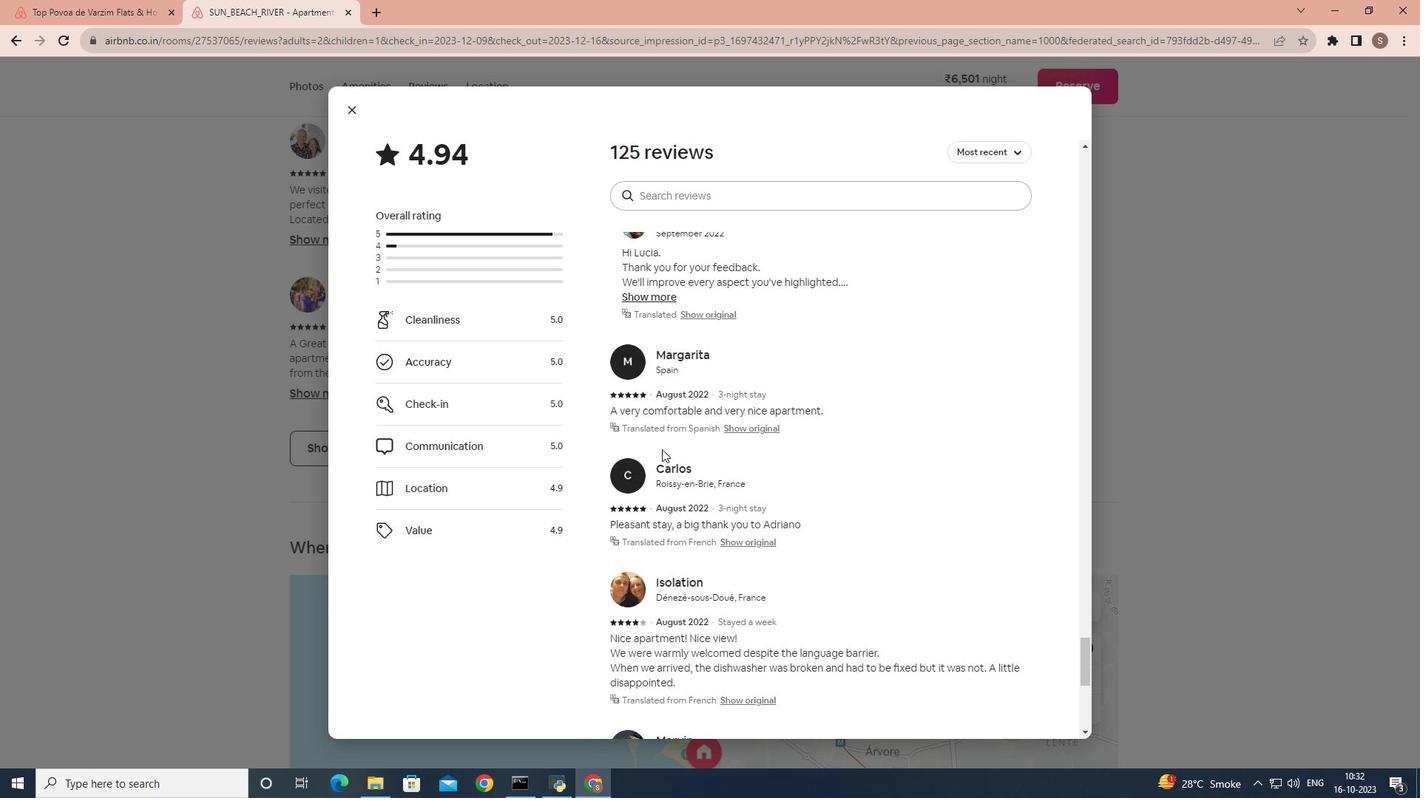 
Action: Mouse scrolled (662, 449) with delta (0, 0)
Screenshot: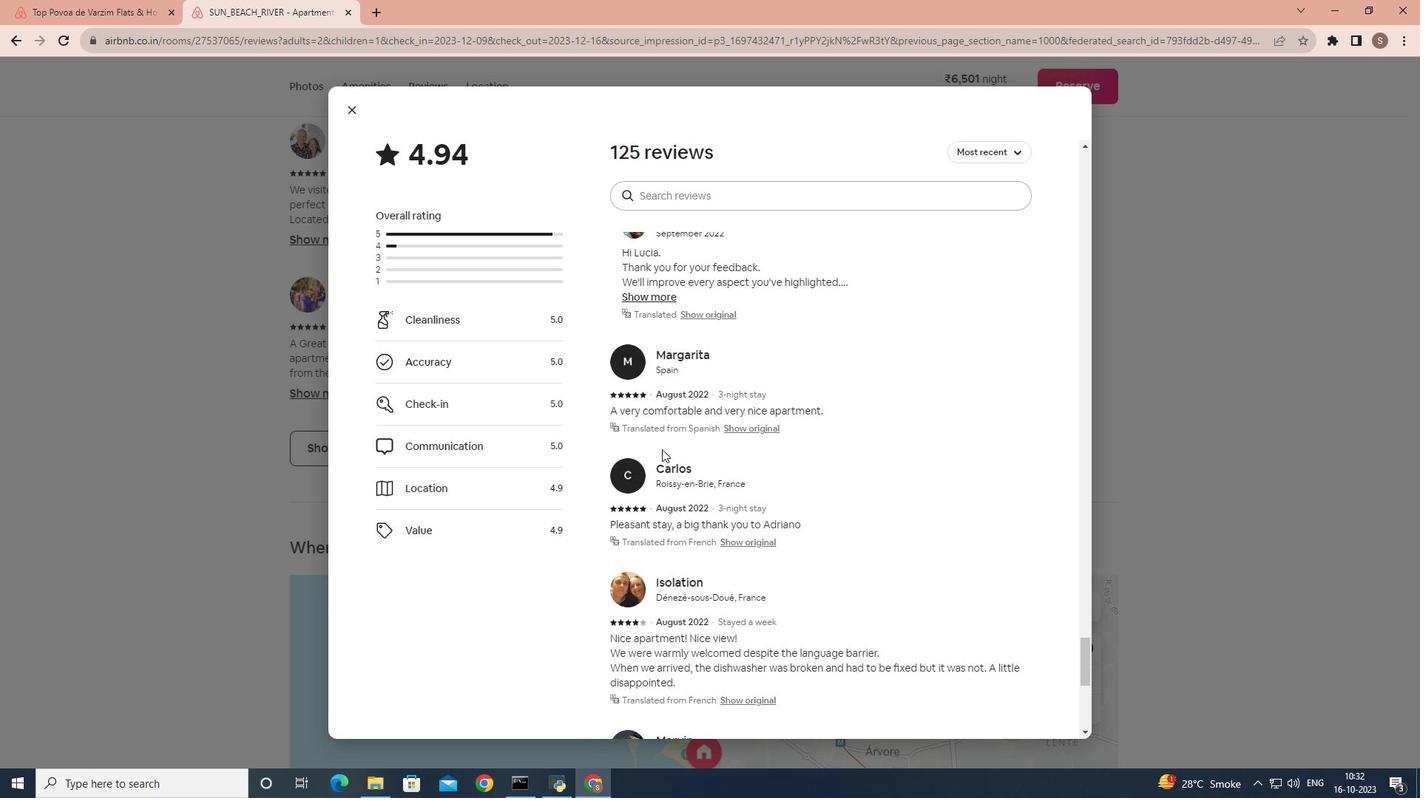 
Action: Mouse scrolled (662, 449) with delta (0, 0)
Screenshot: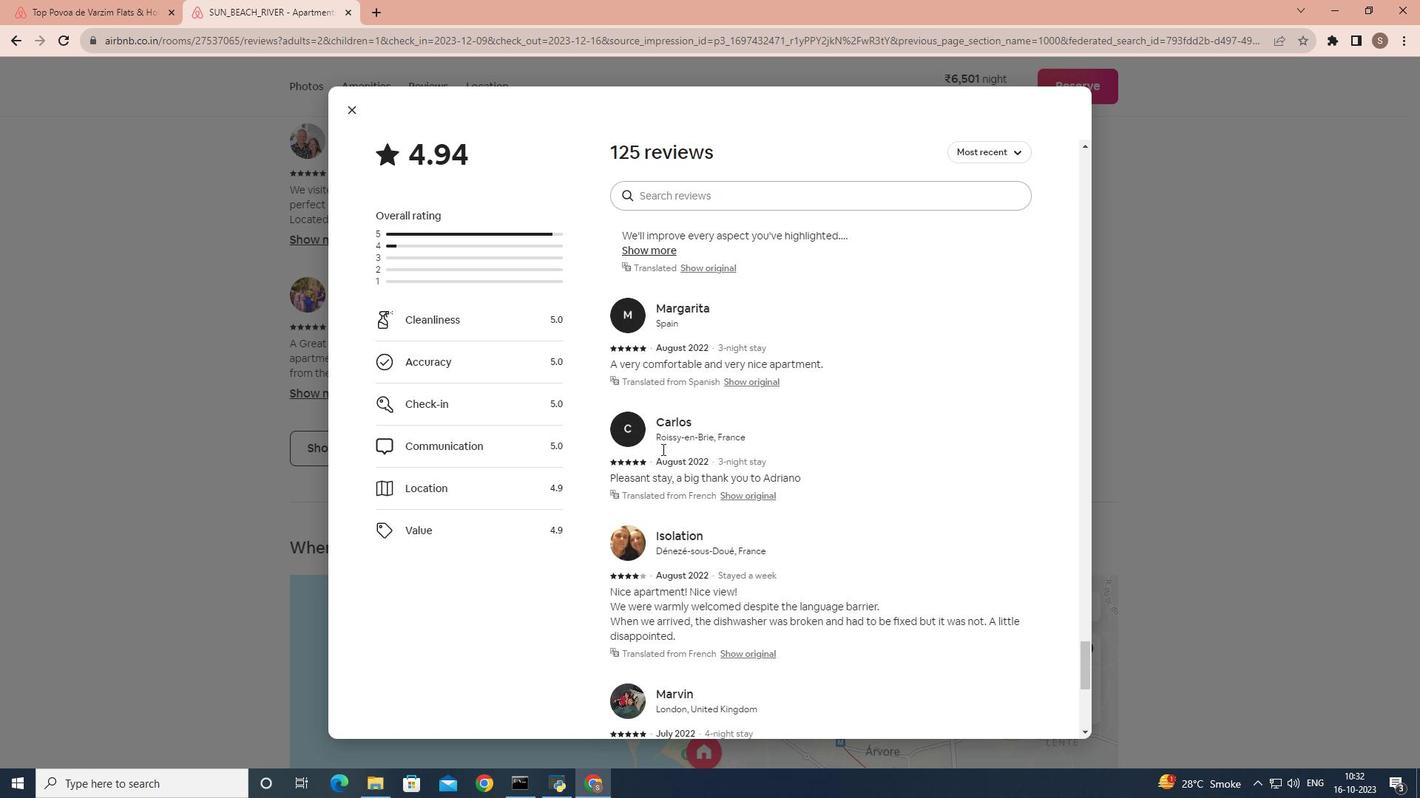 
Action: Mouse scrolled (662, 449) with delta (0, 0)
Screenshot: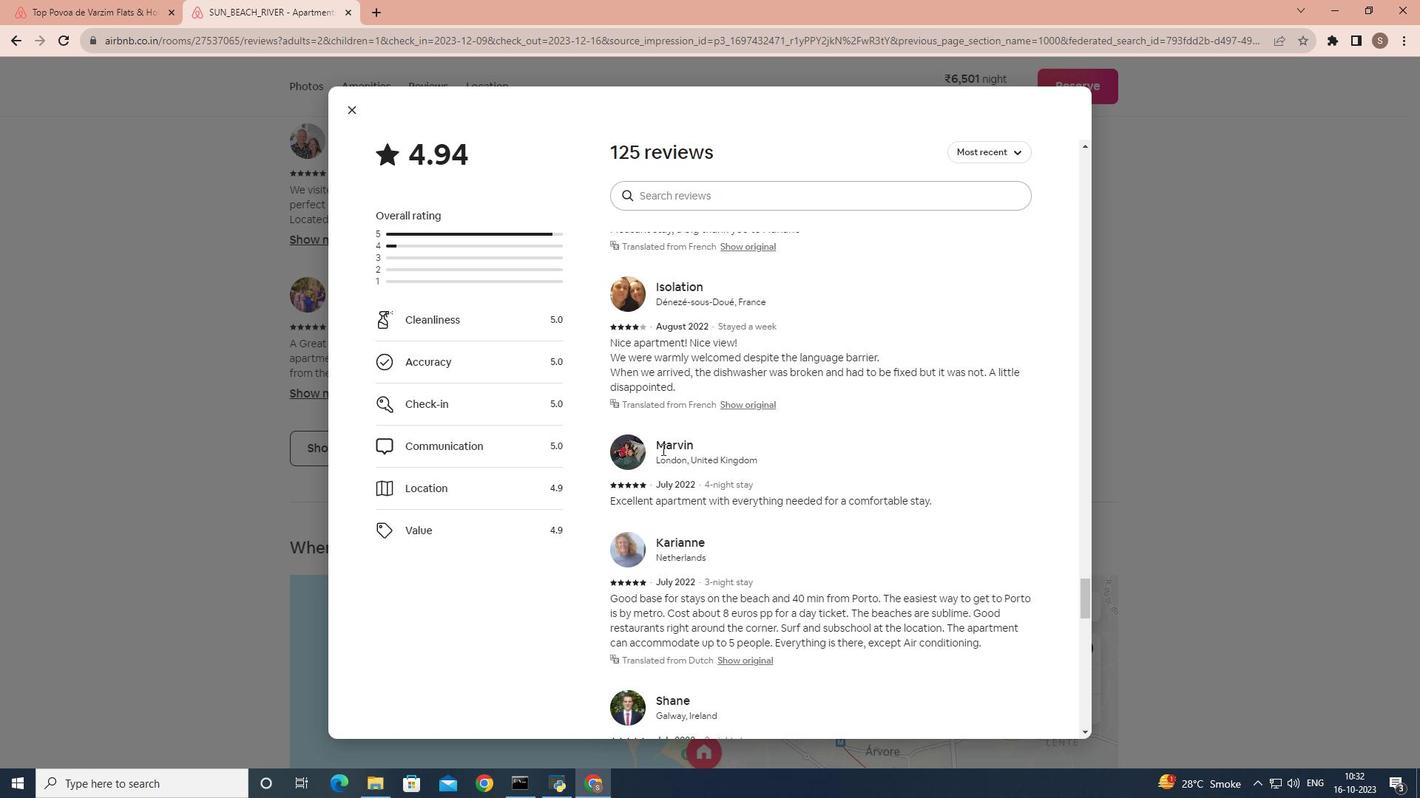 
Action: Mouse scrolled (662, 449) with delta (0, 0)
Screenshot: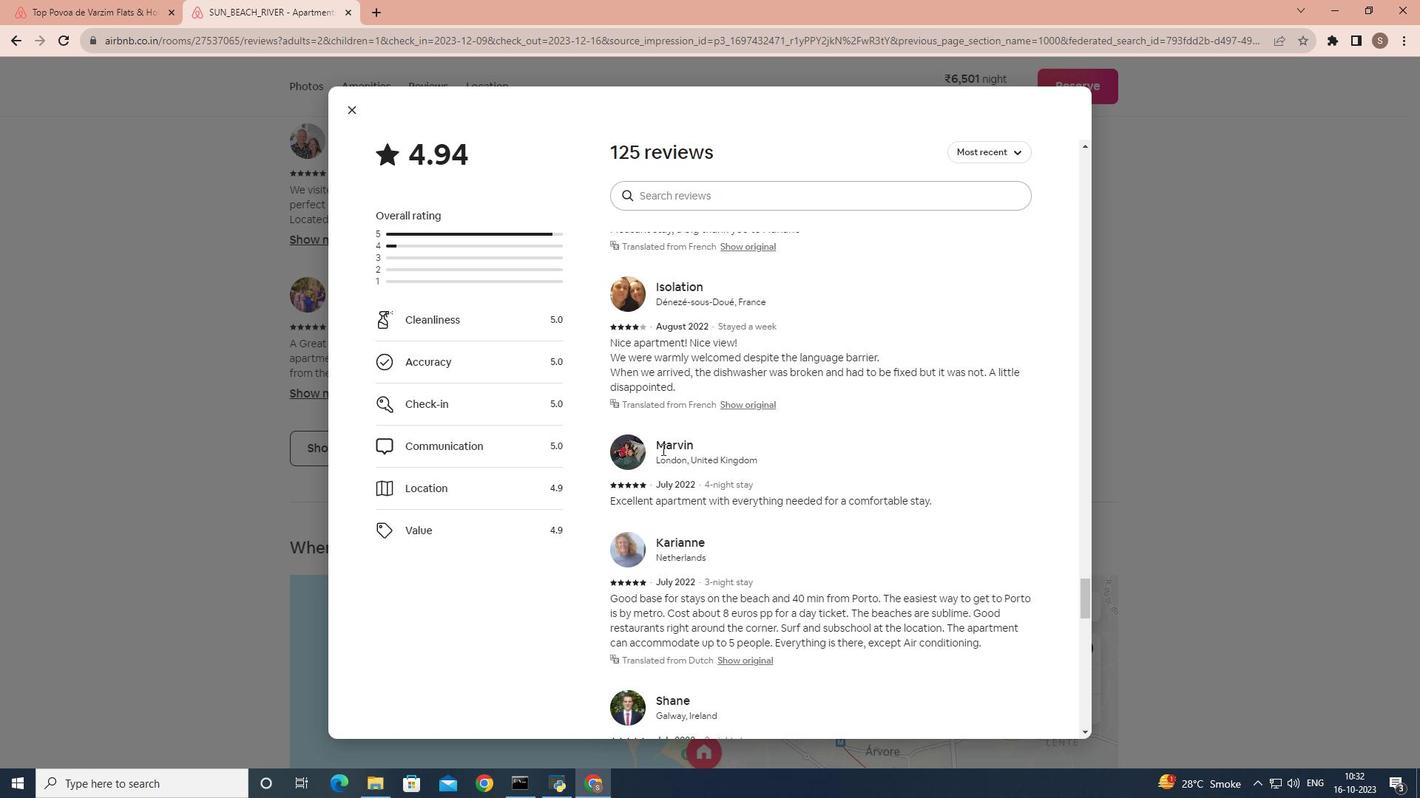 
Action: Mouse scrolled (662, 449) with delta (0, 0)
